 Task: Look for Airbnb properties in Parung, Indonesia from 22nd December, 2023 to 26th December, 2023 for 2 adults. Place can be room with 1  bedroom having 1 bed and 1 bathroom. Property type can be hotel.
Action: Mouse moved to (624, 121)
Screenshot: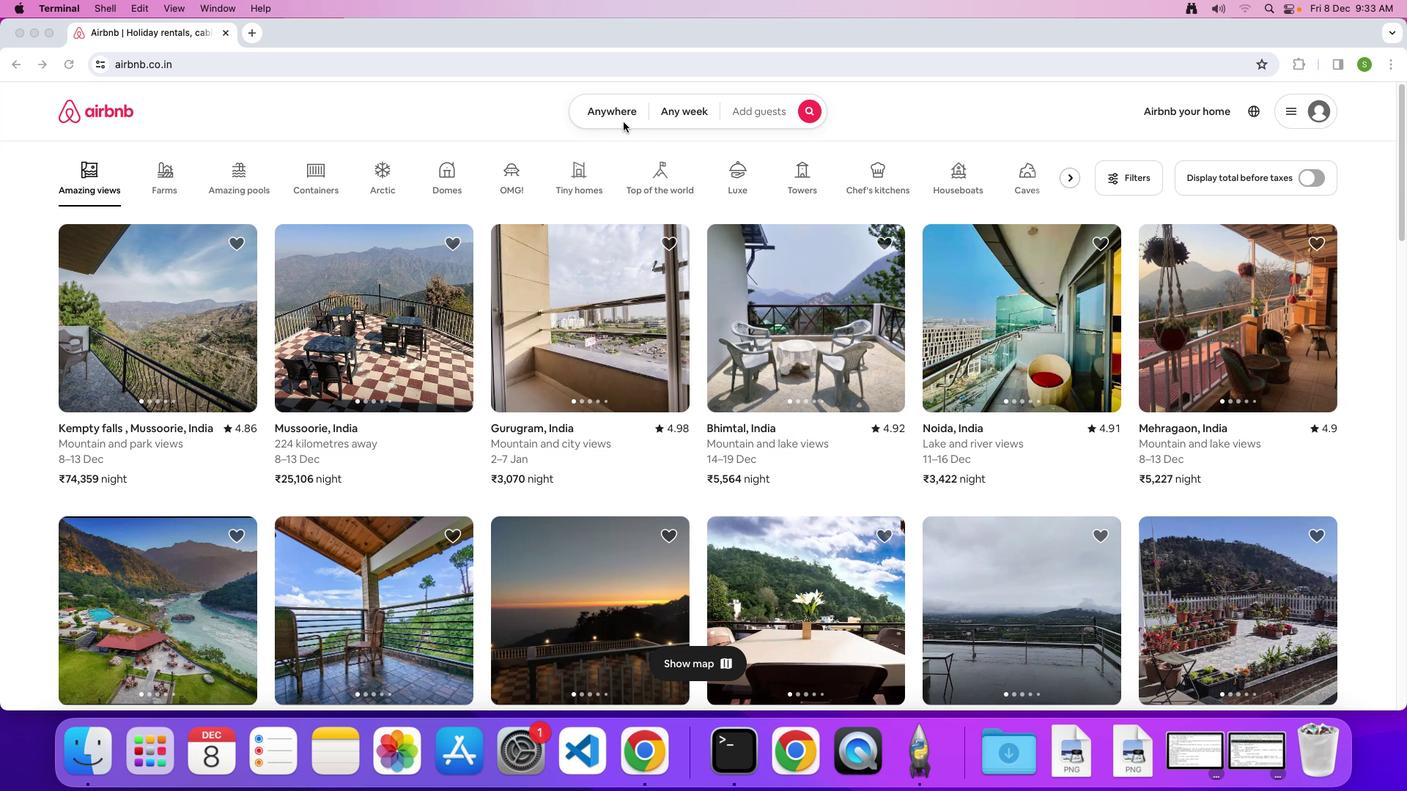 
Action: Mouse pressed left at (624, 121)
Screenshot: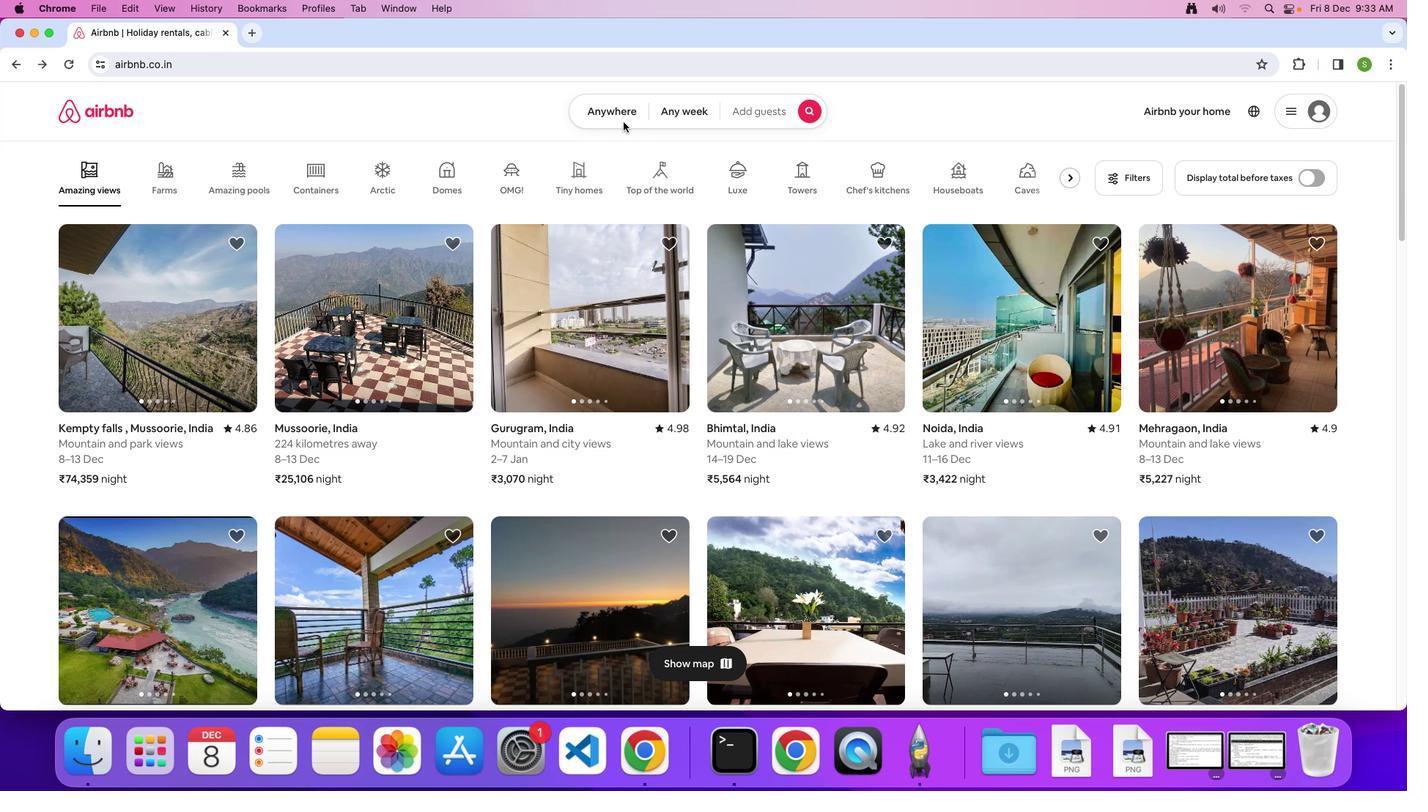 
Action: Mouse moved to (624, 120)
Screenshot: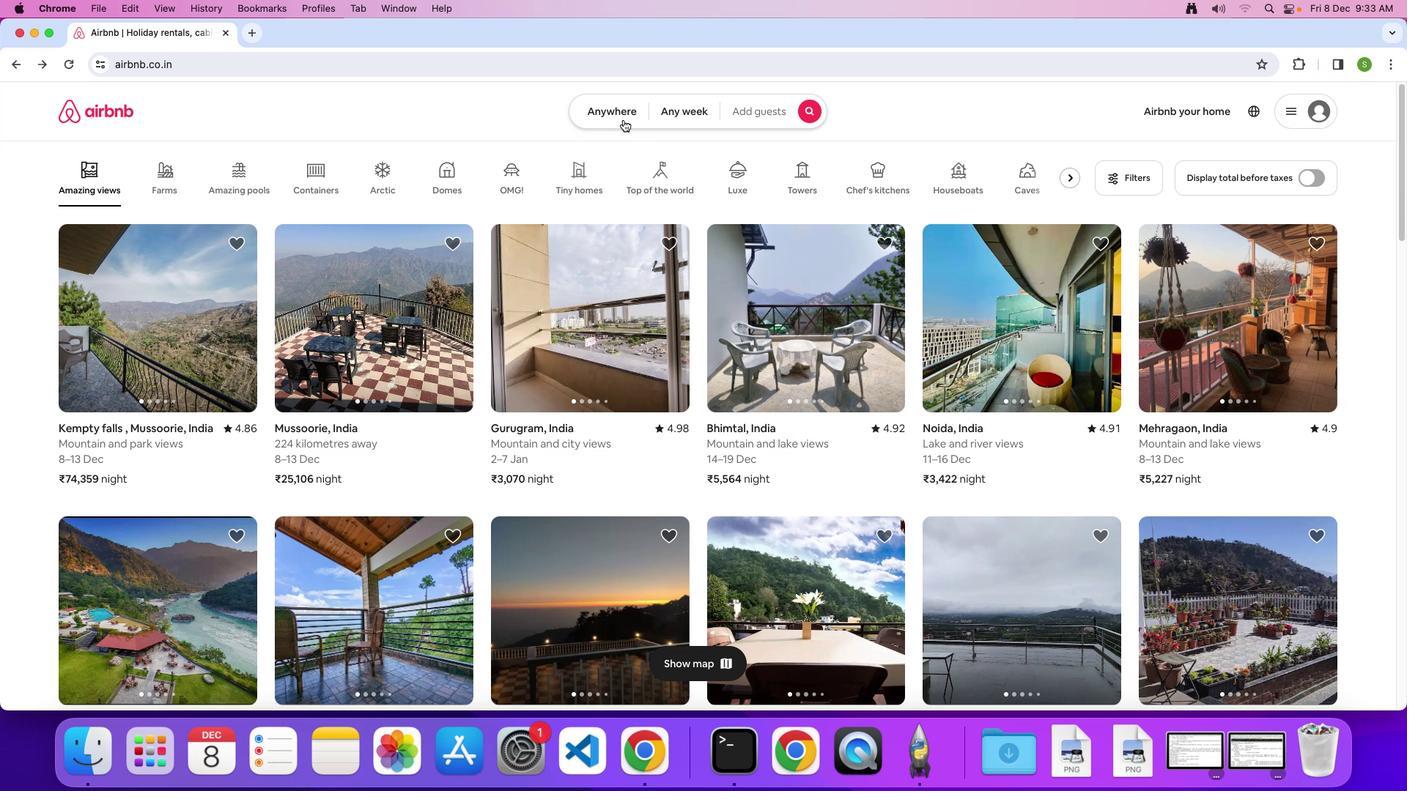 
Action: Mouse pressed left at (624, 120)
Screenshot: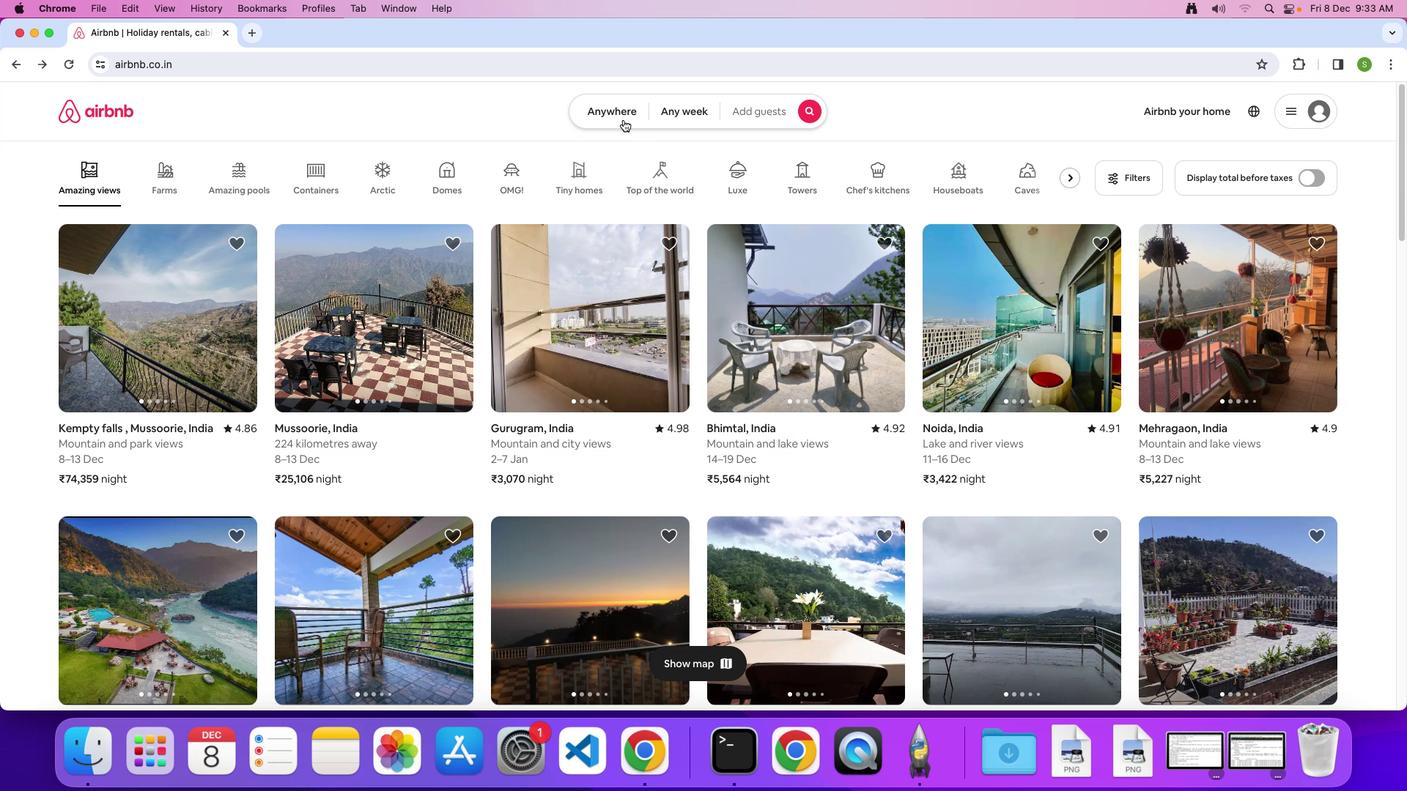 
Action: Mouse moved to (499, 171)
Screenshot: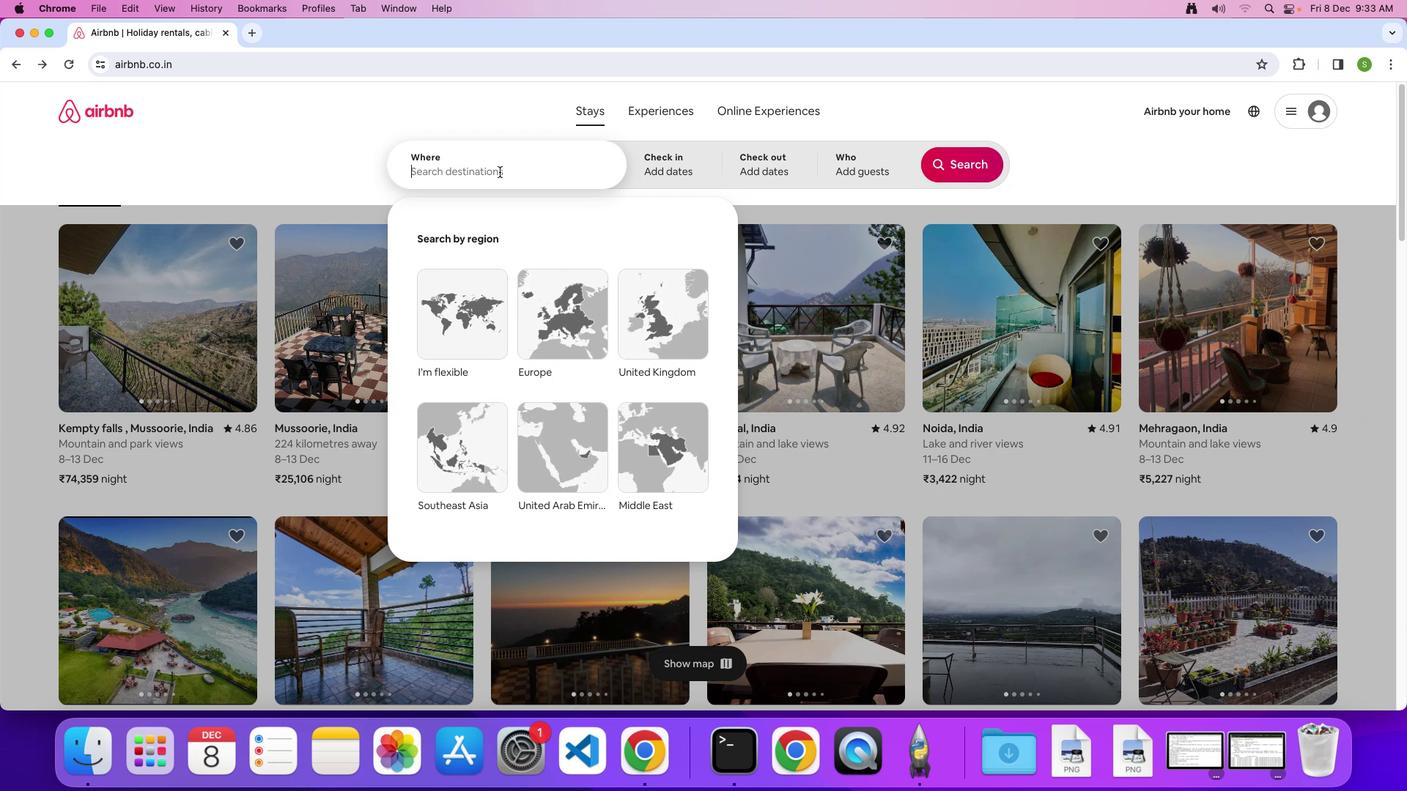 
Action: Mouse pressed left at (499, 171)
Screenshot: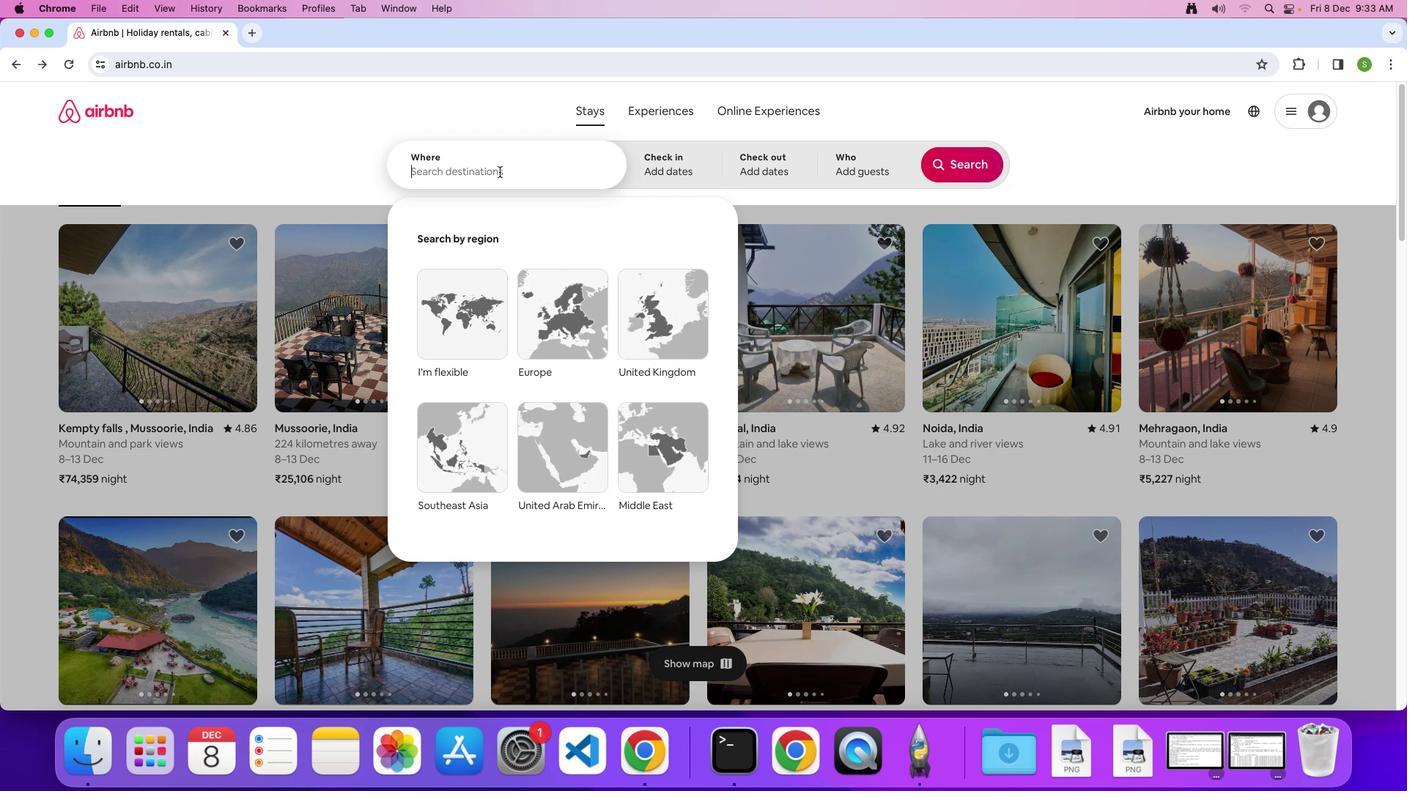 
Action: Mouse moved to (507, 167)
Screenshot: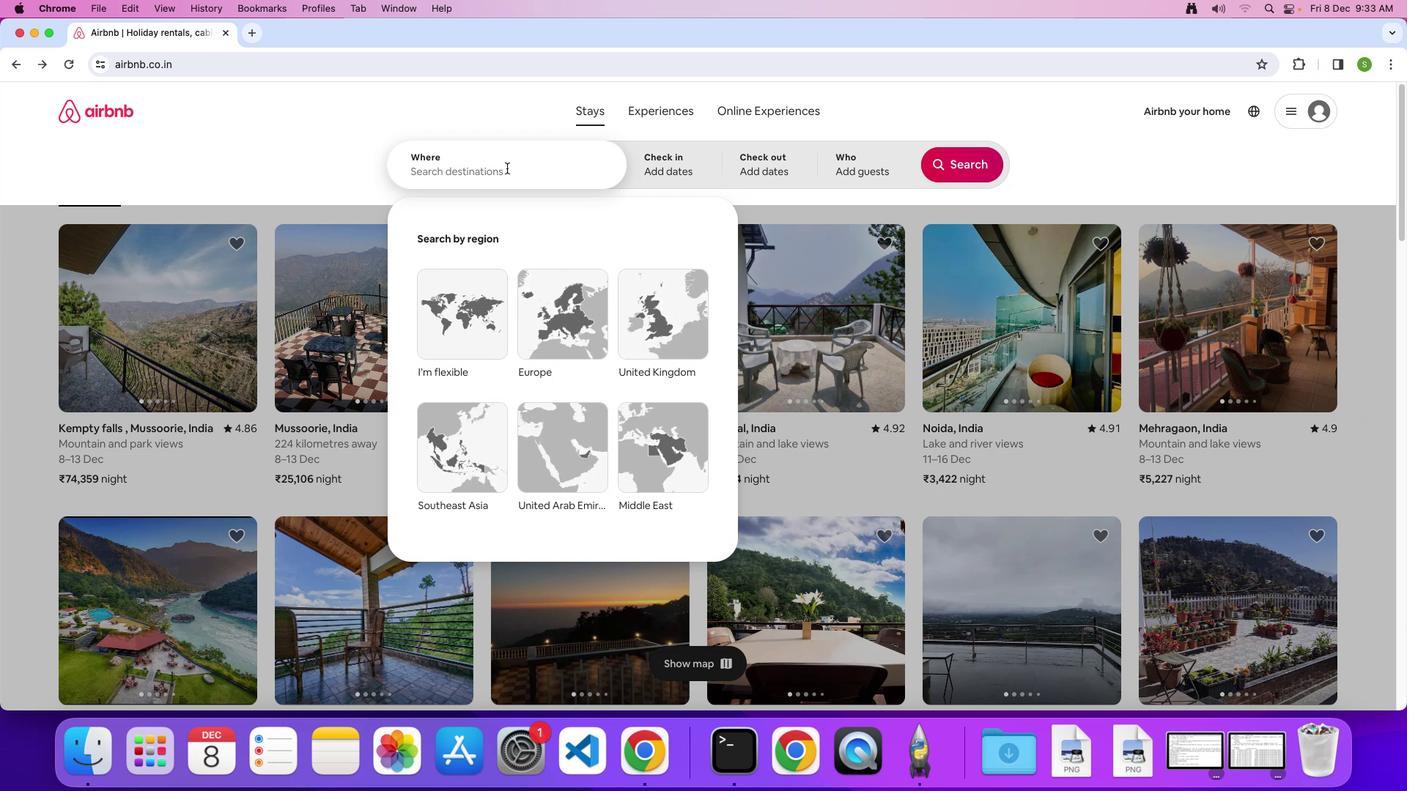 
Action: Key pressed 'P'Key.caps_lock'a''r''u''n''g'','Key.spaceKey.shift'I''n''d''o''n''e''s''i''a'Key.enter
Screenshot: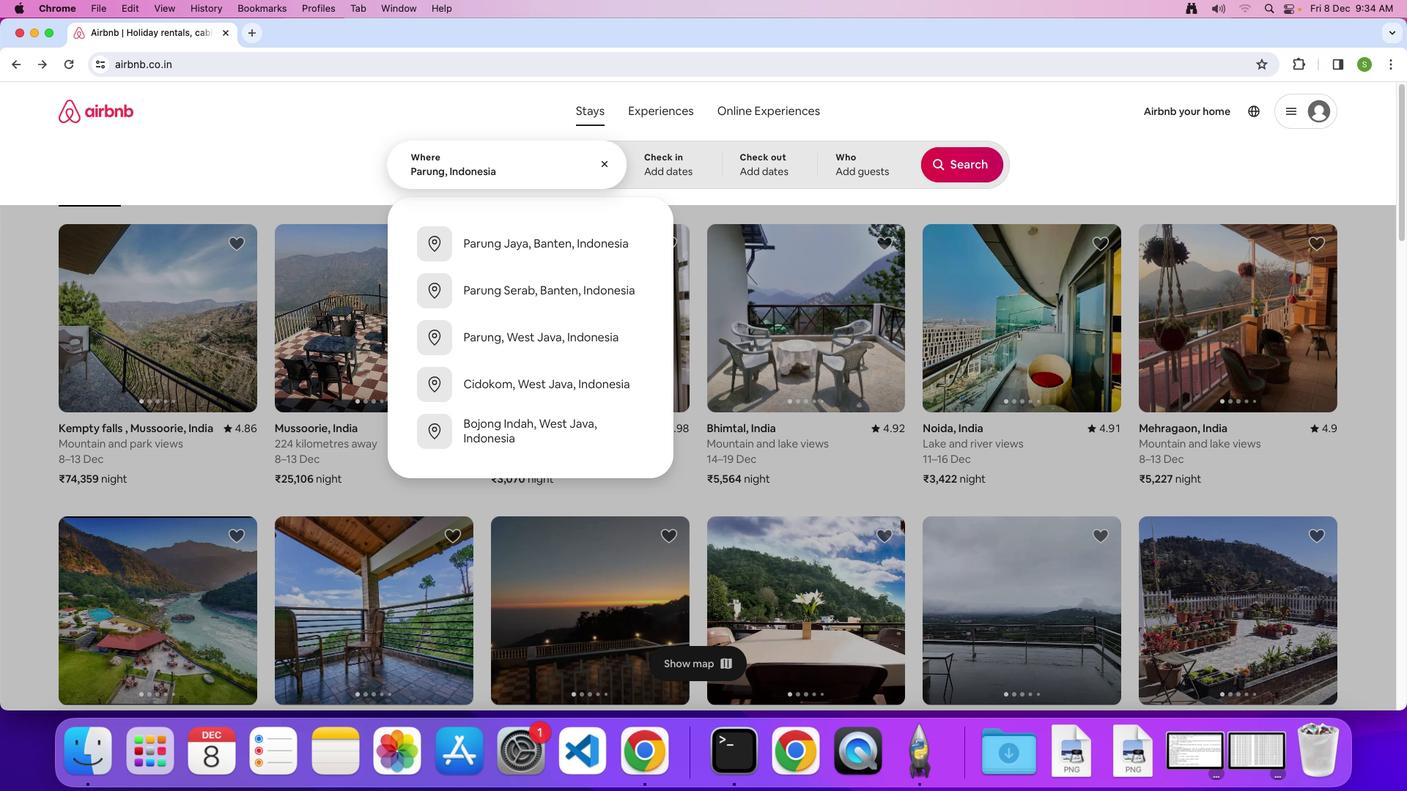 
Action: Mouse moved to (629, 463)
Screenshot: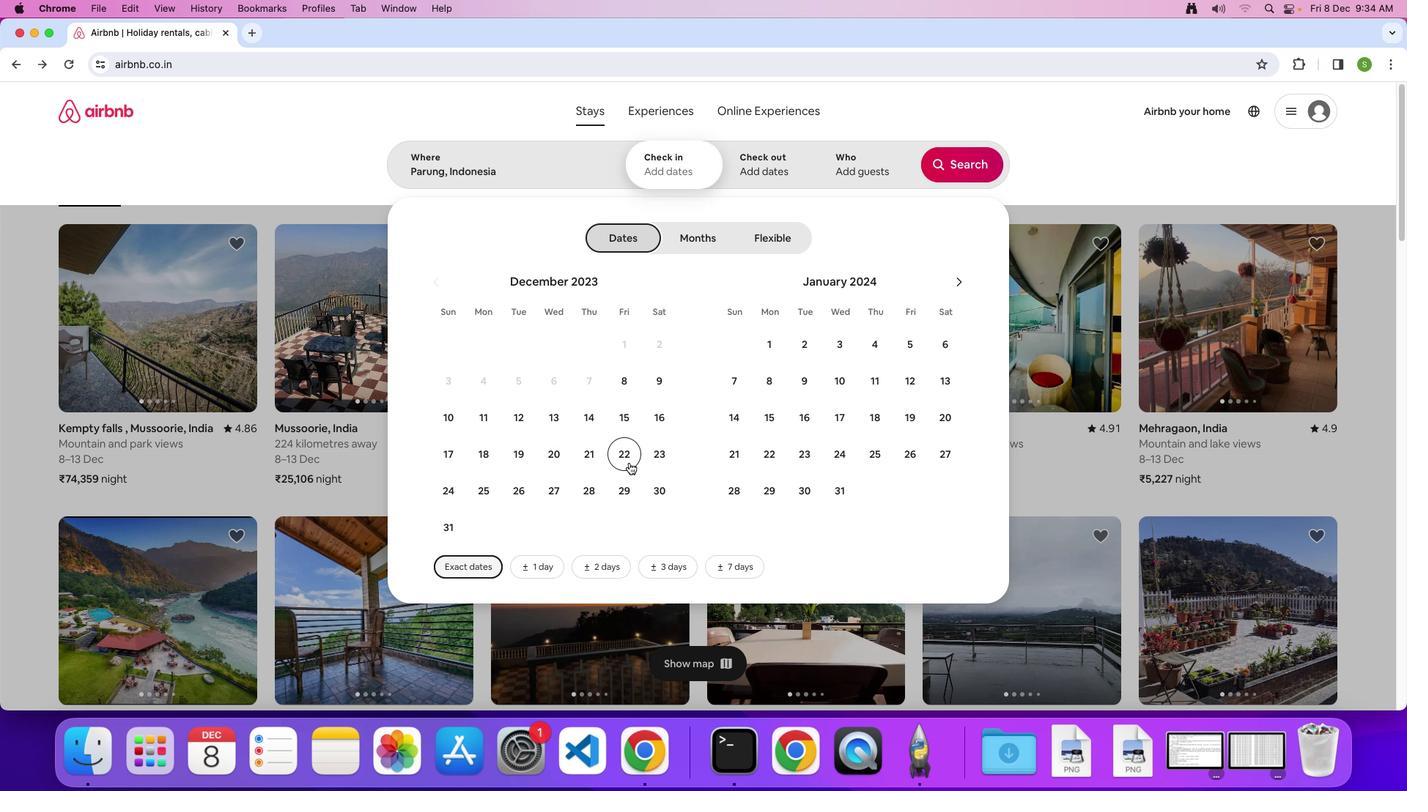 
Action: Mouse pressed left at (629, 463)
Screenshot: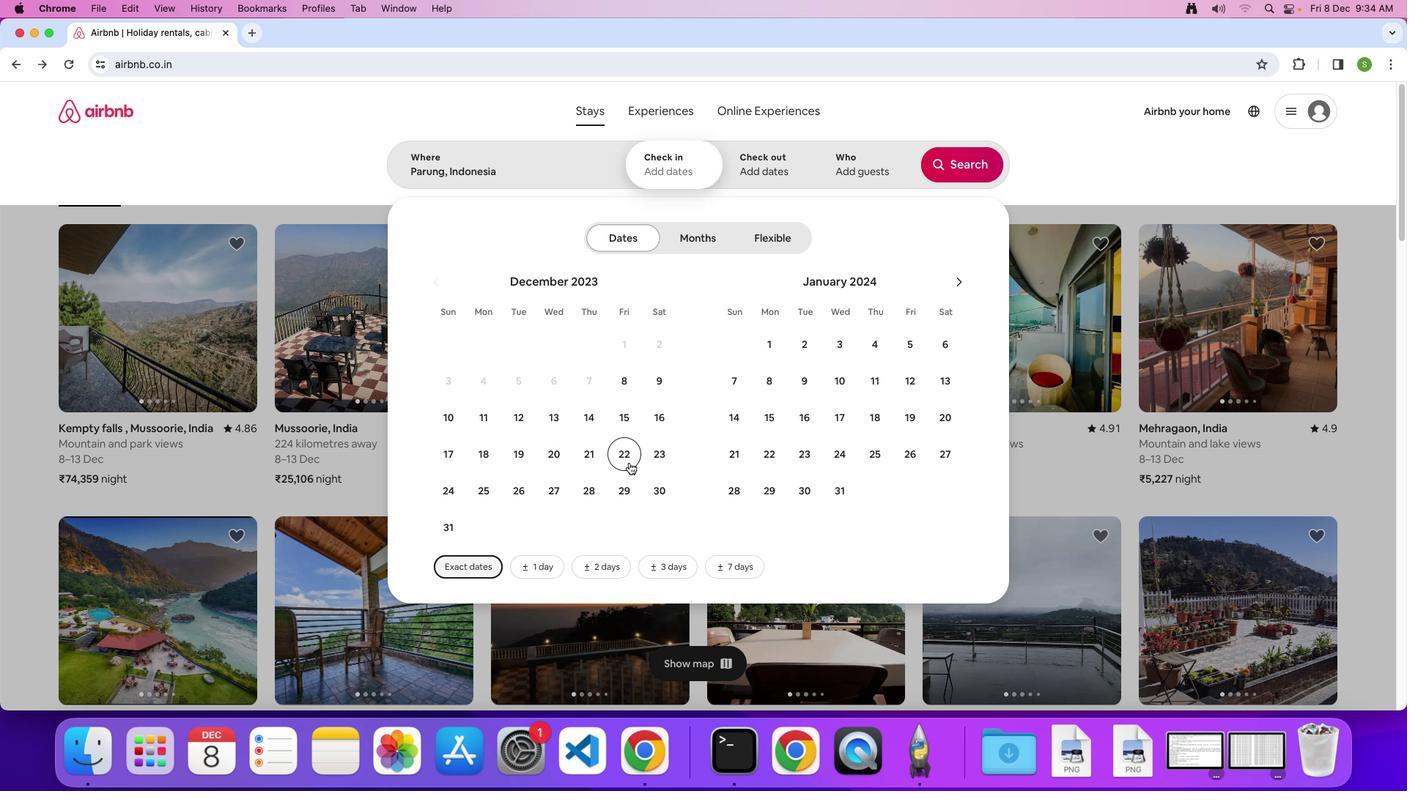 
Action: Mouse moved to (511, 490)
Screenshot: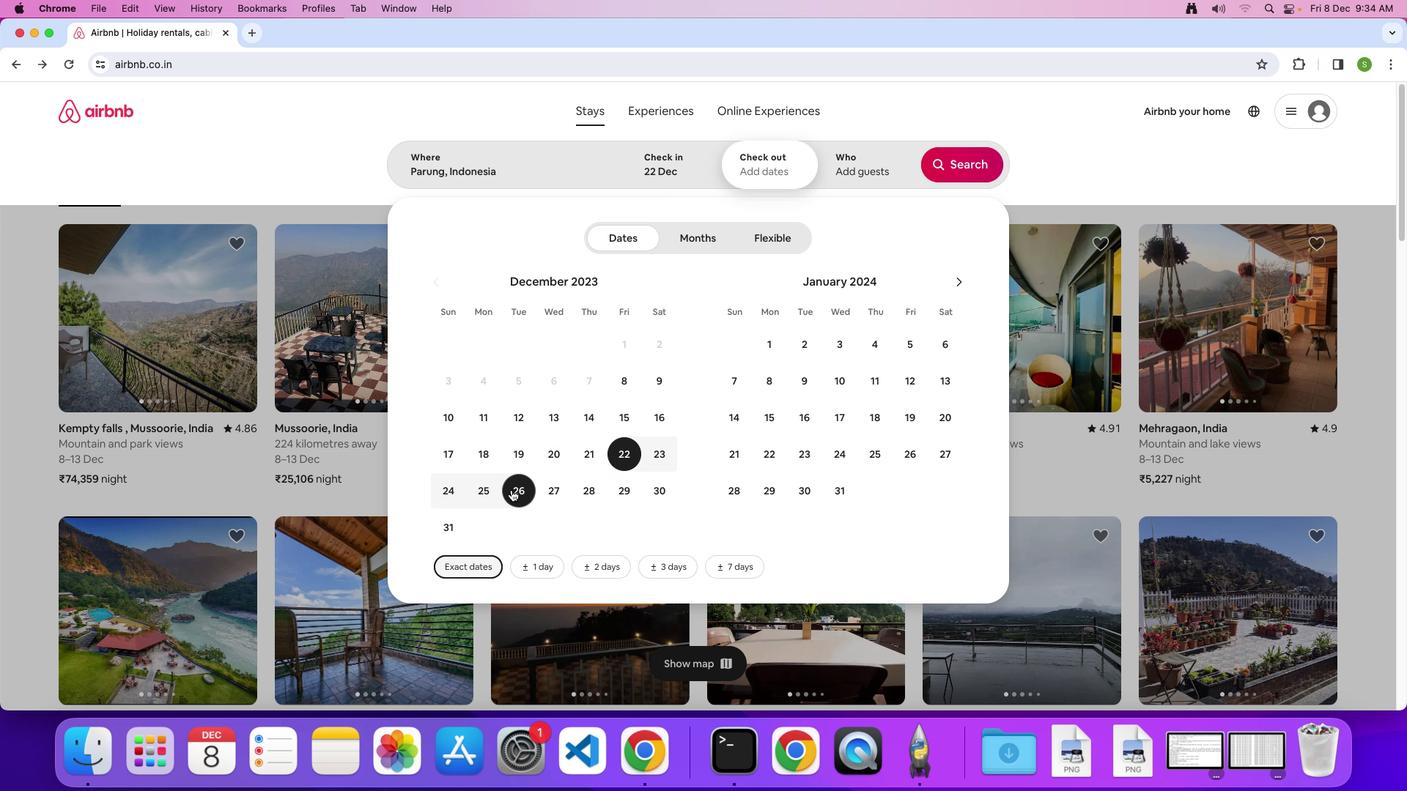 
Action: Mouse pressed left at (511, 490)
Screenshot: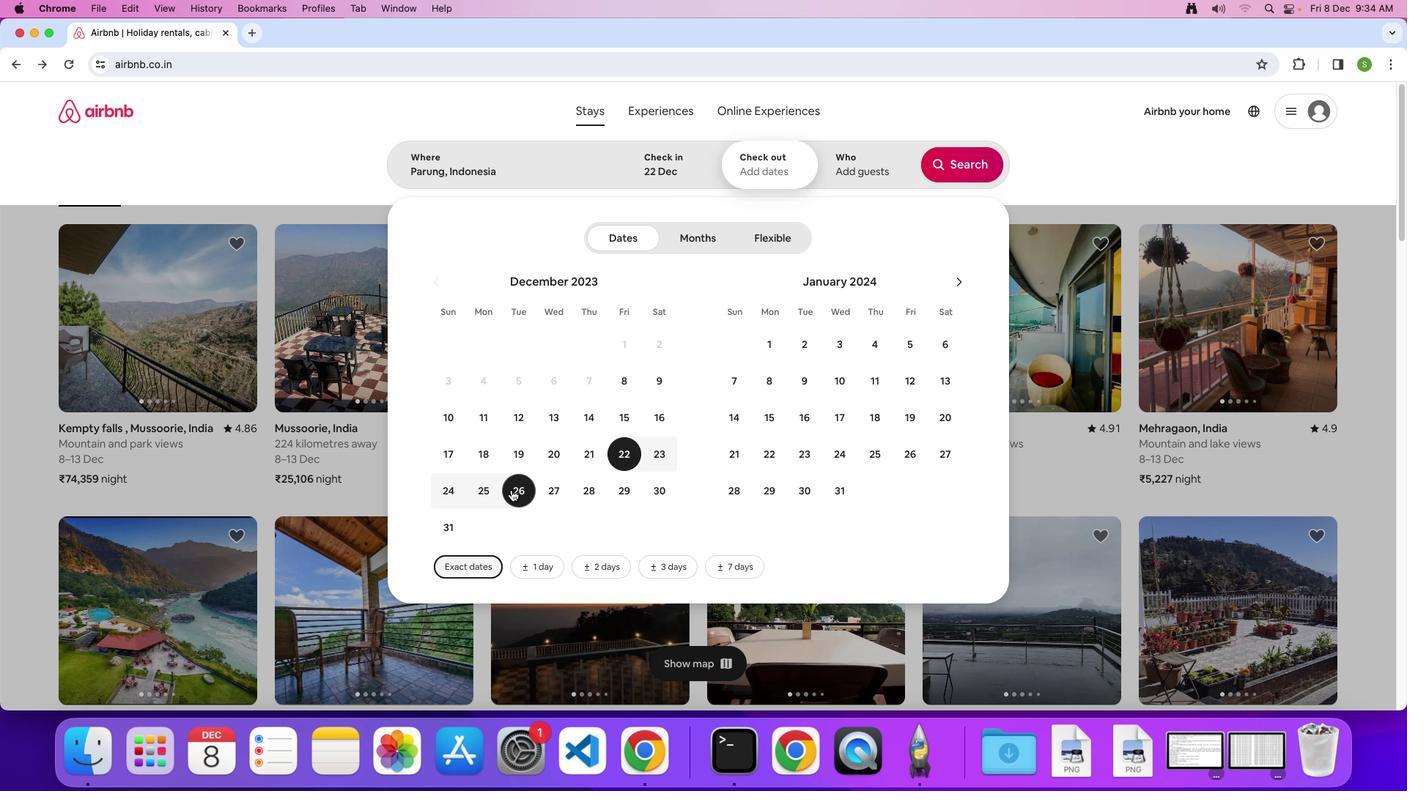 
Action: Mouse moved to (866, 164)
Screenshot: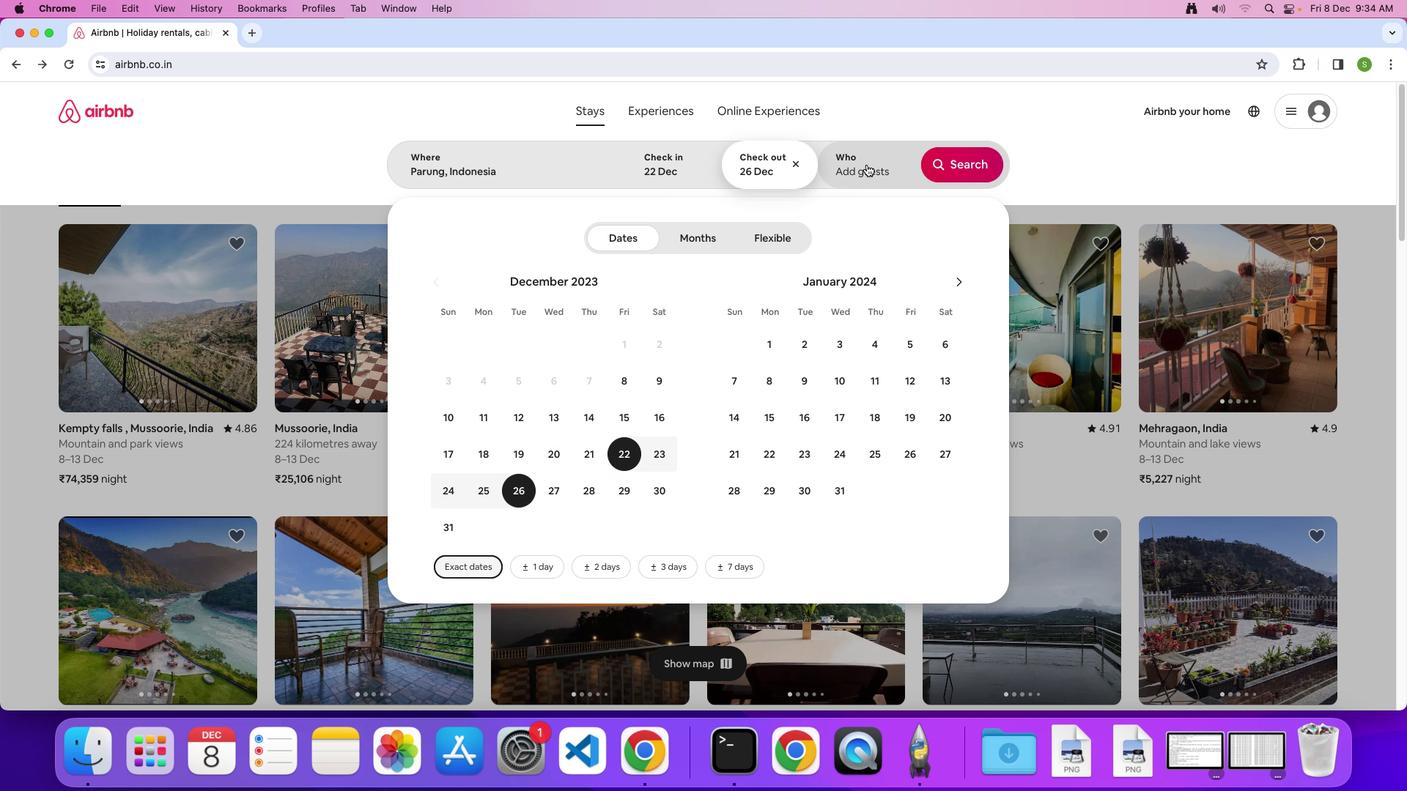 
Action: Mouse pressed left at (866, 164)
Screenshot: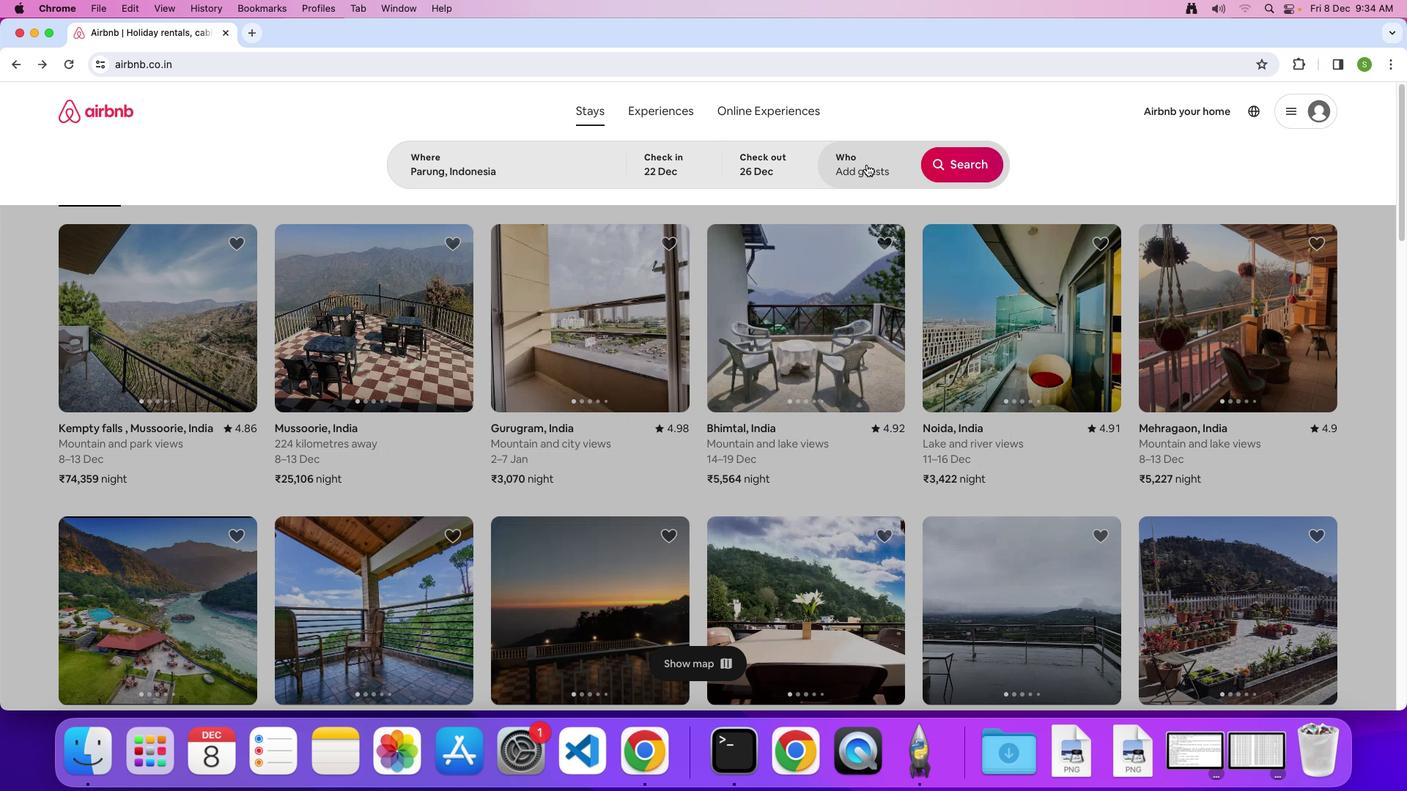 
Action: Mouse moved to (966, 240)
Screenshot: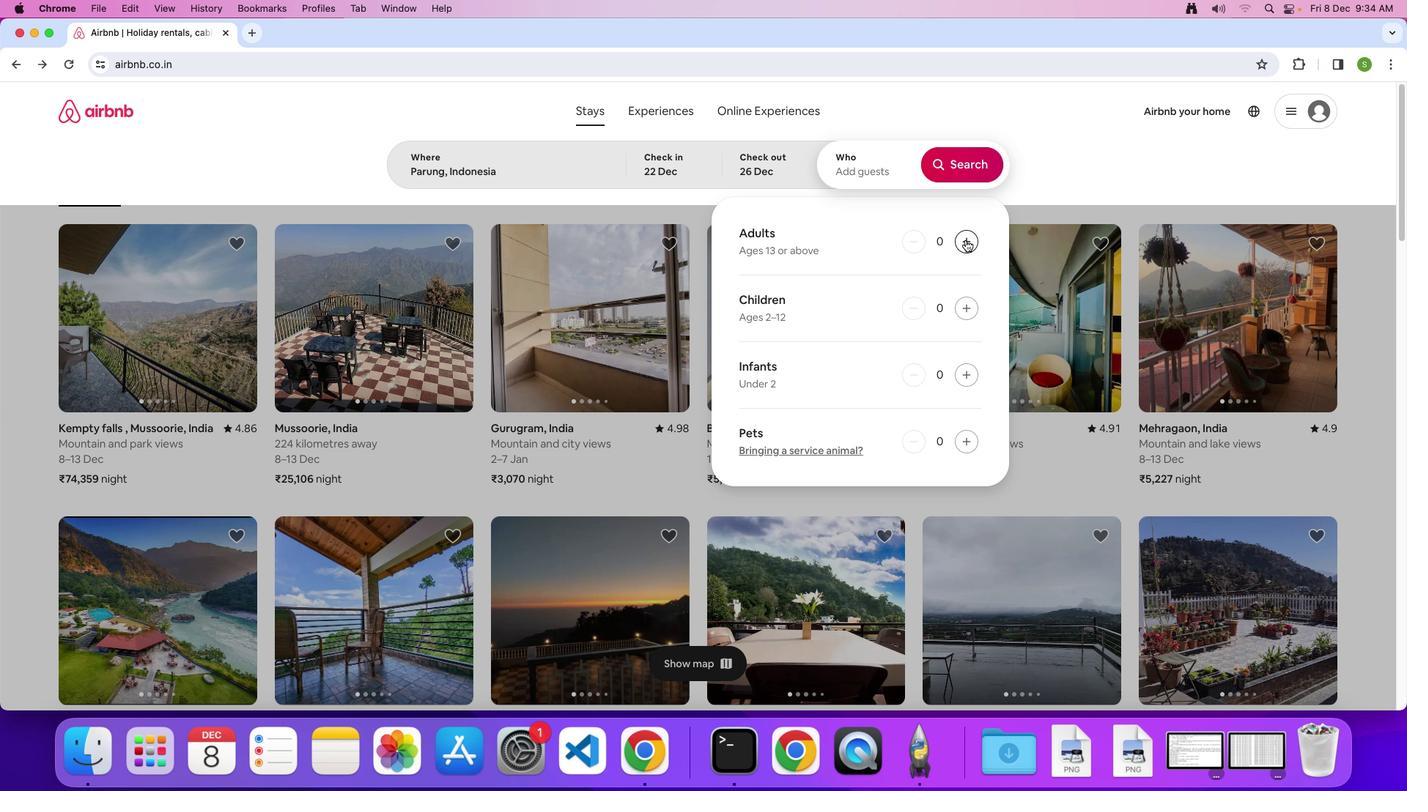 
Action: Mouse pressed left at (966, 240)
Screenshot: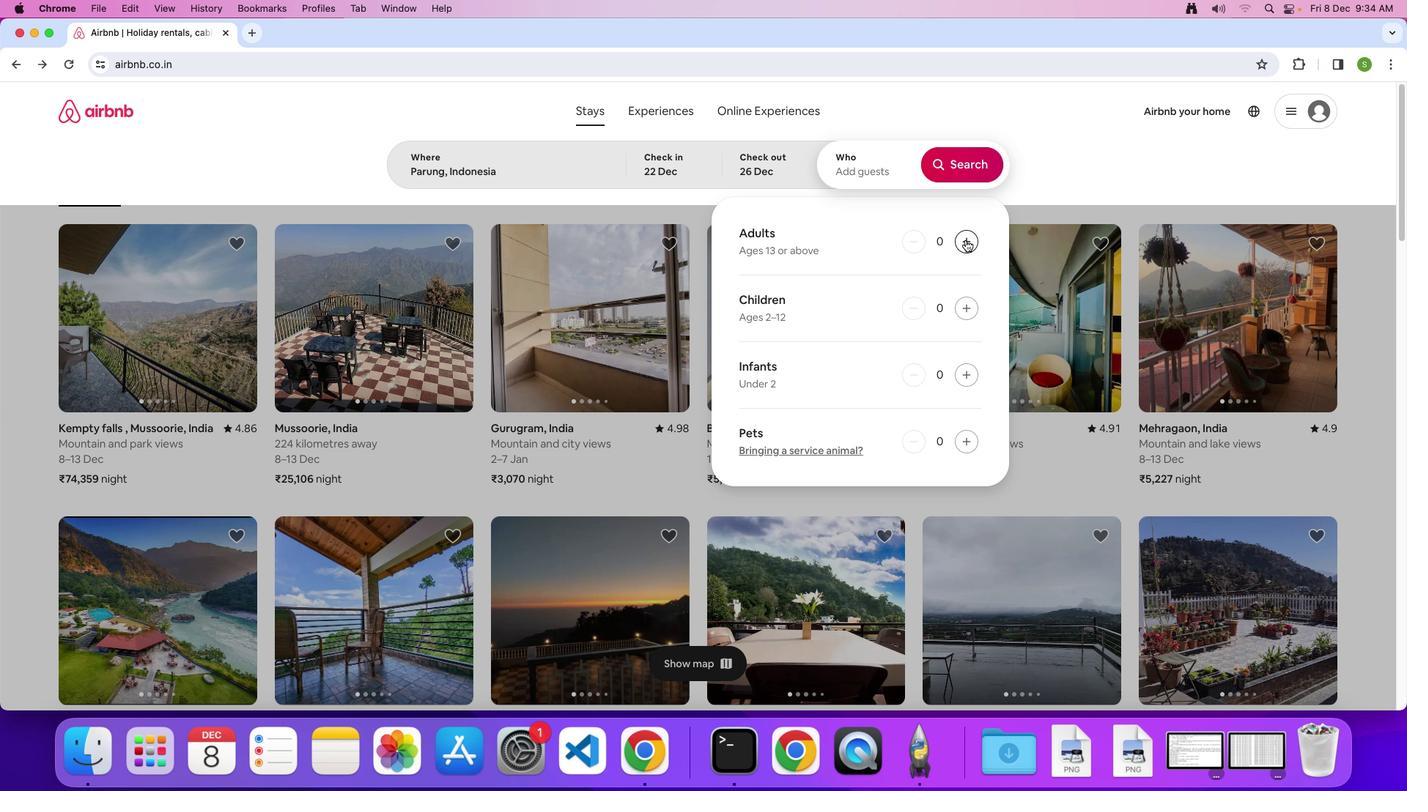 
Action: Mouse pressed left at (966, 240)
Screenshot: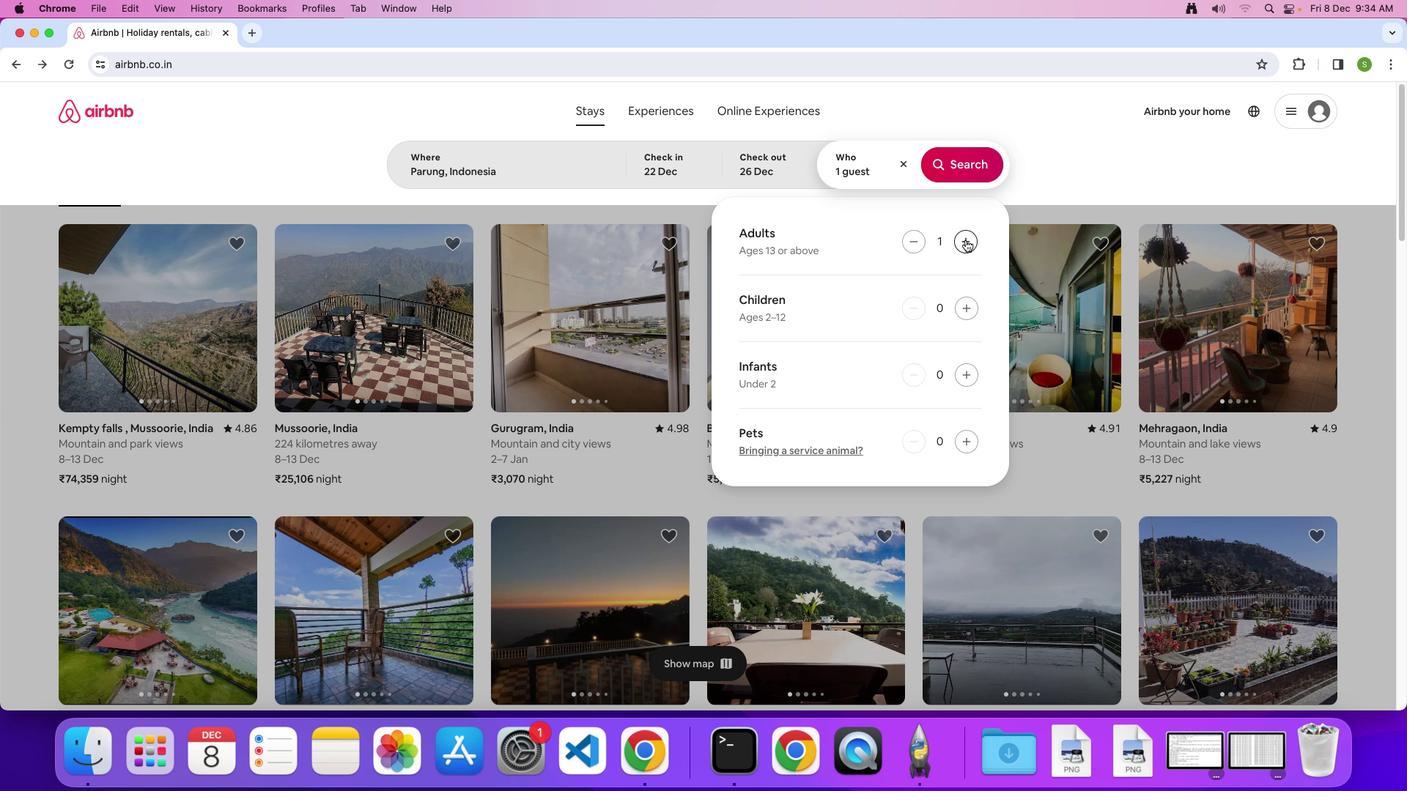 
Action: Mouse moved to (963, 172)
Screenshot: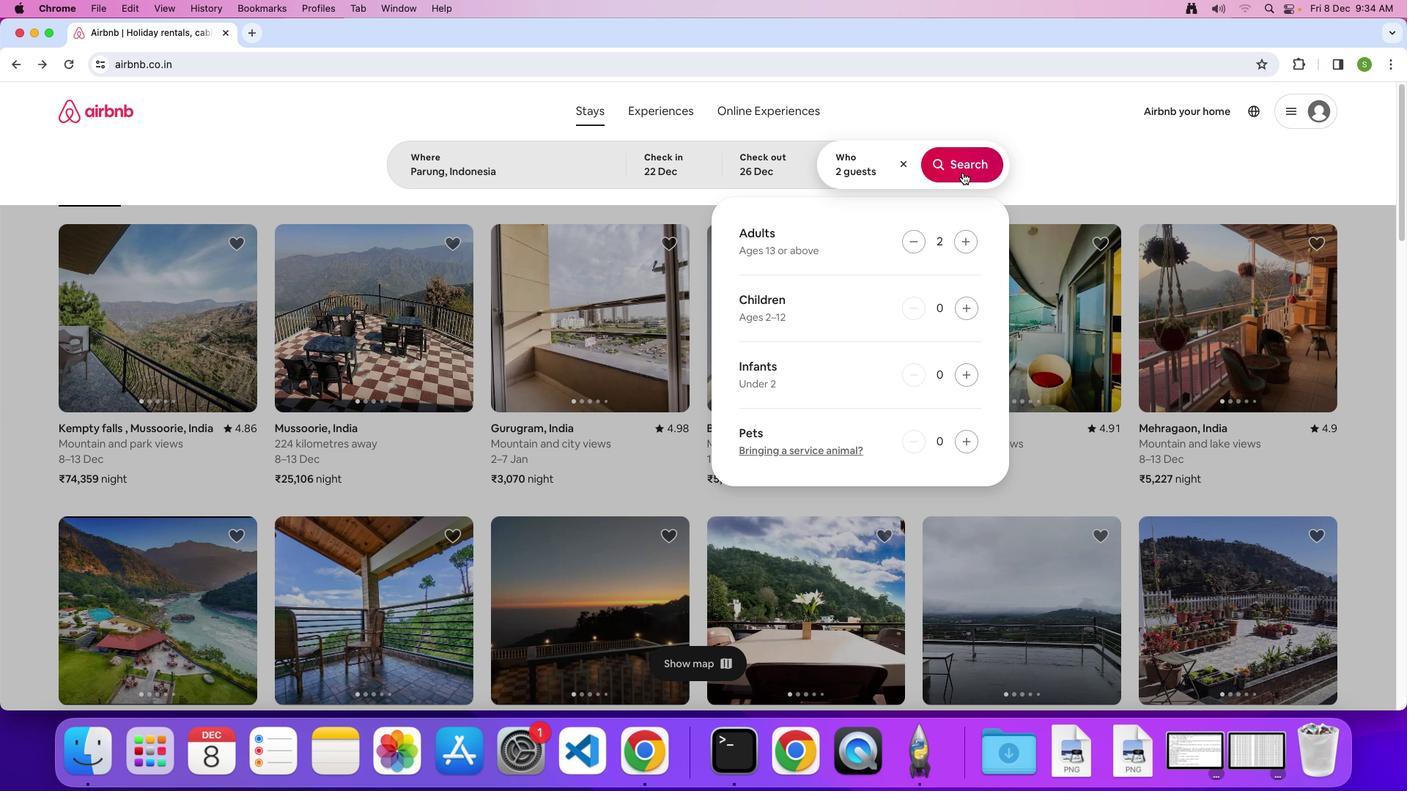 
Action: Mouse pressed left at (963, 172)
Screenshot: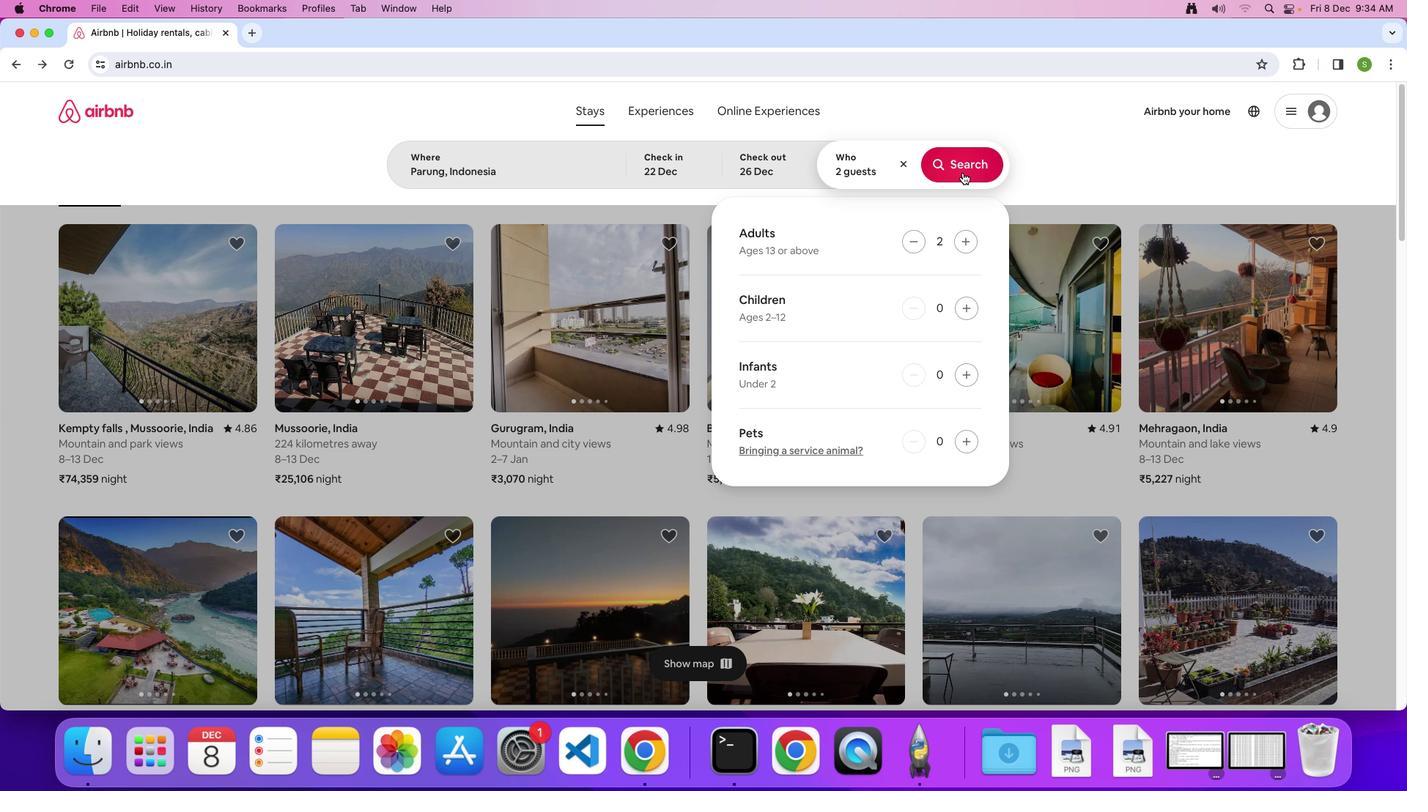 
Action: Mouse moved to (1180, 173)
Screenshot: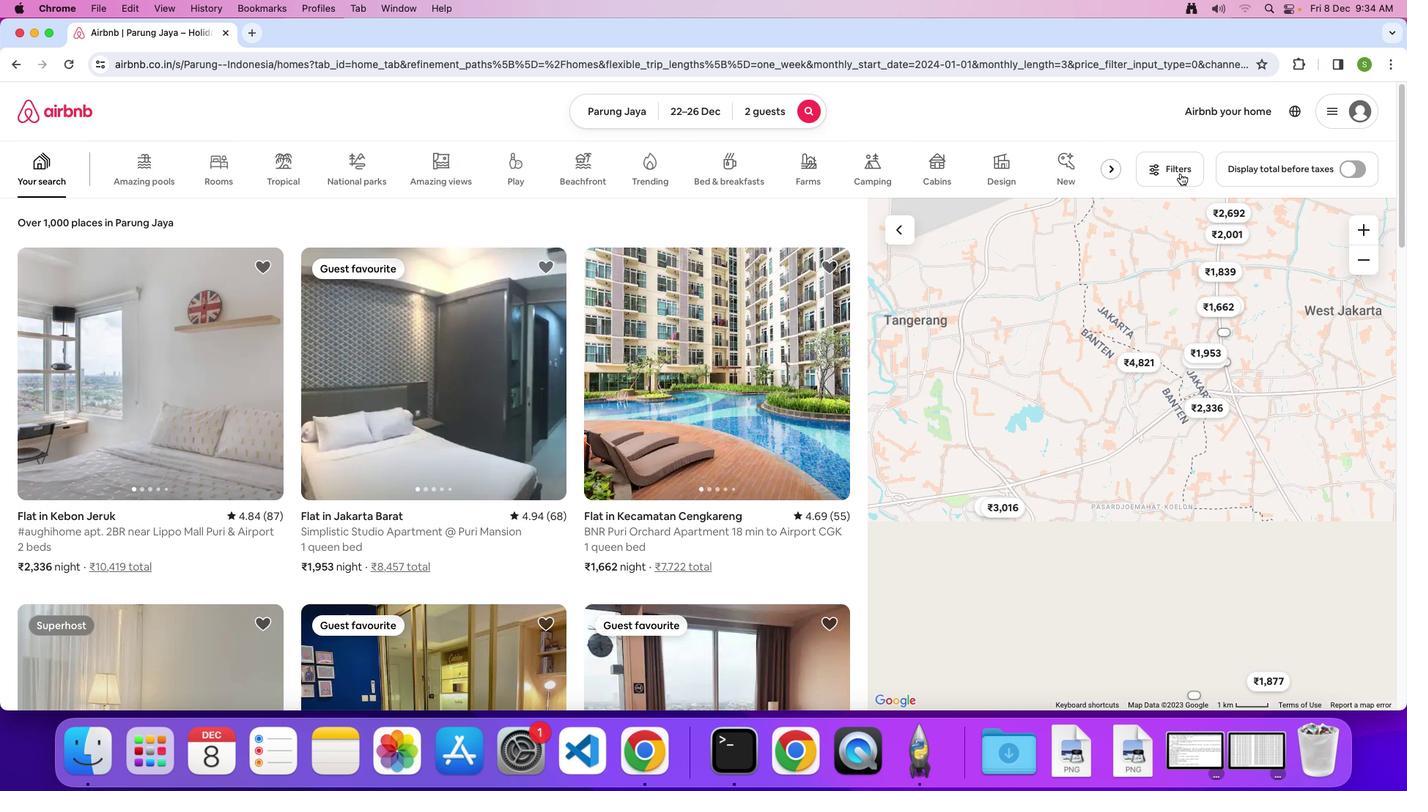 
Action: Mouse pressed left at (1180, 173)
Screenshot: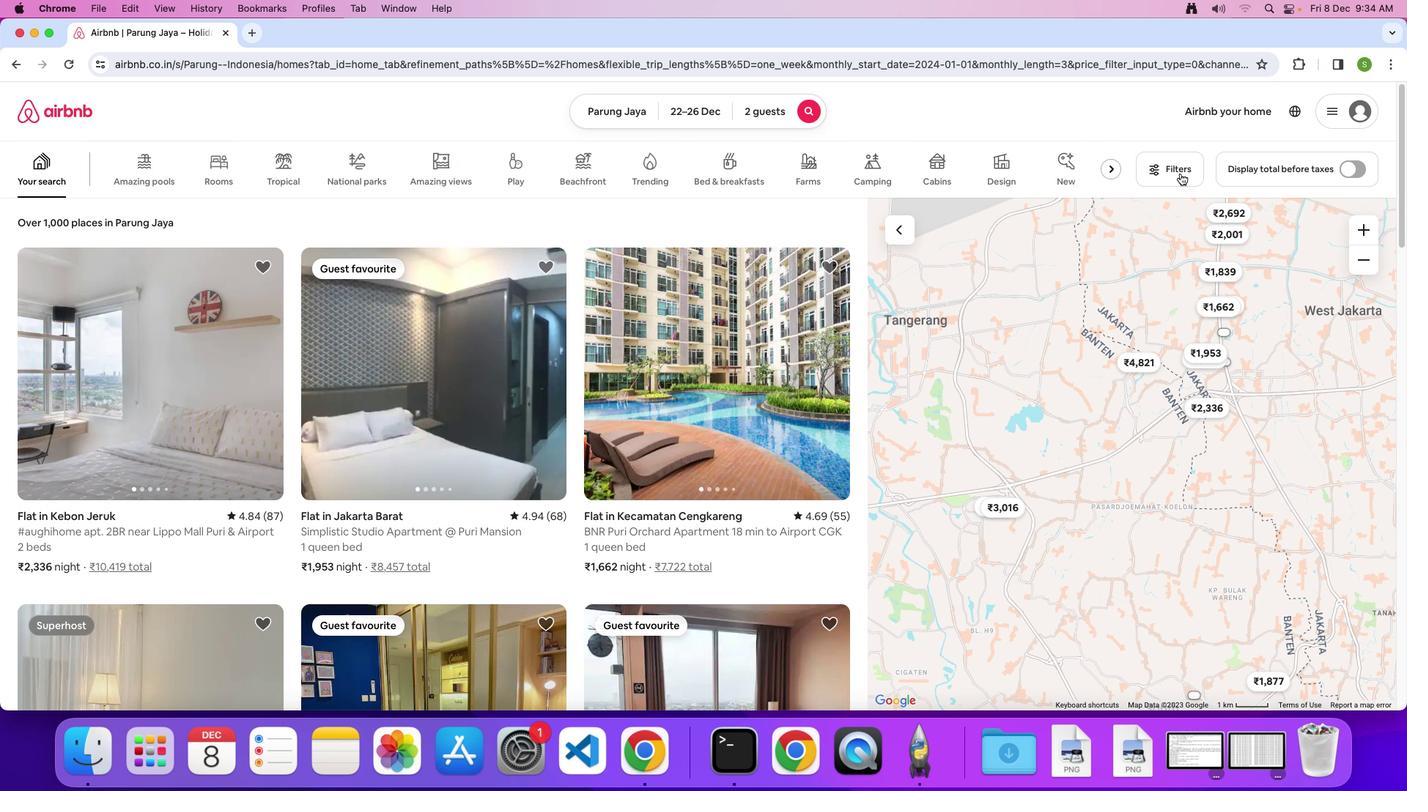 
Action: Mouse moved to (719, 255)
Screenshot: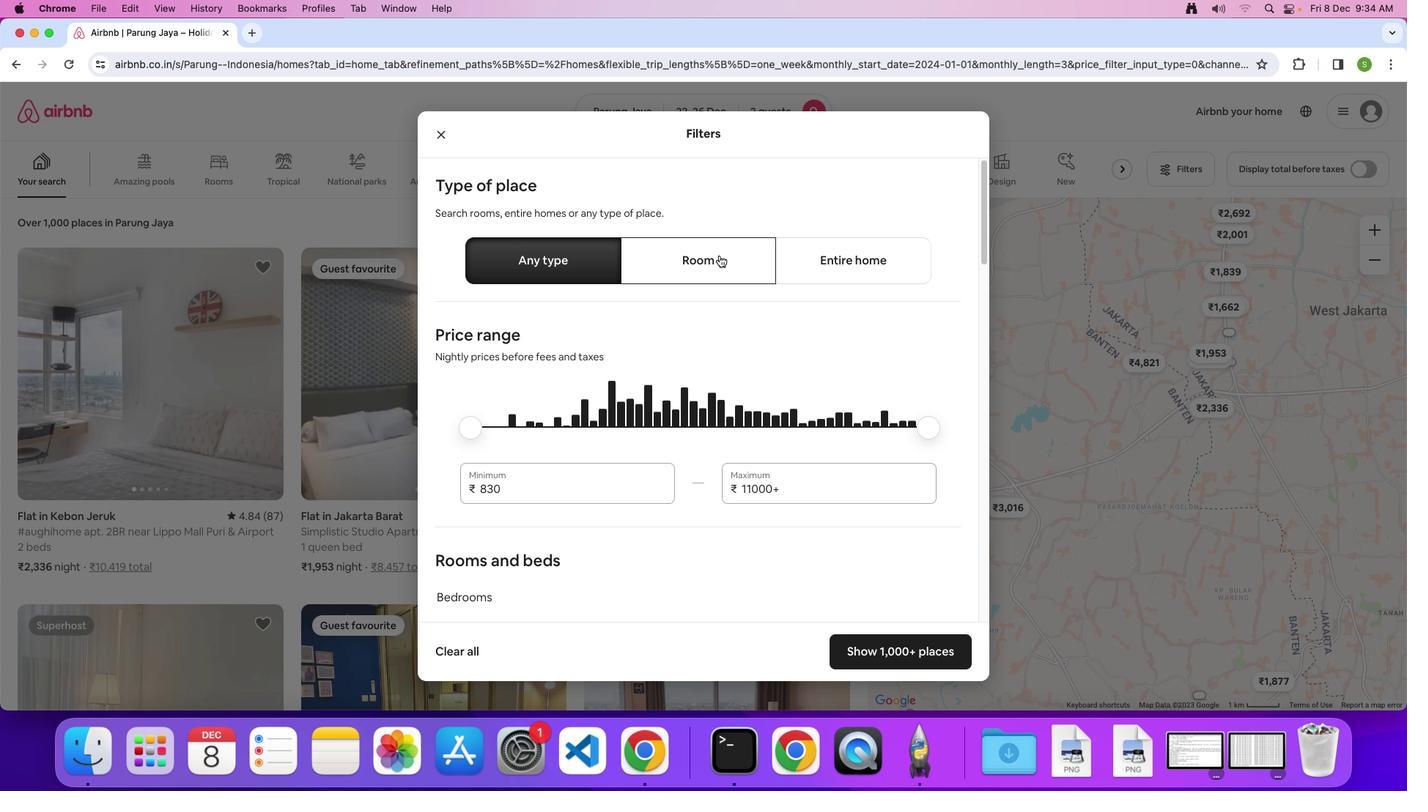 
Action: Mouse pressed left at (719, 255)
Screenshot: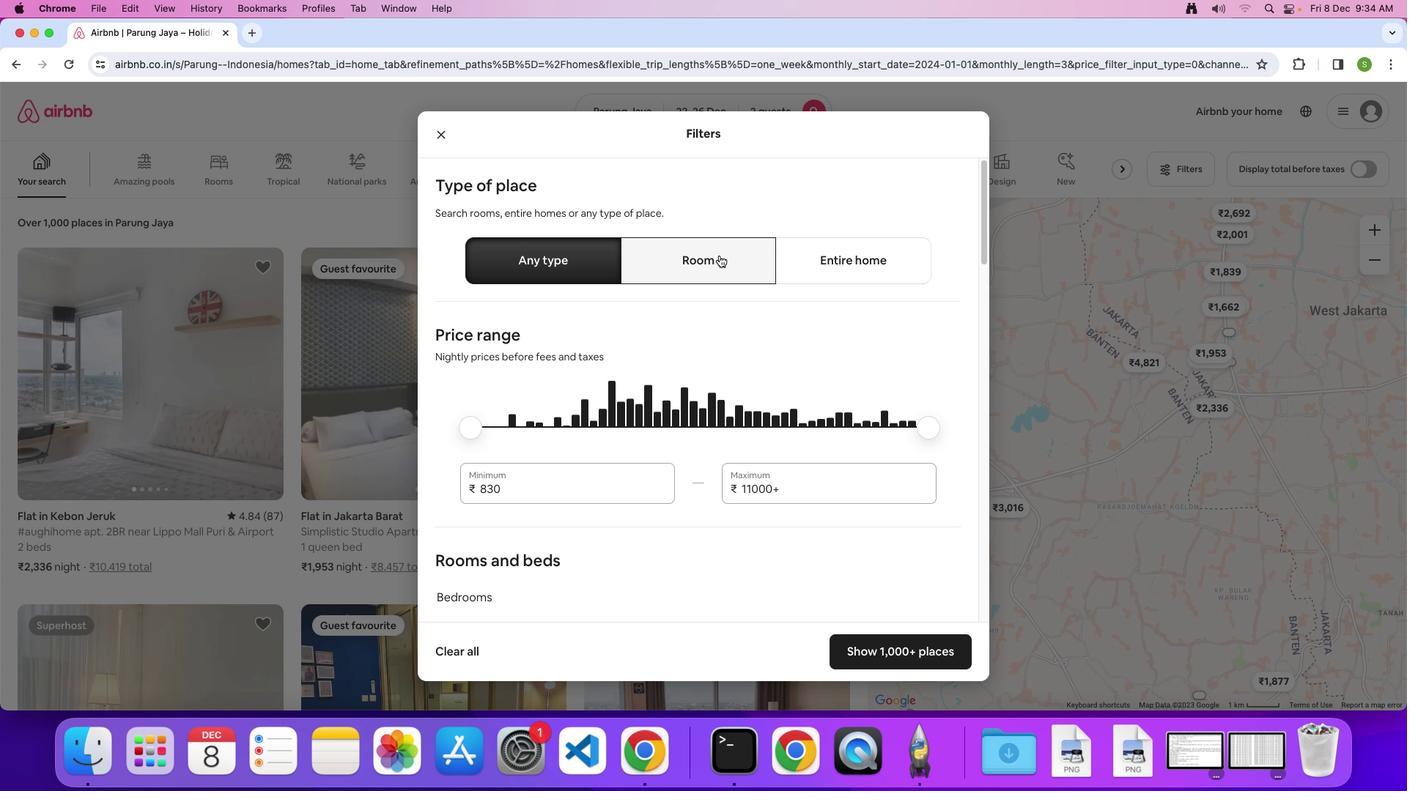 
Action: Mouse moved to (716, 404)
Screenshot: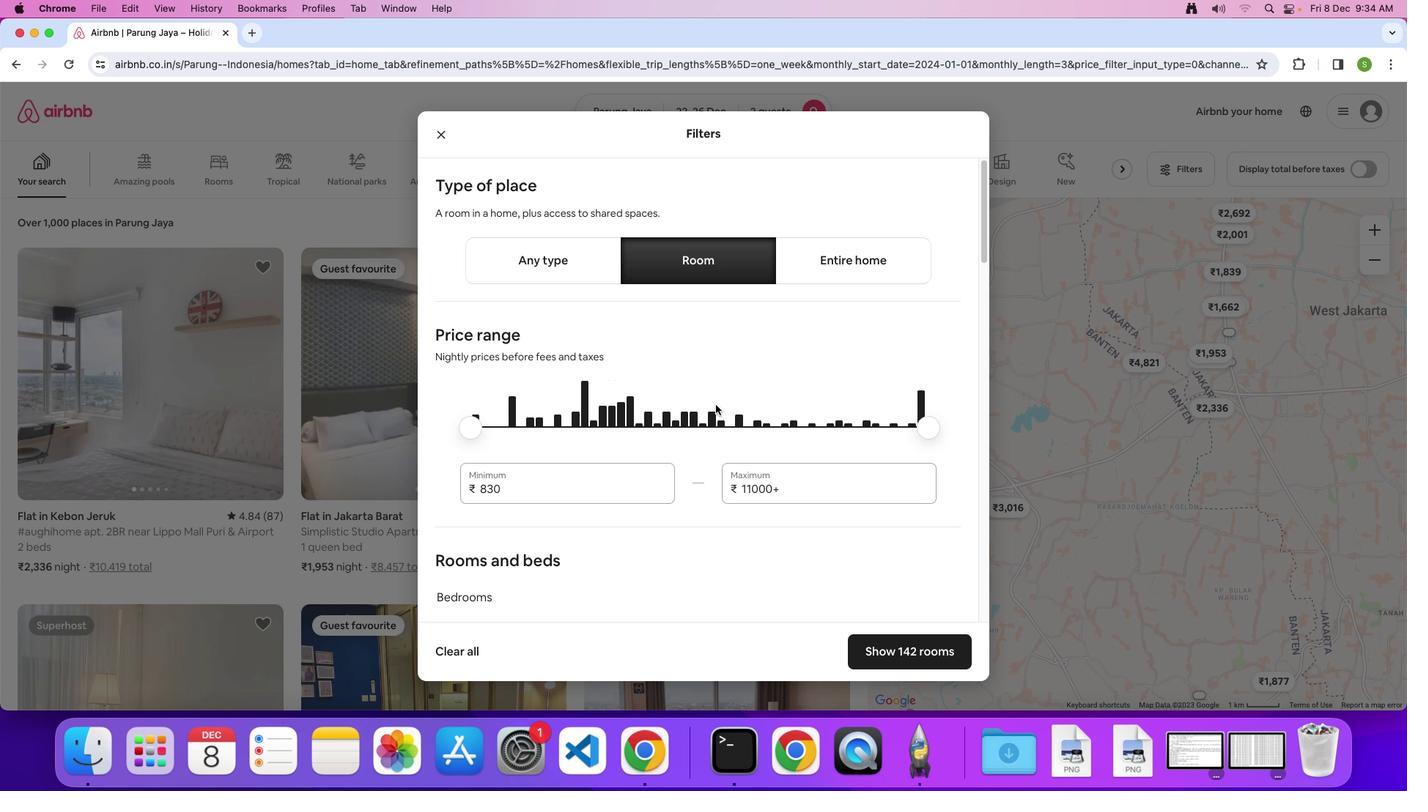 
Action: Mouse scrolled (716, 404) with delta (0, 0)
Screenshot: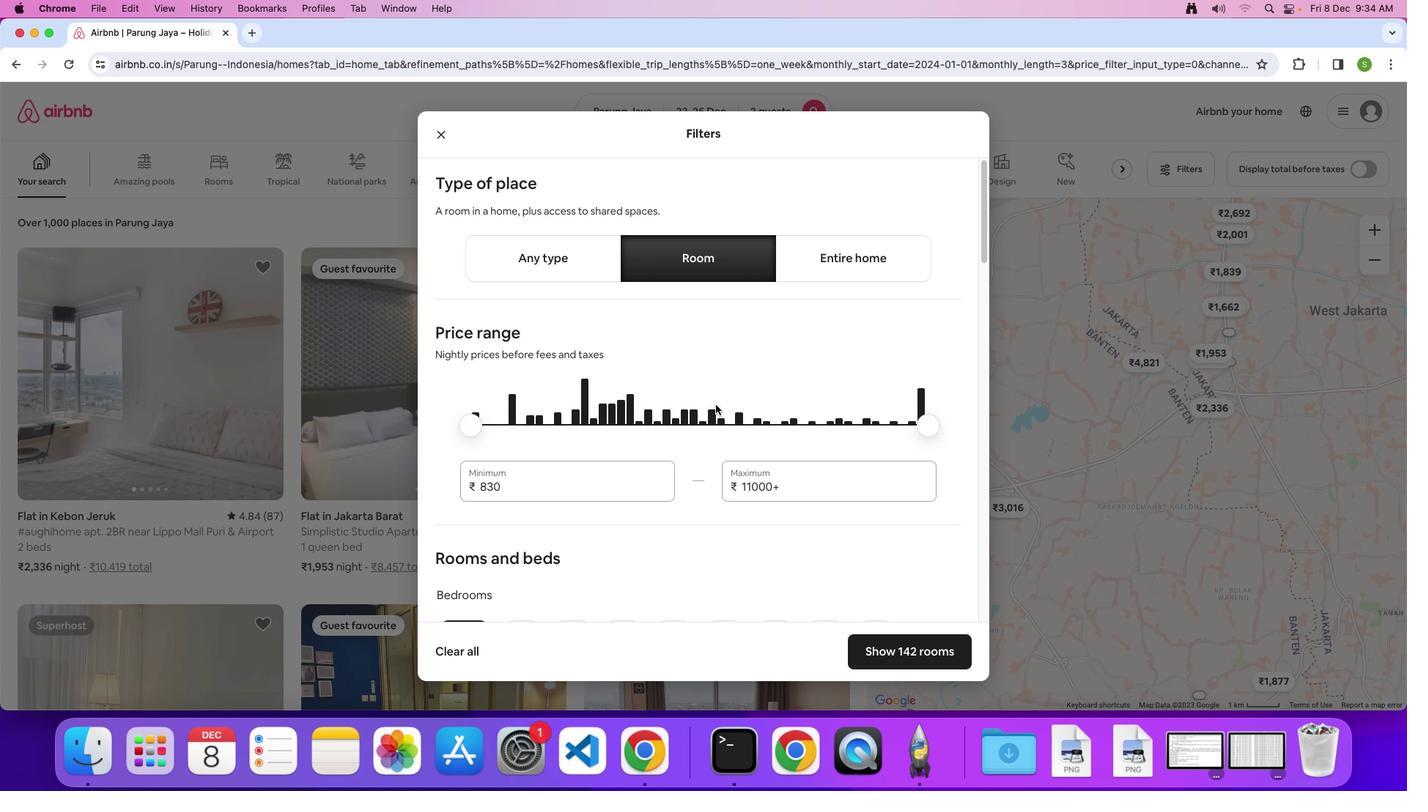 
Action: Mouse scrolled (716, 404) with delta (0, 0)
Screenshot: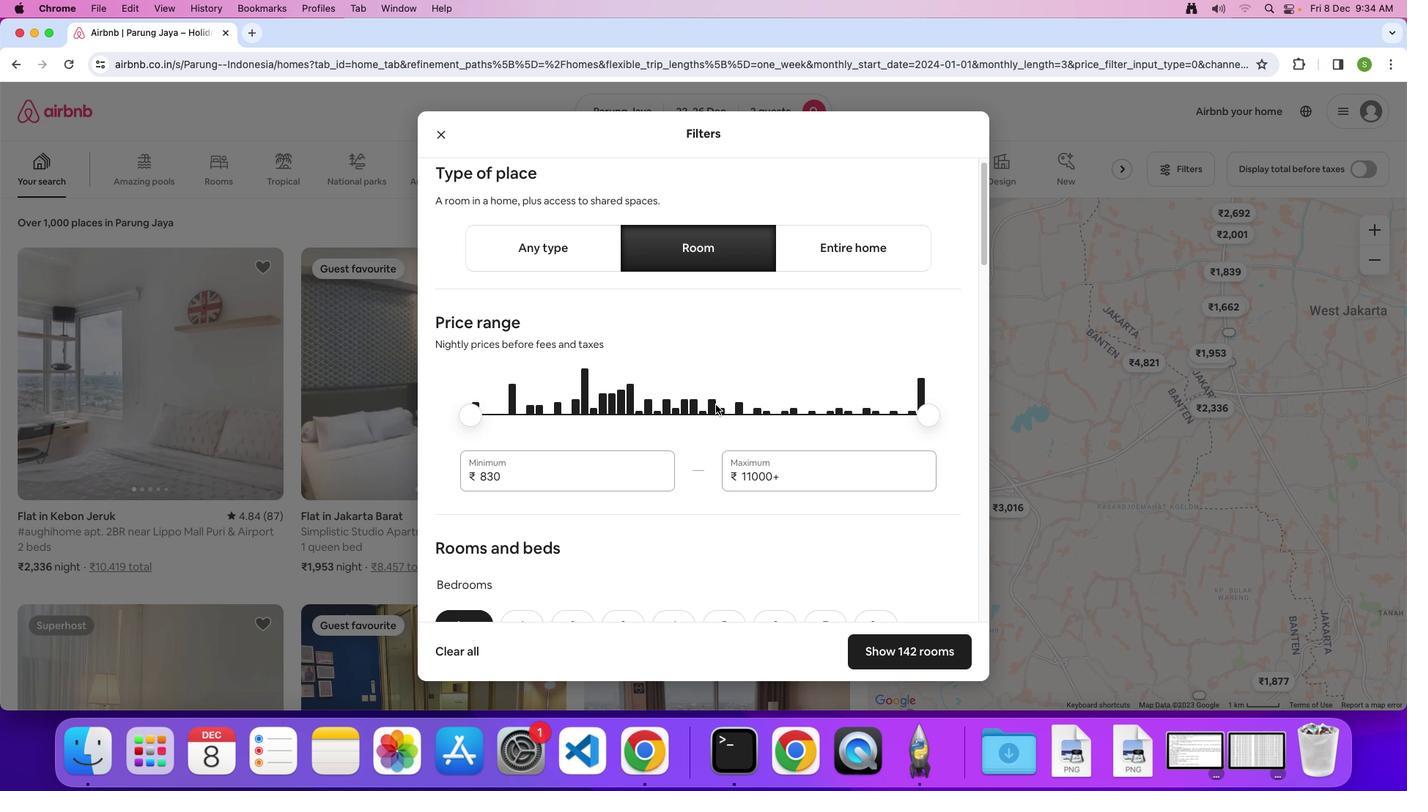 
Action: Mouse scrolled (716, 404) with delta (0, 0)
Screenshot: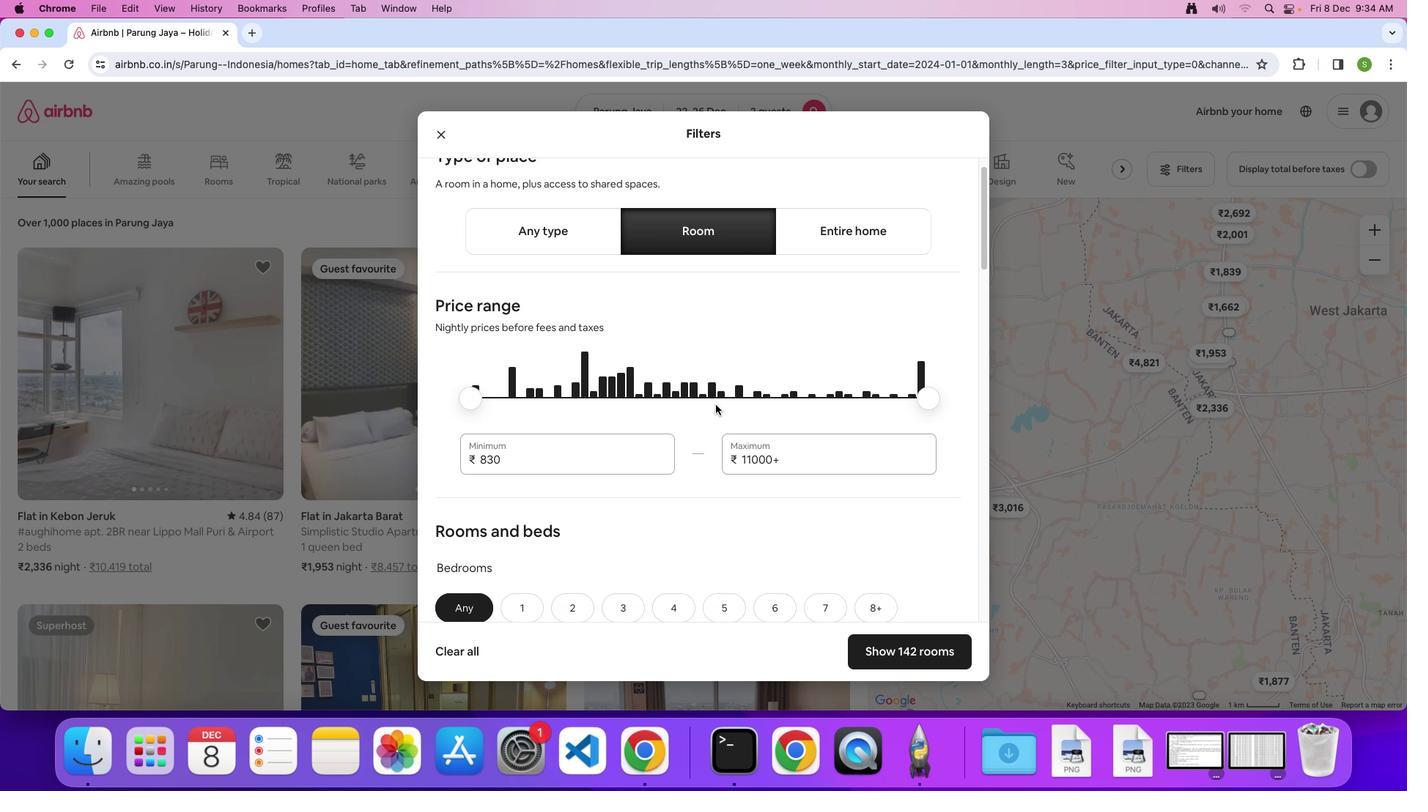 
Action: Mouse scrolled (716, 404) with delta (0, 0)
Screenshot: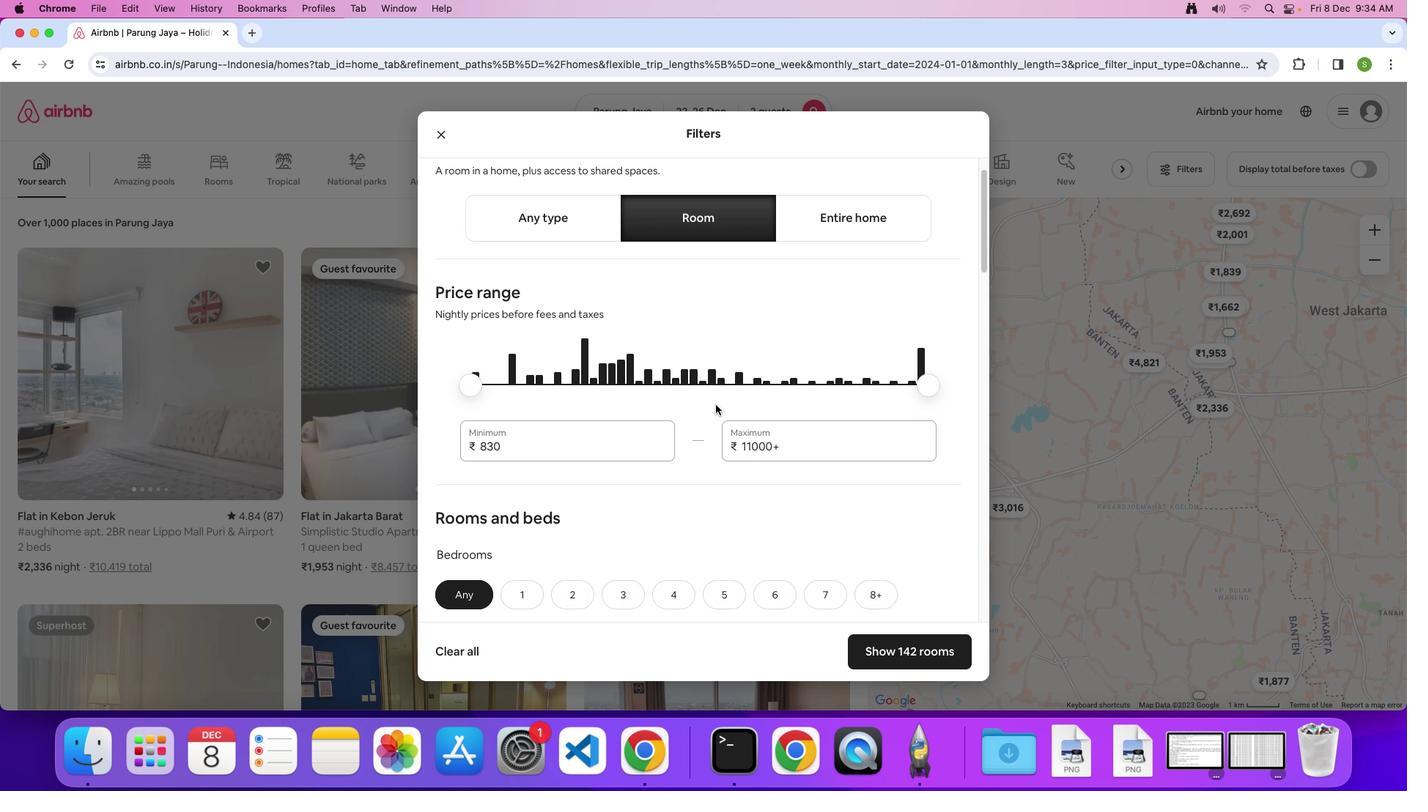 
Action: Mouse scrolled (716, 404) with delta (0, -1)
Screenshot: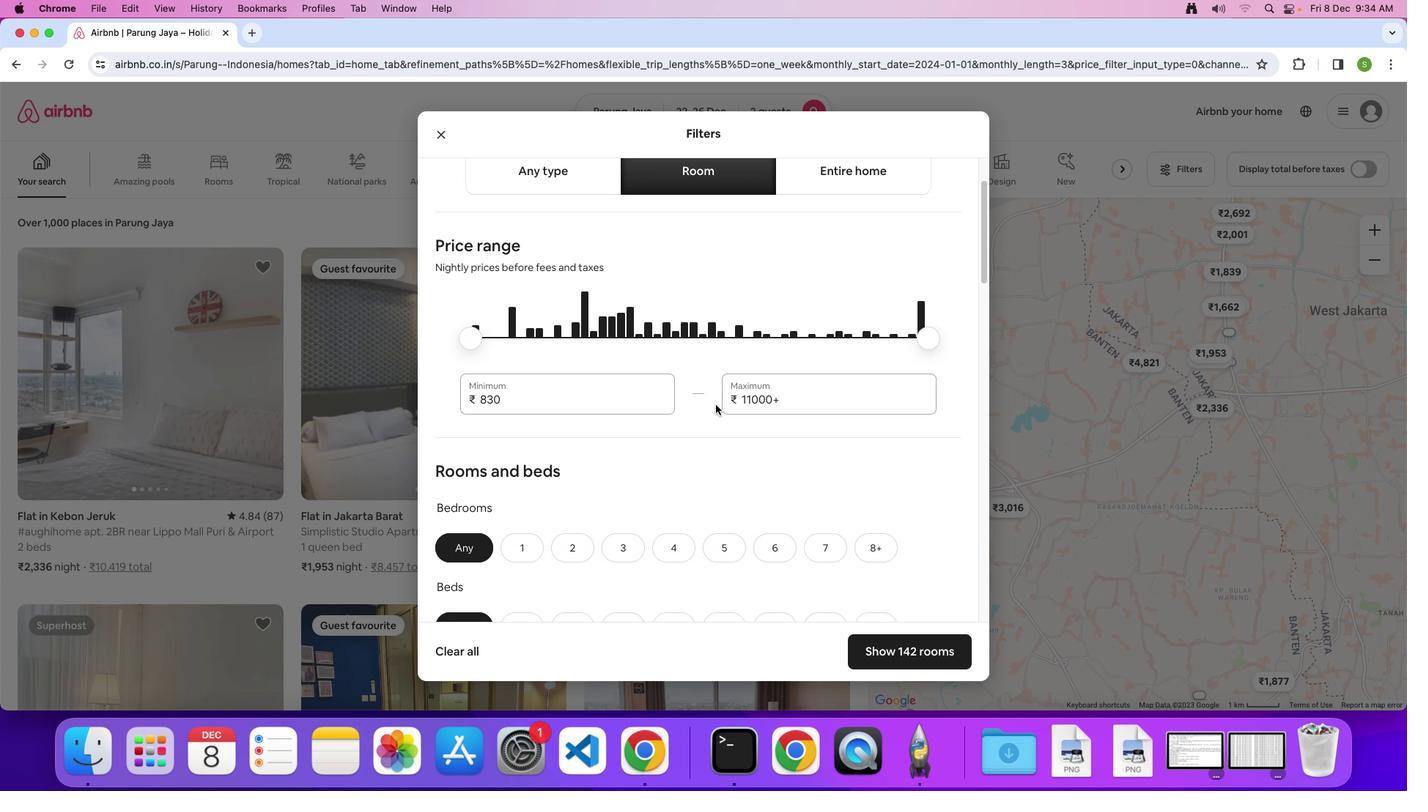 
Action: Mouse scrolled (716, 404) with delta (0, 0)
Screenshot: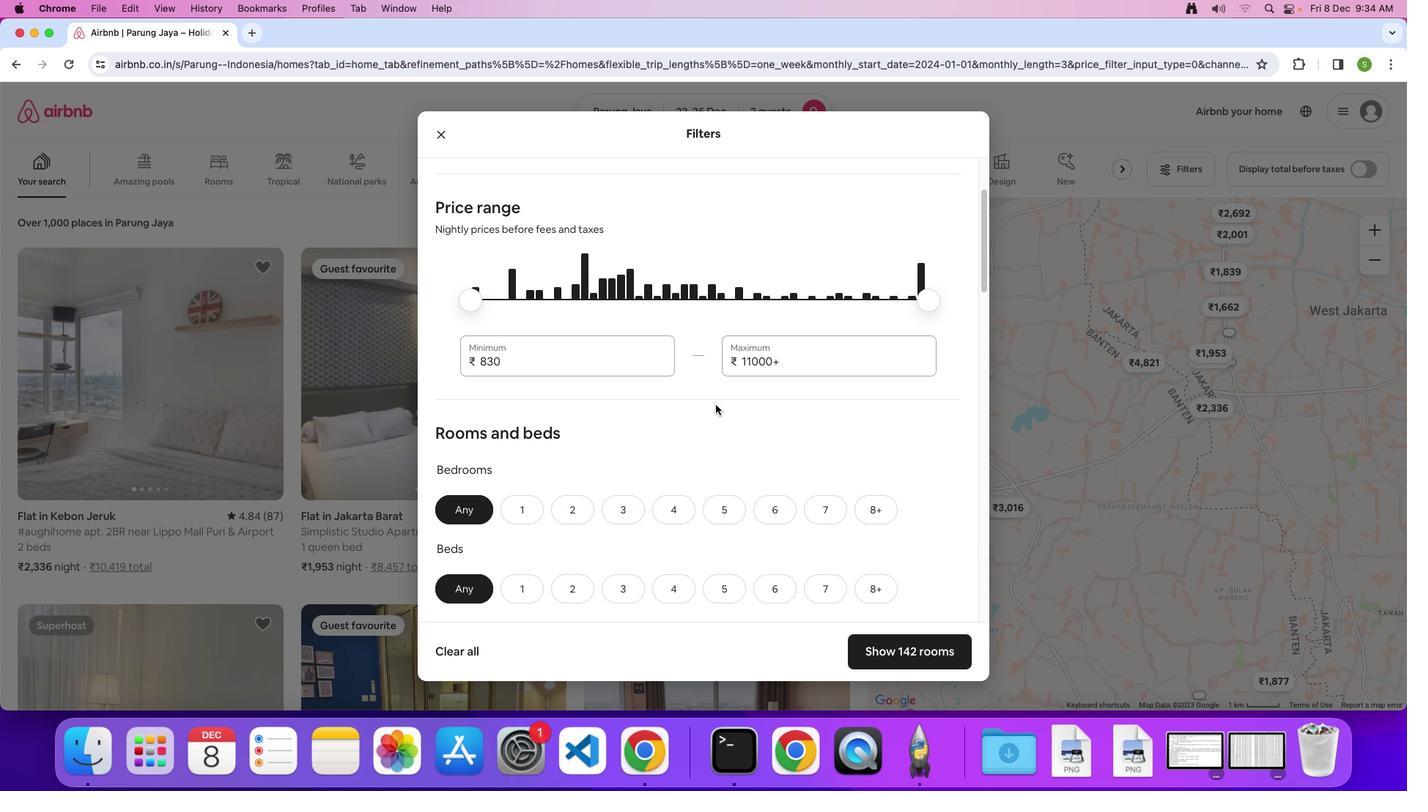 
Action: Mouse scrolled (716, 404) with delta (0, 0)
Screenshot: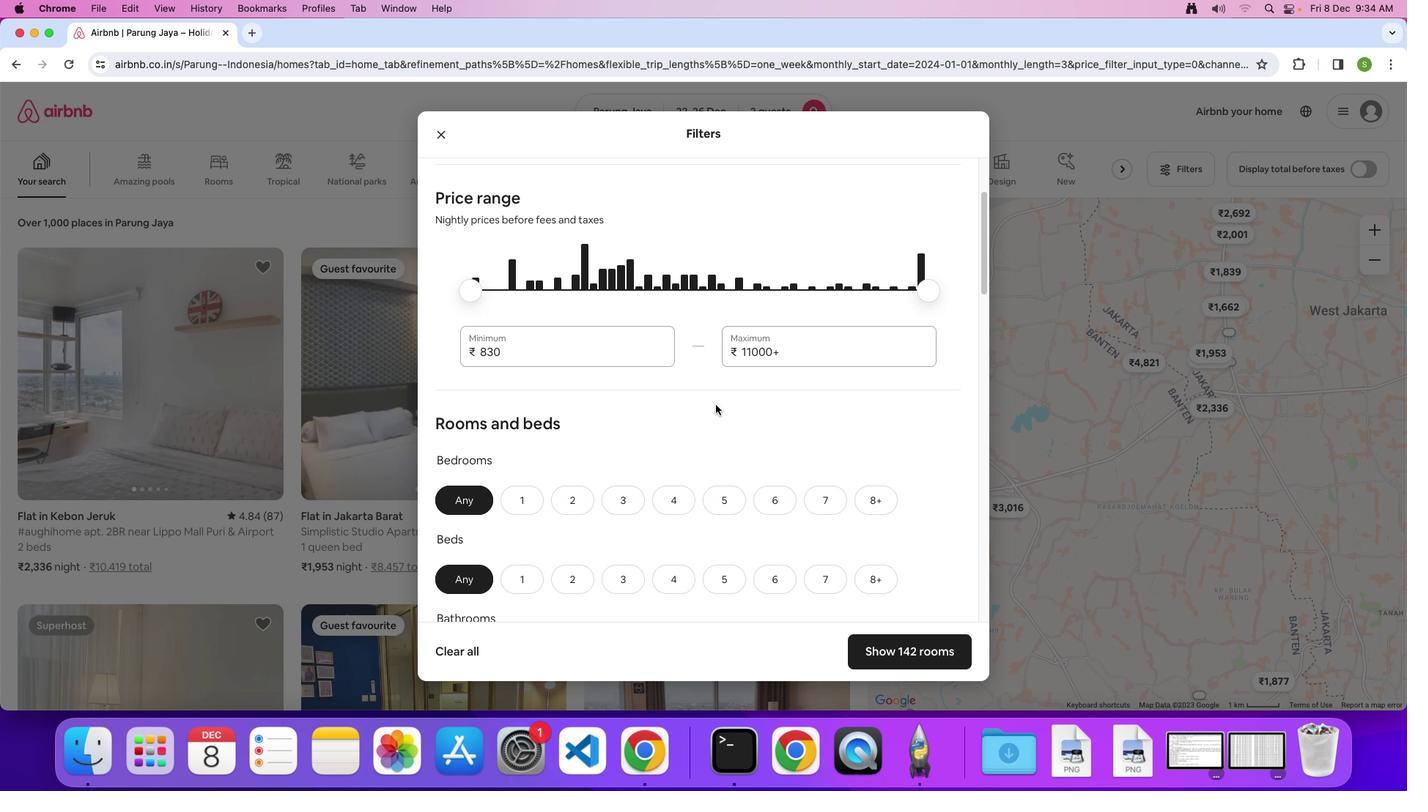 
Action: Mouse scrolled (716, 404) with delta (0, 0)
Screenshot: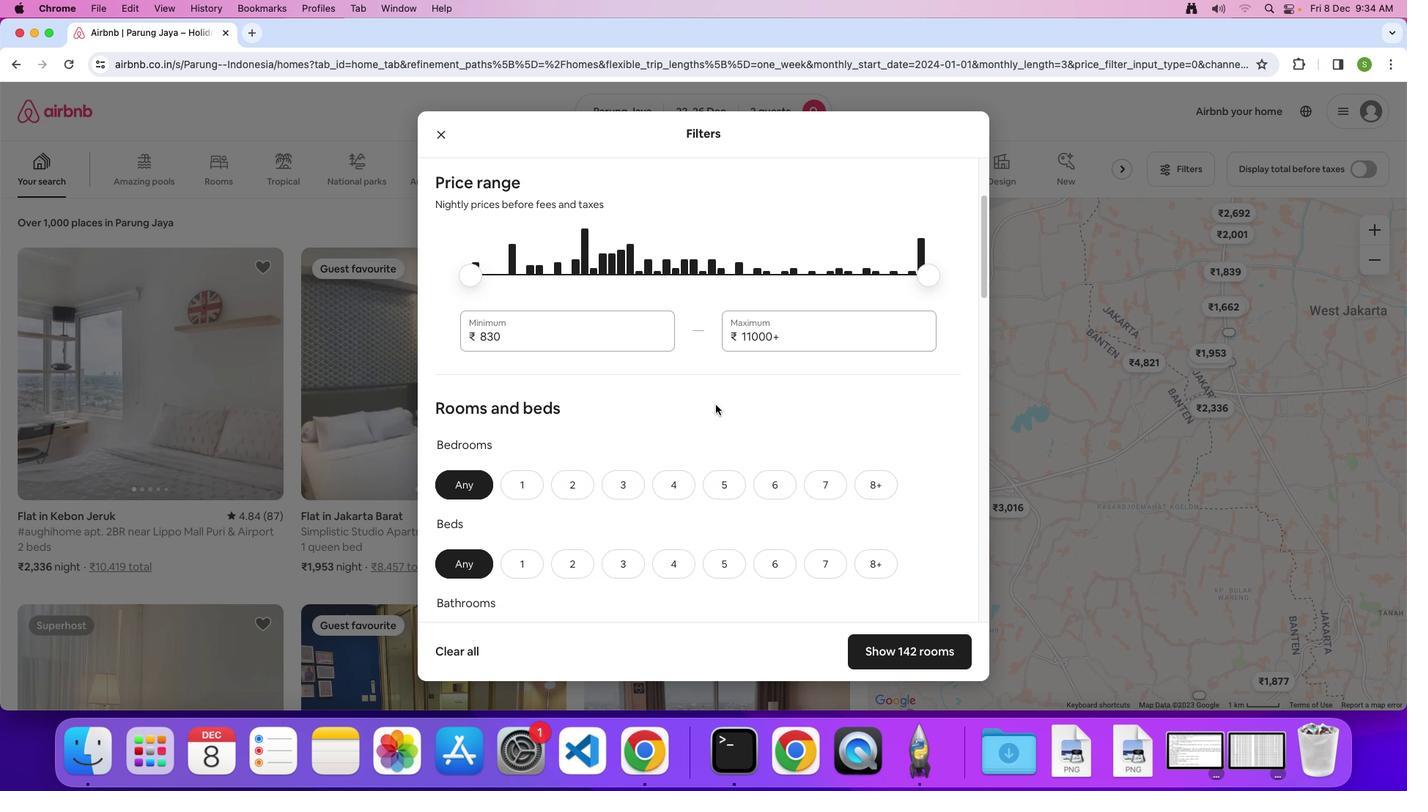 
Action: Mouse scrolled (716, 404) with delta (0, 0)
Screenshot: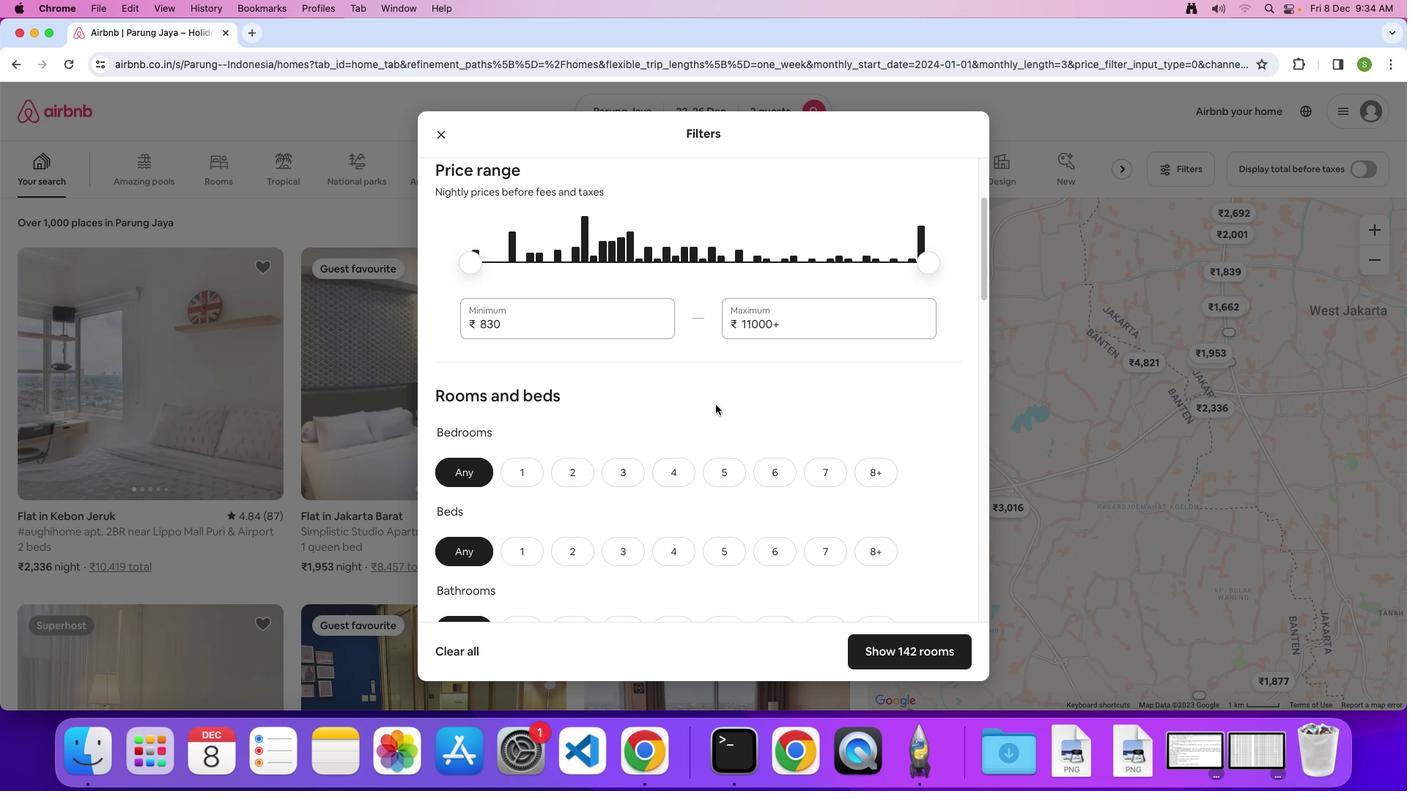
Action: Mouse scrolled (716, 404) with delta (0, -2)
Screenshot: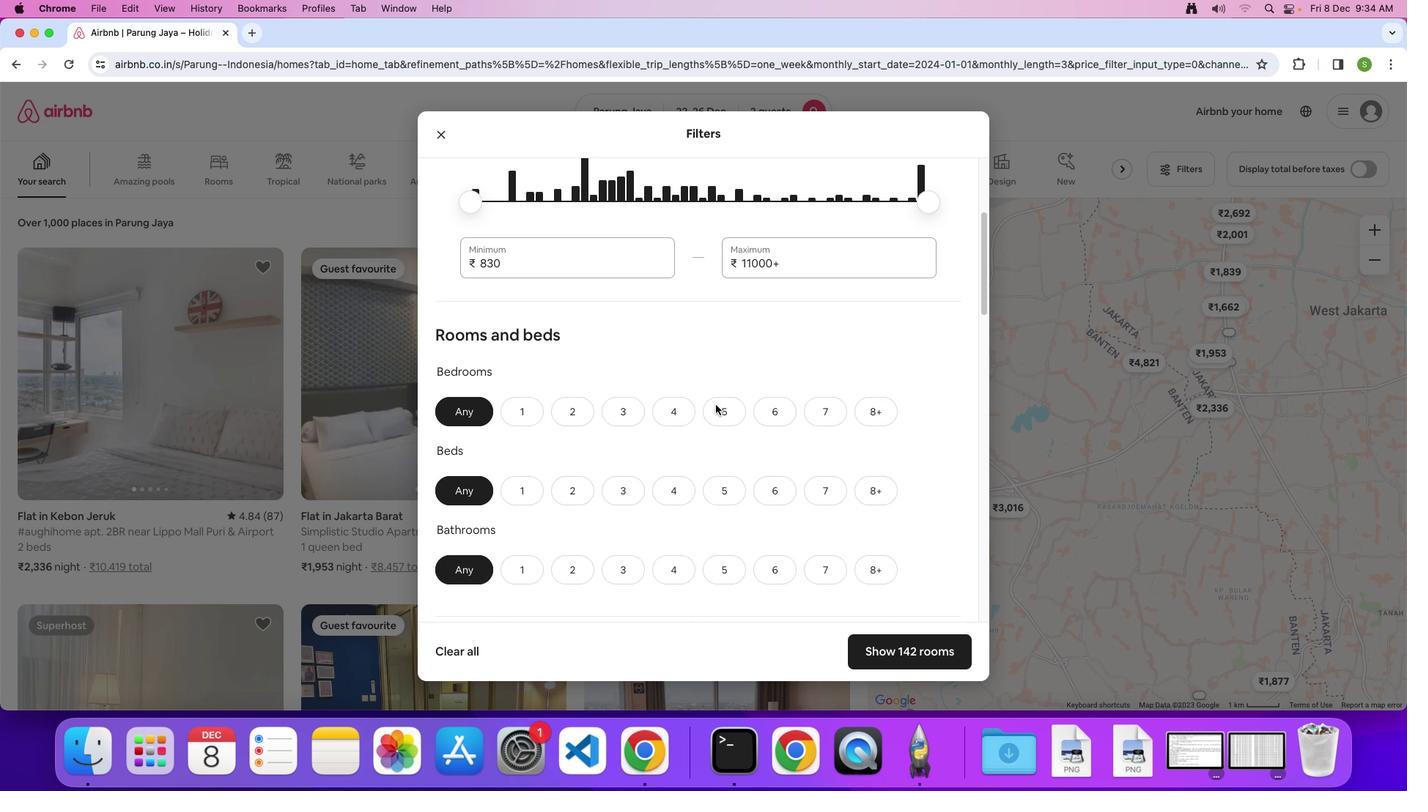 
Action: Mouse moved to (530, 367)
Screenshot: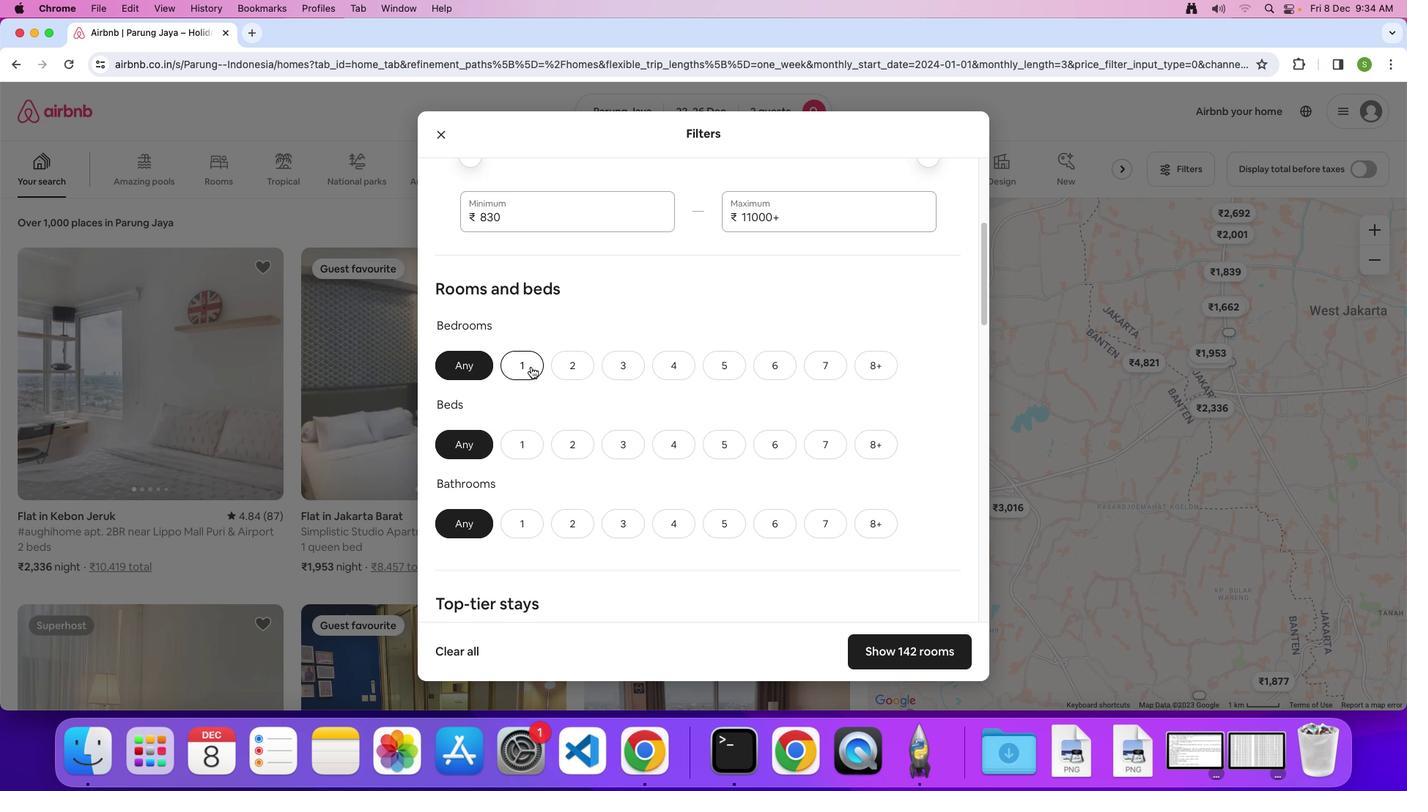 
Action: Mouse pressed left at (530, 367)
Screenshot: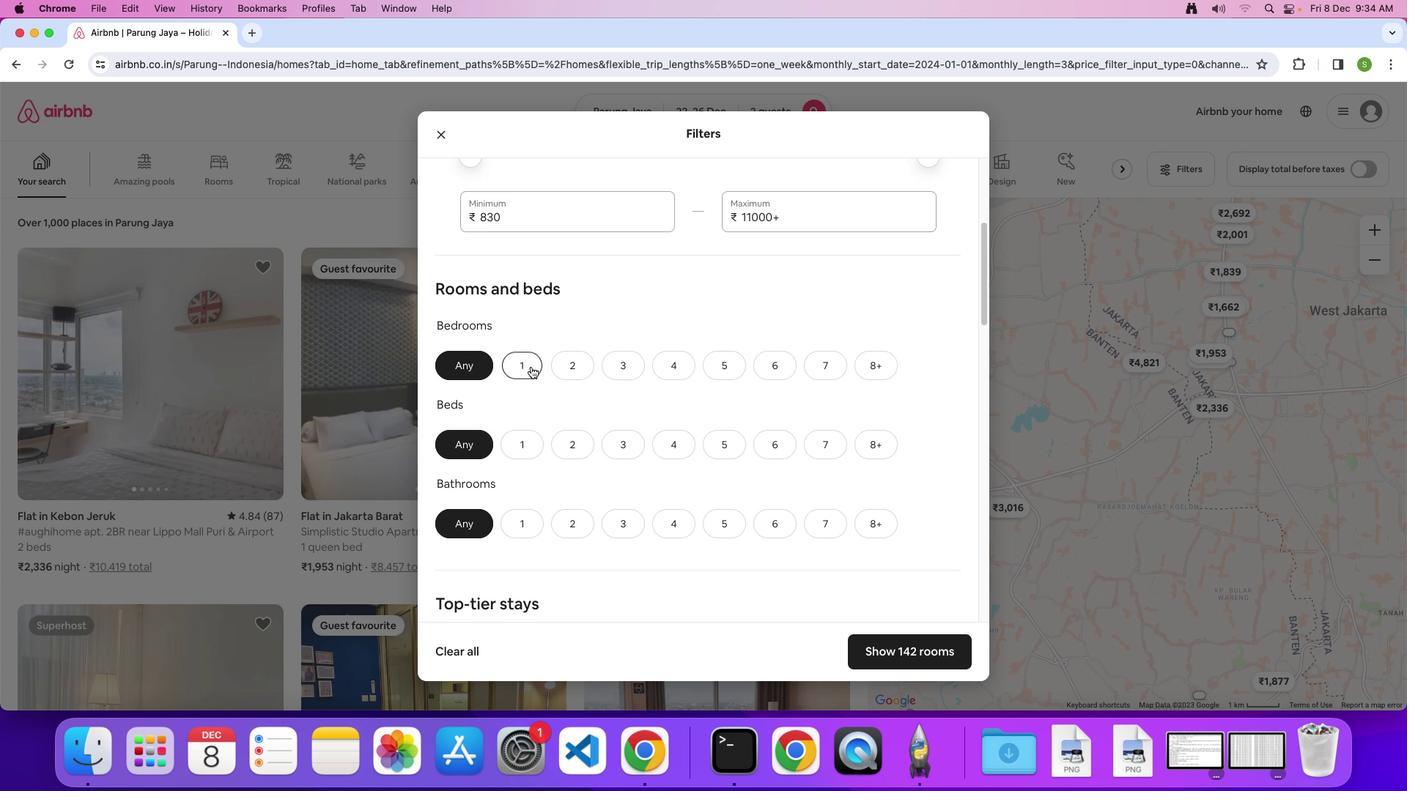 
Action: Mouse moved to (517, 434)
Screenshot: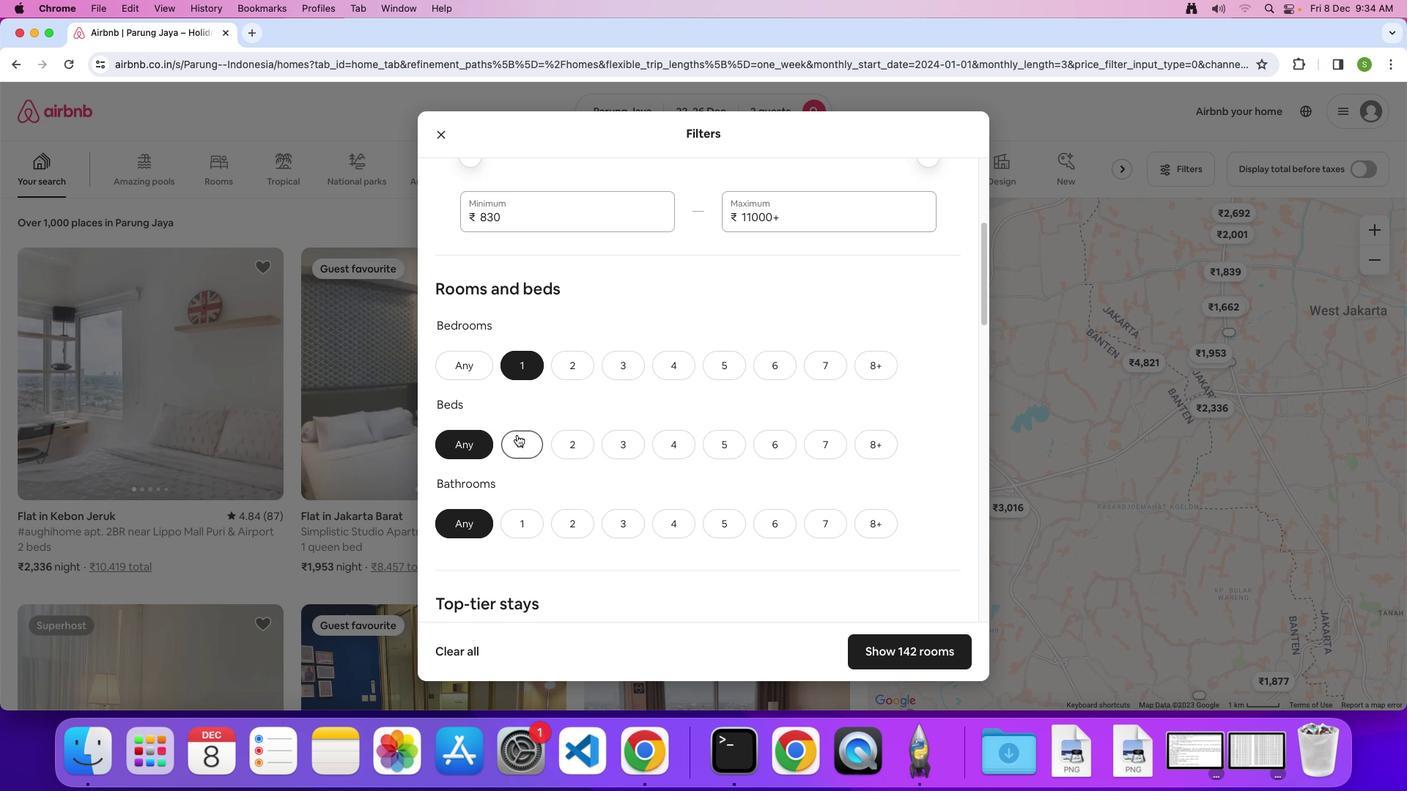 
Action: Mouse pressed left at (517, 434)
Screenshot: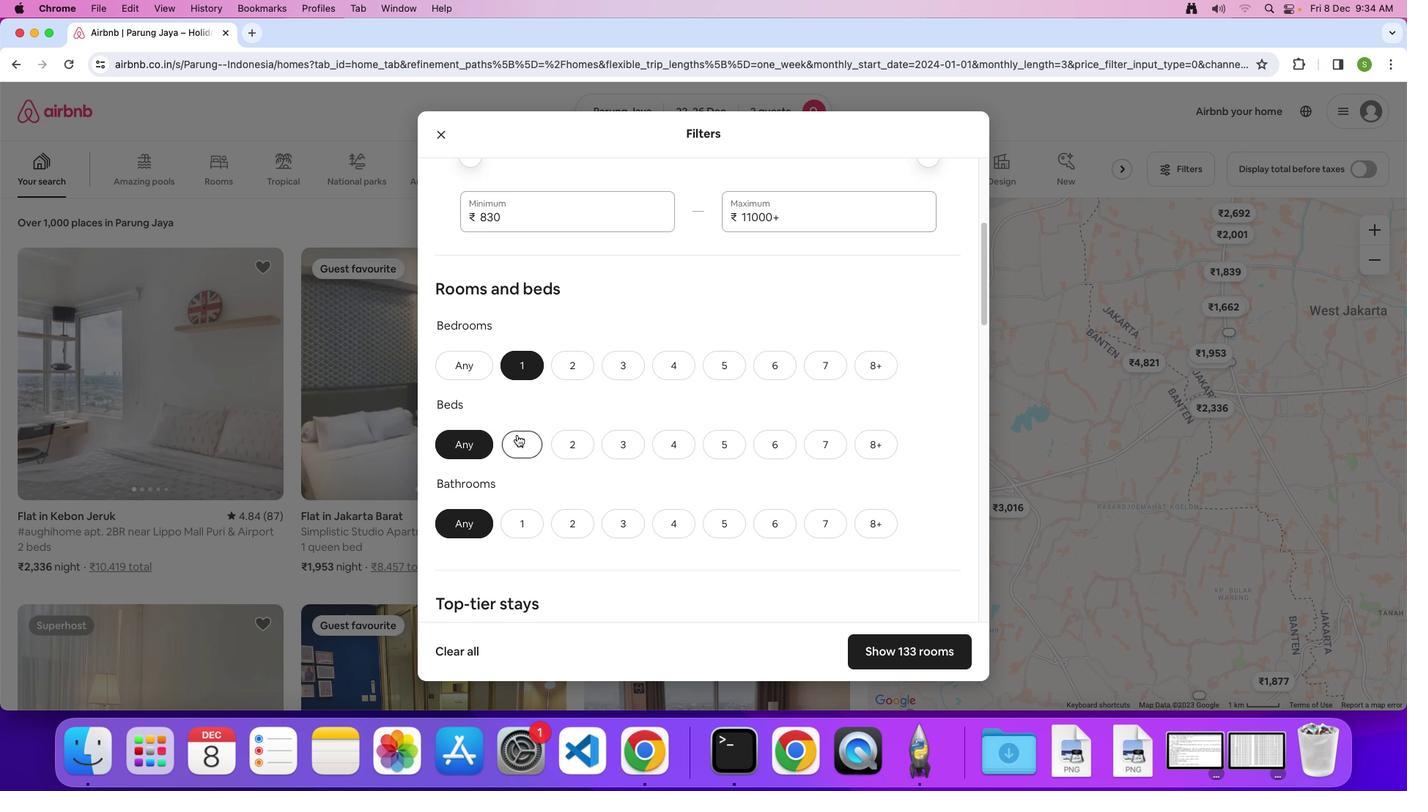 
Action: Mouse moved to (514, 519)
Screenshot: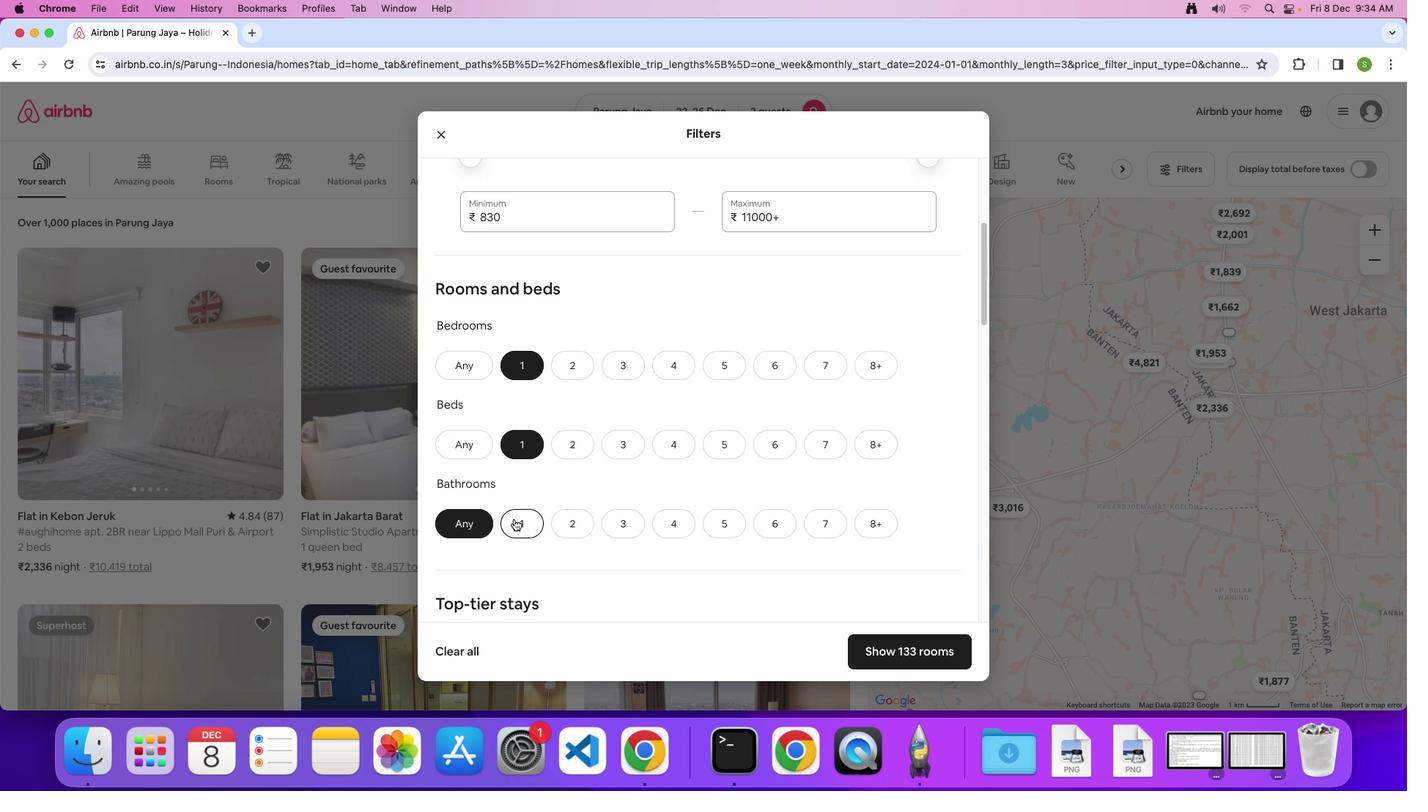 
Action: Mouse pressed left at (514, 519)
Screenshot: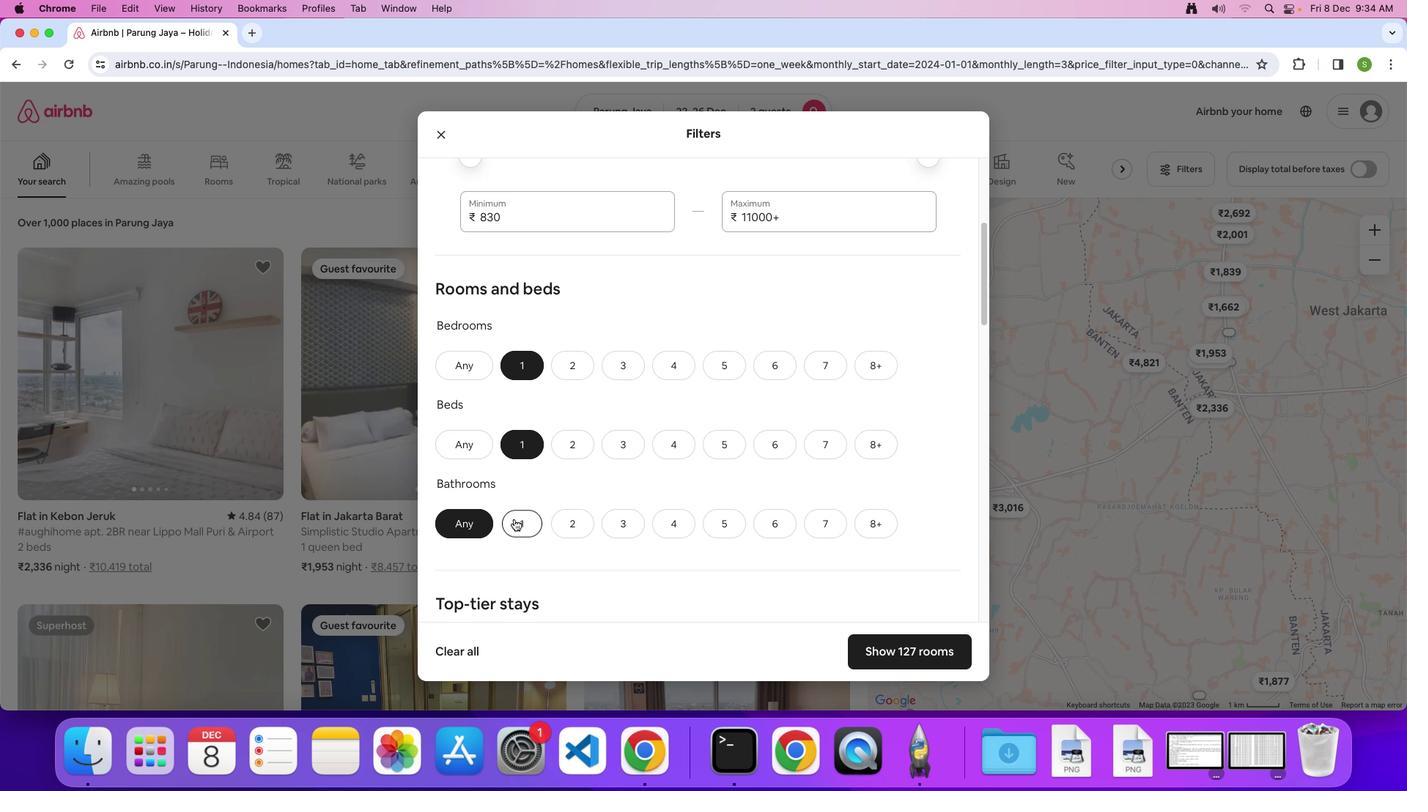 
Action: Mouse moved to (711, 450)
Screenshot: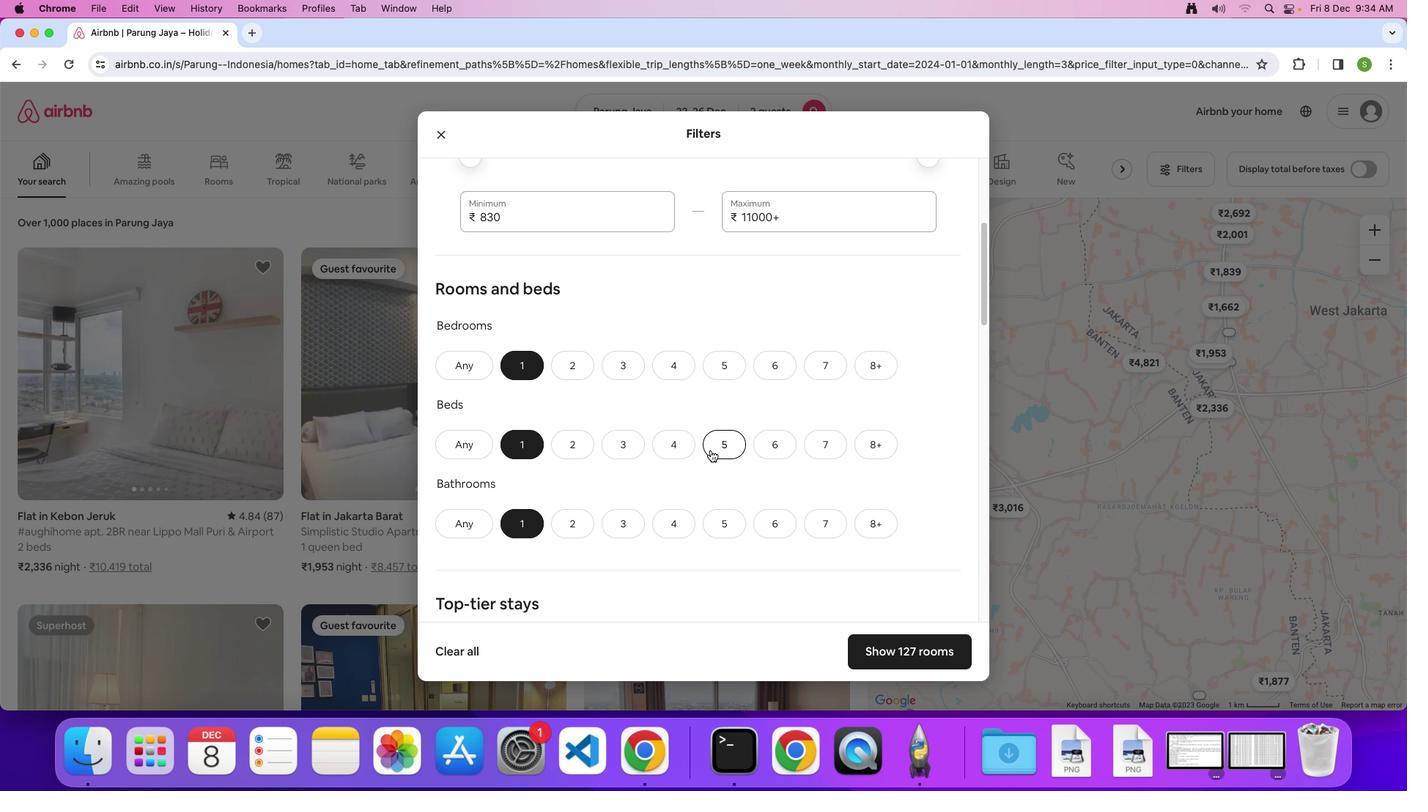 
Action: Mouse scrolled (711, 450) with delta (0, 0)
Screenshot: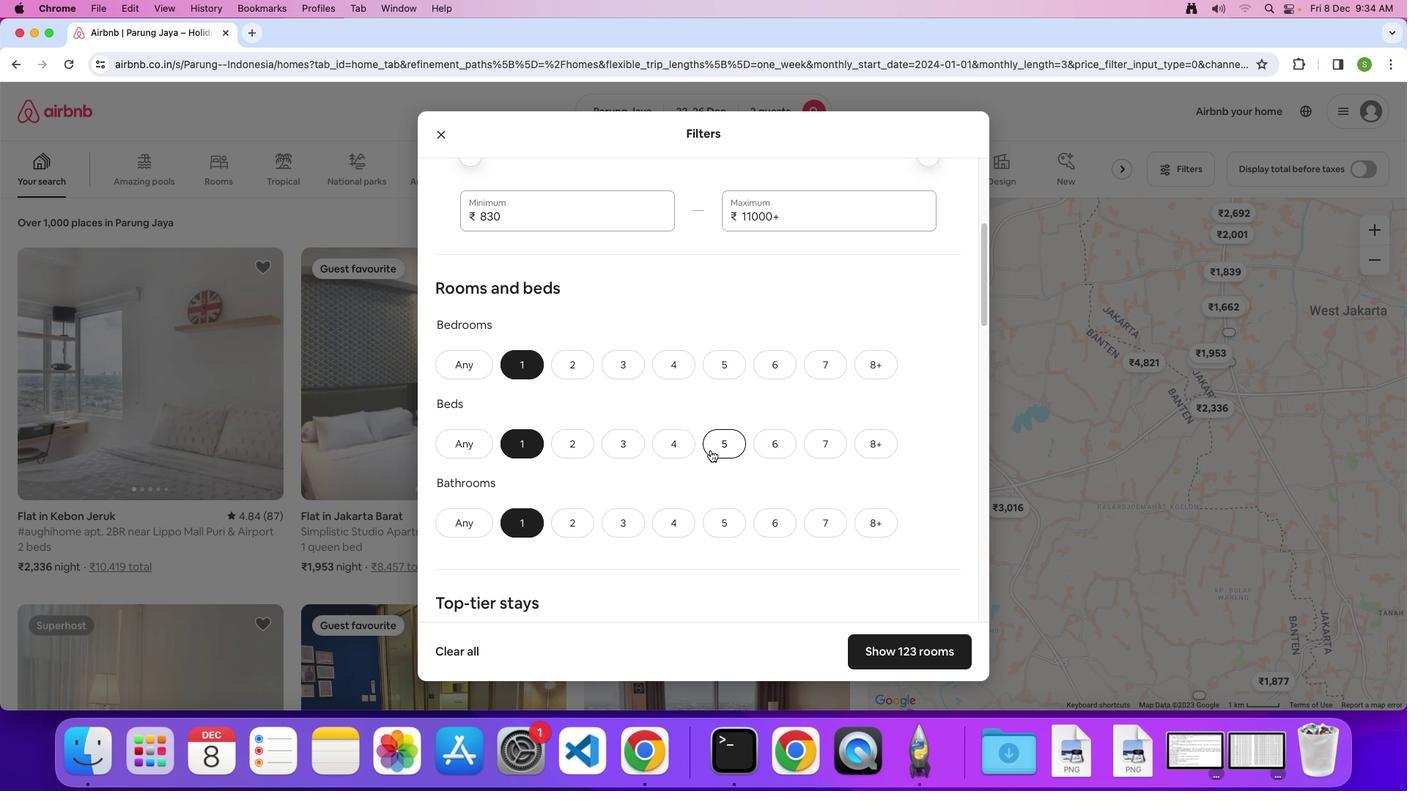
Action: Mouse scrolled (711, 450) with delta (0, 0)
Screenshot: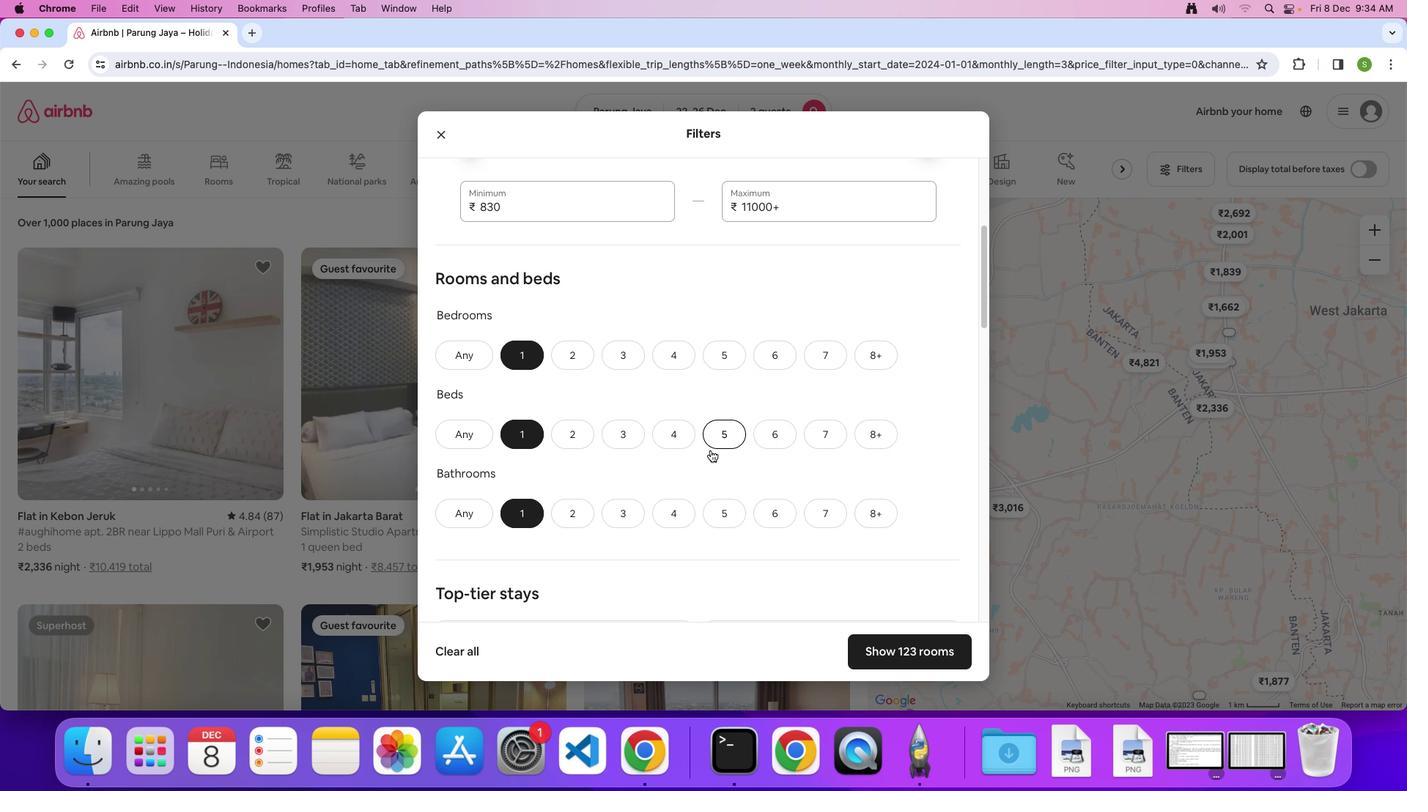 
Action: Mouse scrolled (711, 450) with delta (0, 0)
Screenshot: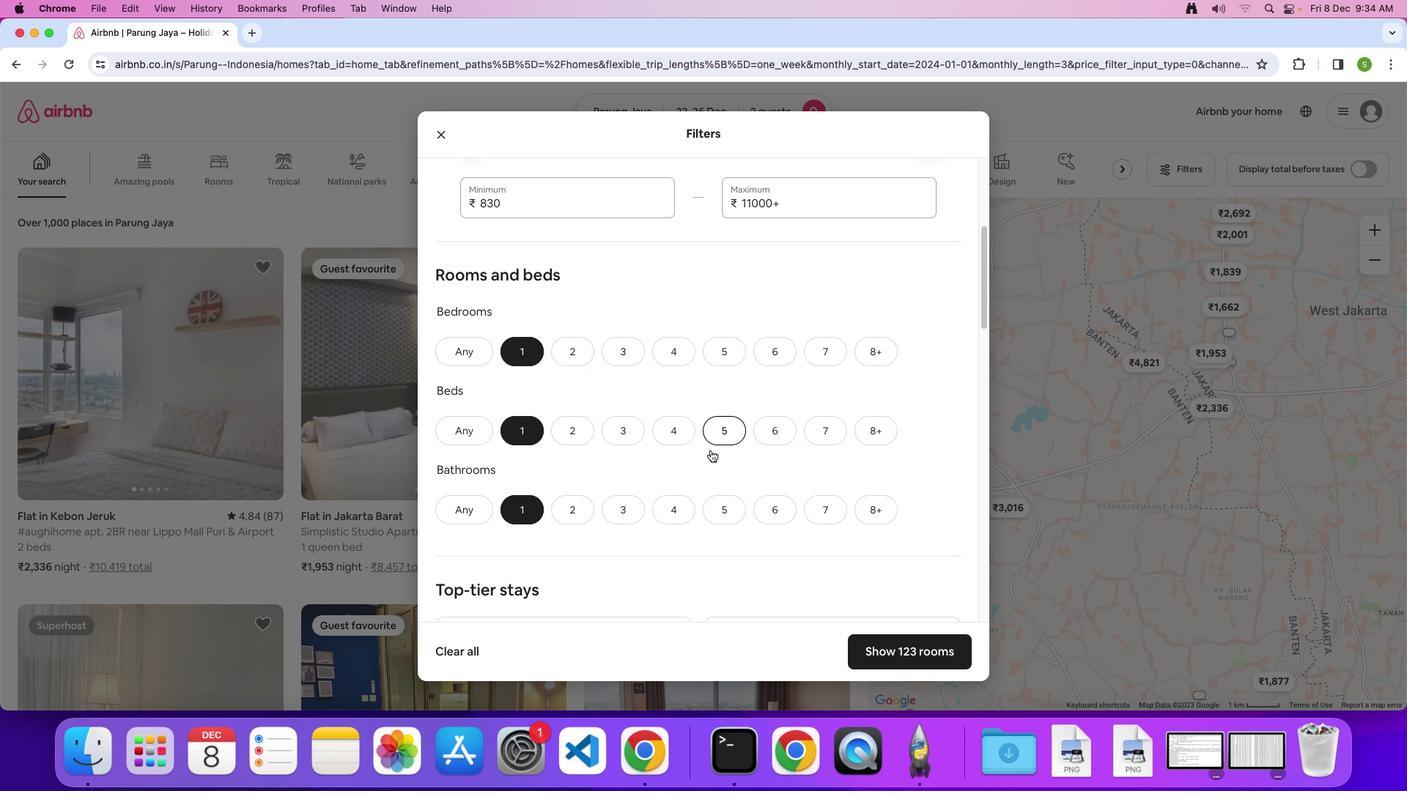 
Action: Mouse scrolled (711, 450) with delta (0, 0)
Screenshot: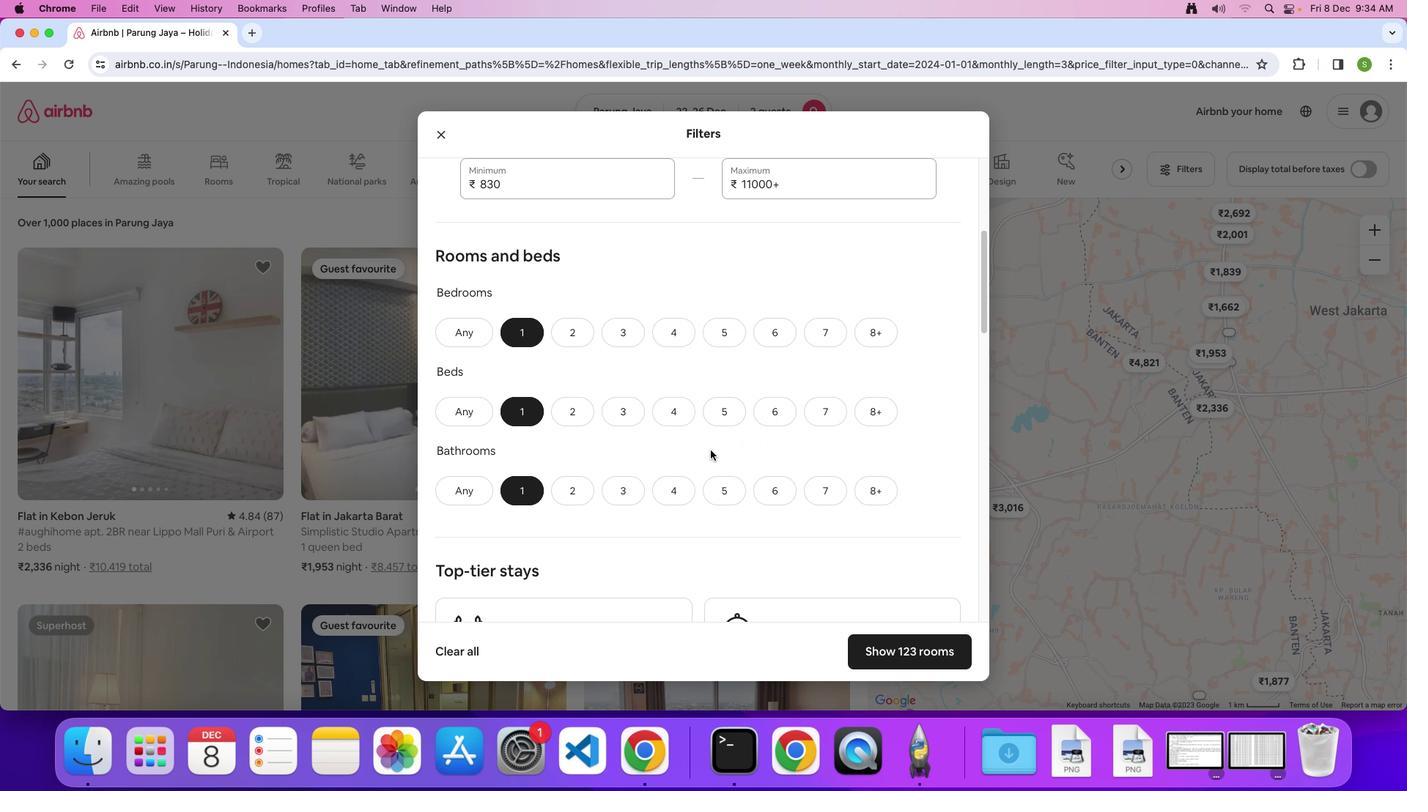 
Action: Mouse scrolled (711, 450) with delta (0, 0)
Screenshot: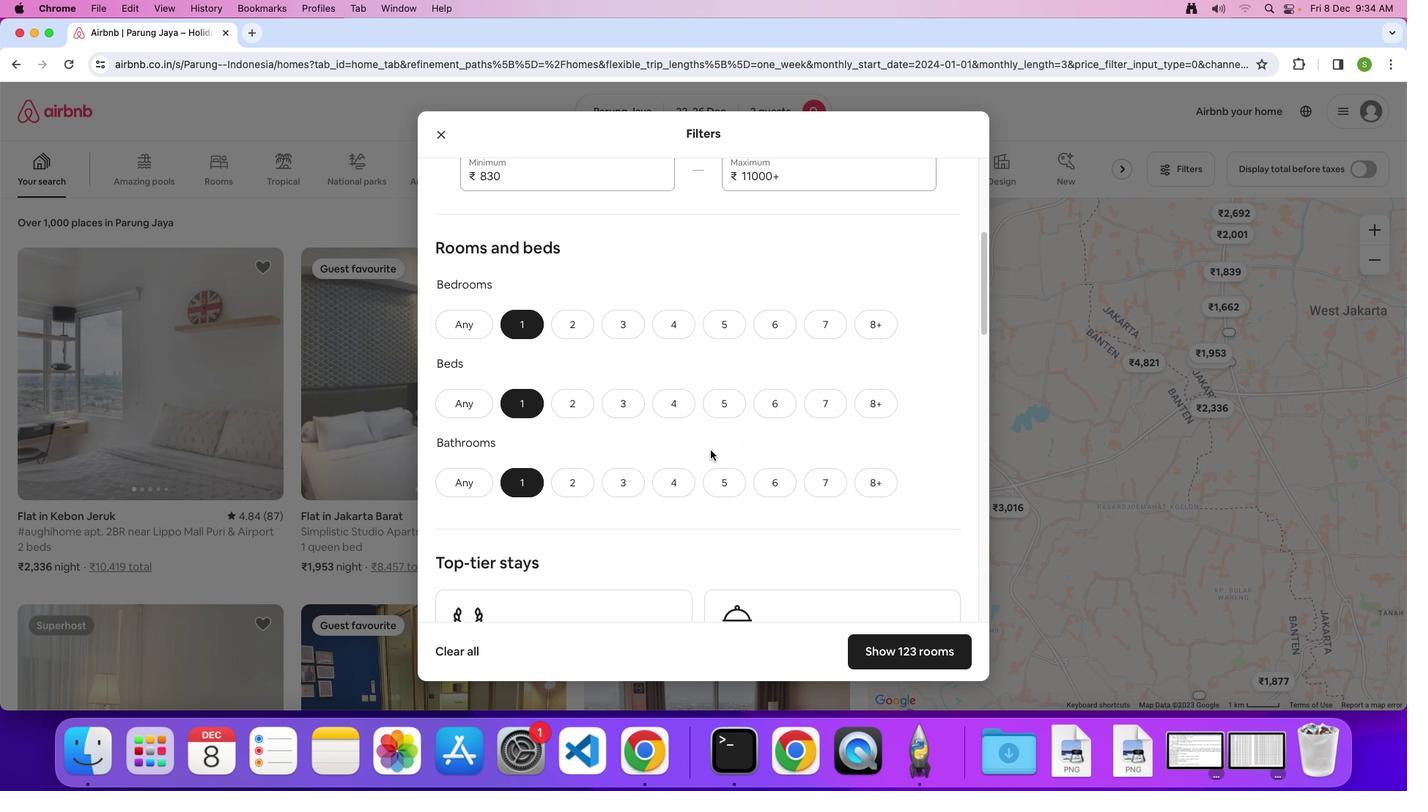 
Action: Mouse scrolled (711, 450) with delta (0, -1)
Screenshot: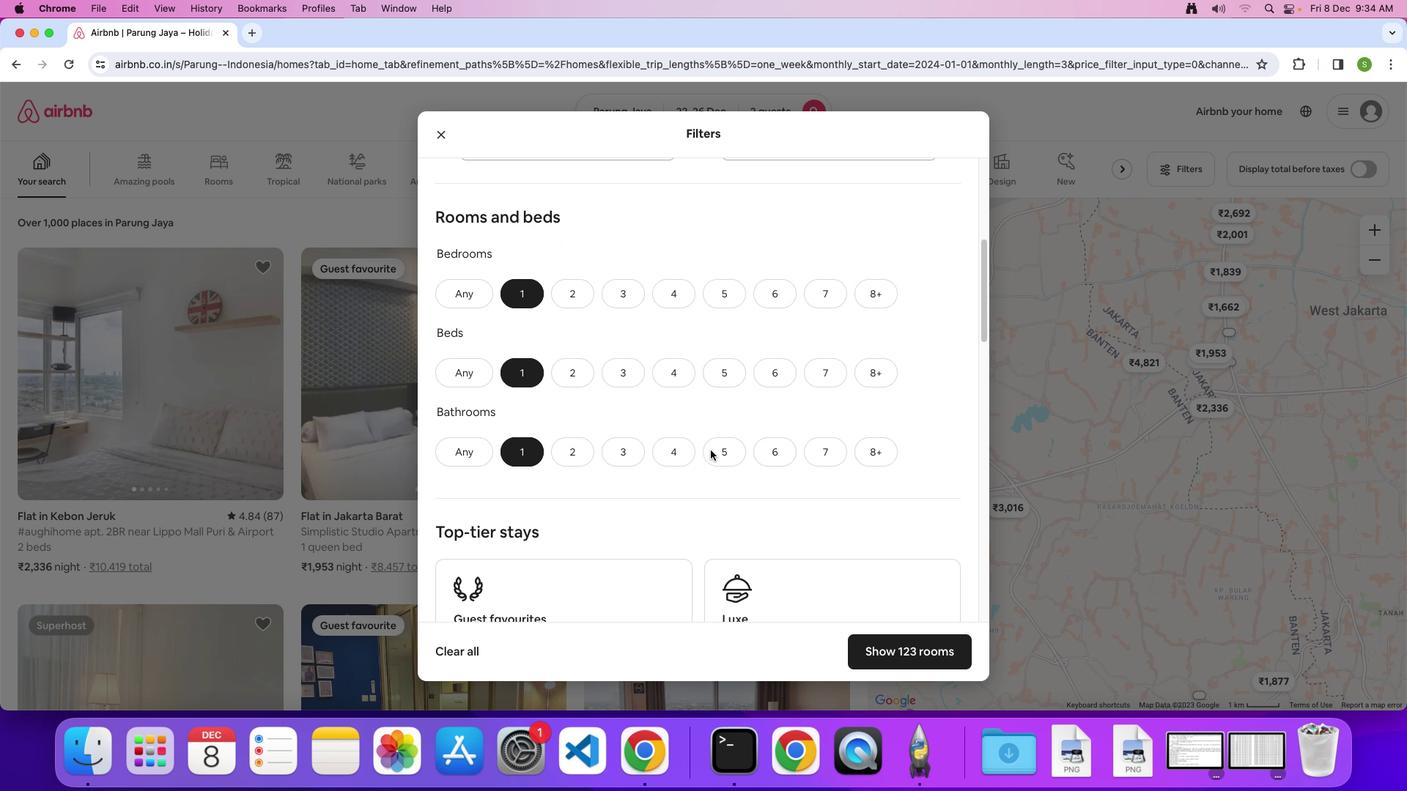 
Action: Mouse scrolled (711, 450) with delta (0, 0)
Screenshot: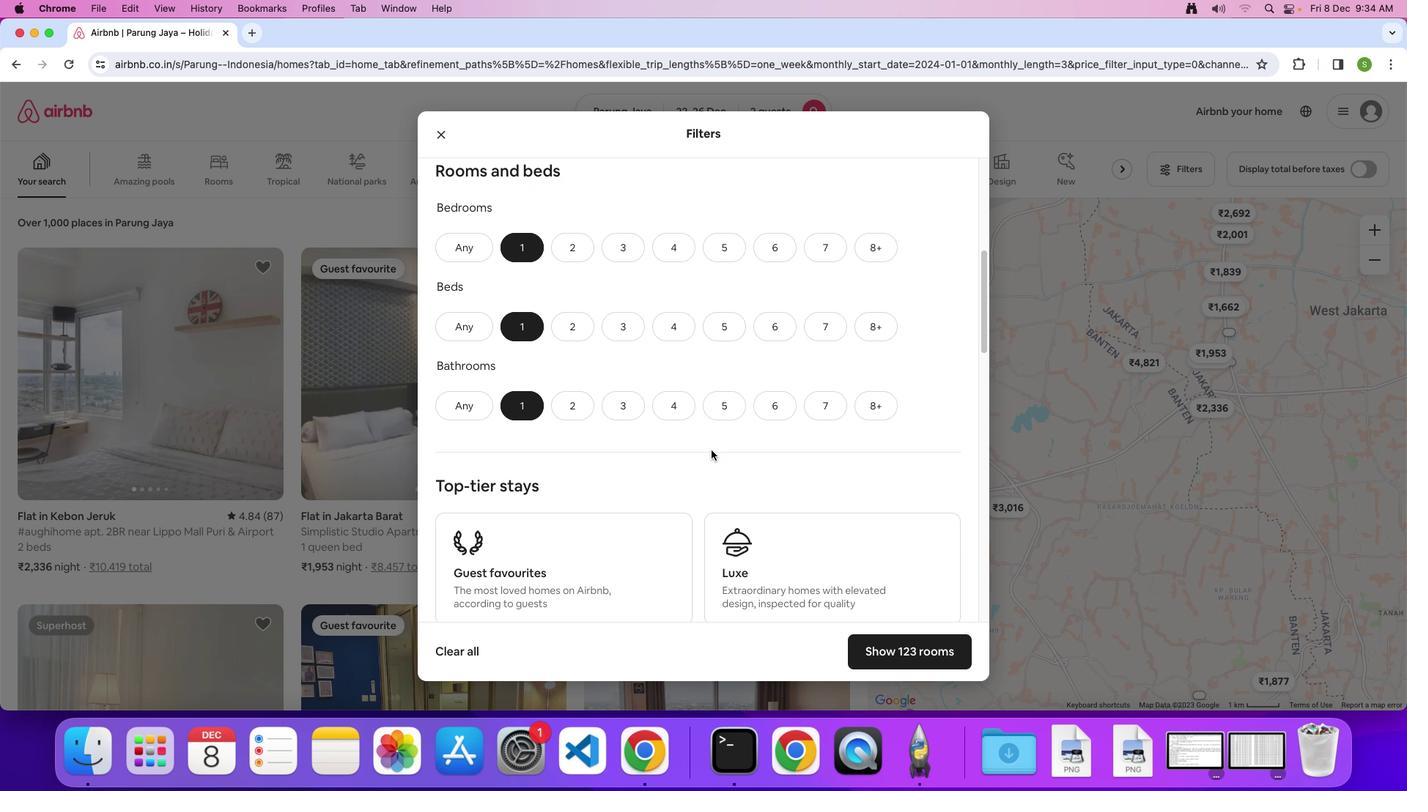 
Action: Mouse scrolled (711, 450) with delta (0, 0)
Screenshot: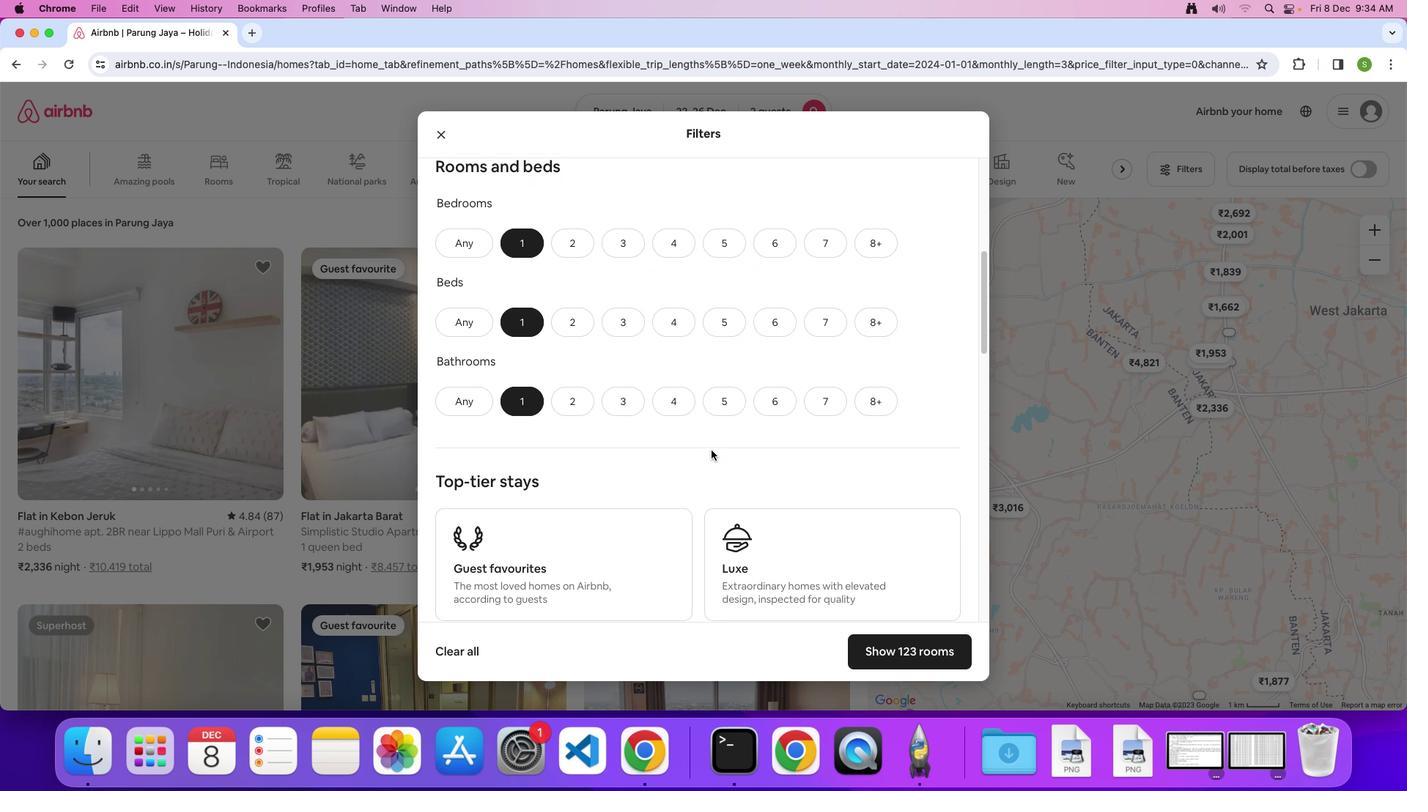 
Action: Mouse moved to (711, 450)
Screenshot: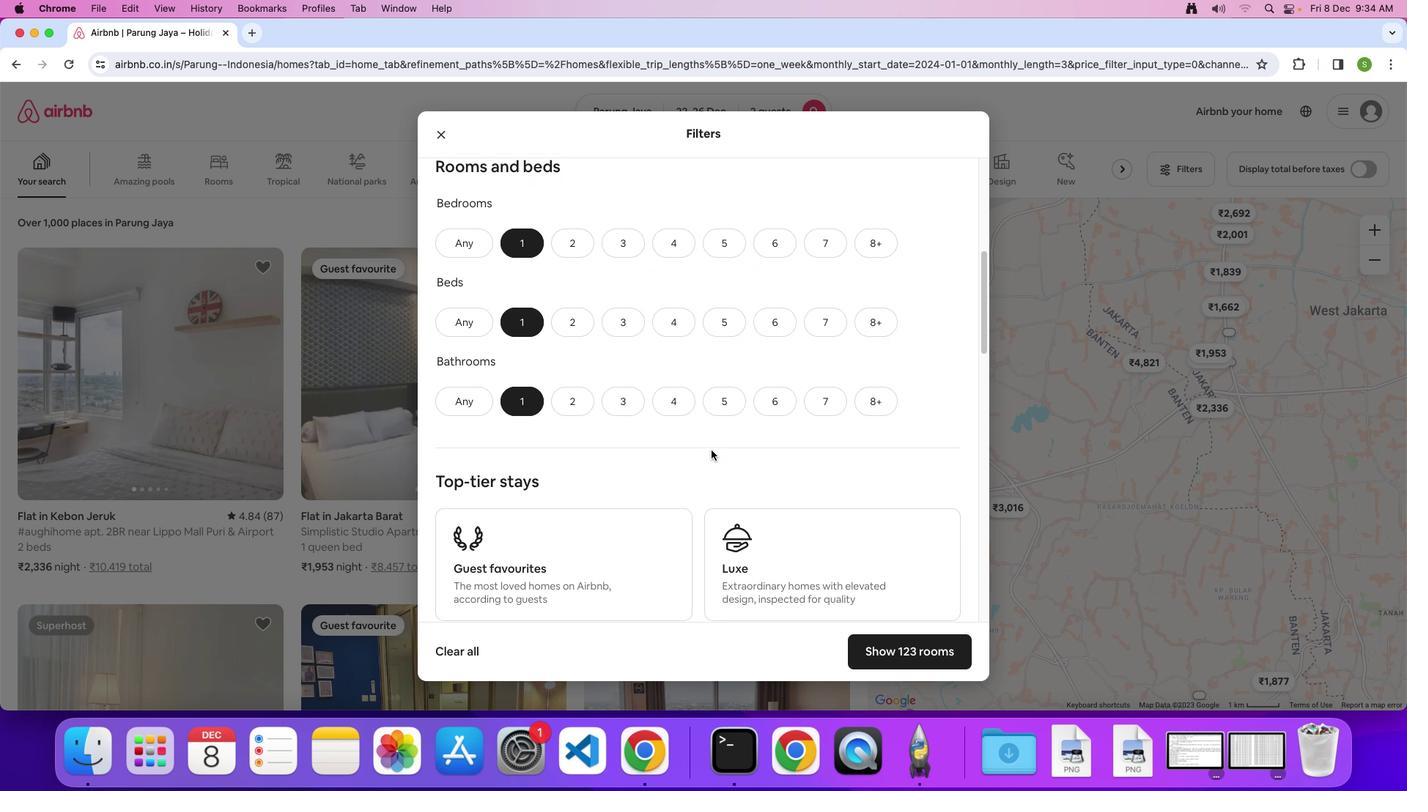 
Action: Mouse scrolled (711, 450) with delta (0, 0)
Screenshot: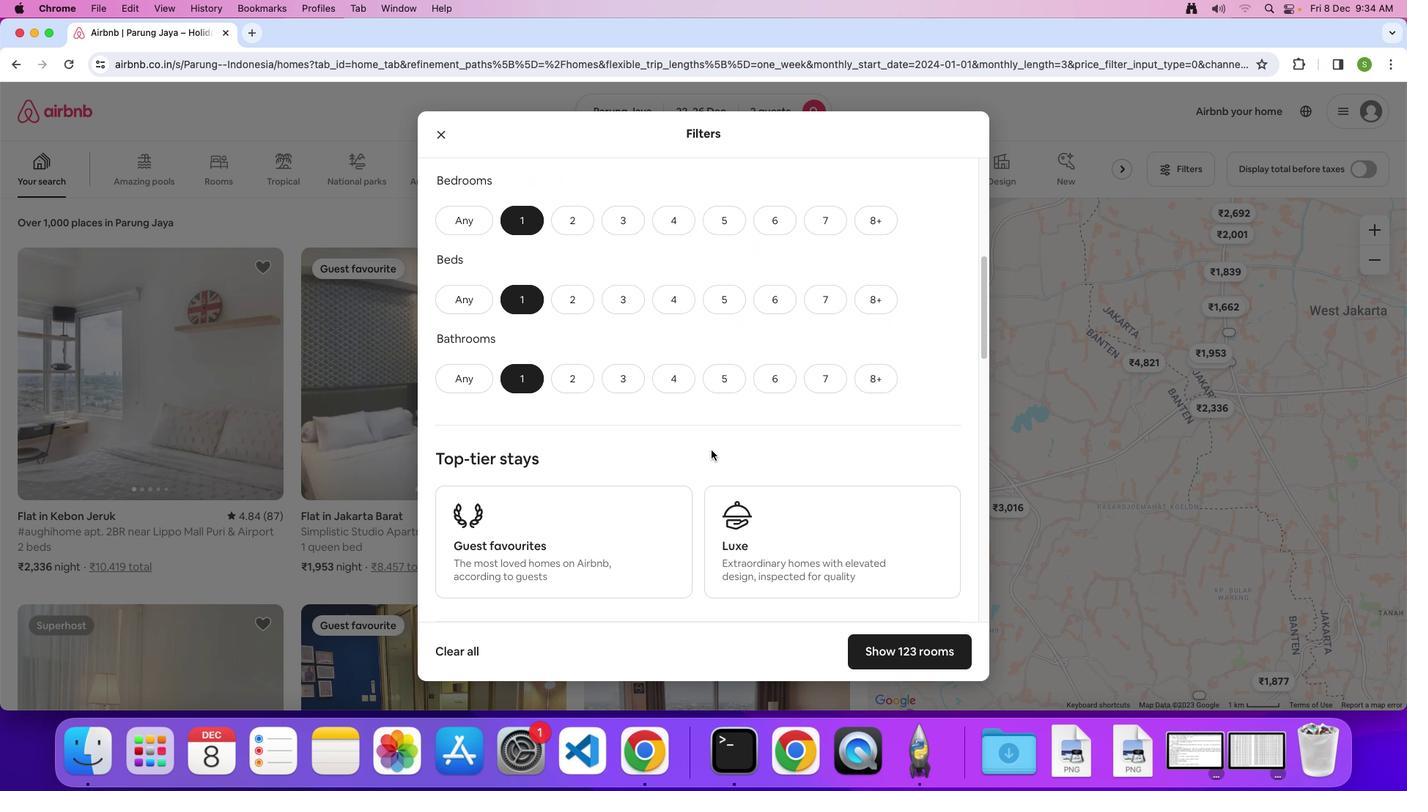 
Action: Mouse scrolled (711, 450) with delta (0, 0)
Screenshot: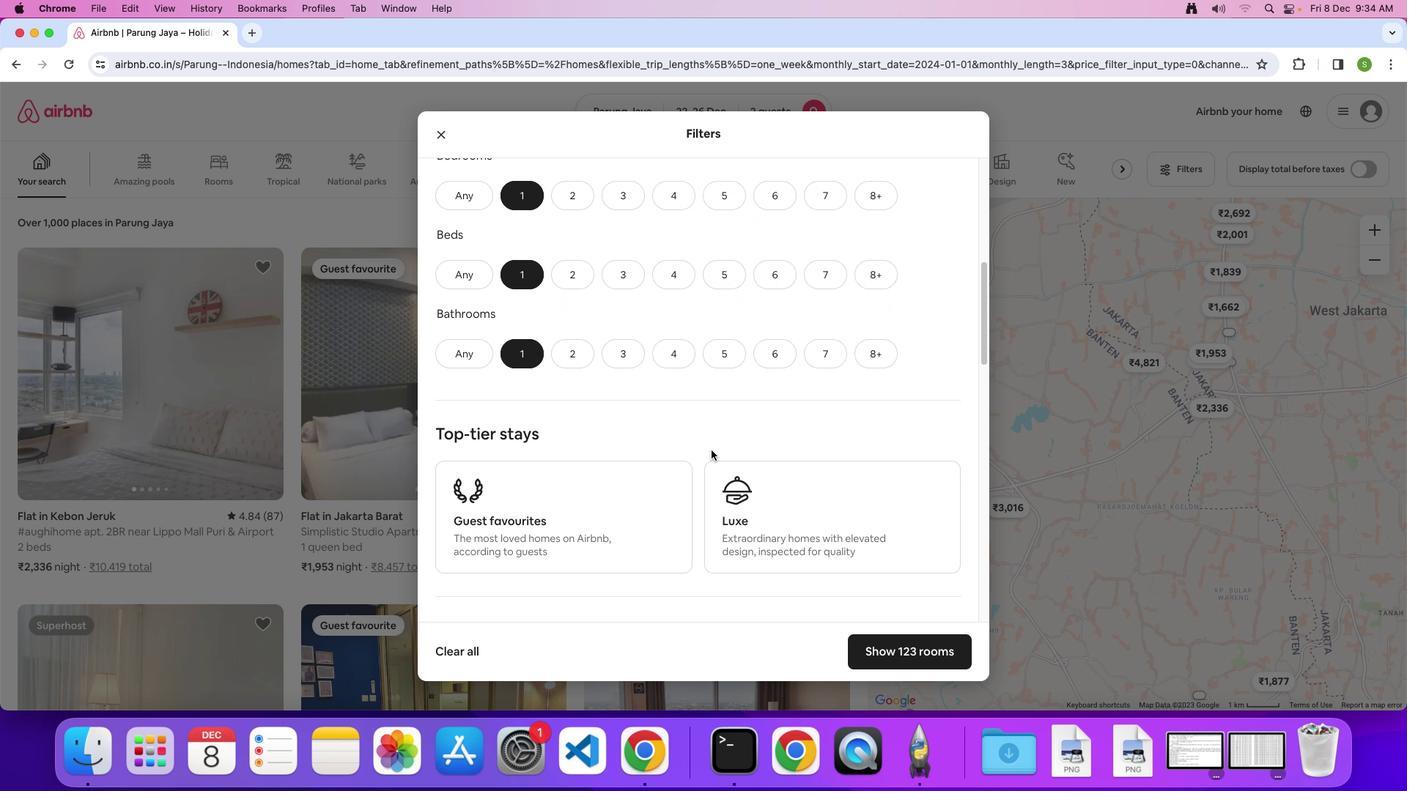 
Action: Mouse scrolled (711, 450) with delta (0, -2)
Screenshot: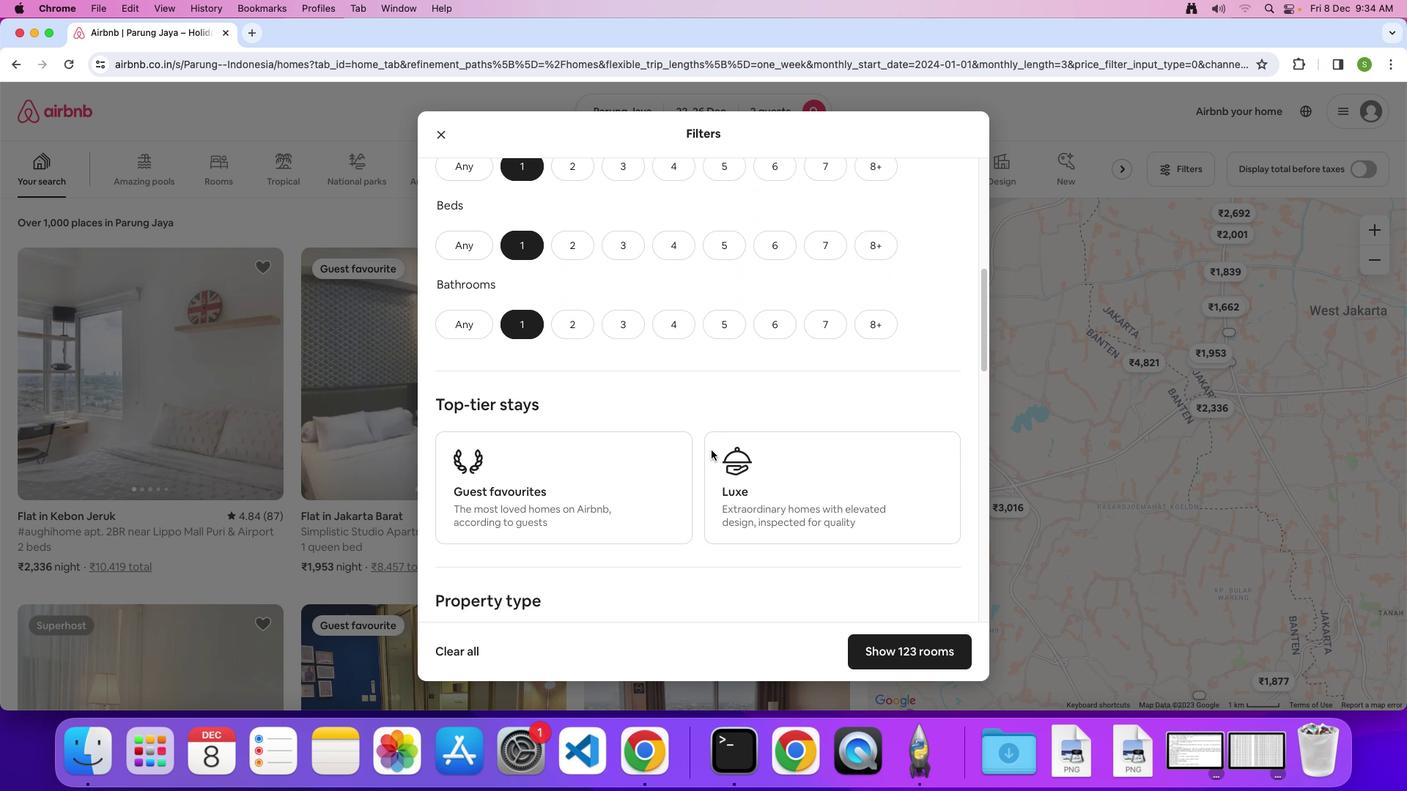 
Action: Mouse scrolled (711, 450) with delta (0, -2)
Screenshot: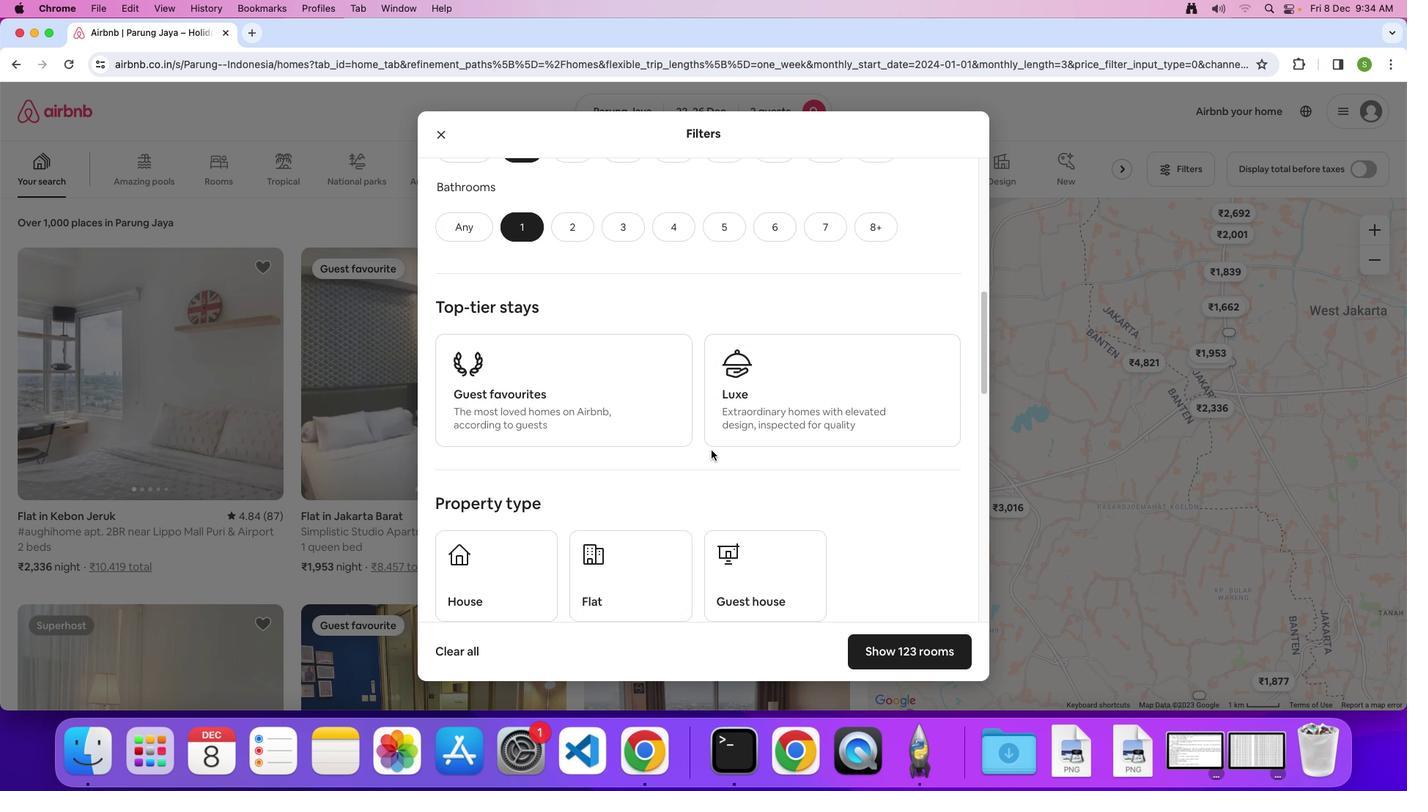 
Action: Mouse scrolled (711, 450) with delta (0, 0)
Screenshot: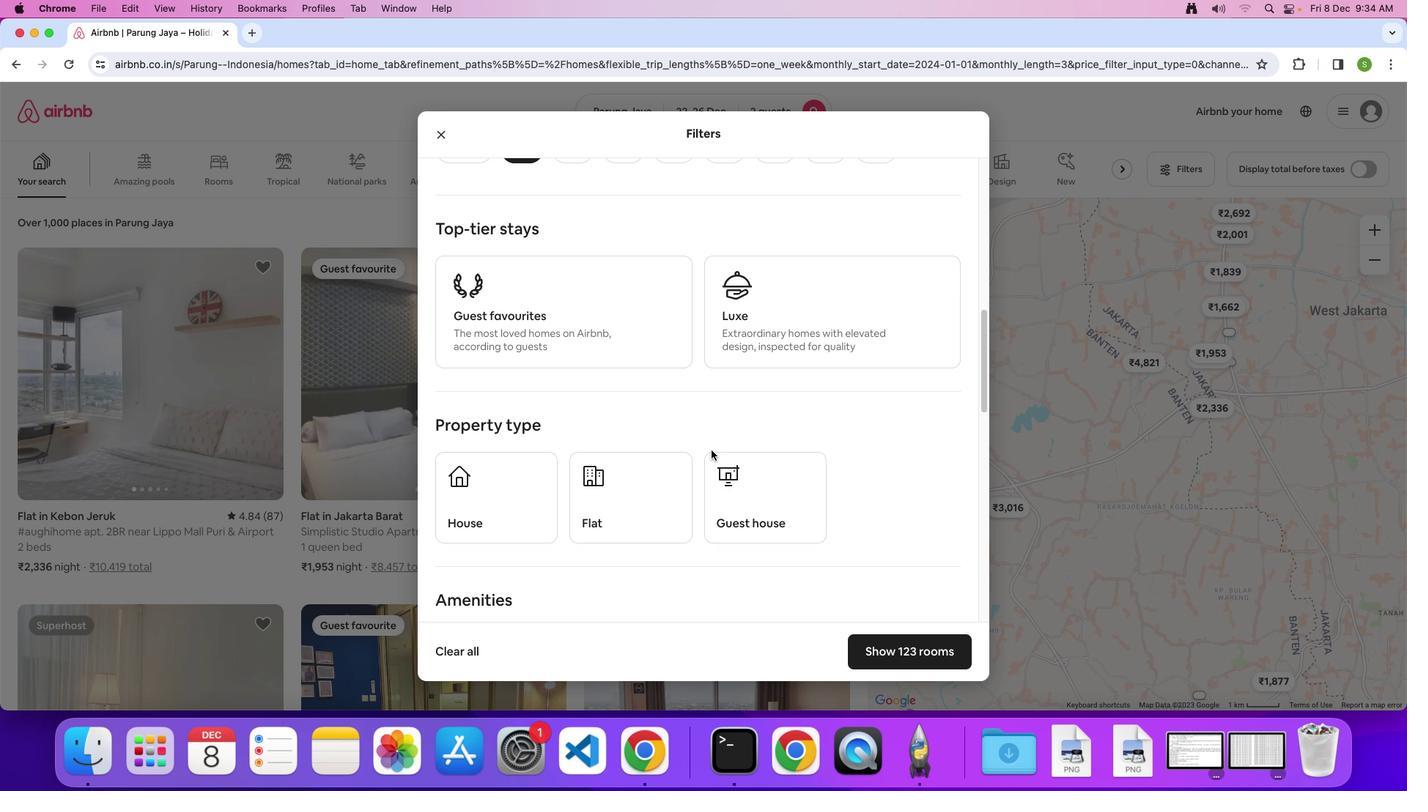 
Action: Mouse scrolled (711, 450) with delta (0, 0)
Screenshot: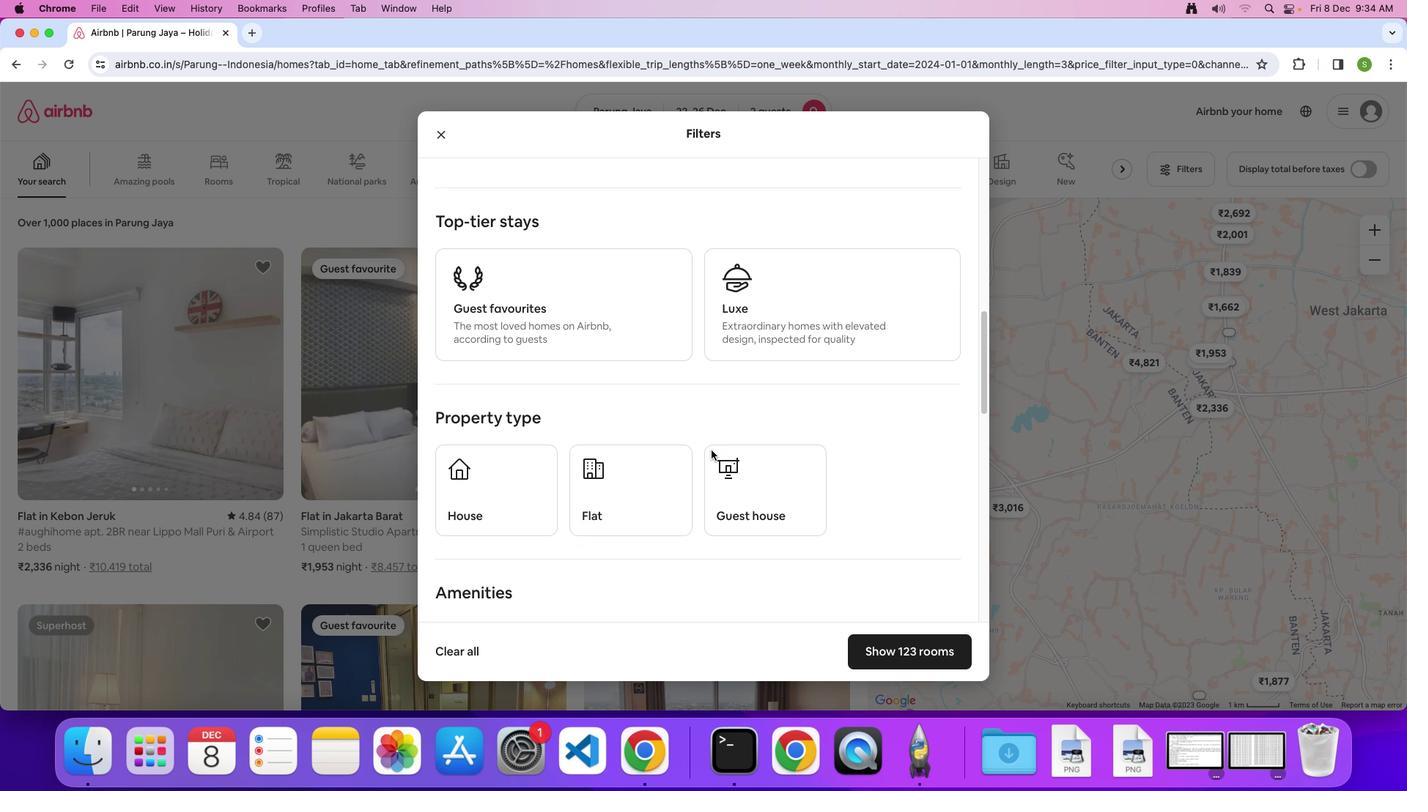 
Action: Mouse scrolled (711, 450) with delta (0, 0)
Screenshot: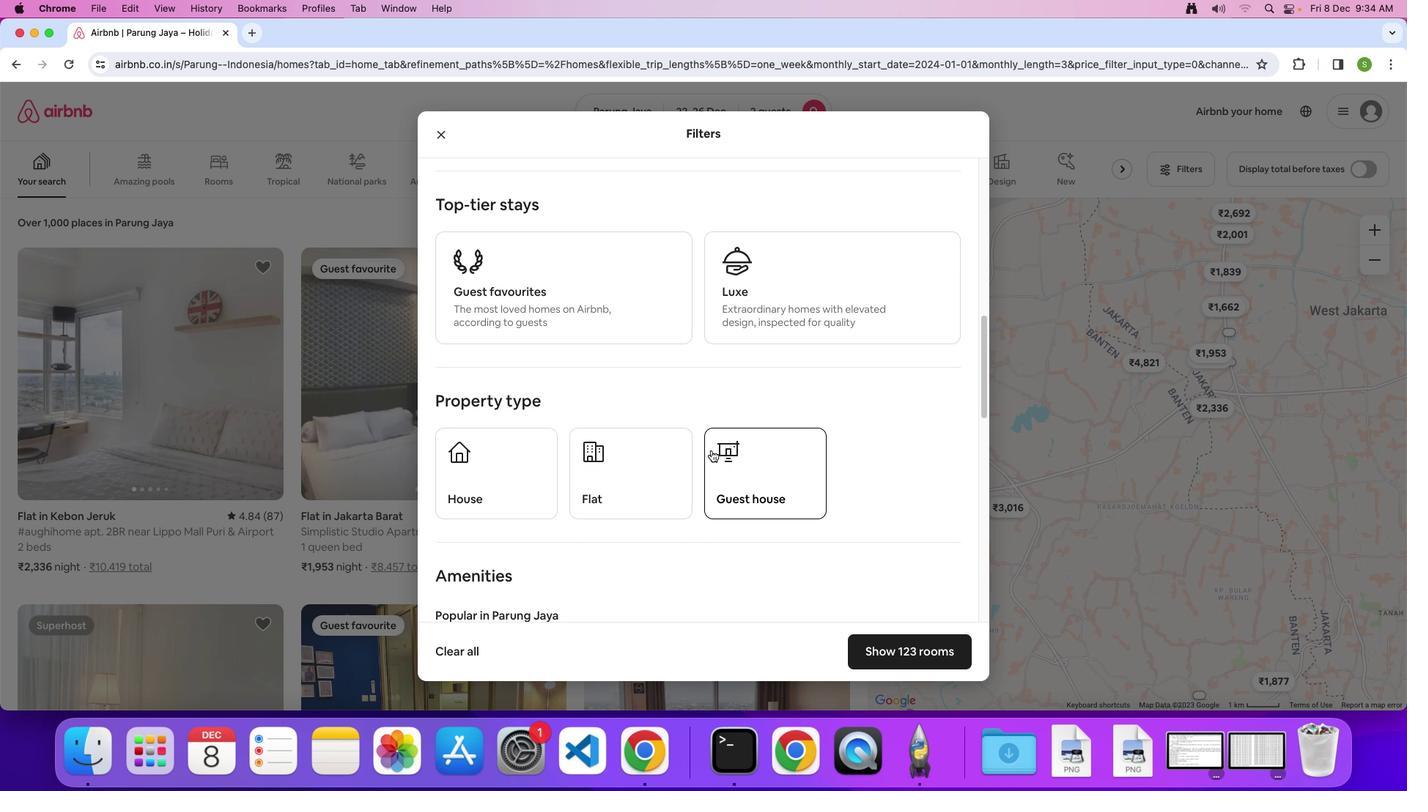 
Action: Mouse scrolled (711, 450) with delta (0, 0)
Screenshot: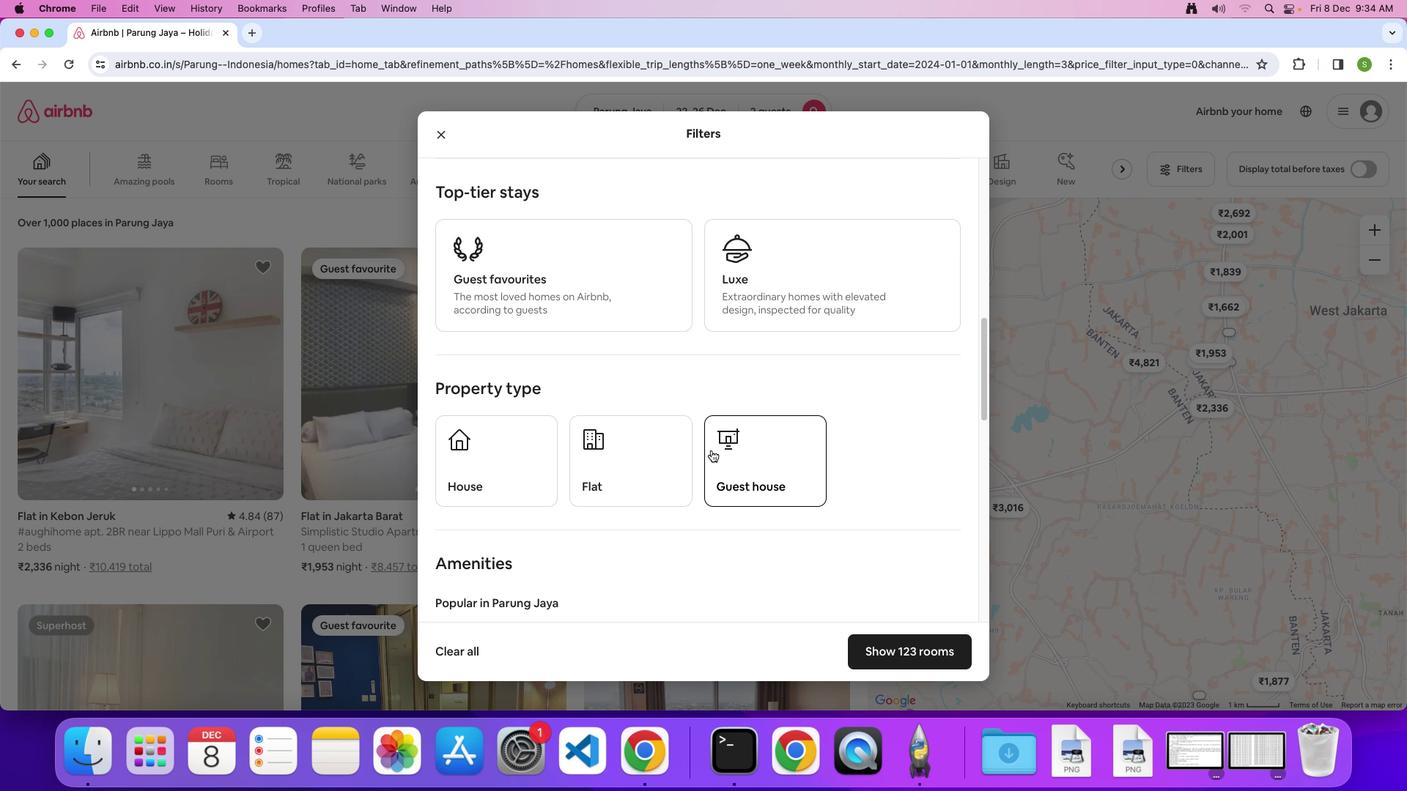 
Action: Mouse scrolled (711, 450) with delta (0, -2)
Screenshot: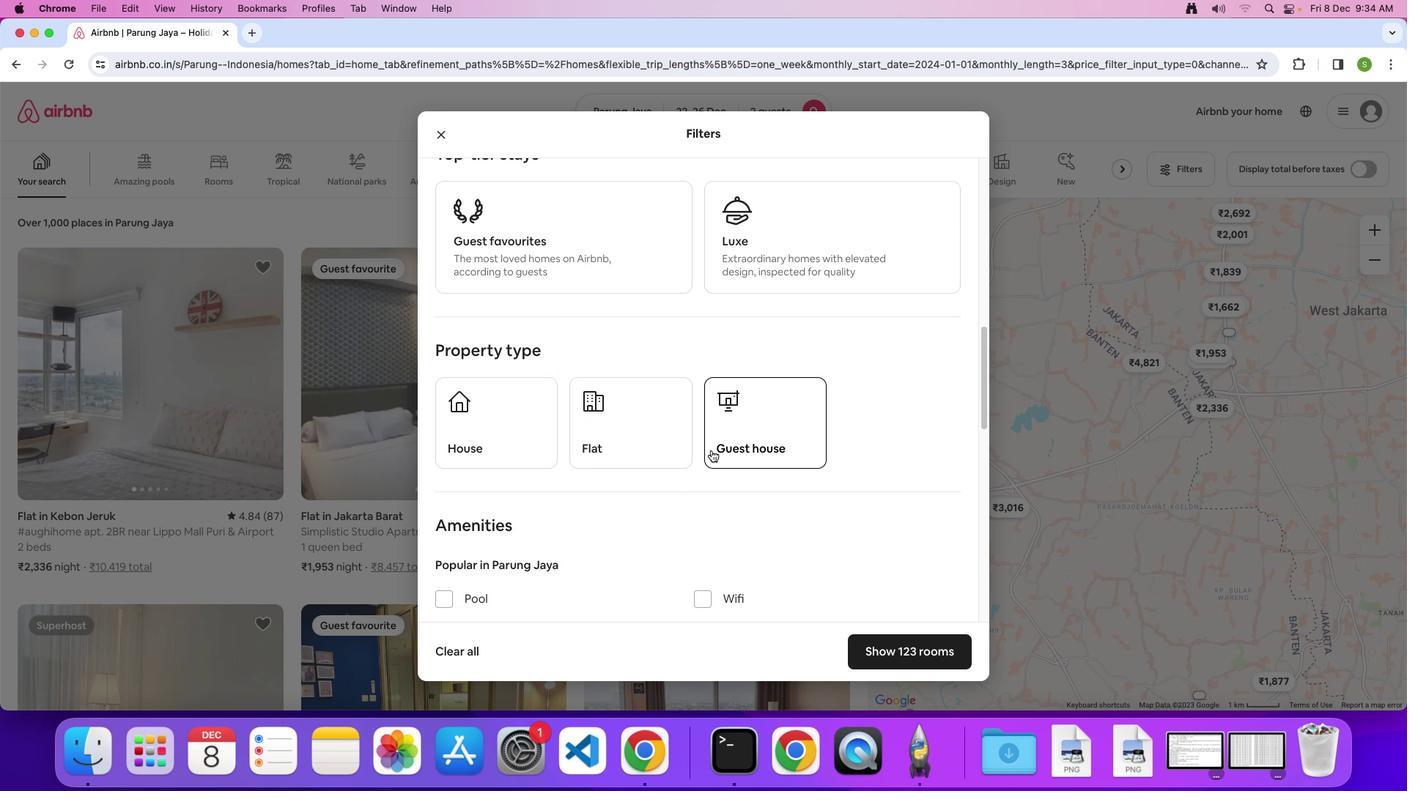 
Action: Mouse scrolled (711, 450) with delta (0, 0)
Screenshot: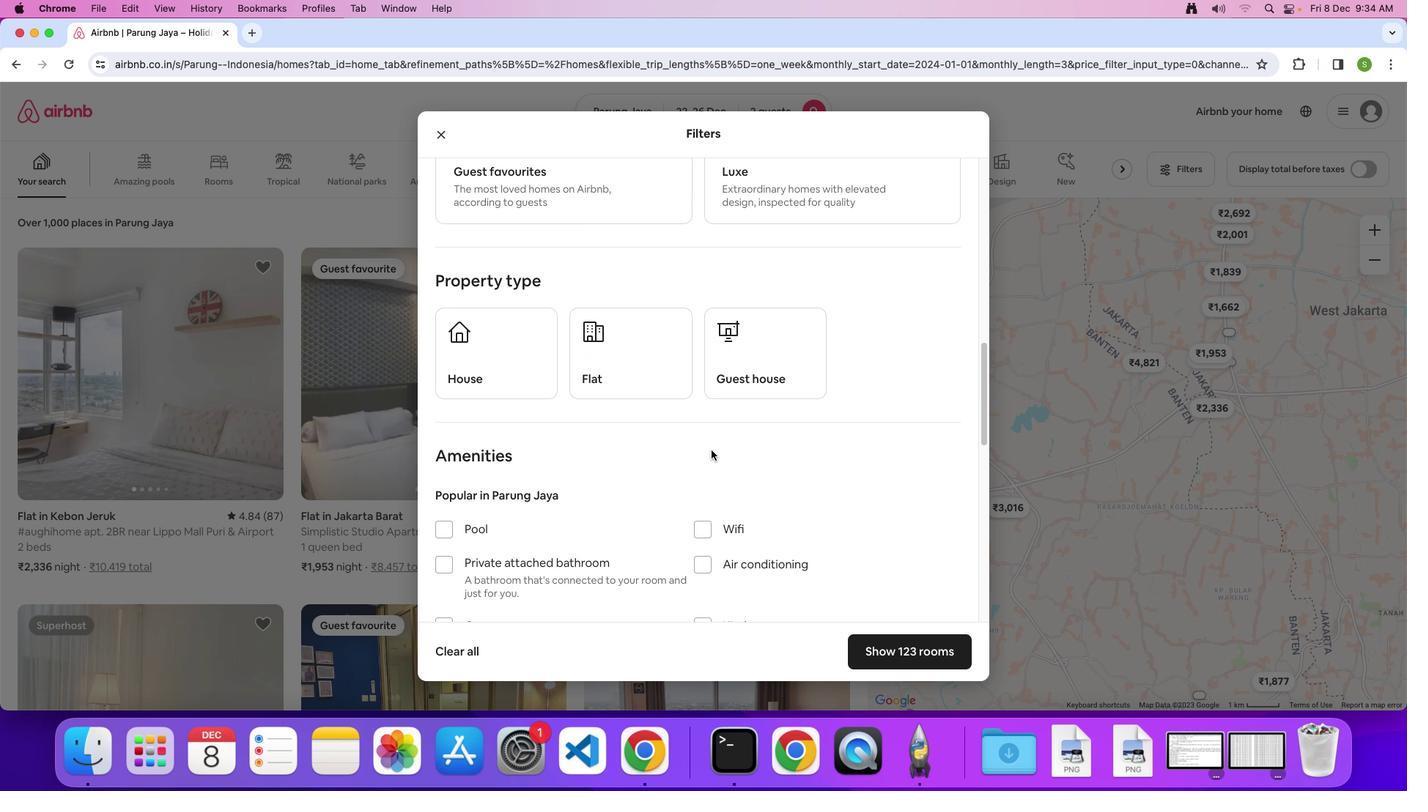 
Action: Mouse scrolled (711, 450) with delta (0, 0)
Screenshot: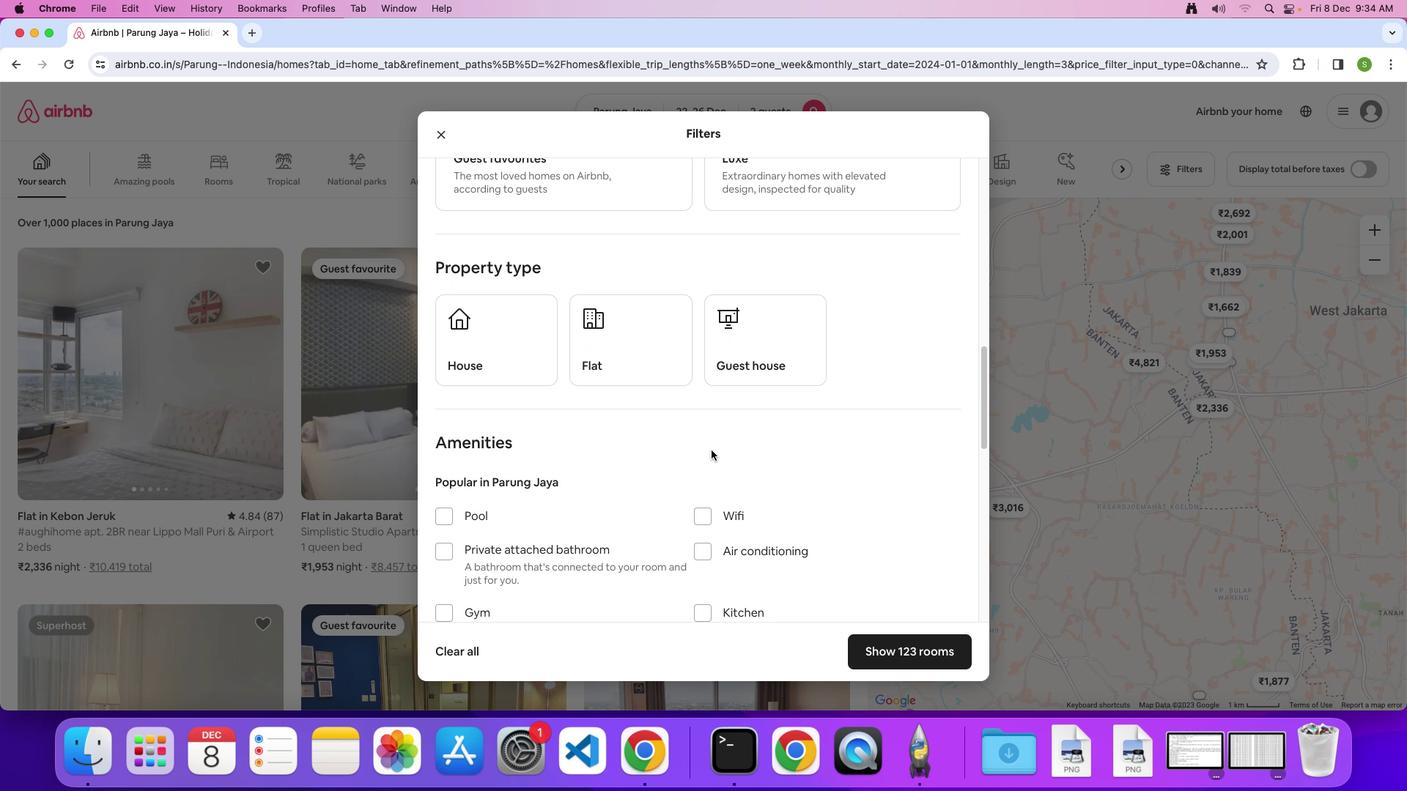 
Action: Mouse scrolled (711, 450) with delta (0, -1)
Screenshot: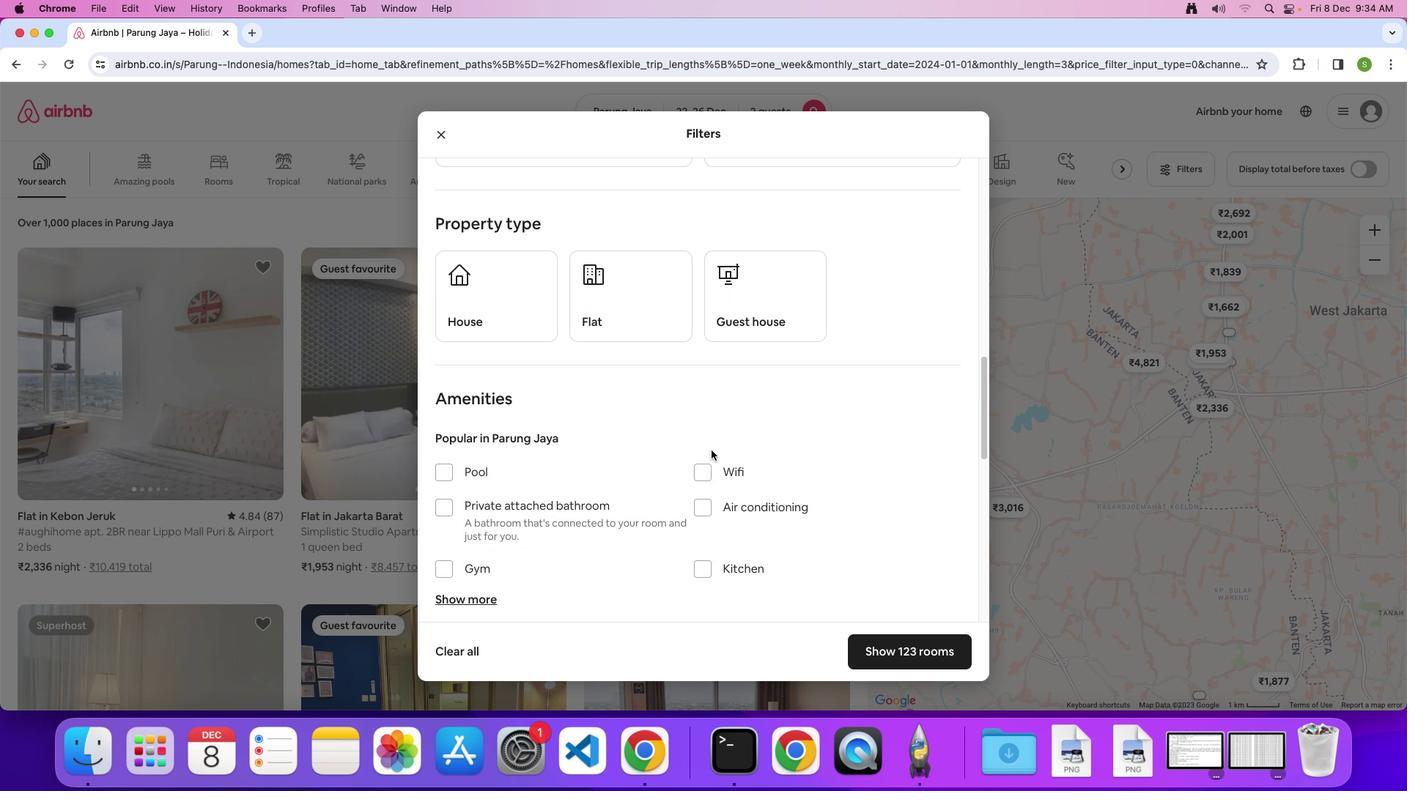 
Action: Mouse scrolled (711, 450) with delta (0, 0)
Screenshot: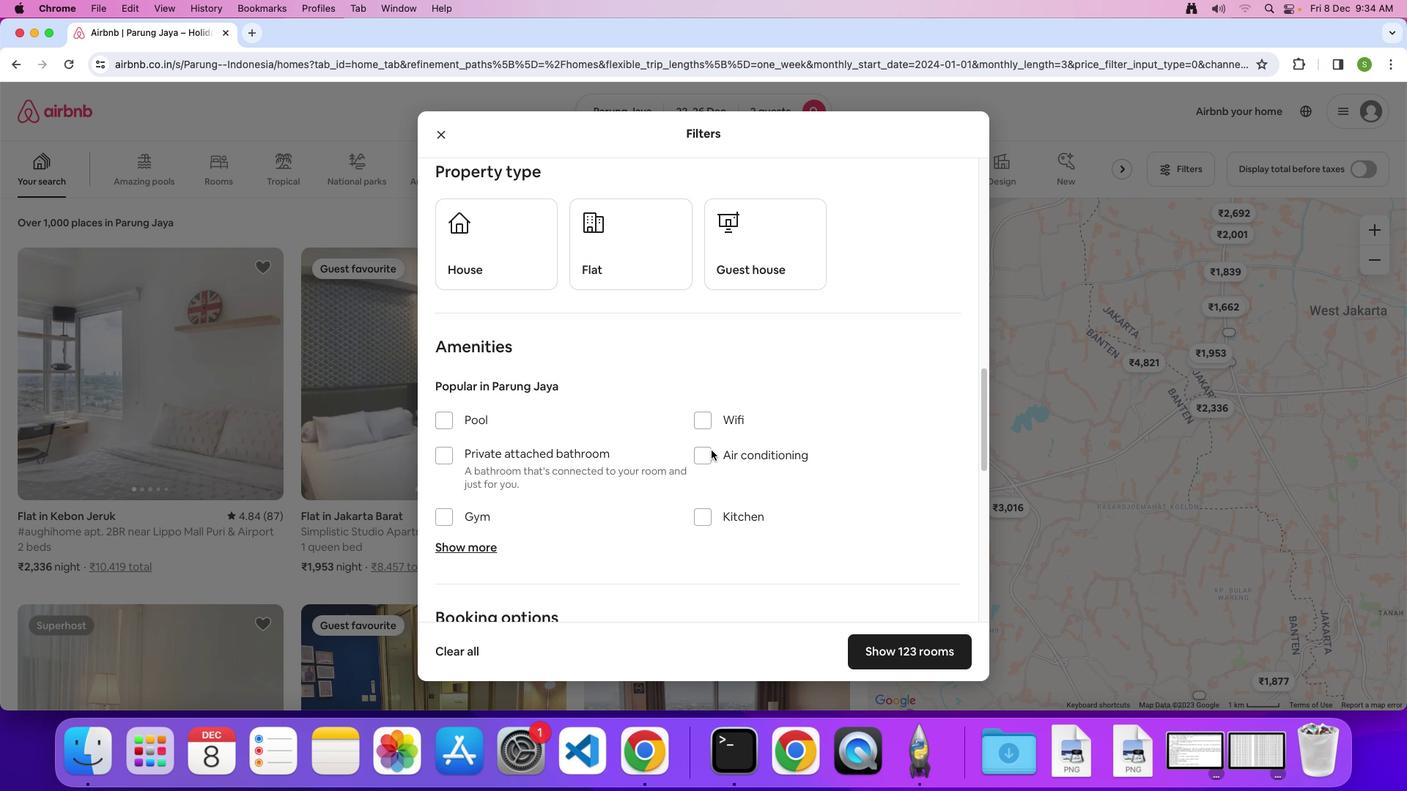 
Action: Mouse scrolled (711, 450) with delta (0, 0)
Screenshot: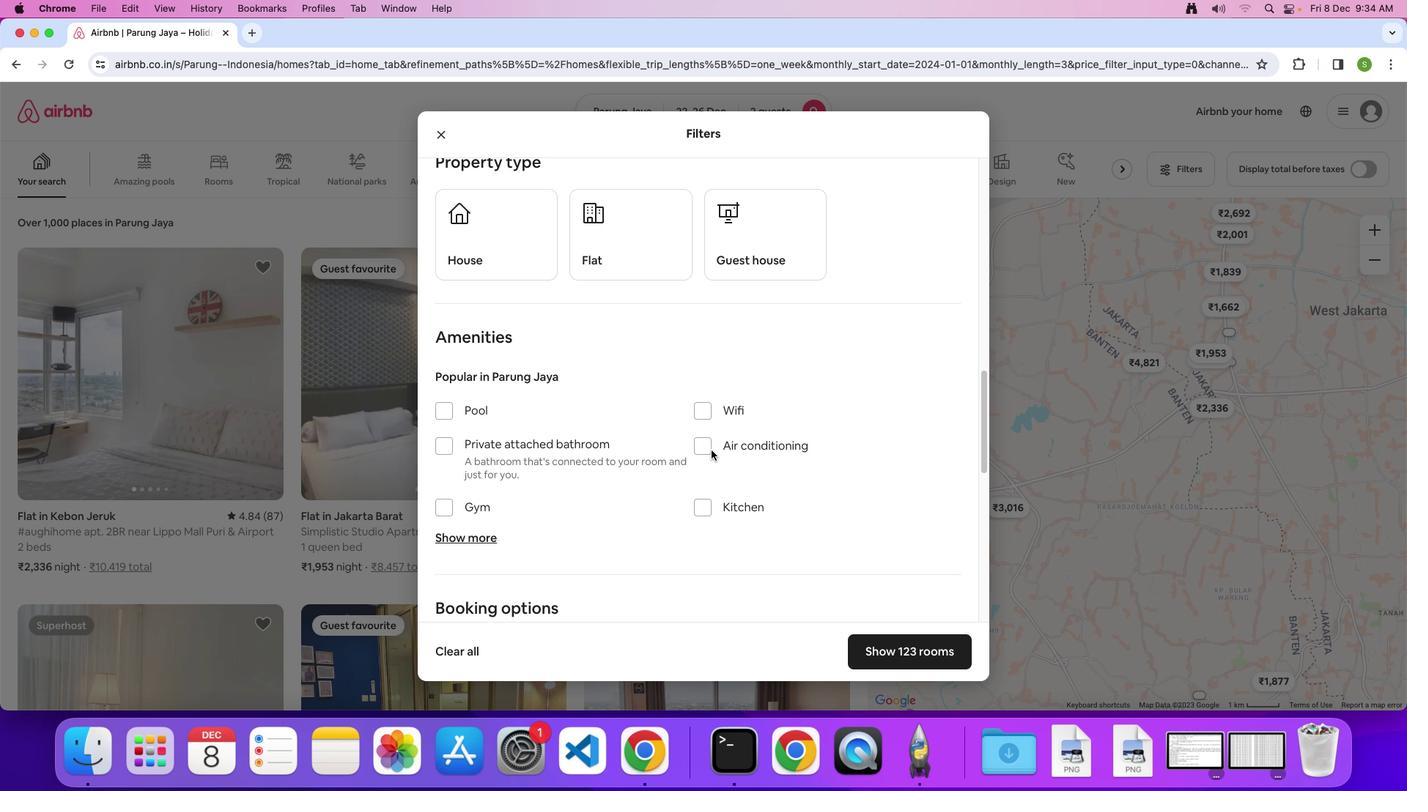 
Action: Mouse scrolled (711, 450) with delta (0, 0)
Screenshot: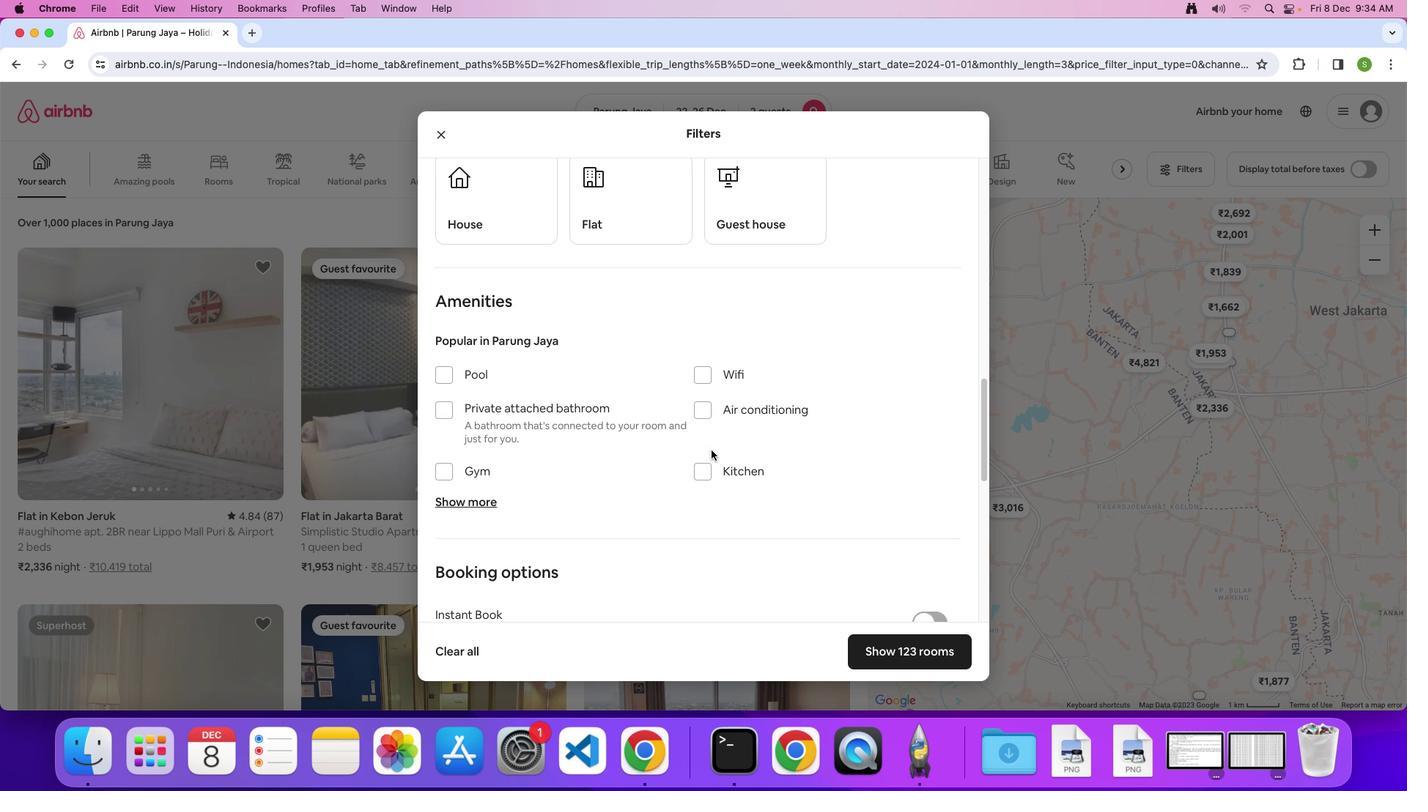 
Action: Mouse scrolled (711, 450) with delta (0, 0)
Screenshot: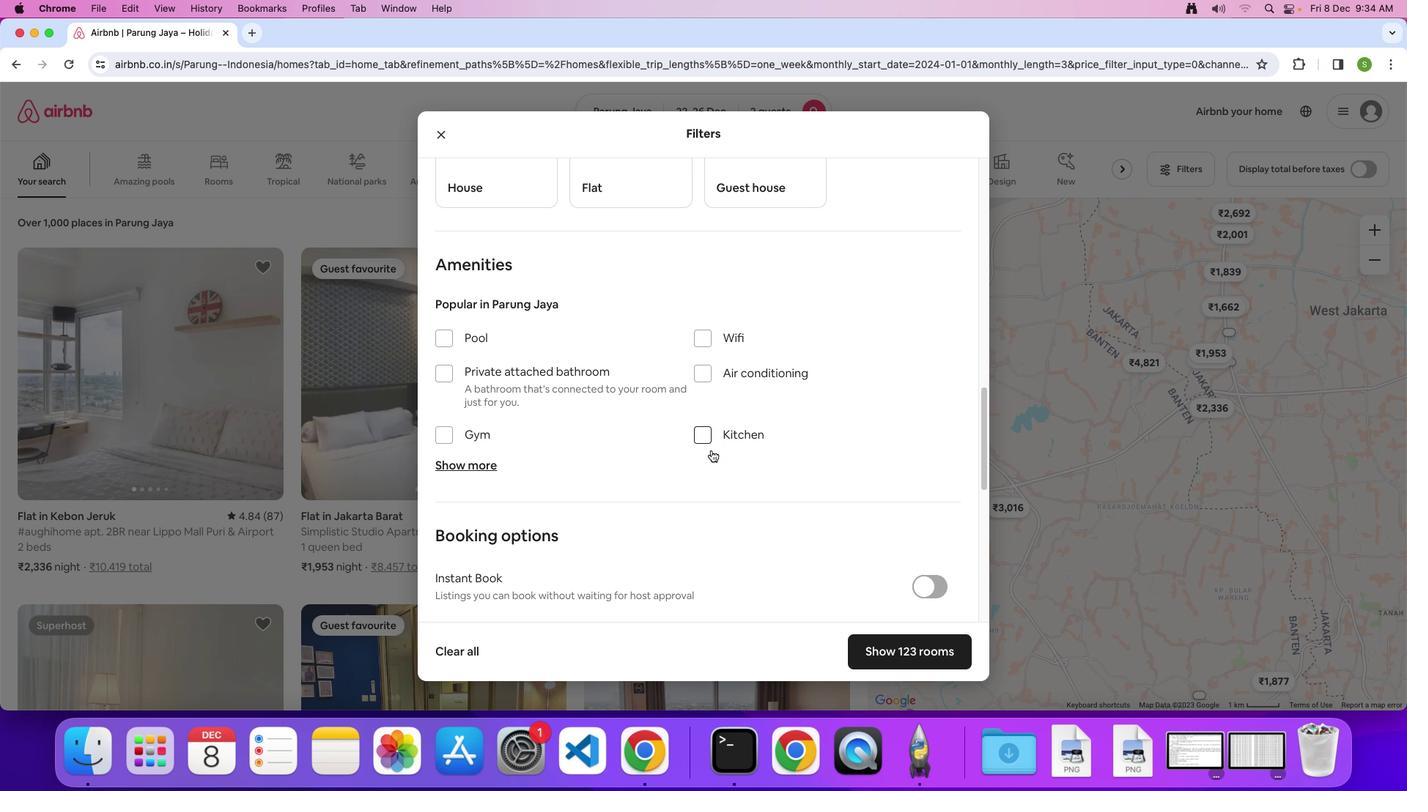 
Action: Mouse scrolled (711, 450) with delta (0, 0)
Screenshot: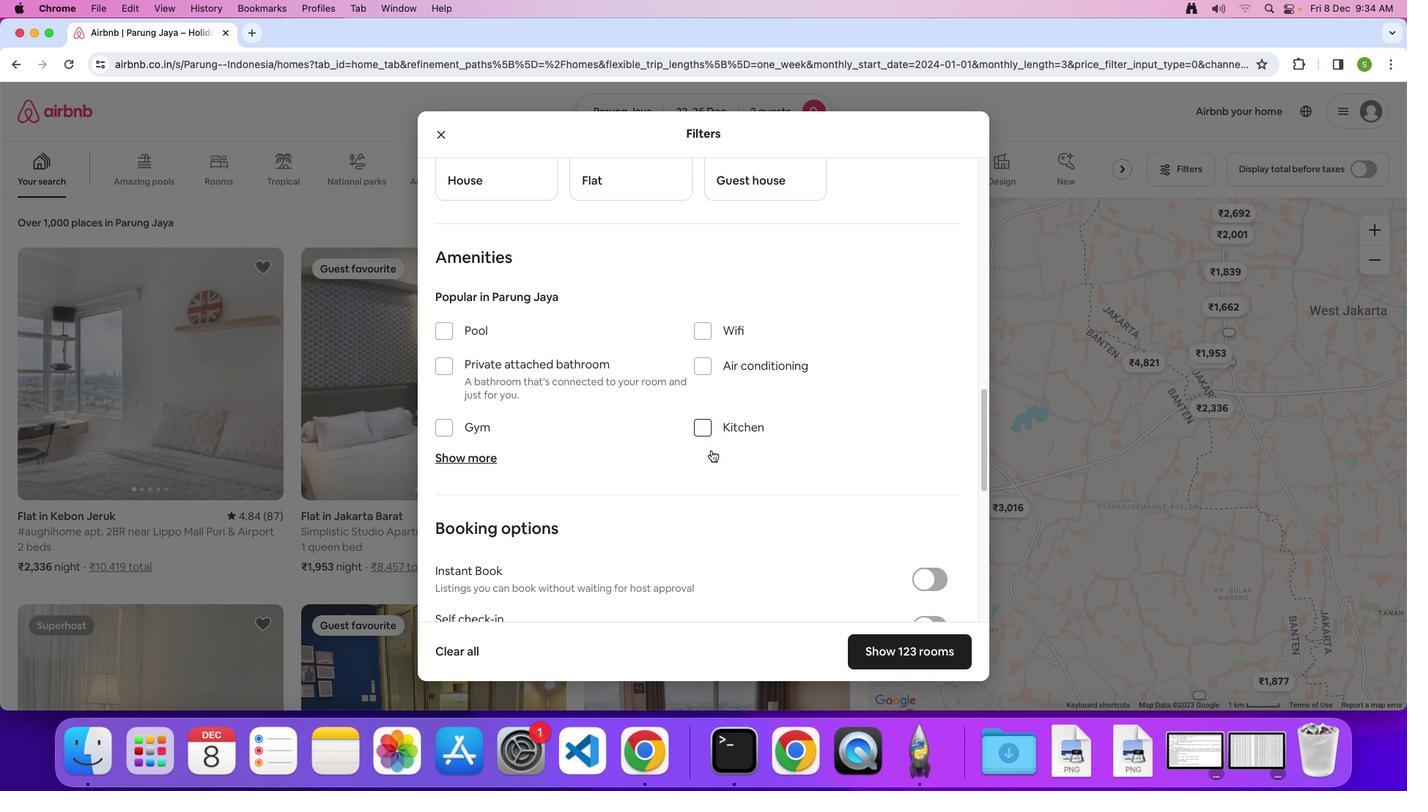 
Action: Mouse moved to (893, 654)
Screenshot: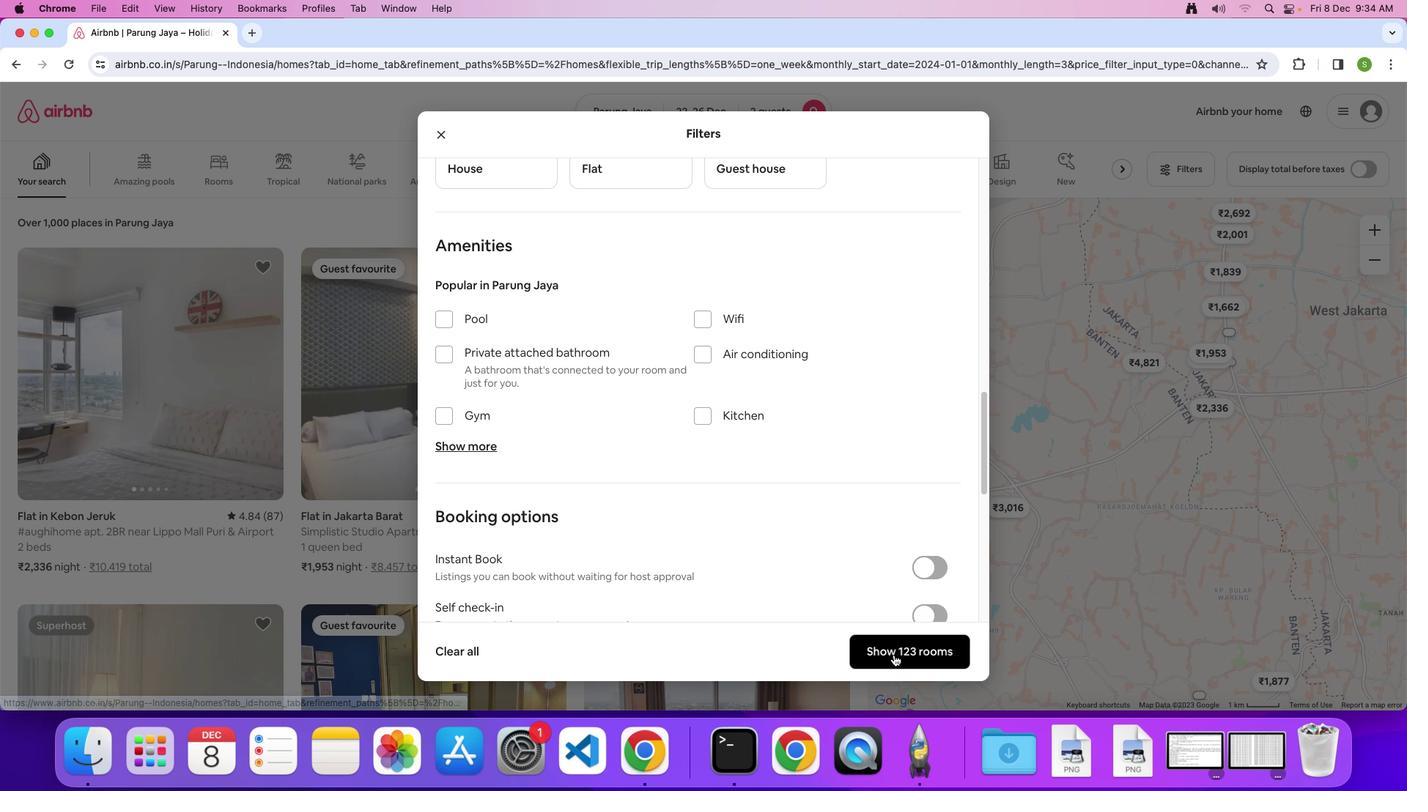 
Action: Mouse pressed left at (893, 654)
Screenshot: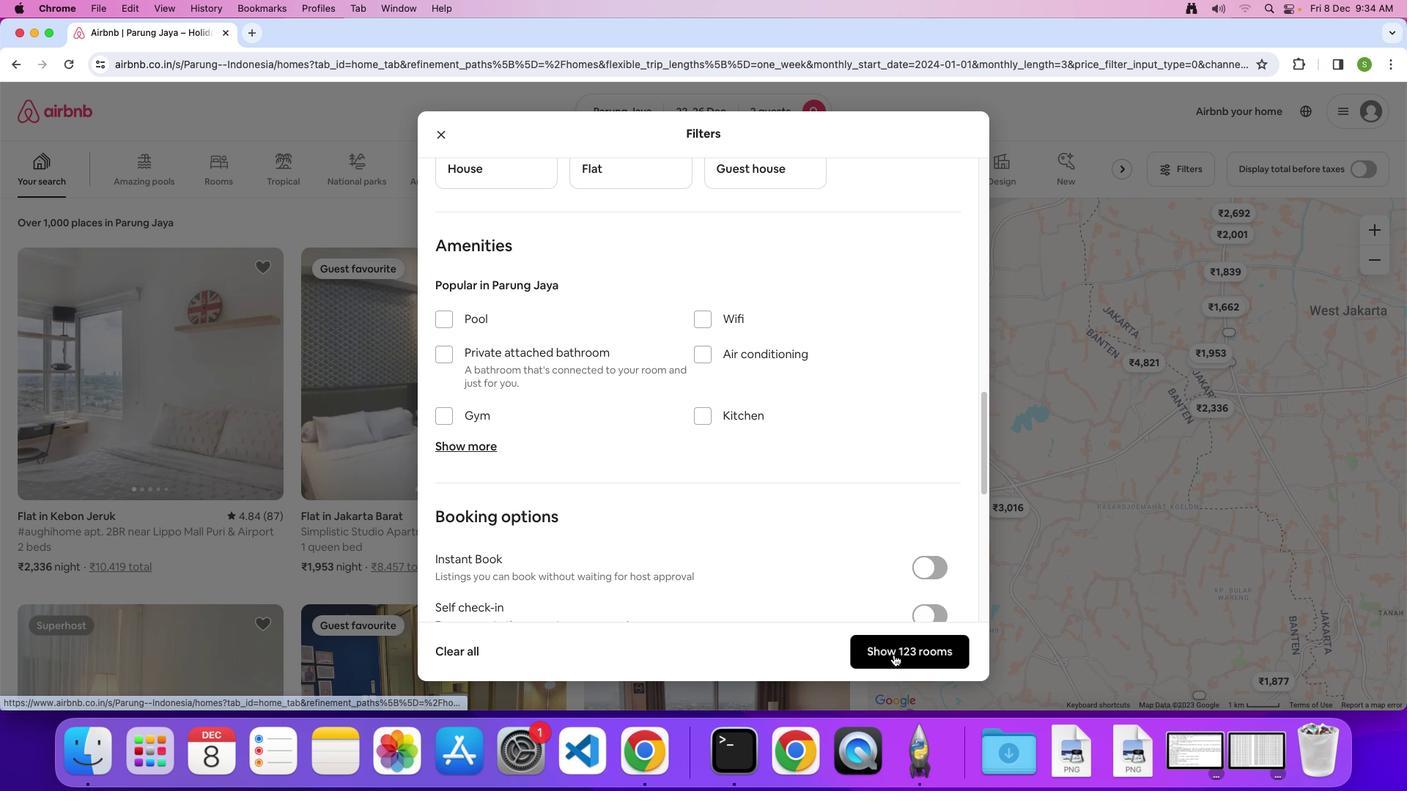 
Action: Mouse moved to (202, 398)
Screenshot: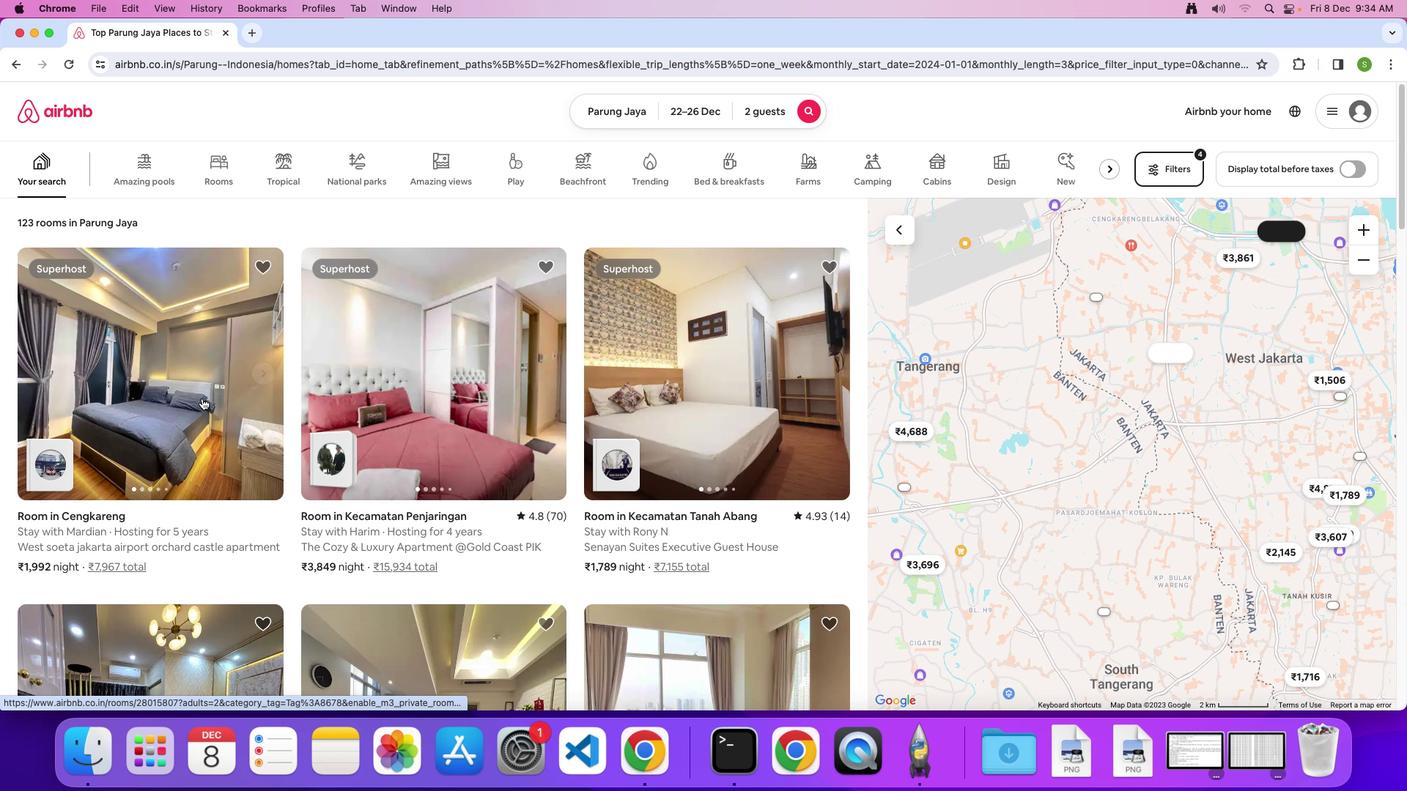 
Action: Mouse pressed left at (202, 398)
Screenshot: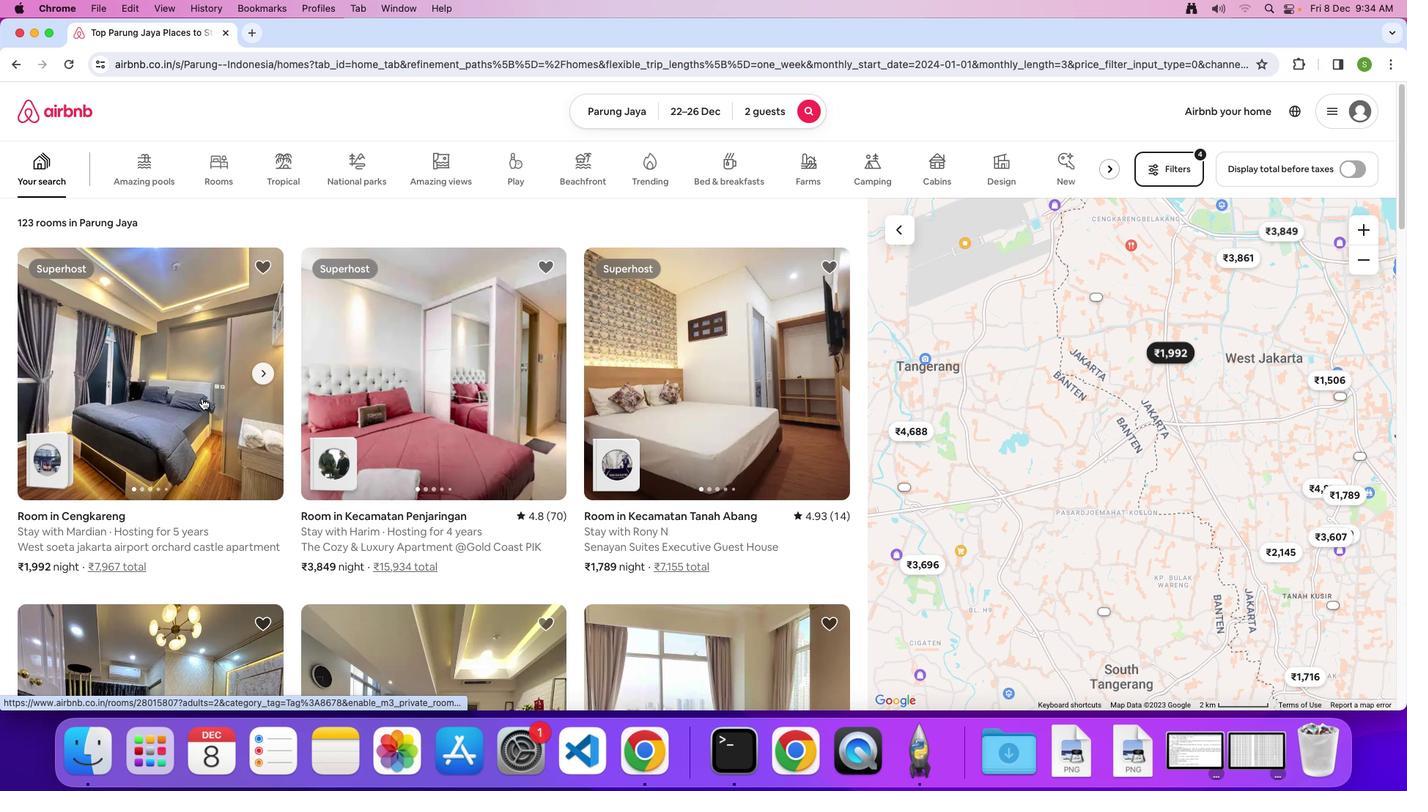 
Action: Mouse moved to (618, 377)
Screenshot: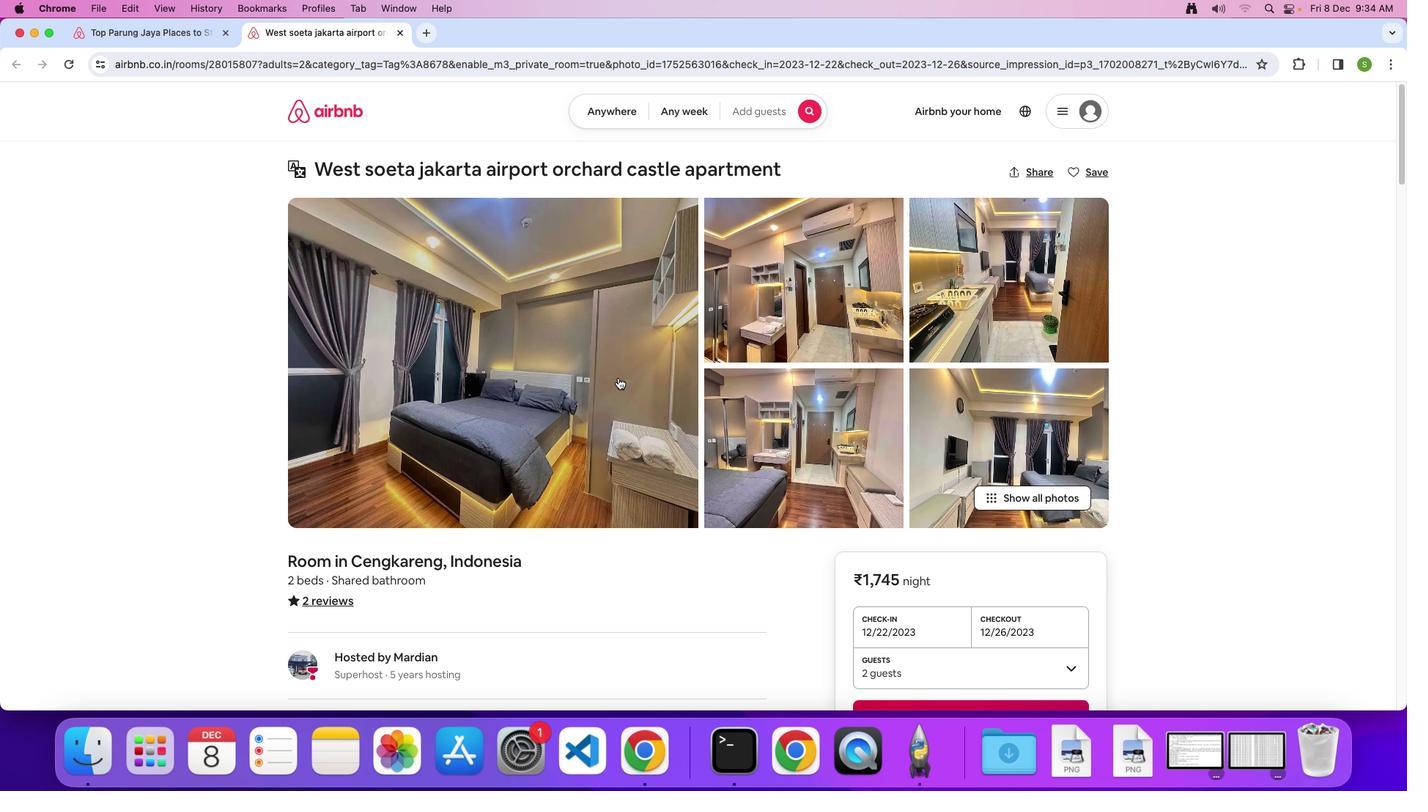 
Action: Mouse pressed left at (618, 377)
Screenshot: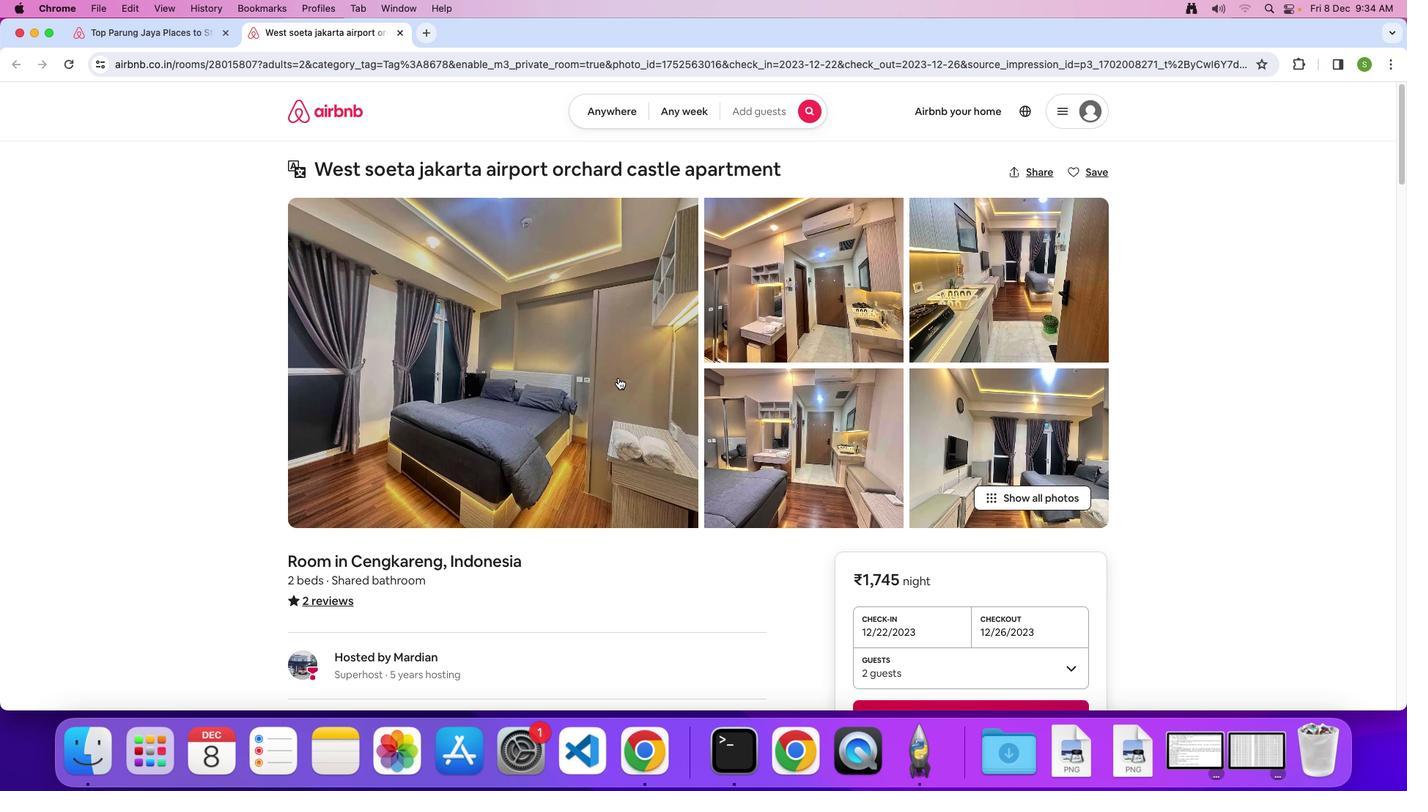 
Action: Mouse moved to (619, 387)
Screenshot: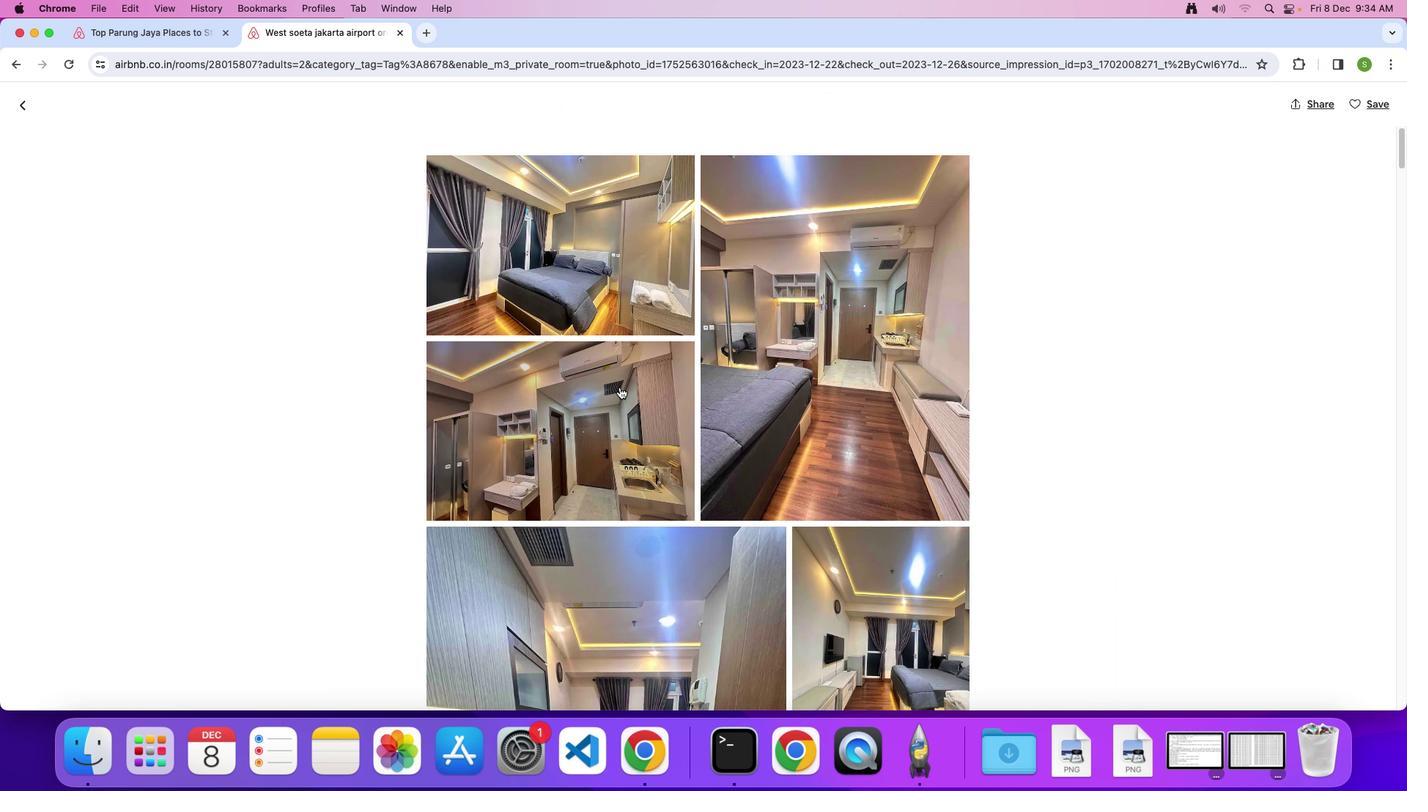 
Action: Mouse scrolled (619, 387) with delta (0, 0)
Screenshot: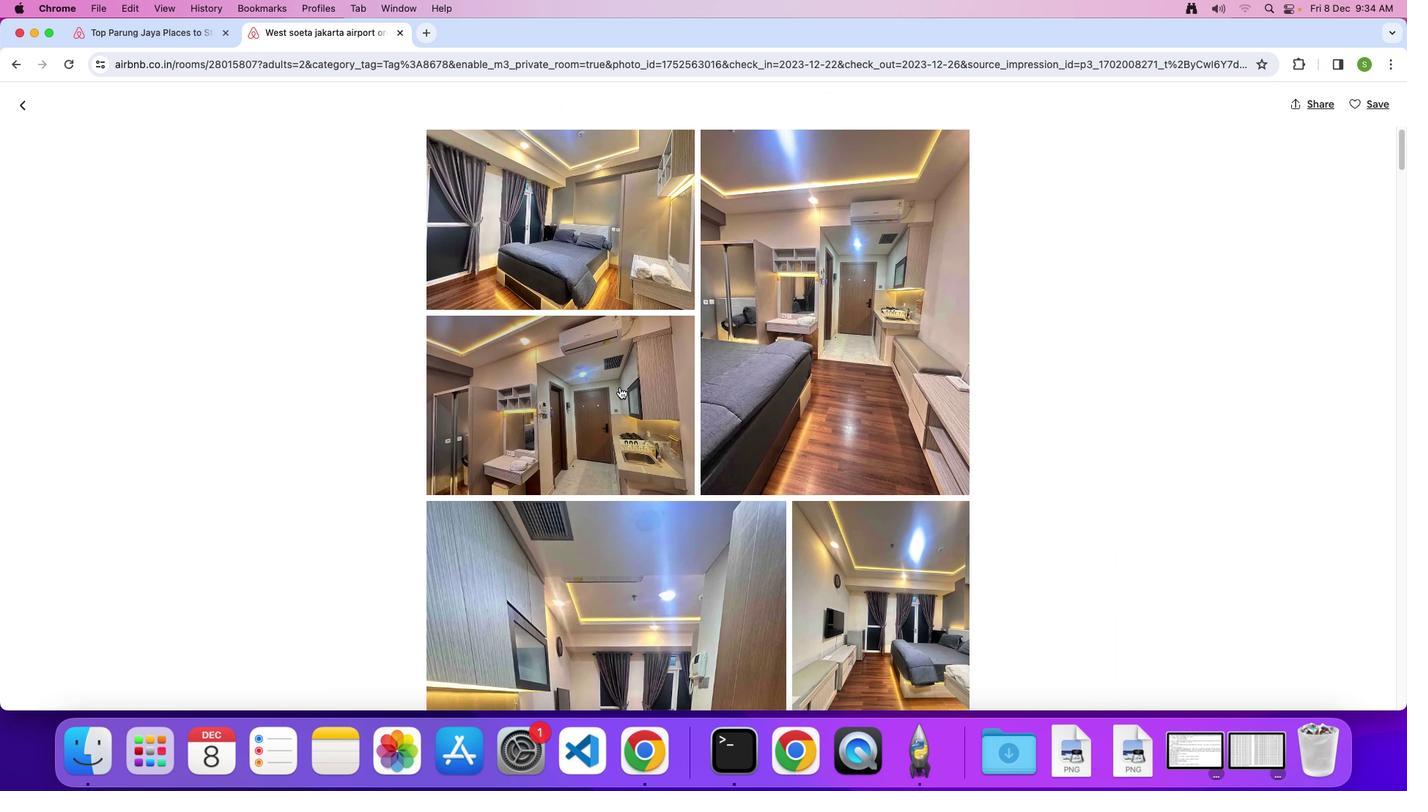 
Action: Mouse scrolled (619, 387) with delta (0, 0)
Screenshot: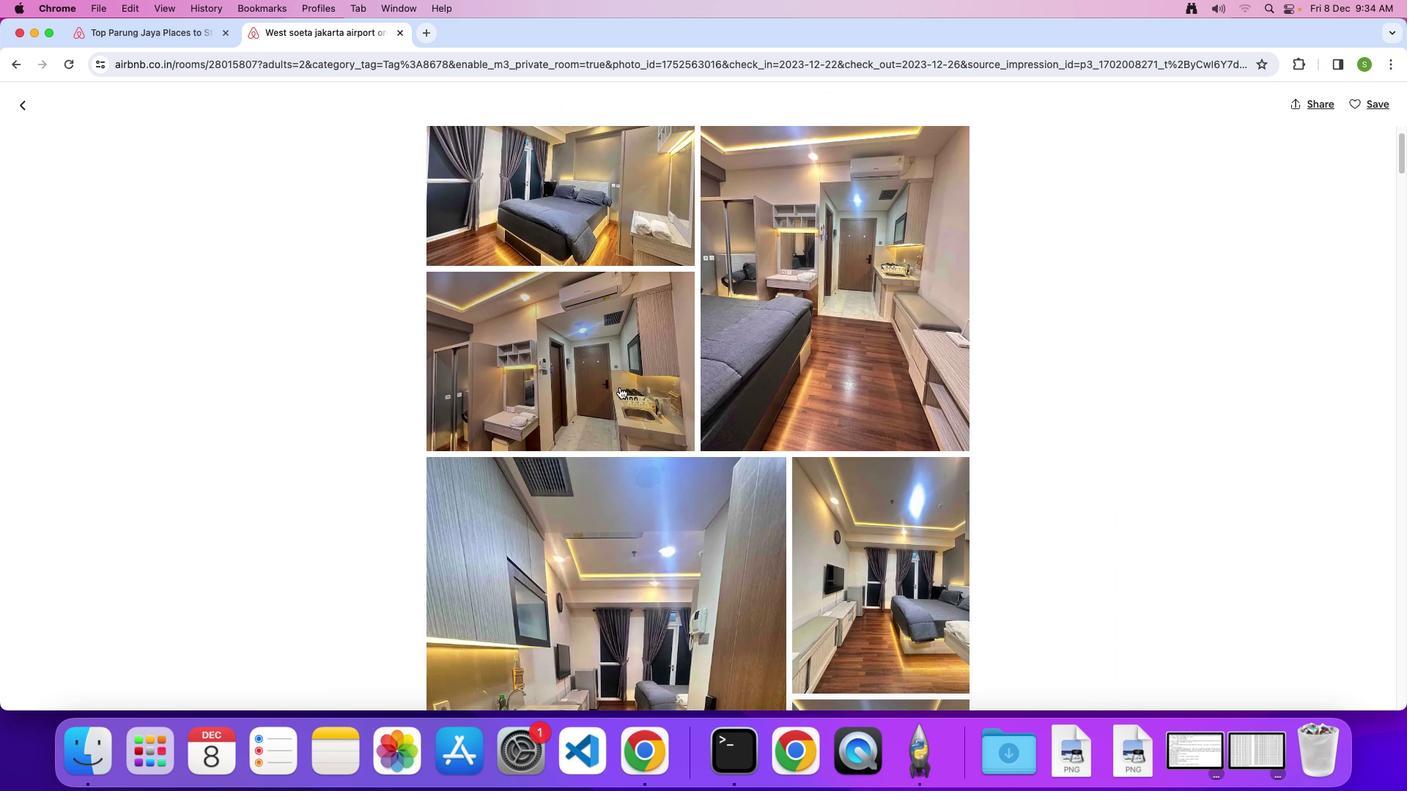 
Action: Mouse scrolled (619, 387) with delta (0, -2)
Screenshot: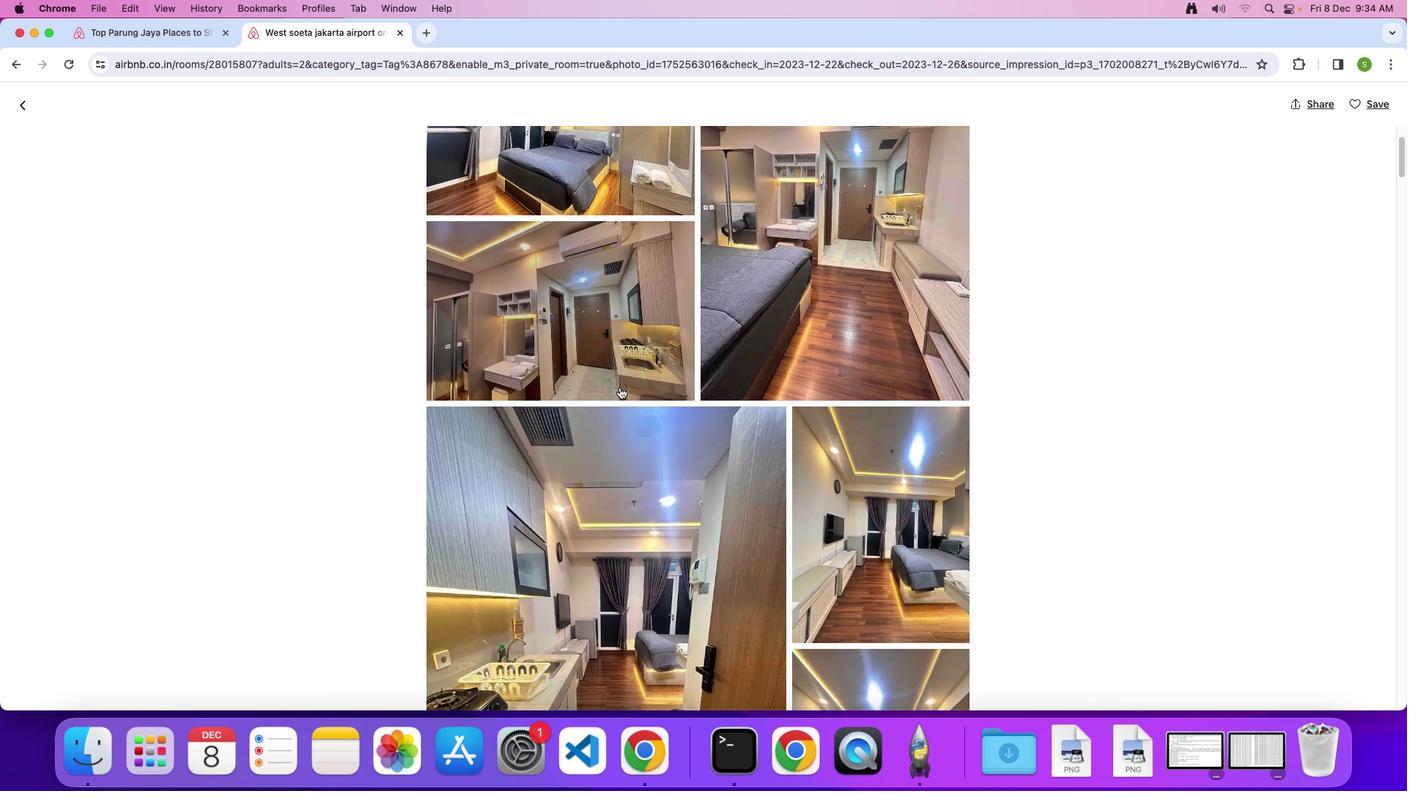 
Action: Mouse moved to (619, 387)
Screenshot: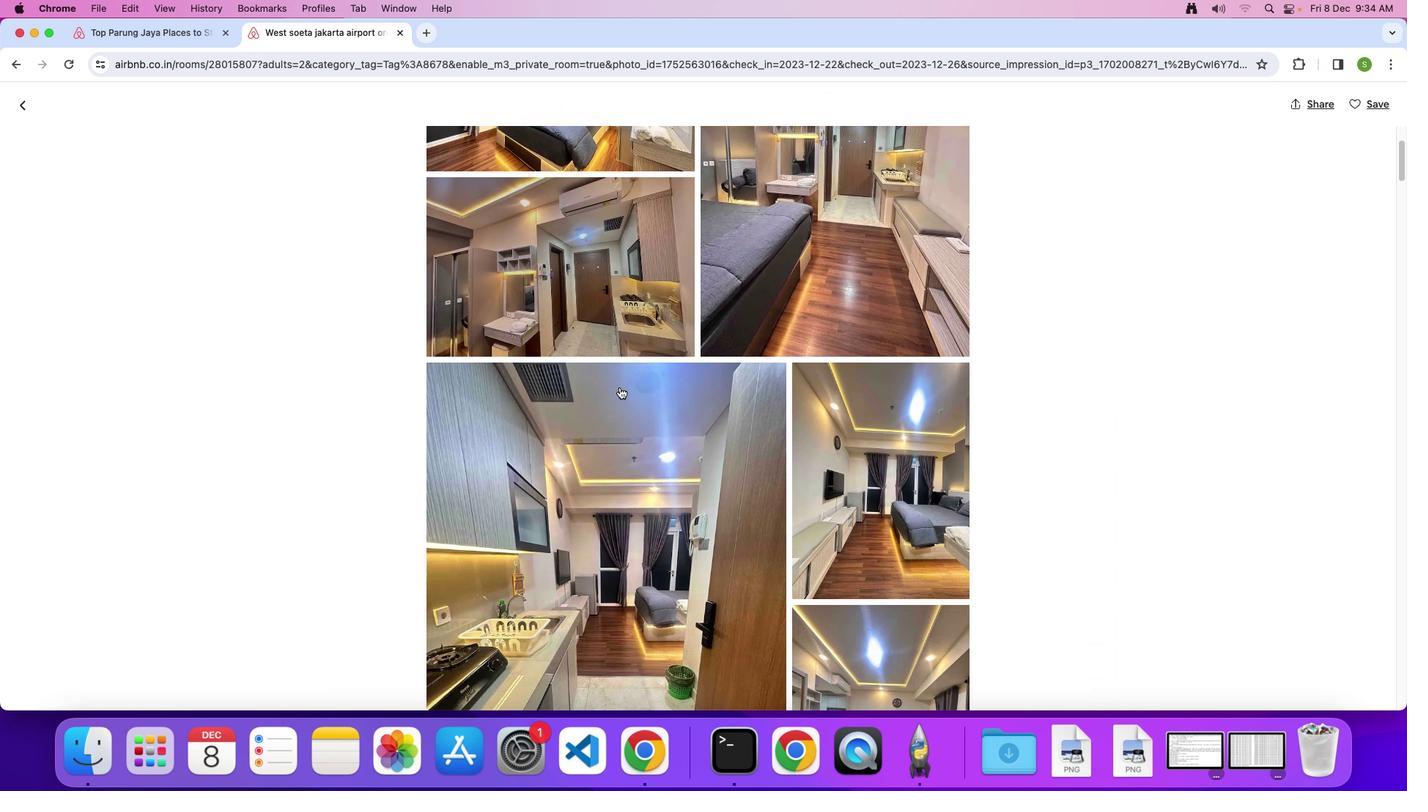 
Action: Mouse scrolled (619, 387) with delta (0, 0)
Screenshot: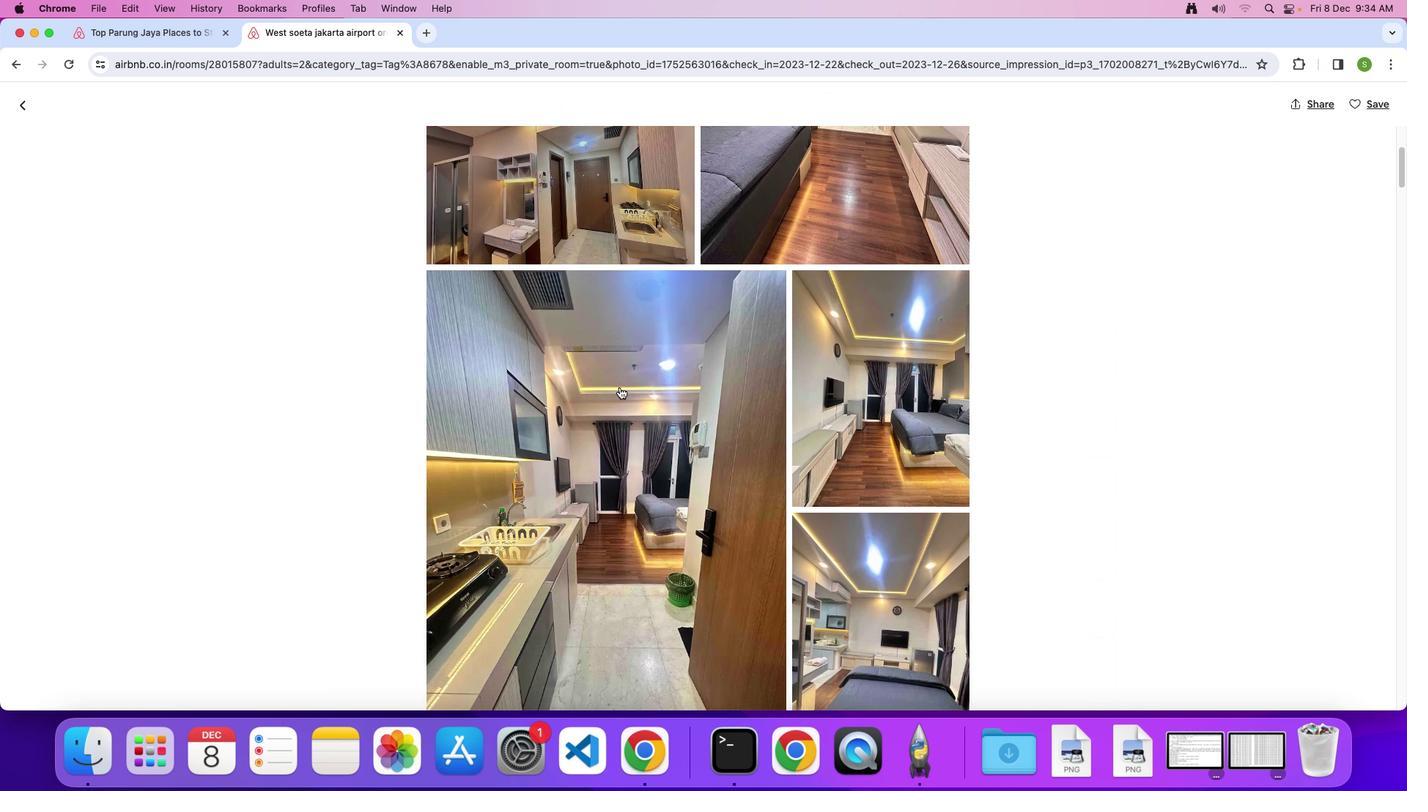 
Action: Mouse scrolled (619, 387) with delta (0, 0)
Screenshot: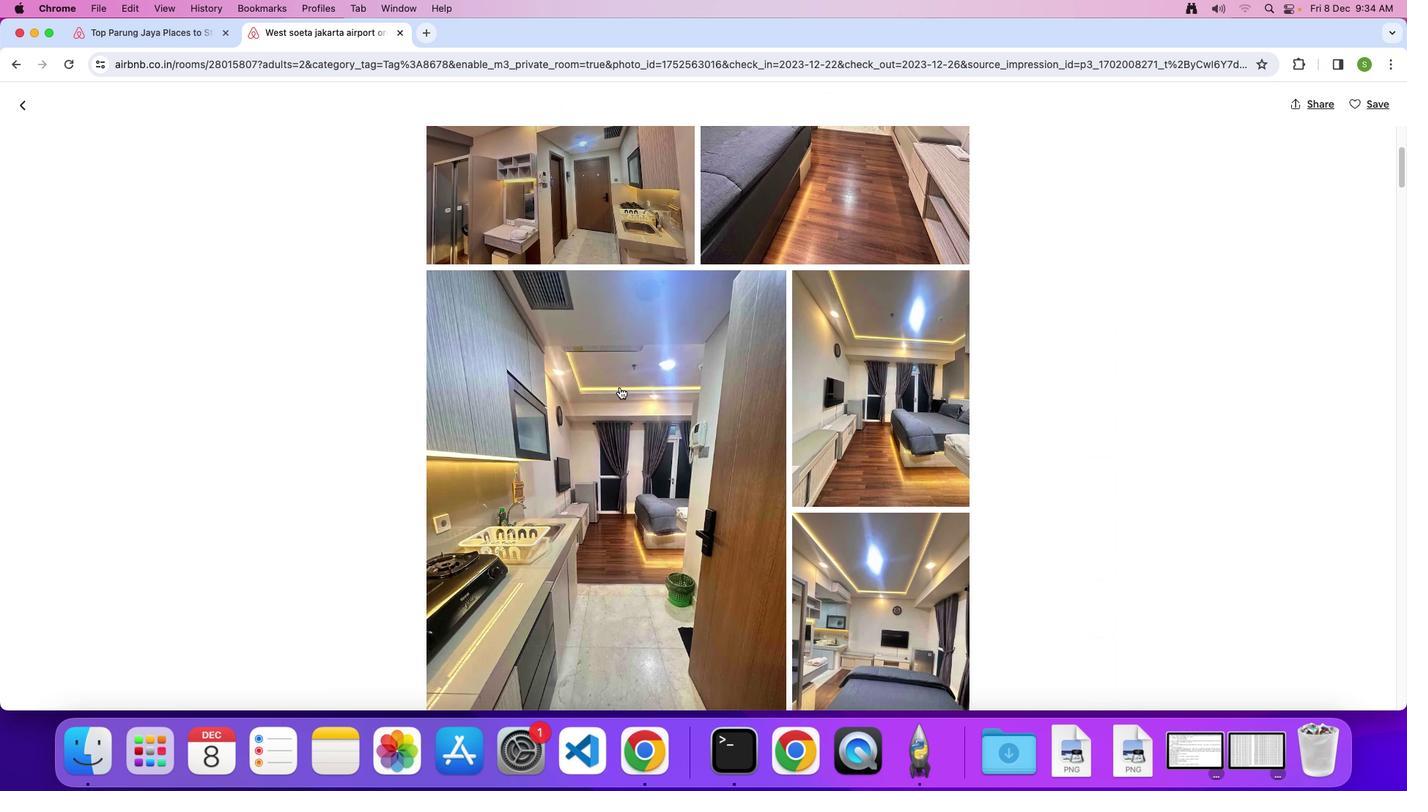 
Action: Mouse scrolled (619, 387) with delta (0, -2)
Screenshot: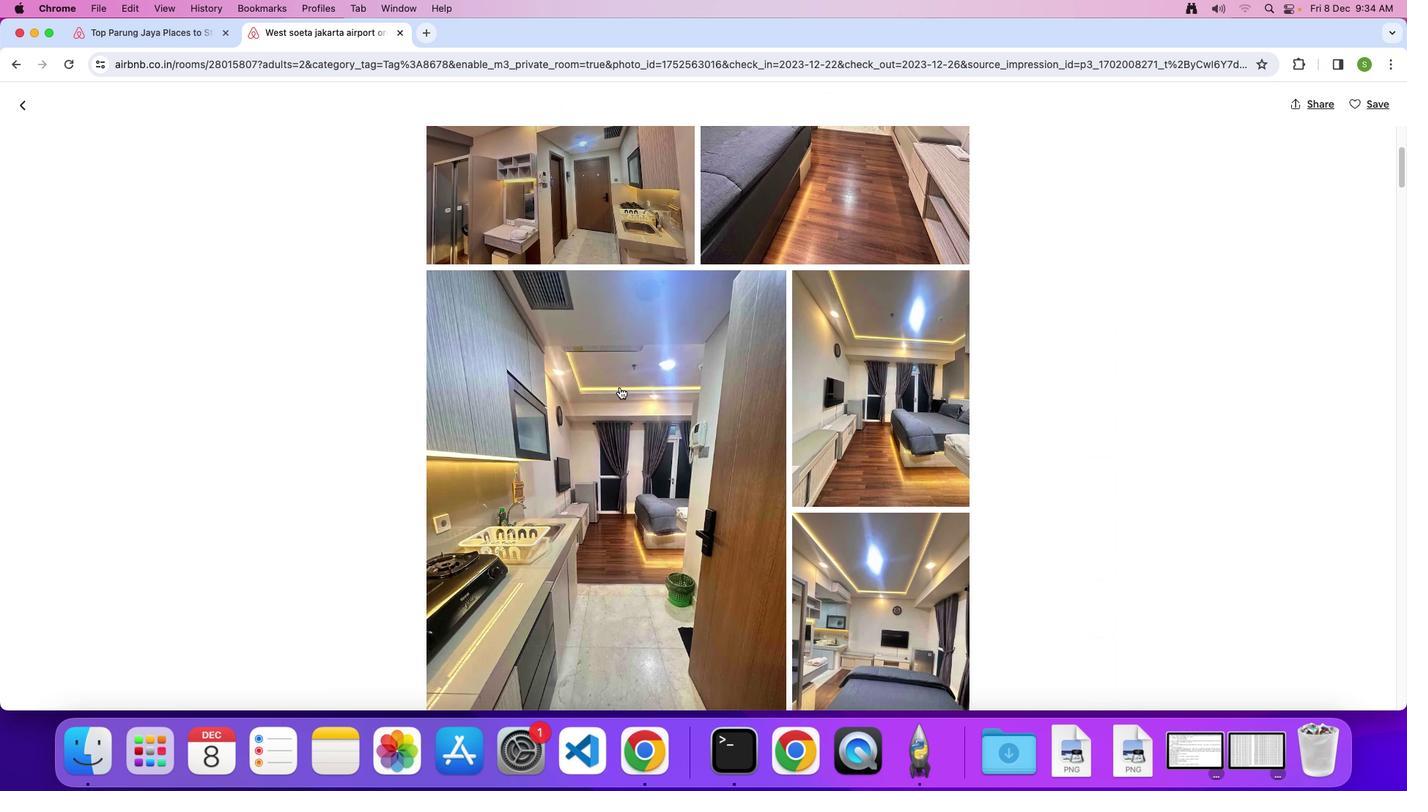 
Action: Mouse scrolled (619, 387) with delta (0, -3)
Screenshot: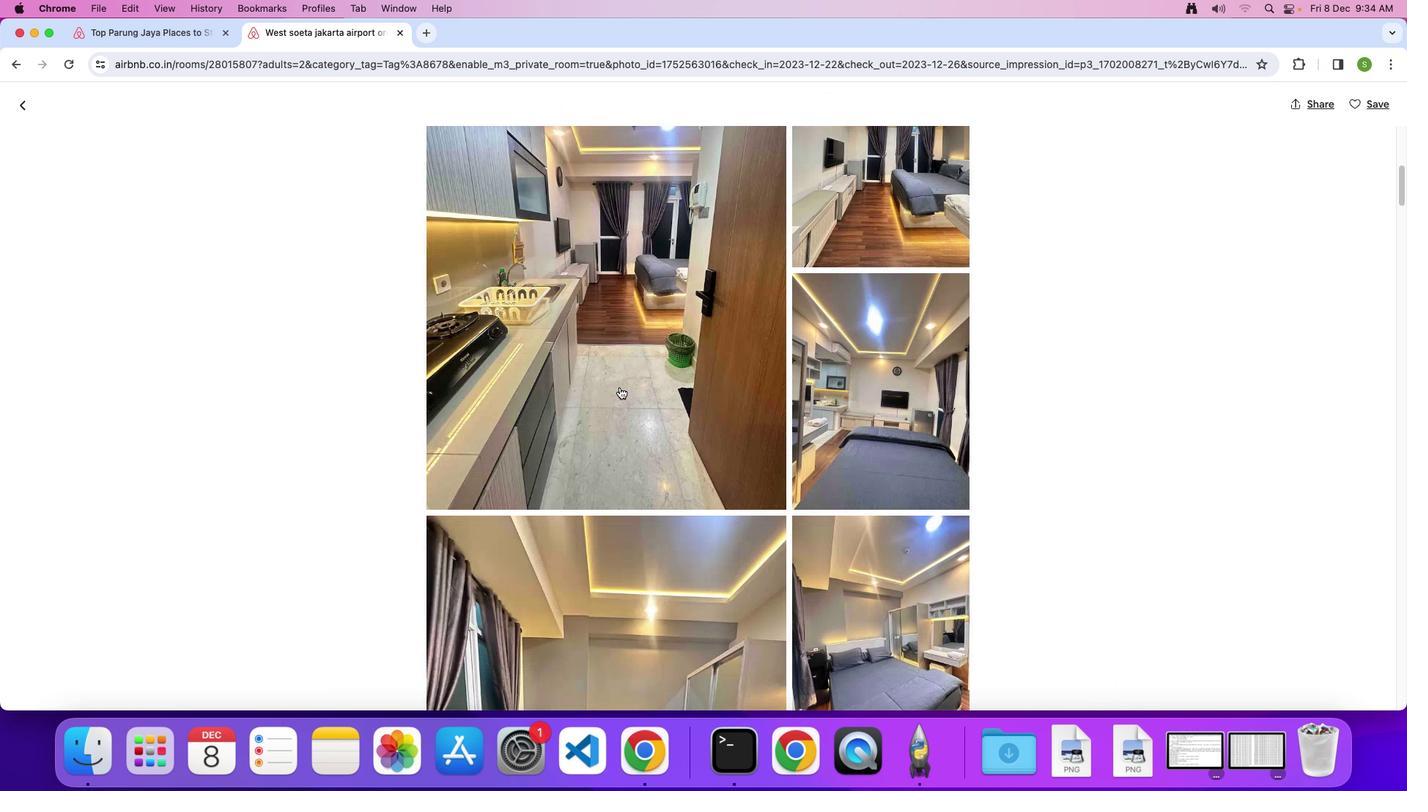 
Action: Mouse scrolled (619, 387) with delta (0, 0)
Screenshot: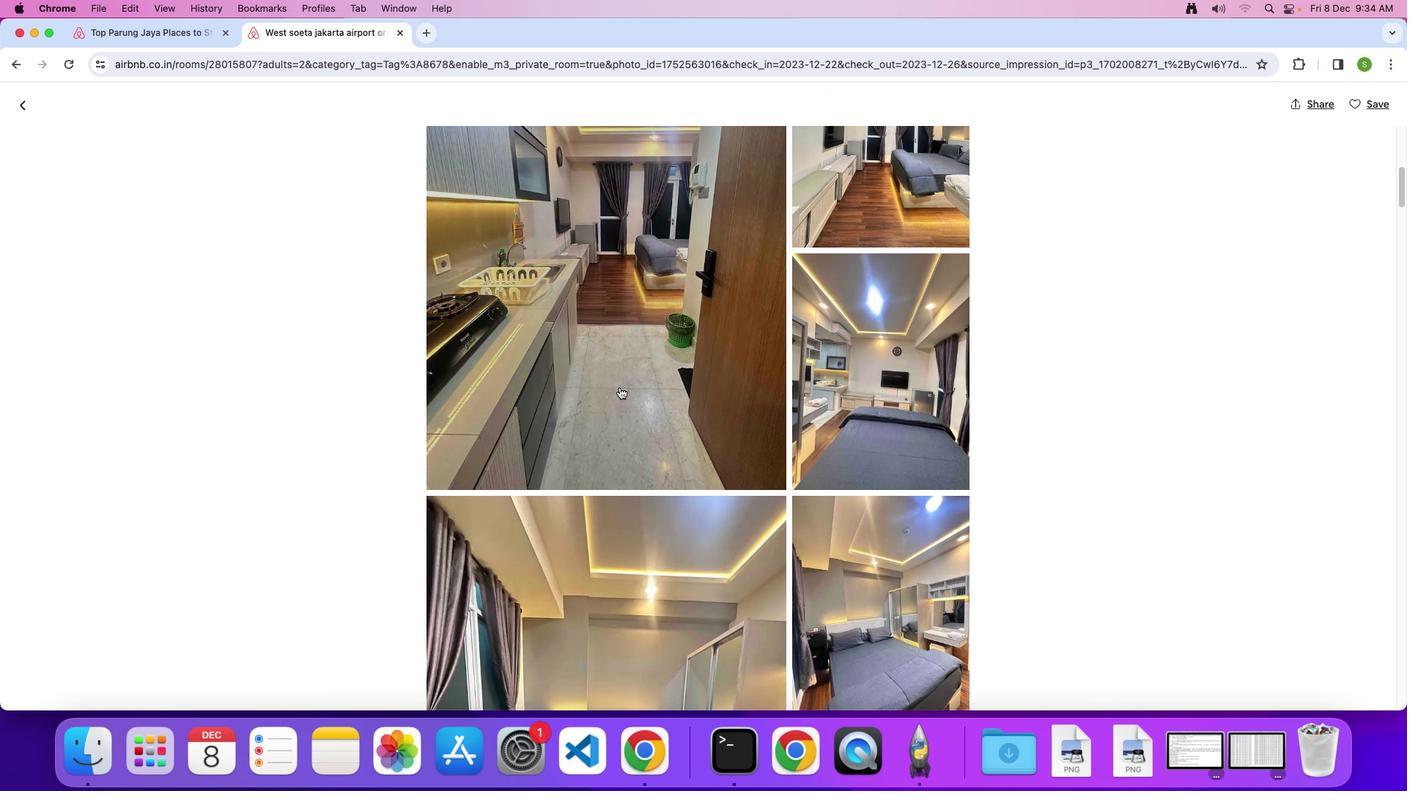 
Action: Mouse scrolled (619, 387) with delta (0, 0)
Screenshot: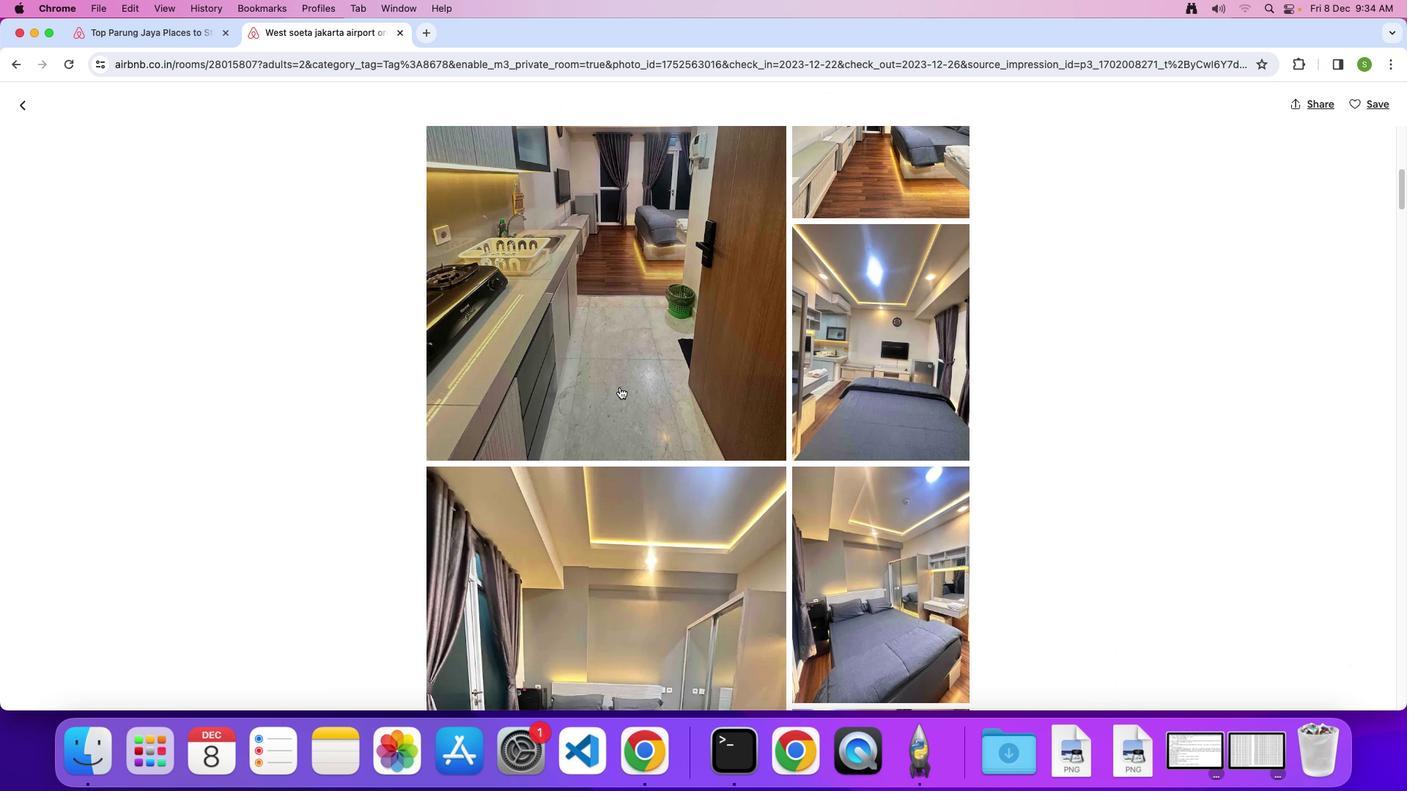 
Action: Mouse scrolled (619, 387) with delta (0, -2)
Screenshot: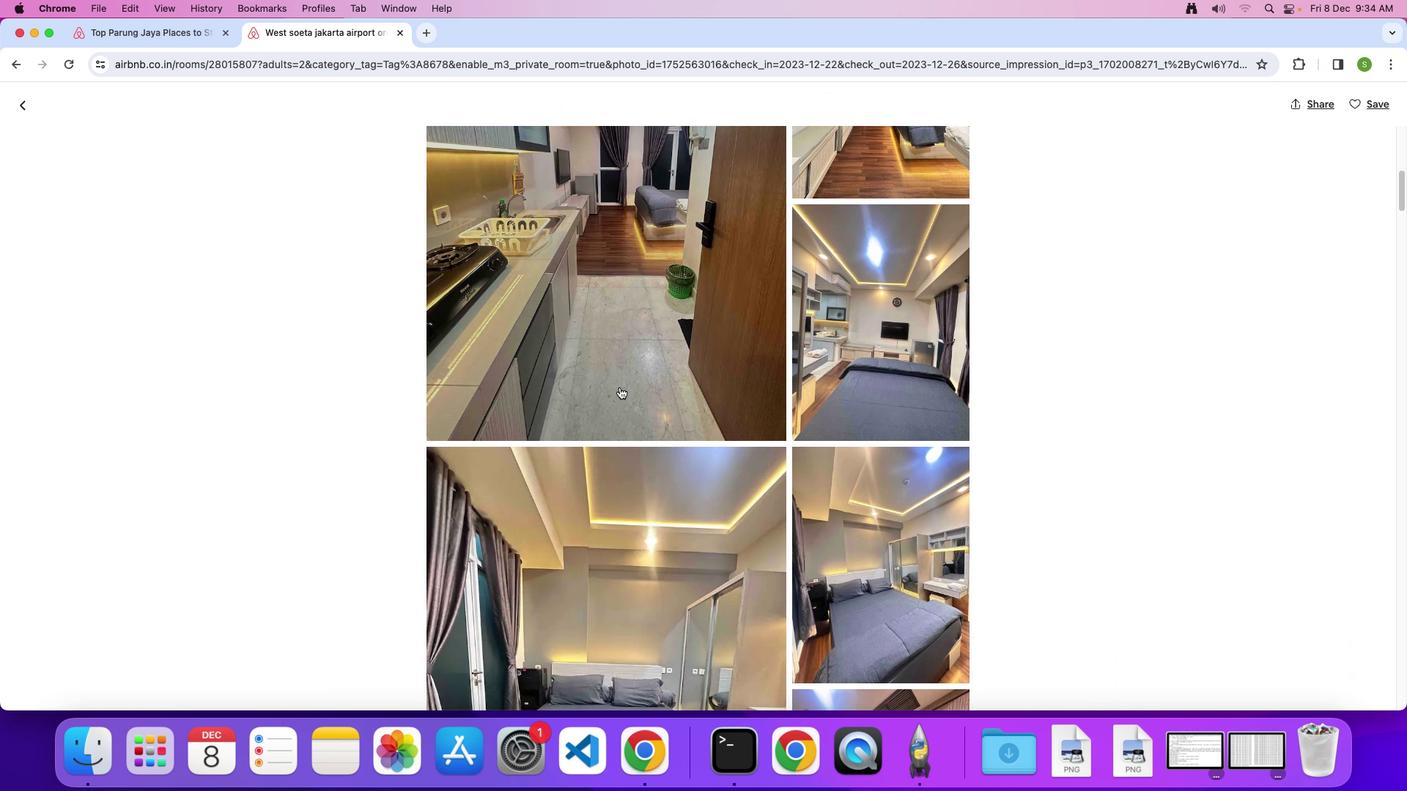 
Action: Mouse scrolled (619, 387) with delta (0, 0)
Screenshot: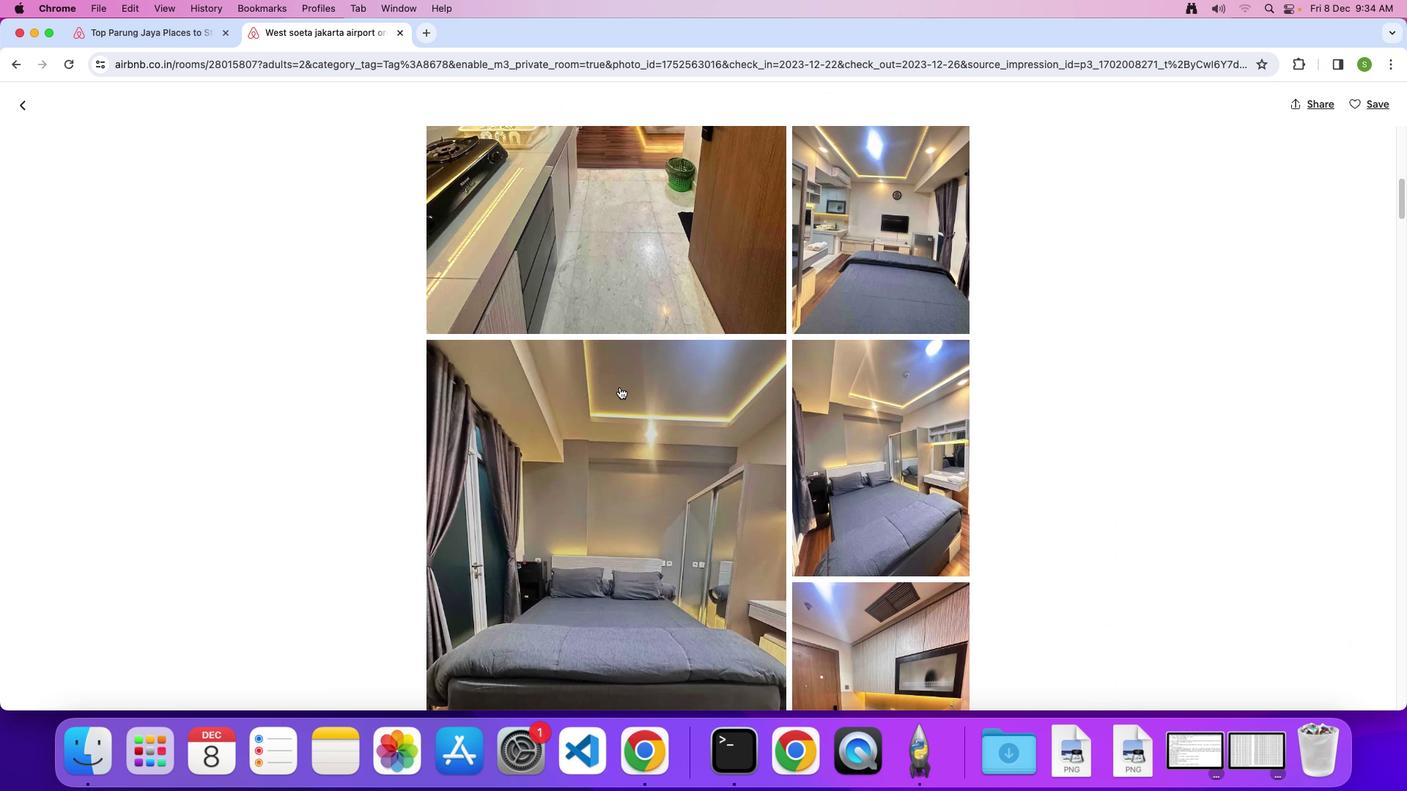 
Action: Mouse scrolled (619, 387) with delta (0, 0)
Screenshot: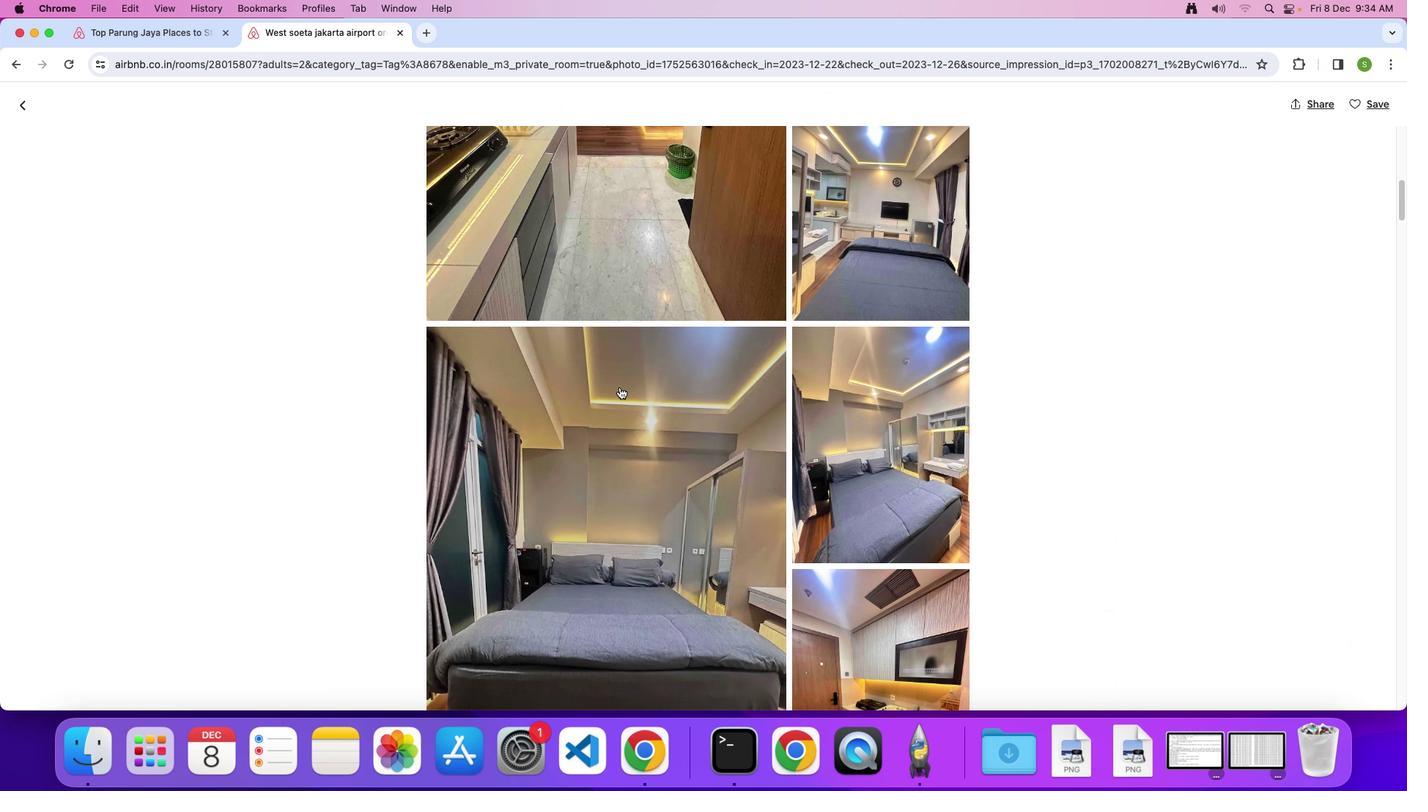 
Action: Mouse scrolled (619, 387) with delta (0, -2)
Screenshot: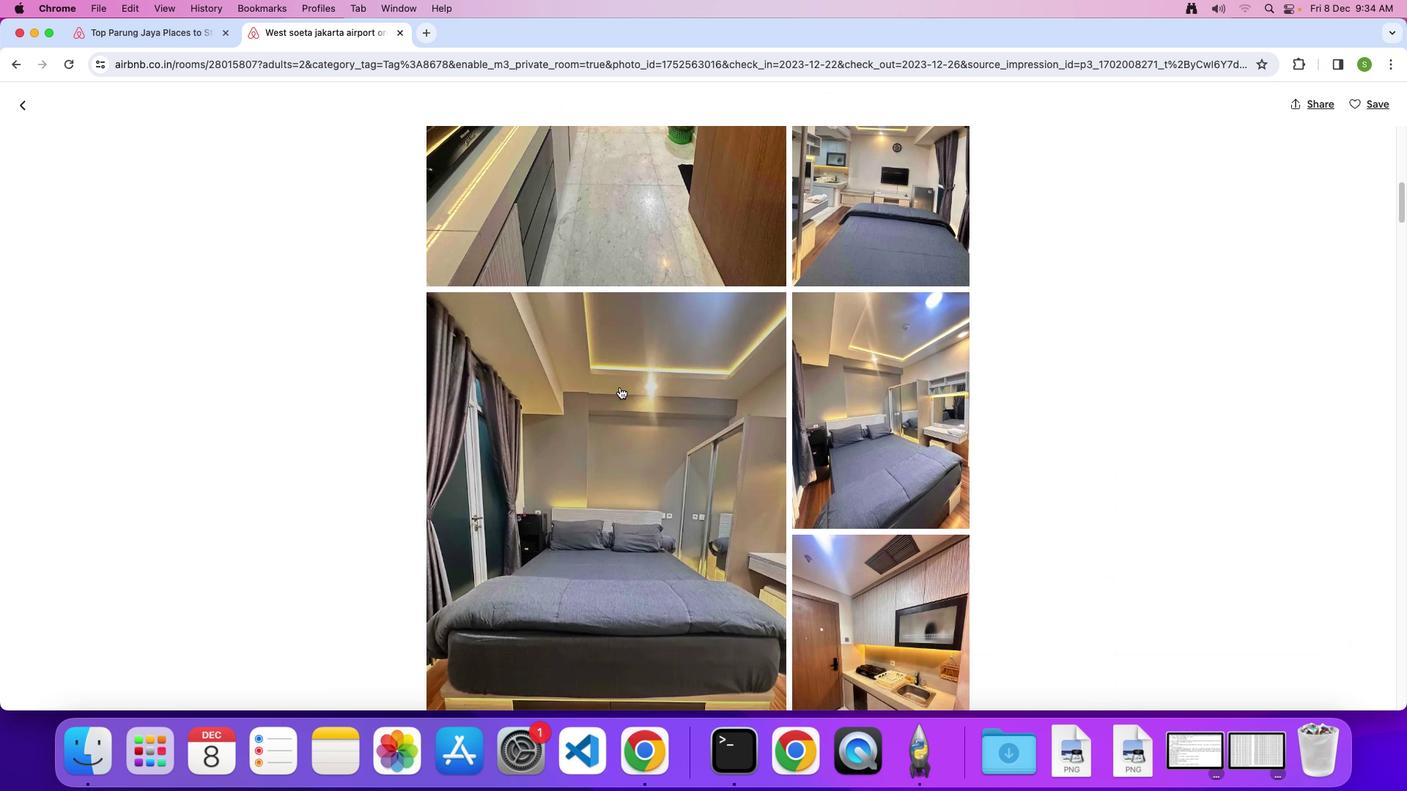 
Action: Mouse scrolled (619, 387) with delta (0, 0)
Screenshot: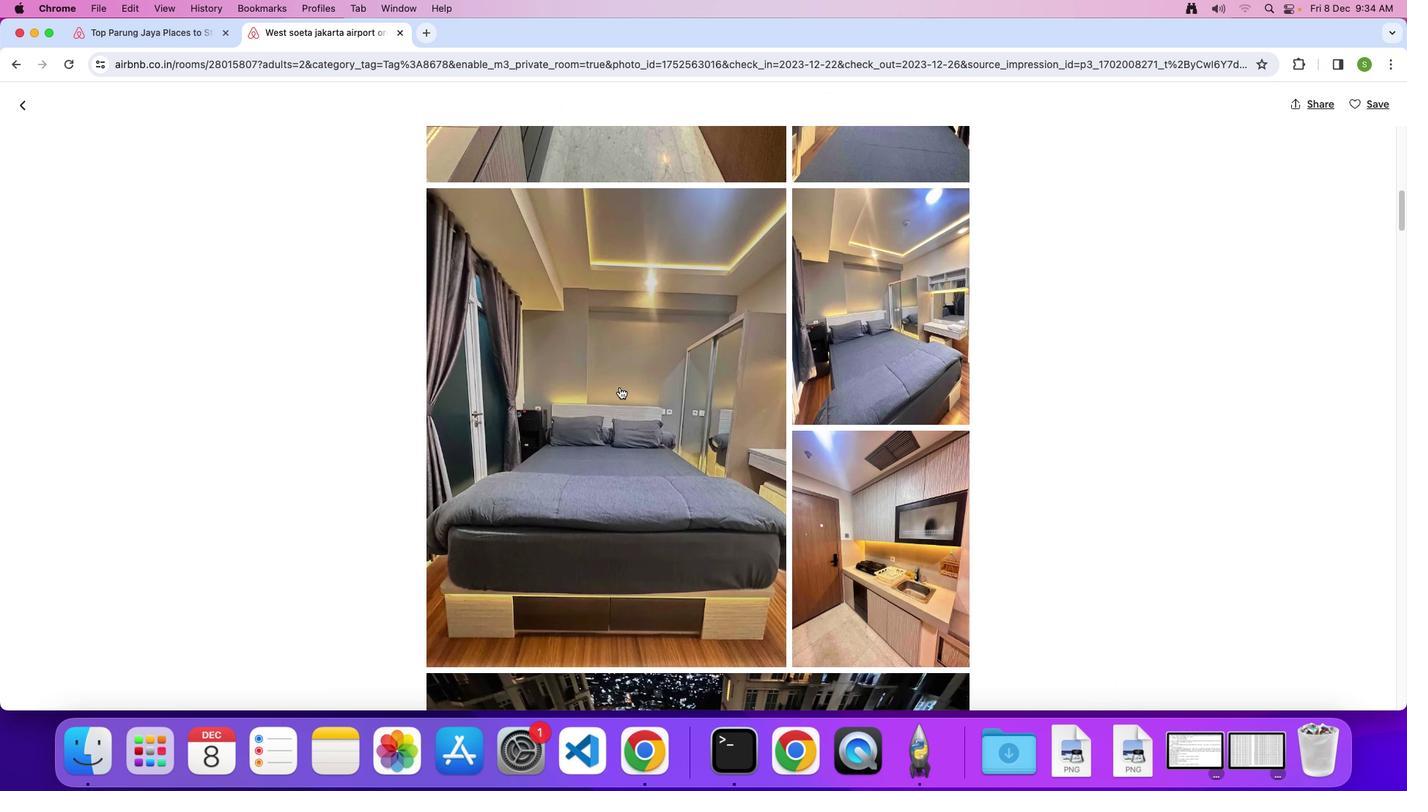 
Action: Mouse scrolled (619, 387) with delta (0, 0)
Screenshot: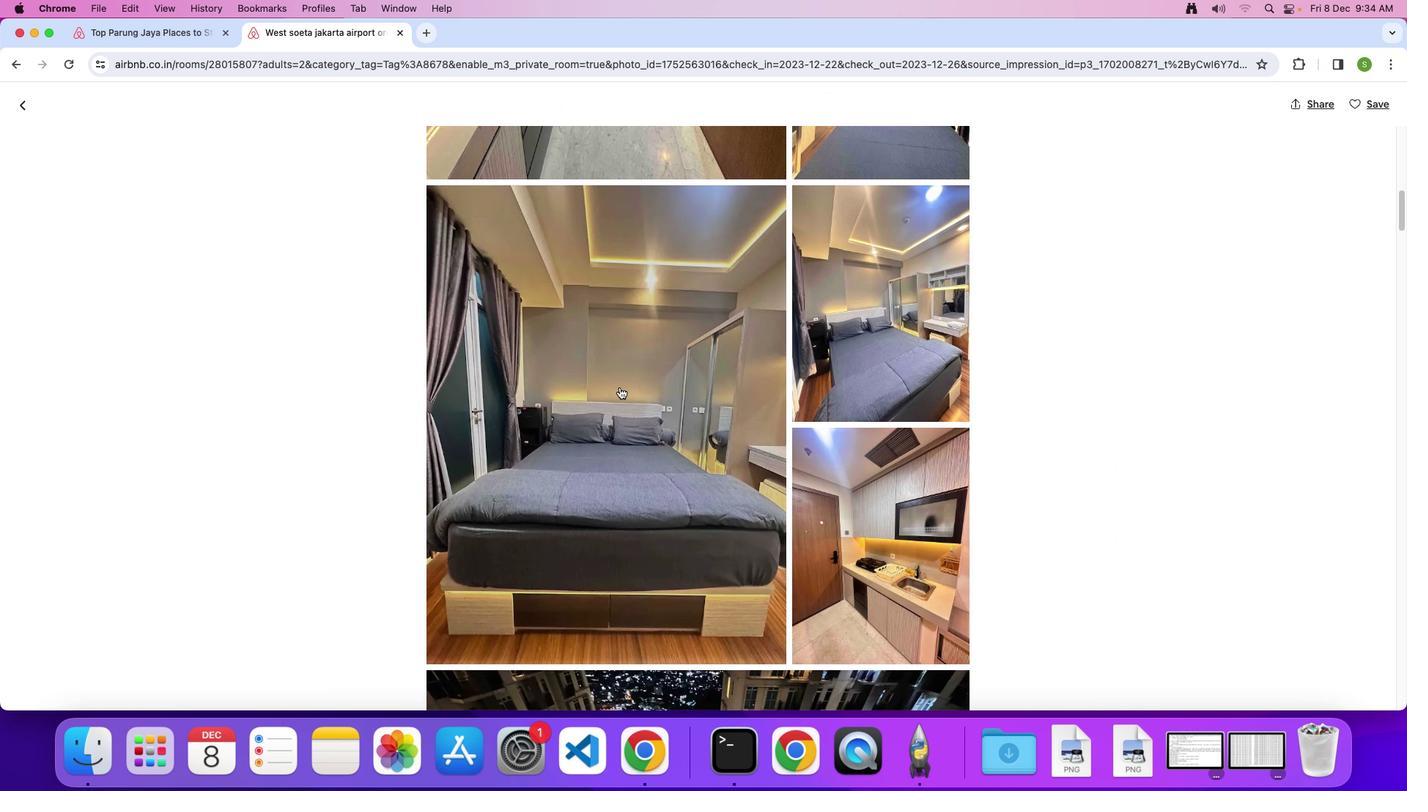 
Action: Mouse scrolled (619, 387) with delta (0, 0)
Screenshot: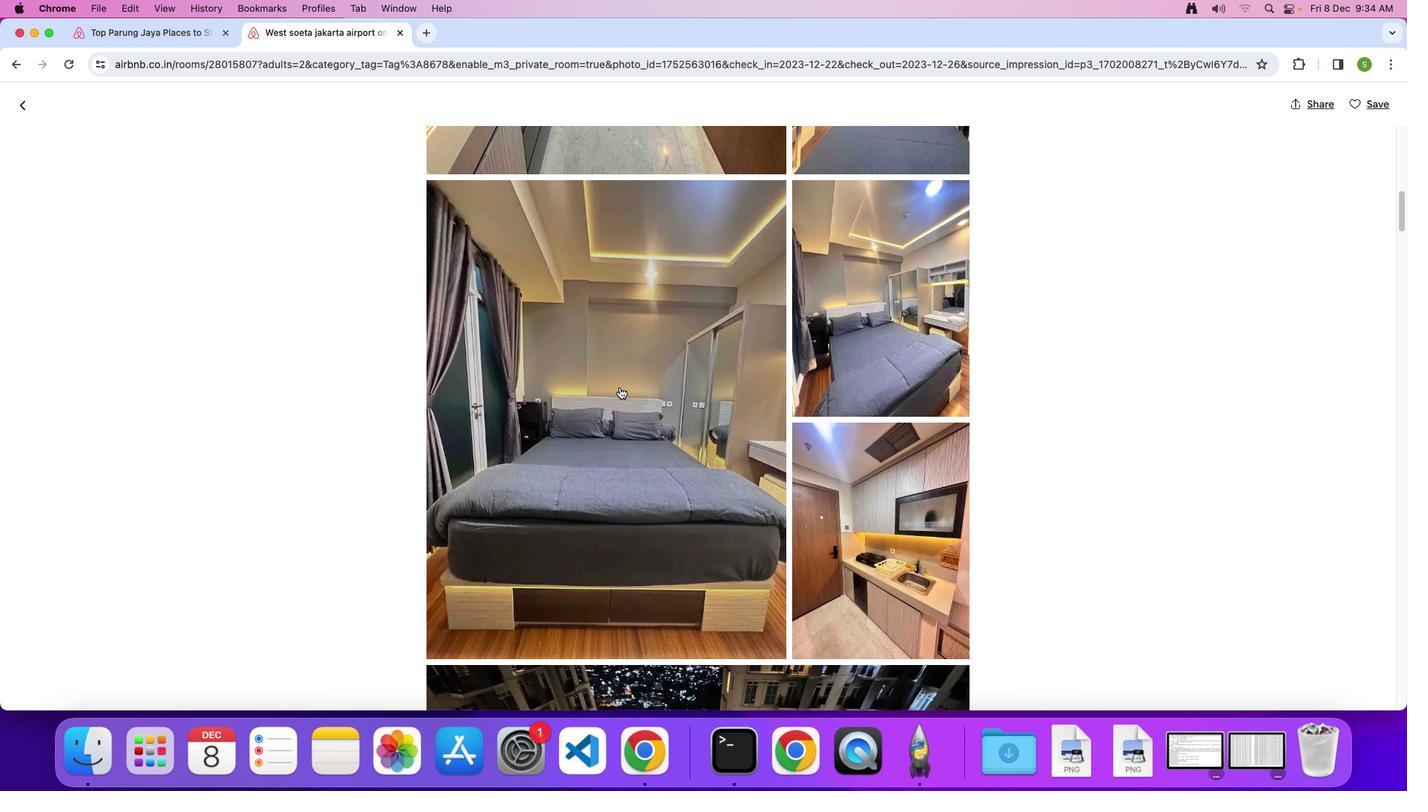 
Action: Mouse scrolled (619, 387) with delta (0, 0)
Screenshot: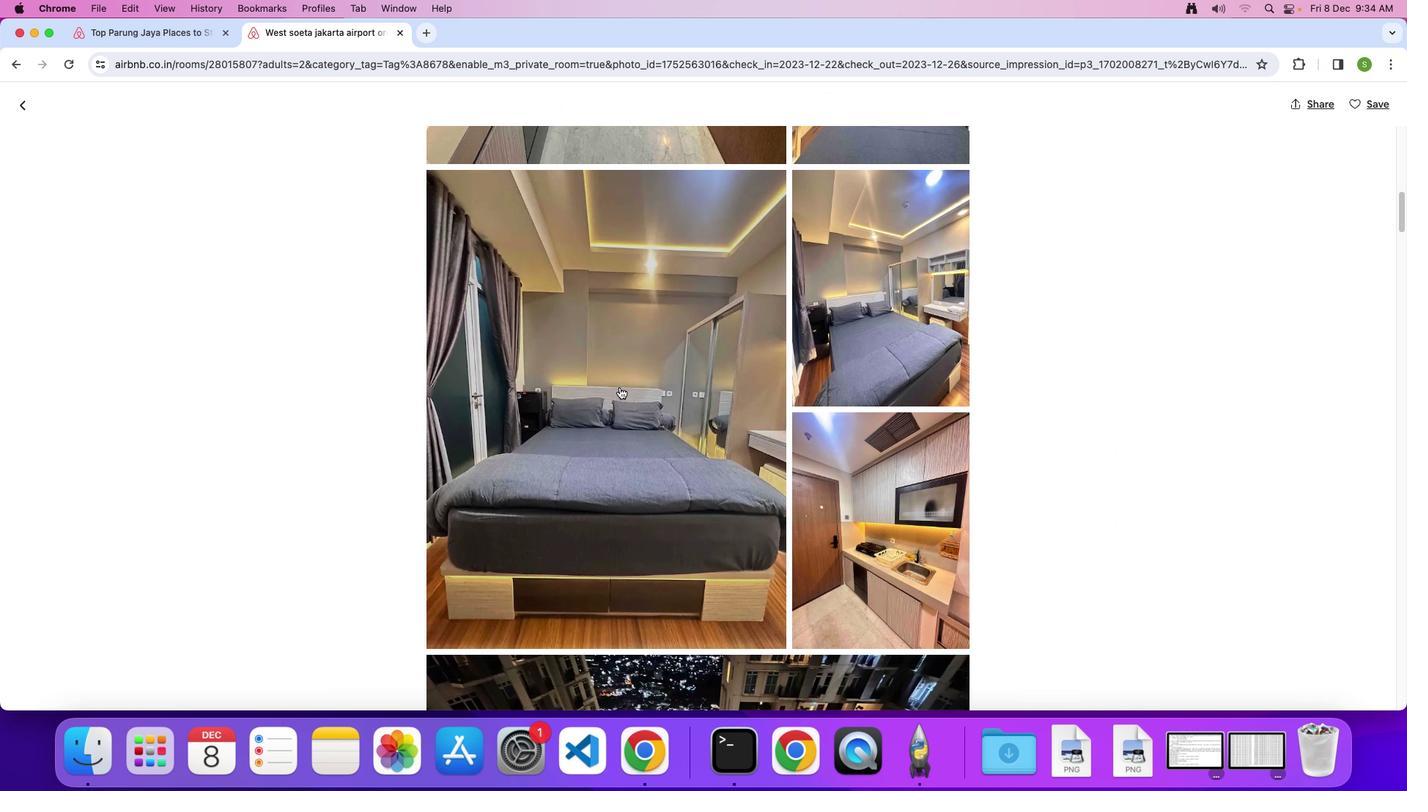
Action: Mouse scrolled (619, 387) with delta (0, 0)
Screenshot: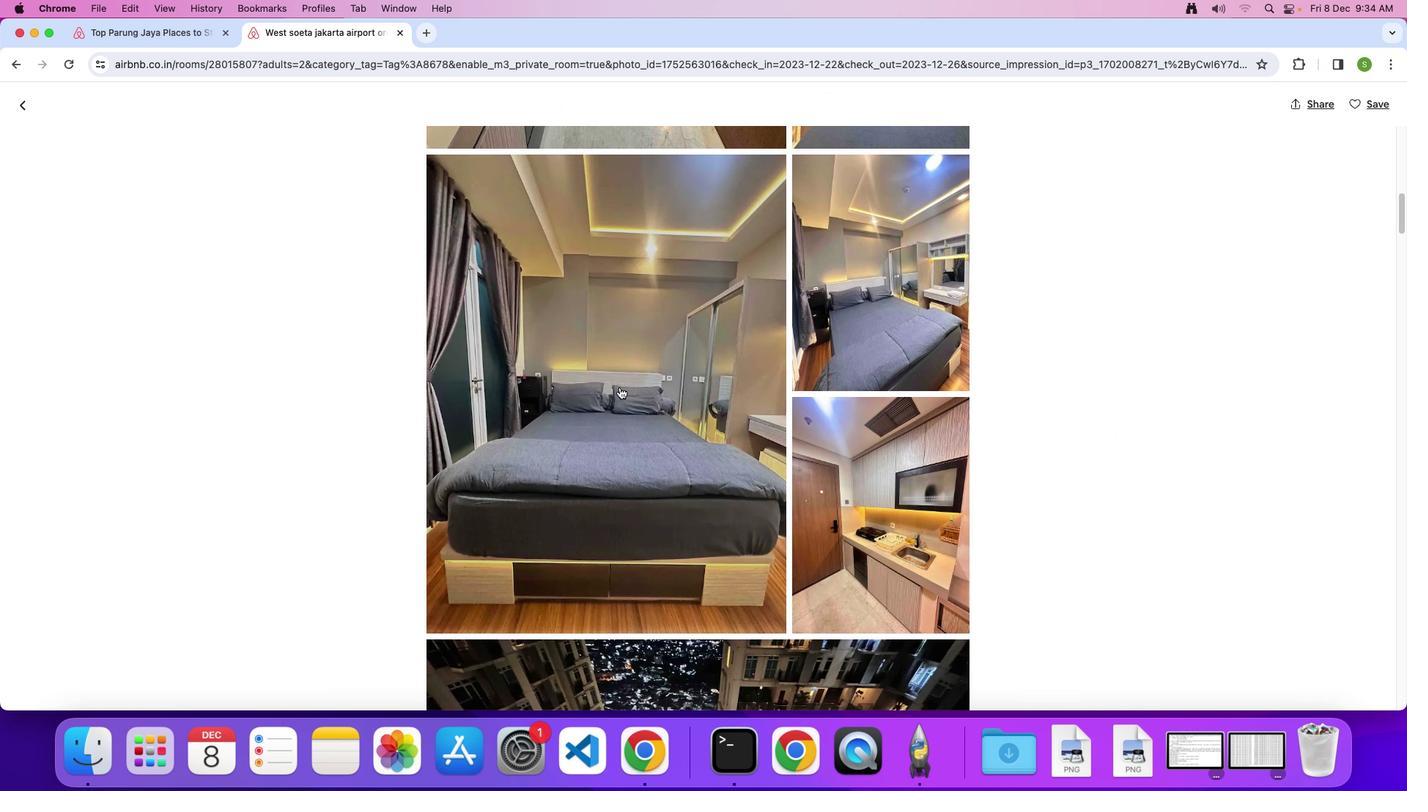 
Action: Mouse scrolled (619, 387) with delta (0, -1)
Screenshot: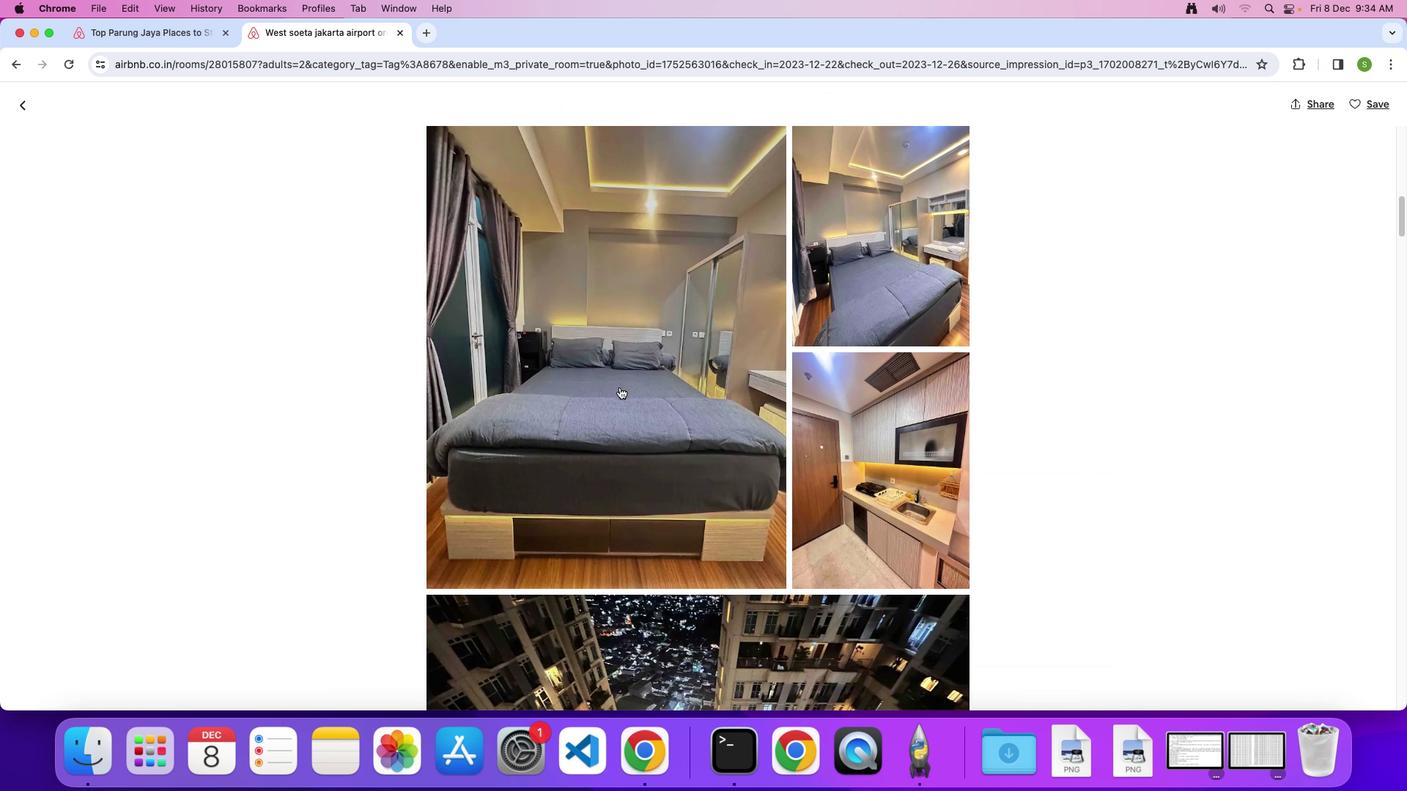 
Action: Mouse scrolled (619, 387) with delta (0, 0)
Screenshot: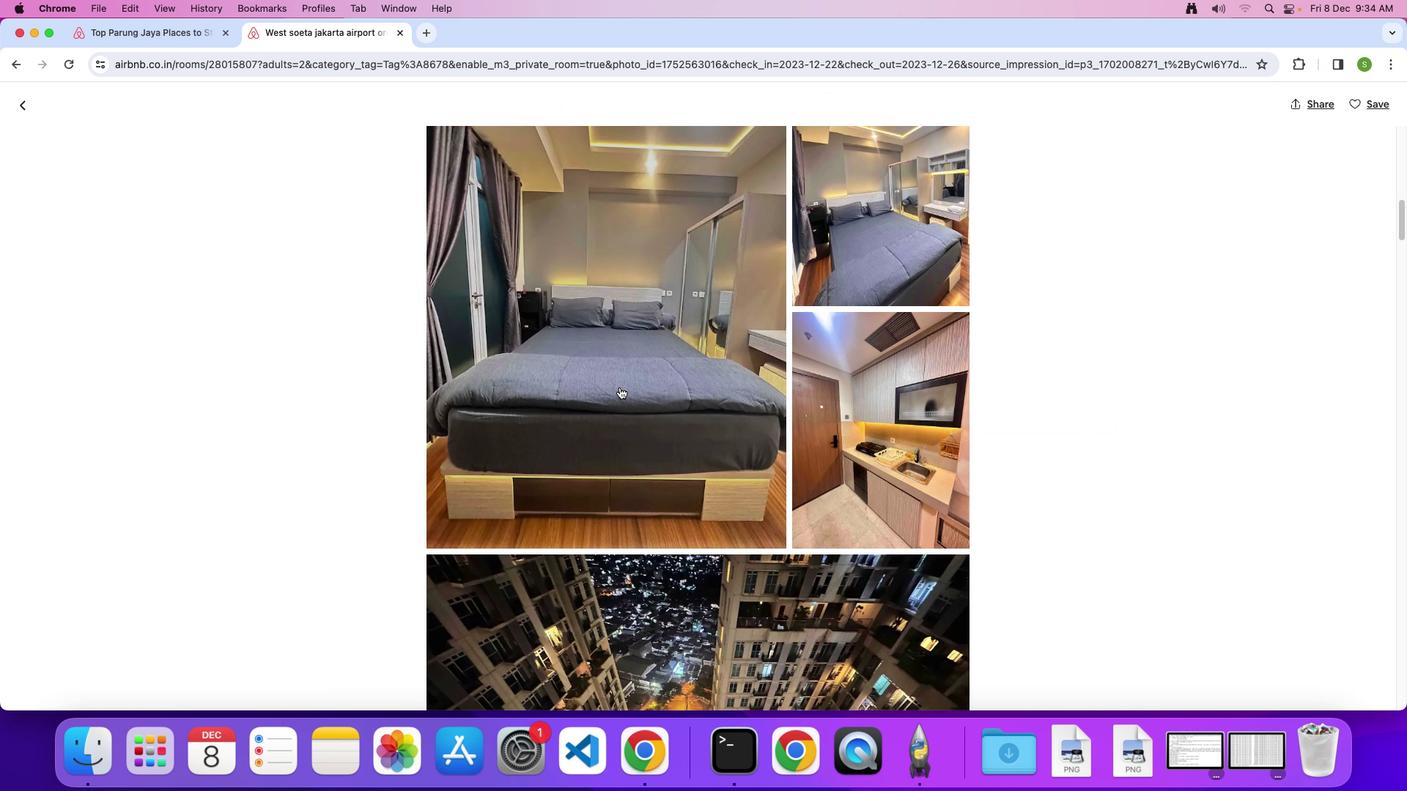 
Action: Mouse scrolled (619, 387) with delta (0, 0)
Screenshot: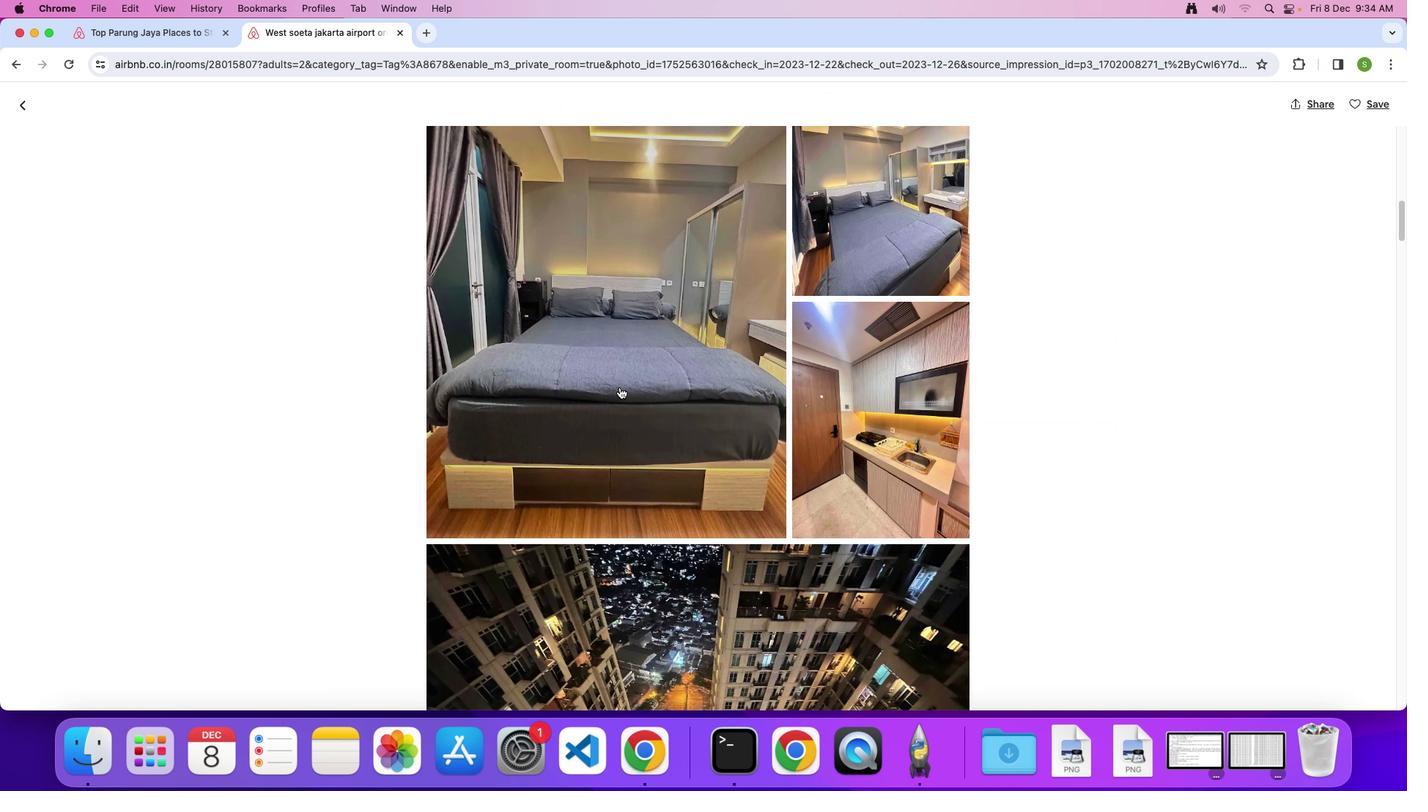 
Action: Mouse scrolled (619, 387) with delta (0, 0)
Screenshot: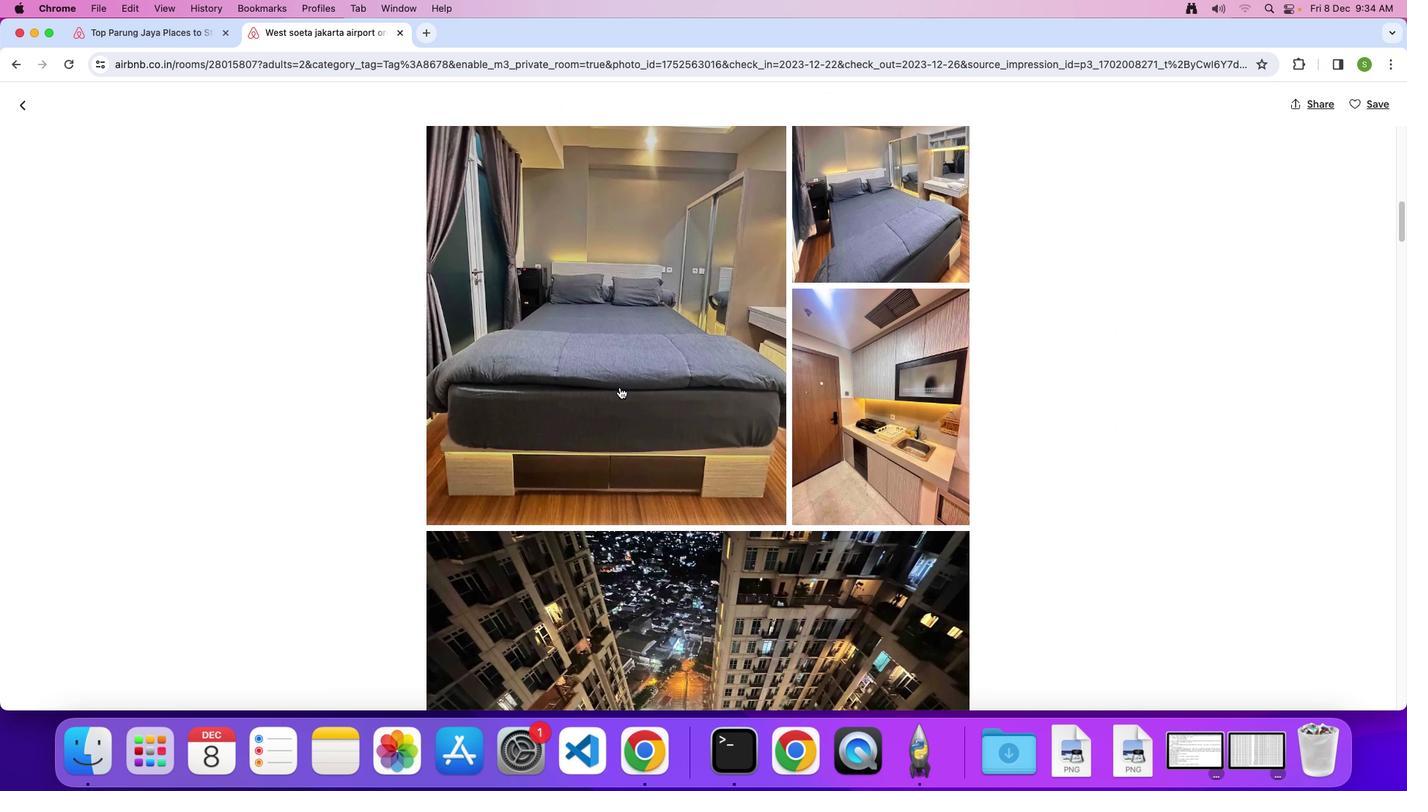 
Action: Mouse scrolled (619, 387) with delta (0, 0)
Screenshot: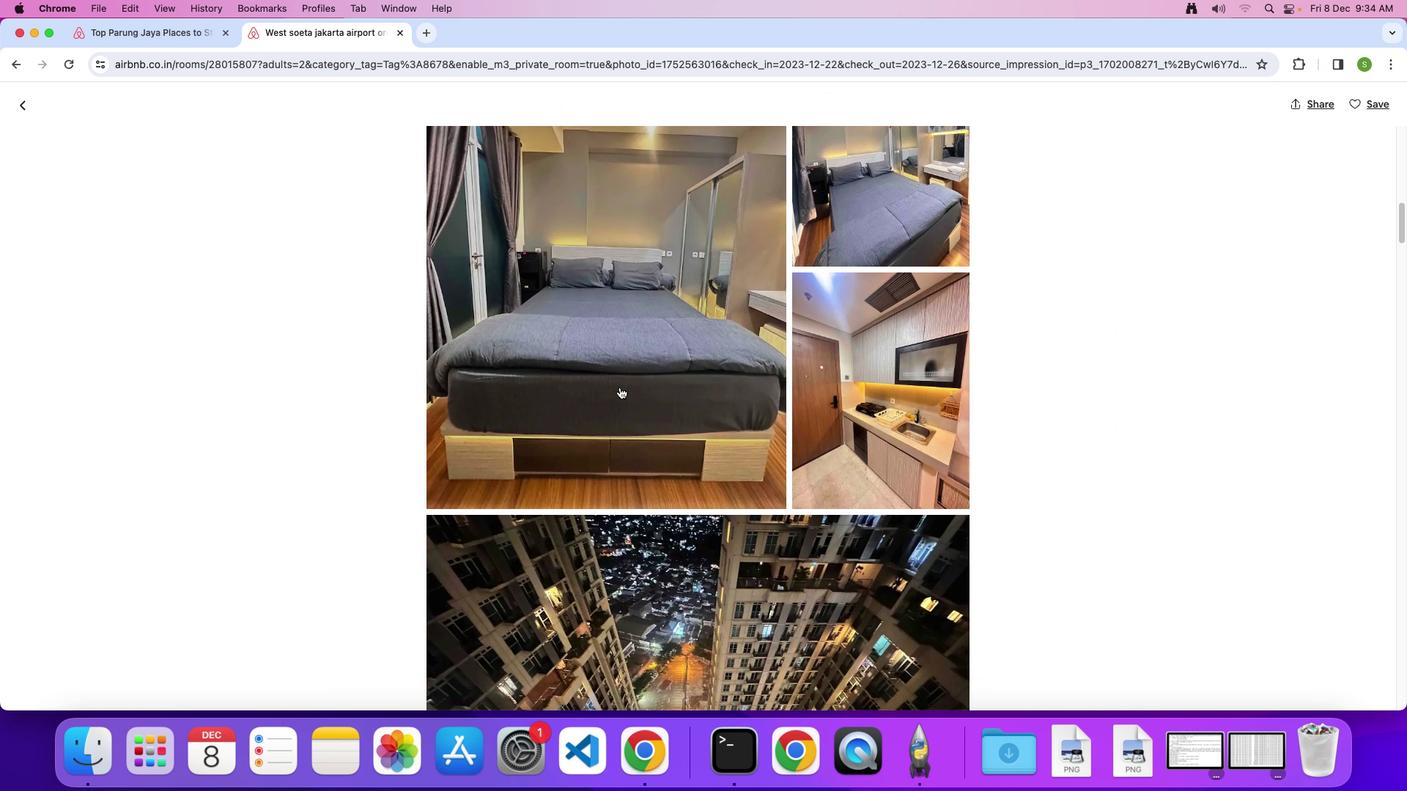 
Action: Mouse scrolled (619, 387) with delta (0, -1)
Screenshot: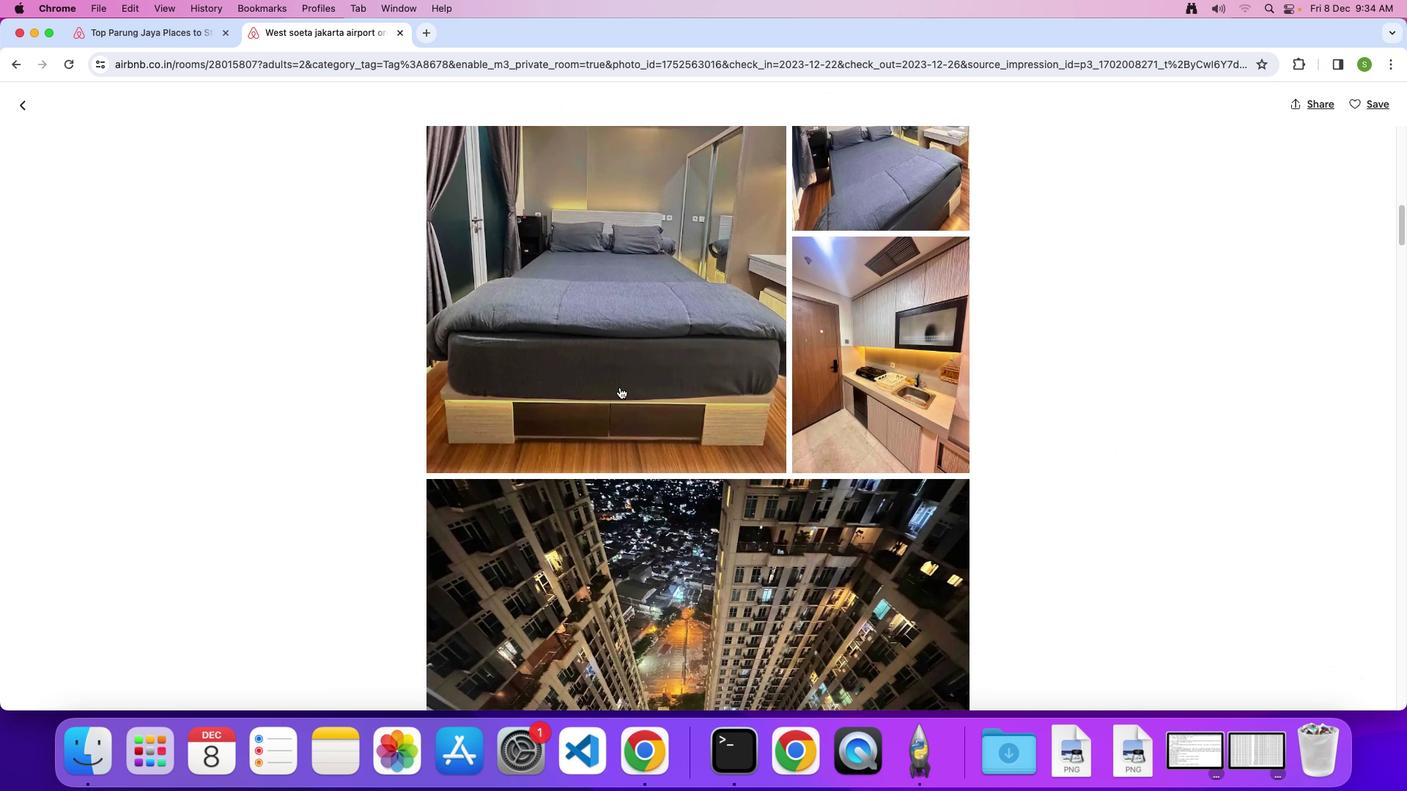 
Action: Mouse scrolled (619, 387) with delta (0, 0)
Screenshot: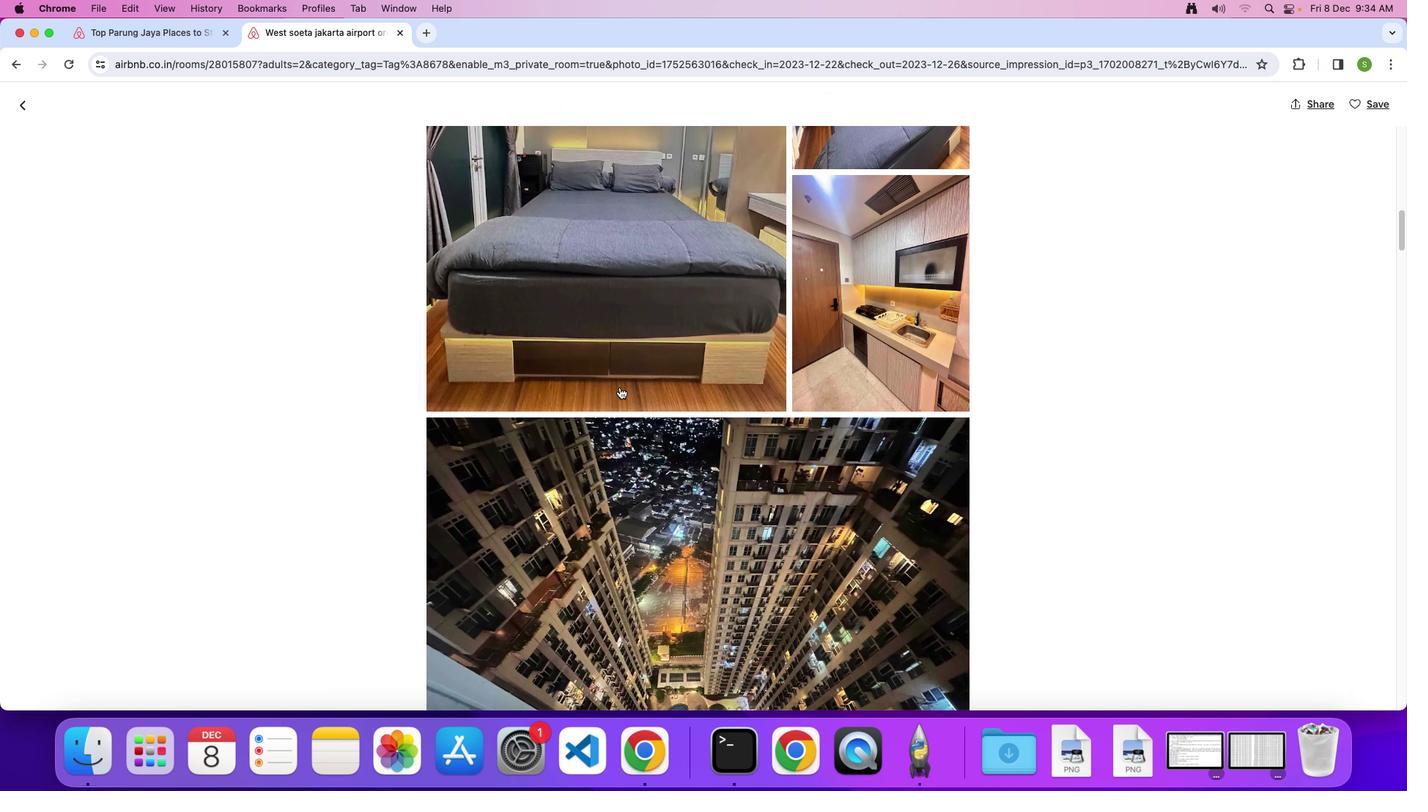 
Action: Mouse scrolled (619, 387) with delta (0, 0)
Screenshot: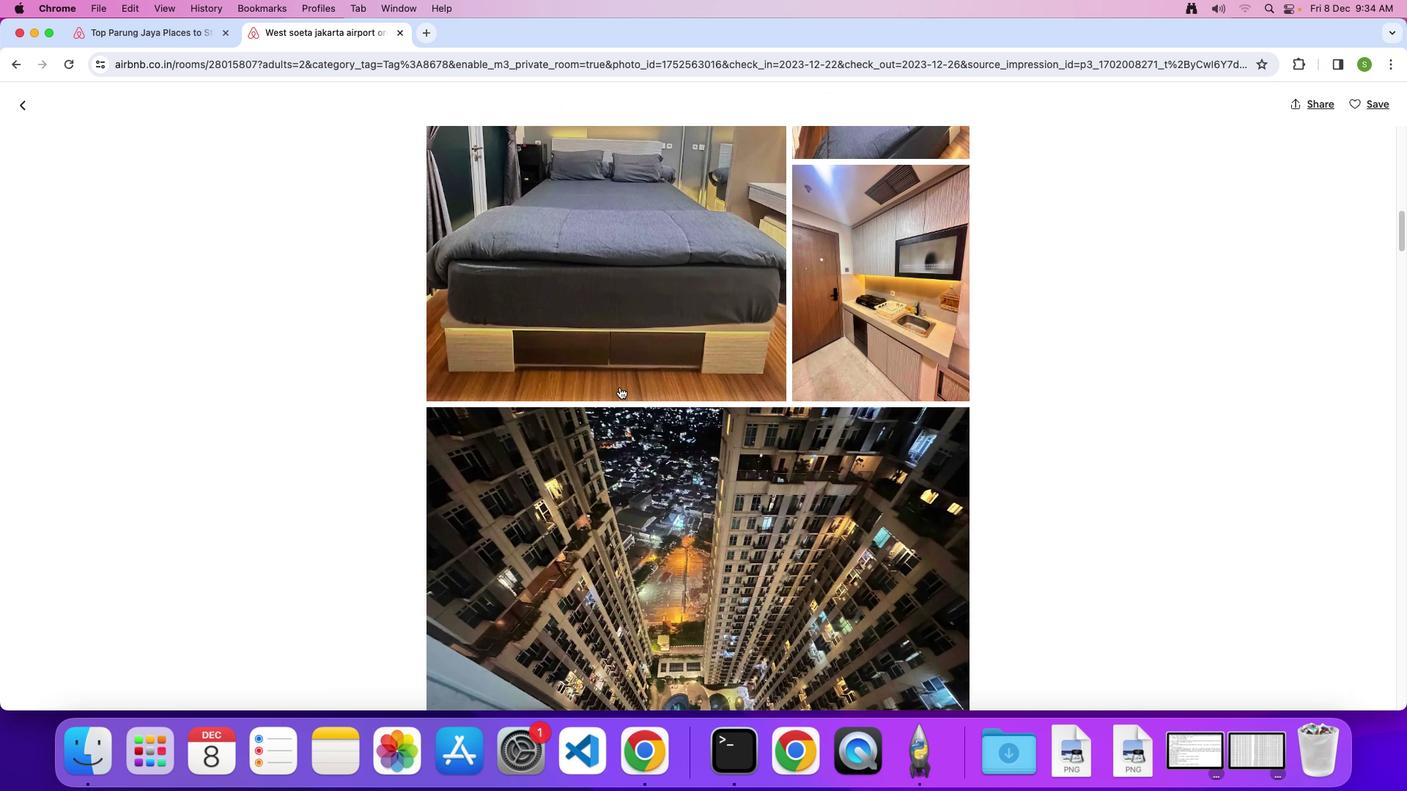 
Action: Mouse scrolled (619, 387) with delta (0, -2)
Screenshot: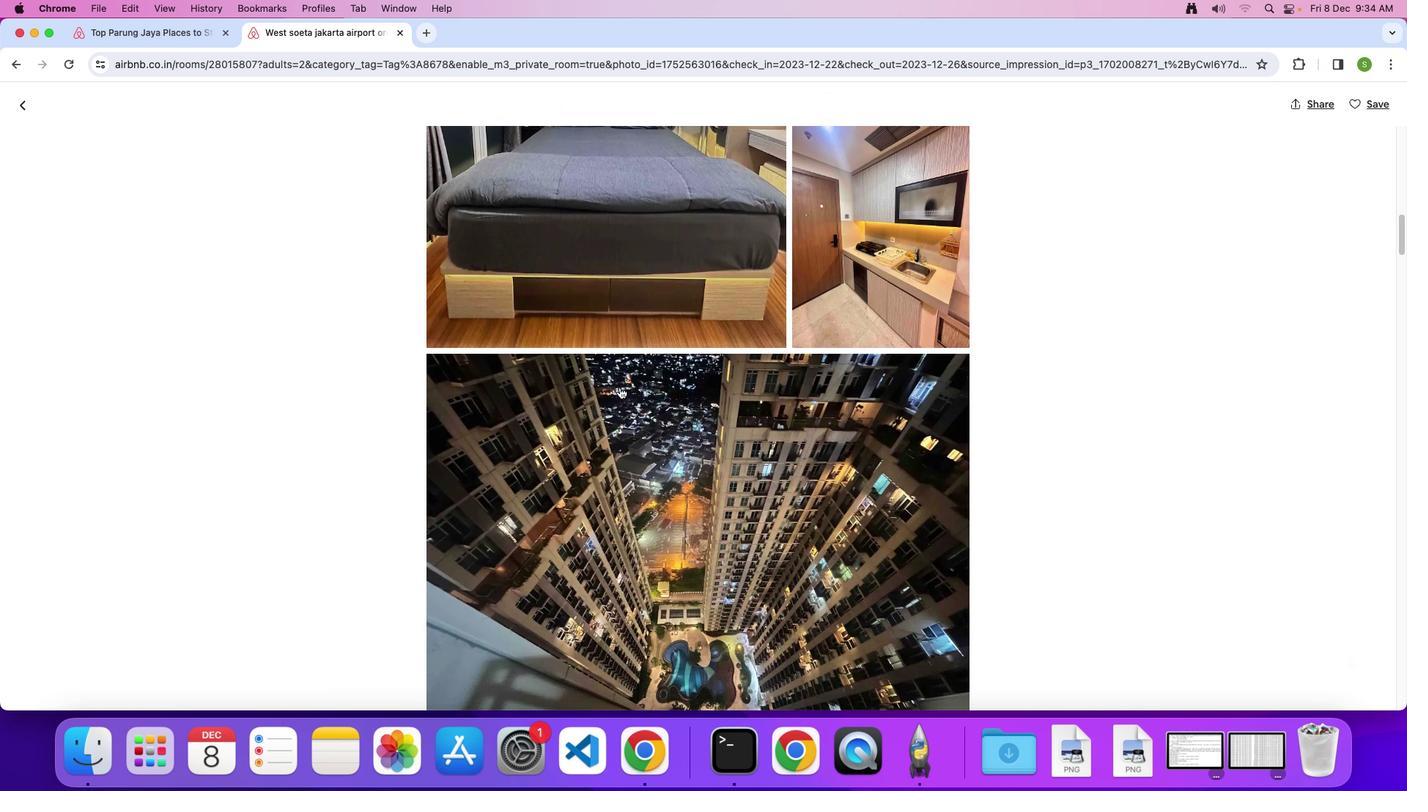 
Action: Mouse scrolled (619, 387) with delta (0, 0)
Screenshot: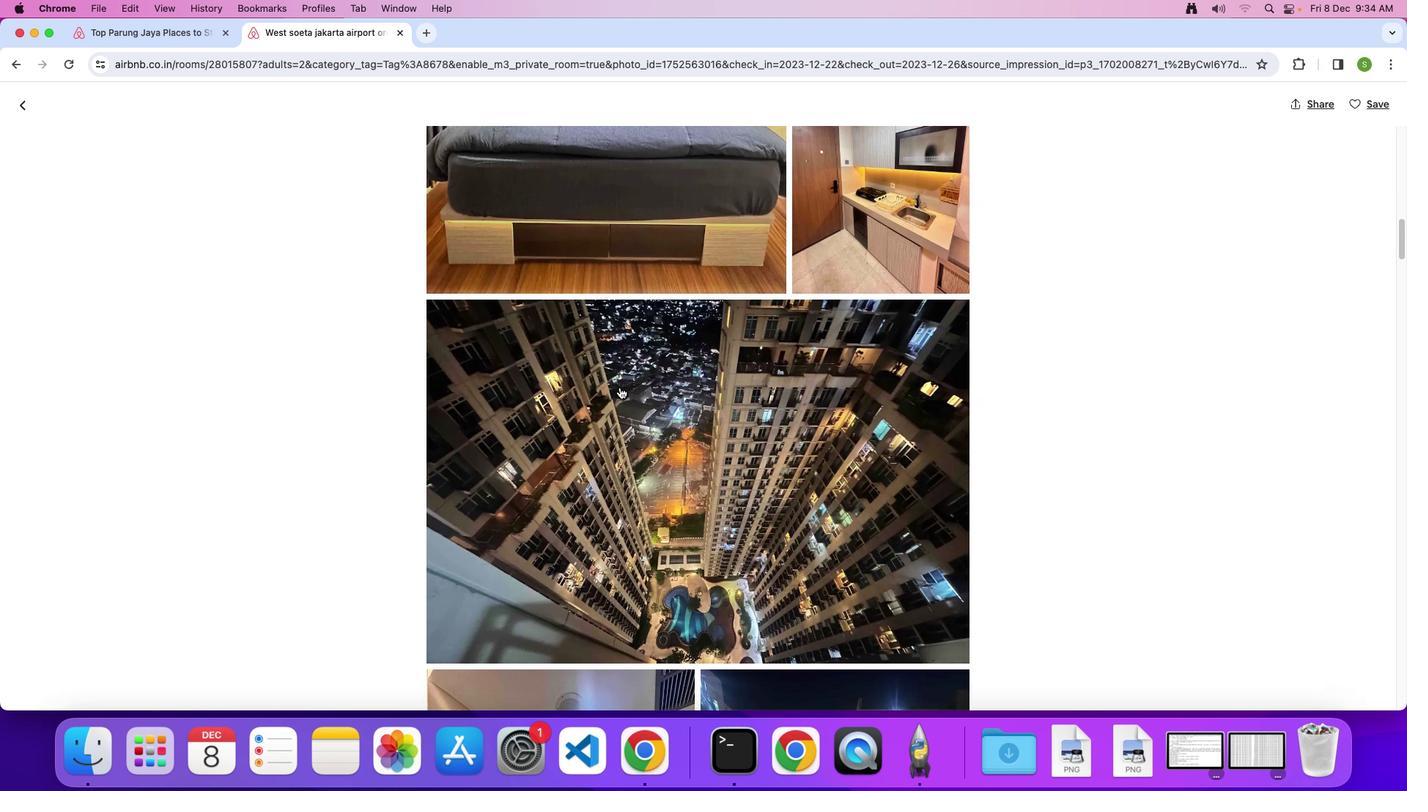 
Action: Mouse scrolled (619, 387) with delta (0, 0)
Screenshot: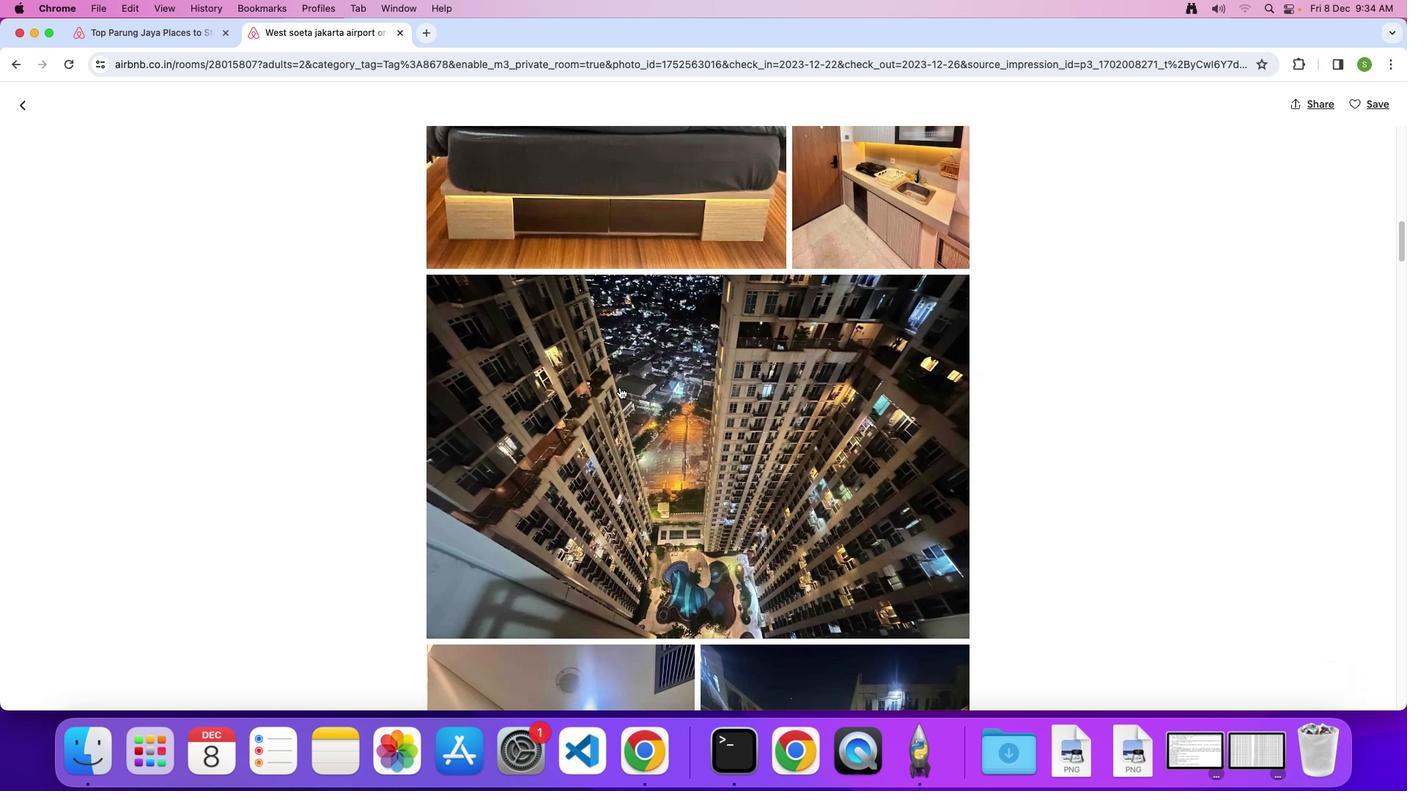 
Action: Mouse scrolled (619, 387) with delta (0, -2)
Screenshot: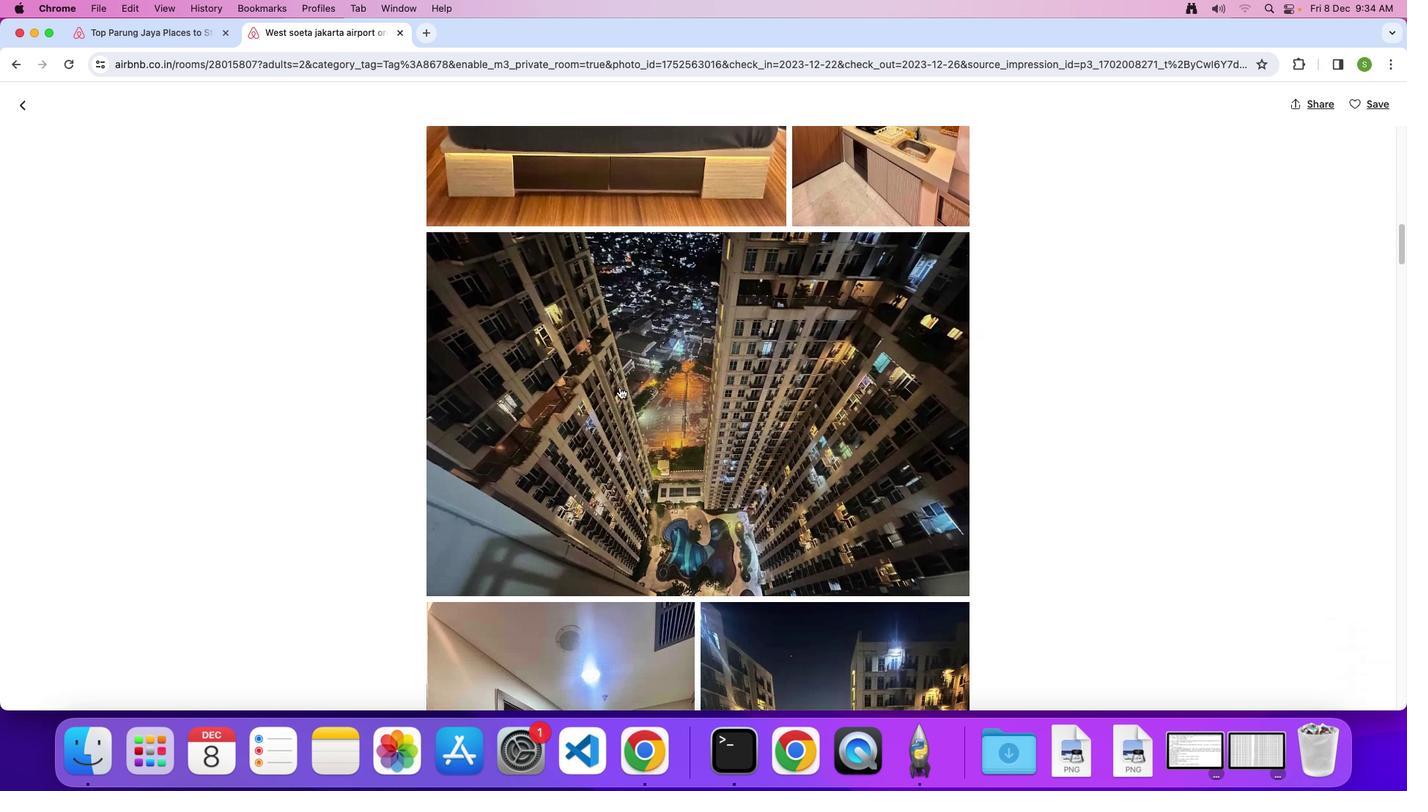 
Action: Mouse scrolled (619, 387) with delta (0, 0)
Screenshot: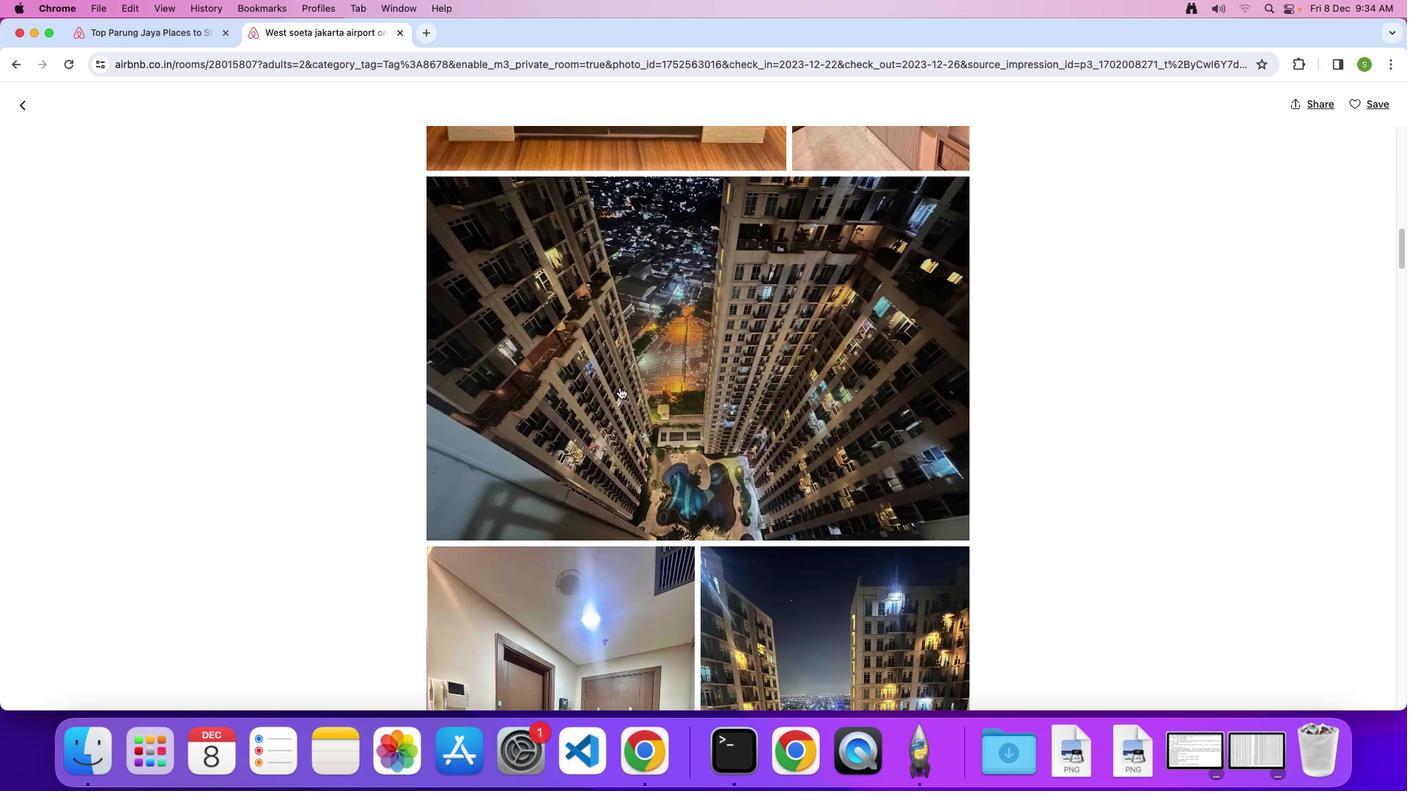 
Action: Mouse scrolled (619, 387) with delta (0, 0)
Screenshot: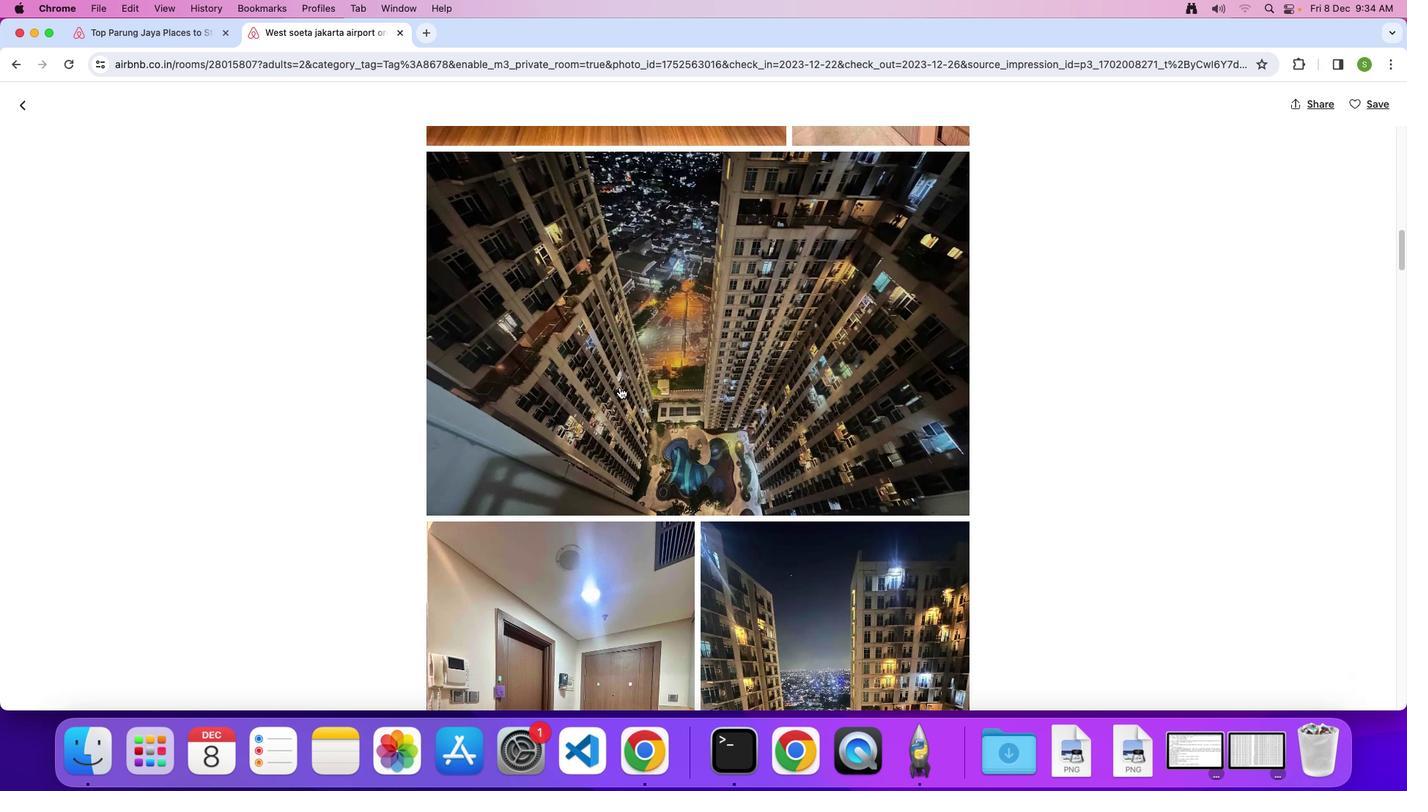 
Action: Mouse scrolled (619, 387) with delta (0, -2)
Screenshot: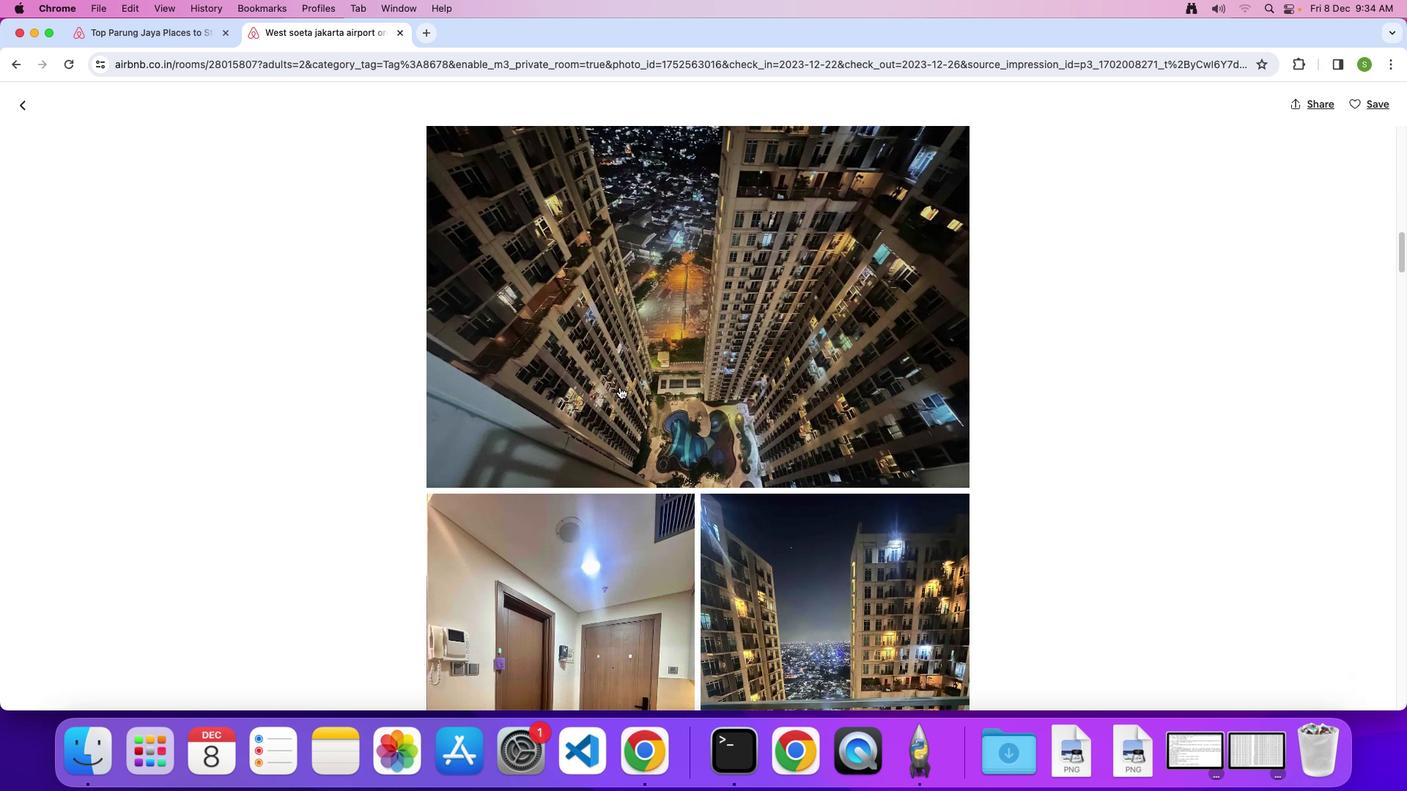 
Action: Mouse scrolled (619, 387) with delta (0, 0)
Screenshot: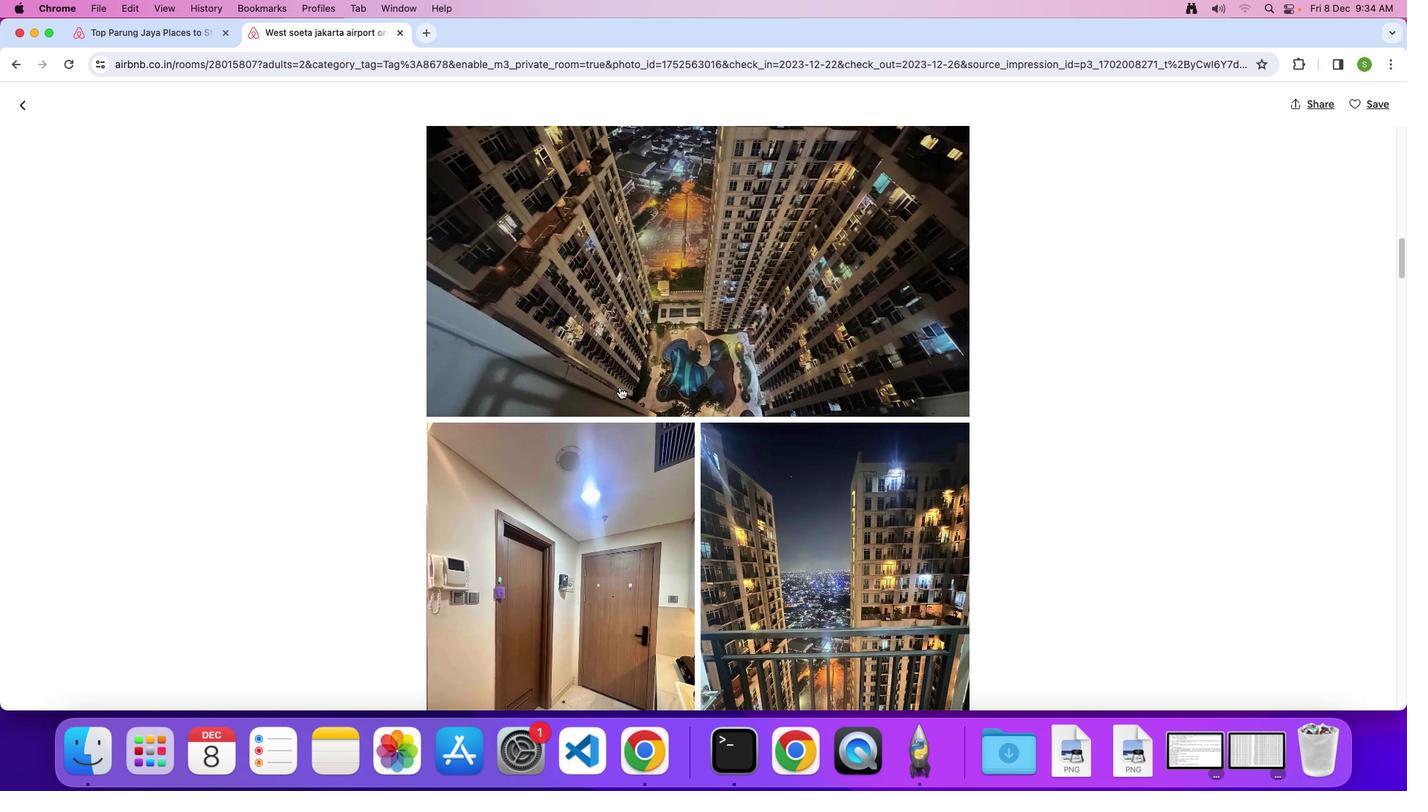 
Action: Mouse scrolled (619, 387) with delta (0, 0)
Screenshot: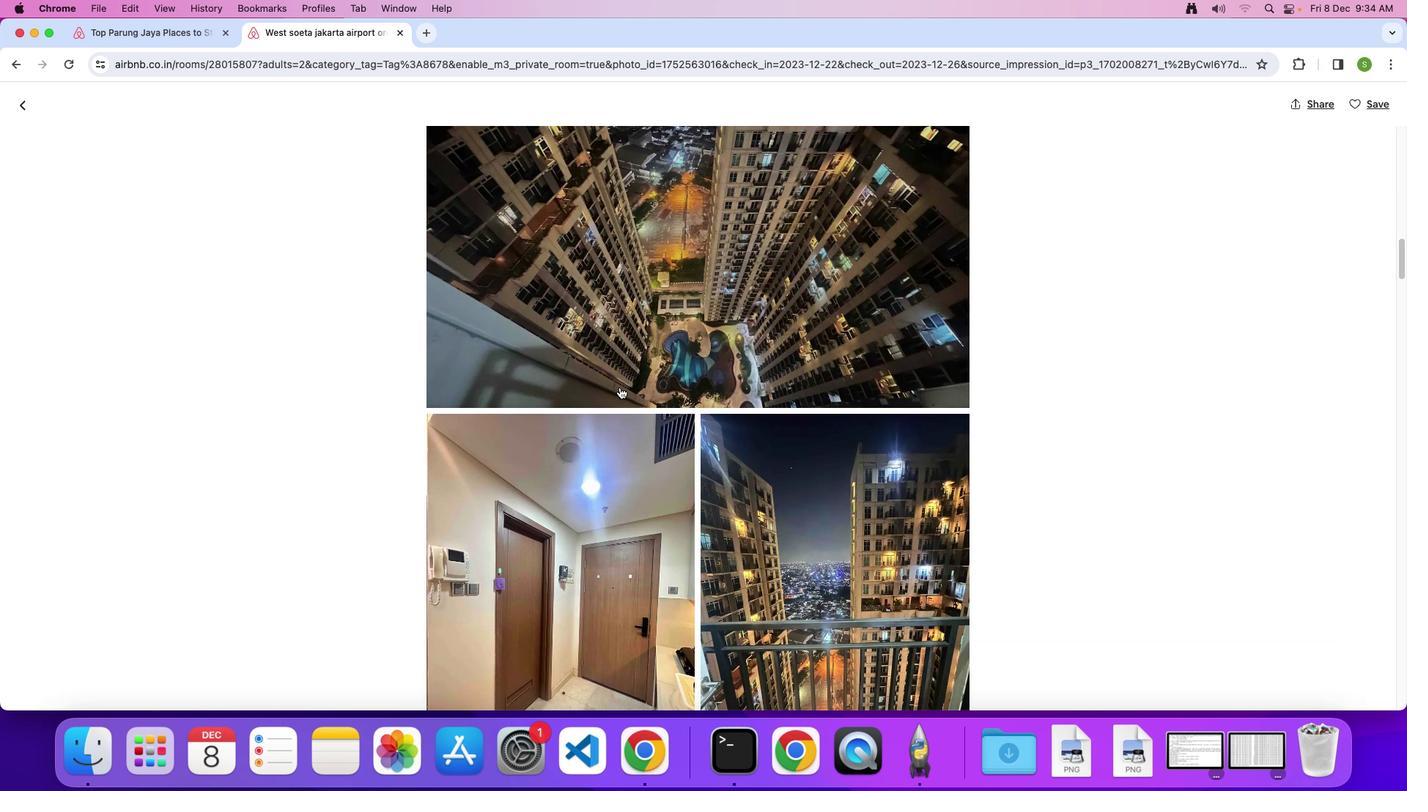 
Action: Mouse scrolled (619, 387) with delta (0, -2)
Screenshot: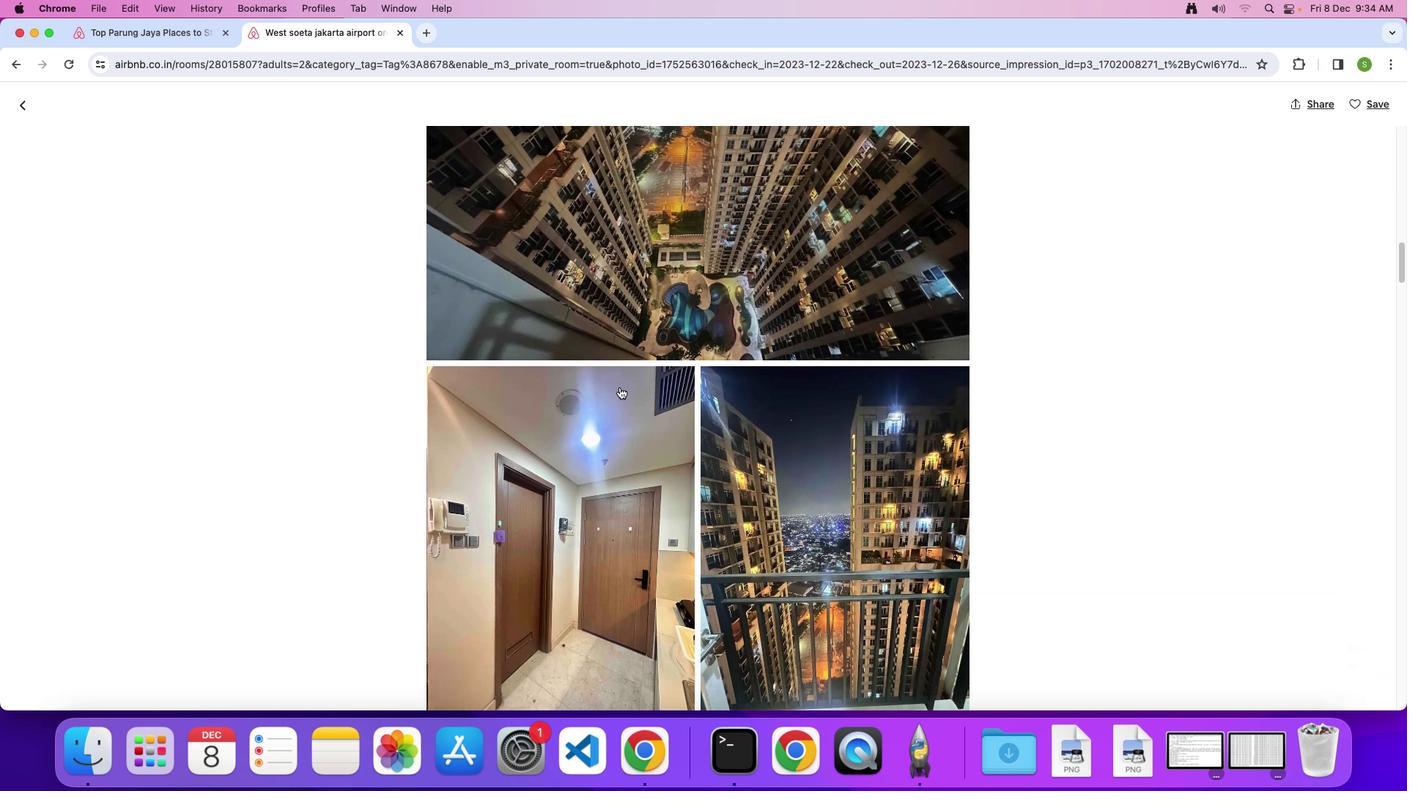 
Action: Mouse scrolled (619, 387) with delta (0, 0)
Screenshot: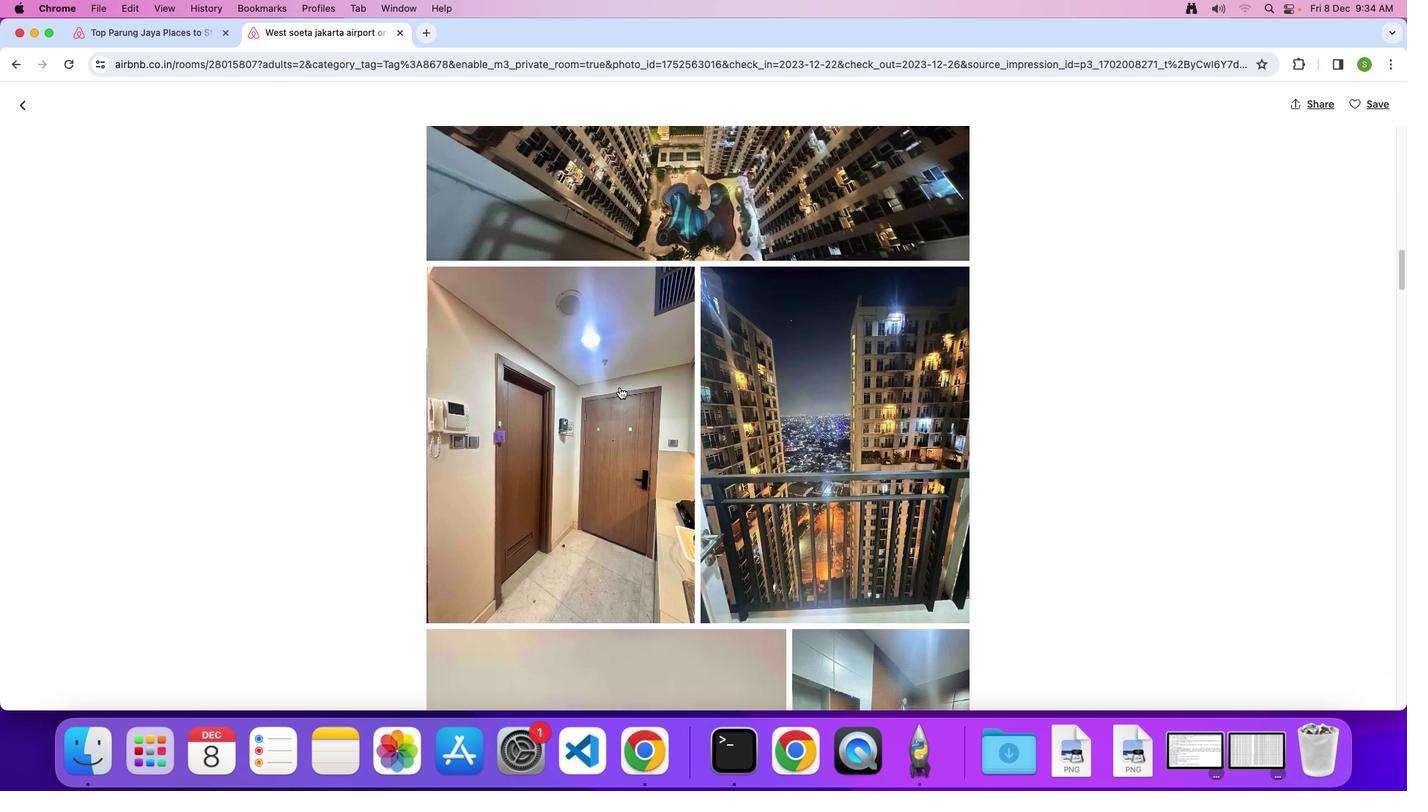 
Action: Mouse scrolled (619, 387) with delta (0, 0)
Screenshot: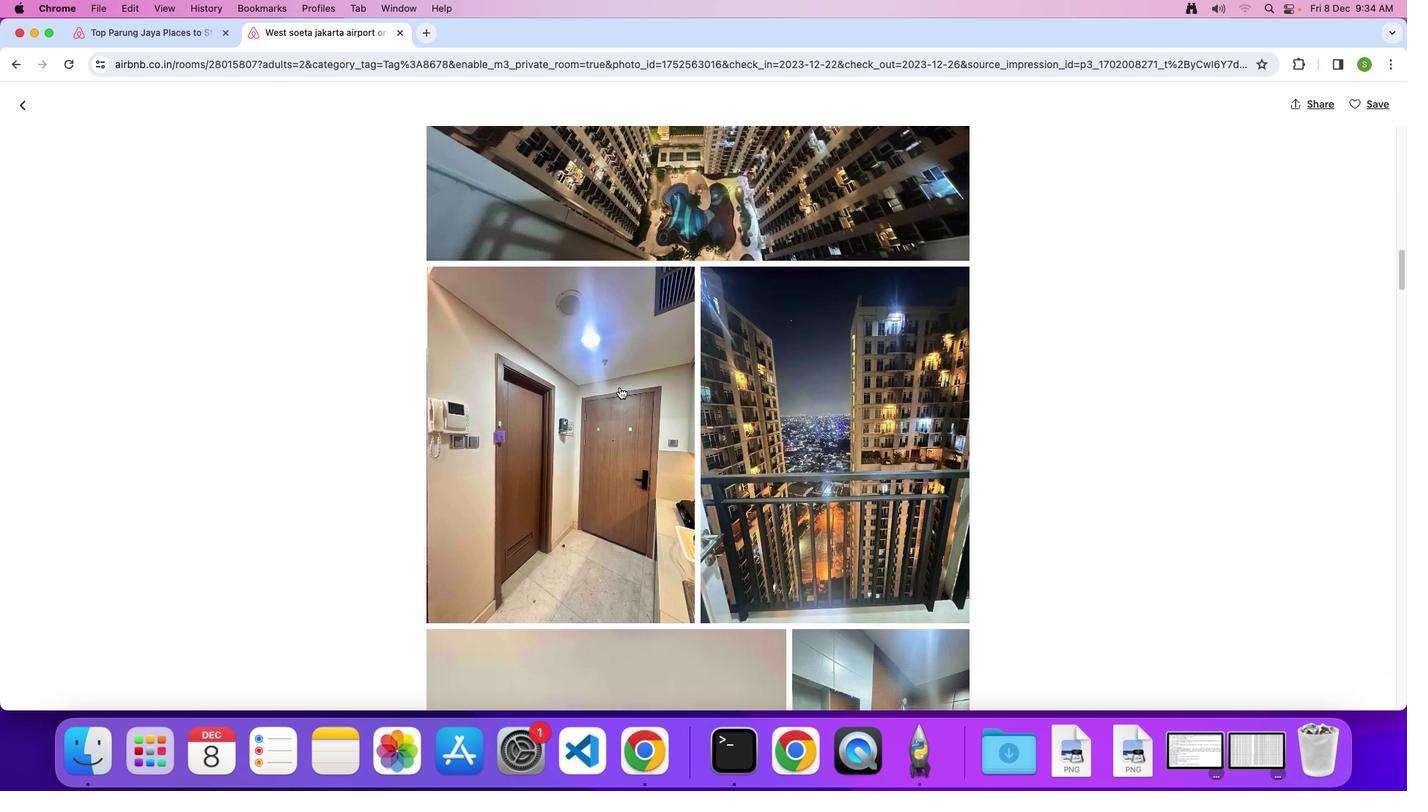 
Action: Mouse scrolled (619, 387) with delta (0, -2)
Screenshot: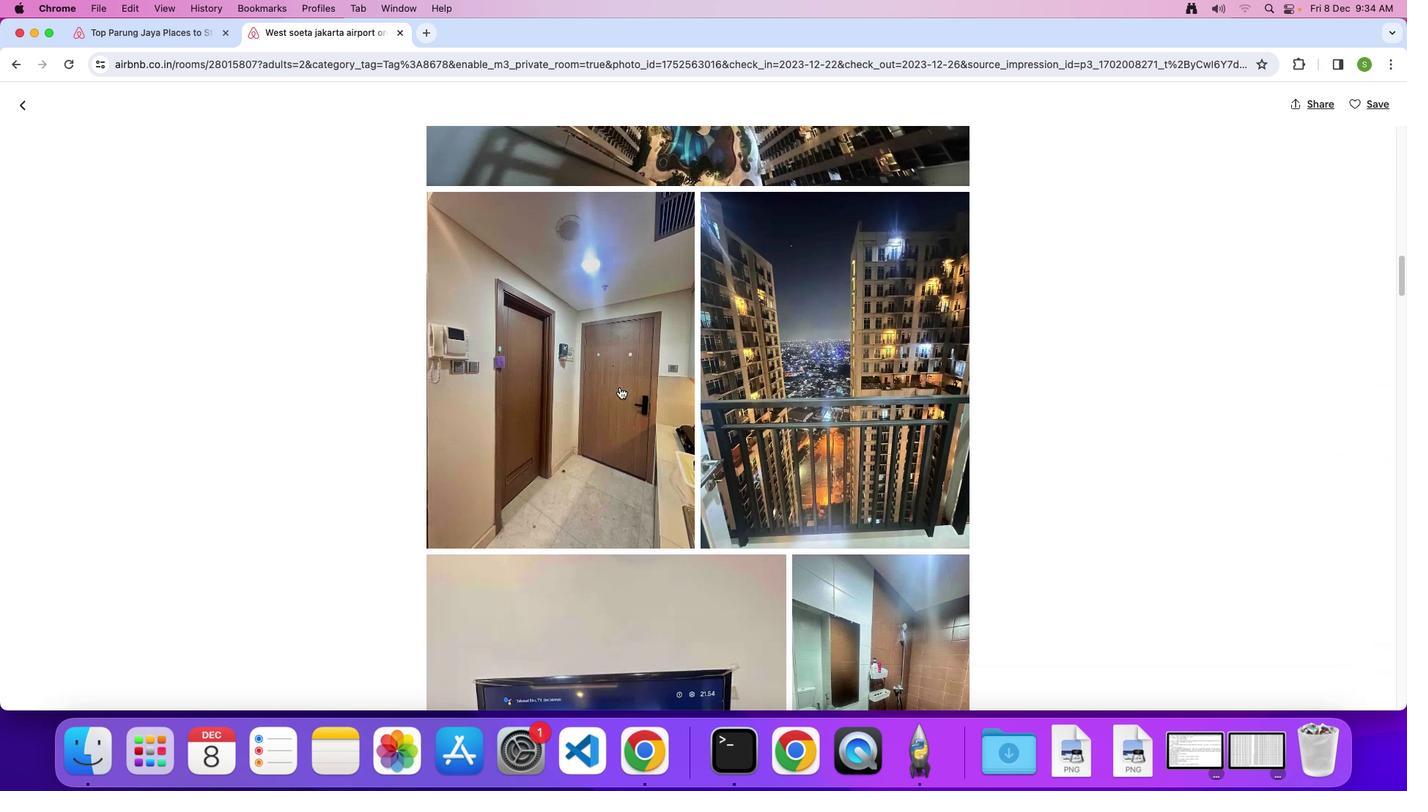 
Action: Mouse scrolled (619, 387) with delta (0, 0)
Screenshot: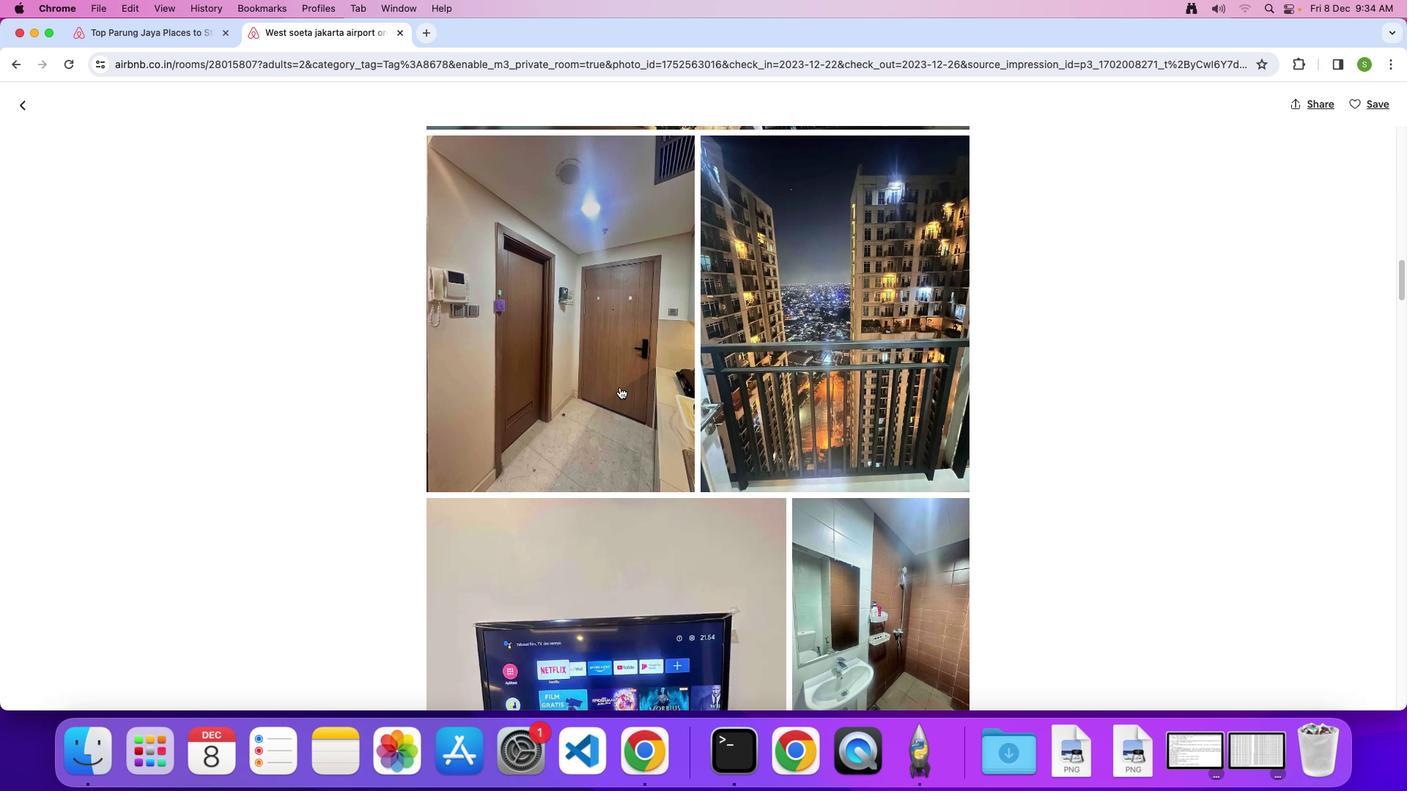 
Action: Mouse scrolled (619, 387) with delta (0, 0)
Screenshot: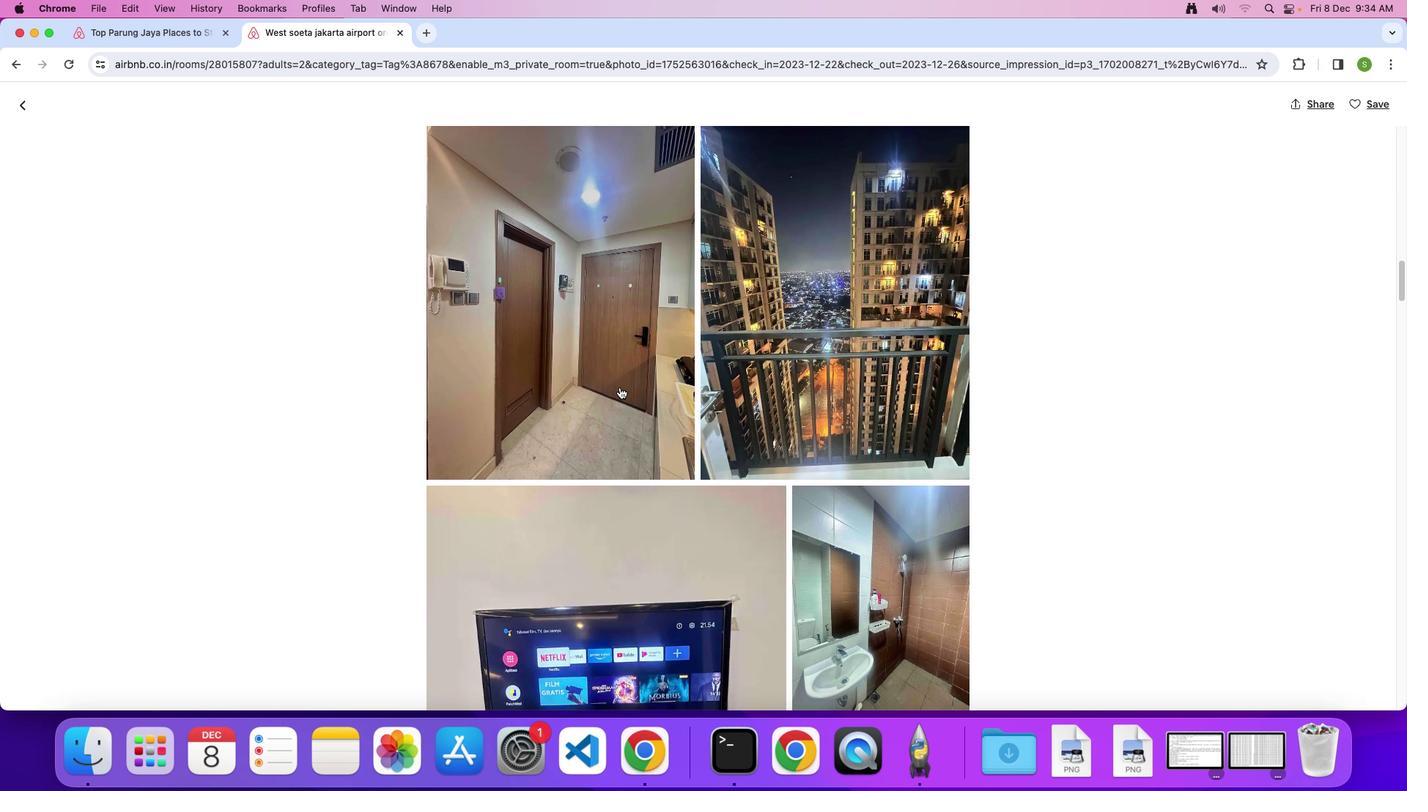 
Action: Mouse scrolled (619, 387) with delta (0, -1)
Screenshot: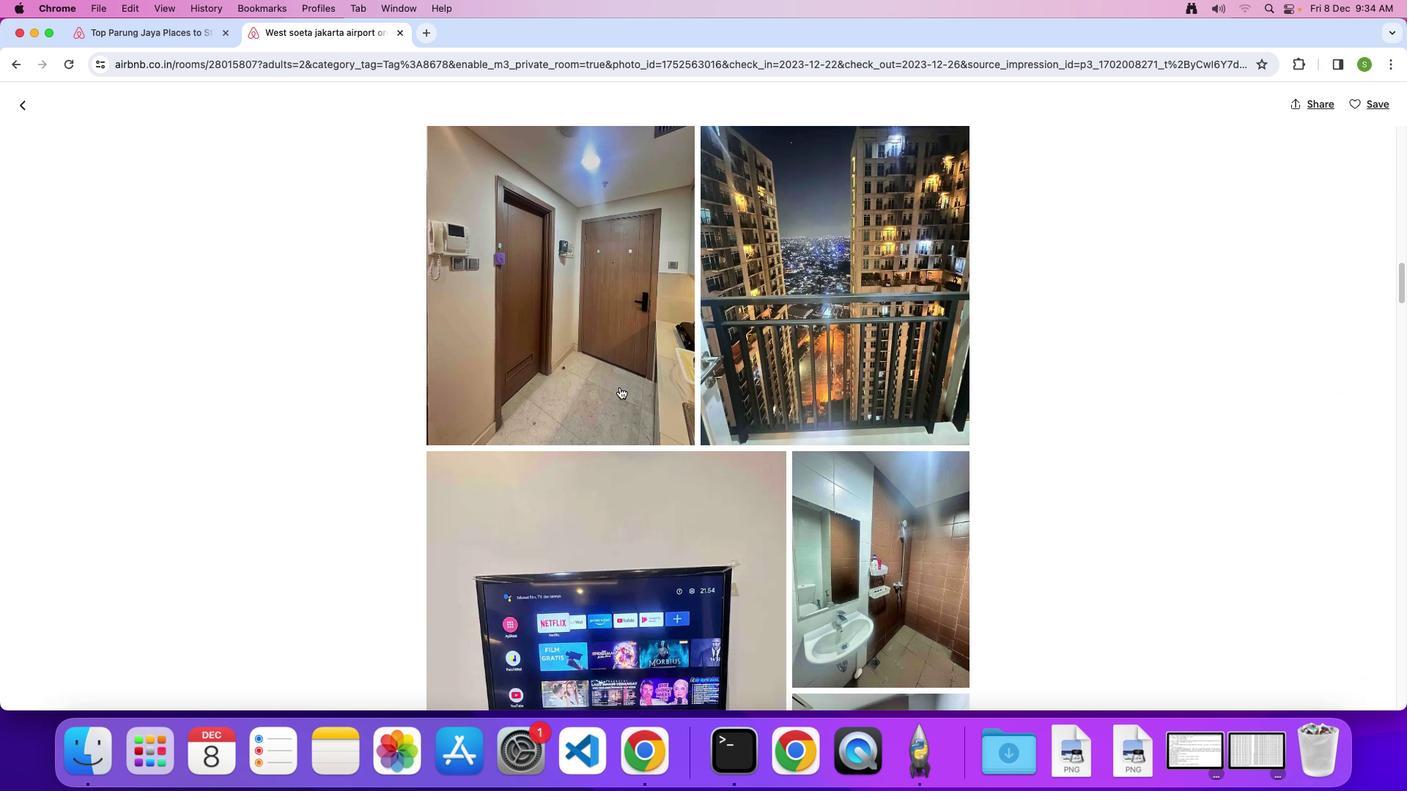 
Action: Mouse scrolled (619, 387) with delta (0, 0)
Screenshot: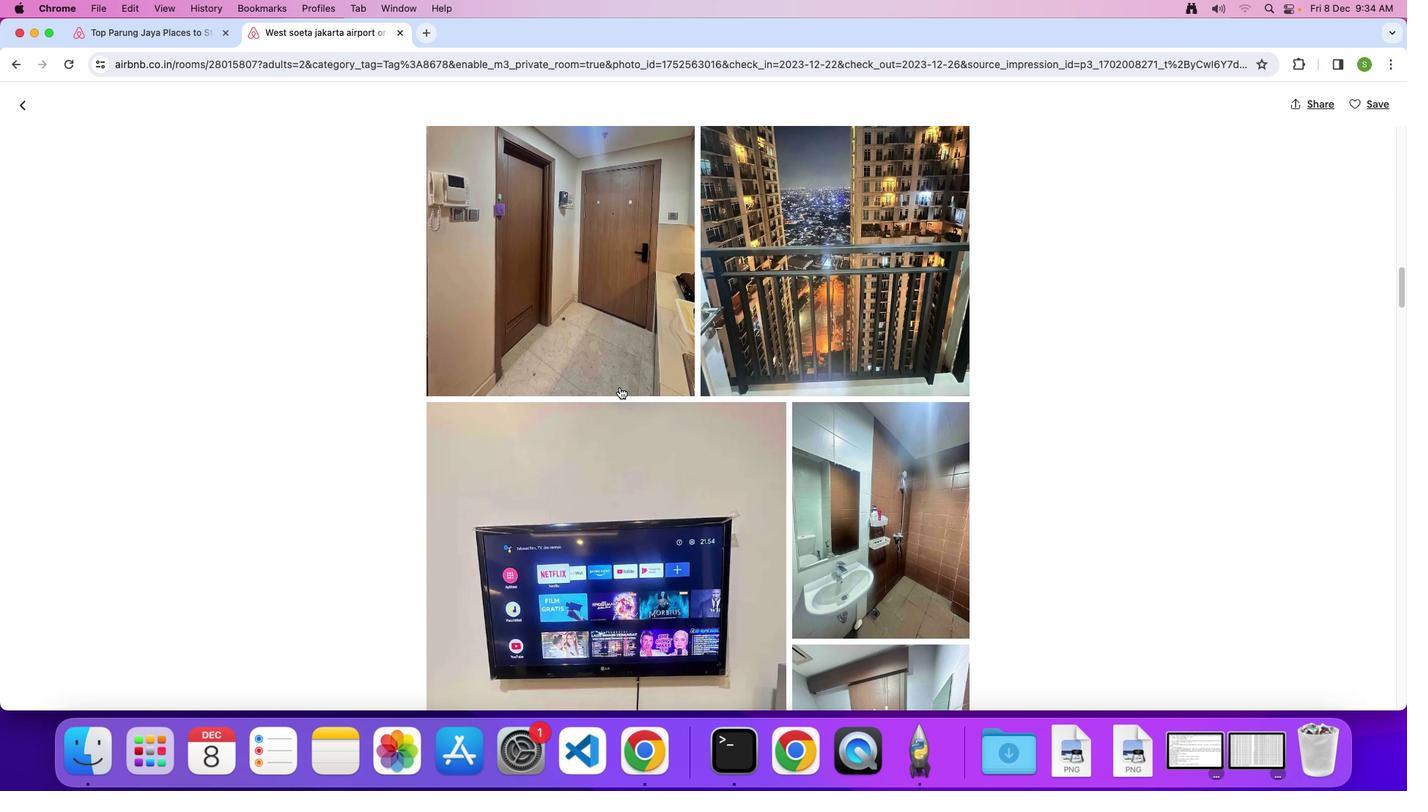 
Action: Mouse scrolled (619, 387) with delta (0, 0)
Screenshot: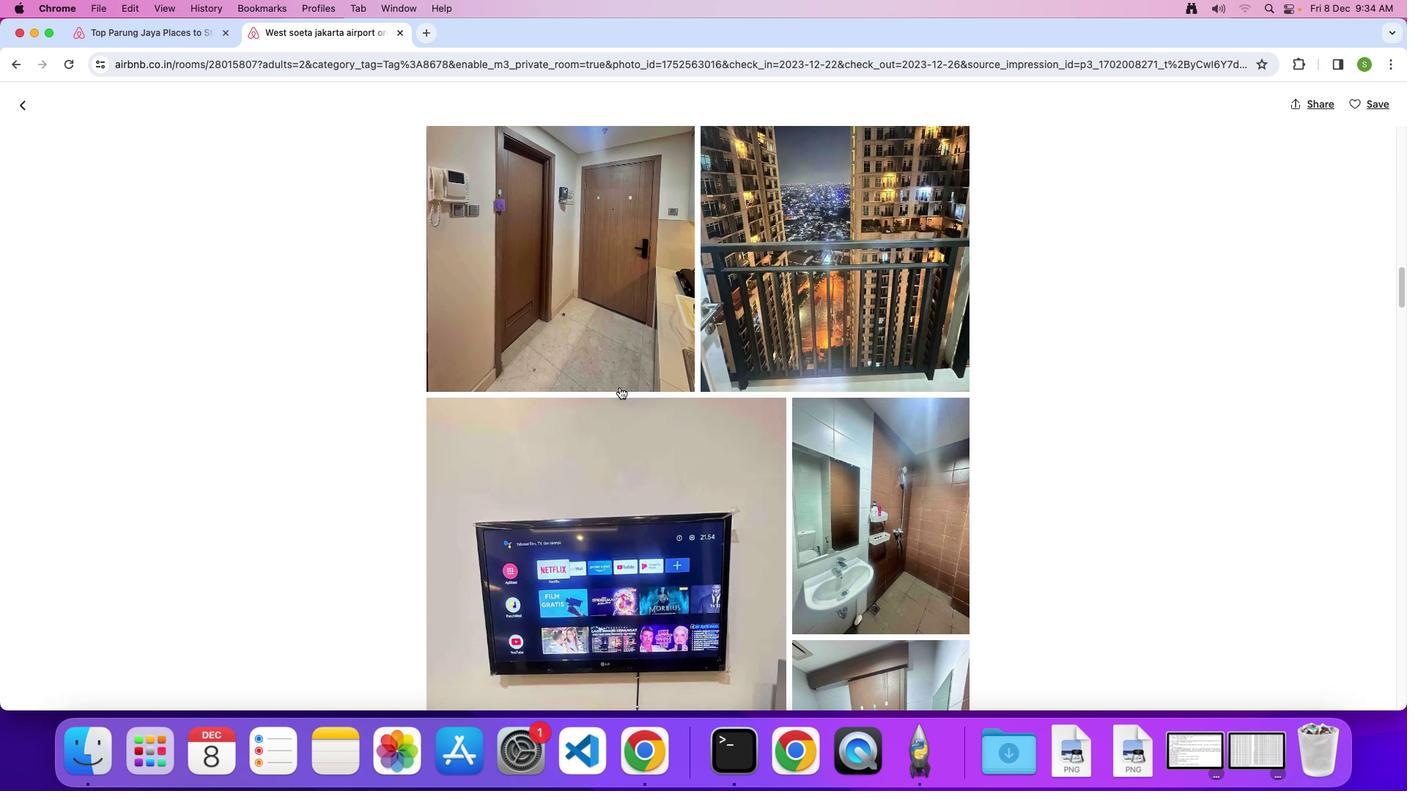 
Action: Mouse scrolled (619, 387) with delta (0, 0)
Screenshot: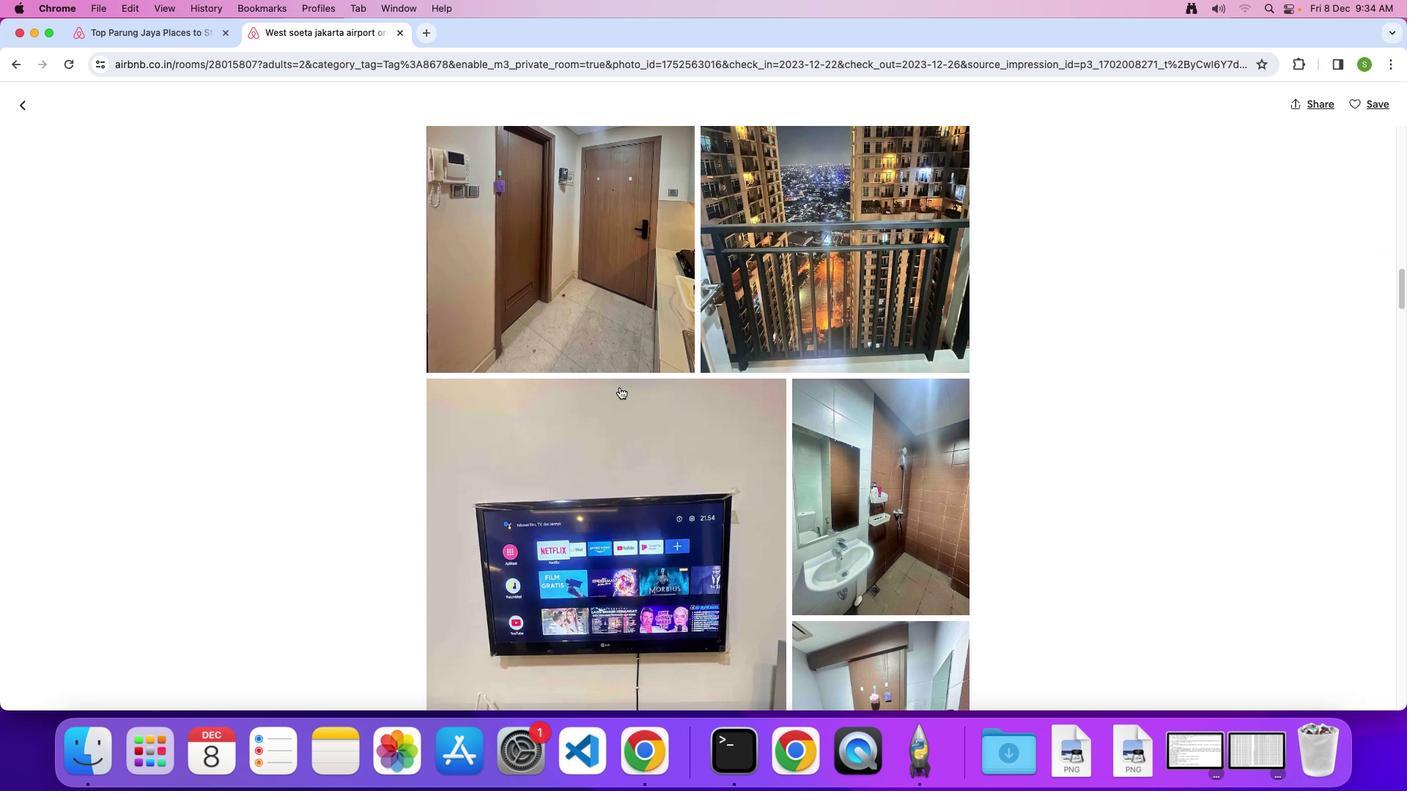 
Action: Mouse scrolled (619, 387) with delta (0, 0)
Screenshot: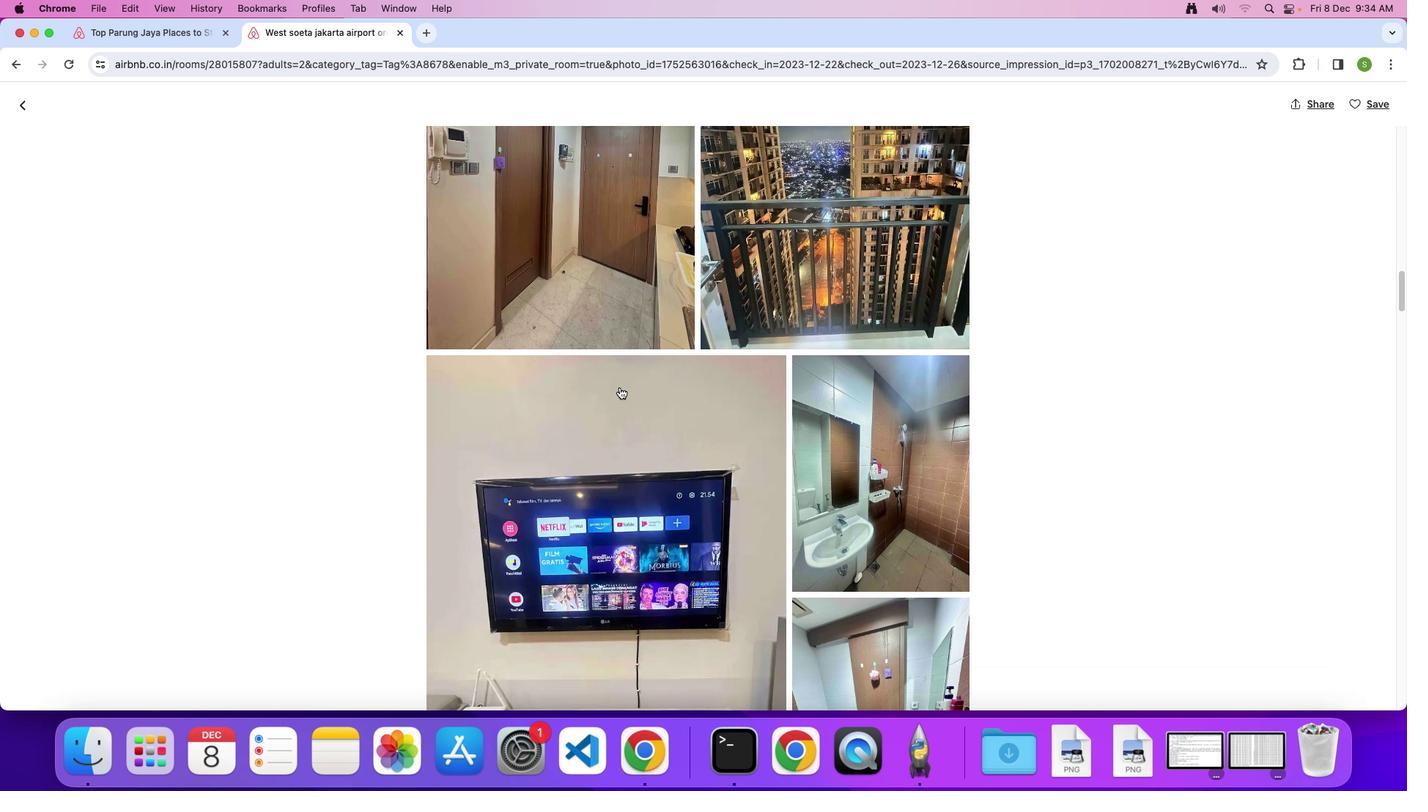 
Action: Mouse scrolled (619, 387) with delta (0, -2)
Screenshot: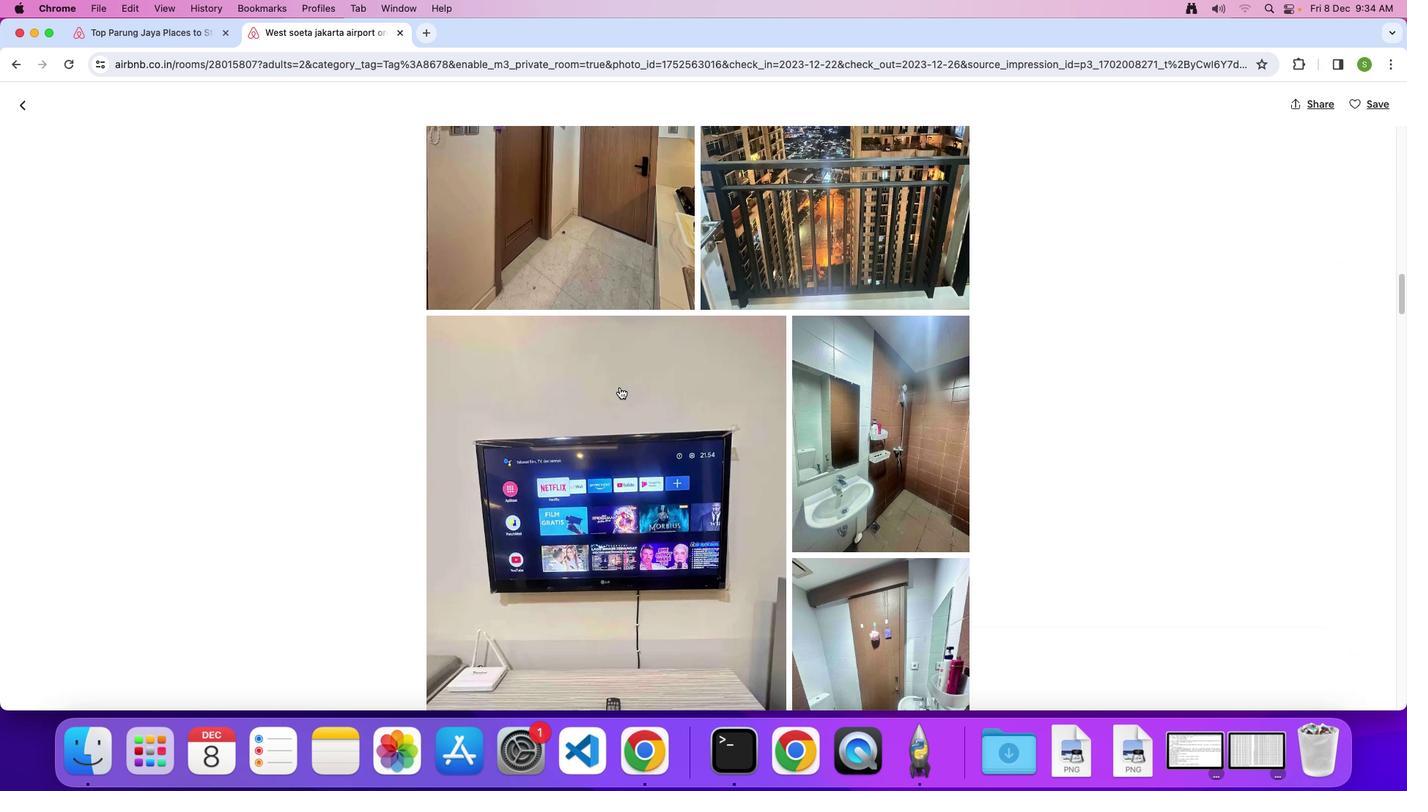 
Action: Mouse scrolled (619, 387) with delta (0, 0)
Screenshot: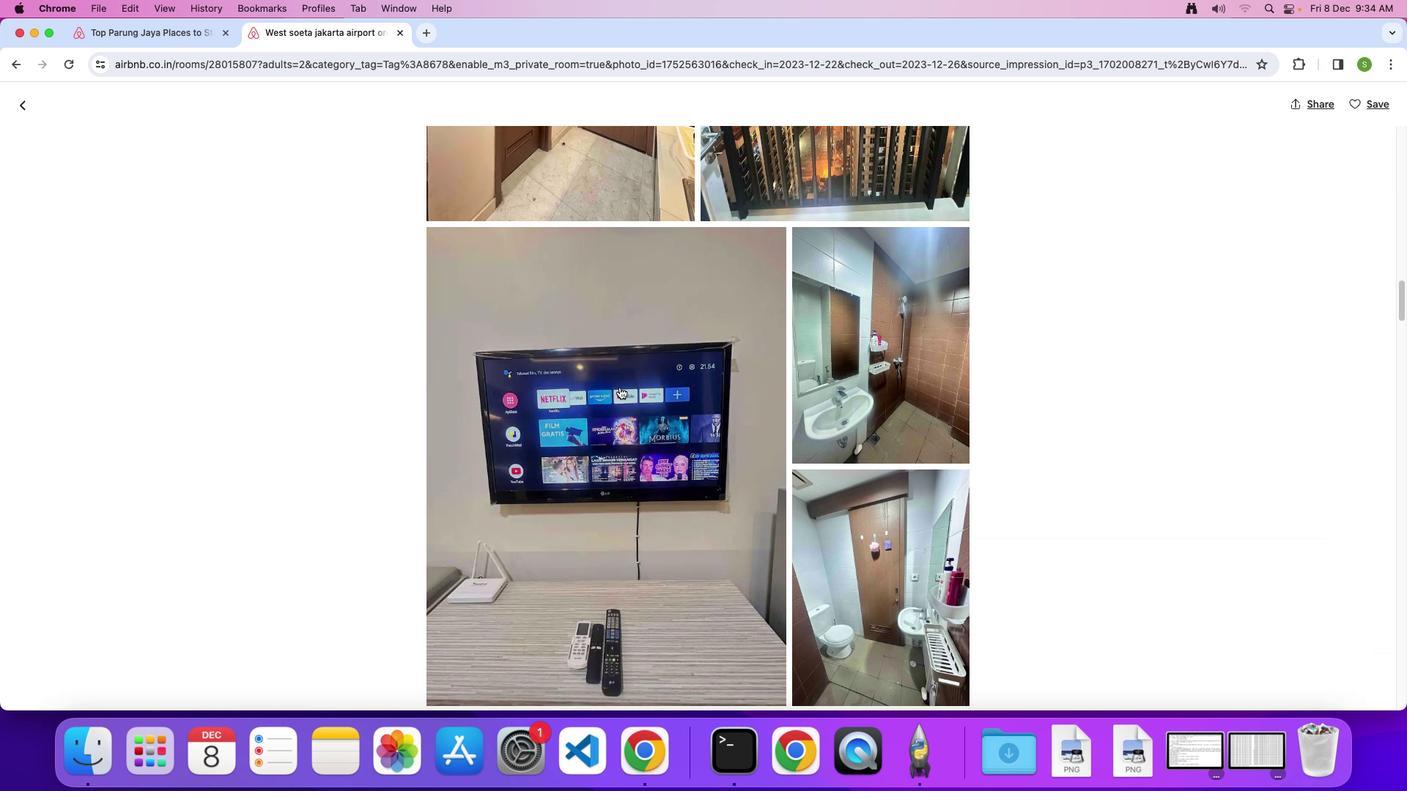 
Action: Mouse scrolled (619, 387) with delta (0, 0)
Screenshot: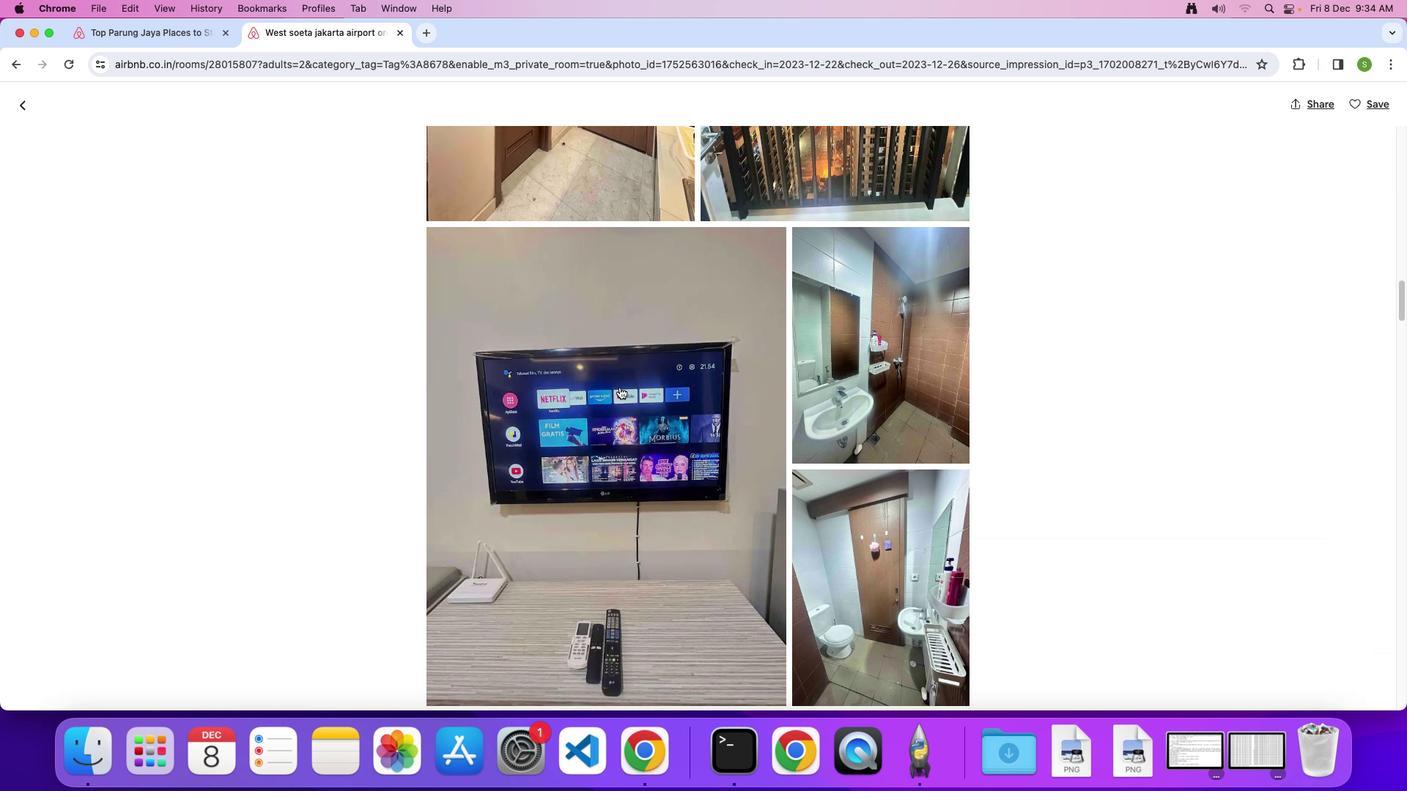 
Action: Mouse scrolled (619, 387) with delta (0, -2)
Screenshot: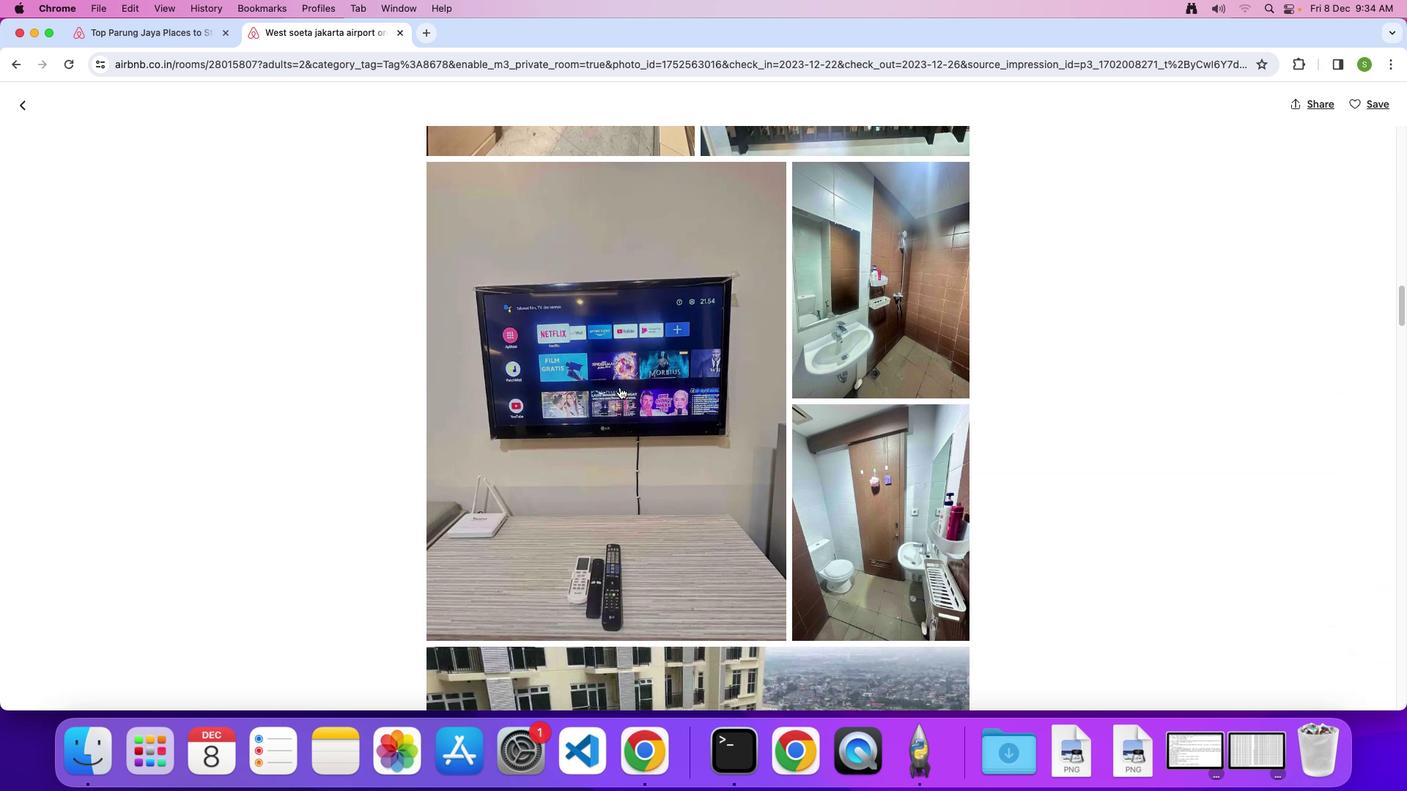
Action: Mouse scrolled (619, 387) with delta (0, 0)
Screenshot: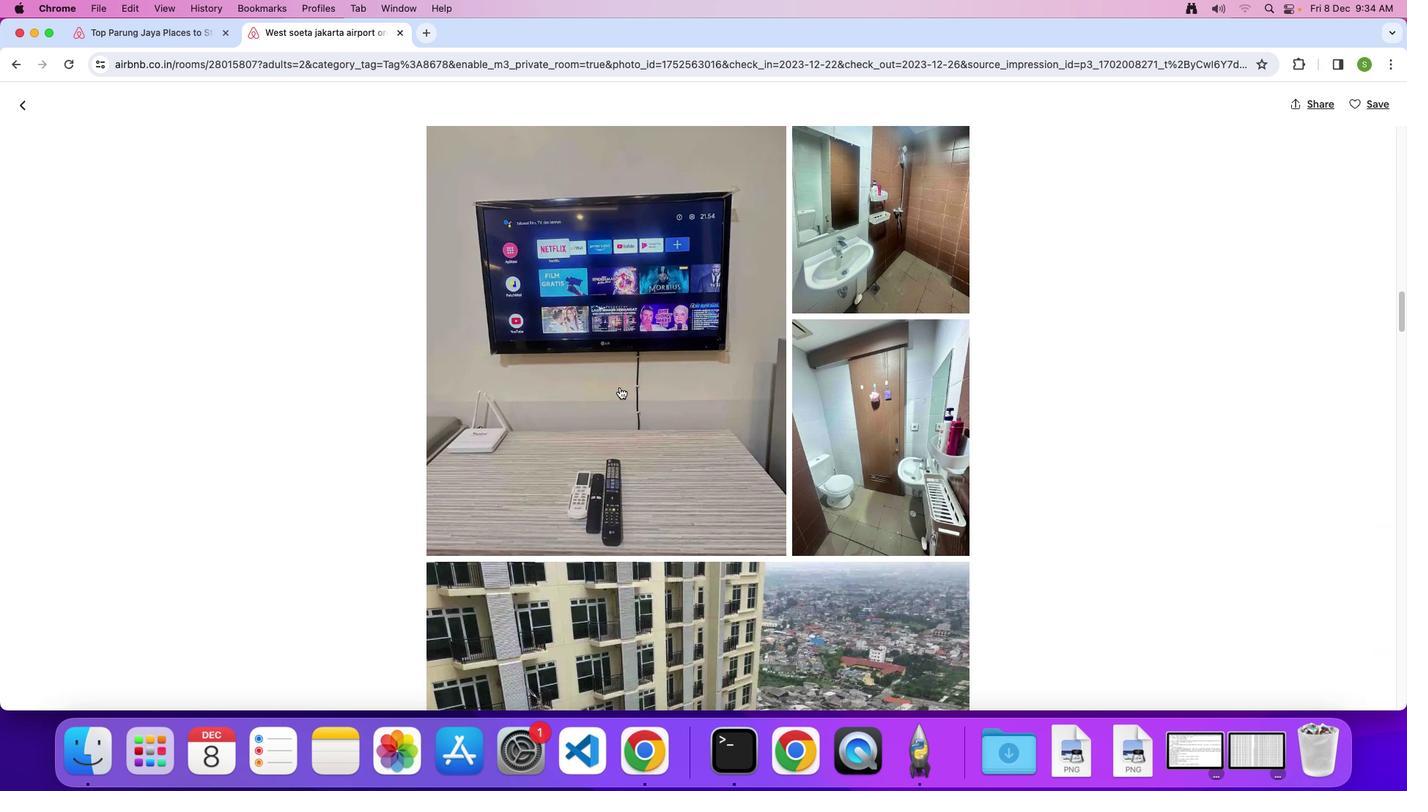 
Action: Mouse scrolled (619, 387) with delta (0, 0)
Screenshot: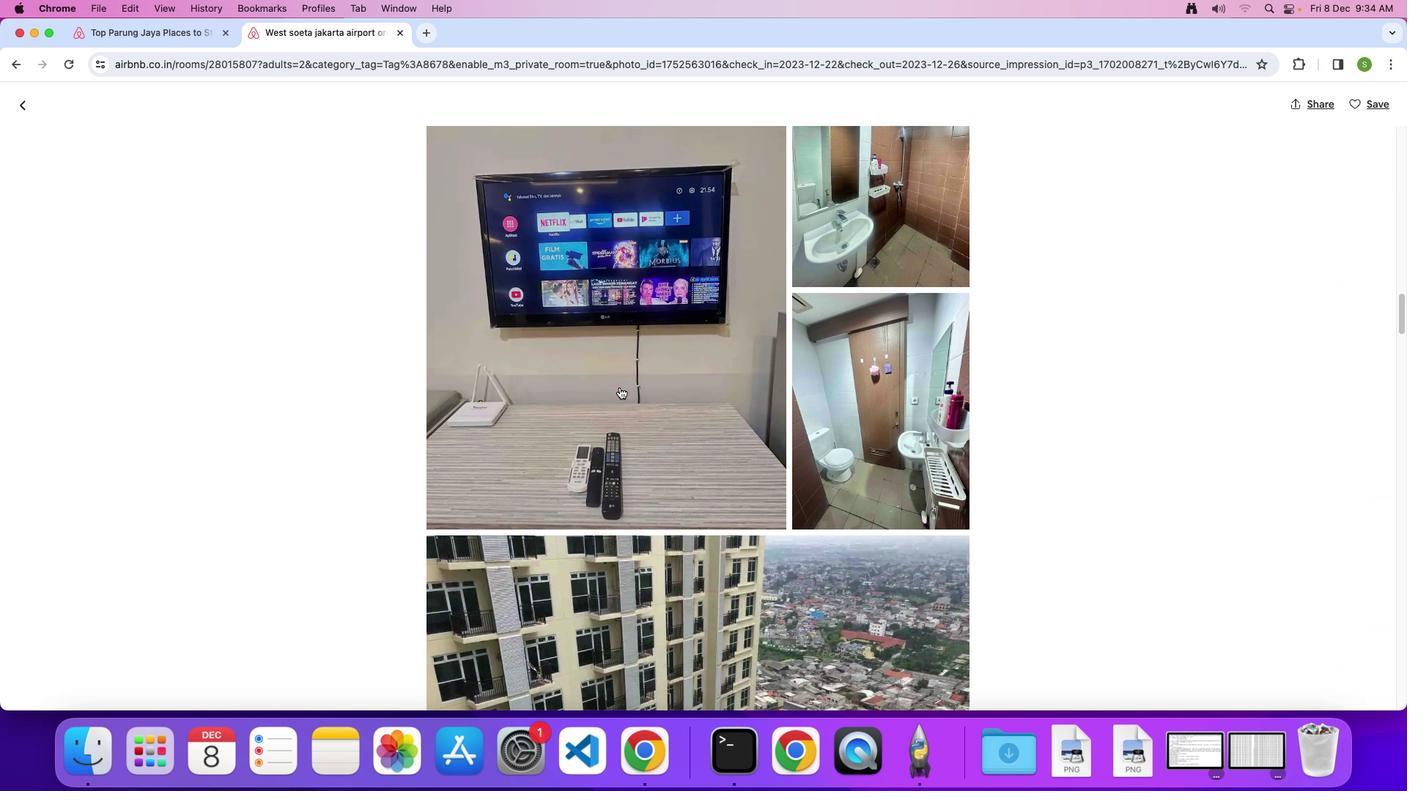 
Action: Mouse scrolled (619, 387) with delta (0, -2)
Screenshot: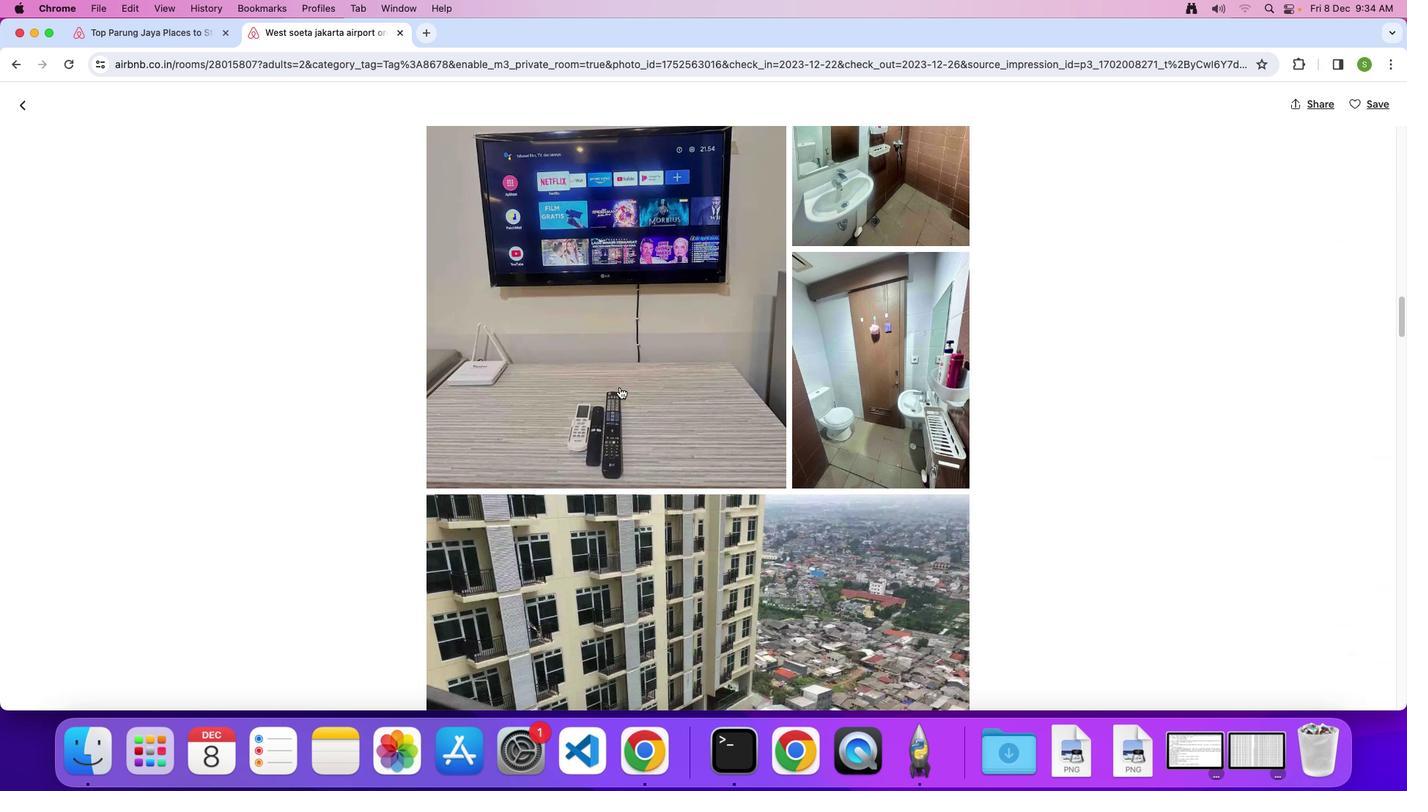 
Action: Mouse scrolled (619, 387) with delta (0, 0)
Screenshot: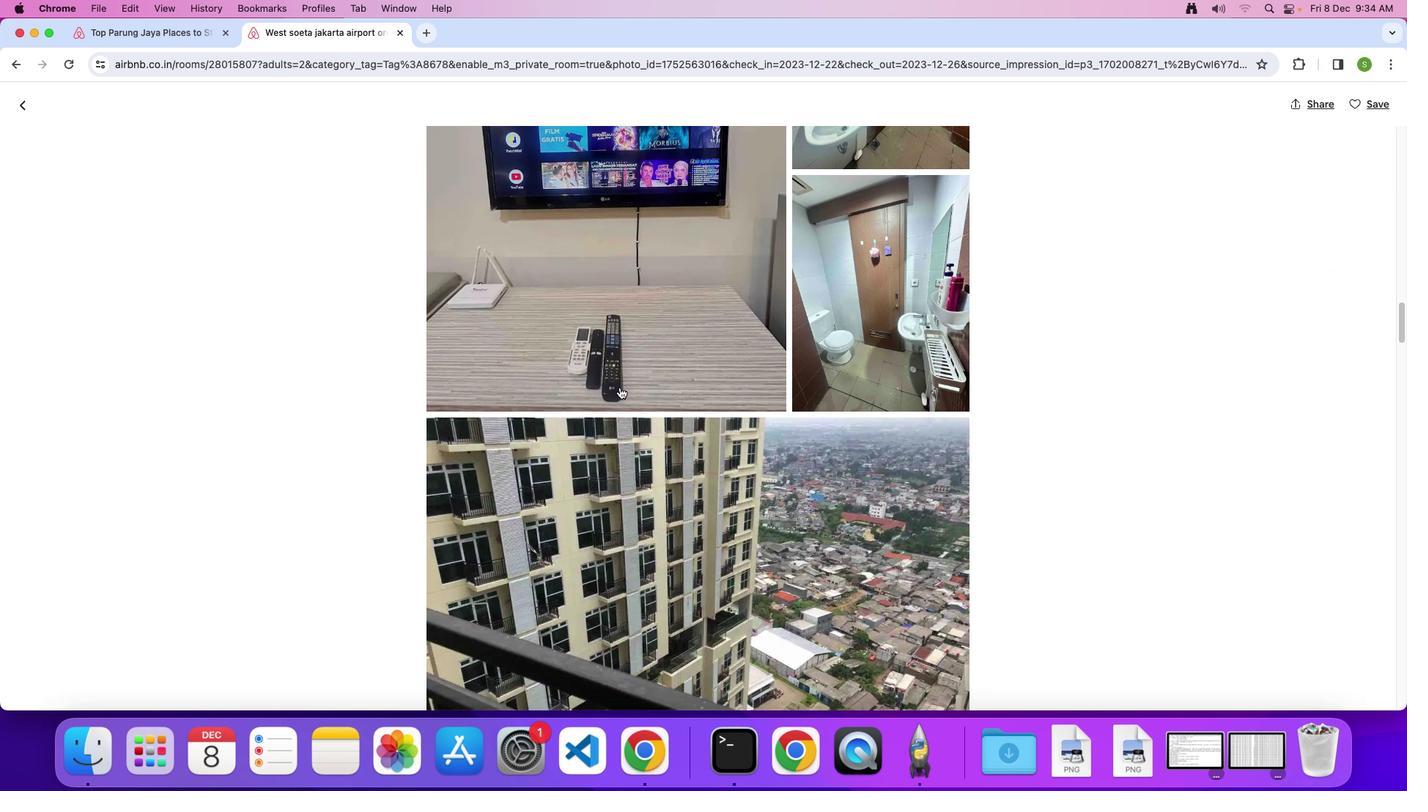 
Action: Mouse scrolled (619, 387) with delta (0, 0)
Screenshot: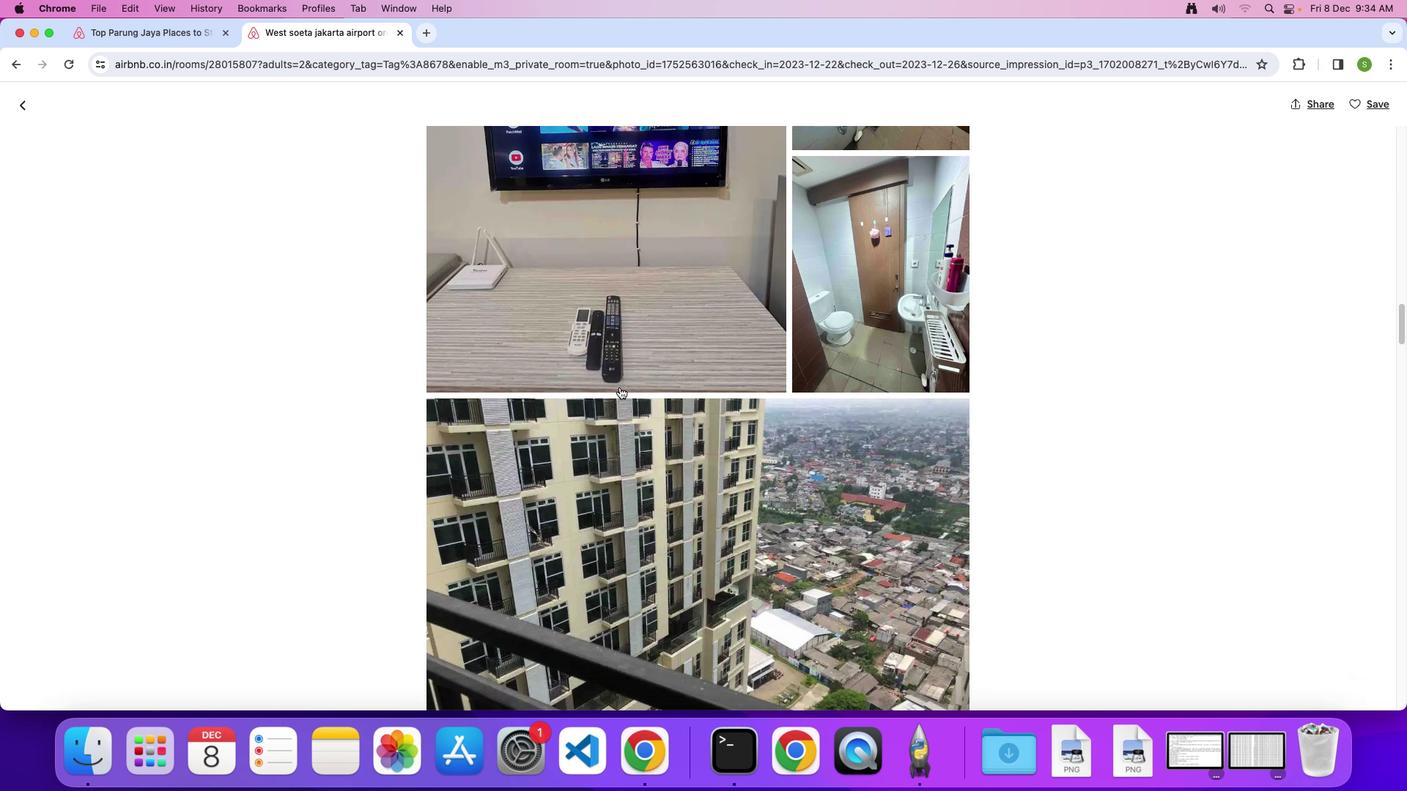 
Action: Mouse scrolled (619, 387) with delta (0, -2)
Screenshot: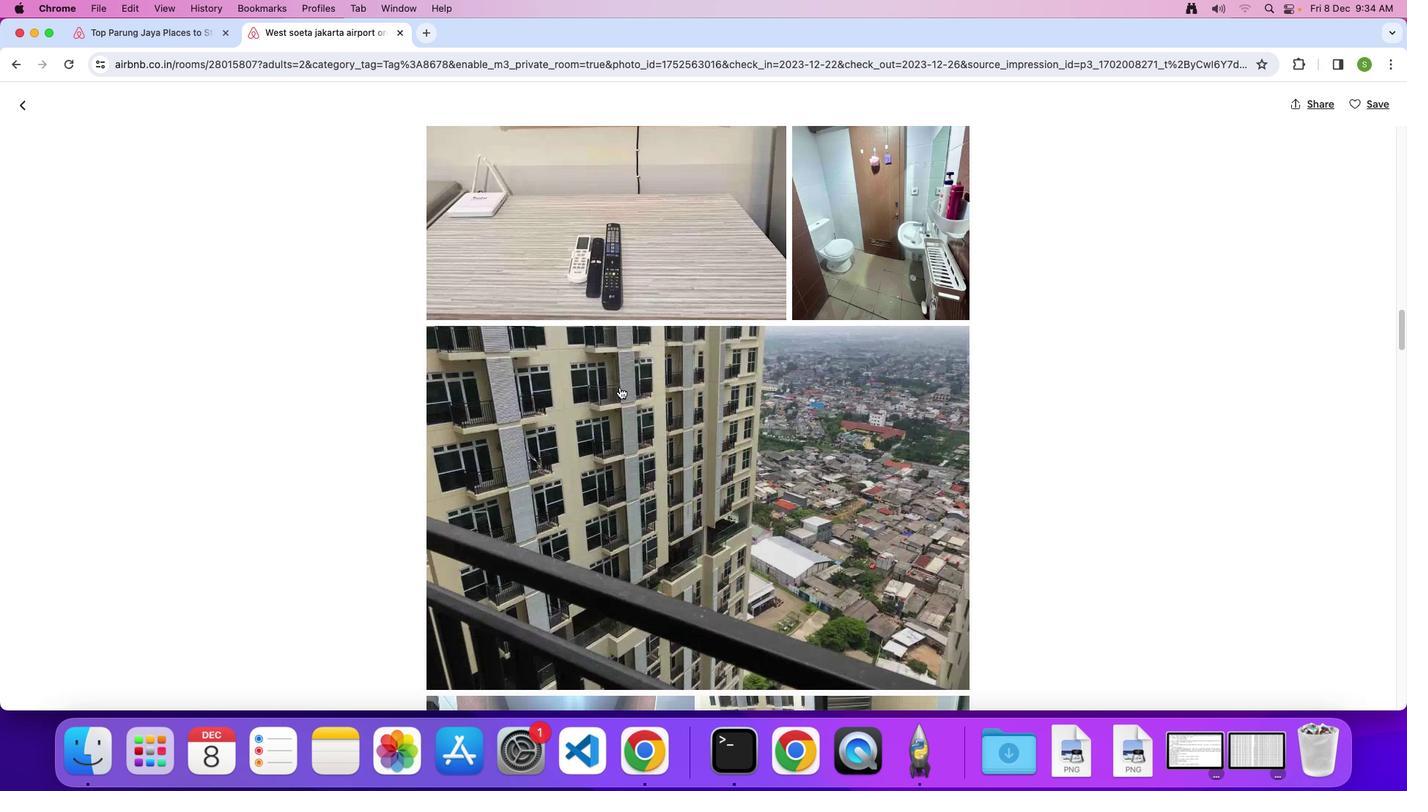 
Action: Mouse scrolled (619, 387) with delta (0, 0)
Screenshot: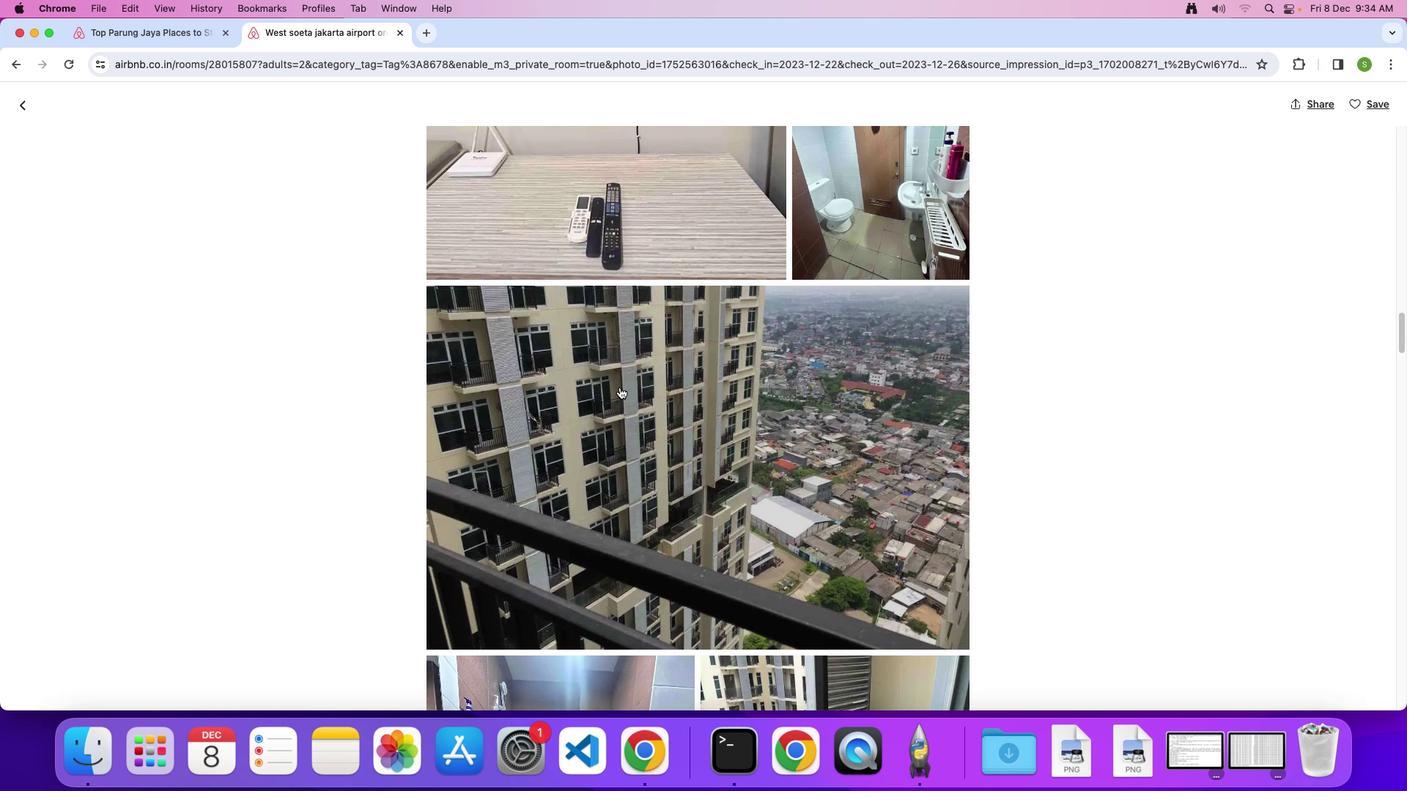 
Action: Mouse scrolled (619, 387) with delta (0, 0)
Screenshot: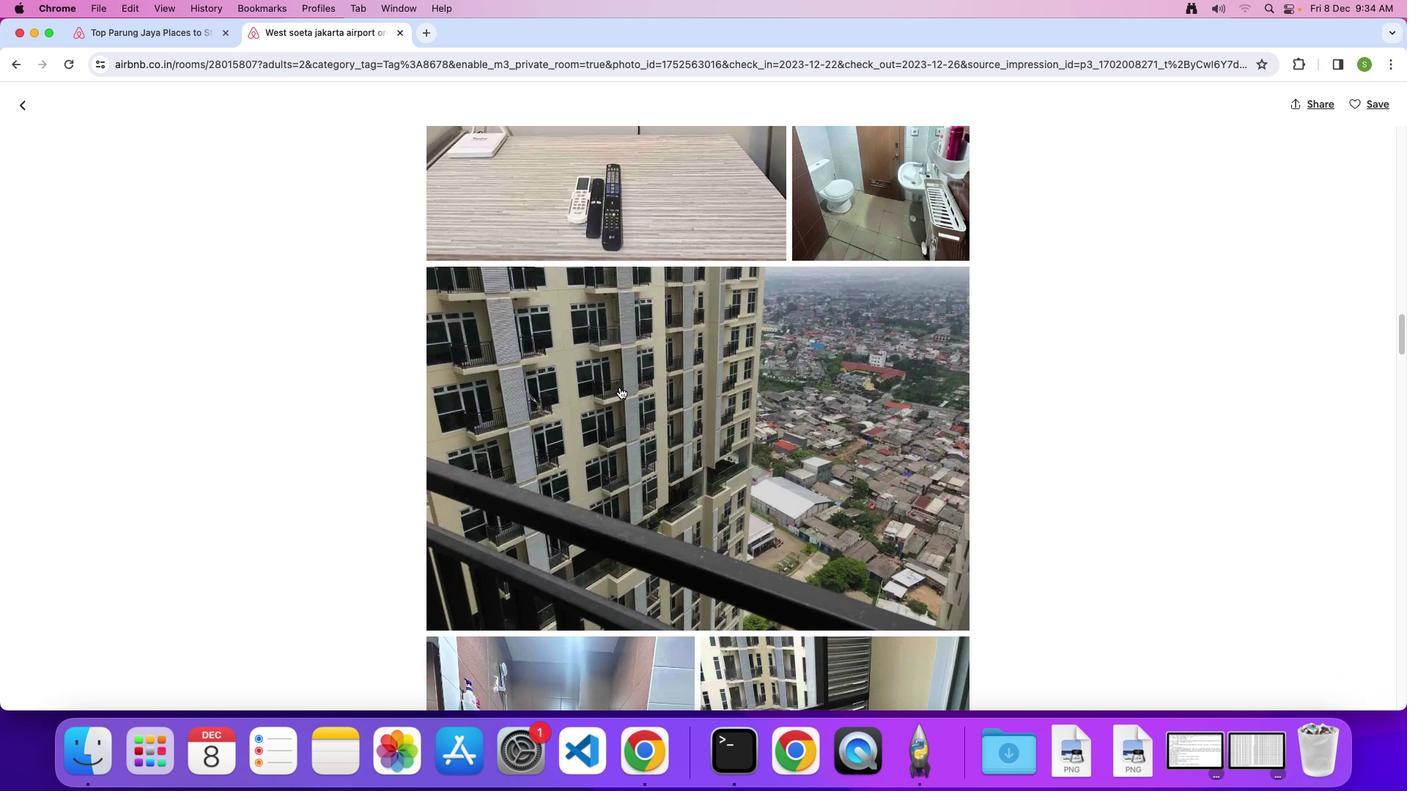 
Action: Mouse scrolled (619, 387) with delta (0, -2)
Screenshot: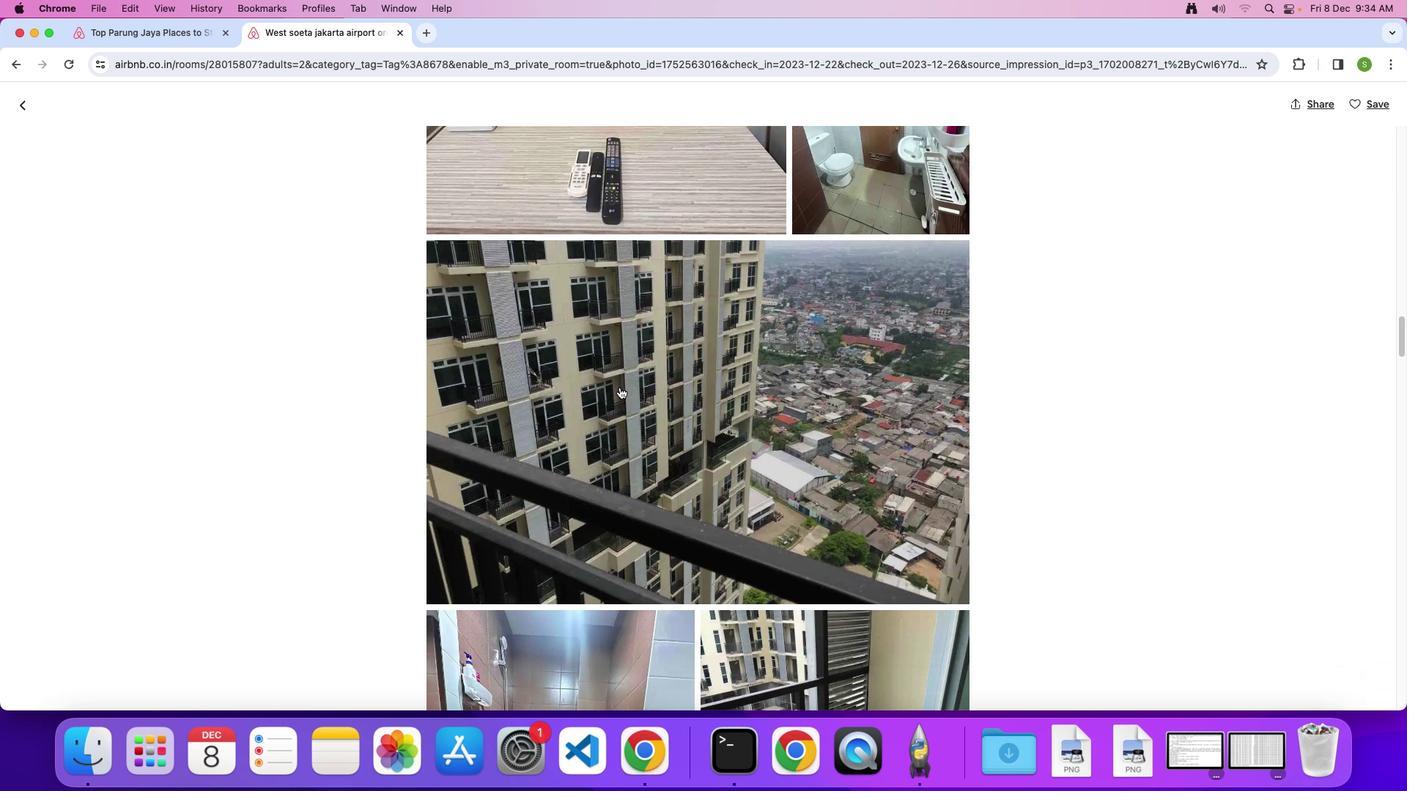
Action: Mouse scrolled (619, 387) with delta (0, 0)
Screenshot: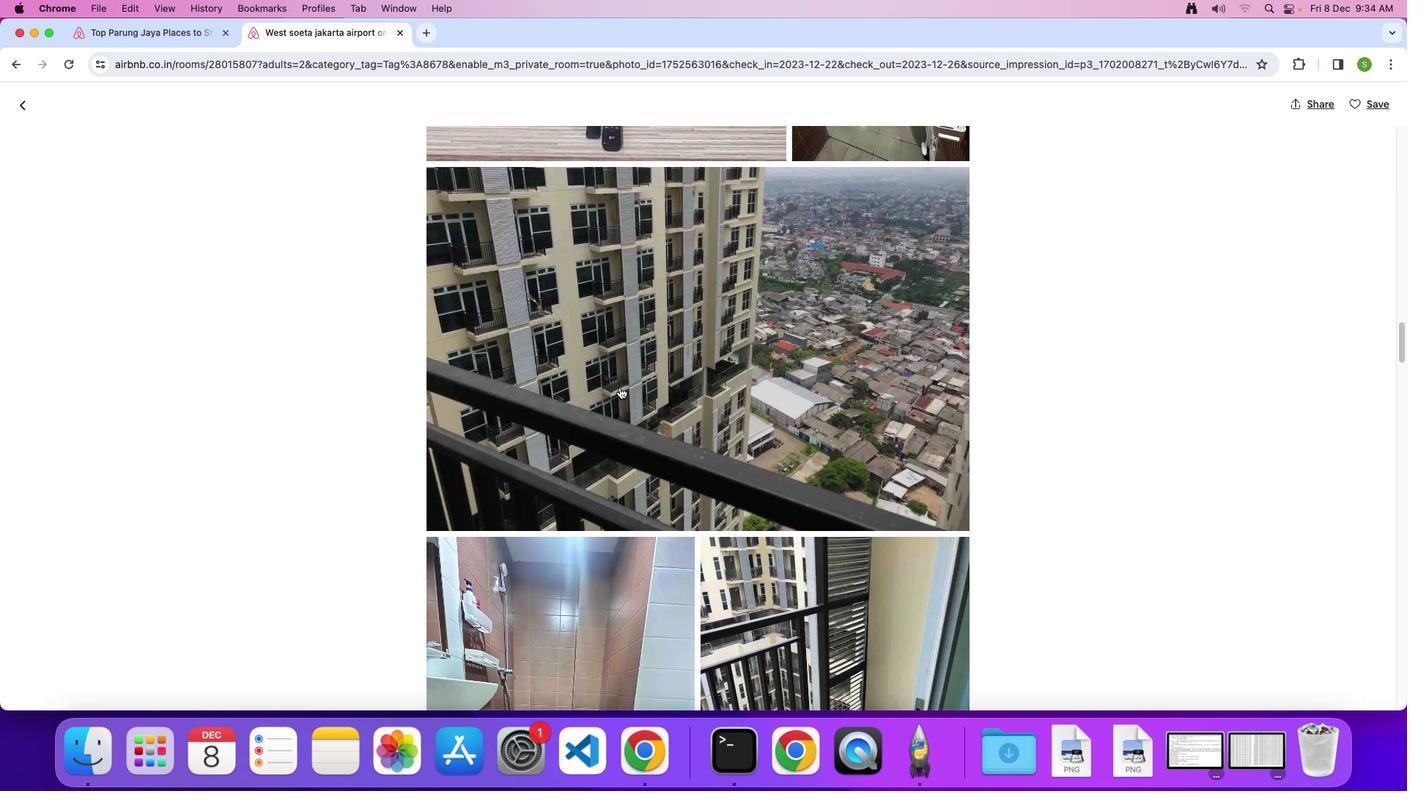 
Action: Mouse scrolled (619, 387) with delta (0, 0)
Screenshot: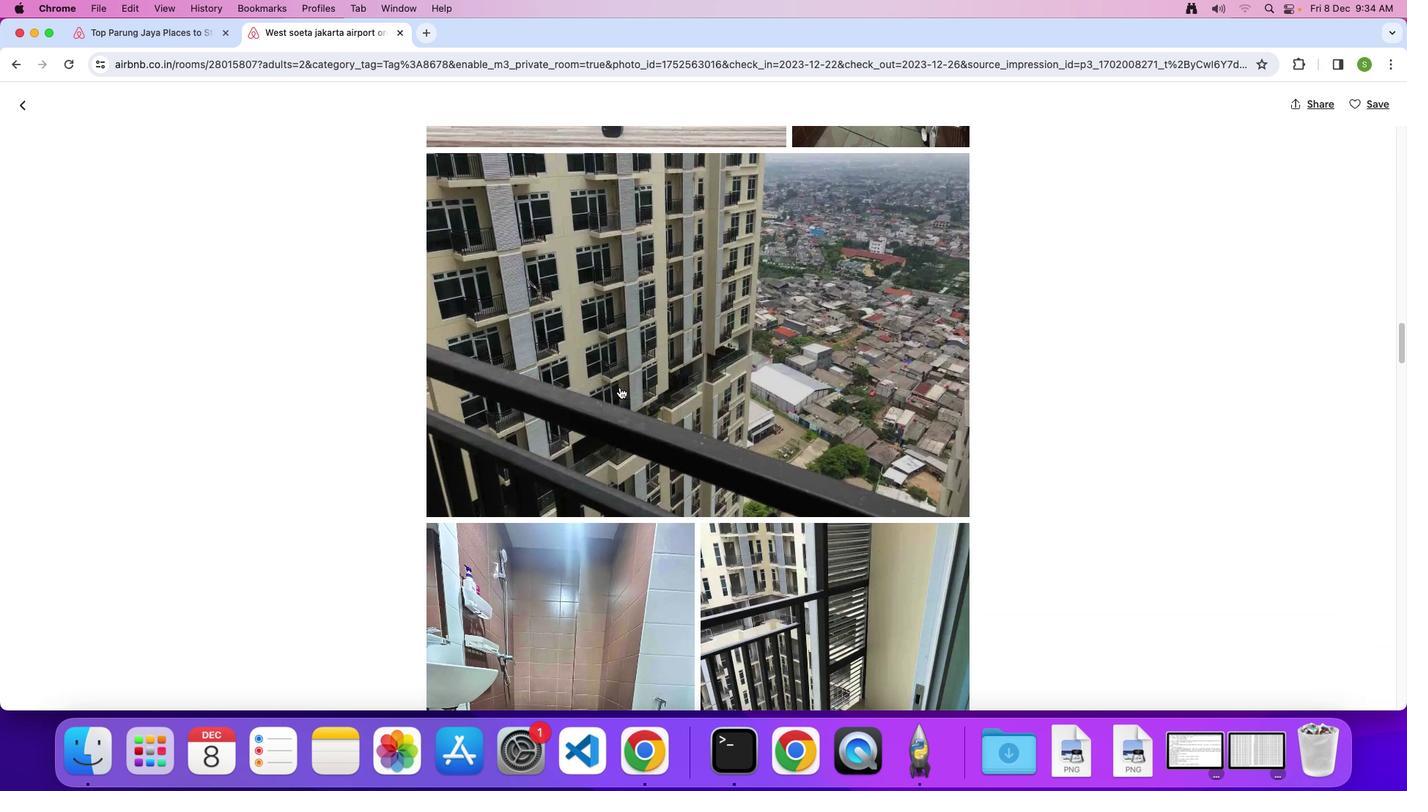 
Action: Mouse scrolled (619, 387) with delta (0, 0)
Screenshot: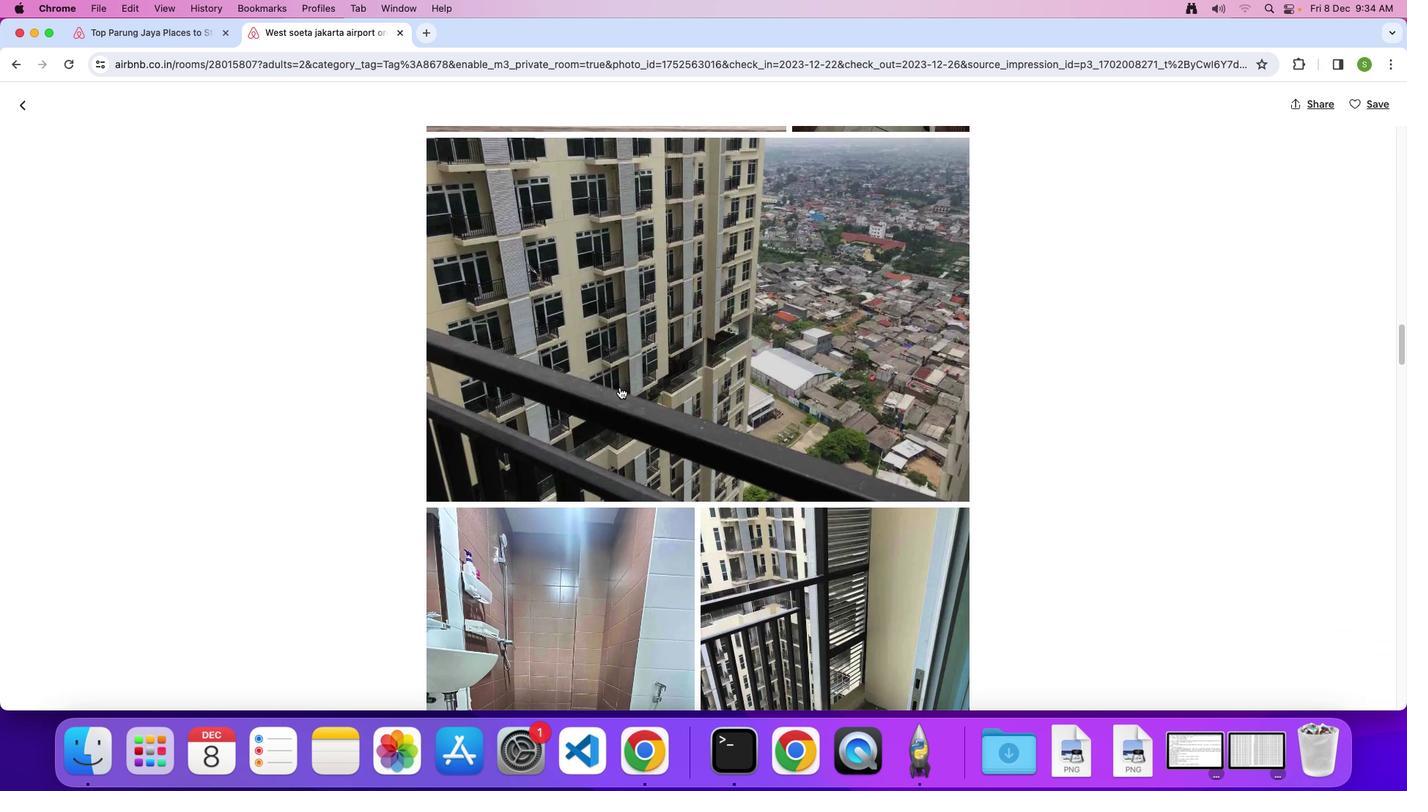
Action: Mouse scrolled (619, 387) with delta (0, 0)
Screenshot: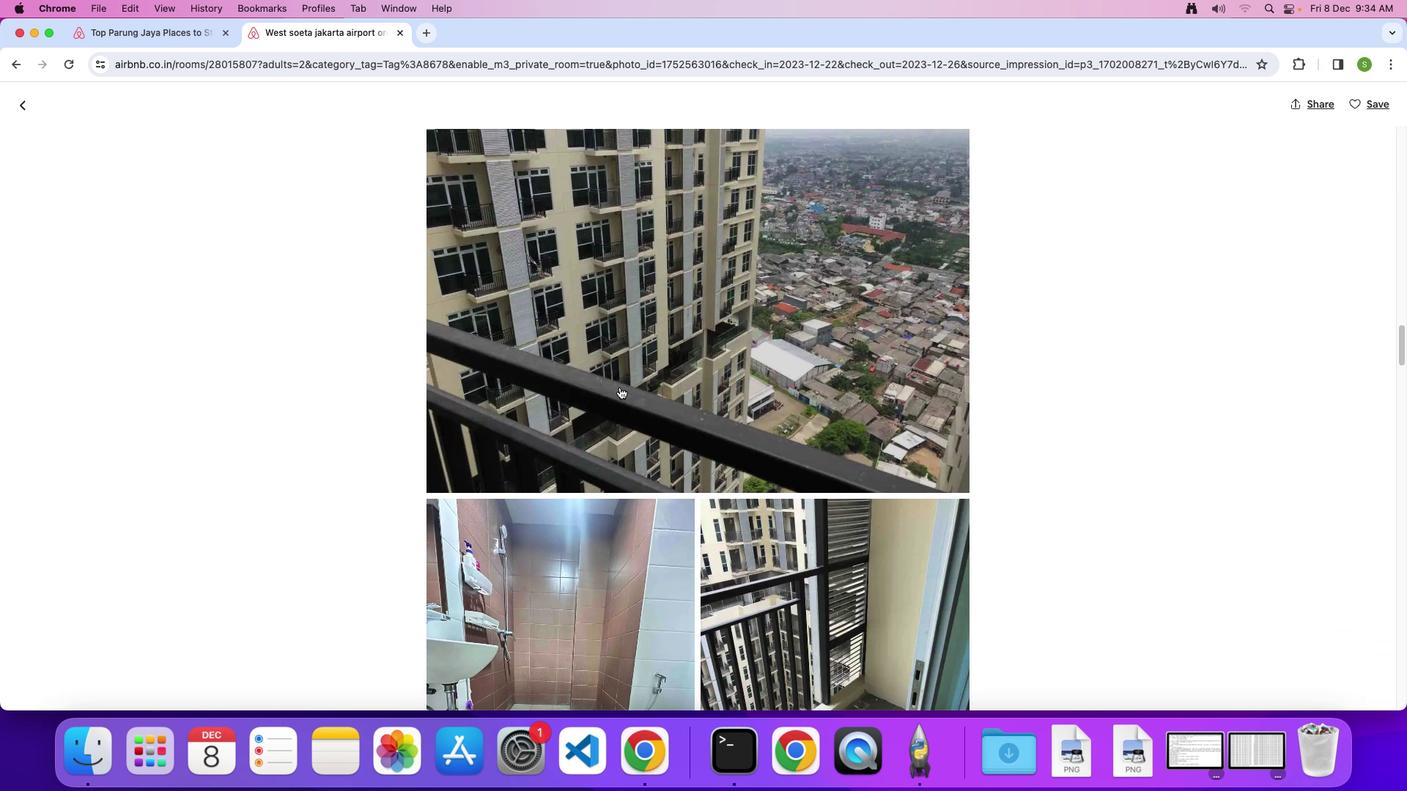
Action: Mouse scrolled (619, 387) with delta (0, -1)
Screenshot: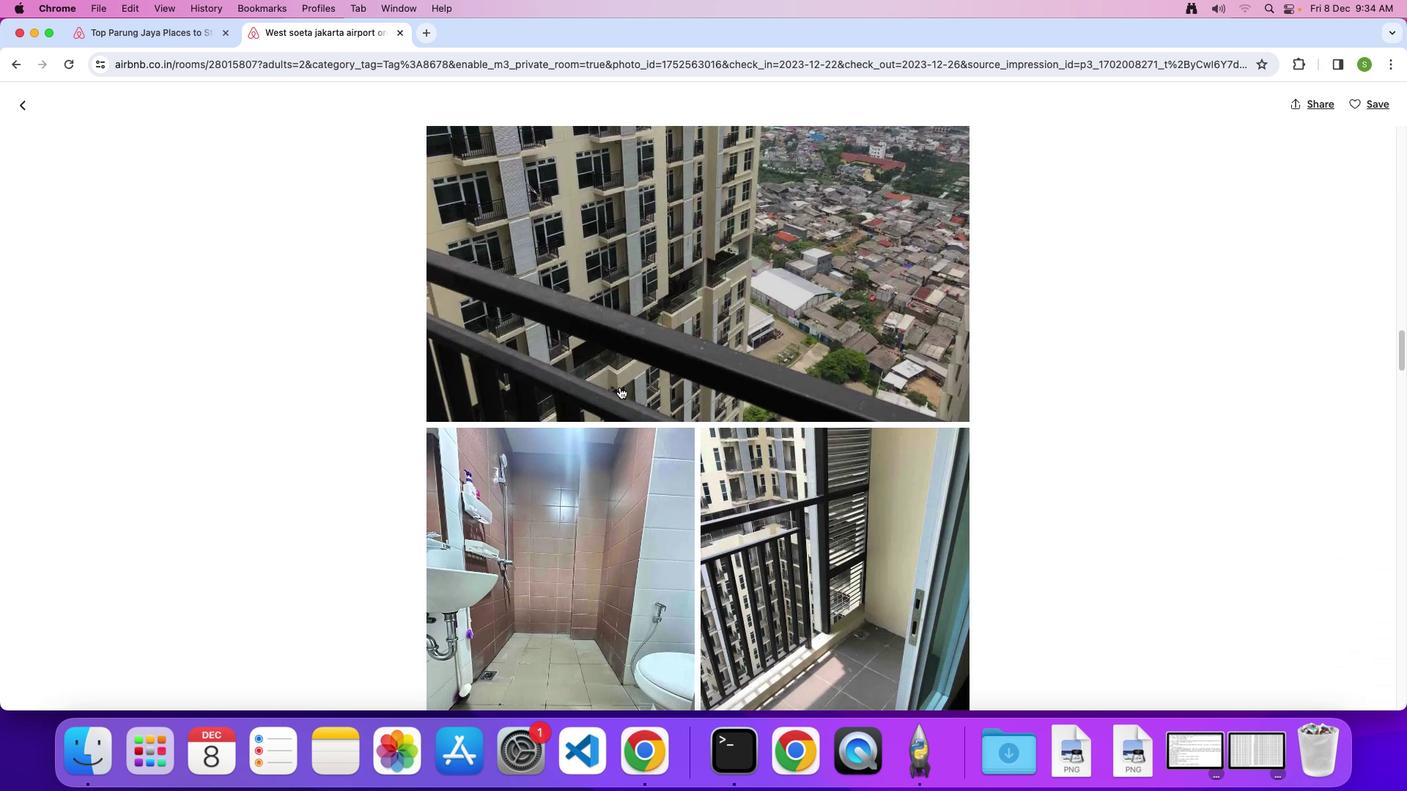 
Action: Mouse scrolled (619, 387) with delta (0, 0)
Screenshot: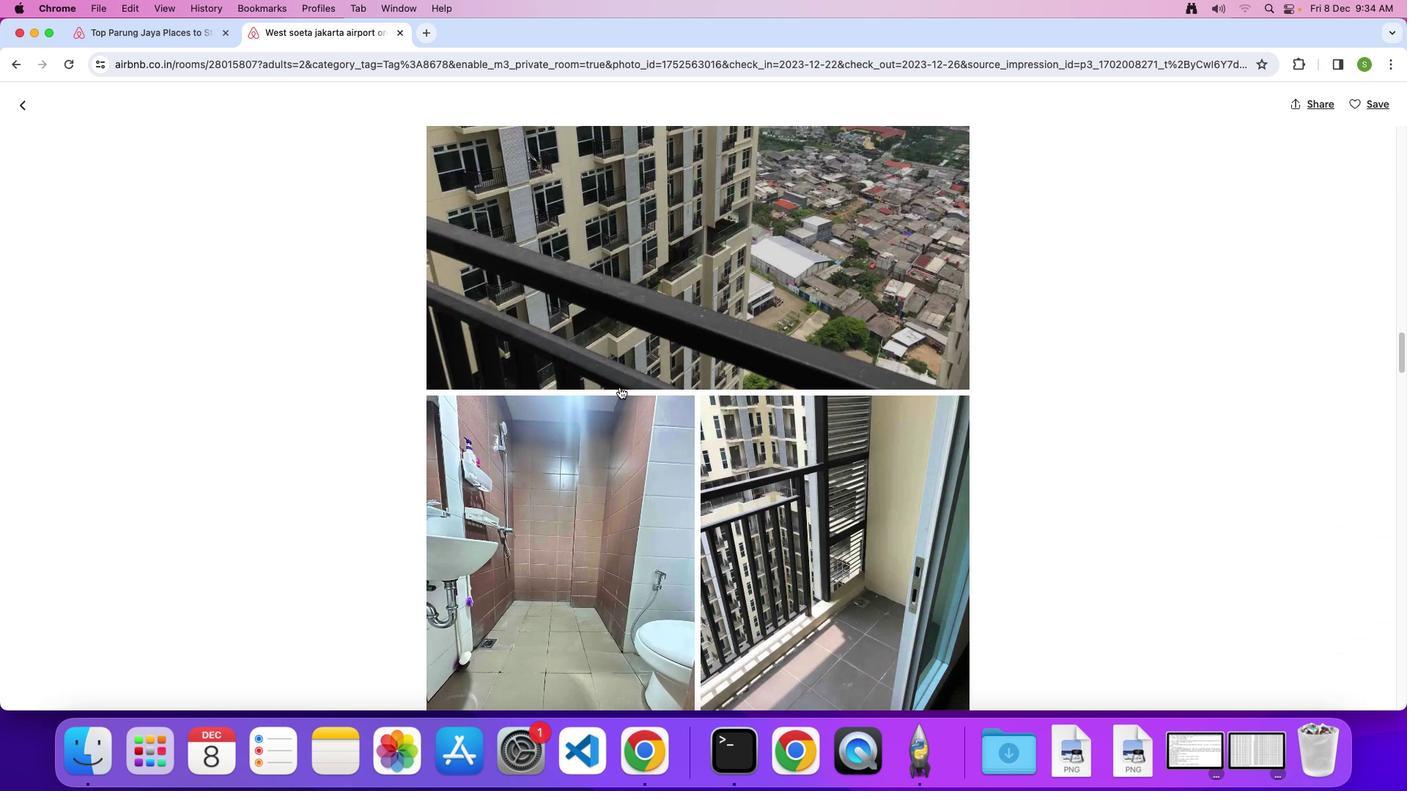 
Action: Mouse scrolled (619, 387) with delta (0, 0)
Screenshot: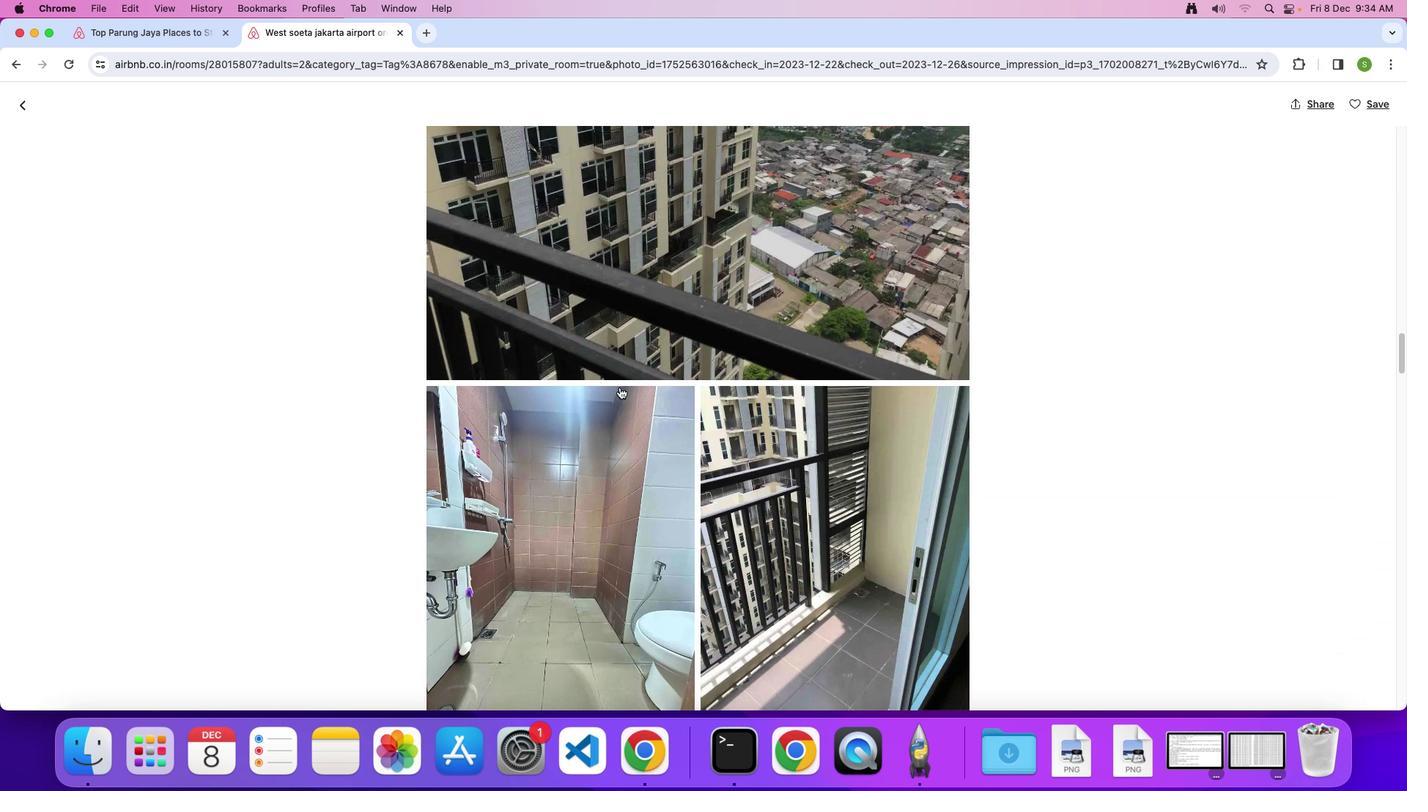 
Action: Mouse scrolled (619, 387) with delta (0, -1)
Screenshot: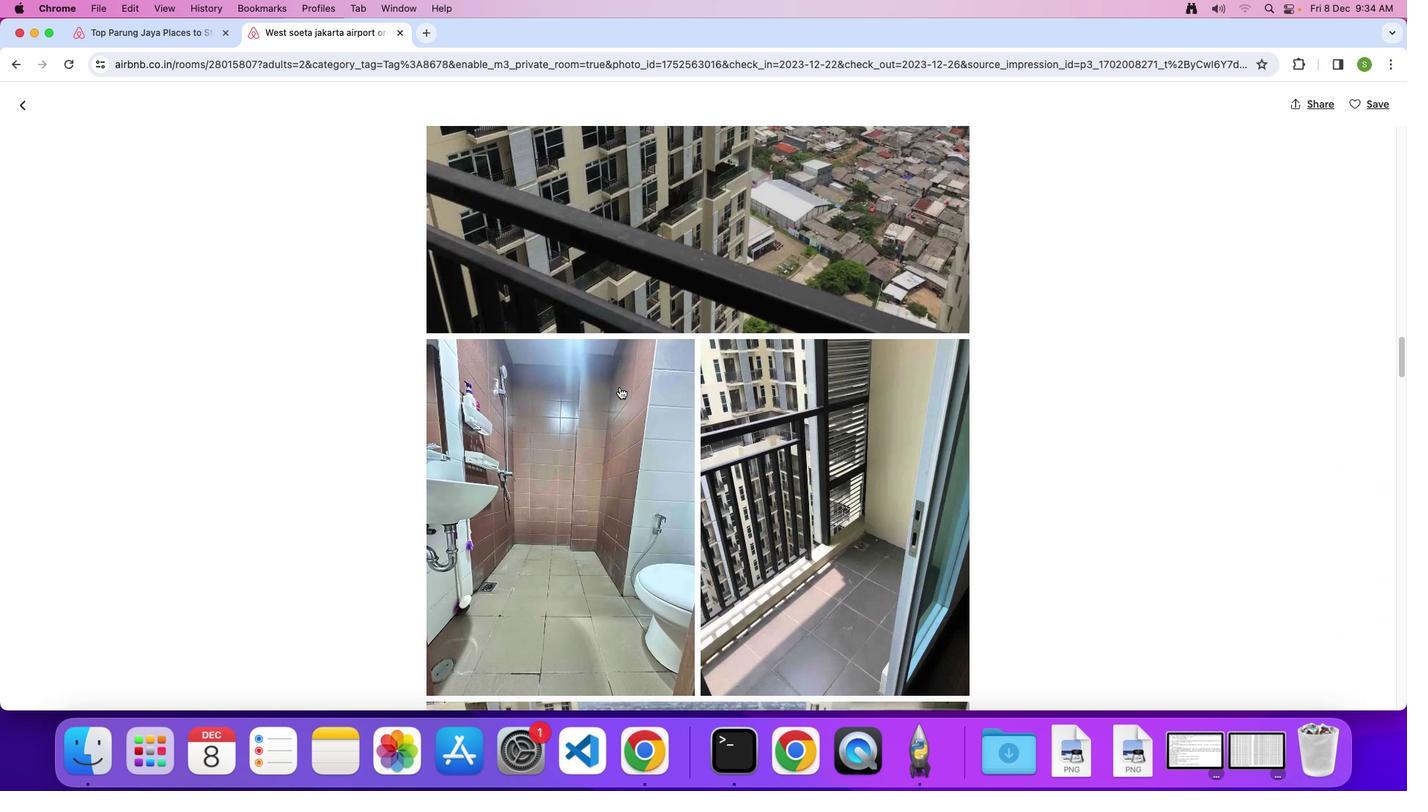 
Action: Mouse scrolled (619, 387) with delta (0, 0)
Screenshot: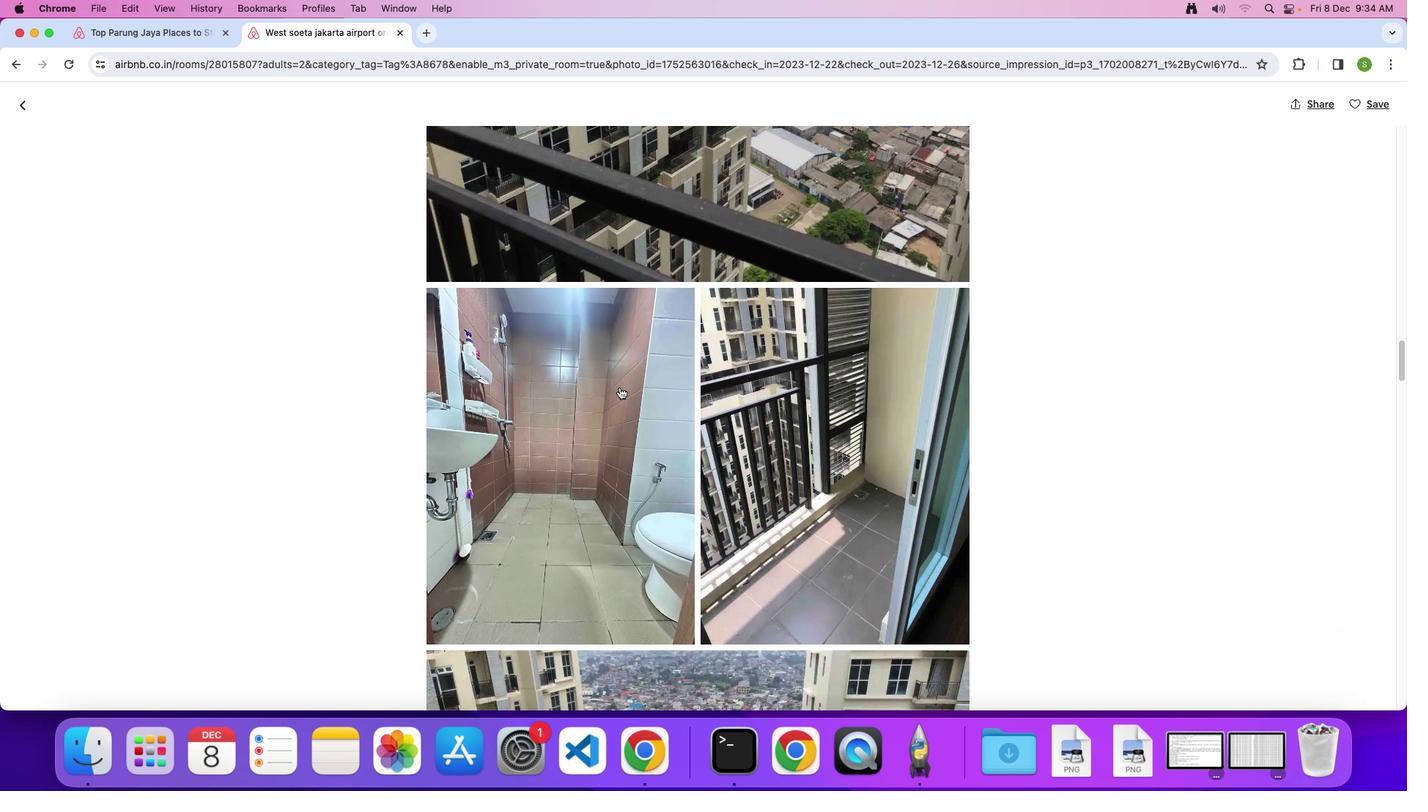 
Action: Mouse scrolled (619, 387) with delta (0, 0)
Screenshot: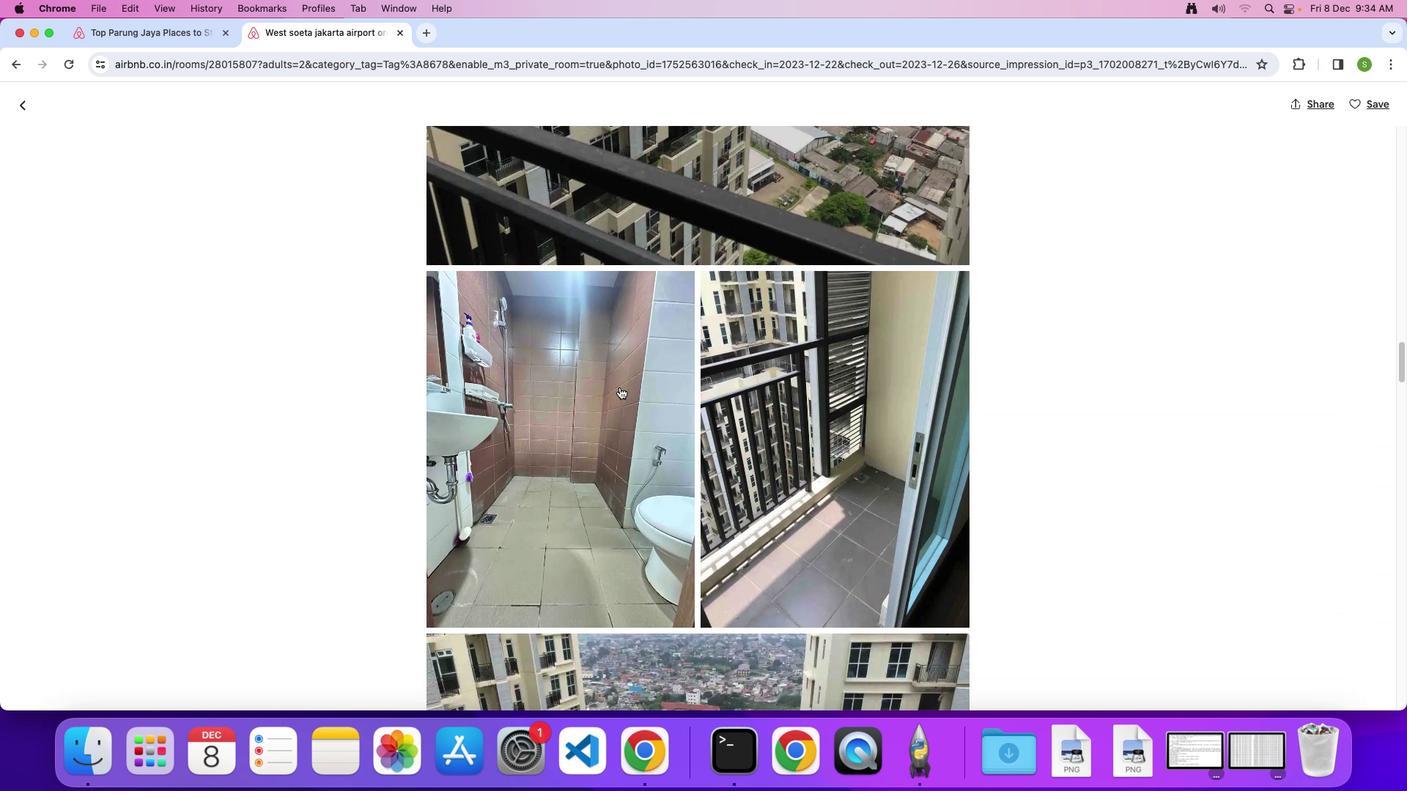 
Action: Mouse scrolled (619, 387) with delta (0, -1)
Screenshot: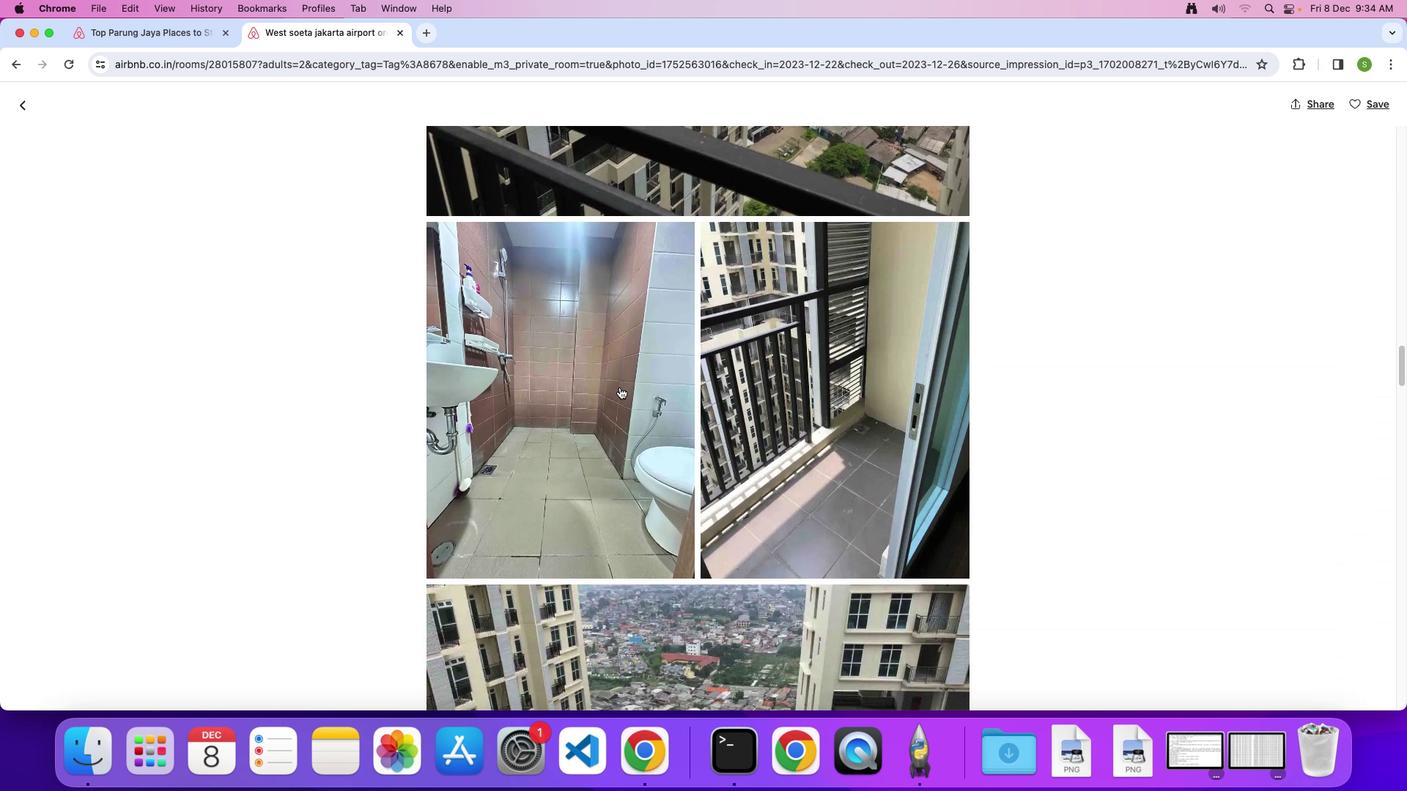 
Action: Mouse scrolled (619, 387) with delta (0, 0)
Screenshot: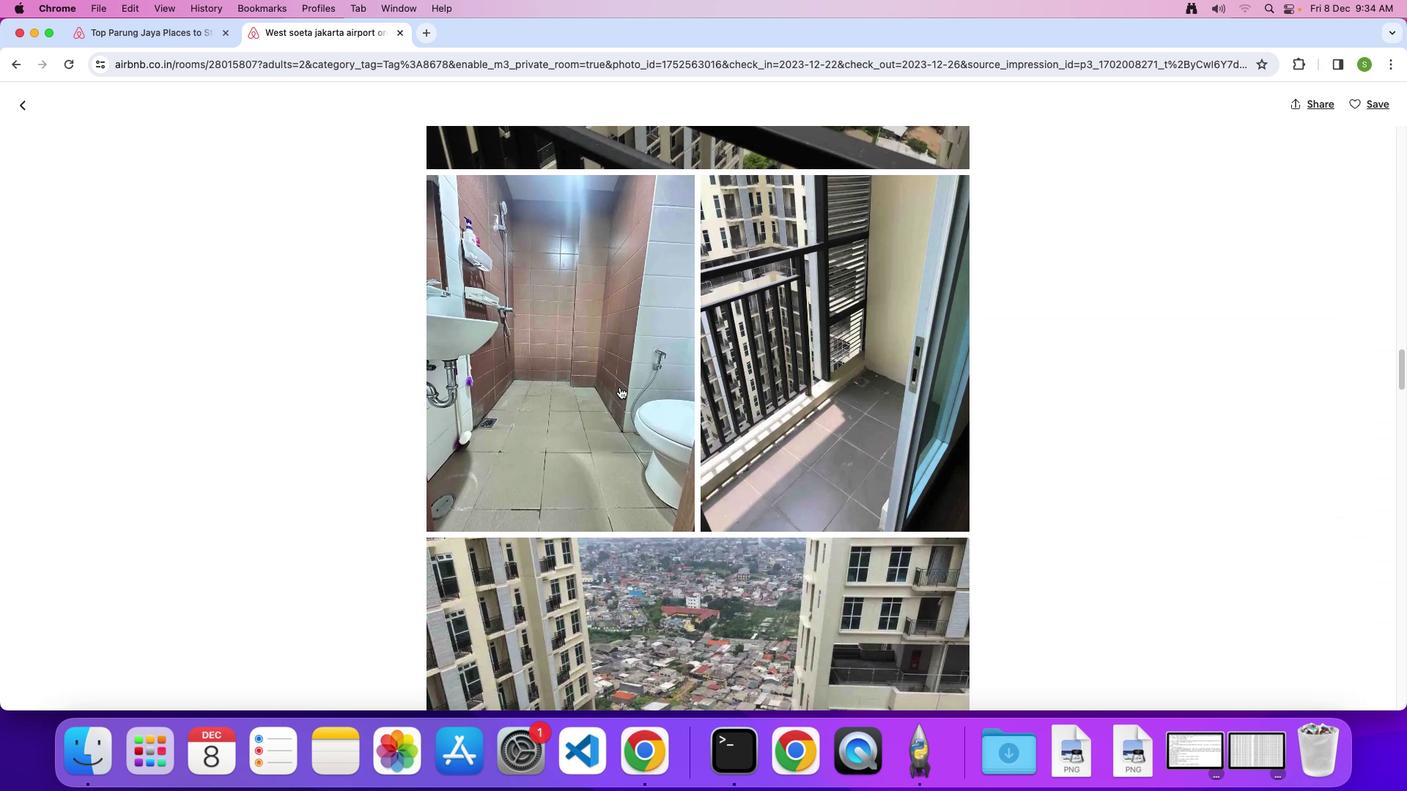 
Action: Mouse scrolled (619, 387) with delta (0, 0)
Screenshot: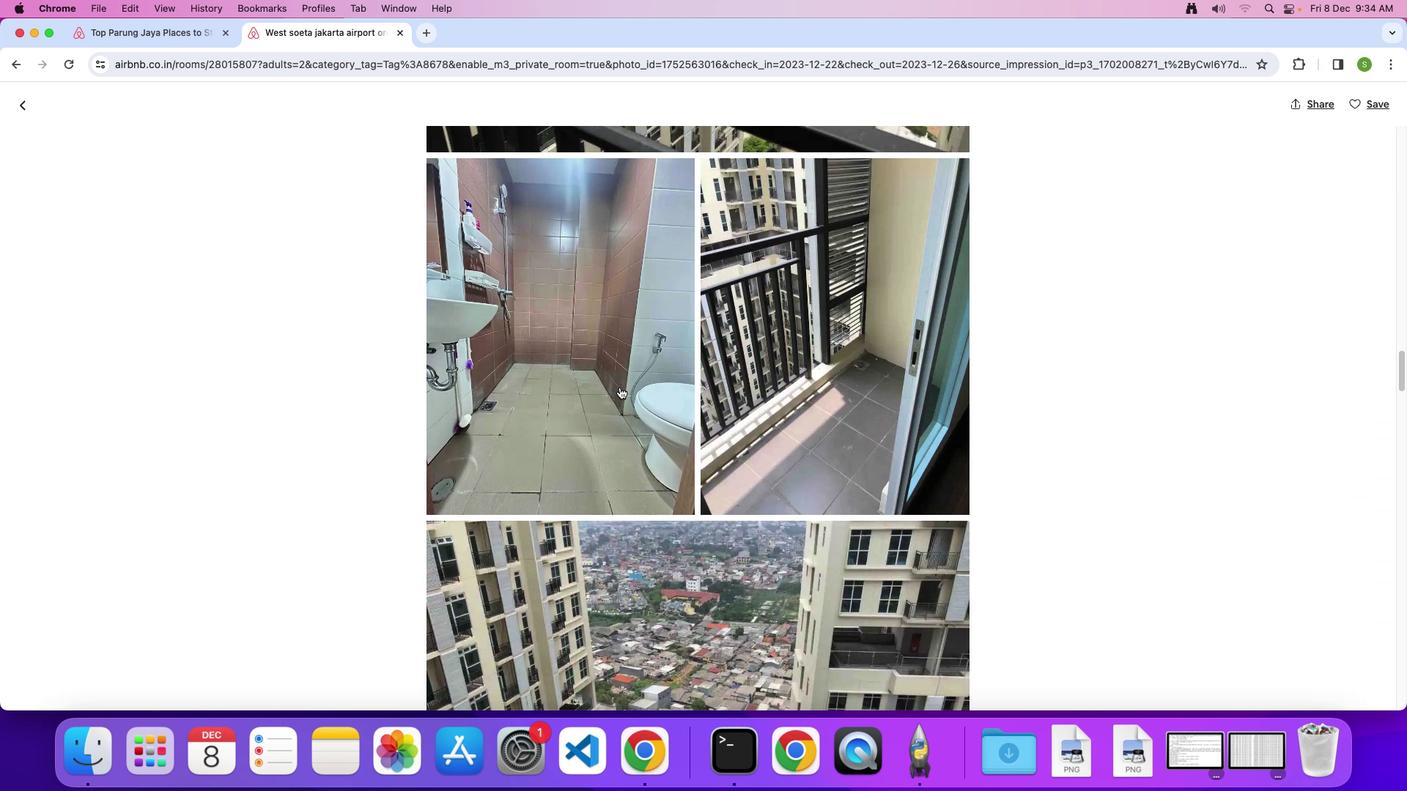 
Action: Mouse scrolled (619, 387) with delta (0, -1)
Screenshot: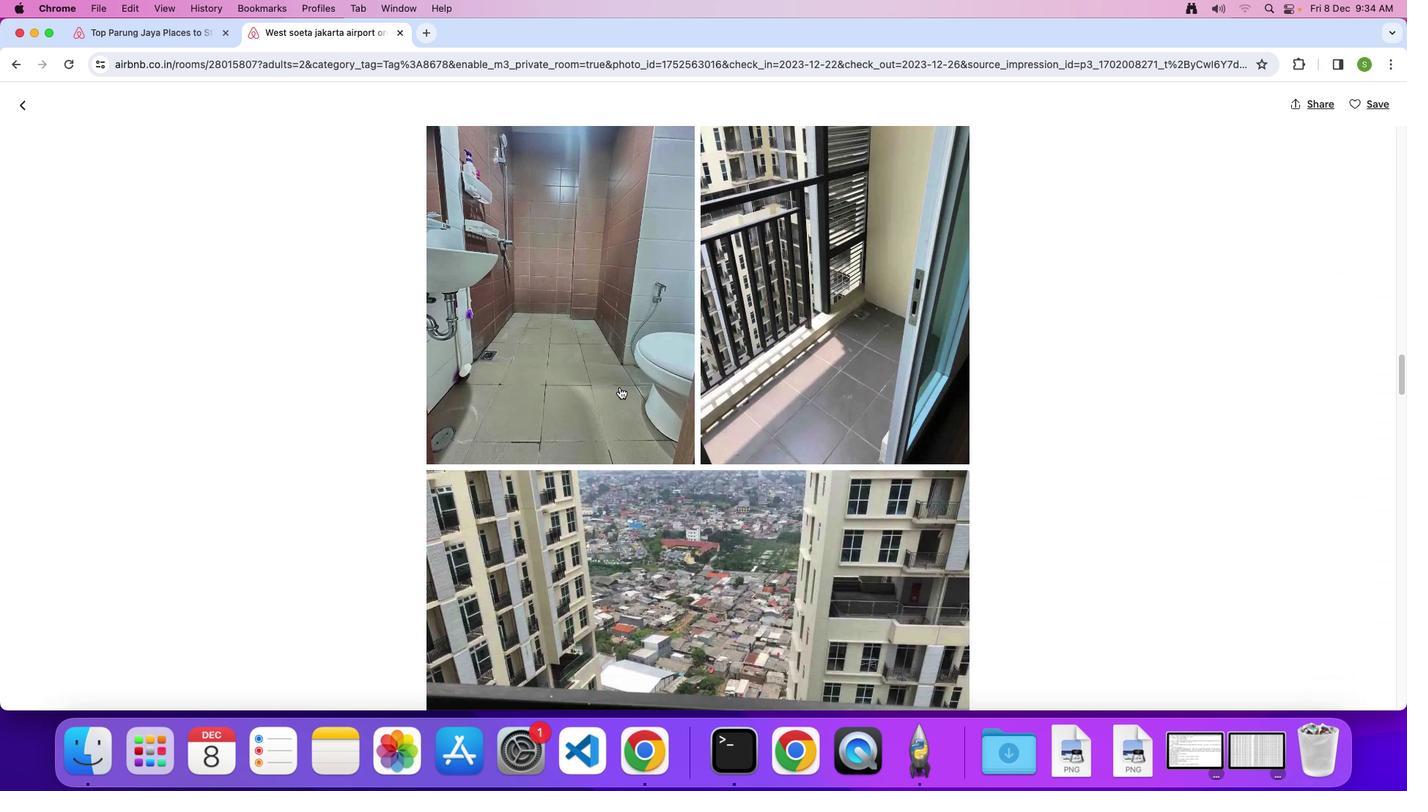 
Action: Mouse scrolled (619, 387) with delta (0, 0)
Screenshot: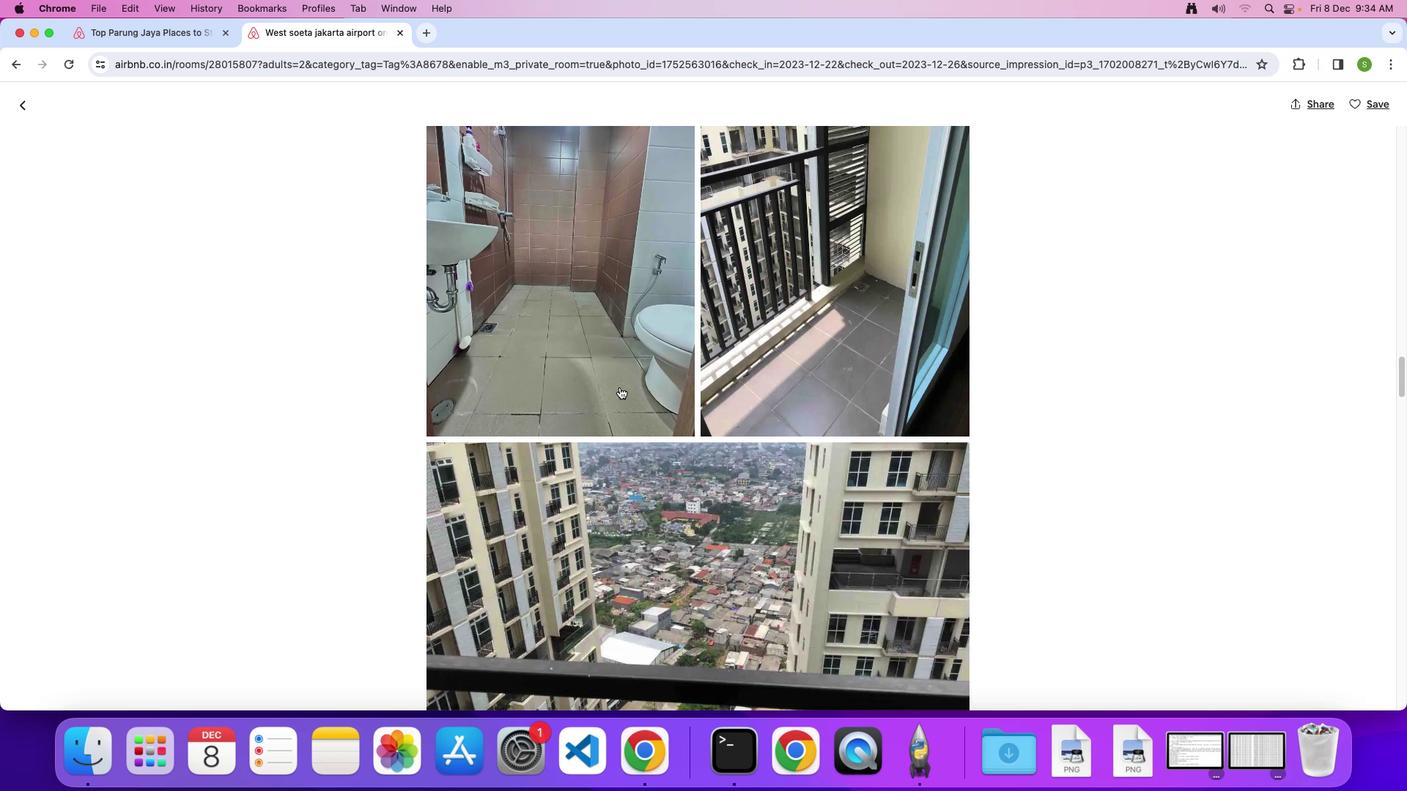 
Action: Mouse scrolled (619, 387) with delta (0, 0)
Screenshot: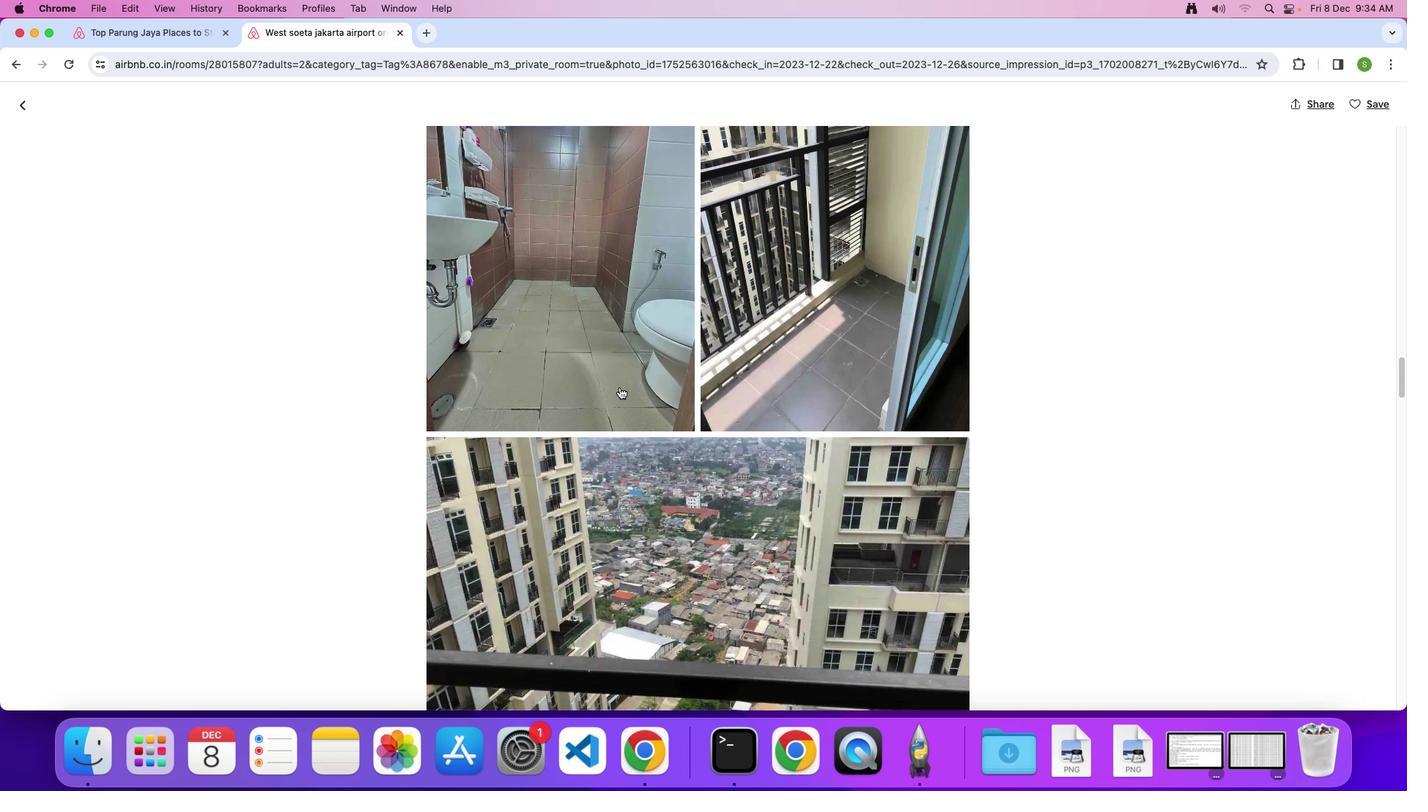 
Action: Mouse scrolled (619, 387) with delta (0, -2)
Screenshot: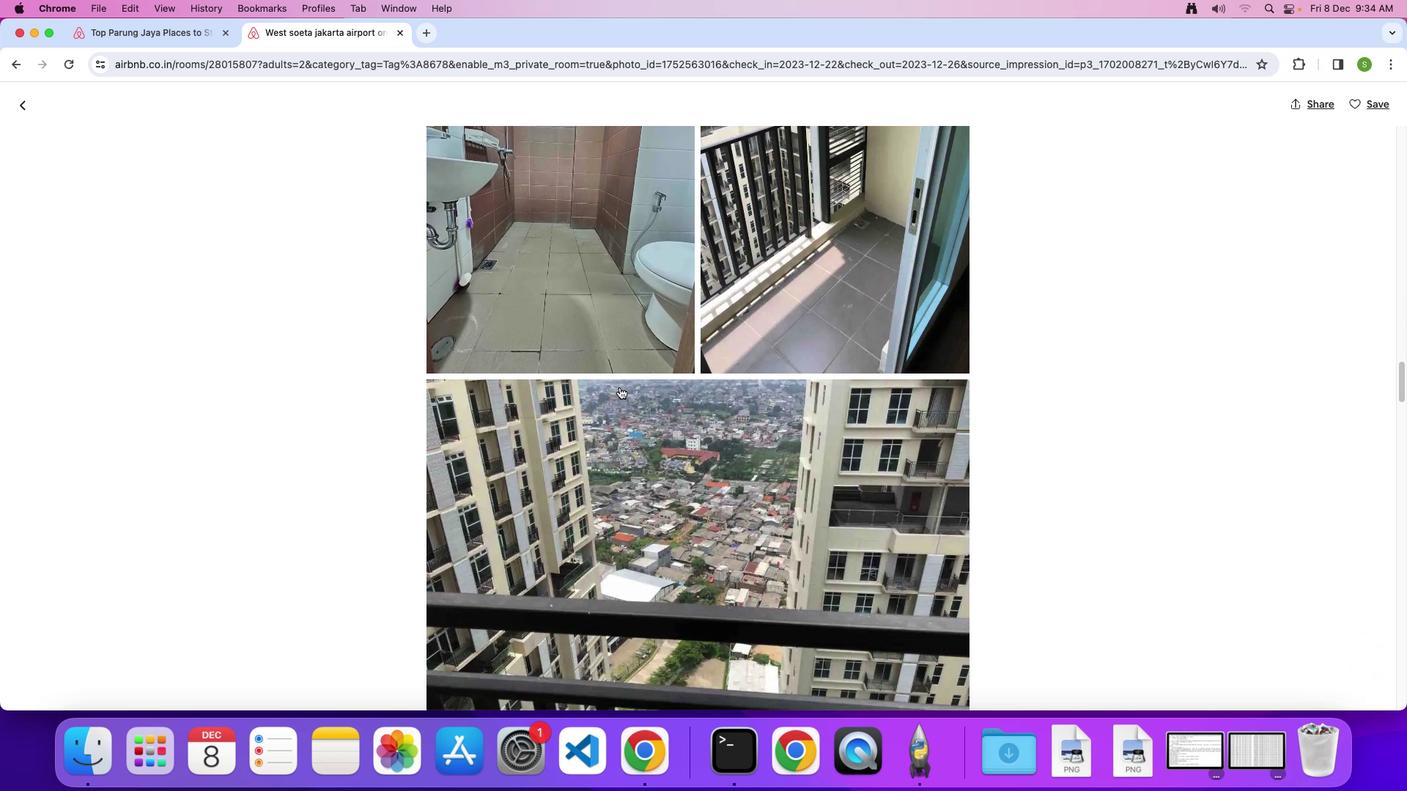 
Action: Mouse scrolled (619, 387) with delta (0, 0)
Screenshot: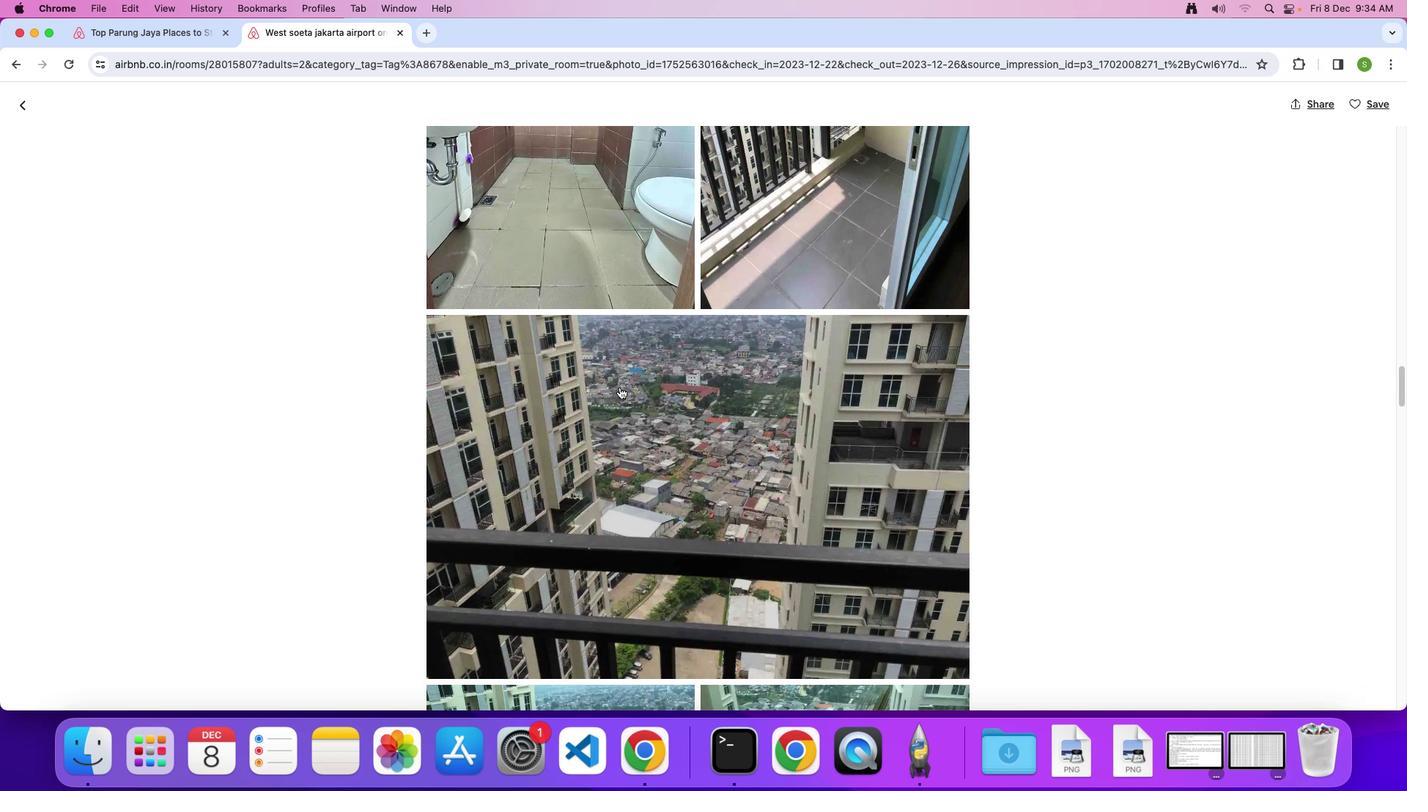 
Action: Mouse scrolled (619, 387) with delta (0, 0)
Screenshot: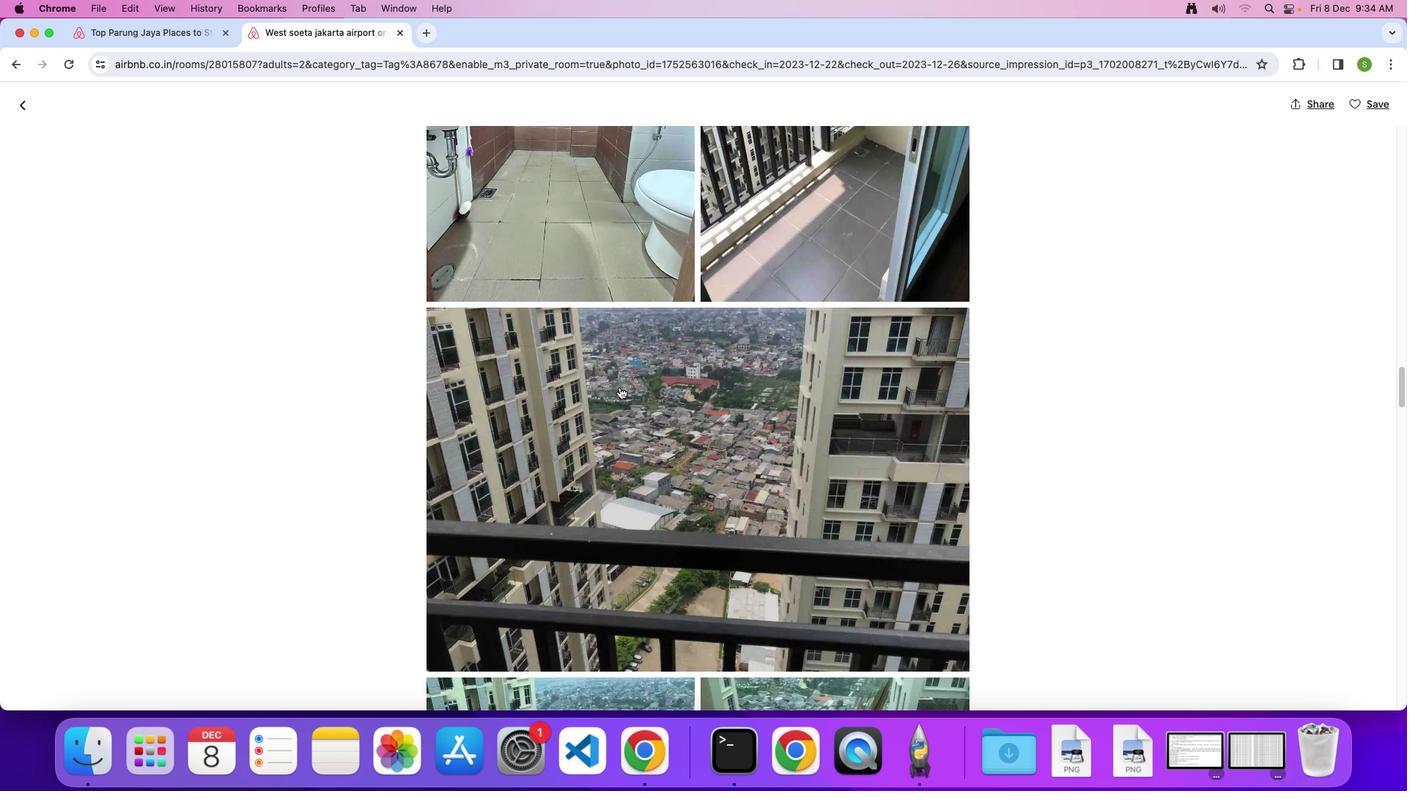 
Action: Mouse scrolled (619, 387) with delta (0, -2)
Screenshot: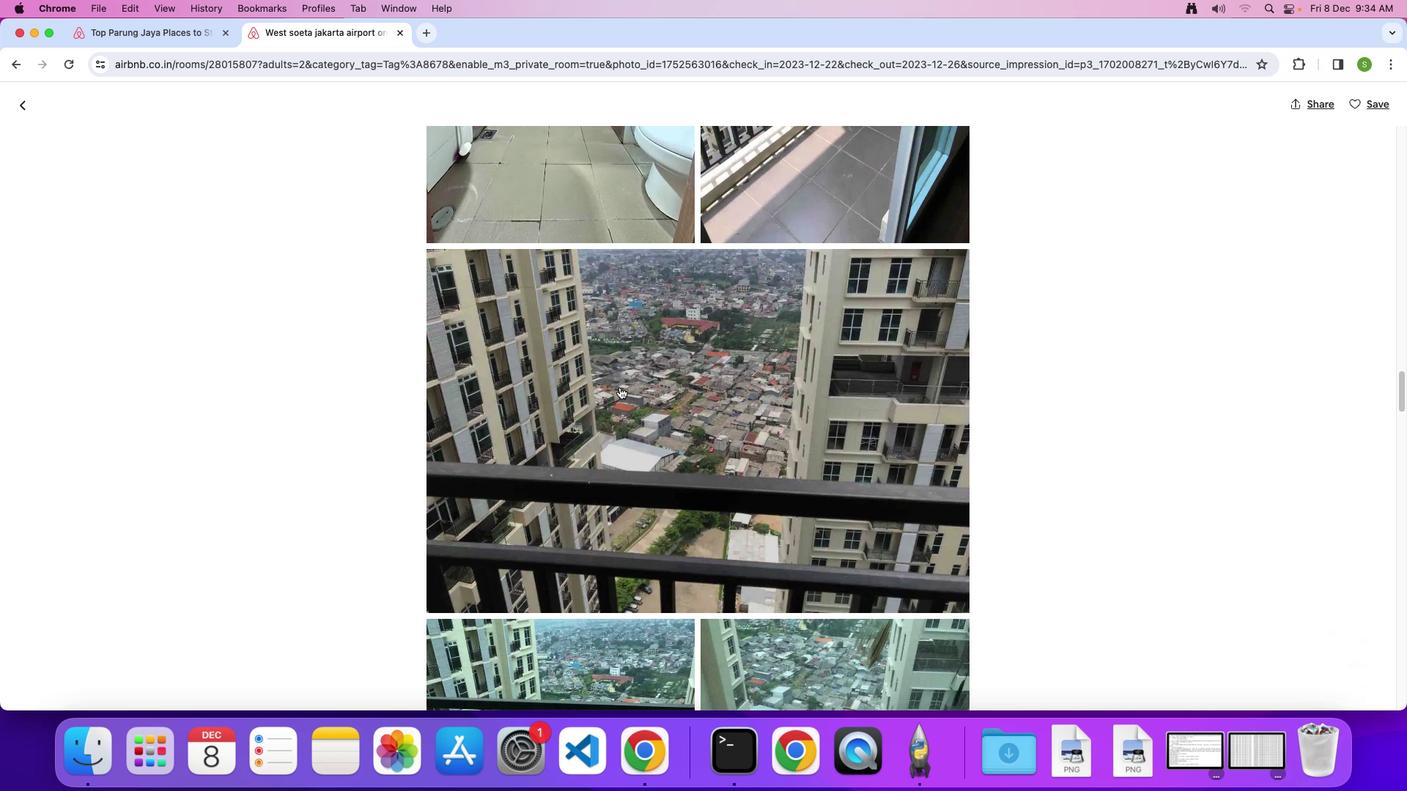
Action: Mouse scrolled (619, 387) with delta (0, 0)
Screenshot: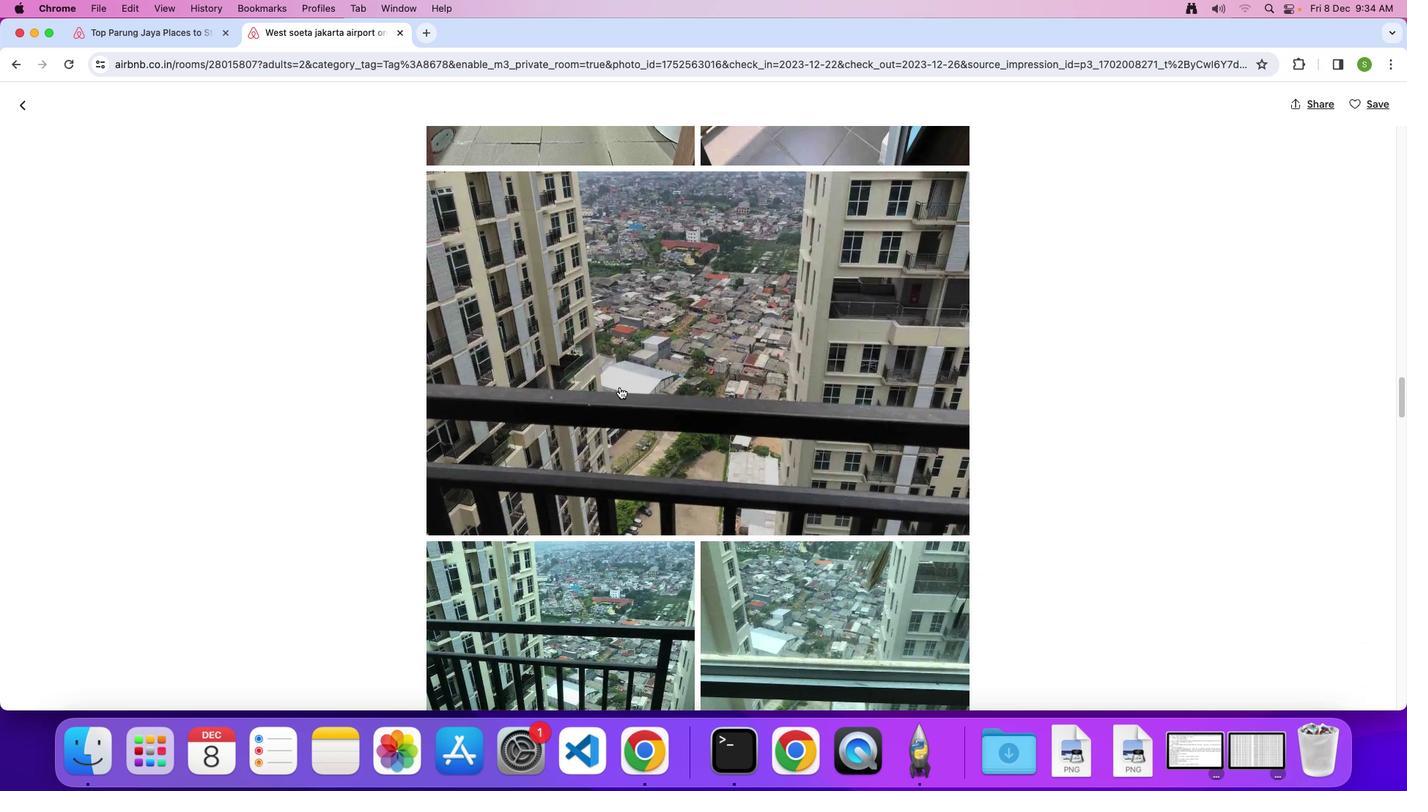 
Action: Mouse scrolled (619, 387) with delta (0, 0)
Screenshot: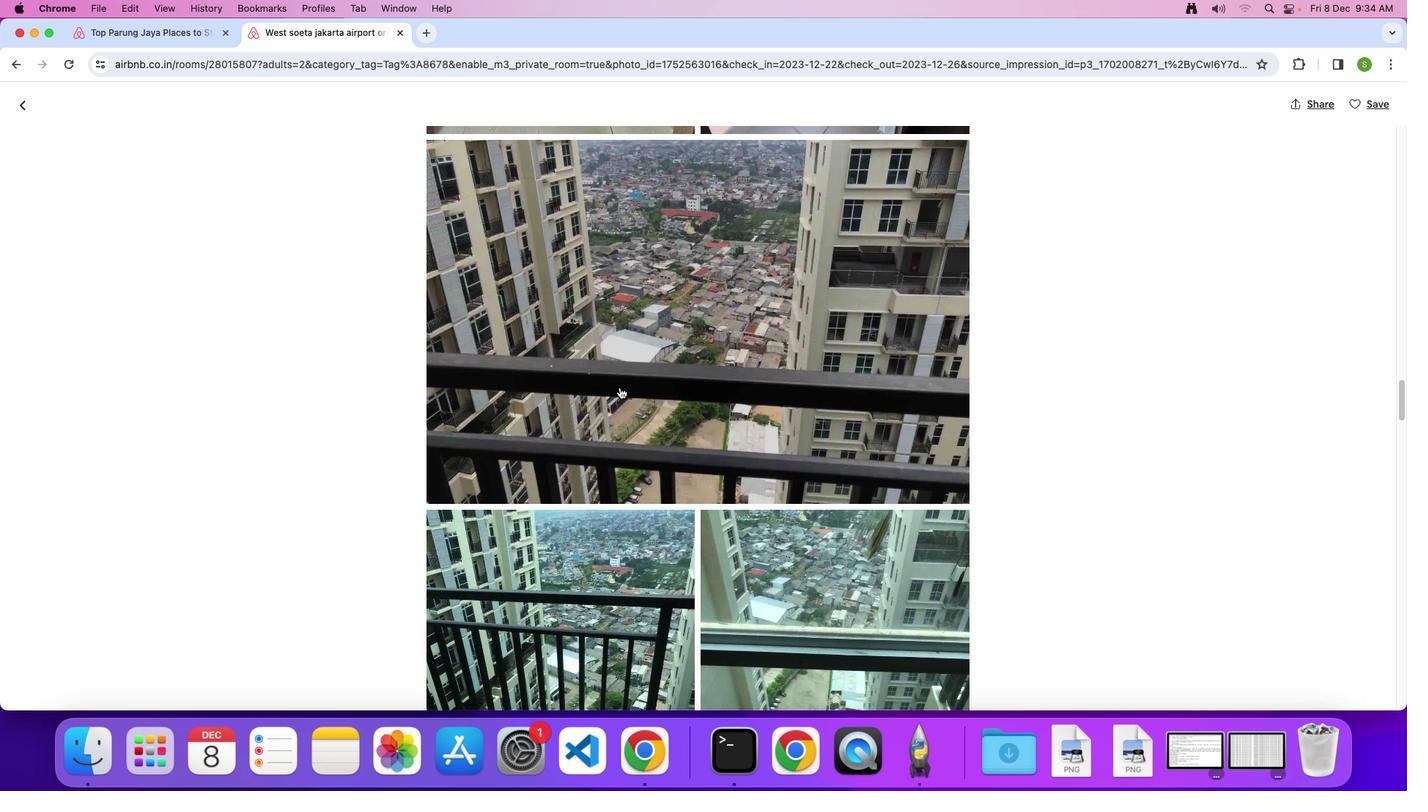 
Action: Mouse scrolled (619, 387) with delta (0, -2)
Screenshot: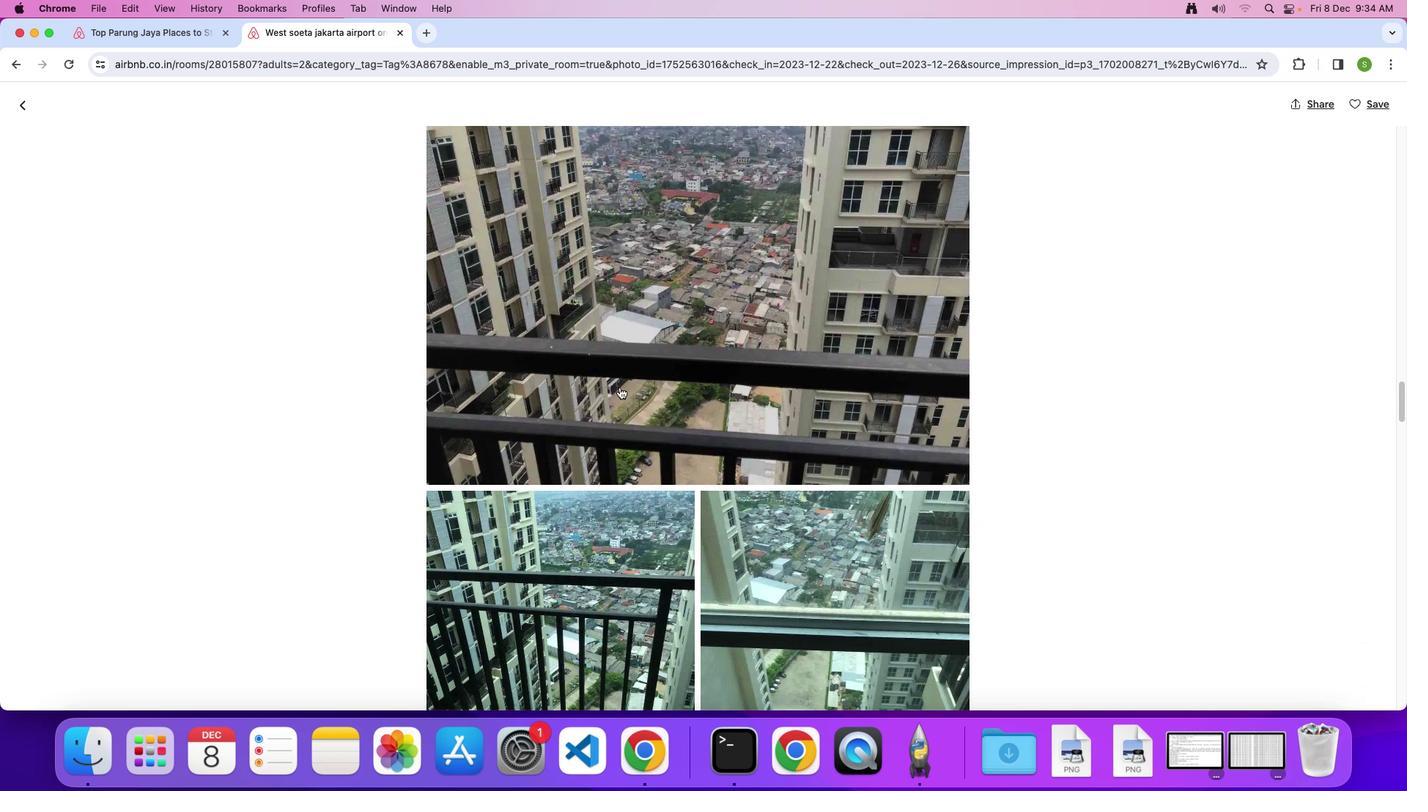 
Action: Mouse scrolled (619, 387) with delta (0, 0)
Screenshot: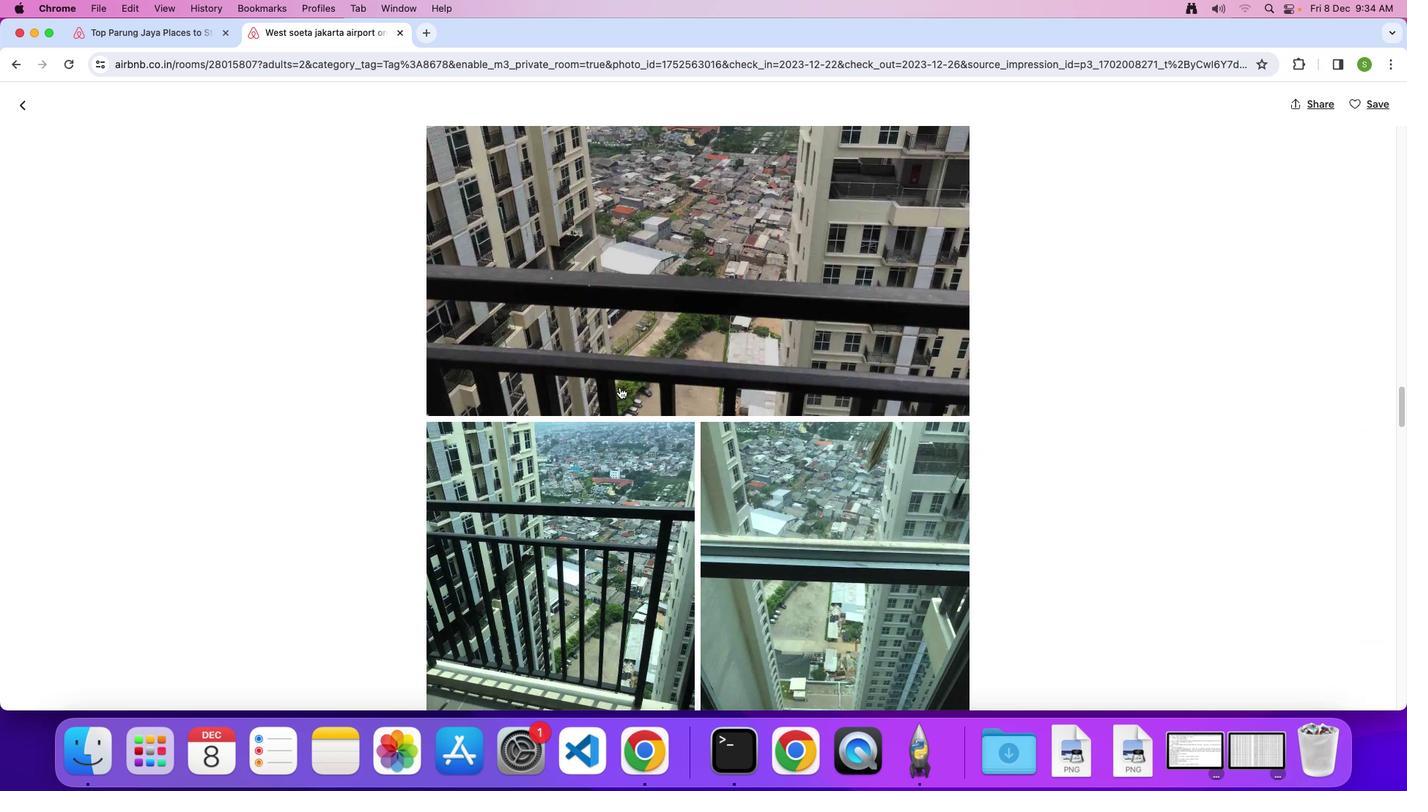 
Action: Mouse scrolled (619, 387) with delta (0, 0)
Screenshot: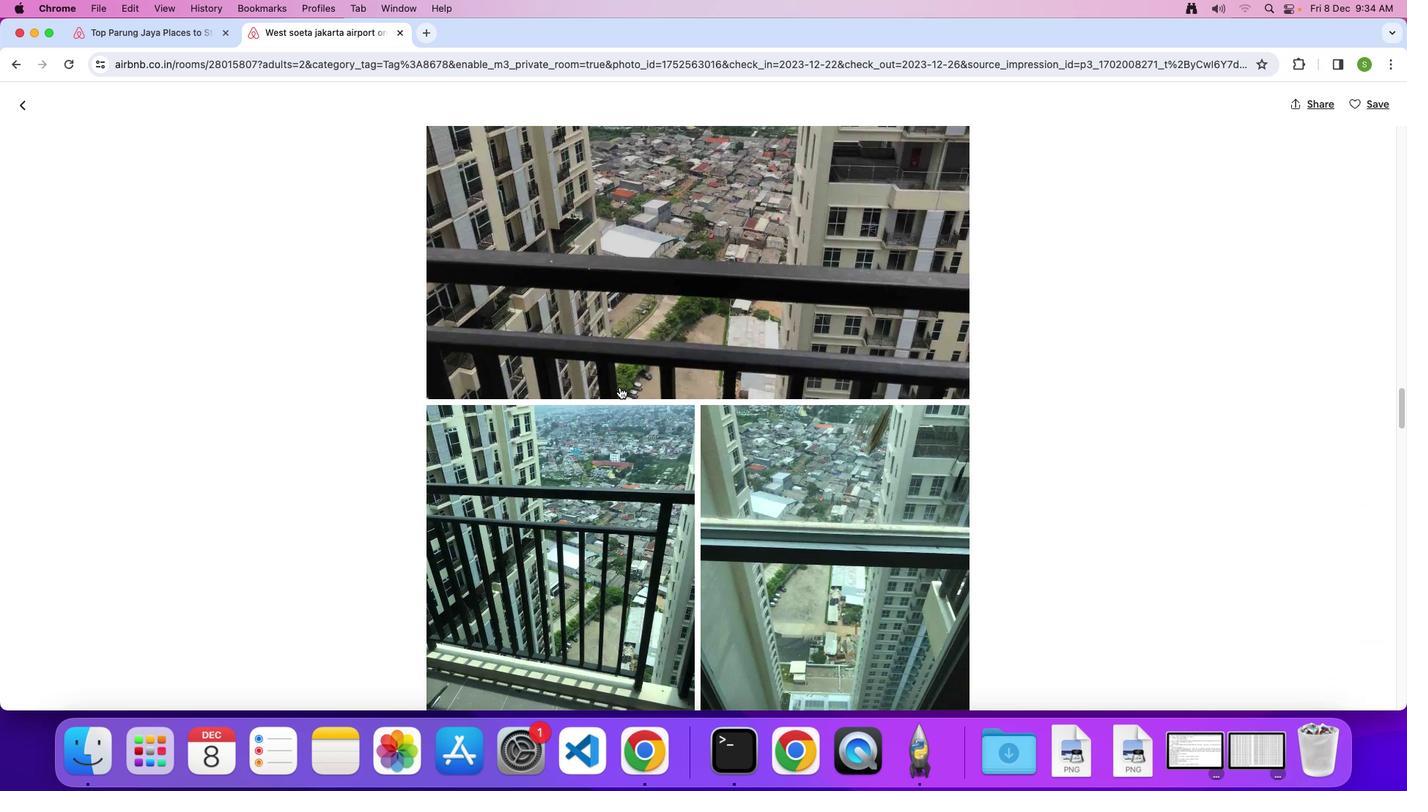 
Action: Mouse scrolled (619, 387) with delta (0, 0)
Screenshot: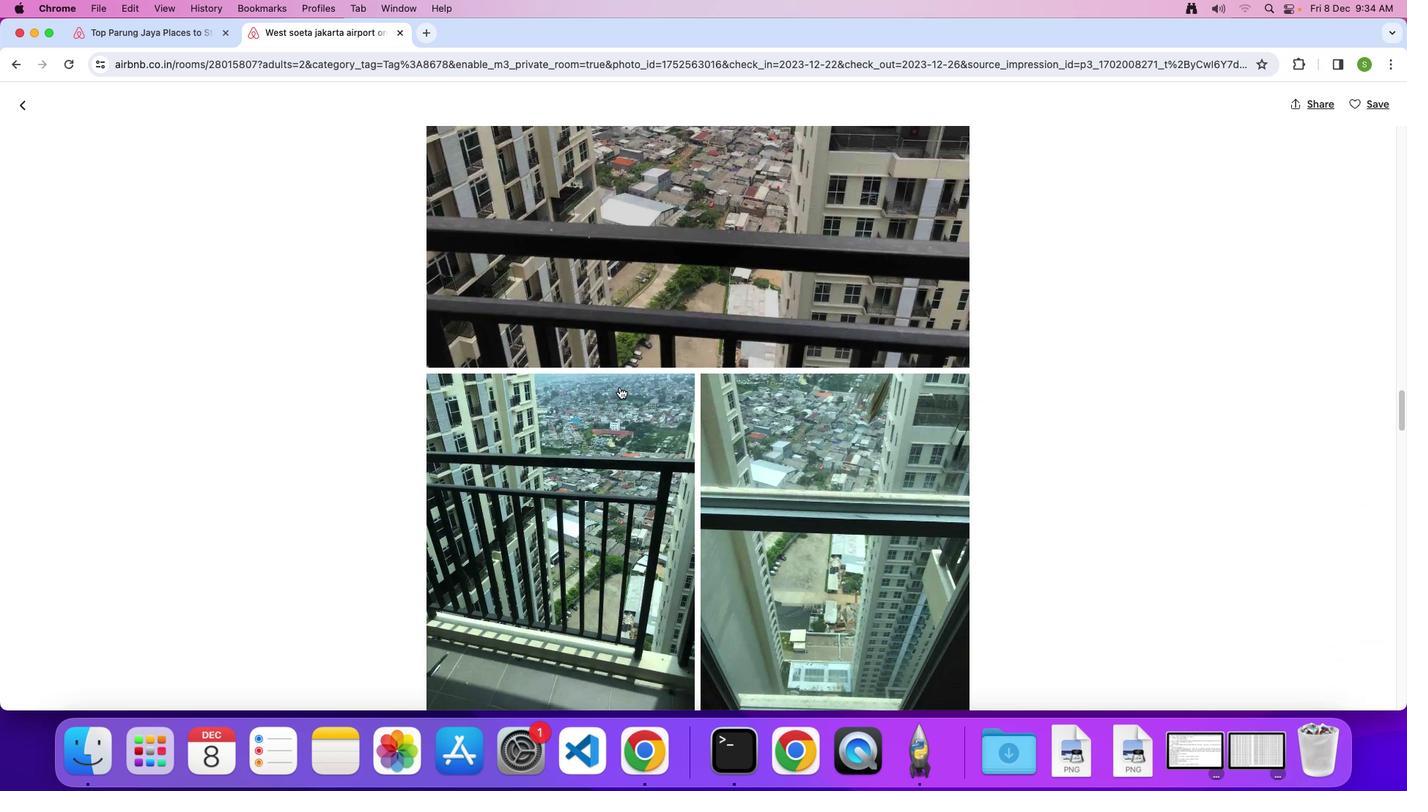 
Action: Mouse scrolled (619, 387) with delta (0, 0)
Screenshot: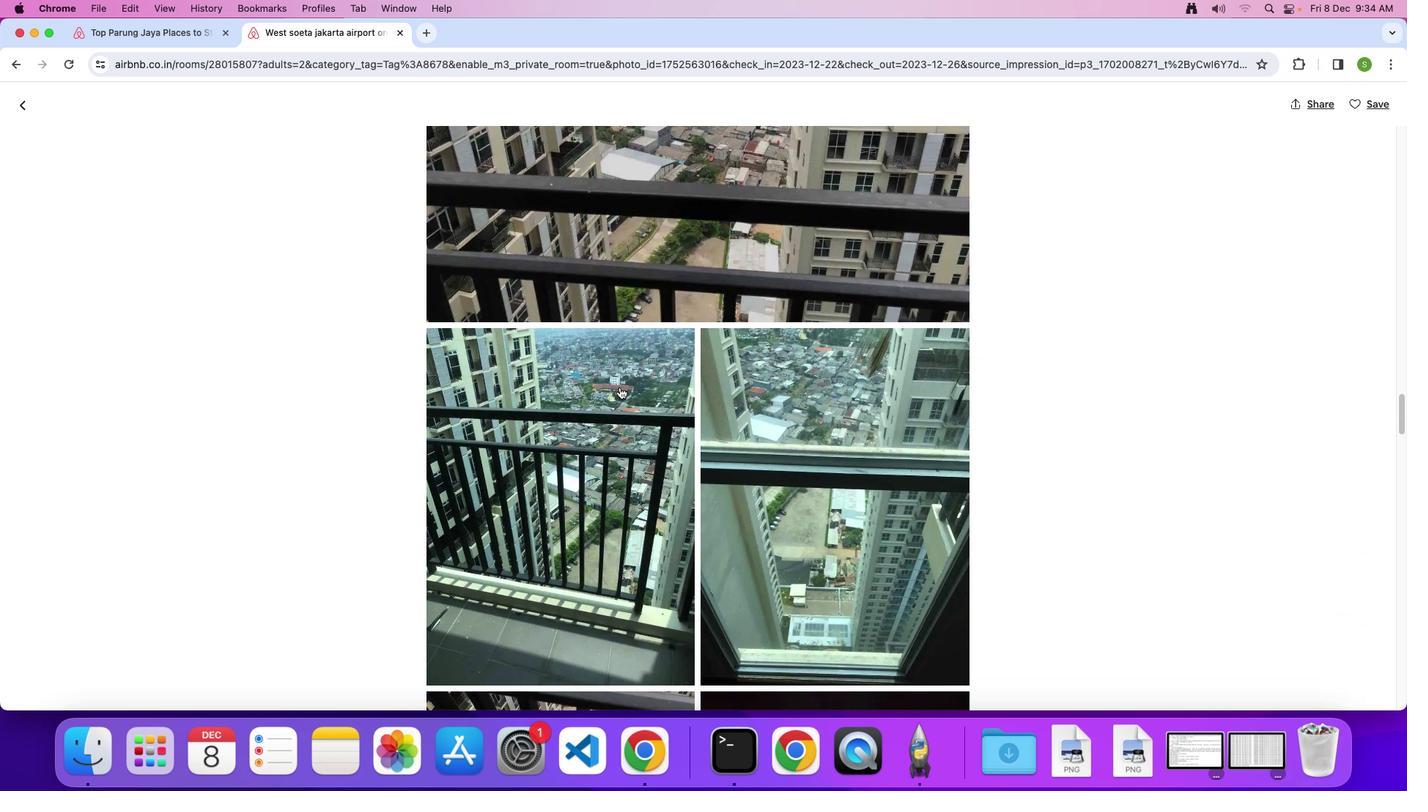
Action: Mouse scrolled (619, 387) with delta (0, 0)
Screenshot: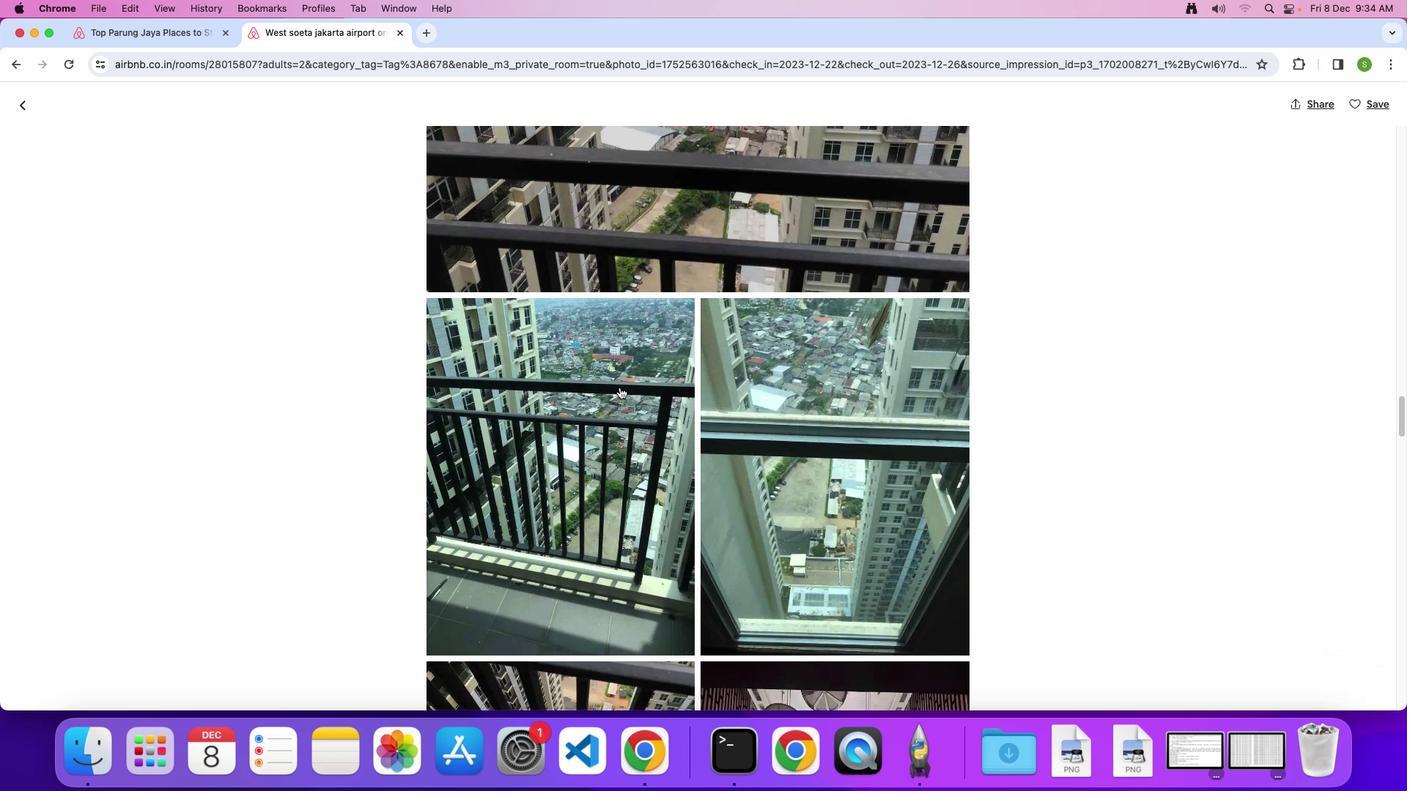 
Action: Mouse scrolled (619, 387) with delta (0, -2)
Screenshot: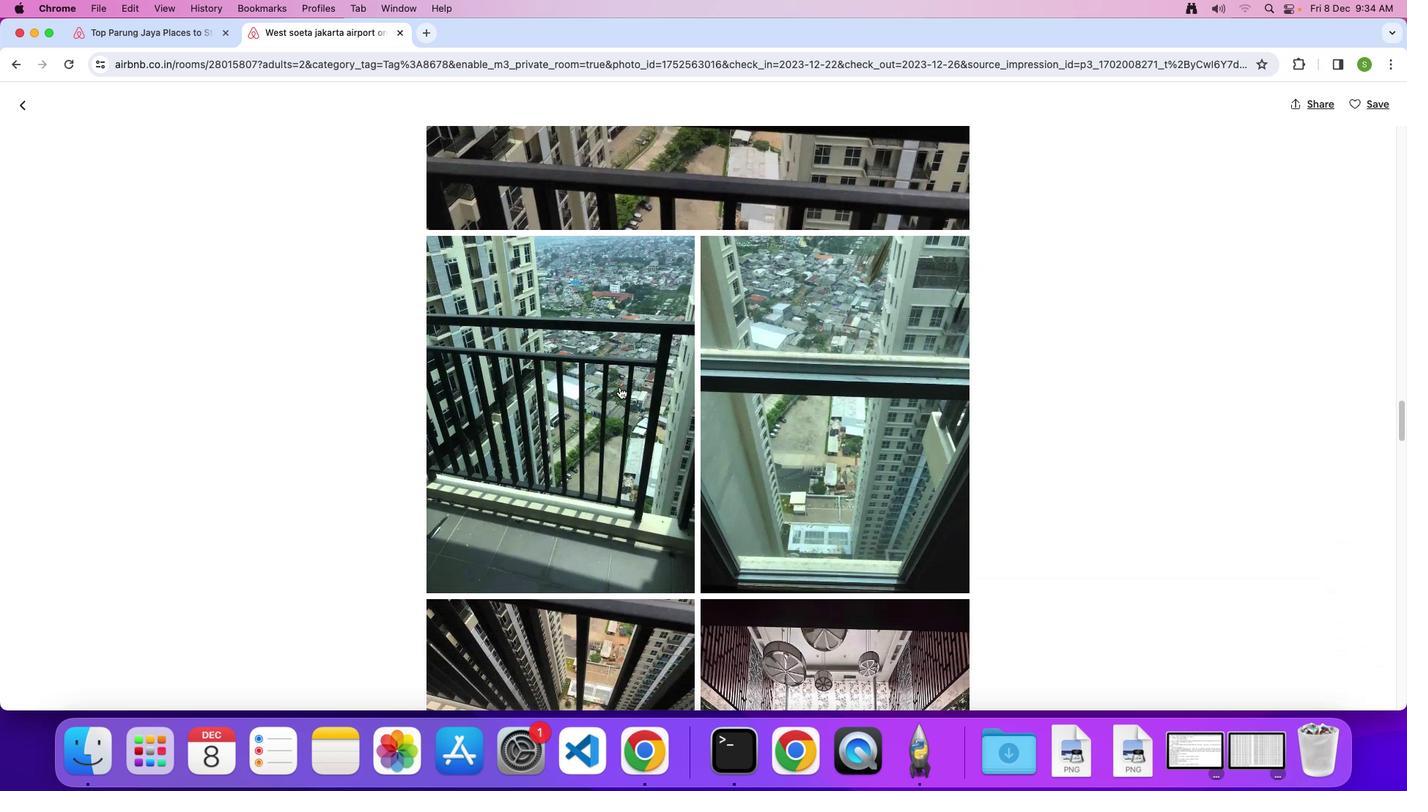
Action: Mouse scrolled (619, 387) with delta (0, 0)
Screenshot: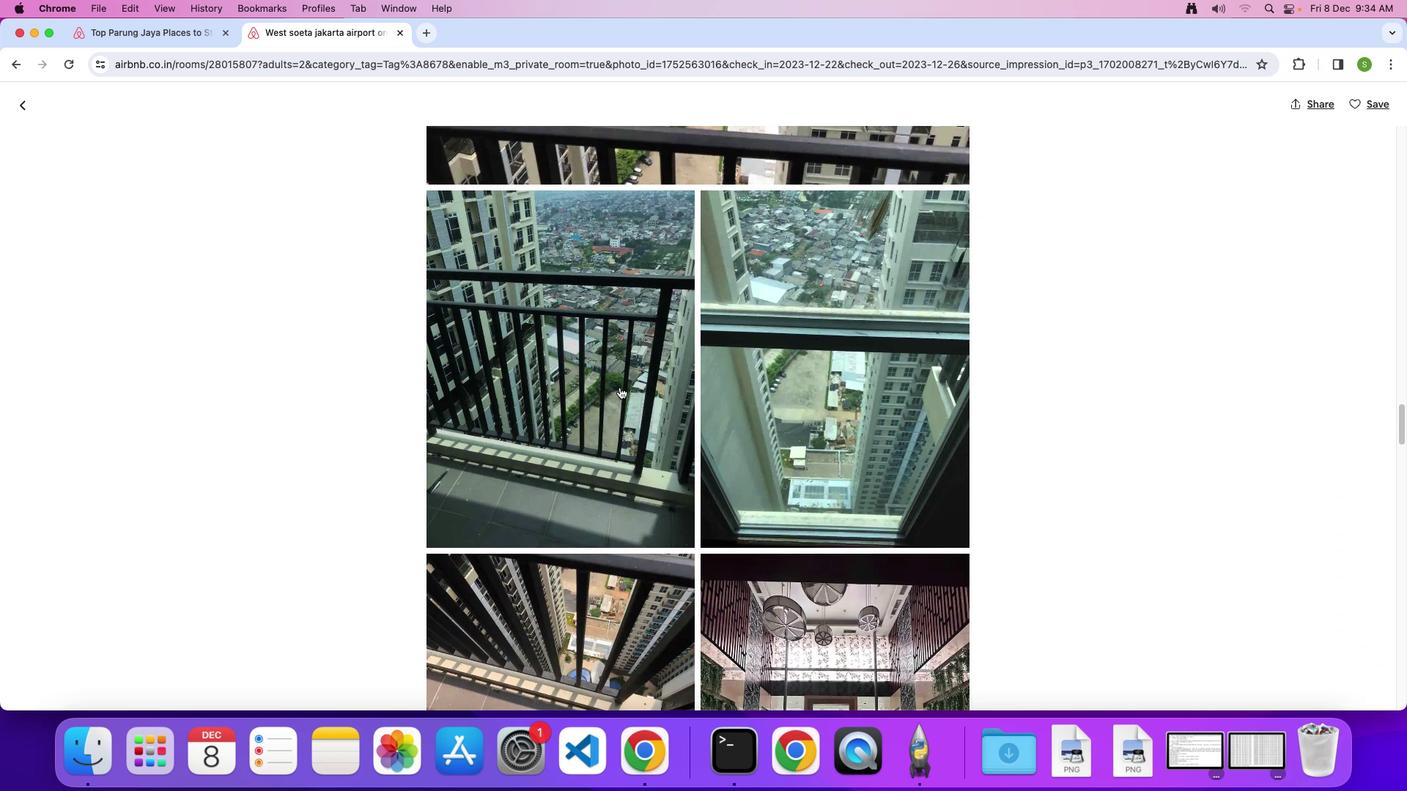 
Action: Mouse scrolled (619, 387) with delta (0, 0)
Screenshot: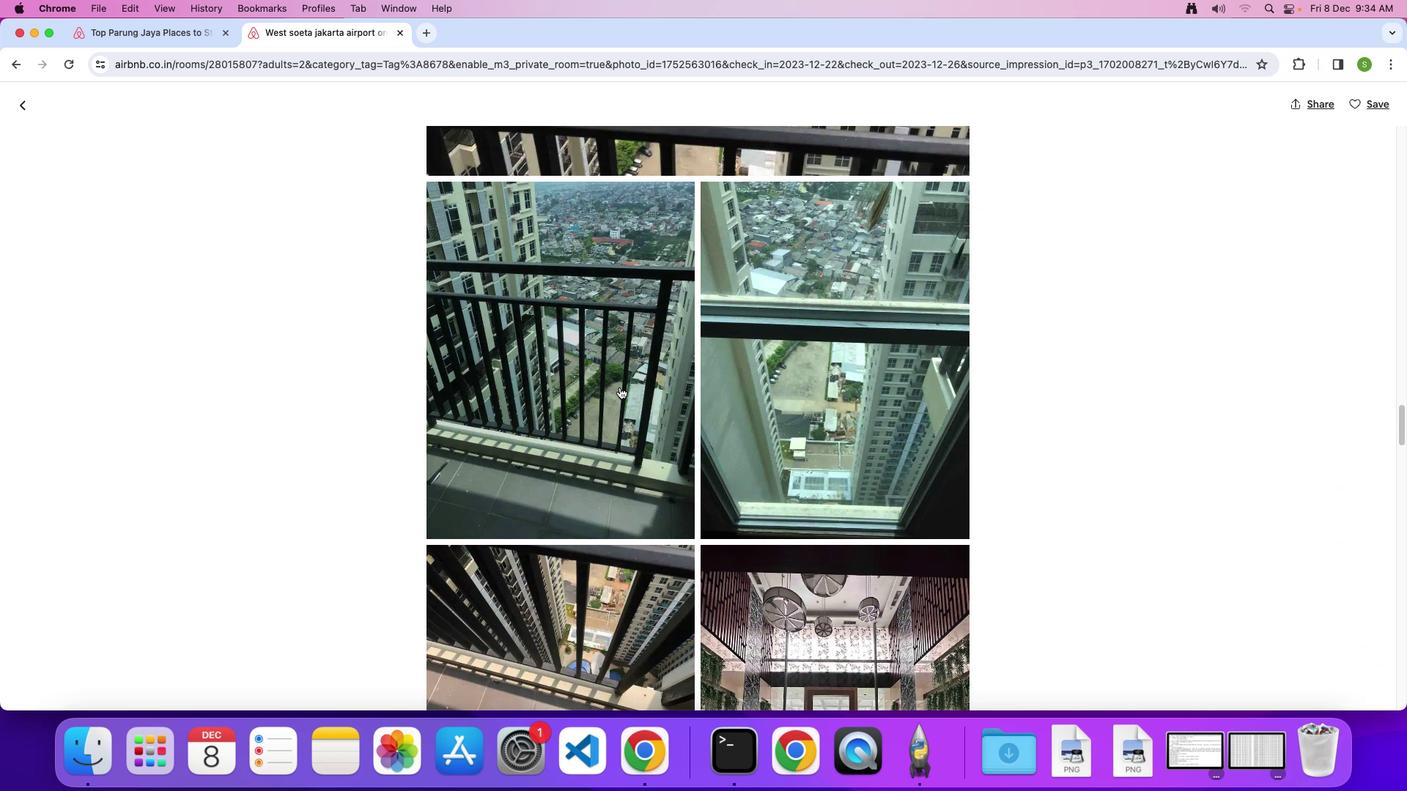 
Action: Mouse scrolled (619, 387) with delta (0, 0)
Screenshot: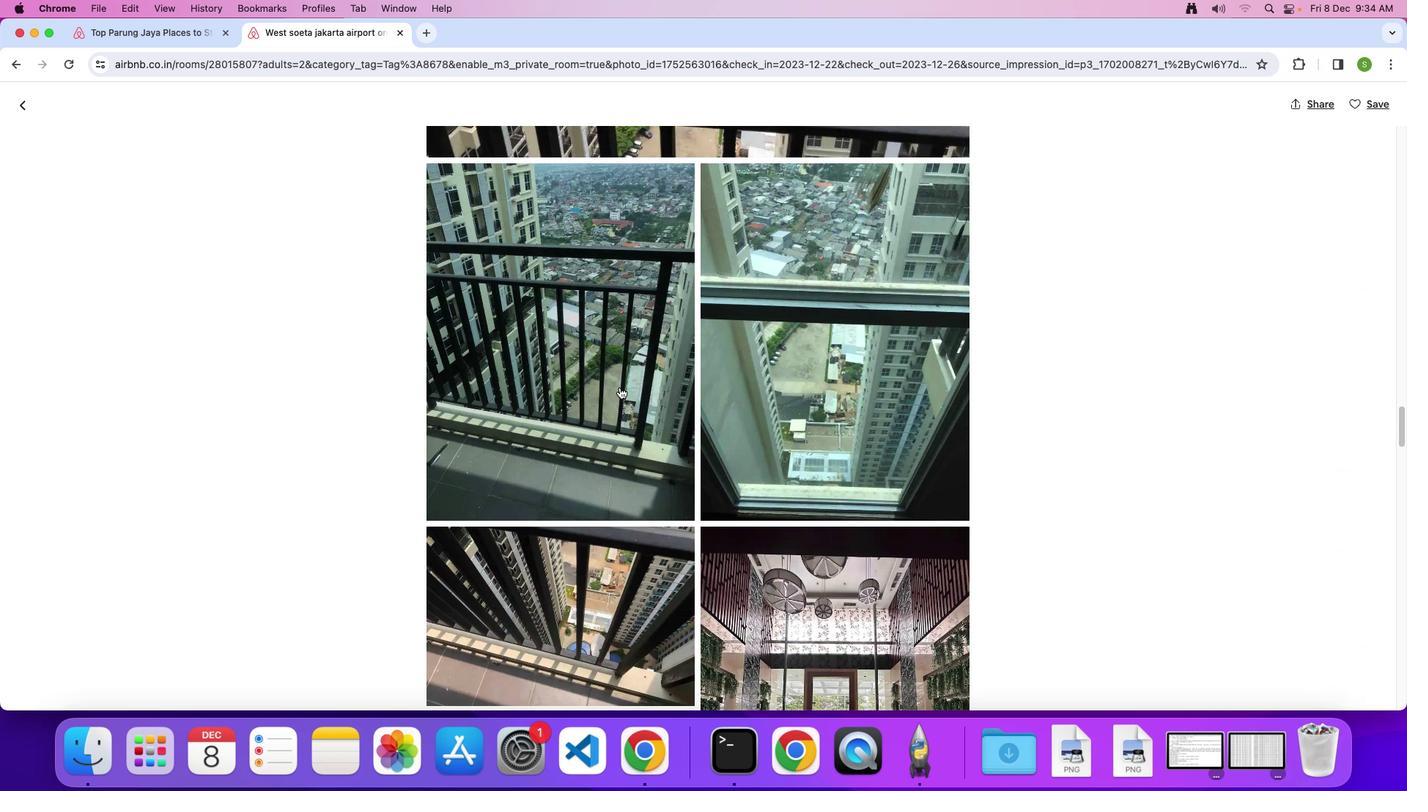 
Action: Mouse scrolled (619, 387) with delta (0, 0)
Screenshot: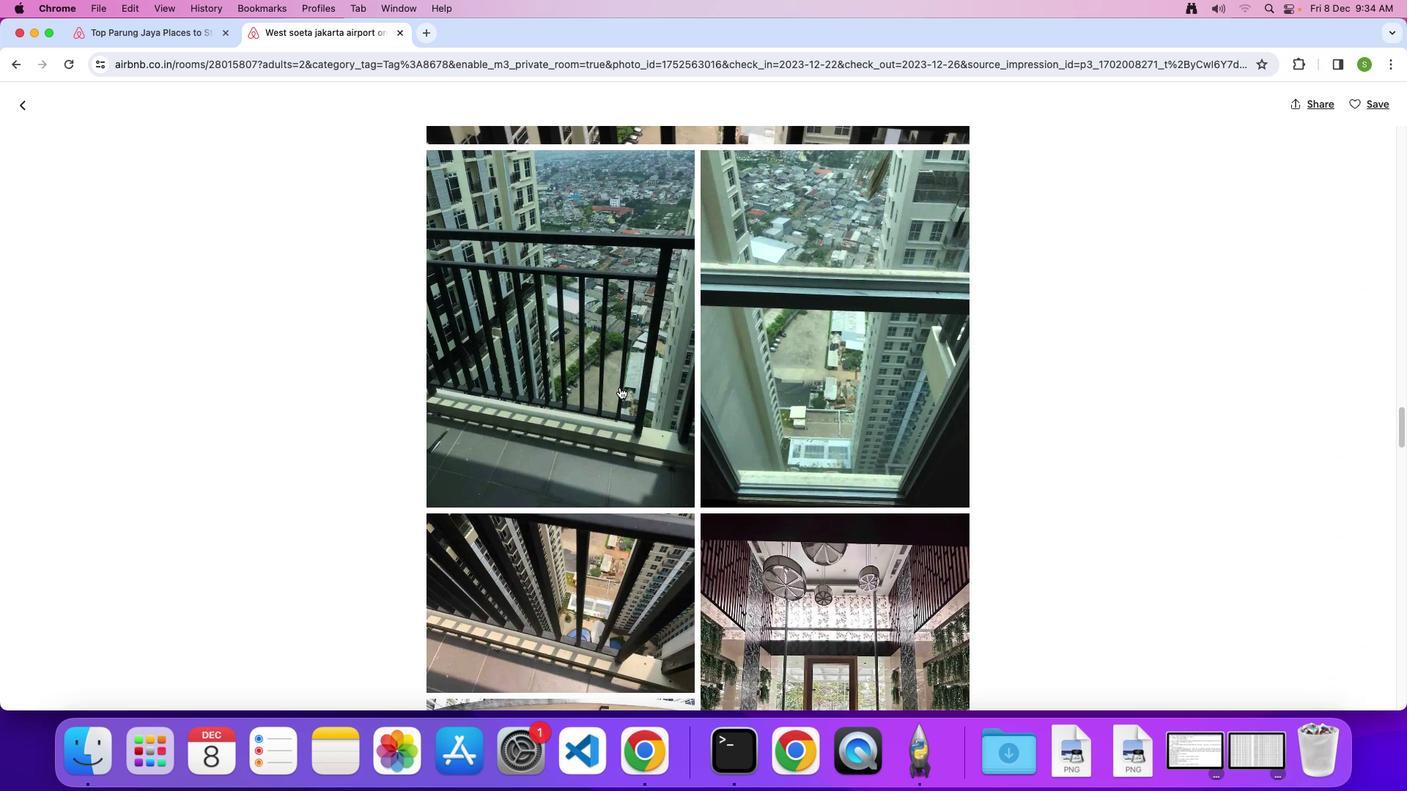 
Action: Mouse scrolled (619, 387) with delta (0, -1)
Screenshot: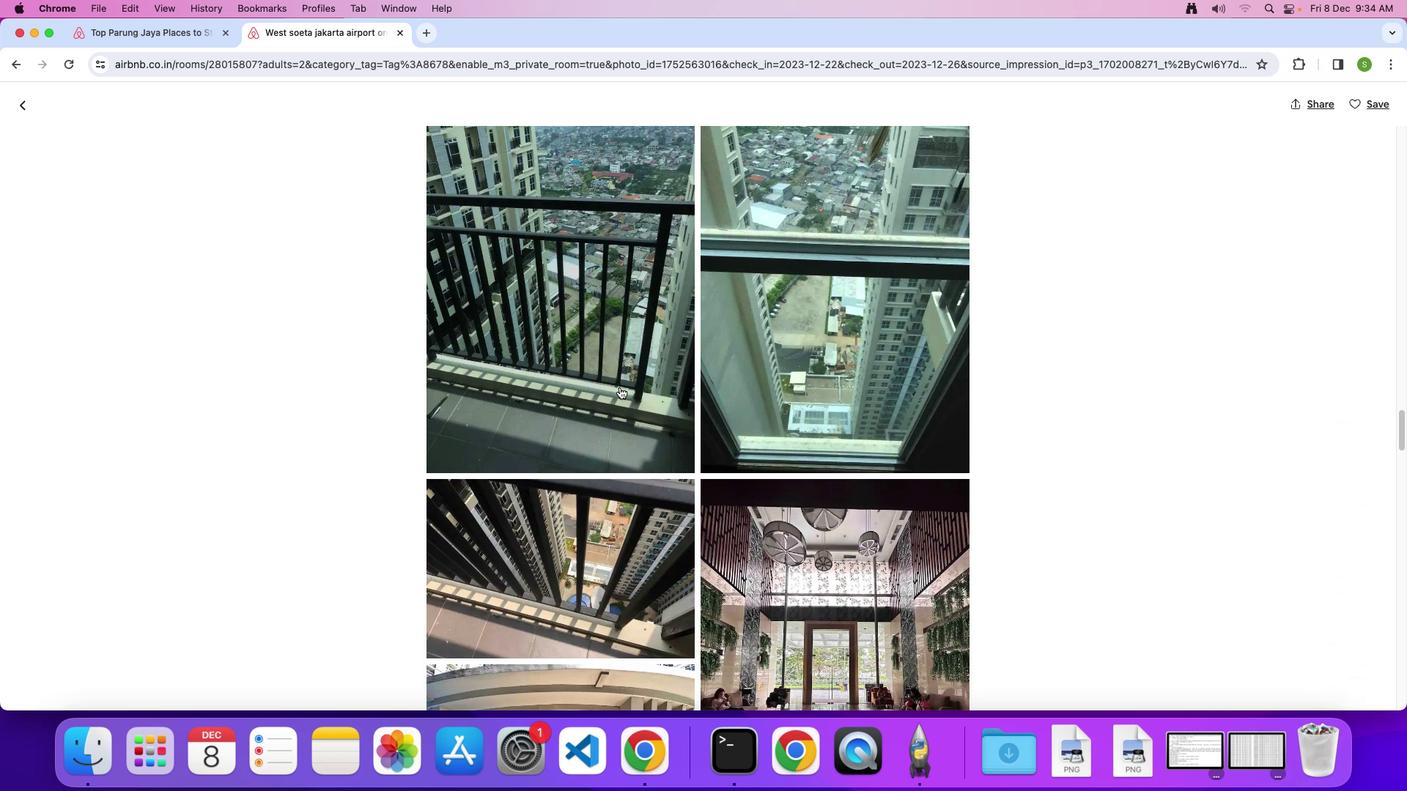
Action: Mouse scrolled (619, 387) with delta (0, 0)
Screenshot: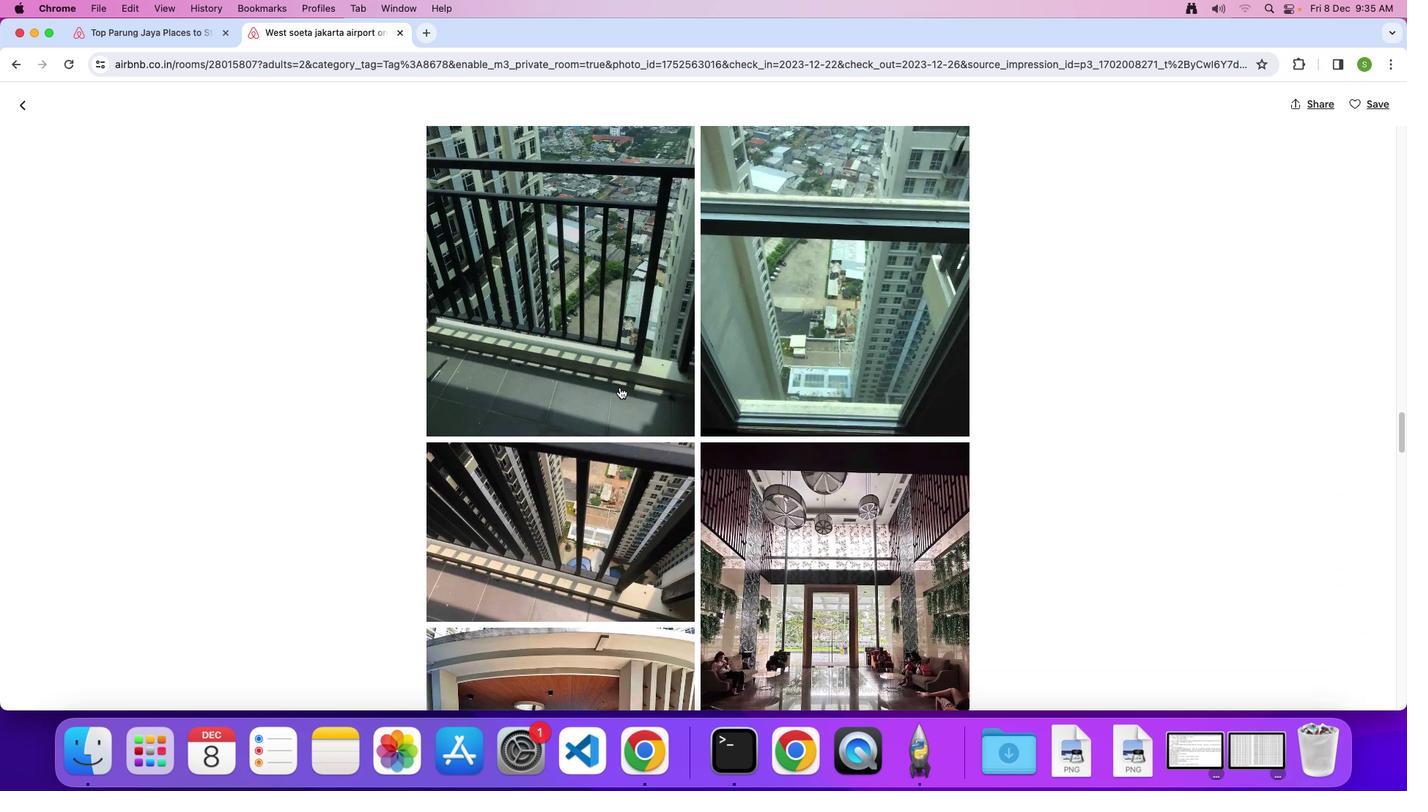 
Action: Mouse scrolled (619, 387) with delta (0, 0)
Screenshot: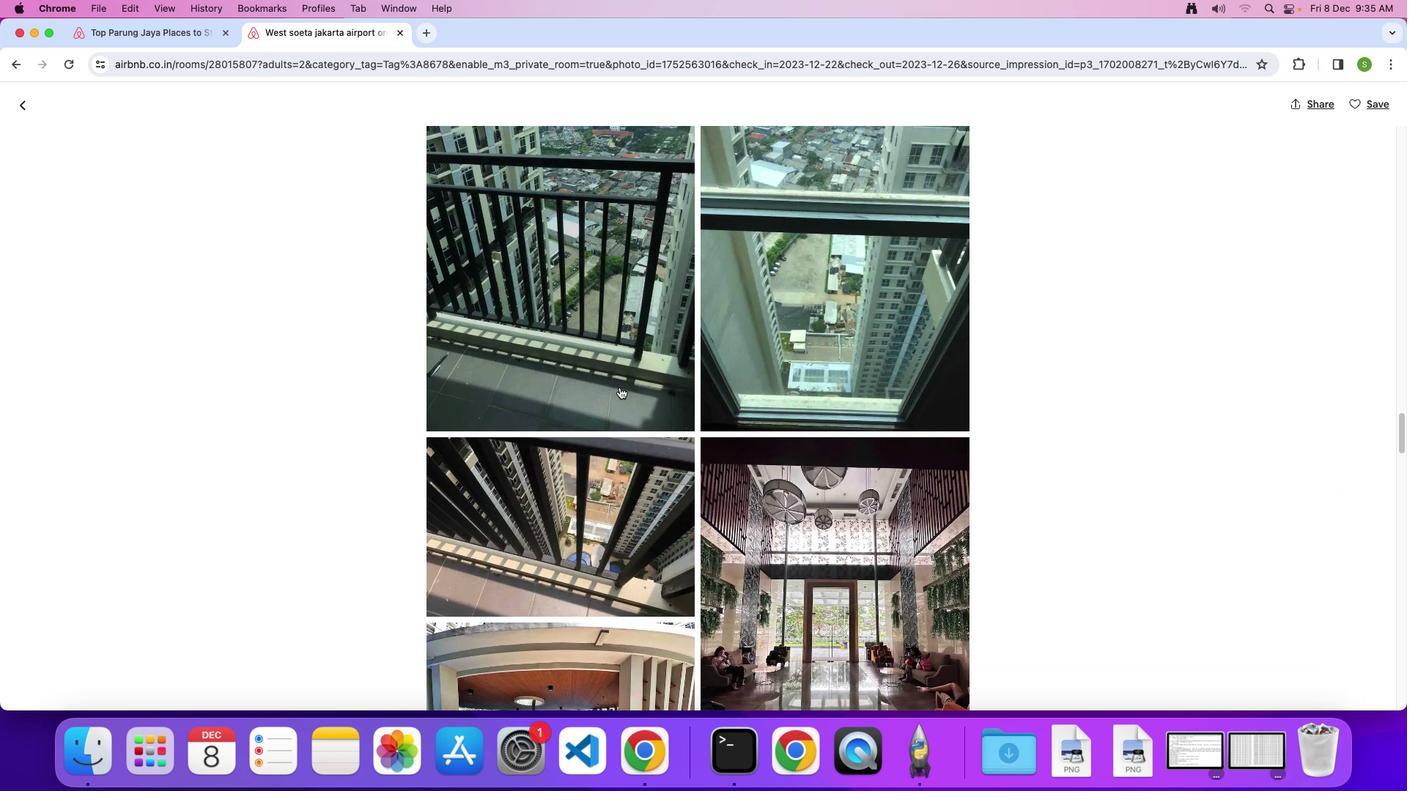 
Action: Mouse scrolled (619, 387) with delta (0, 0)
Screenshot: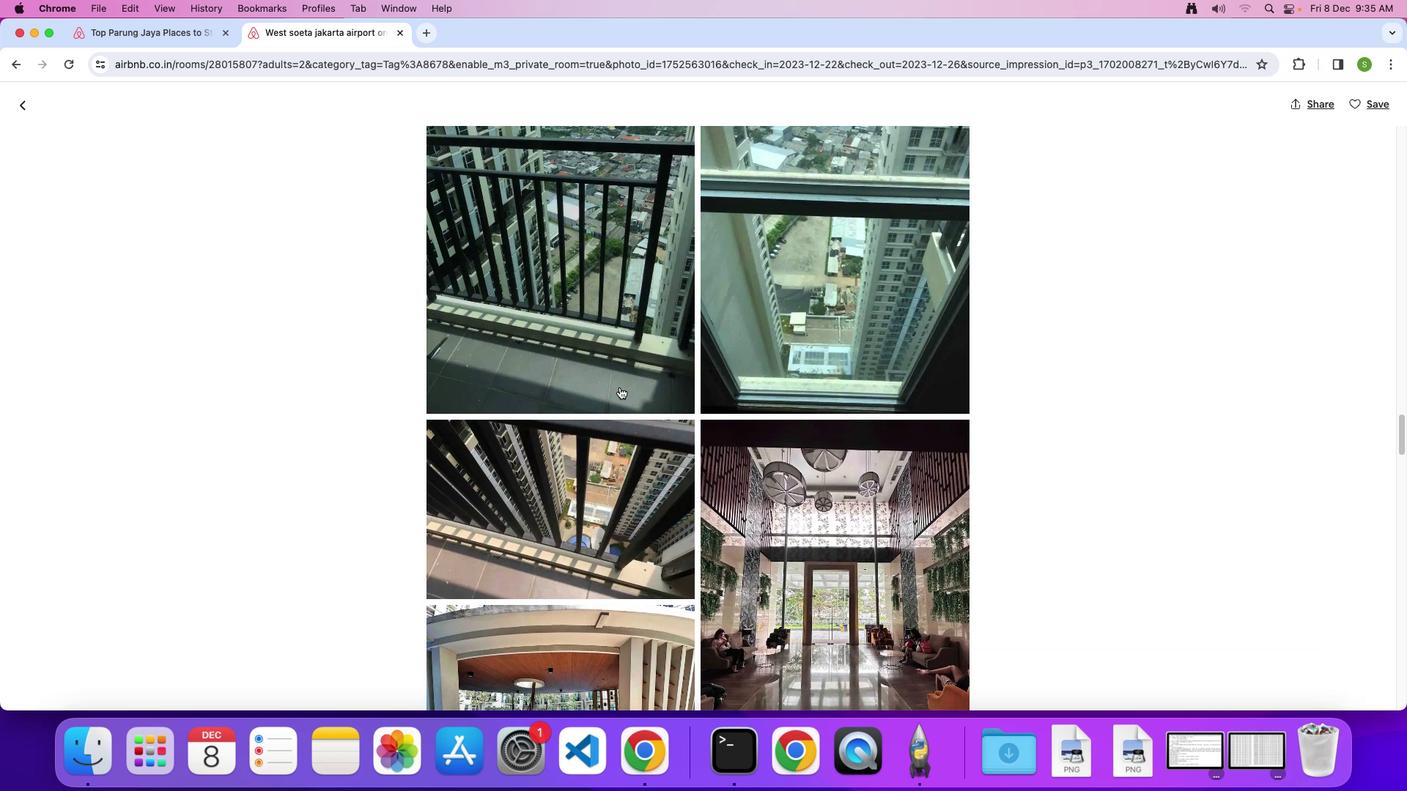 
Action: Mouse scrolled (619, 387) with delta (0, 0)
Screenshot: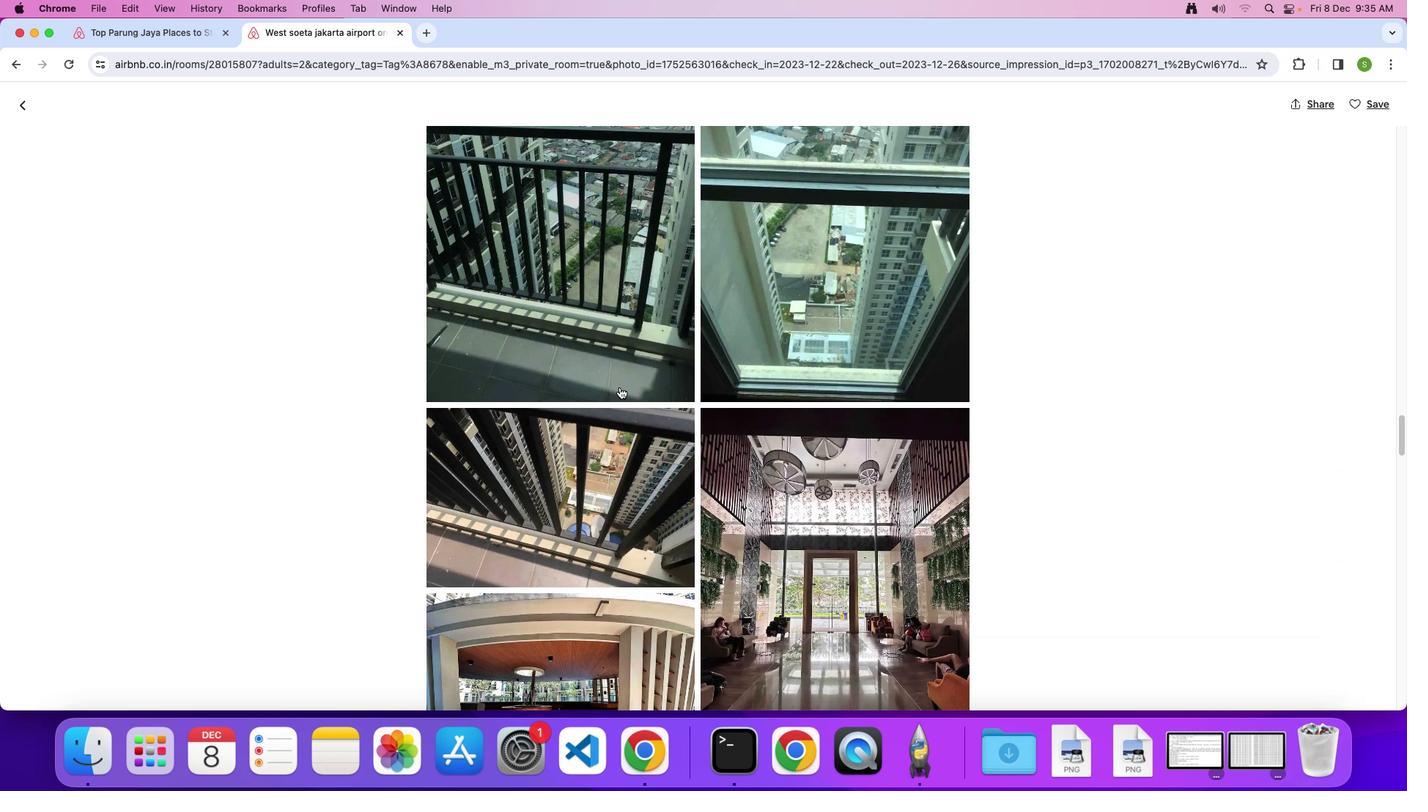 
Action: Mouse scrolled (619, 387) with delta (0, 0)
Screenshot: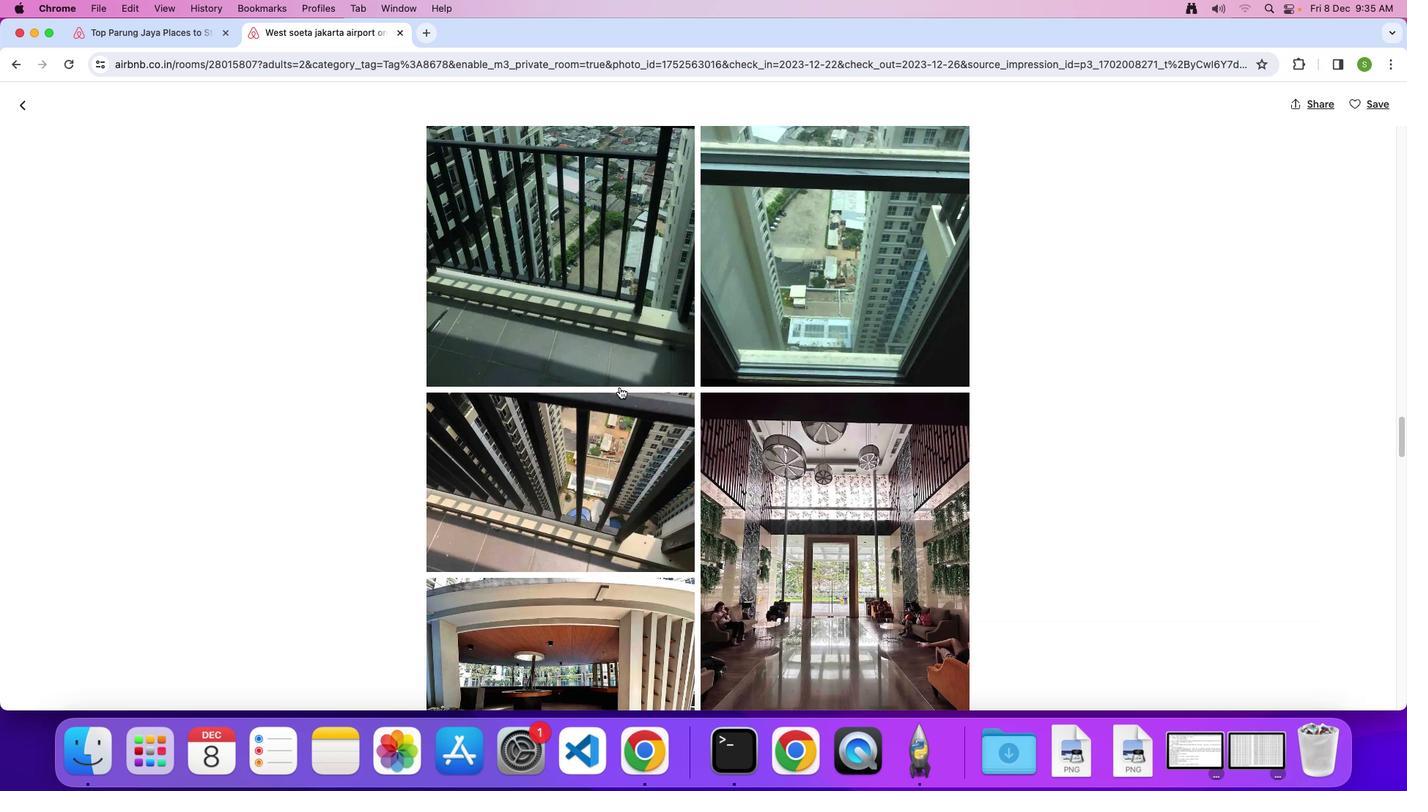 
Action: Mouse scrolled (619, 387) with delta (0, 0)
Screenshot: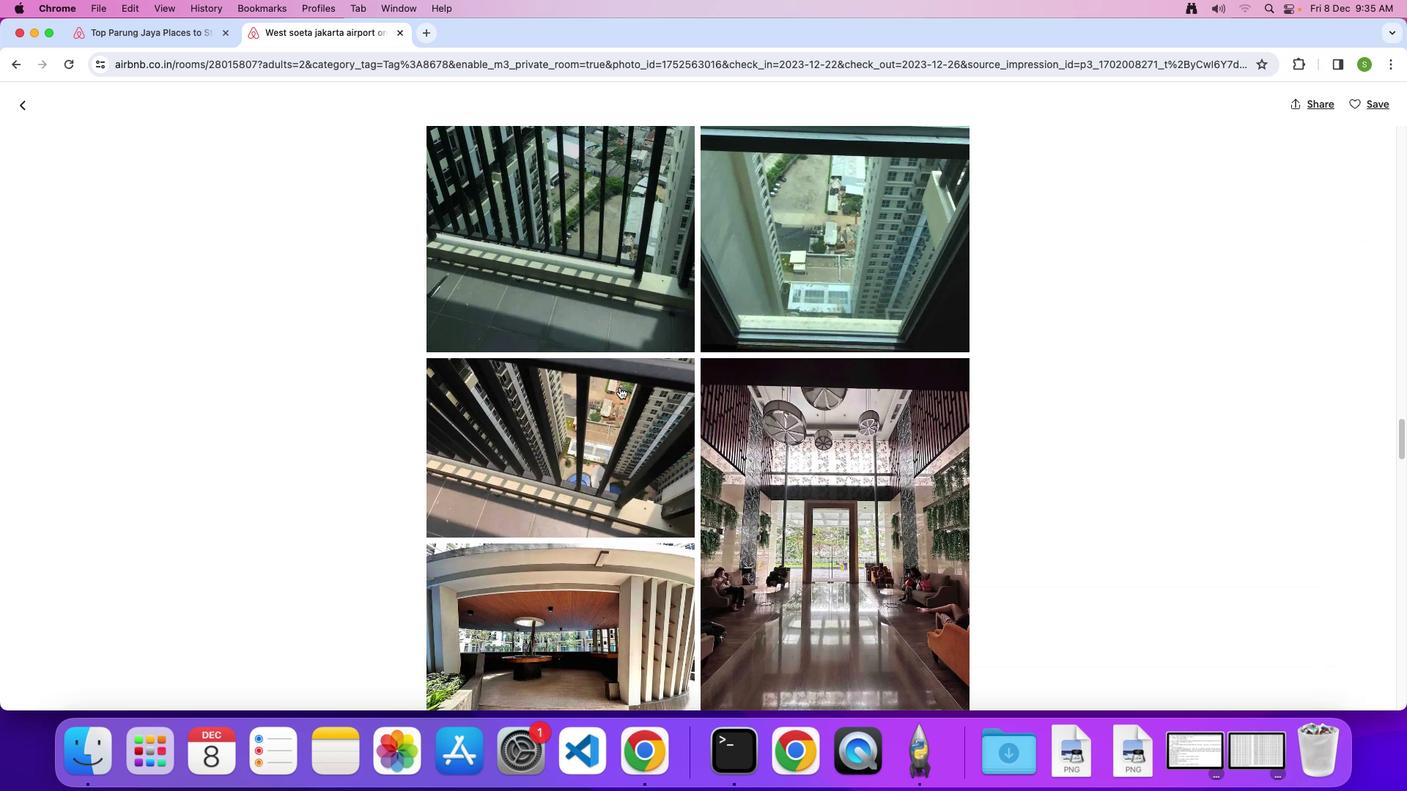 
Action: Mouse scrolled (619, 387) with delta (0, -2)
Screenshot: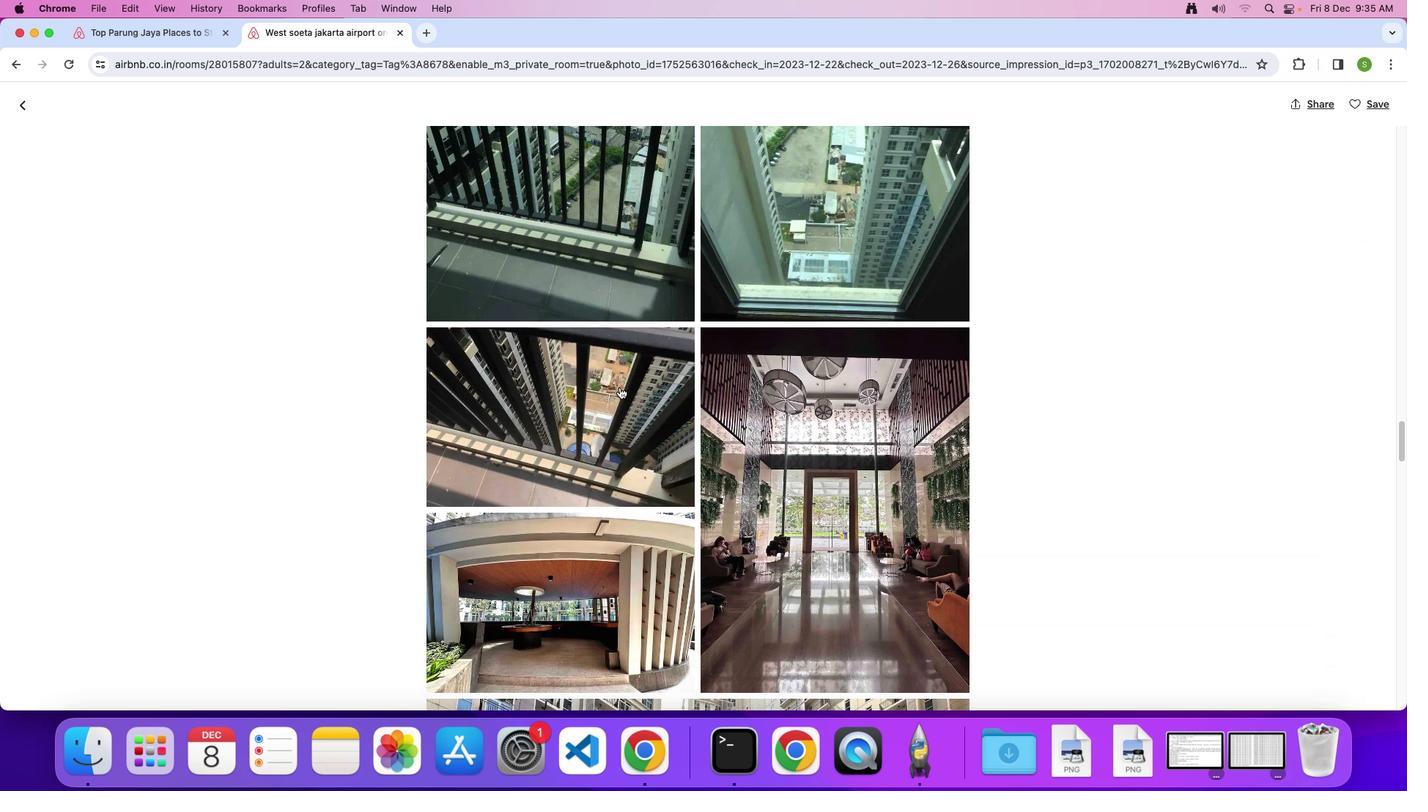 
Action: Mouse scrolled (619, 387) with delta (0, 0)
Screenshot: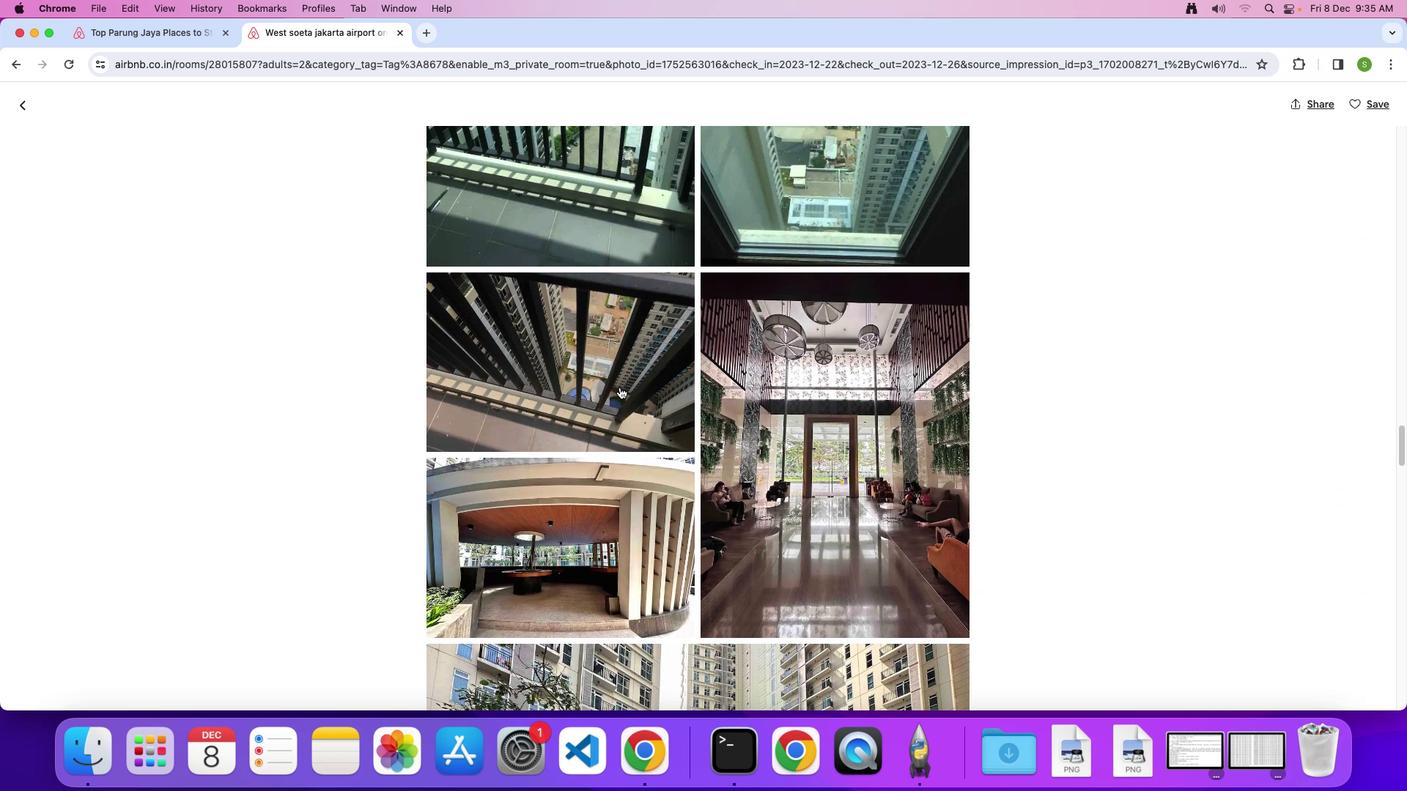 
Action: Mouse scrolled (619, 387) with delta (0, 0)
Screenshot: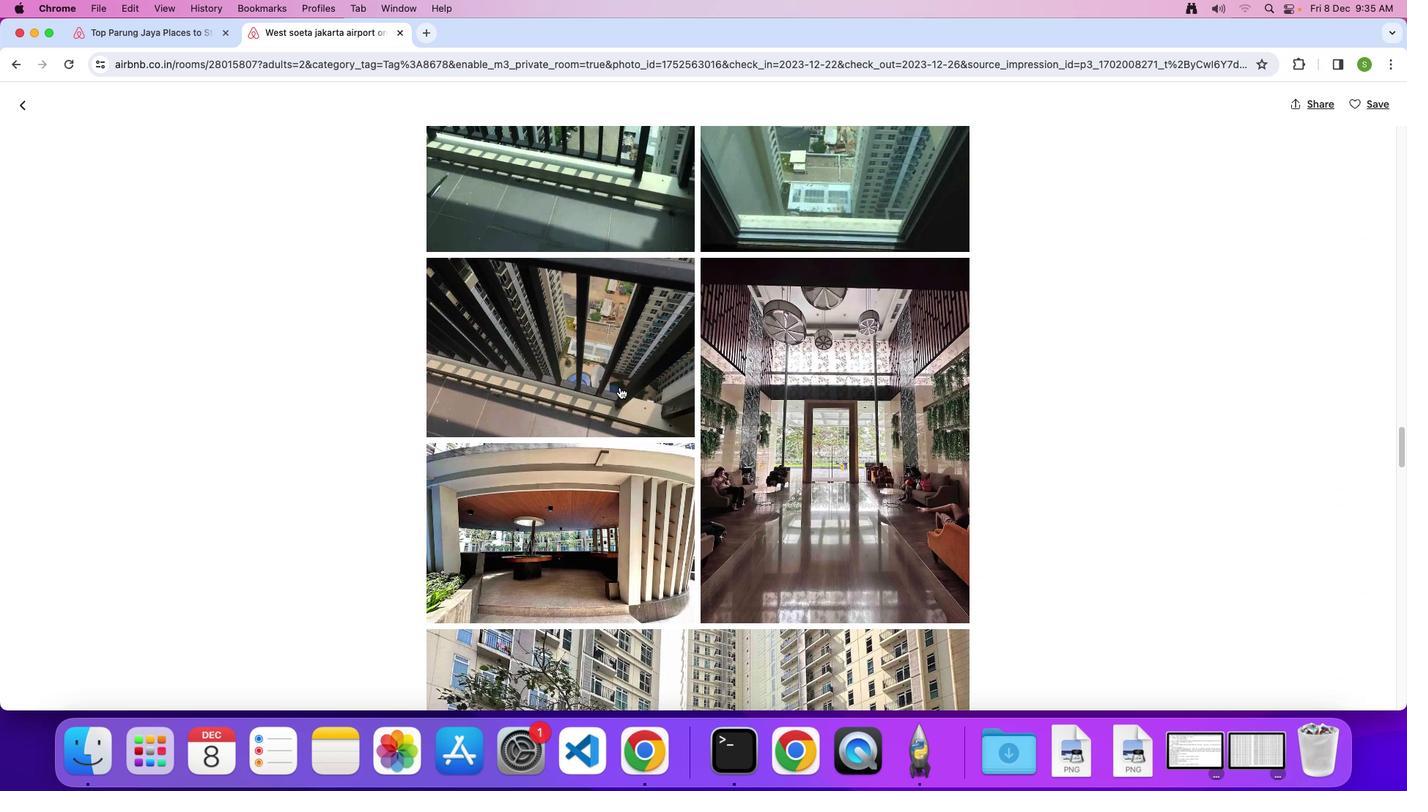 
Action: Mouse scrolled (619, 387) with delta (0, -2)
Screenshot: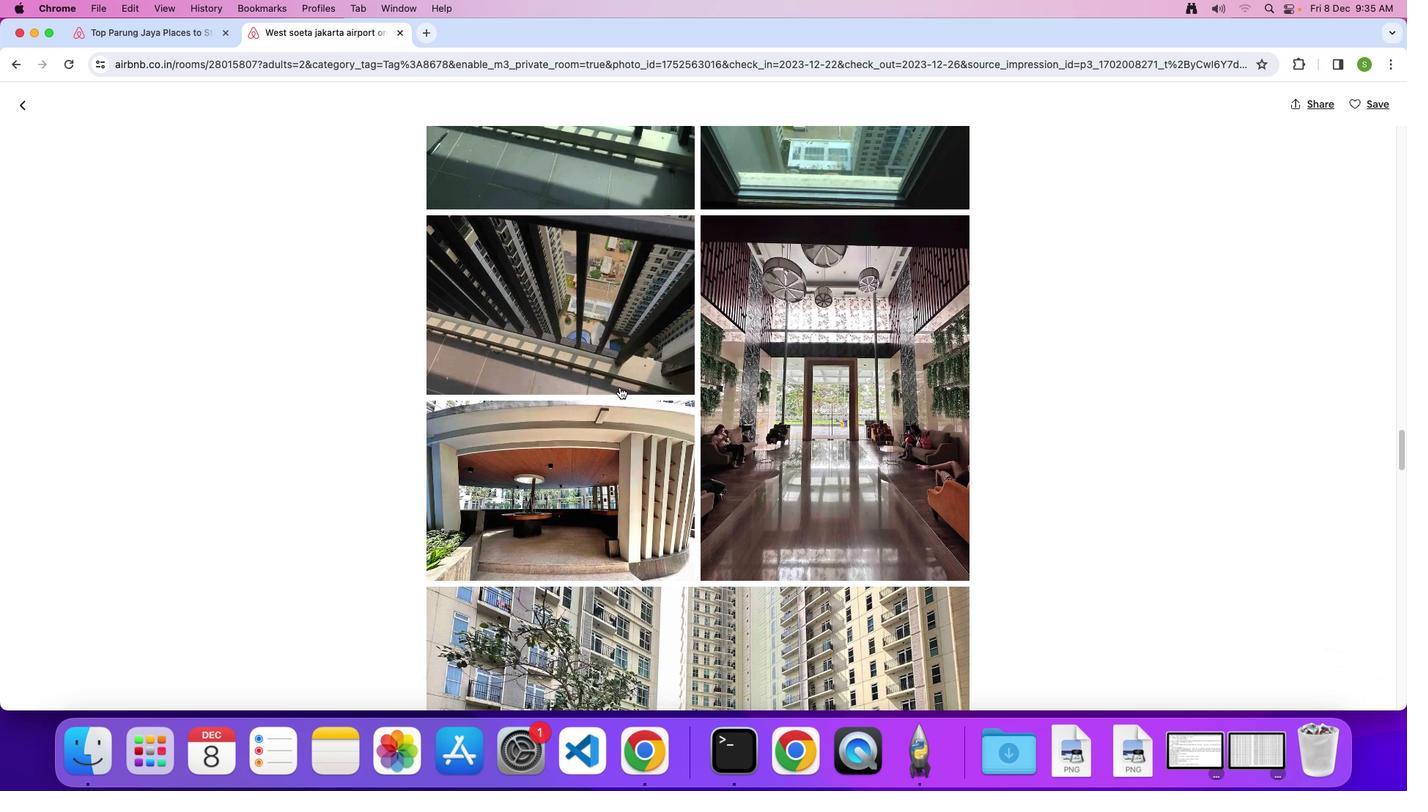 
Action: Mouse scrolled (619, 387) with delta (0, 0)
Screenshot: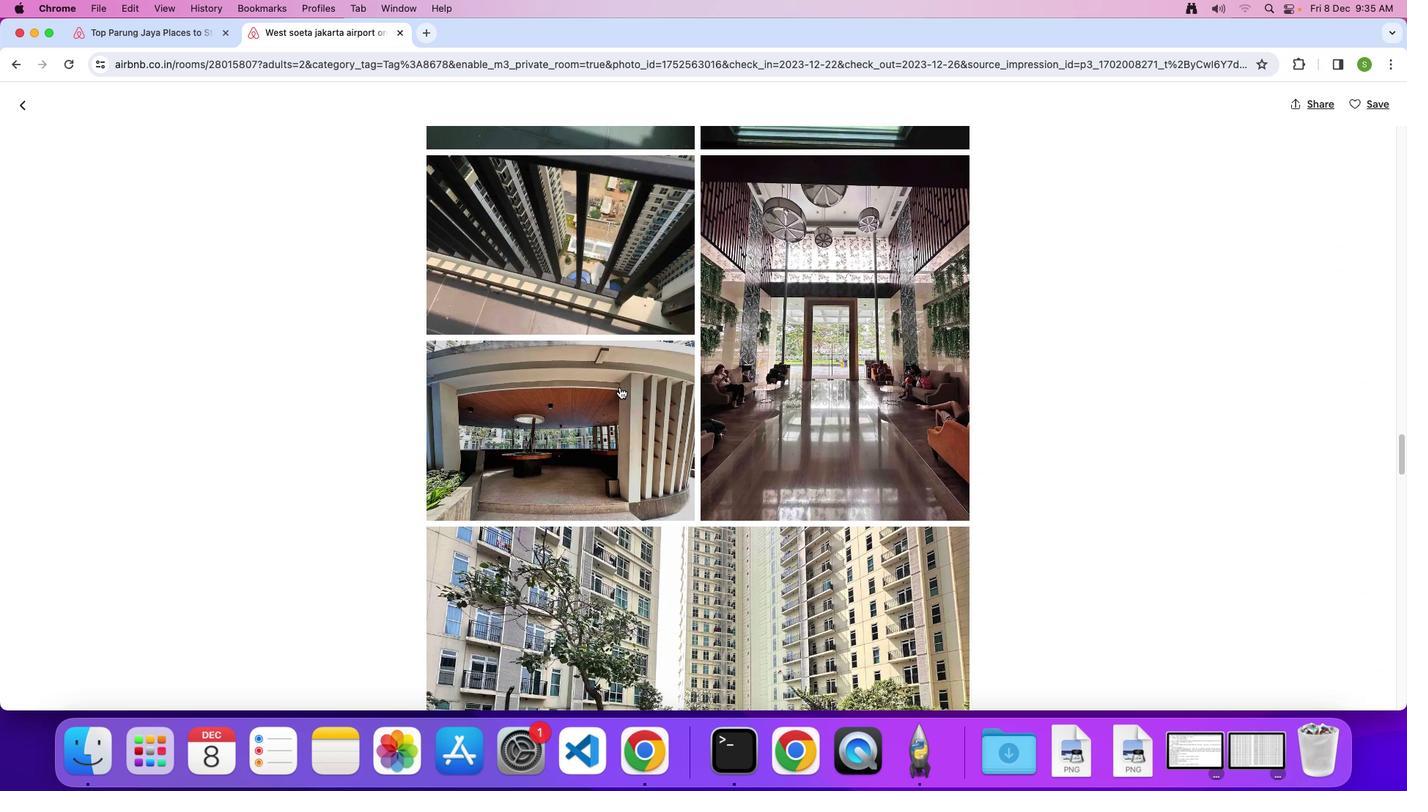 
Action: Mouse scrolled (619, 387) with delta (0, 0)
Screenshot: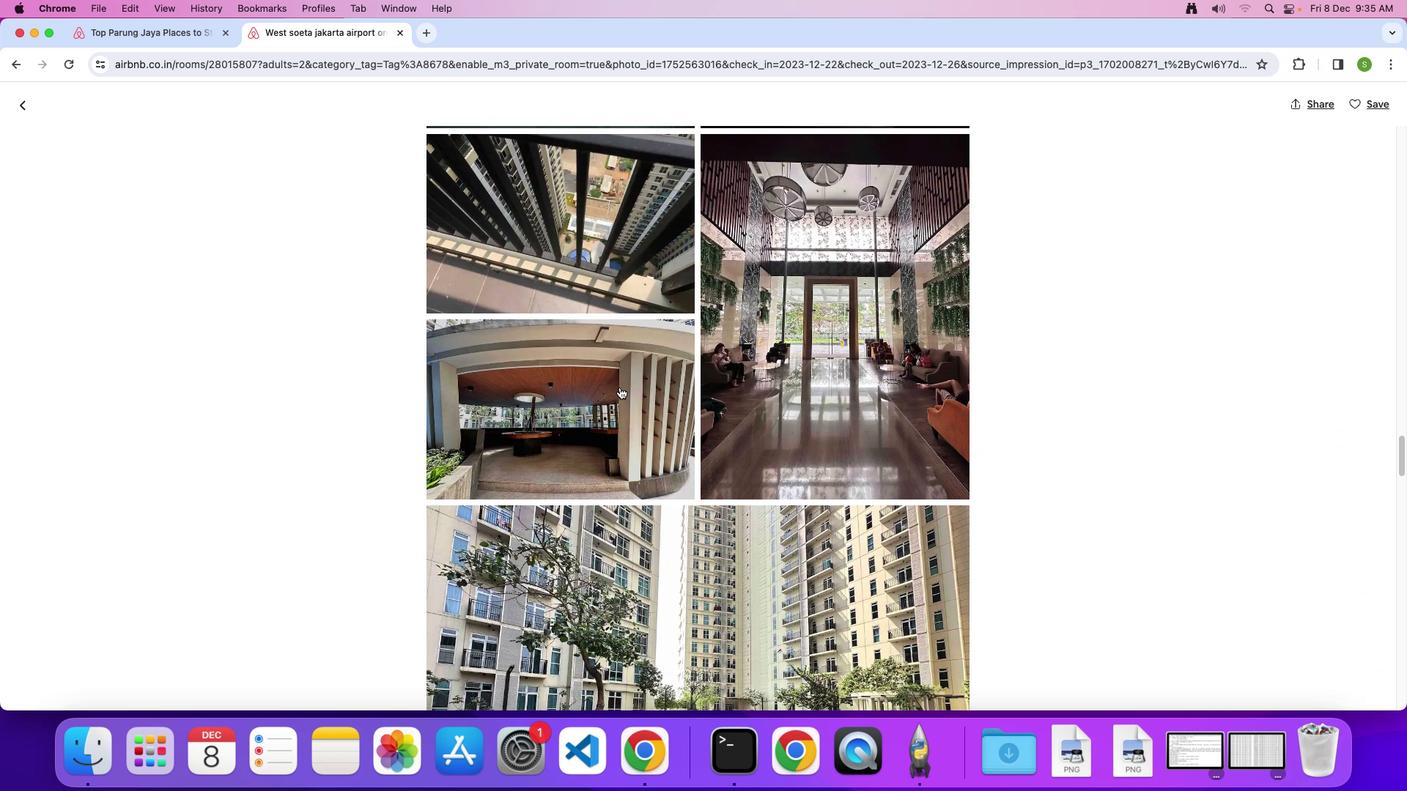 
Action: Mouse scrolled (619, 387) with delta (0, -1)
Screenshot: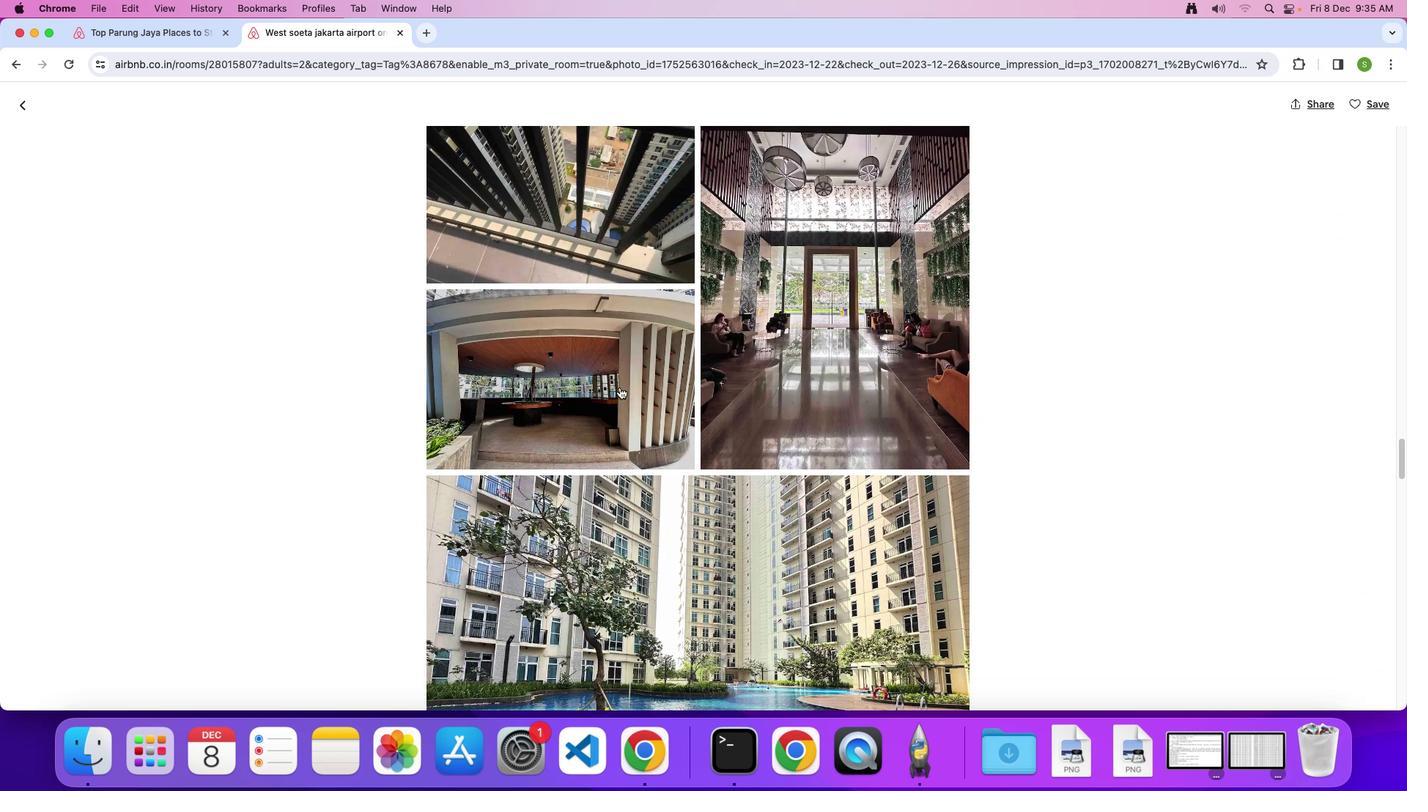 
Action: Mouse scrolled (619, 387) with delta (0, 0)
Screenshot: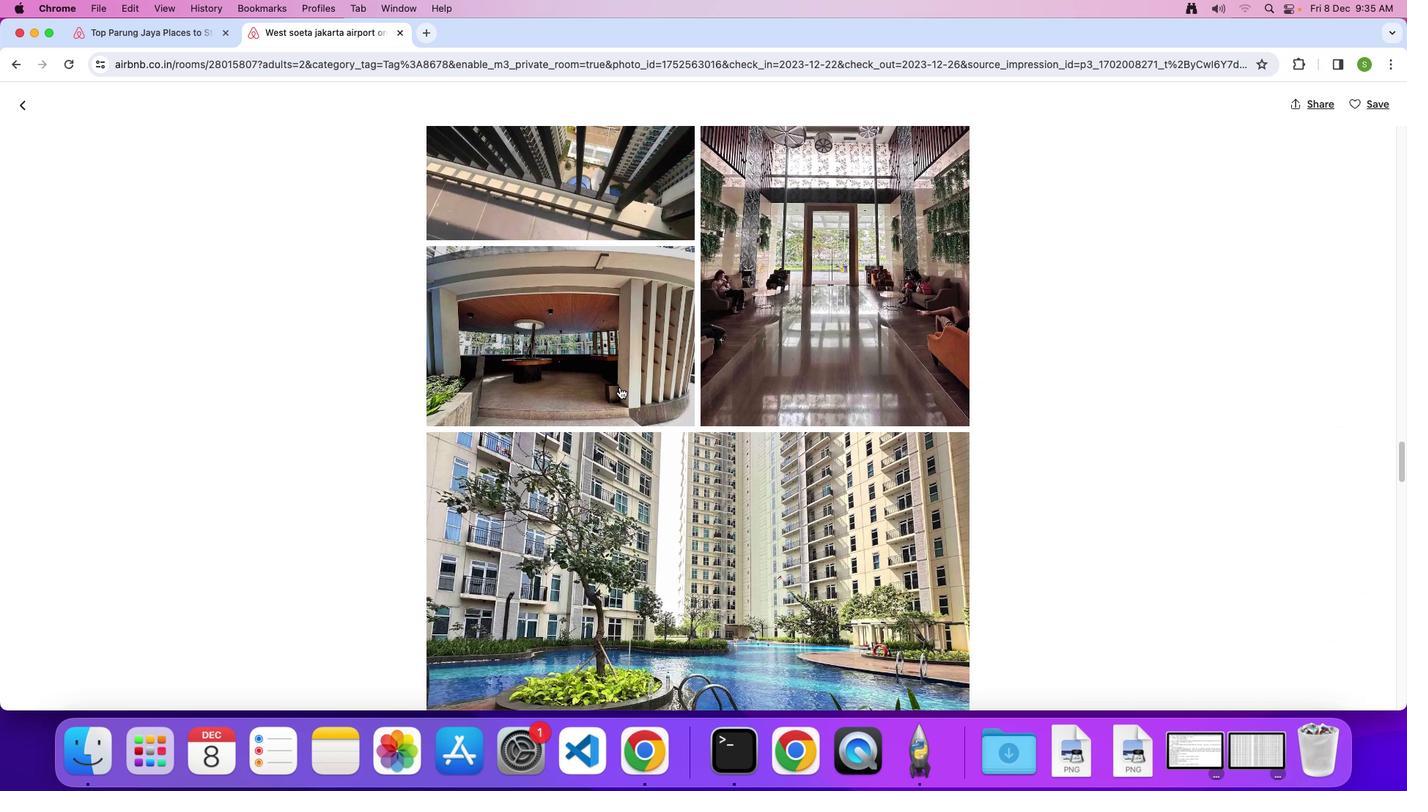 
Action: Mouse scrolled (619, 387) with delta (0, 0)
Screenshot: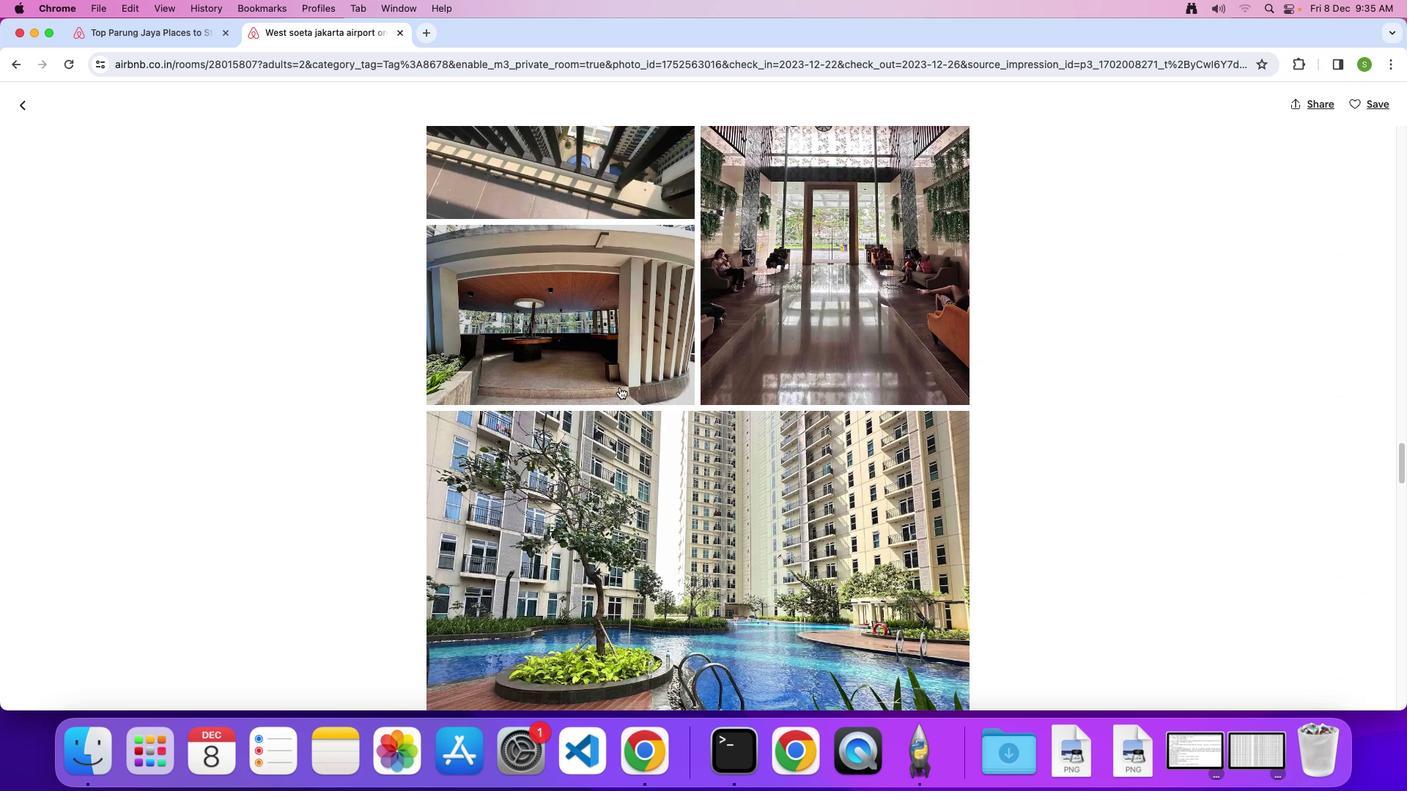 
Action: Mouse scrolled (619, 387) with delta (0, -1)
Screenshot: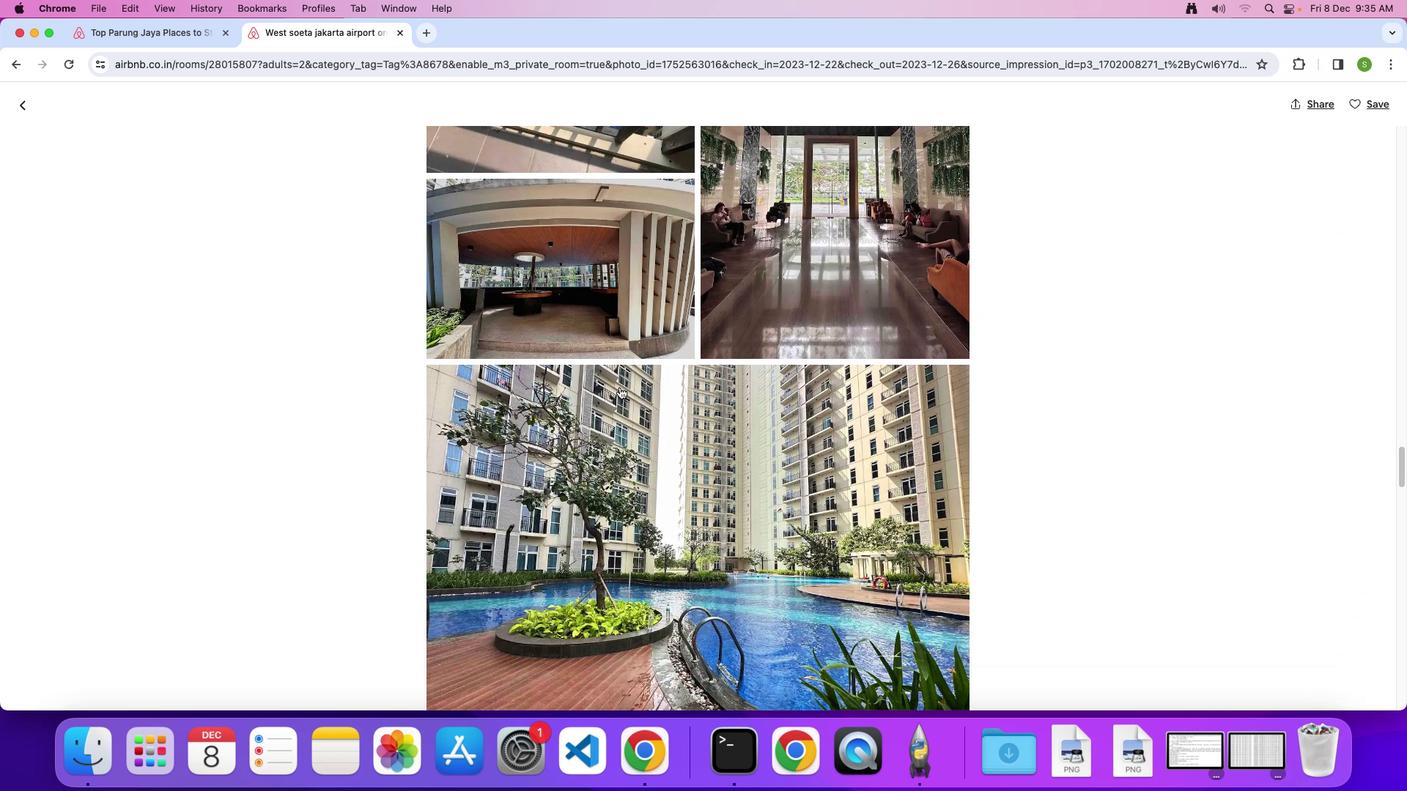 
Action: Mouse scrolled (619, 387) with delta (0, 0)
Screenshot: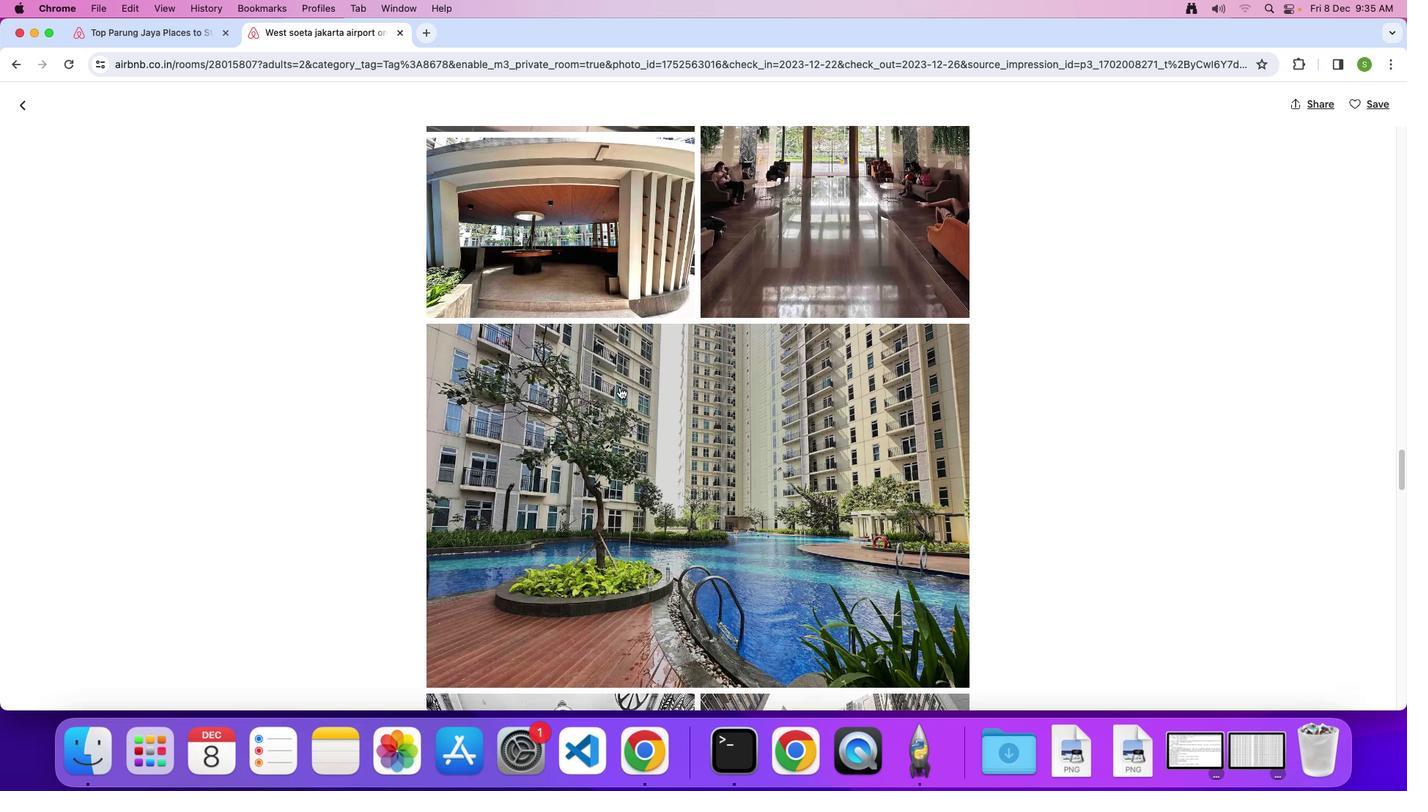 
Action: Mouse scrolled (619, 387) with delta (0, 0)
Screenshot: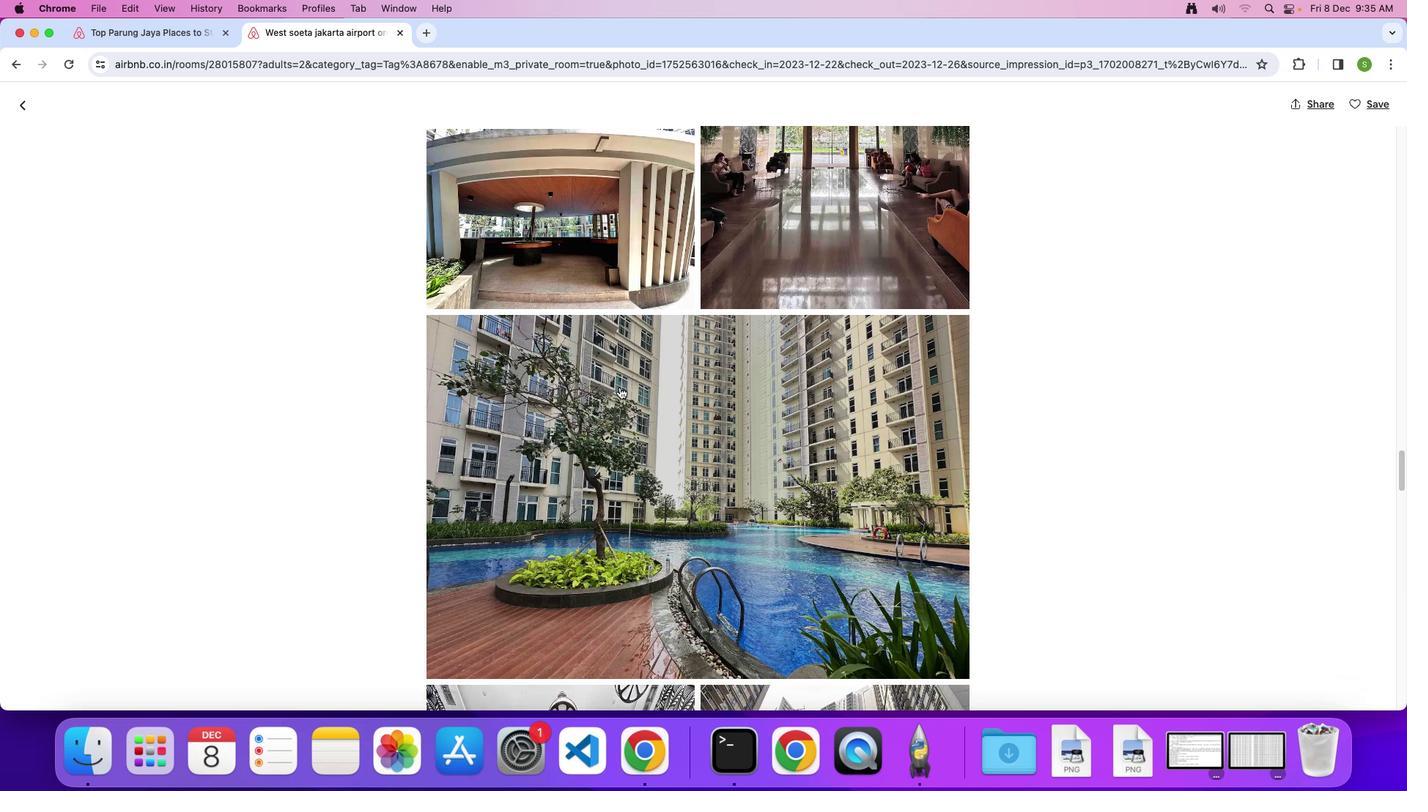 
Action: Mouse scrolled (619, 387) with delta (0, 0)
Screenshot: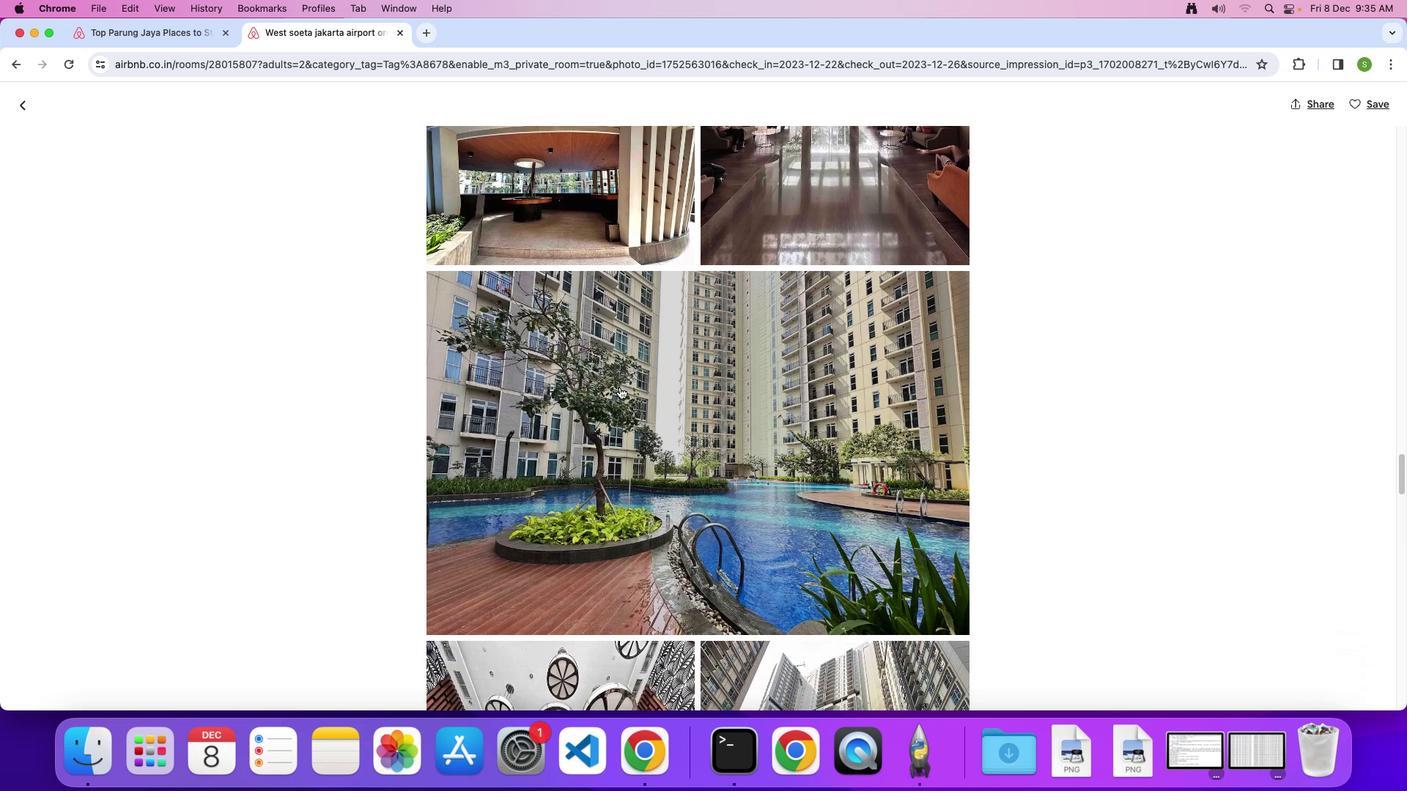 
Action: Mouse scrolled (619, 387) with delta (0, 0)
Screenshot: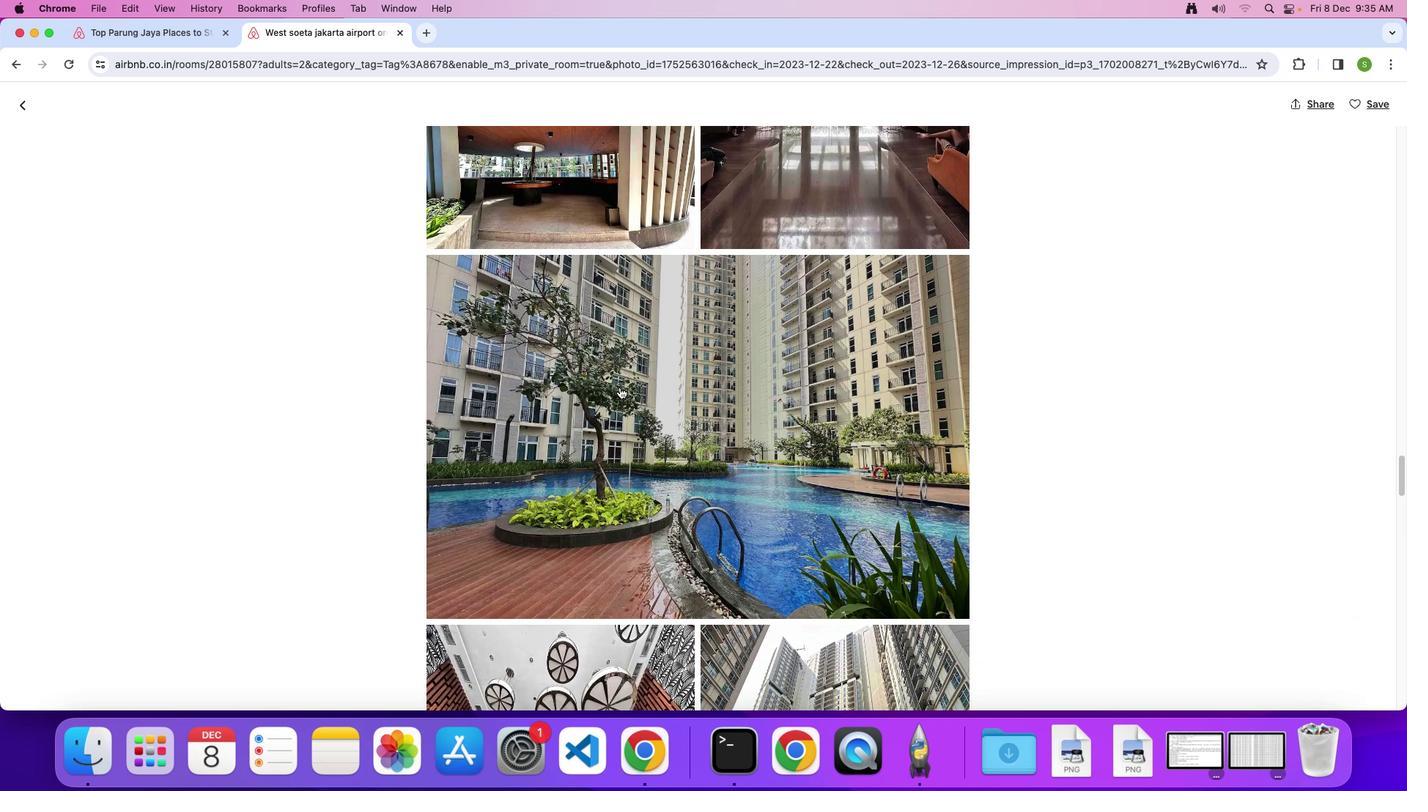 
Action: Mouse scrolled (619, 387) with delta (0, 0)
Screenshot: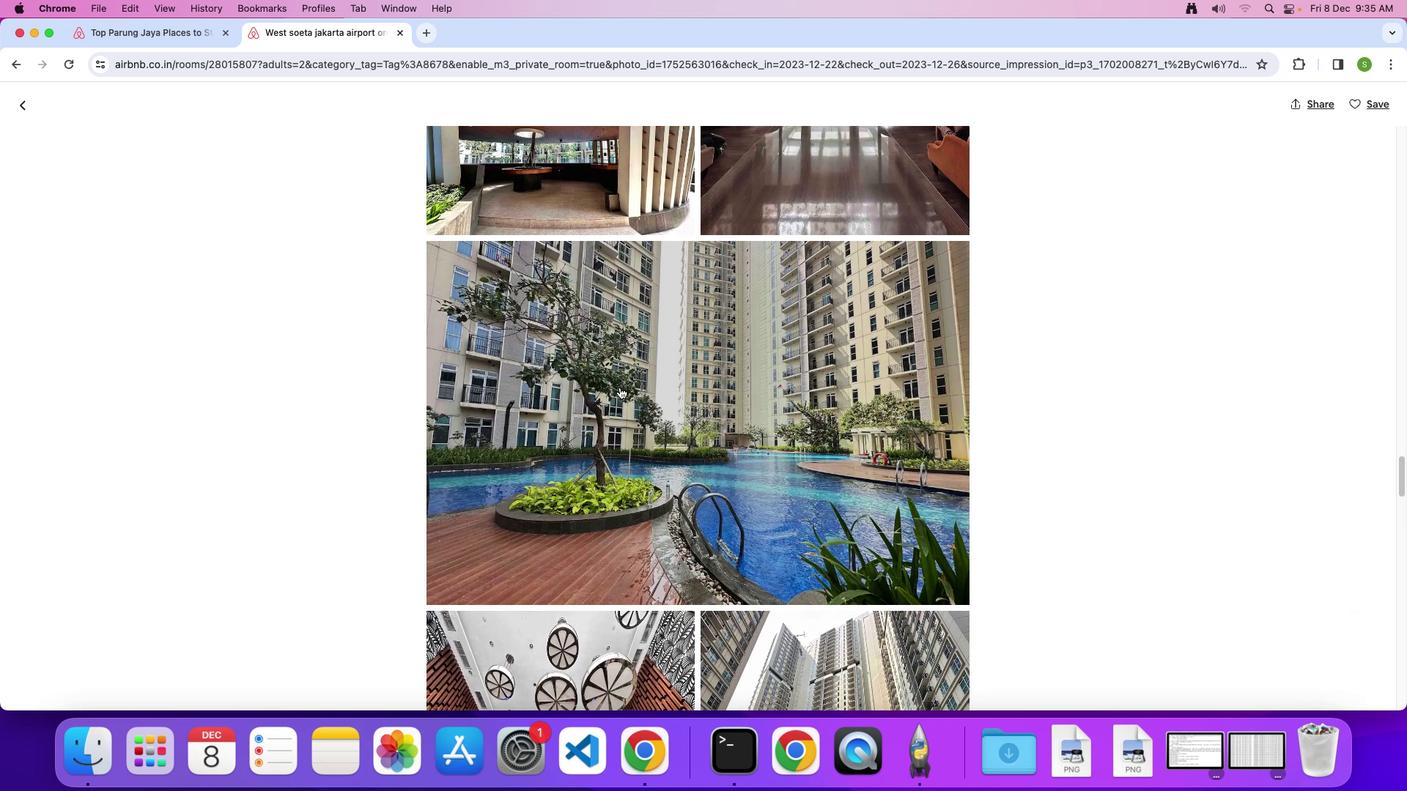 
Action: Mouse scrolled (619, 387) with delta (0, 0)
Screenshot: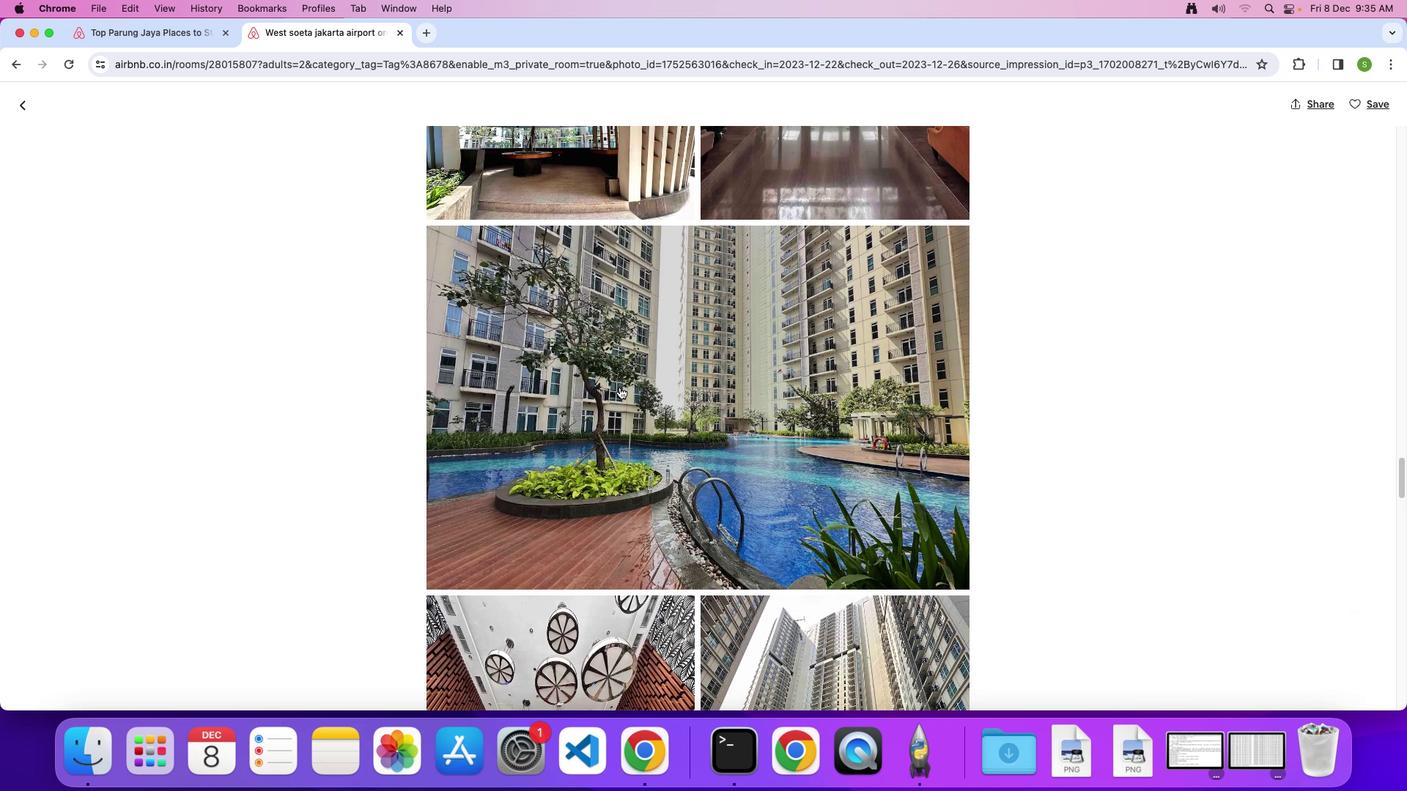 
Action: Mouse scrolled (619, 387) with delta (0, 0)
Screenshot: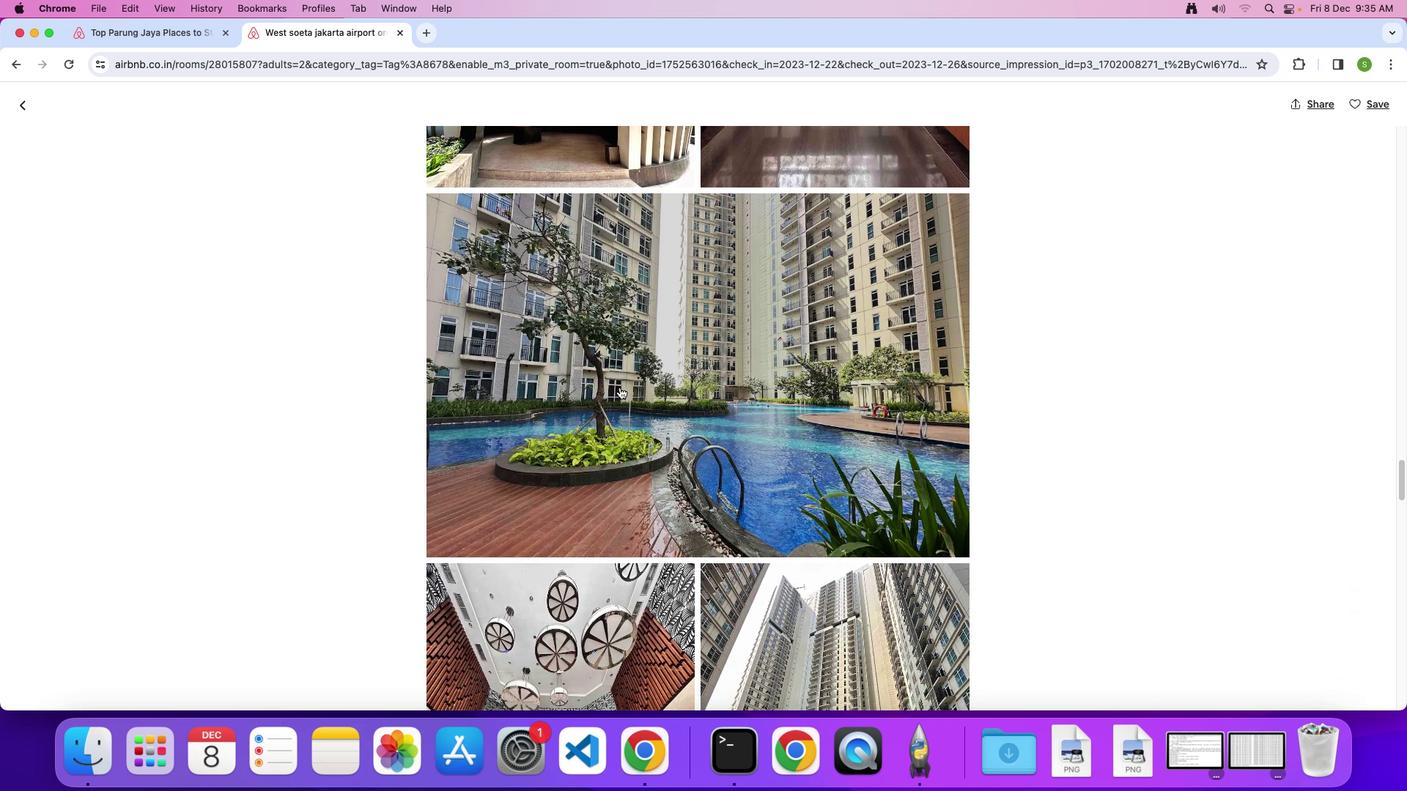 
Action: Mouse scrolled (619, 387) with delta (0, -2)
Screenshot: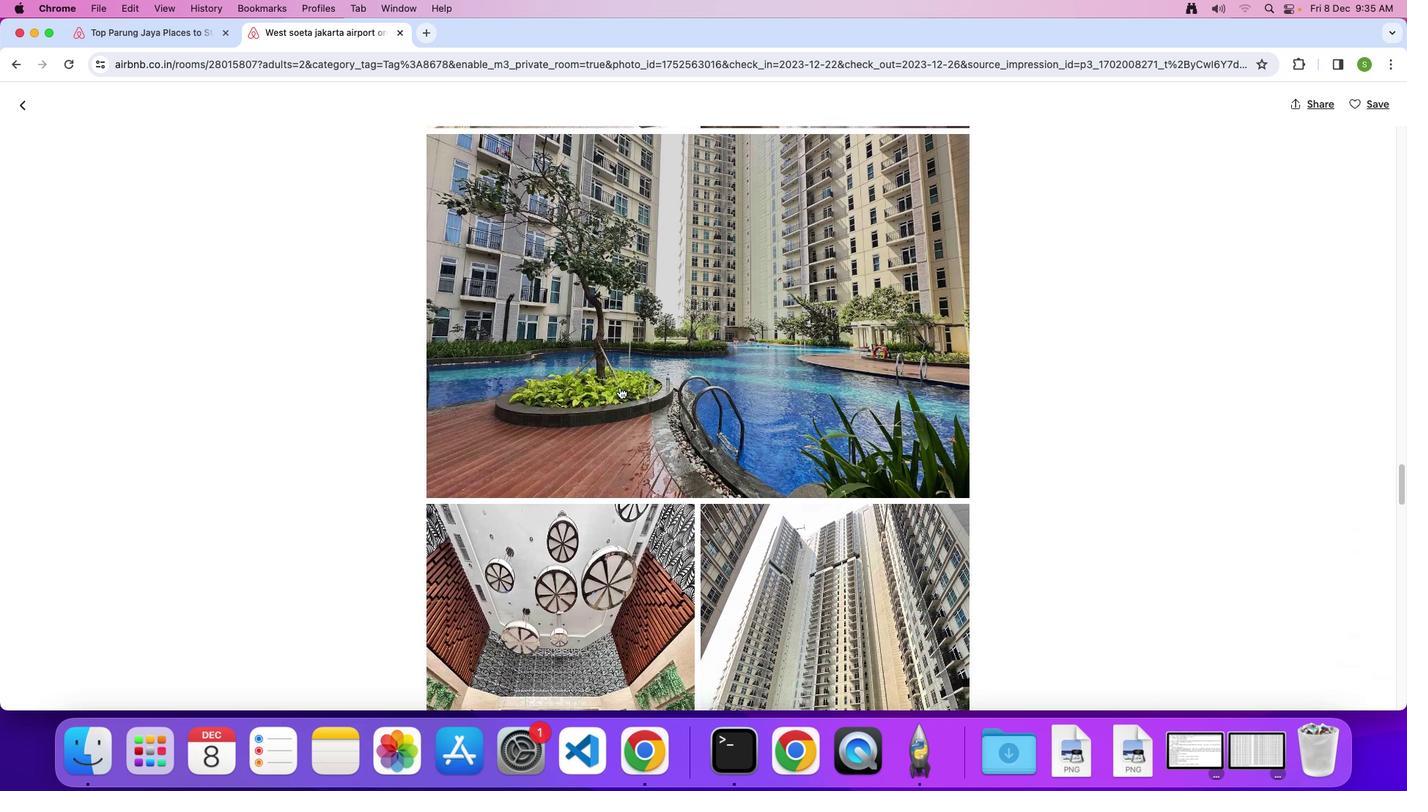
Action: Mouse scrolled (619, 387) with delta (0, 0)
Screenshot: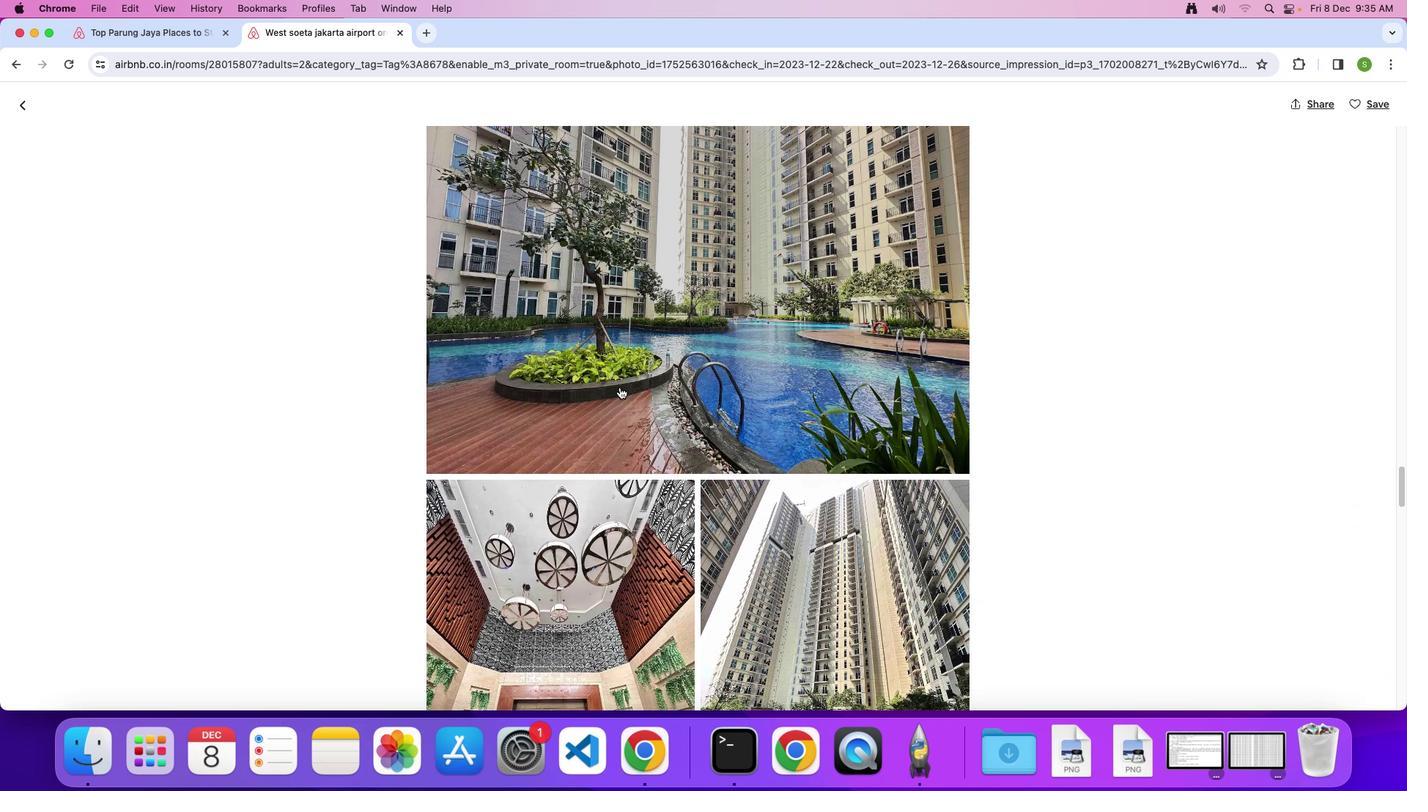 
Action: Mouse scrolled (619, 387) with delta (0, 0)
Screenshot: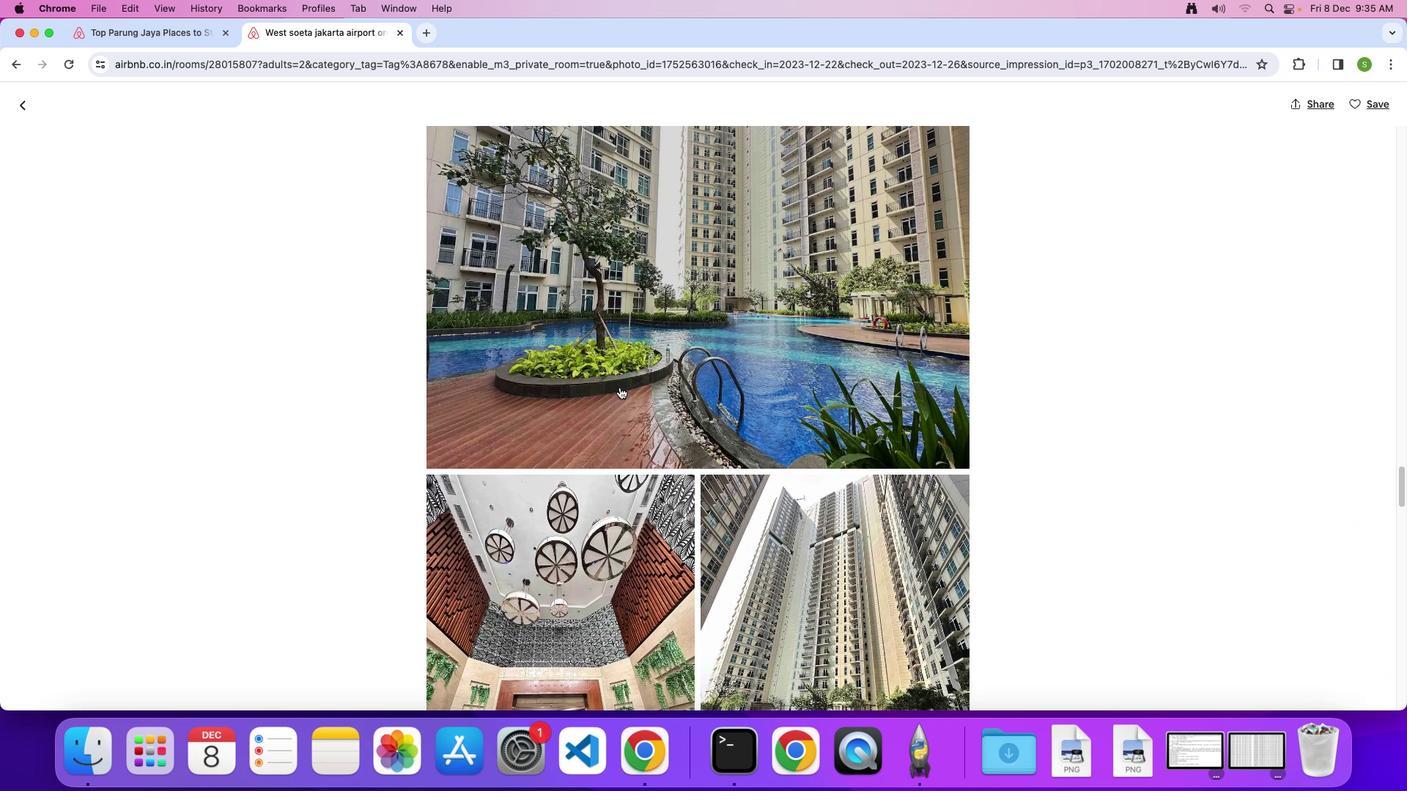
Action: Mouse scrolled (619, 387) with delta (0, 0)
Screenshot: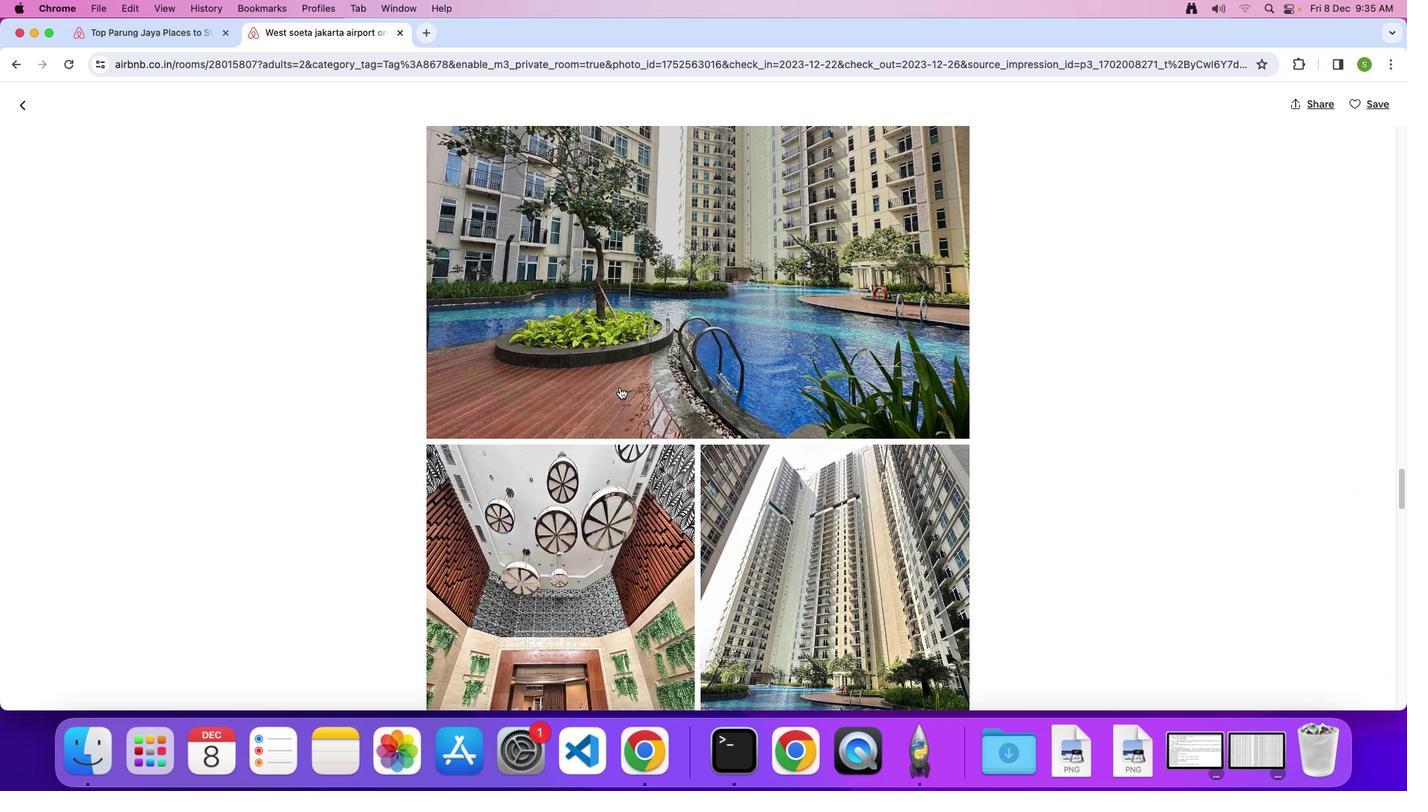 
Action: Mouse scrolled (619, 387) with delta (0, 0)
Screenshot: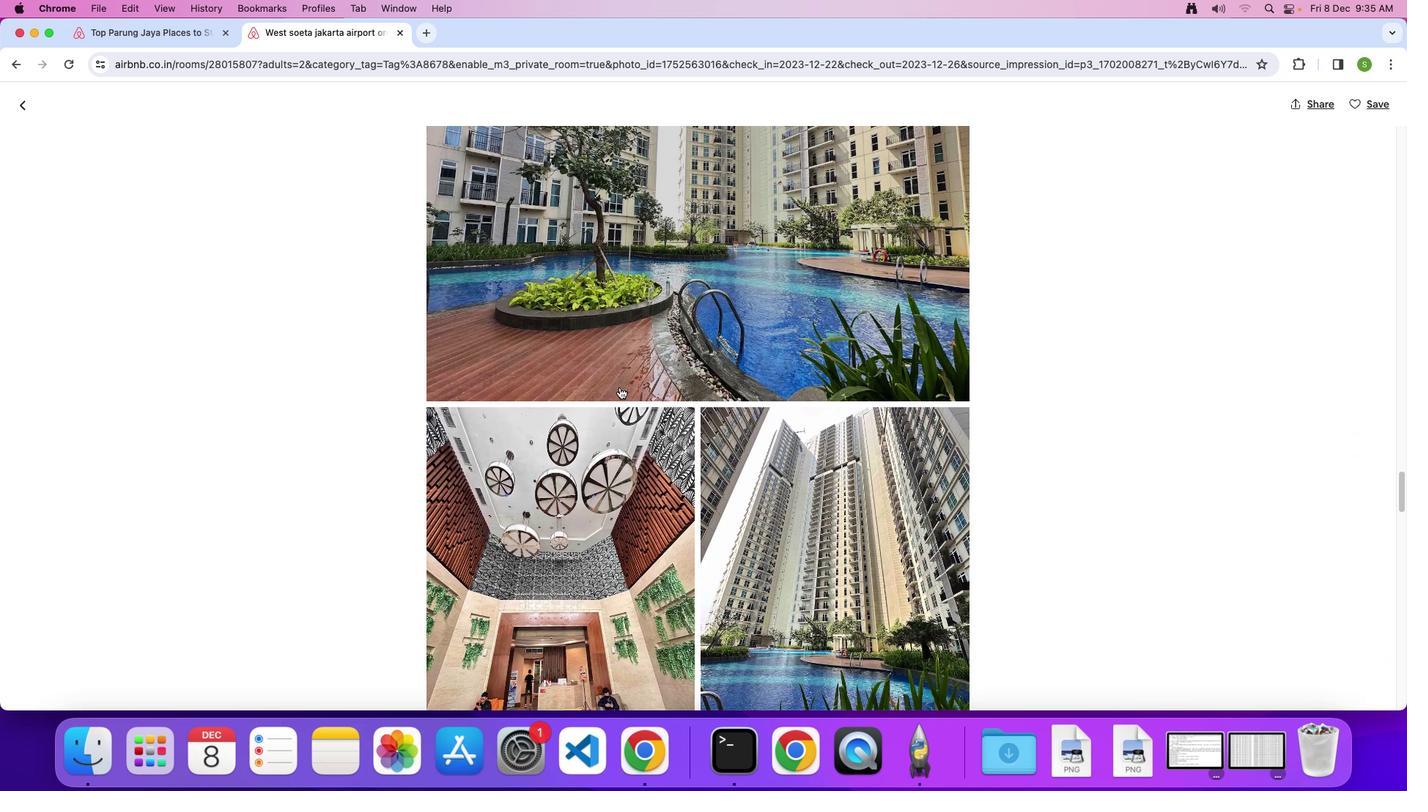 
Action: Mouse scrolled (619, 387) with delta (0, 0)
Screenshot: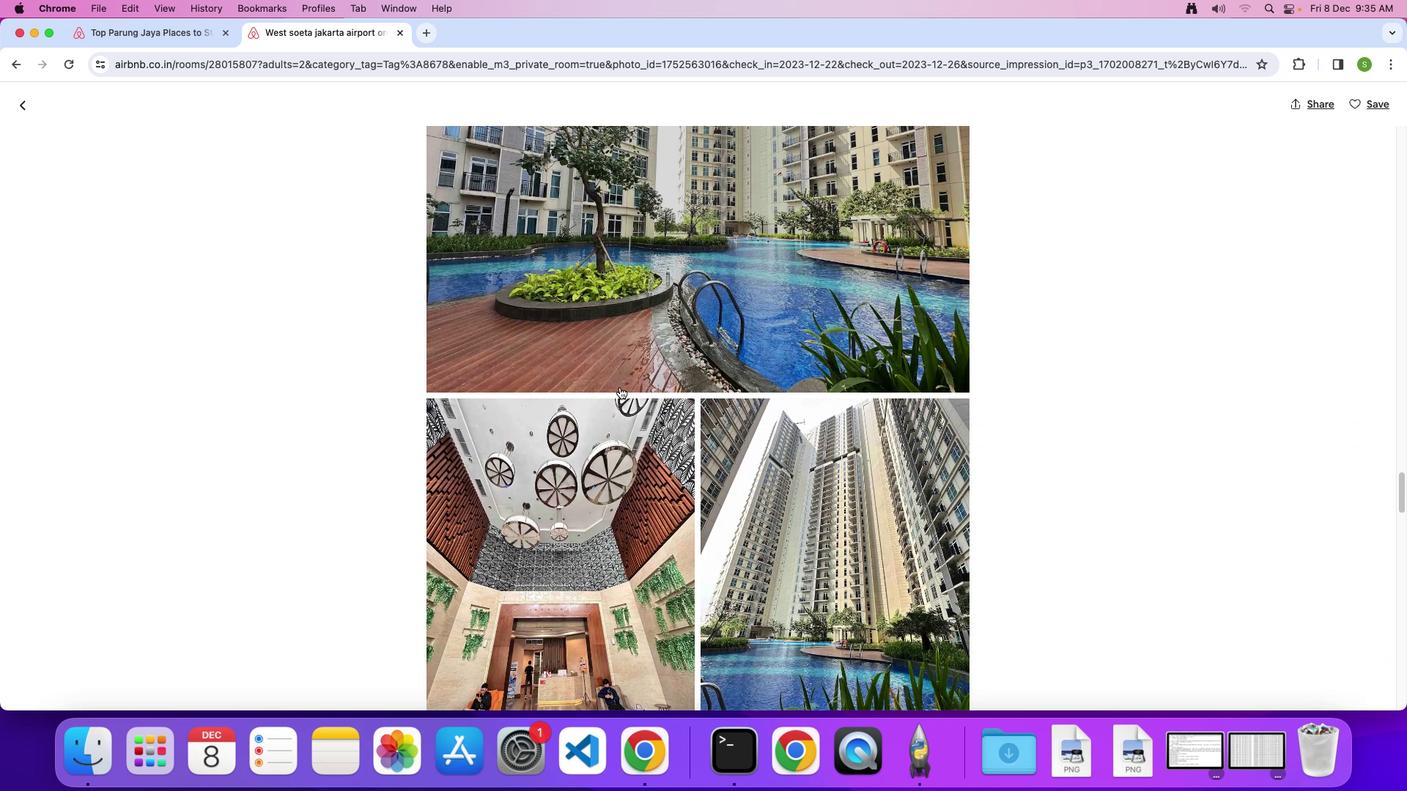 
Action: Mouse scrolled (619, 387) with delta (0, 0)
Screenshot: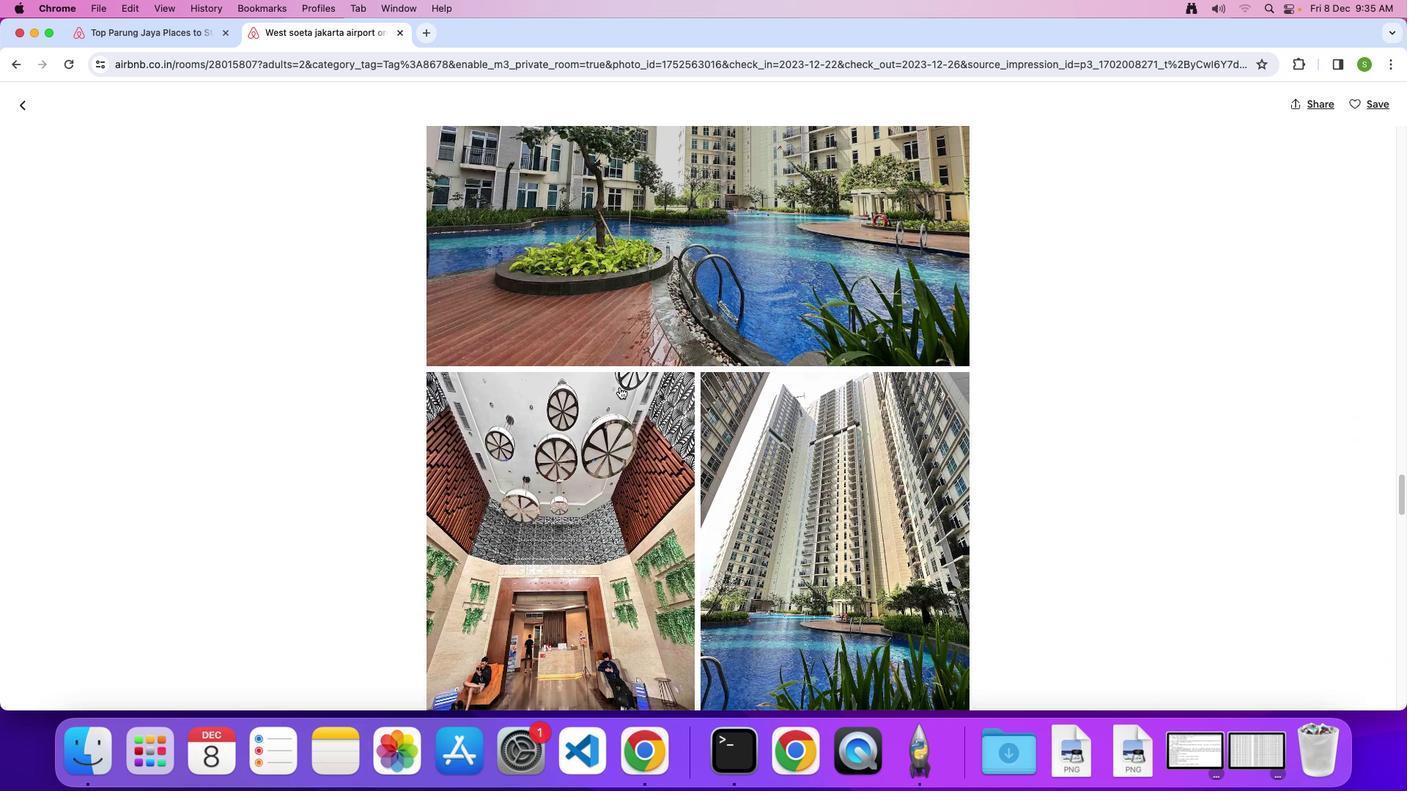 
Action: Mouse scrolled (619, 387) with delta (0, 0)
Screenshot: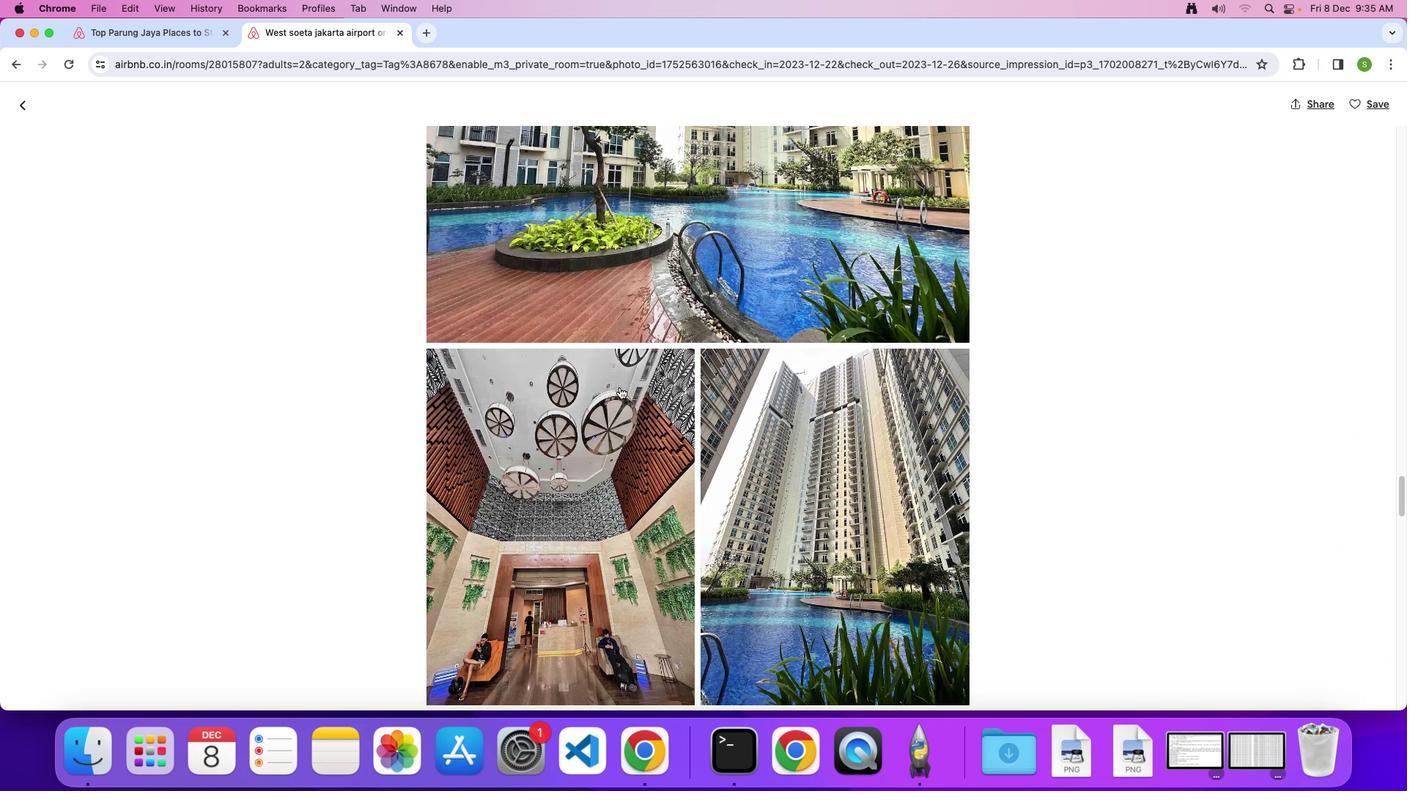 
Action: Mouse scrolled (619, 387) with delta (0, 0)
Screenshot: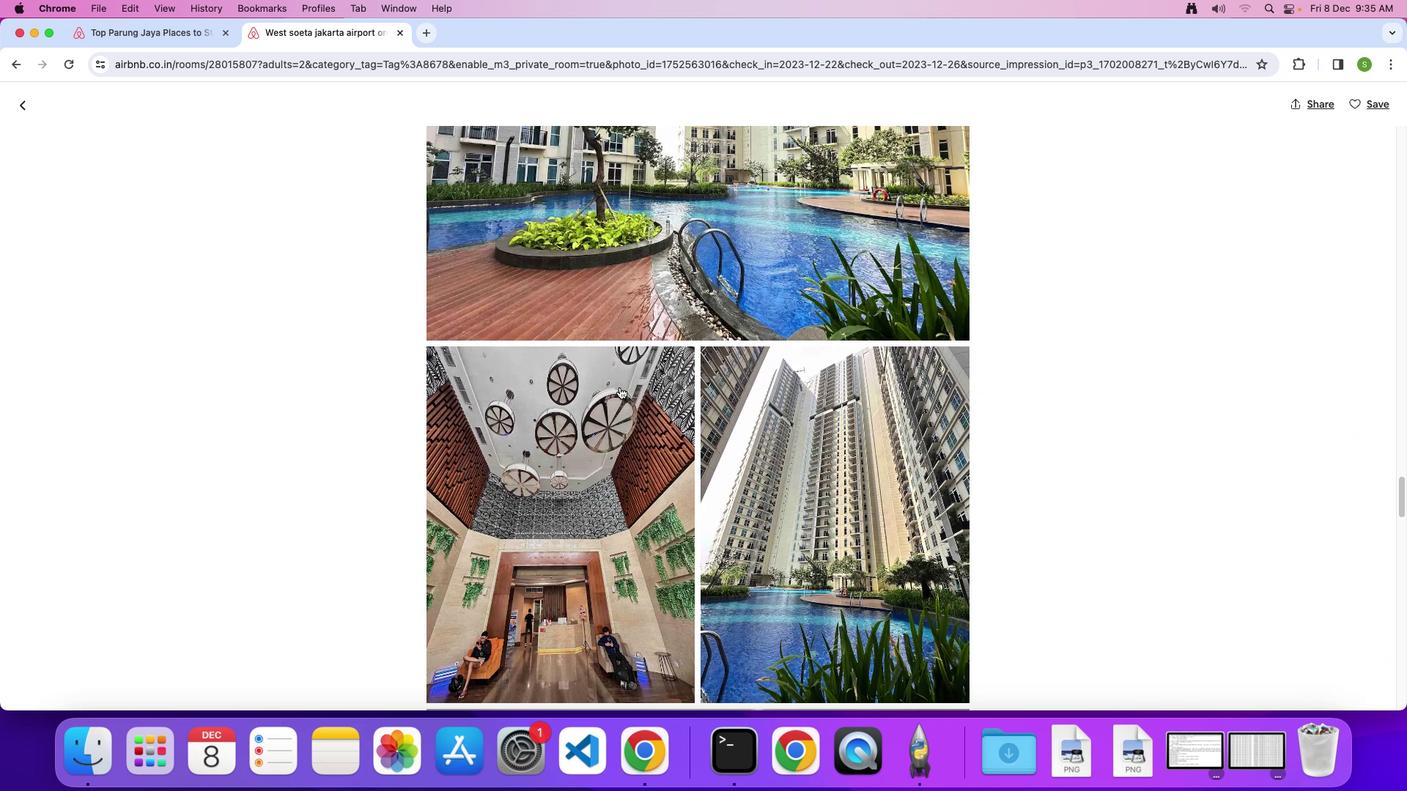 
Action: Mouse scrolled (619, 387) with delta (0, 0)
Screenshot: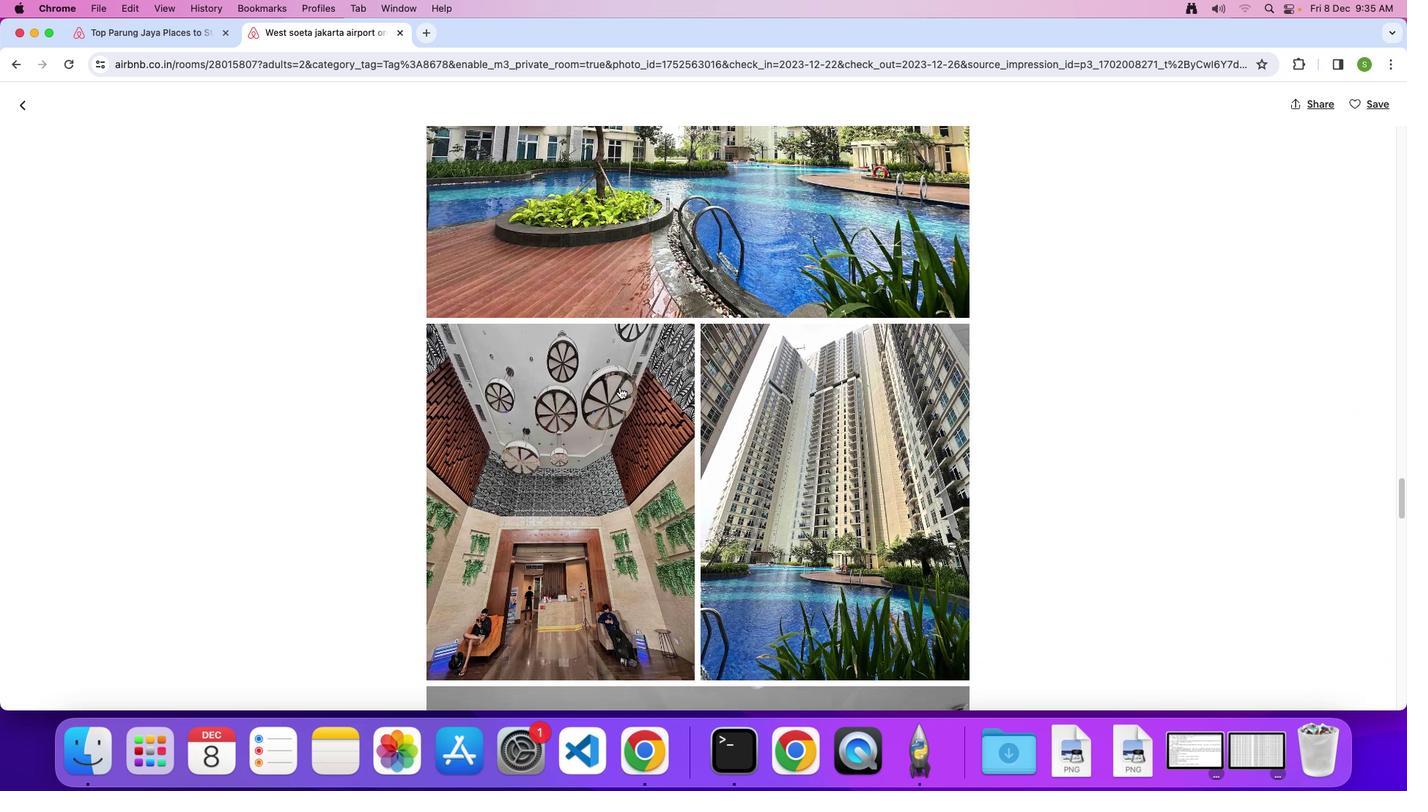 
Action: Mouse scrolled (619, 387) with delta (0, 0)
Screenshot: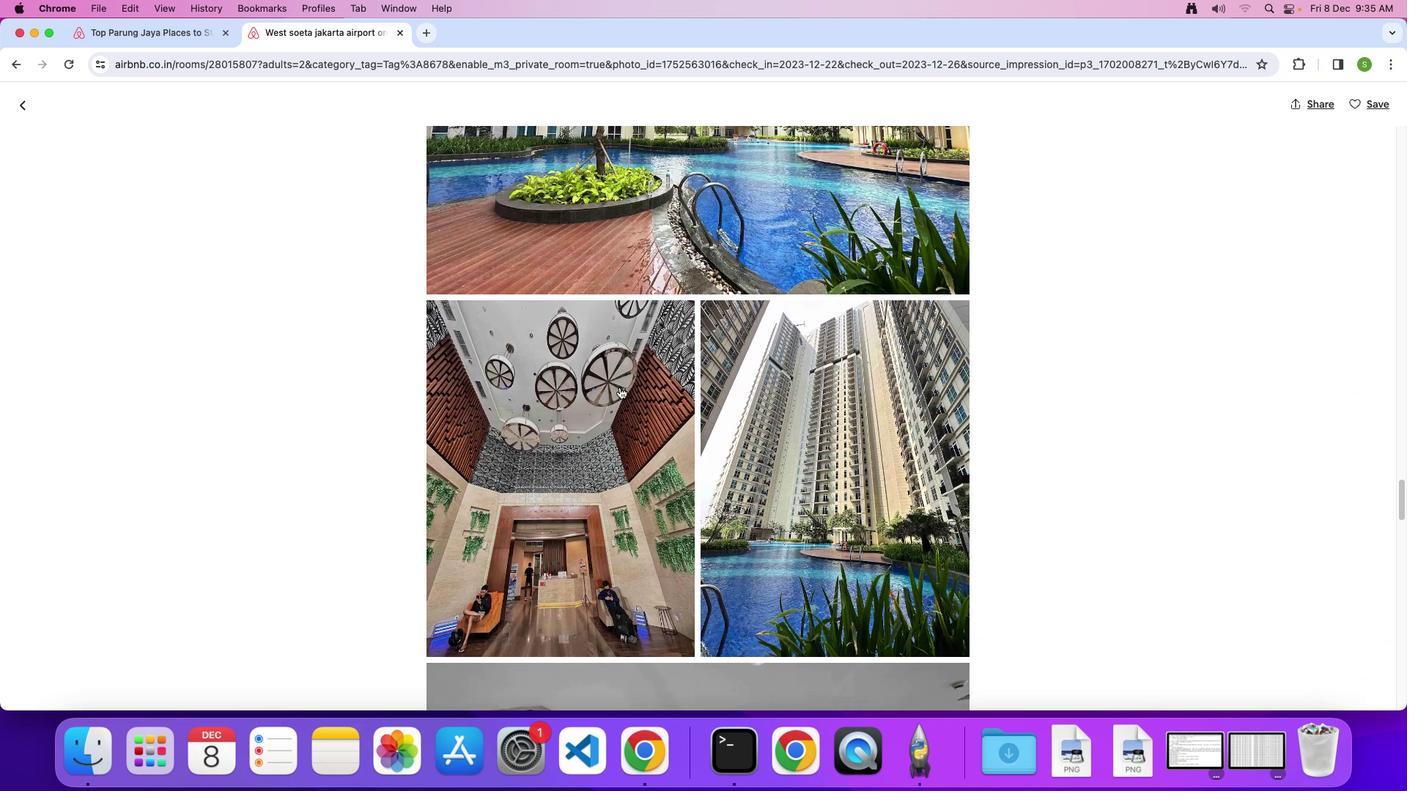 
Action: Mouse scrolled (619, 387) with delta (0, -2)
Screenshot: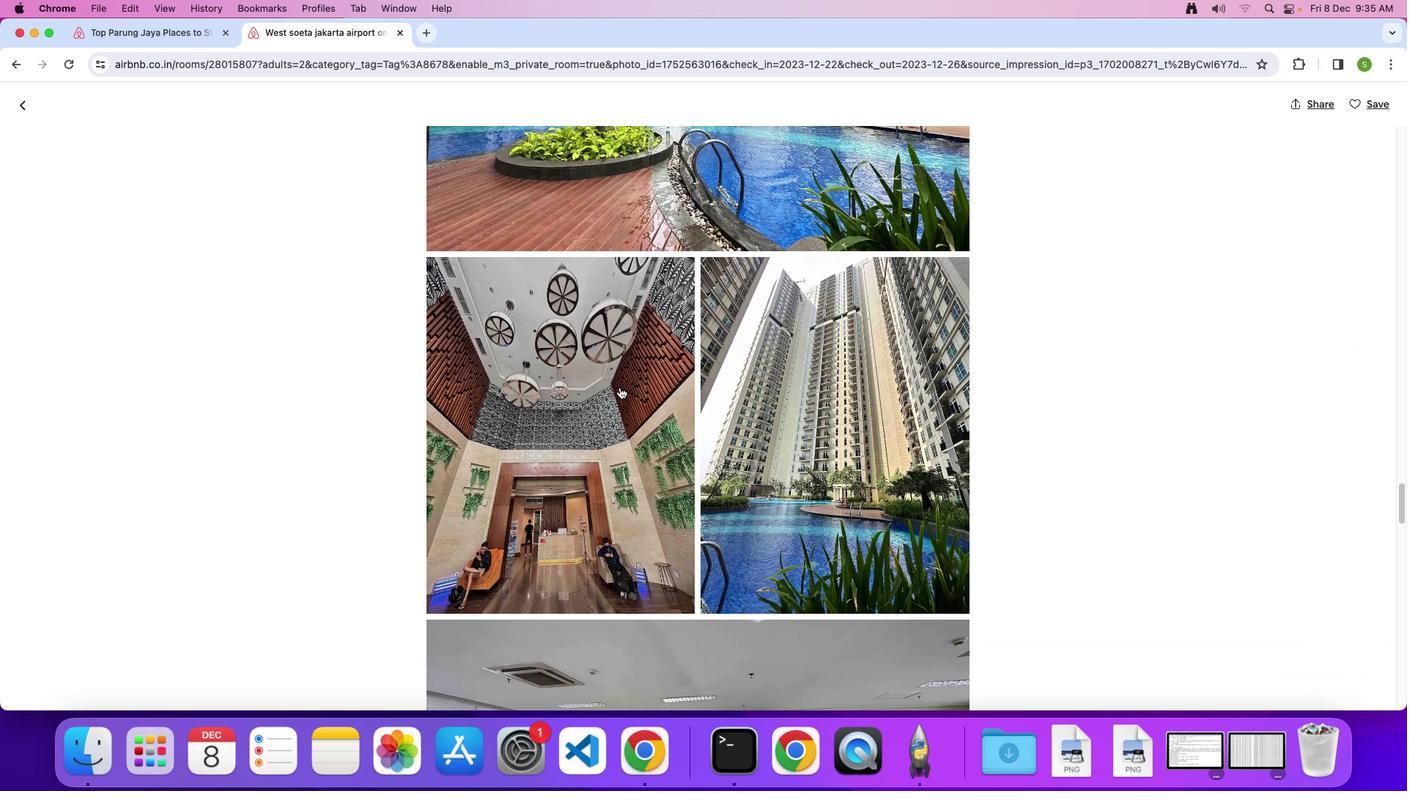 
Action: Mouse scrolled (619, 387) with delta (0, 0)
Screenshot: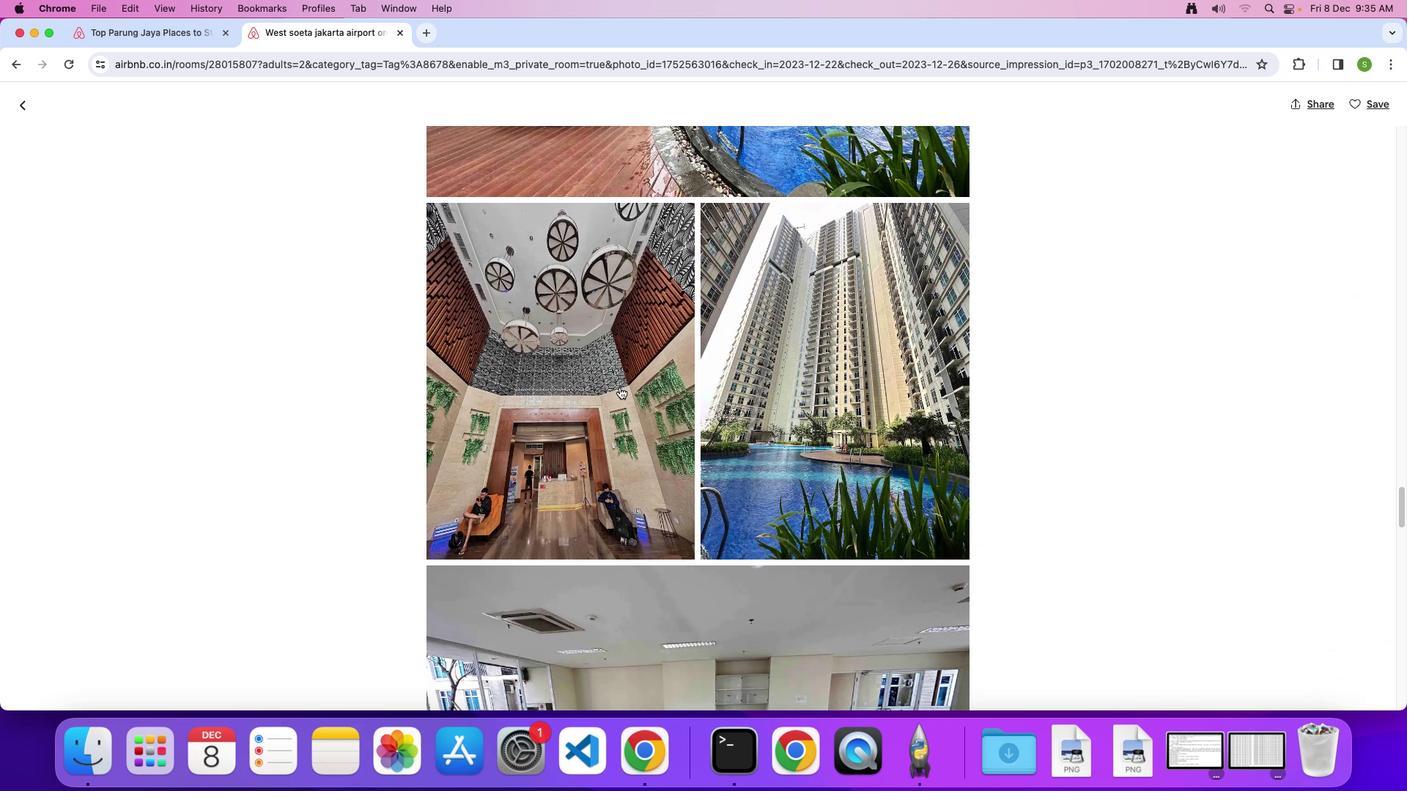 
Action: Mouse scrolled (619, 387) with delta (0, 0)
Screenshot: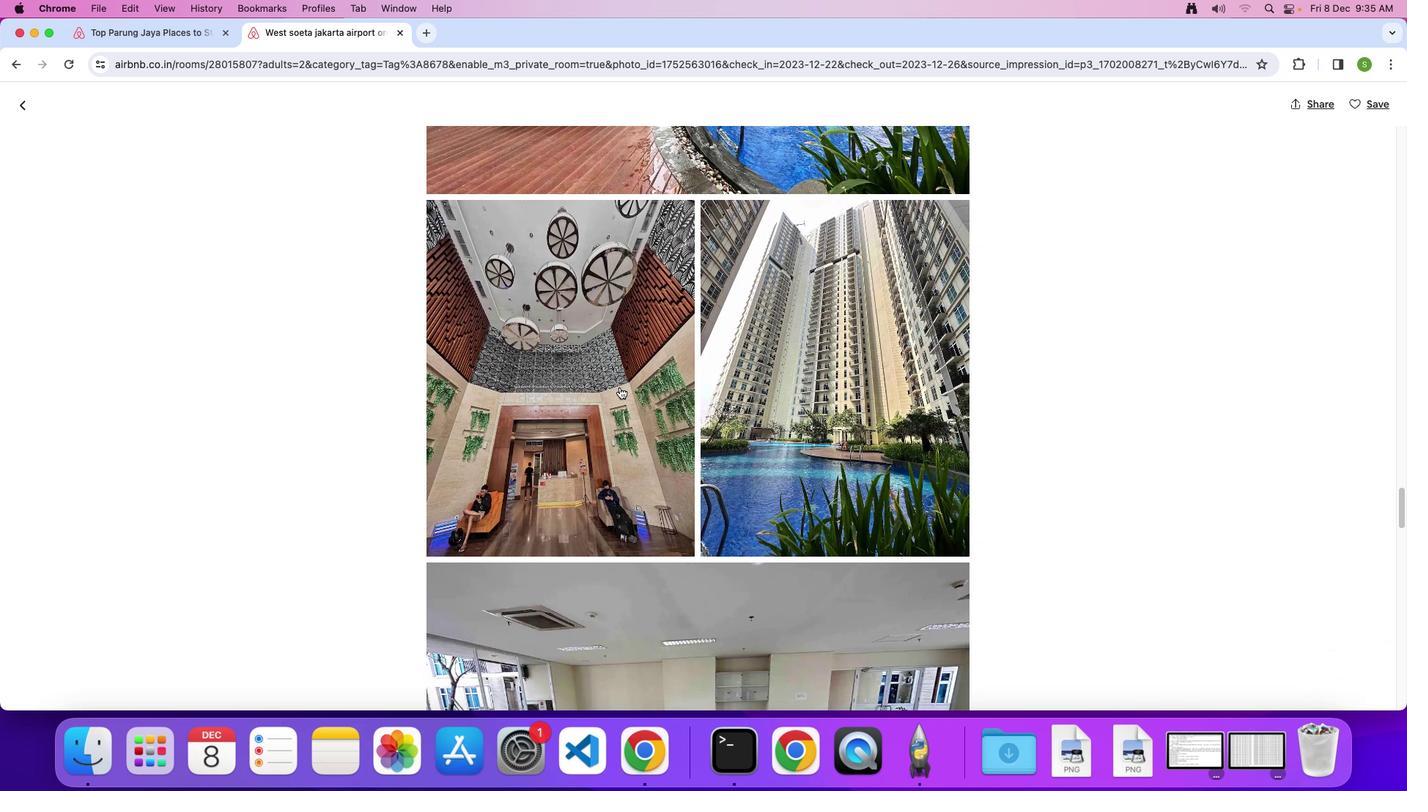 
Action: Mouse scrolled (619, 387) with delta (0, -2)
Screenshot: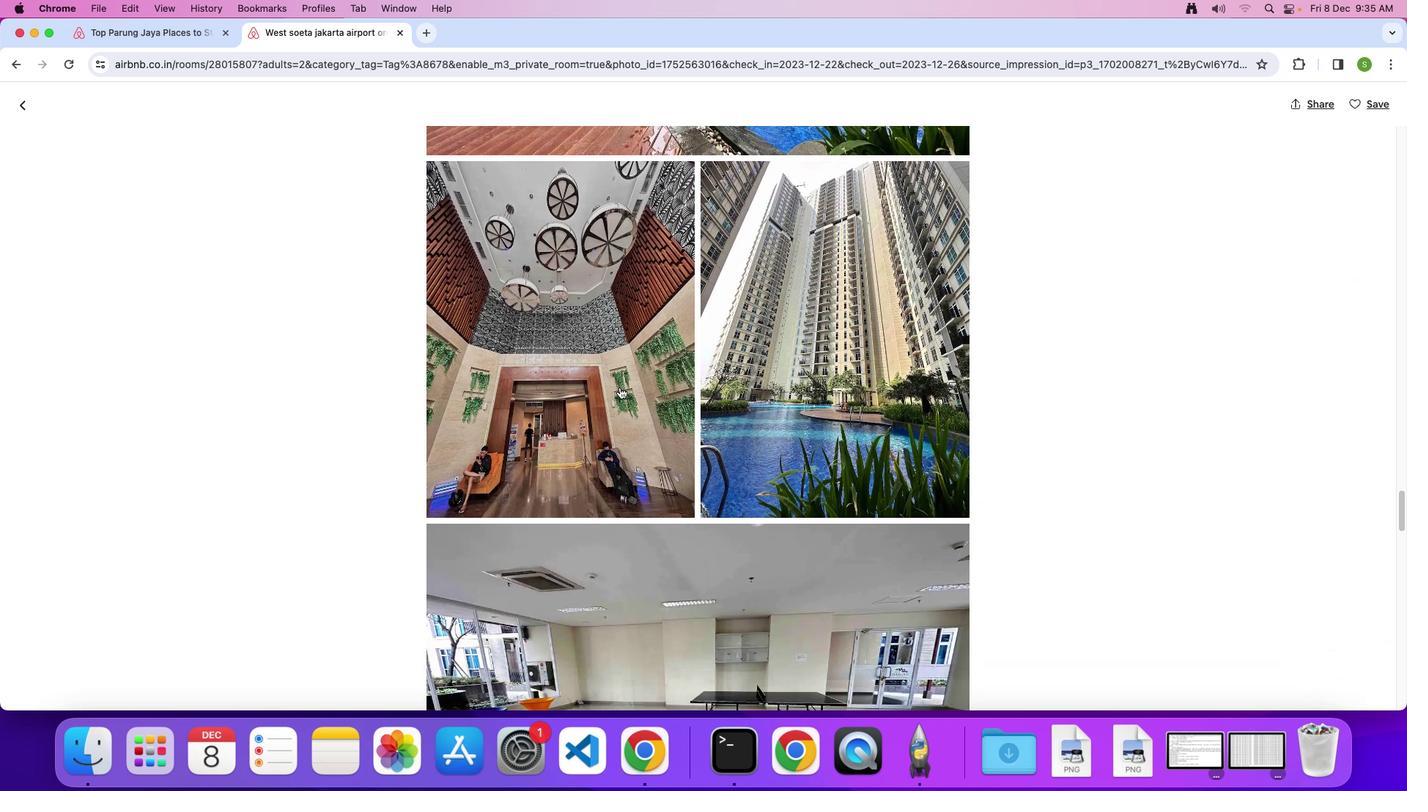 
Action: Mouse scrolled (619, 387) with delta (0, 0)
Screenshot: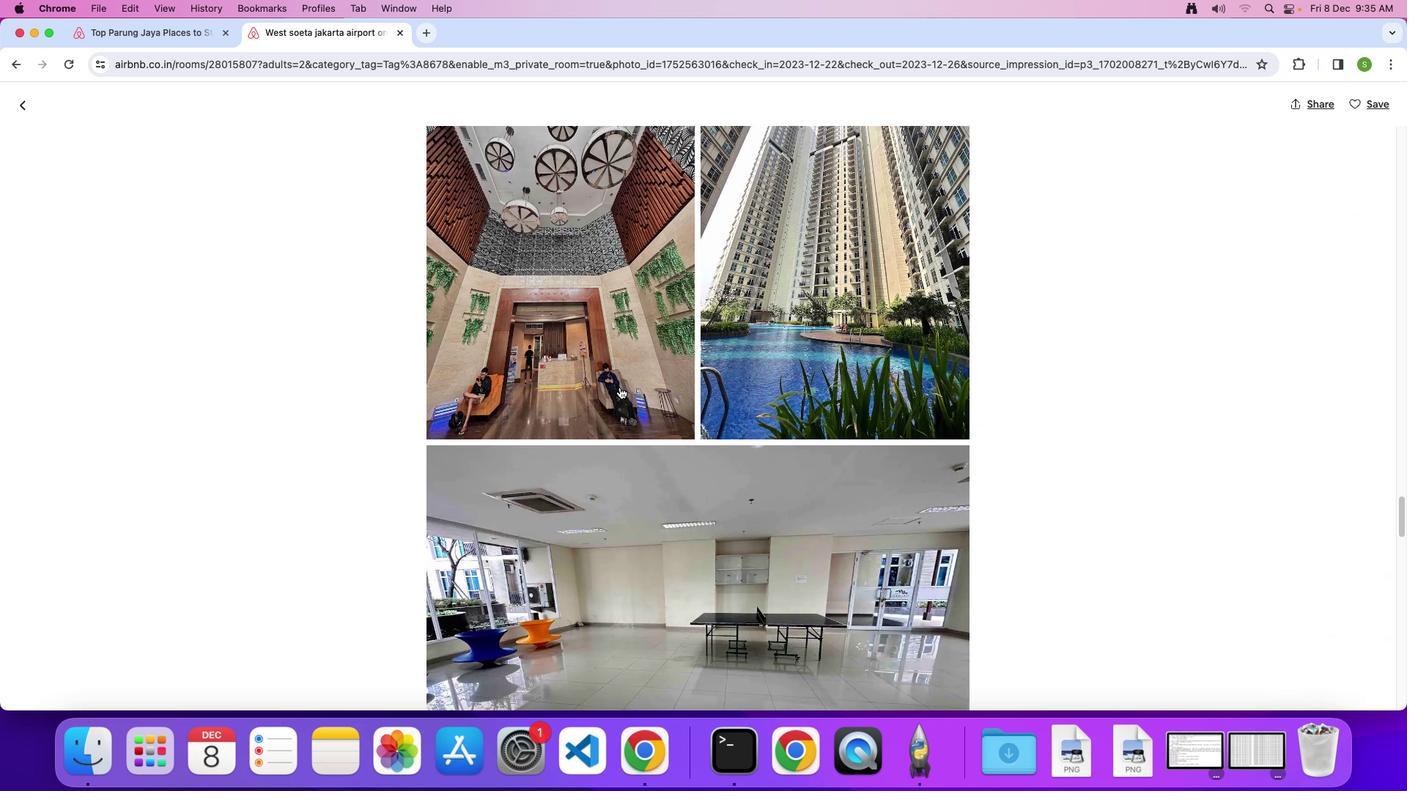 
Action: Mouse scrolled (619, 387) with delta (0, 0)
Screenshot: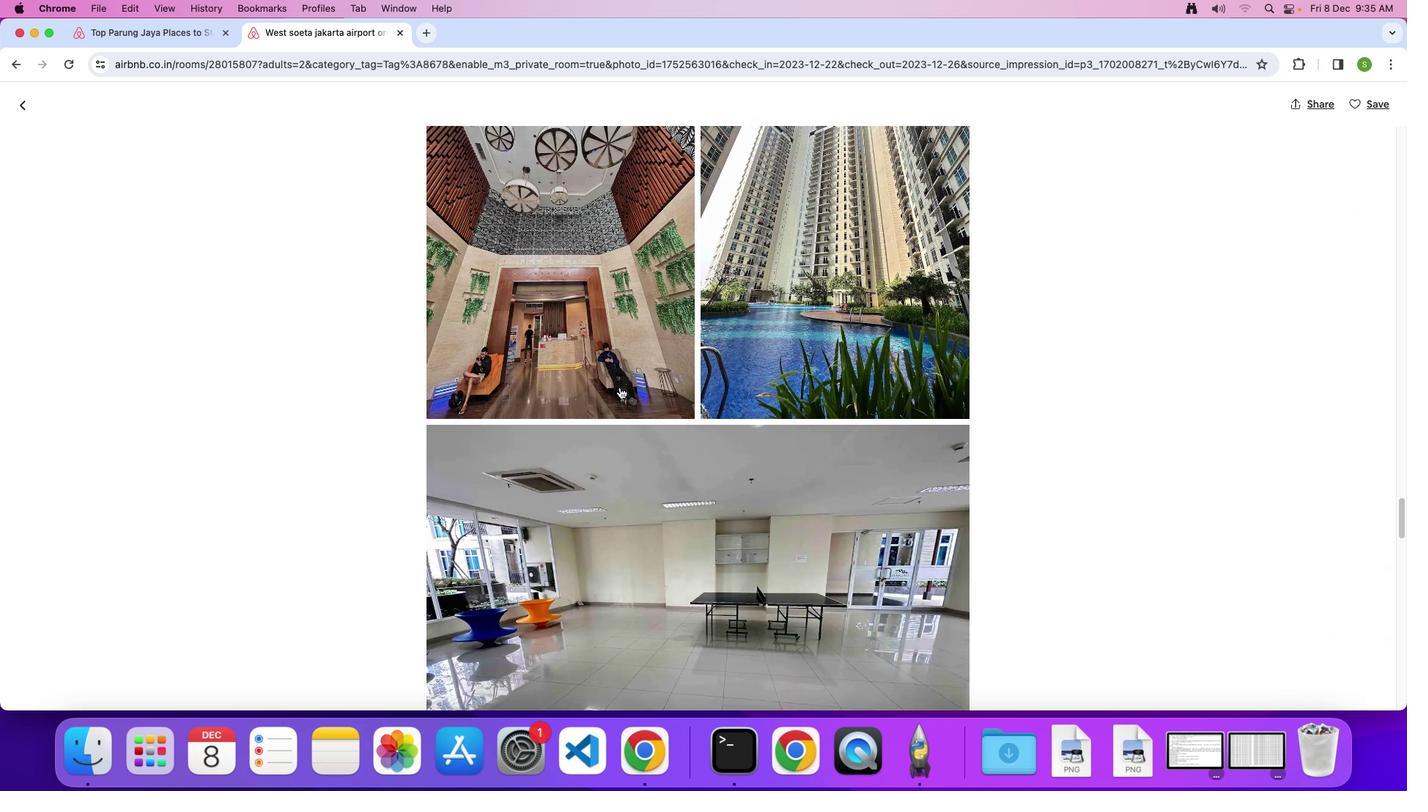 
Action: Mouse scrolled (619, 387) with delta (0, -1)
Screenshot: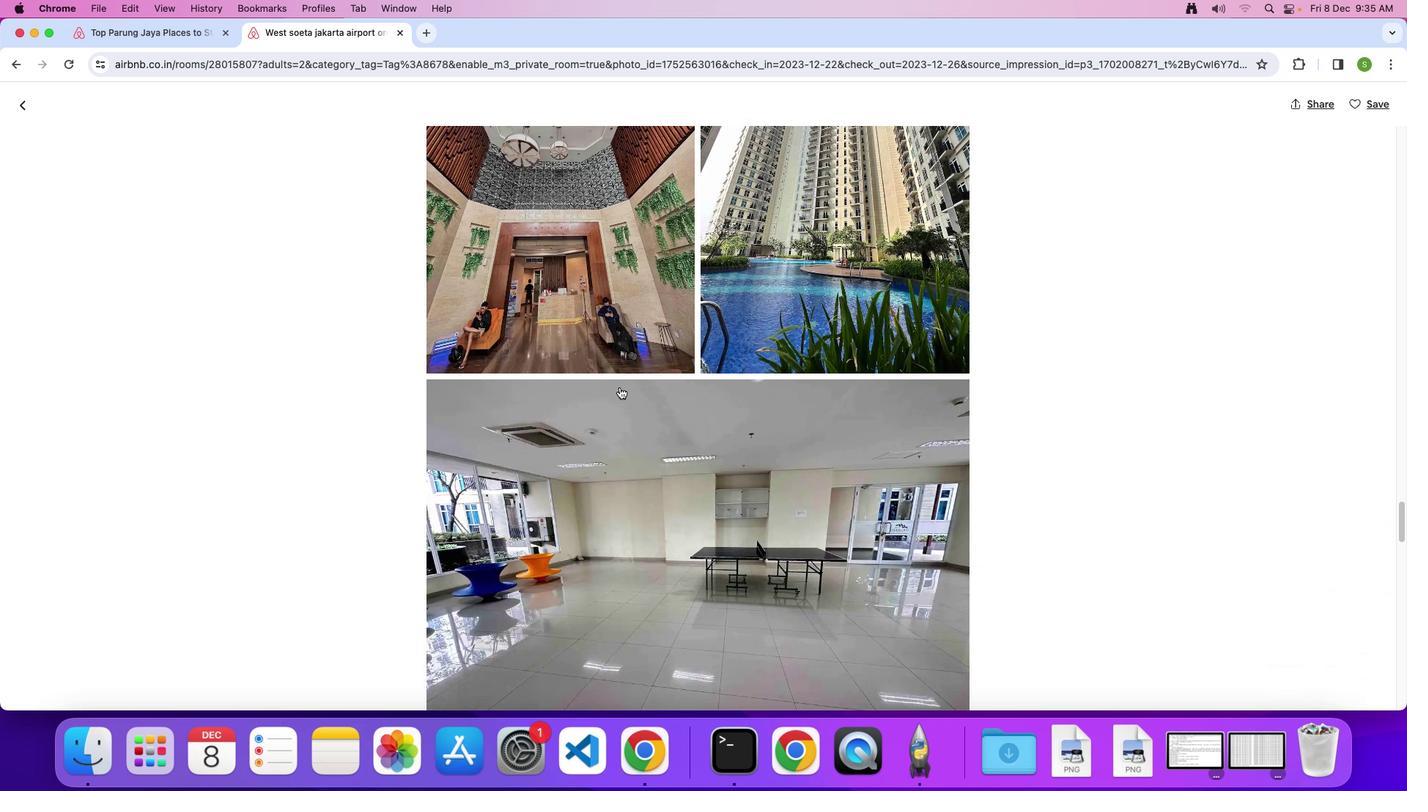 
Action: Mouse scrolled (619, 387) with delta (0, 0)
Screenshot: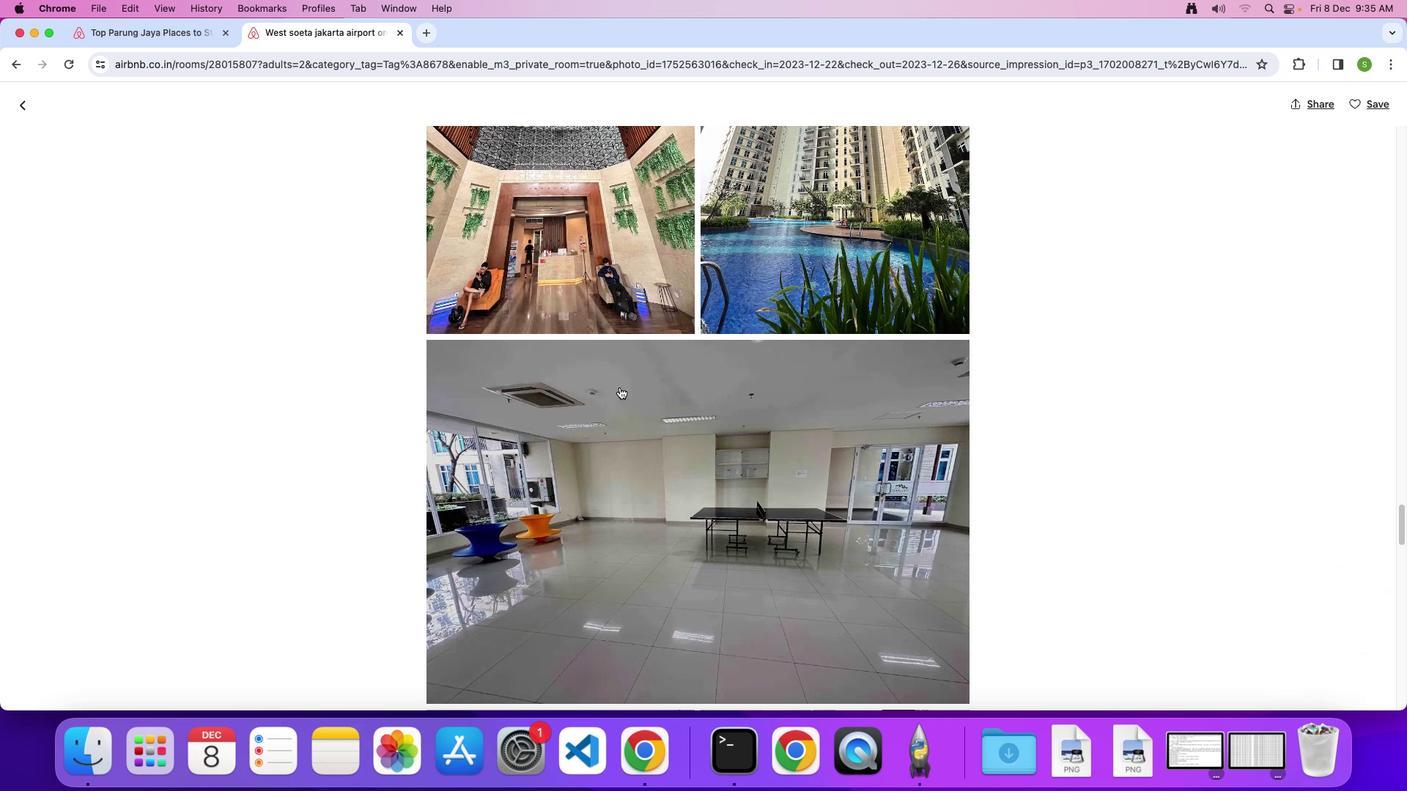 
Action: Mouse scrolled (619, 387) with delta (0, 0)
Screenshot: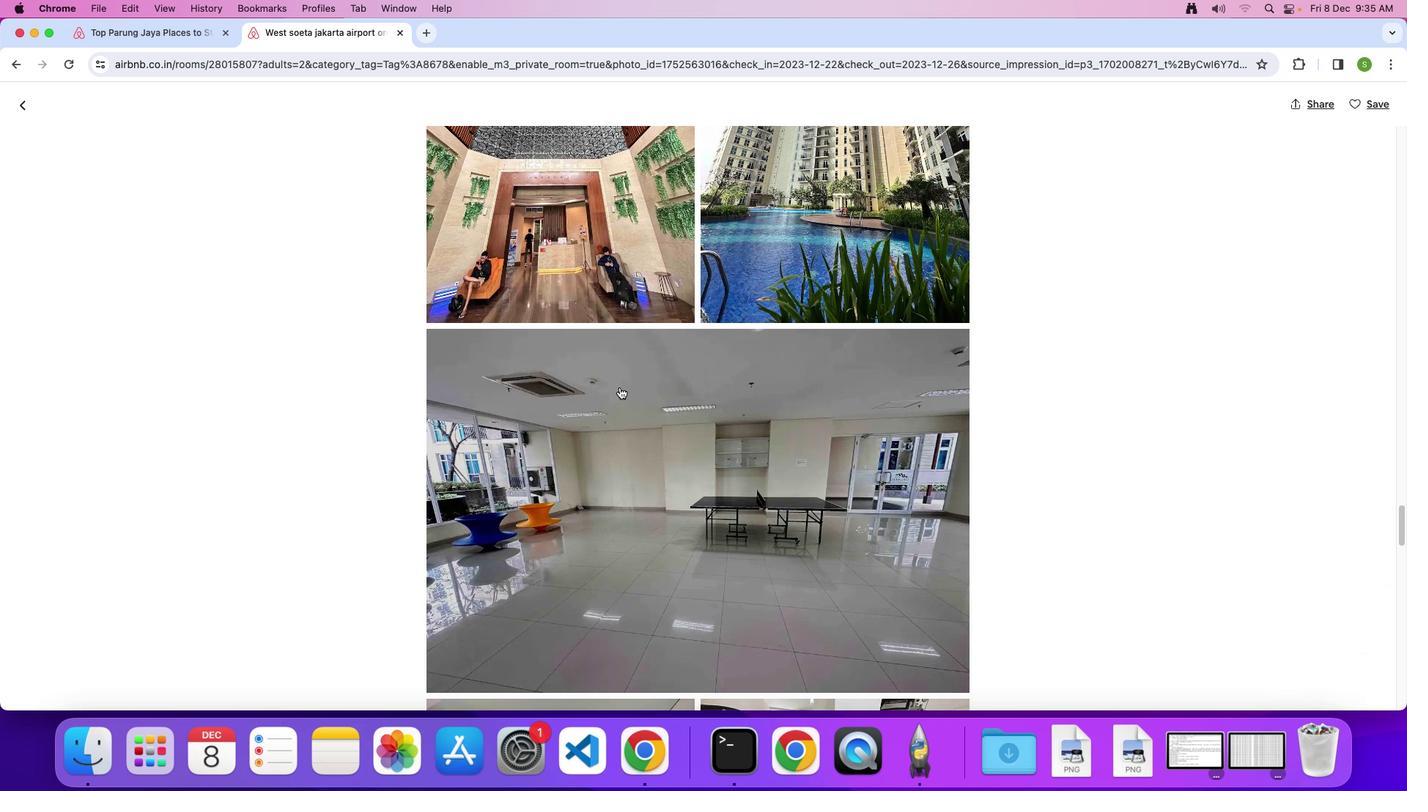 
Action: Mouse scrolled (619, 387) with delta (0, -1)
Screenshot: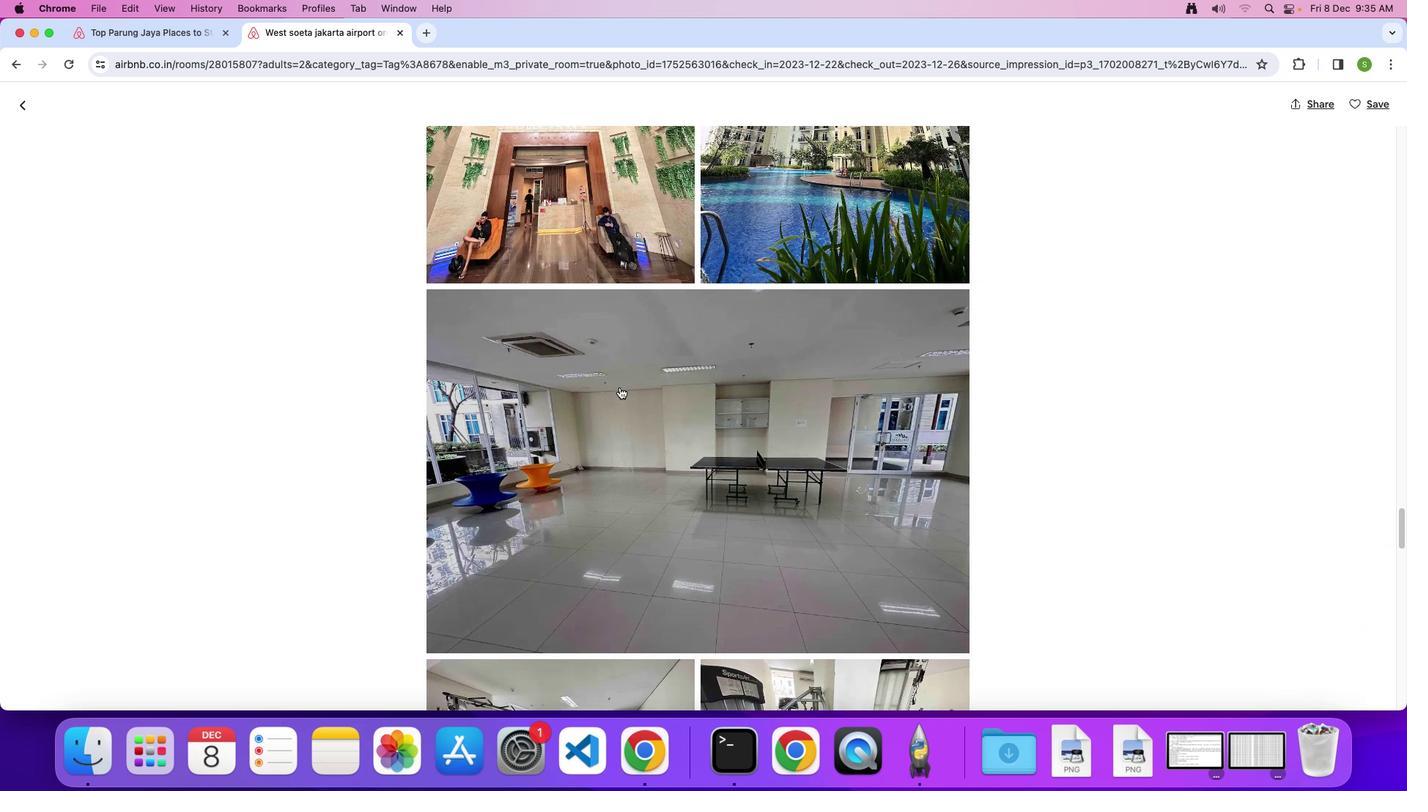 
Action: Mouse scrolled (619, 387) with delta (0, 0)
Screenshot: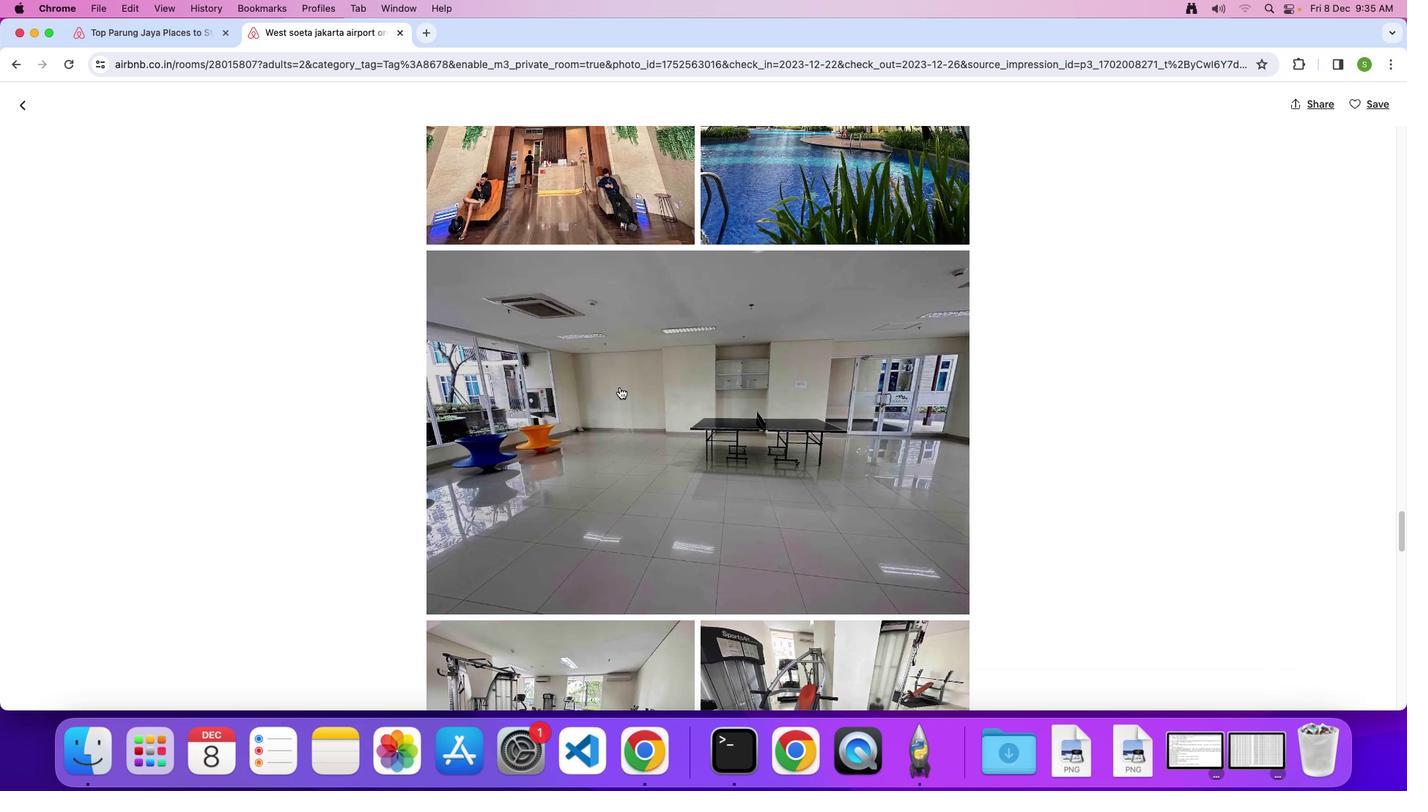 
Action: Mouse scrolled (619, 387) with delta (0, 0)
Screenshot: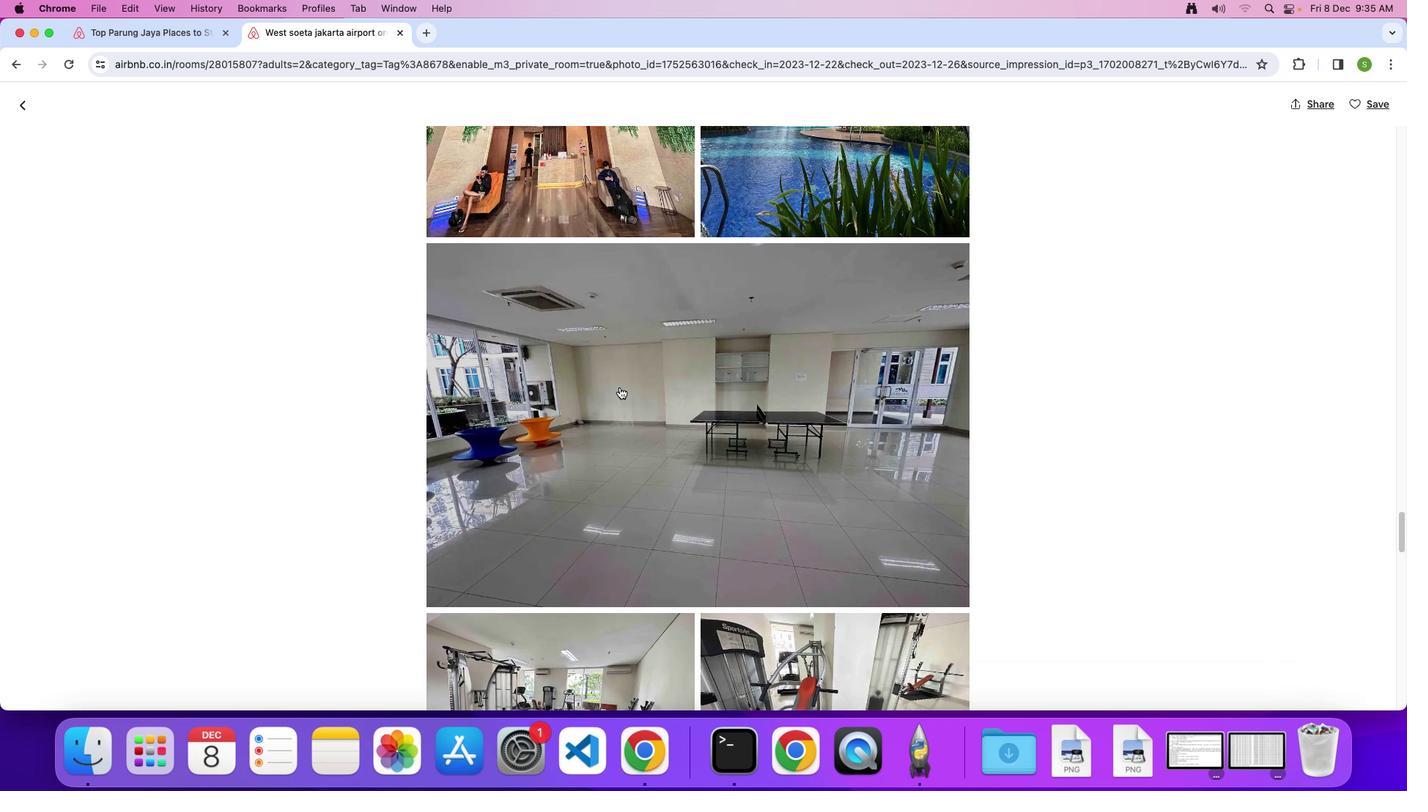 
Action: Mouse scrolled (619, 387) with delta (0, 0)
Screenshot: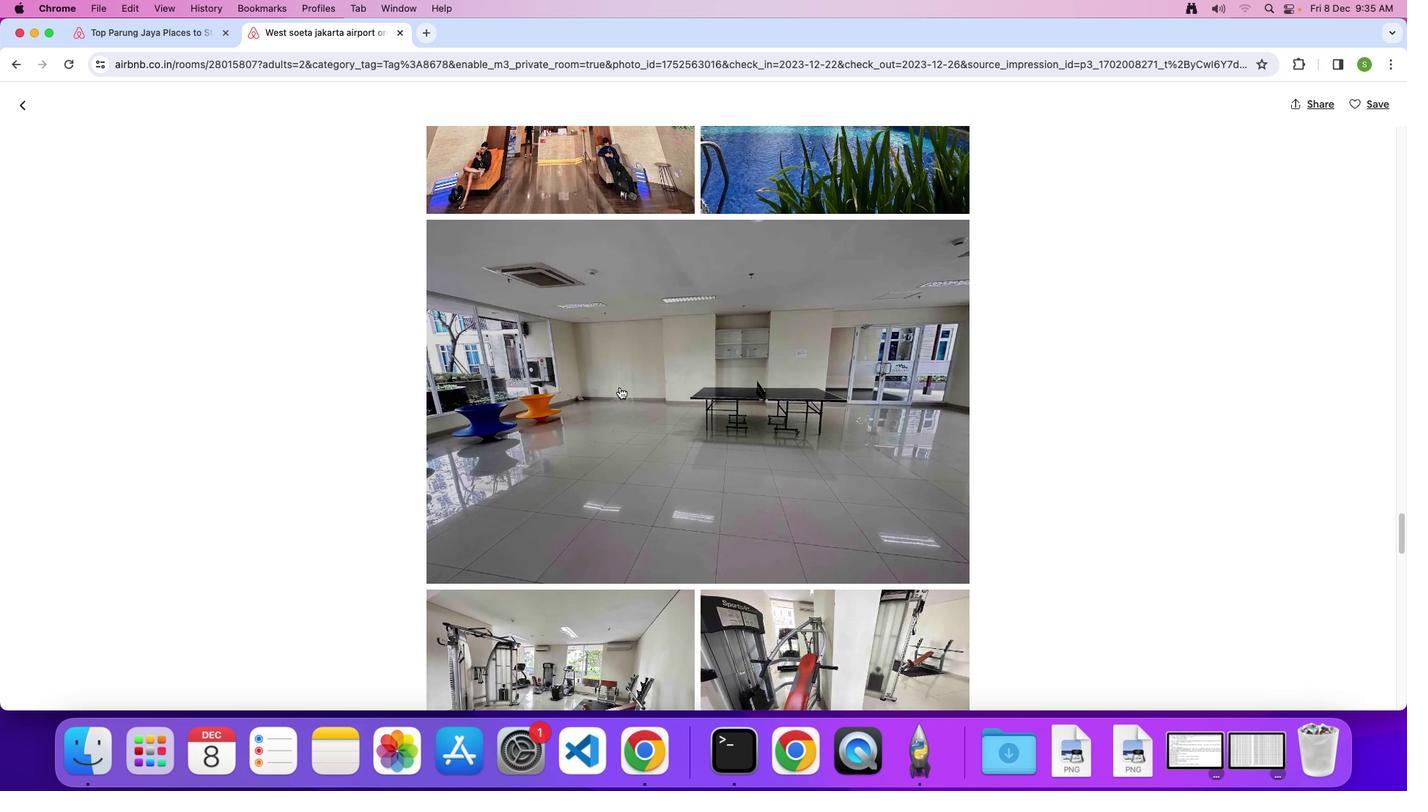 
Action: Mouse scrolled (619, 387) with delta (0, 0)
Screenshot: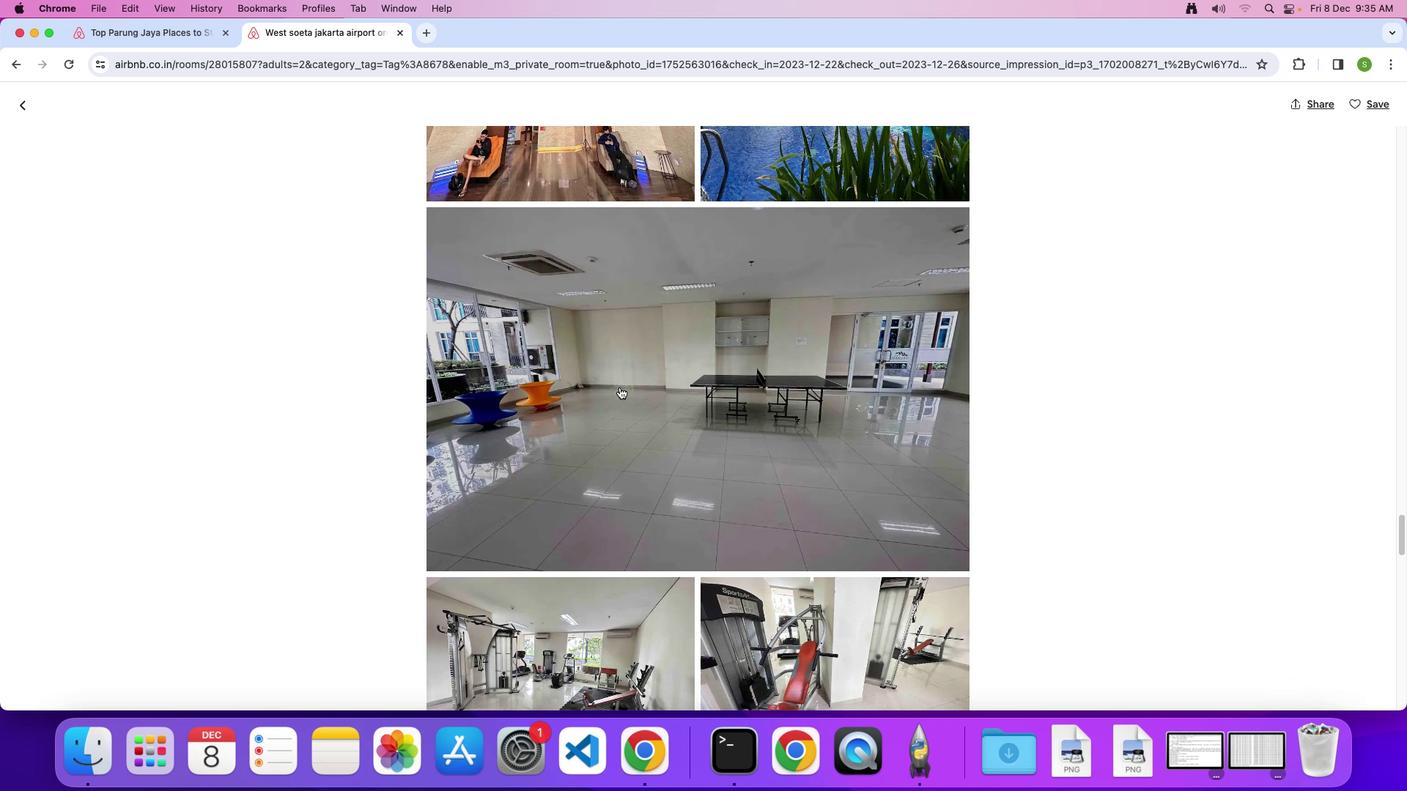 
Action: Mouse scrolled (619, 387) with delta (0, -1)
Screenshot: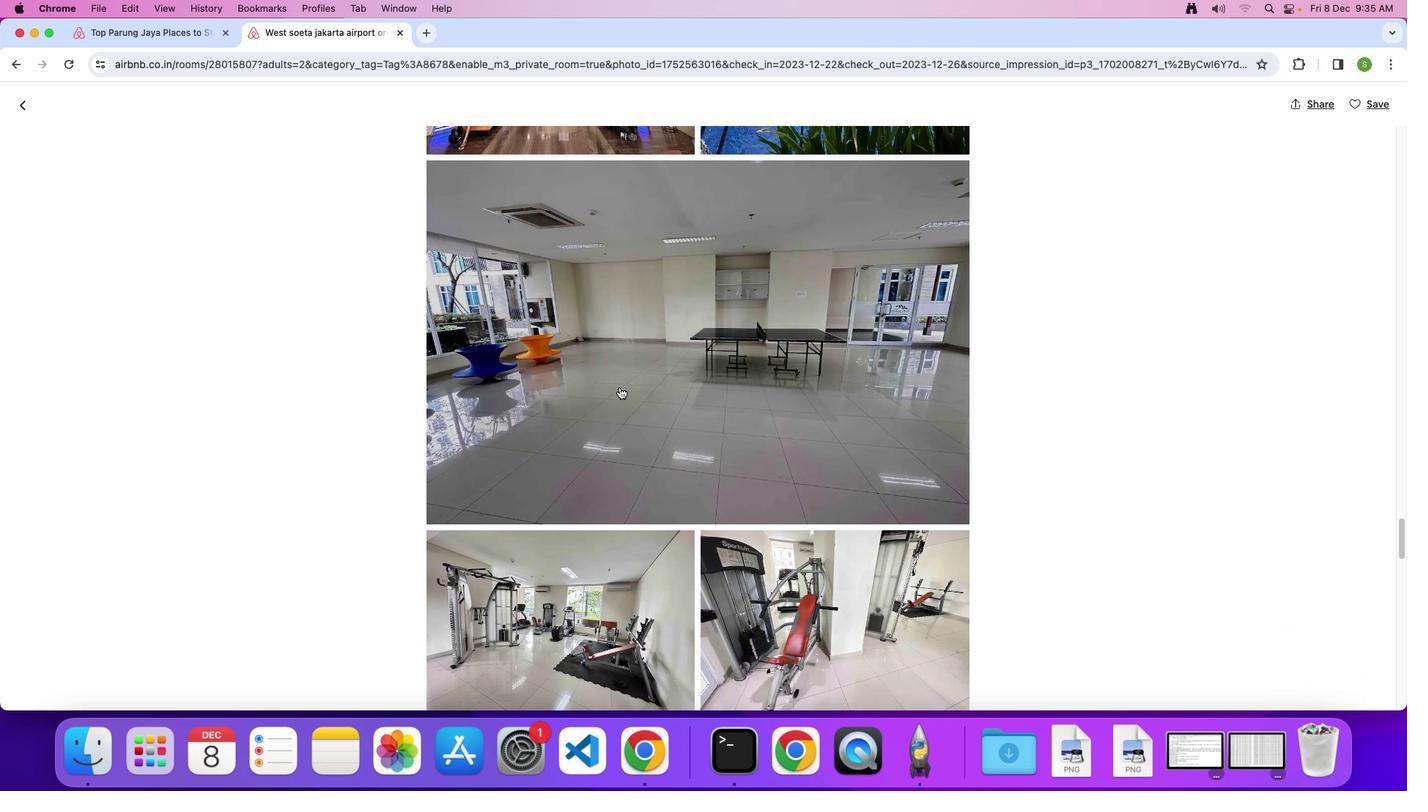 
Action: Mouse scrolled (619, 387) with delta (0, 0)
Screenshot: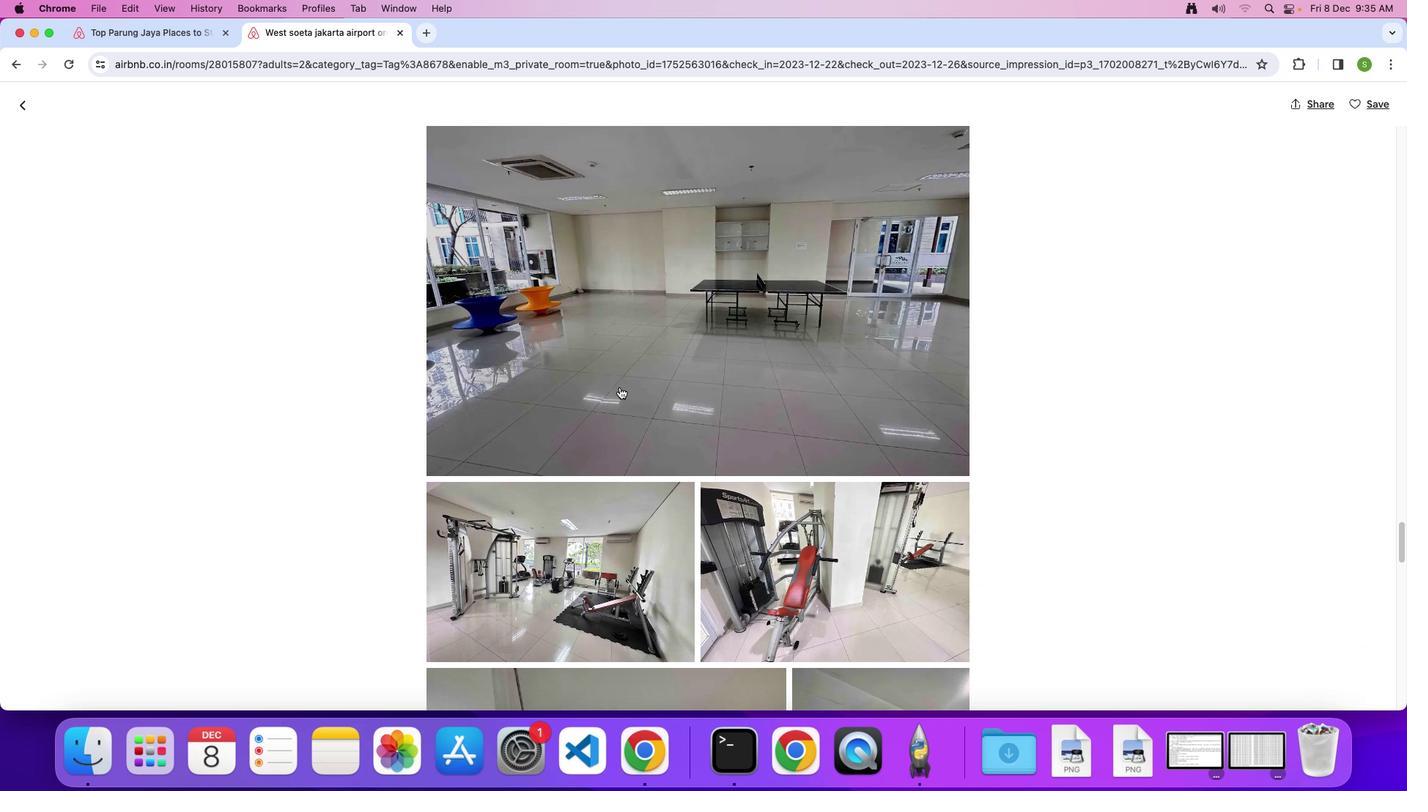 
Action: Mouse scrolled (619, 387) with delta (0, 0)
Screenshot: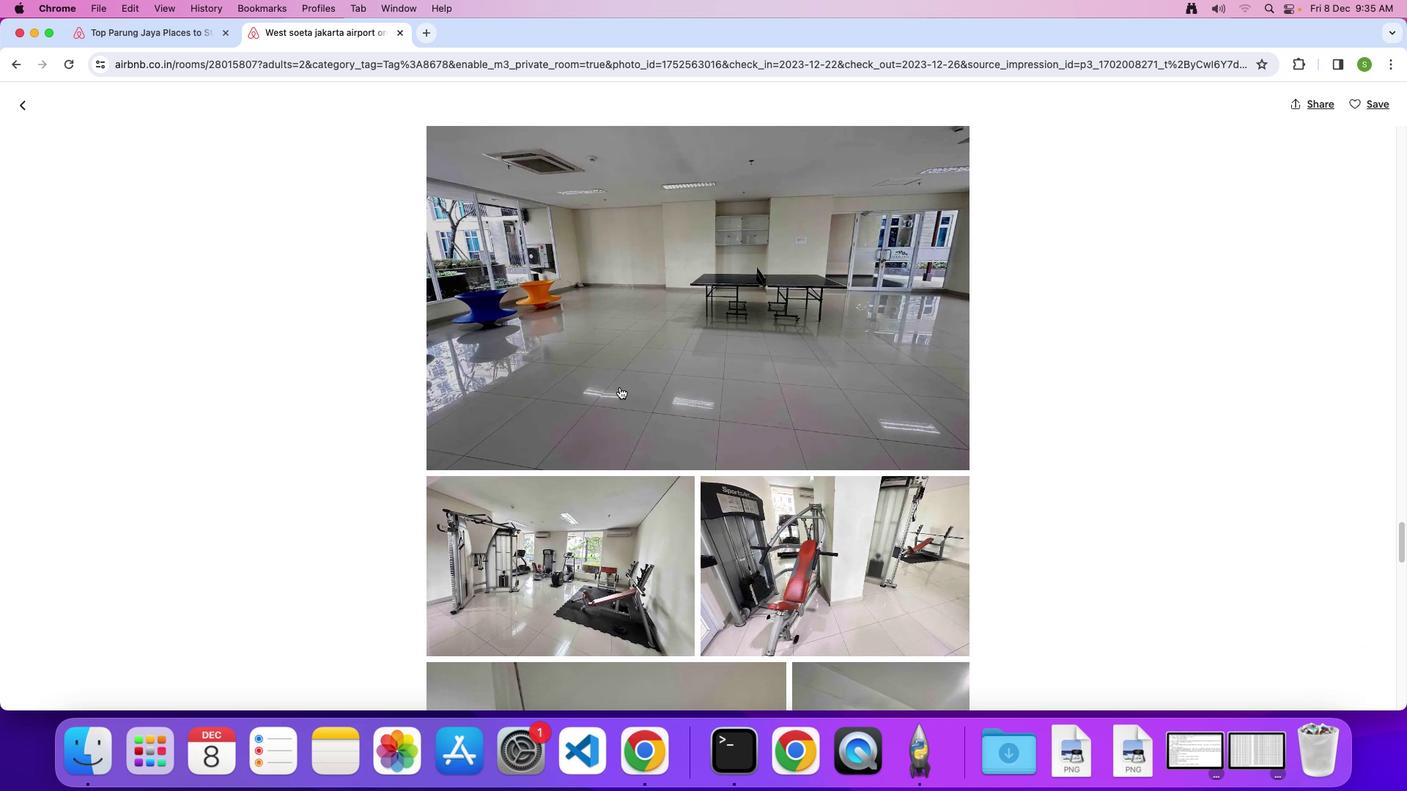 
Action: Mouse scrolled (619, 387) with delta (0, 0)
Screenshot: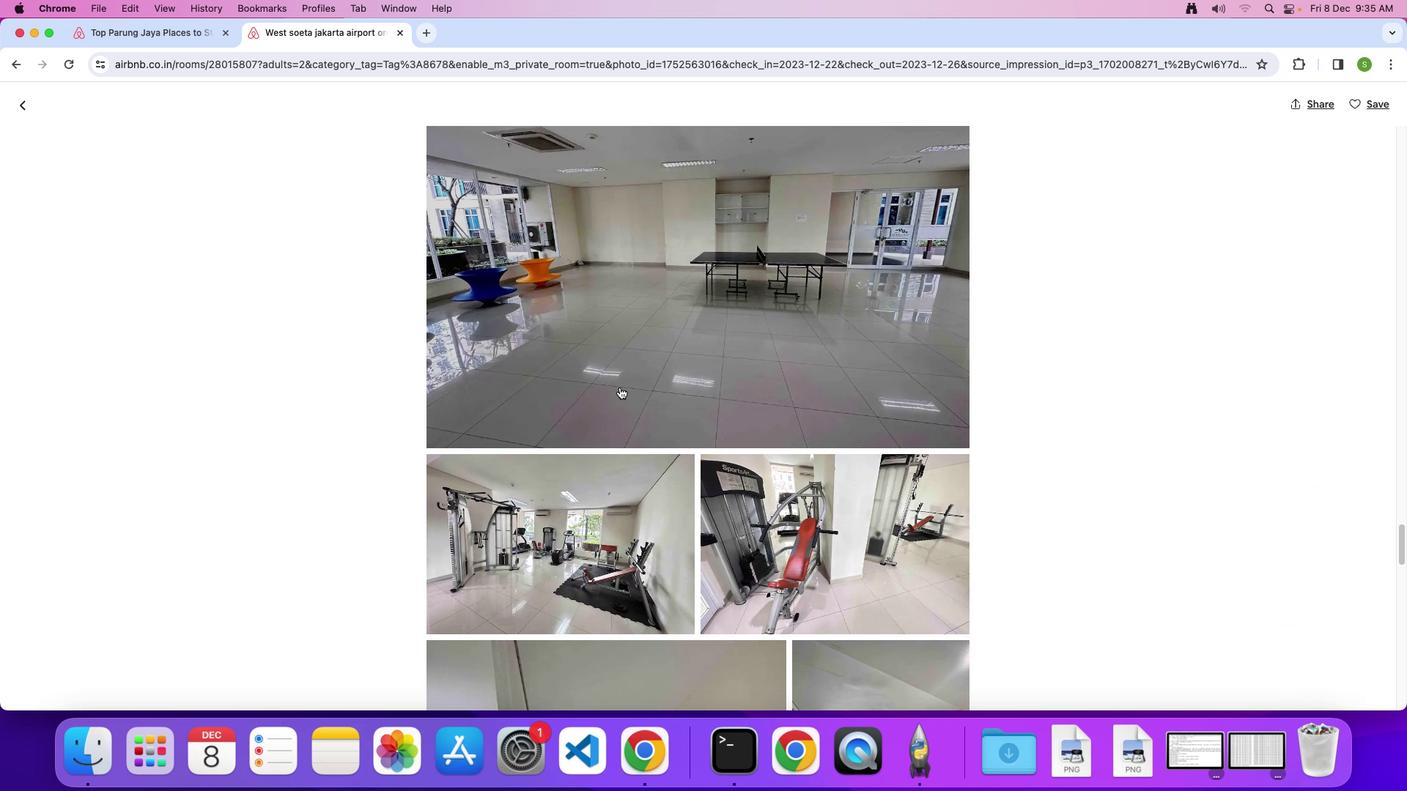 
Action: Mouse scrolled (619, 387) with delta (0, 0)
Screenshot: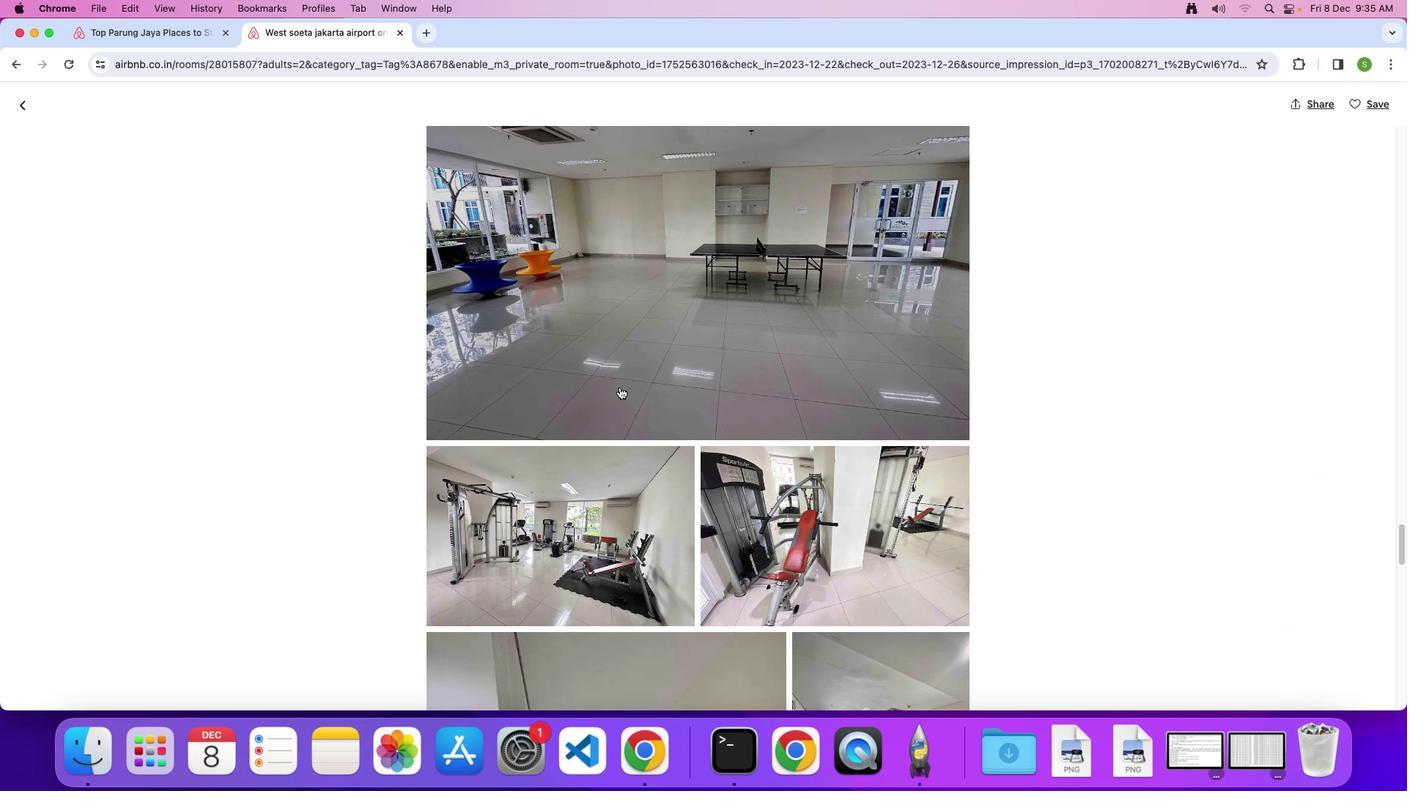 
Action: Mouse scrolled (619, 387) with delta (0, -1)
Screenshot: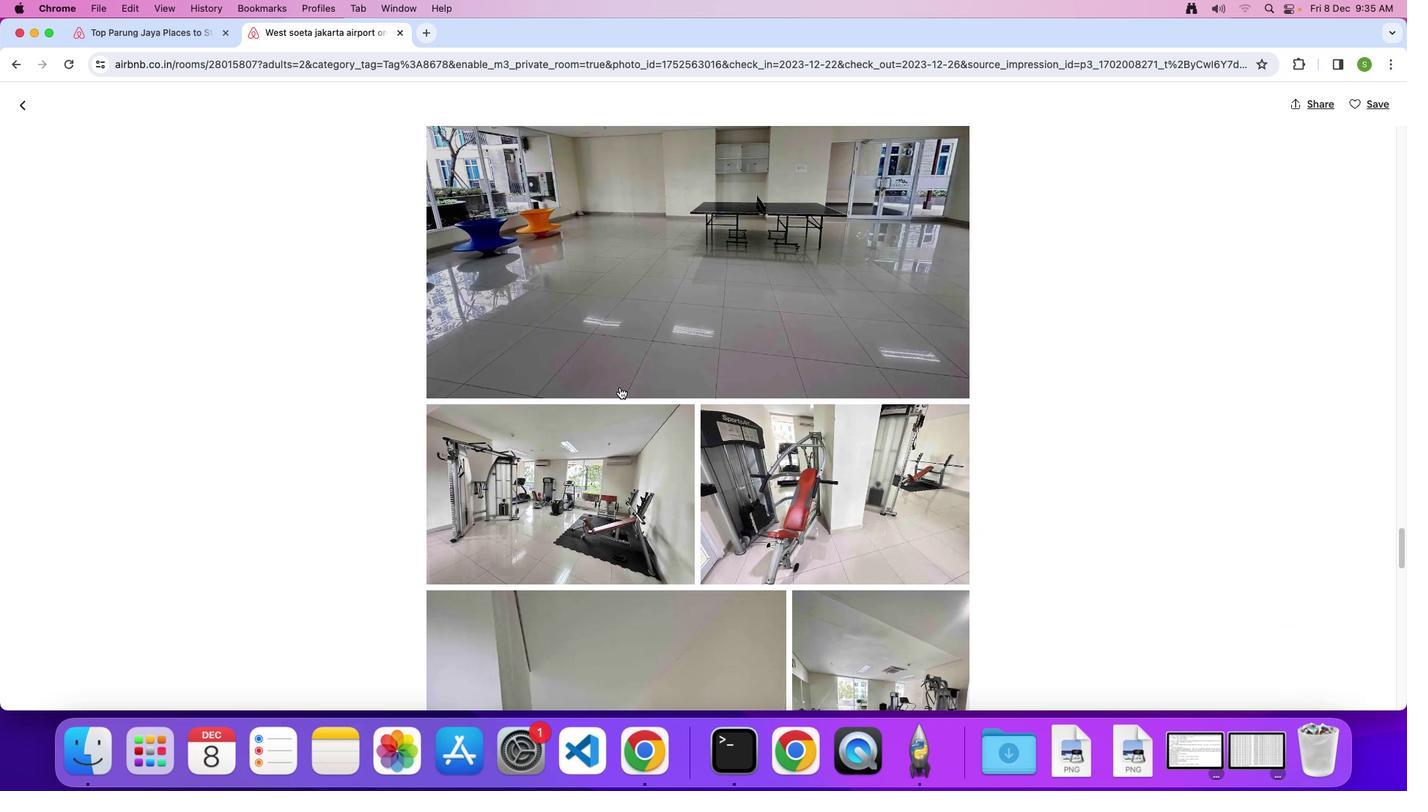 
Action: Mouse scrolled (619, 387) with delta (0, 0)
Screenshot: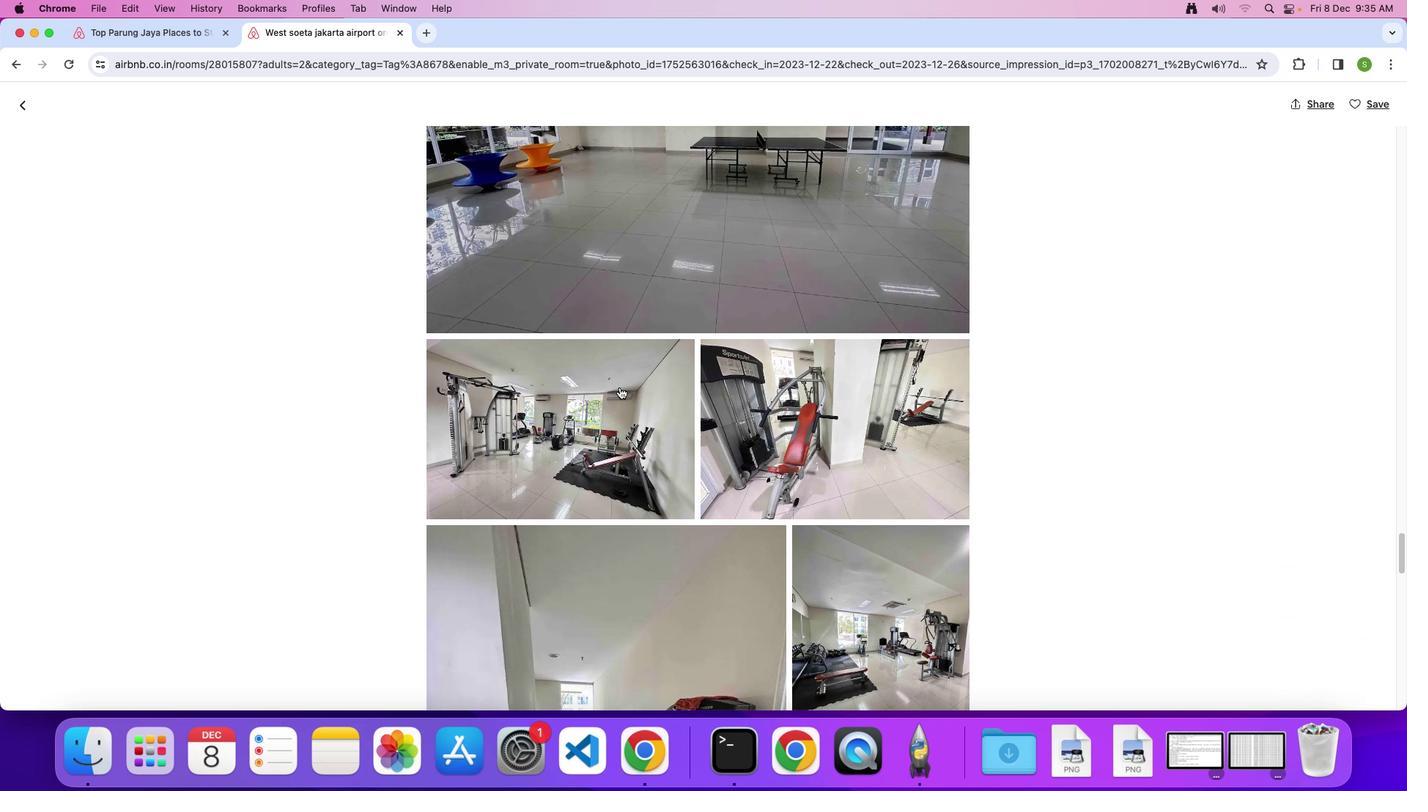
Action: Mouse scrolled (619, 387) with delta (0, 0)
Screenshot: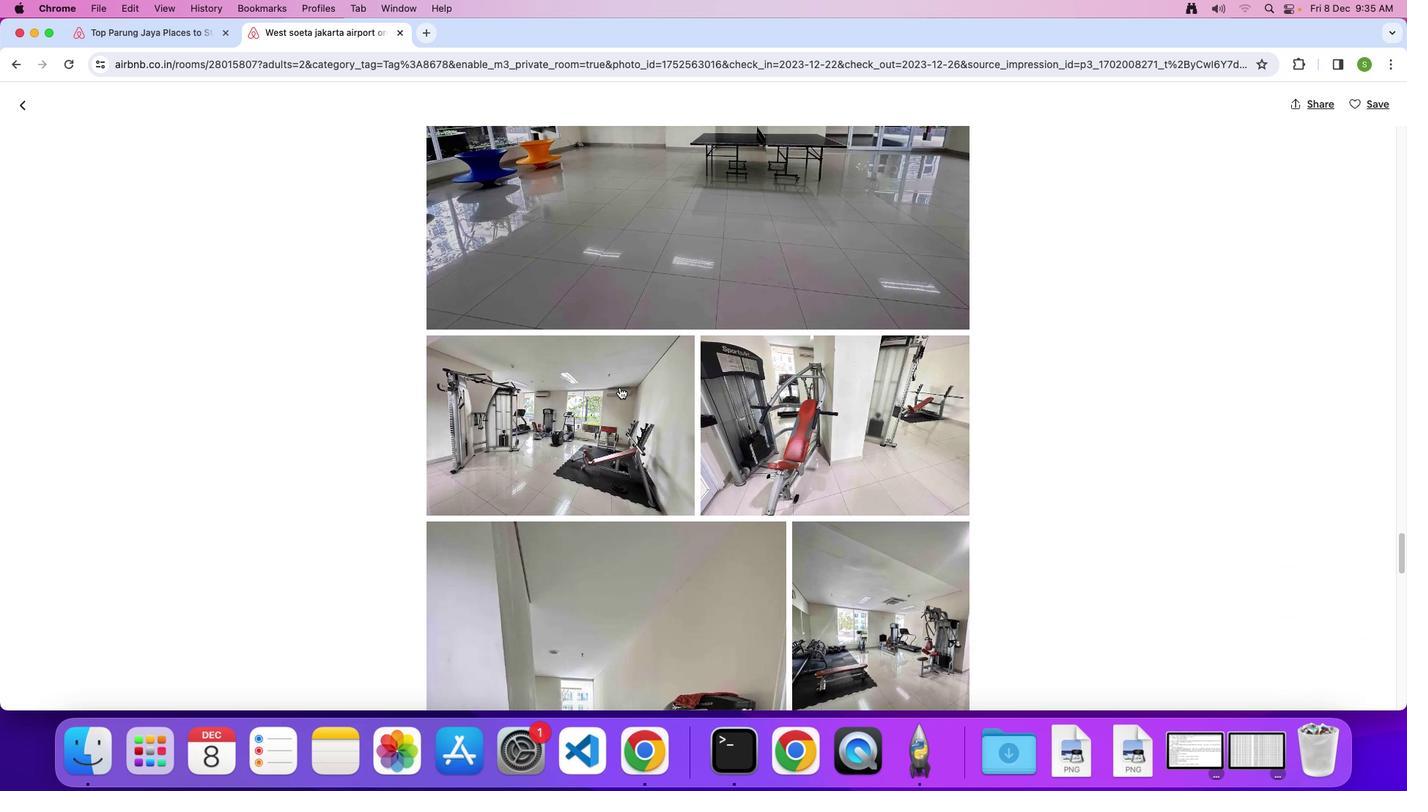
Action: Mouse scrolled (619, 387) with delta (0, 0)
Screenshot: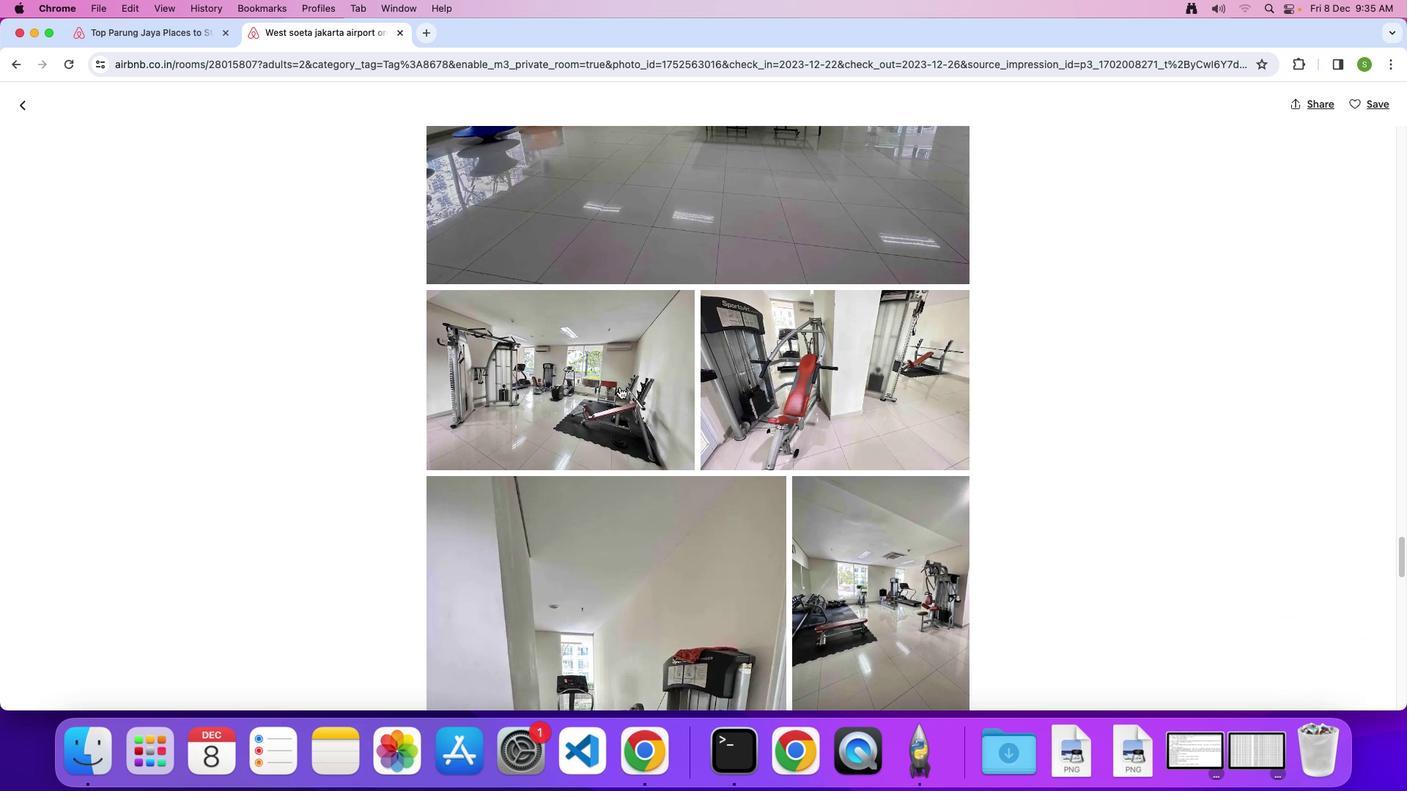 
Action: Mouse scrolled (619, 387) with delta (0, 0)
Screenshot: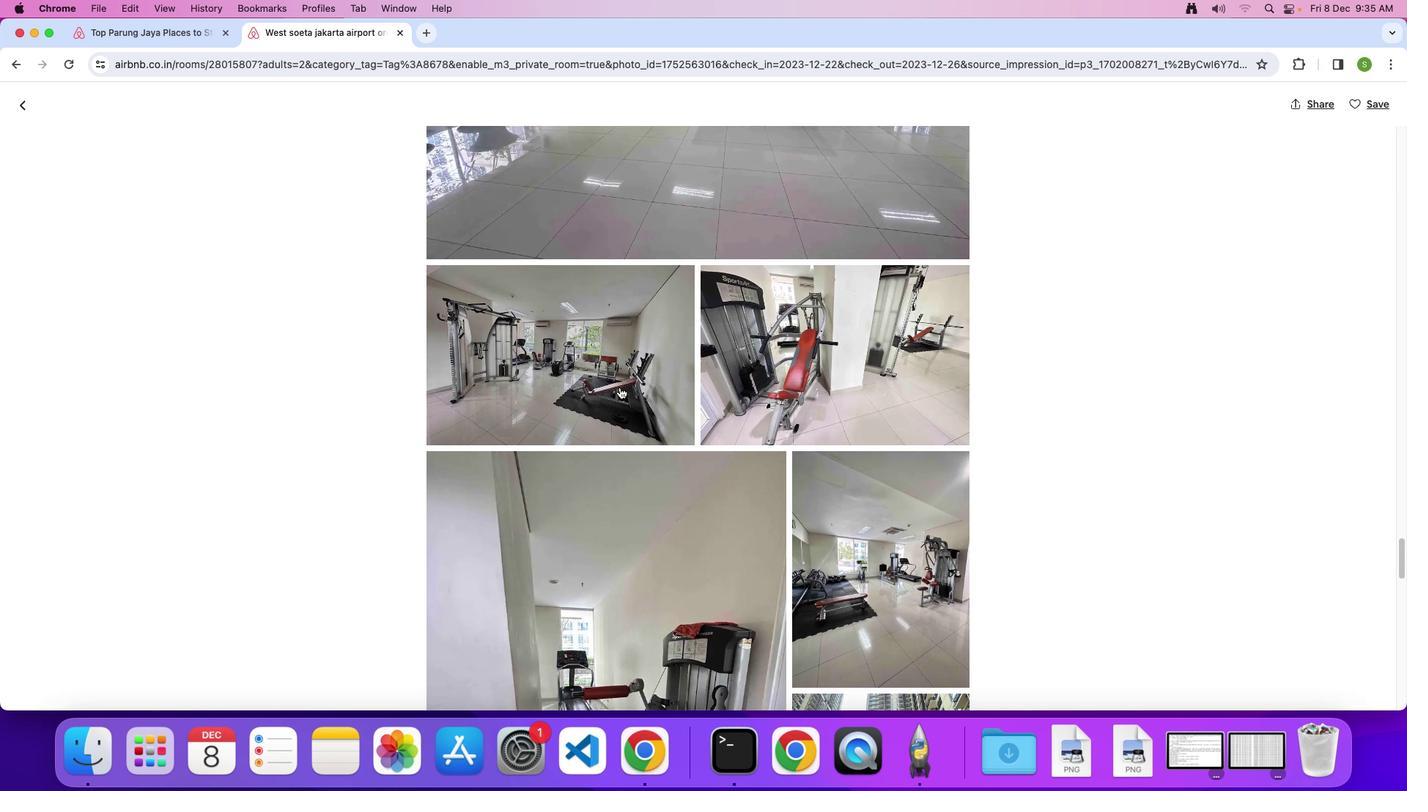 
Action: Mouse scrolled (619, 387) with delta (0, 0)
Screenshot: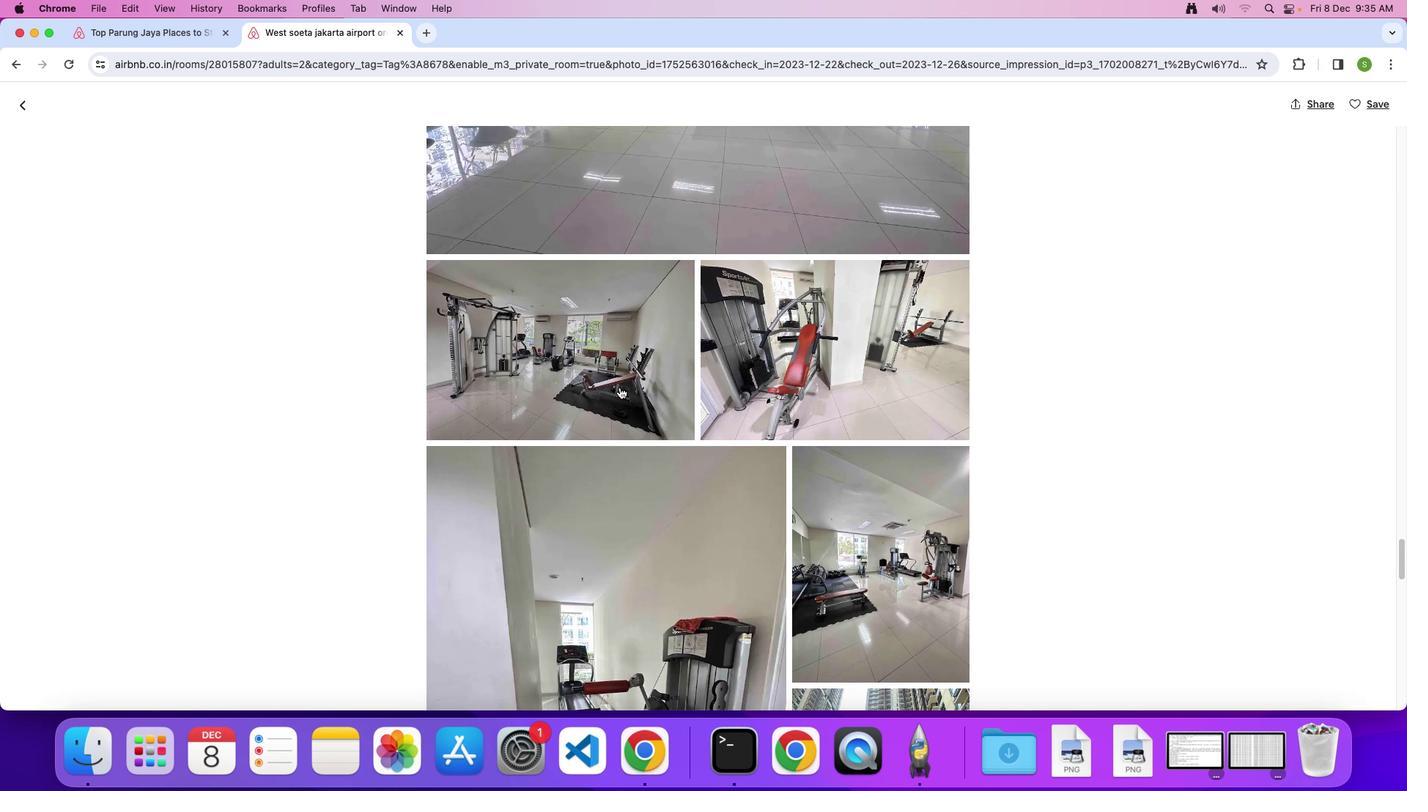 
Action: Mouse scrolled (619, 387) with delta (0, -1)
Screenshot: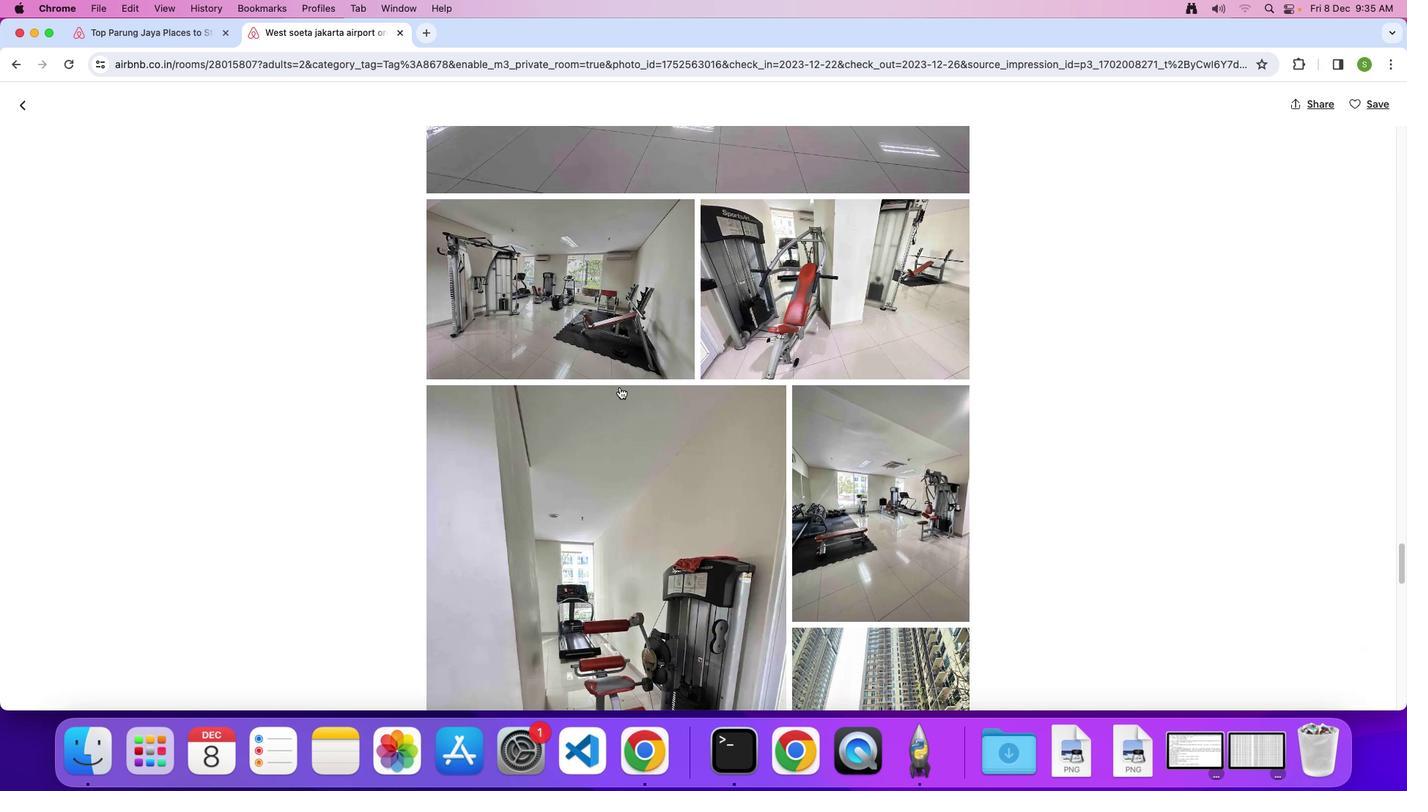 
Action: Mouse scrolled (619, 387) with delta (0, 0)
Screenshot: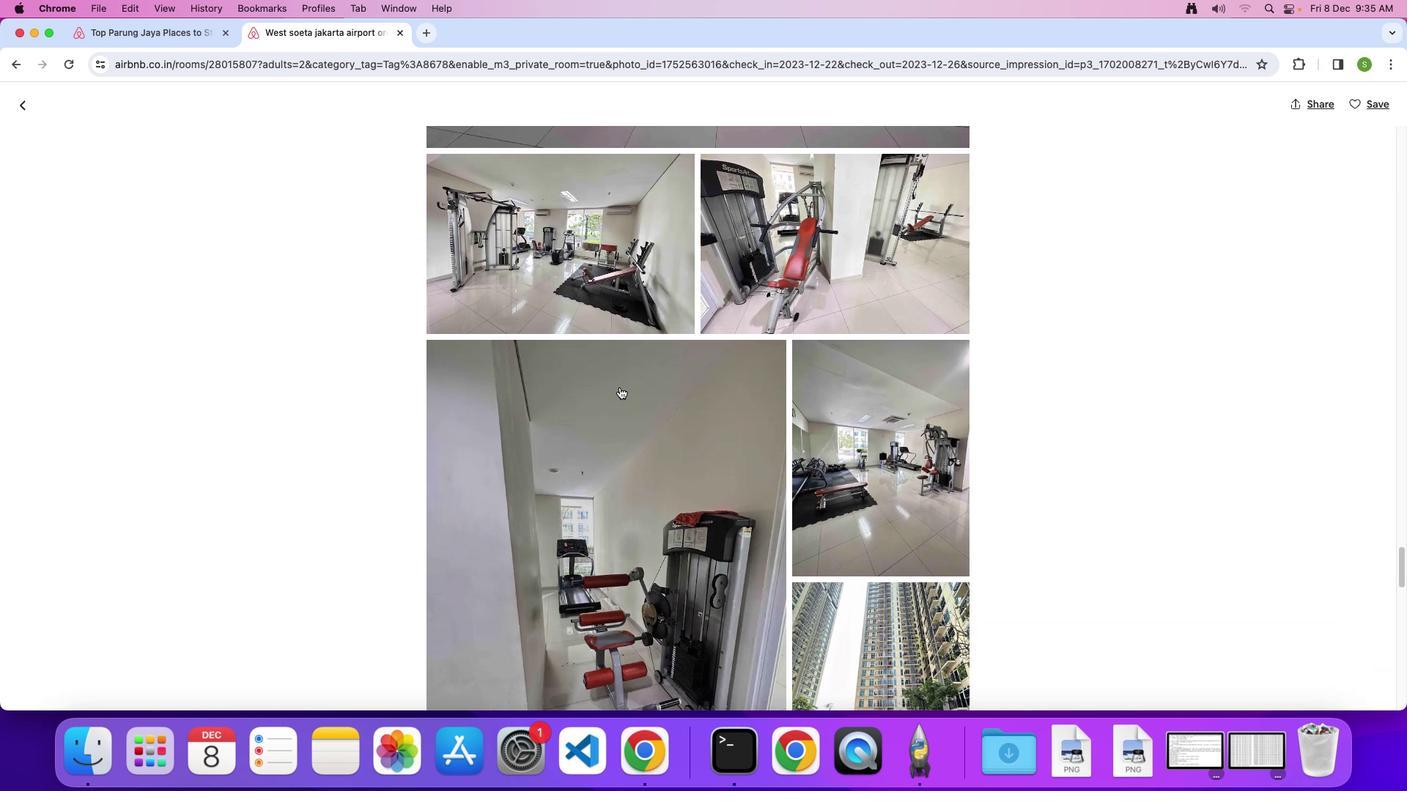 
Action: Mouse scrolled (619, 387) with delta (0, 0)
Screenshot: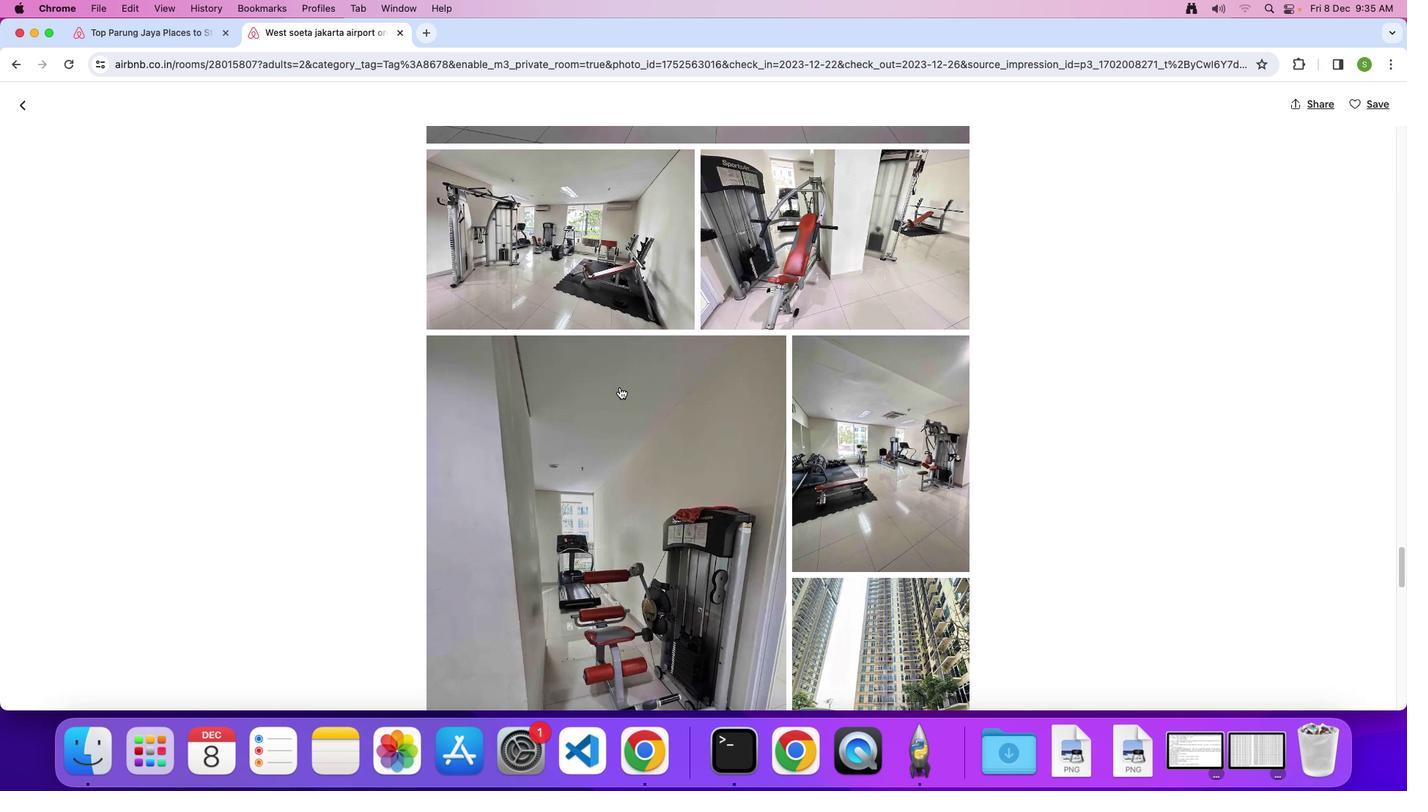 
Action: Mouse scrolled (619, 387) with delta (0, 0)
Screenshot: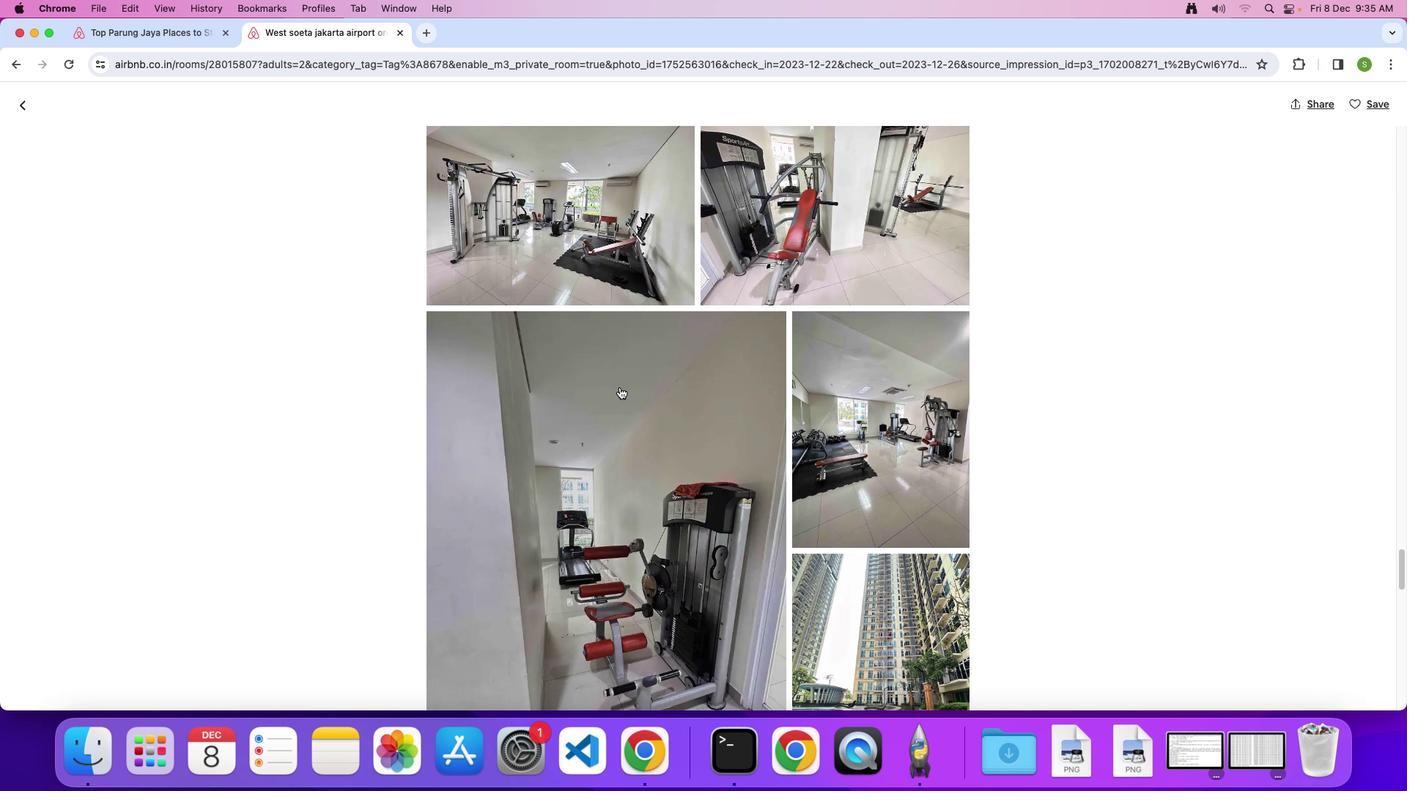 
Action: Mouse scrolled (619, 387) with delta (0, 0)
Screenshot: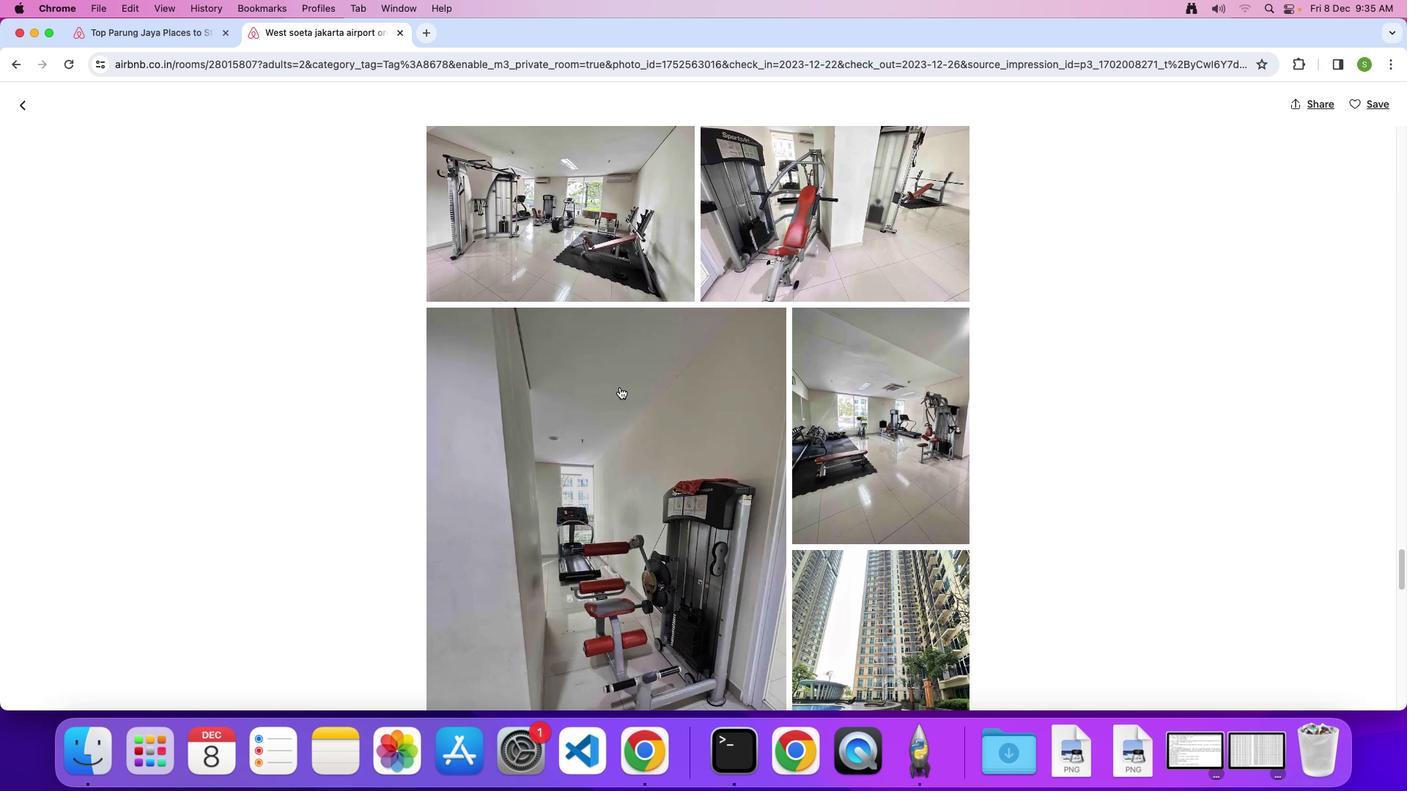 
Action: Mouse scrolled (619, 387) with delta (0, -1)
Screenshot: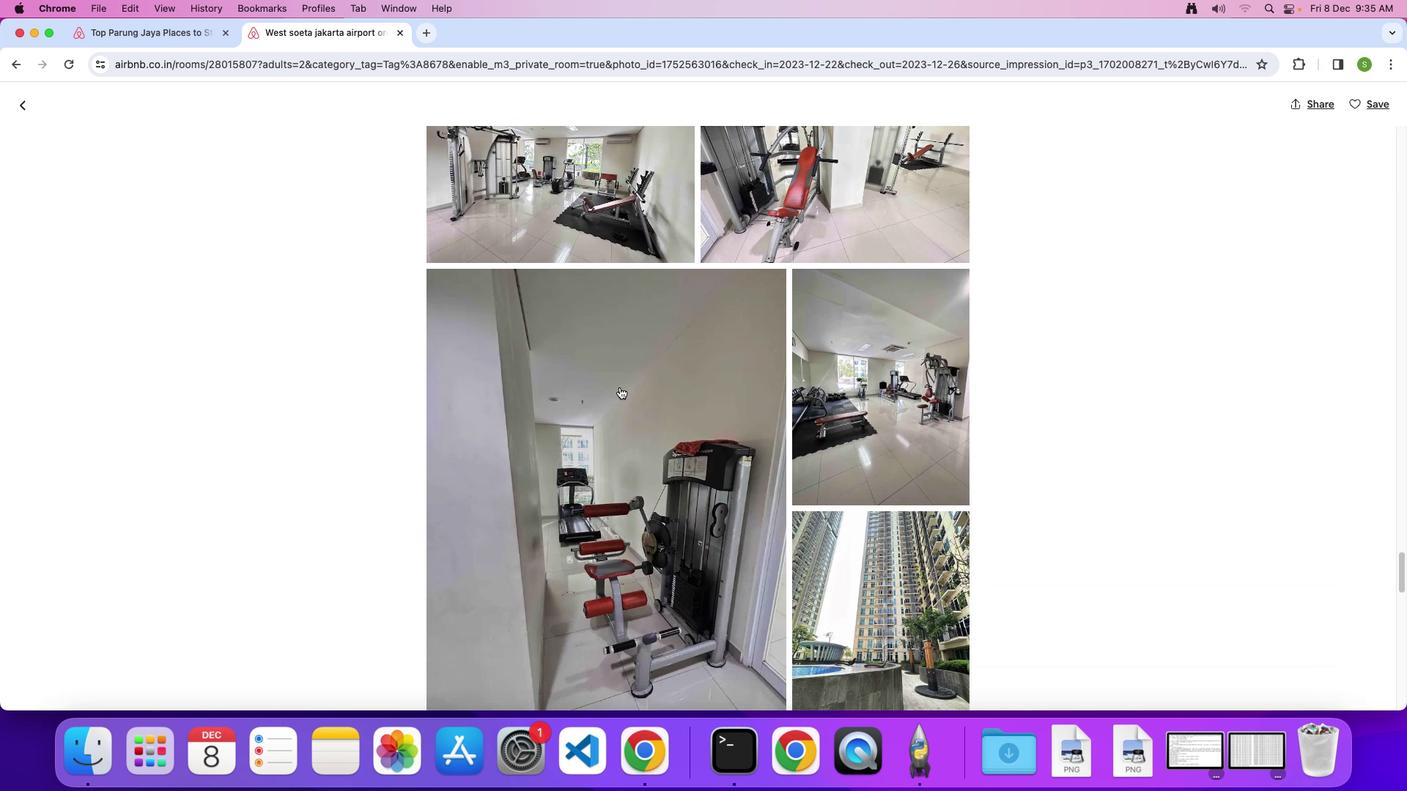 
Action: Mouse scrolled (619, 387) with delta (0, 0)
Screenshot: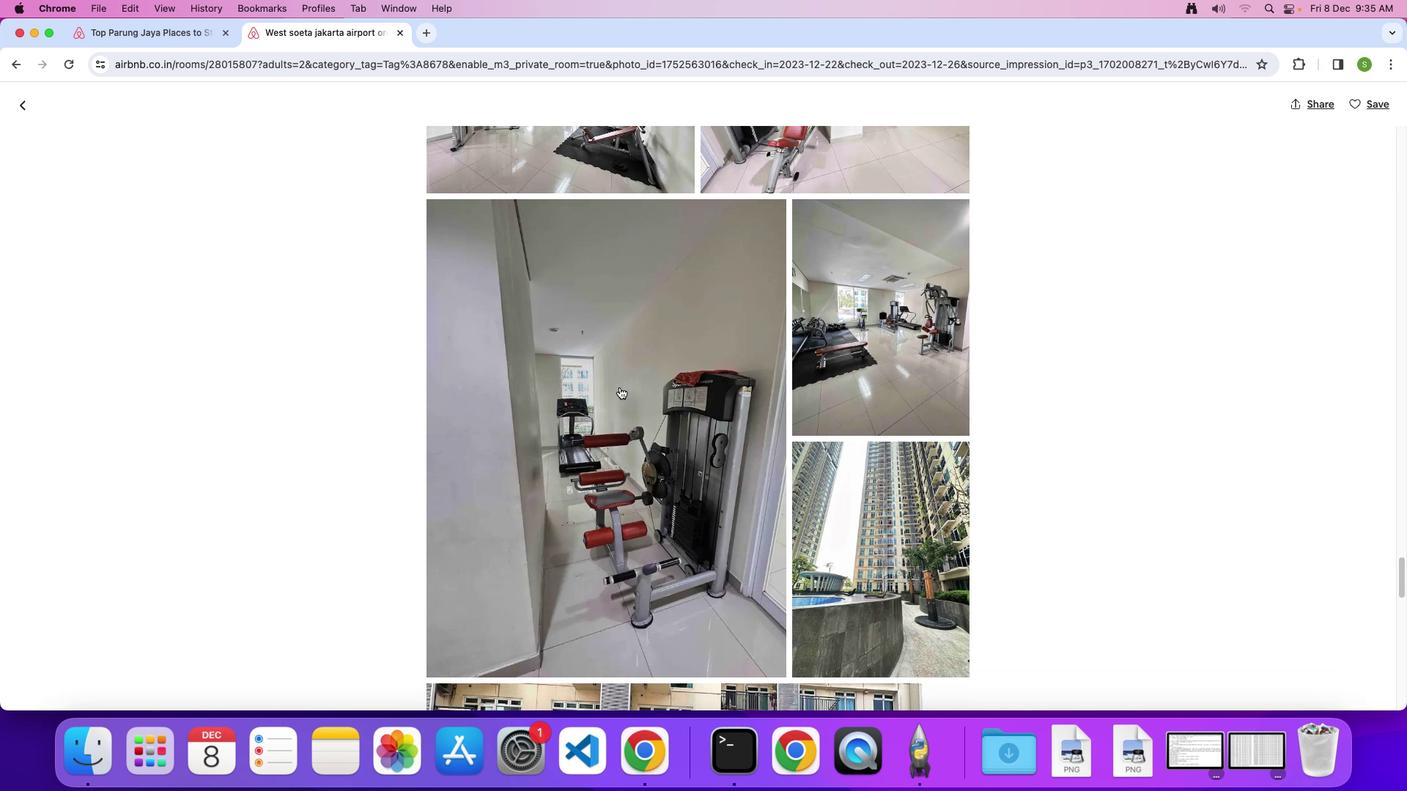 
Action: Mouse scrolled (619, 387) with delta (0, 0)
Screenshot: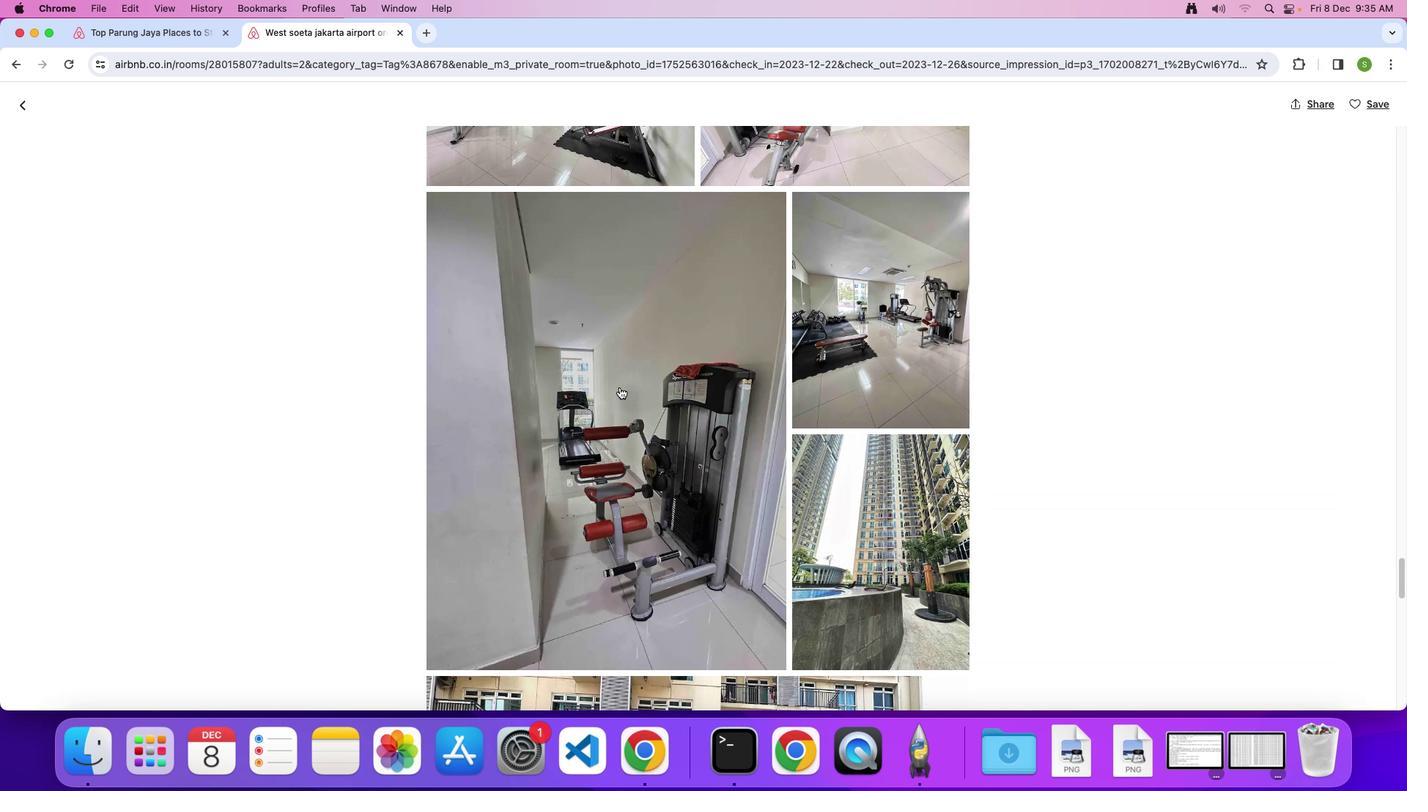 
Action: Mouse scrolled (619, 387) with delta (0, -1)
Screenshot: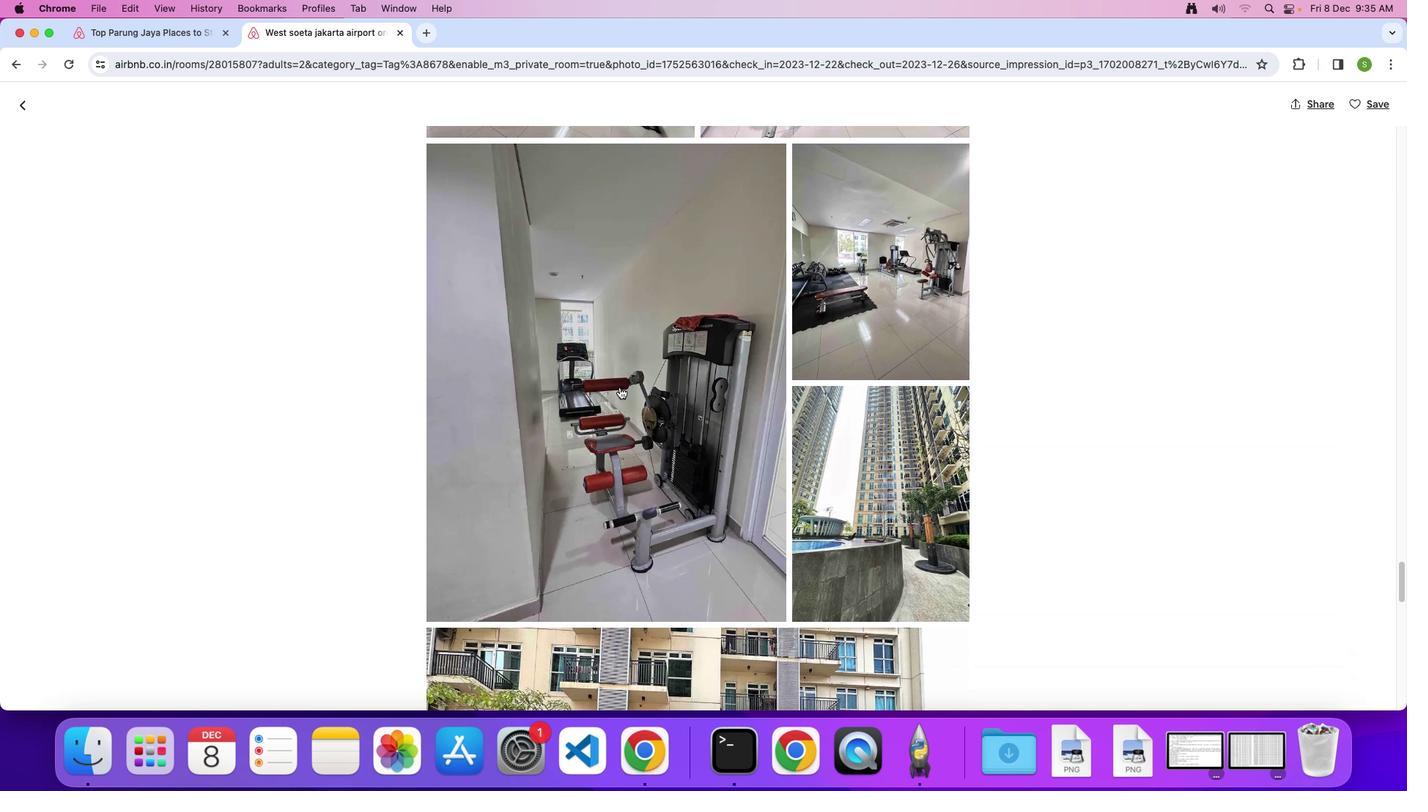 
Action: Mouse scrolled (619, 387) with delta (0, 0)
Screenshot: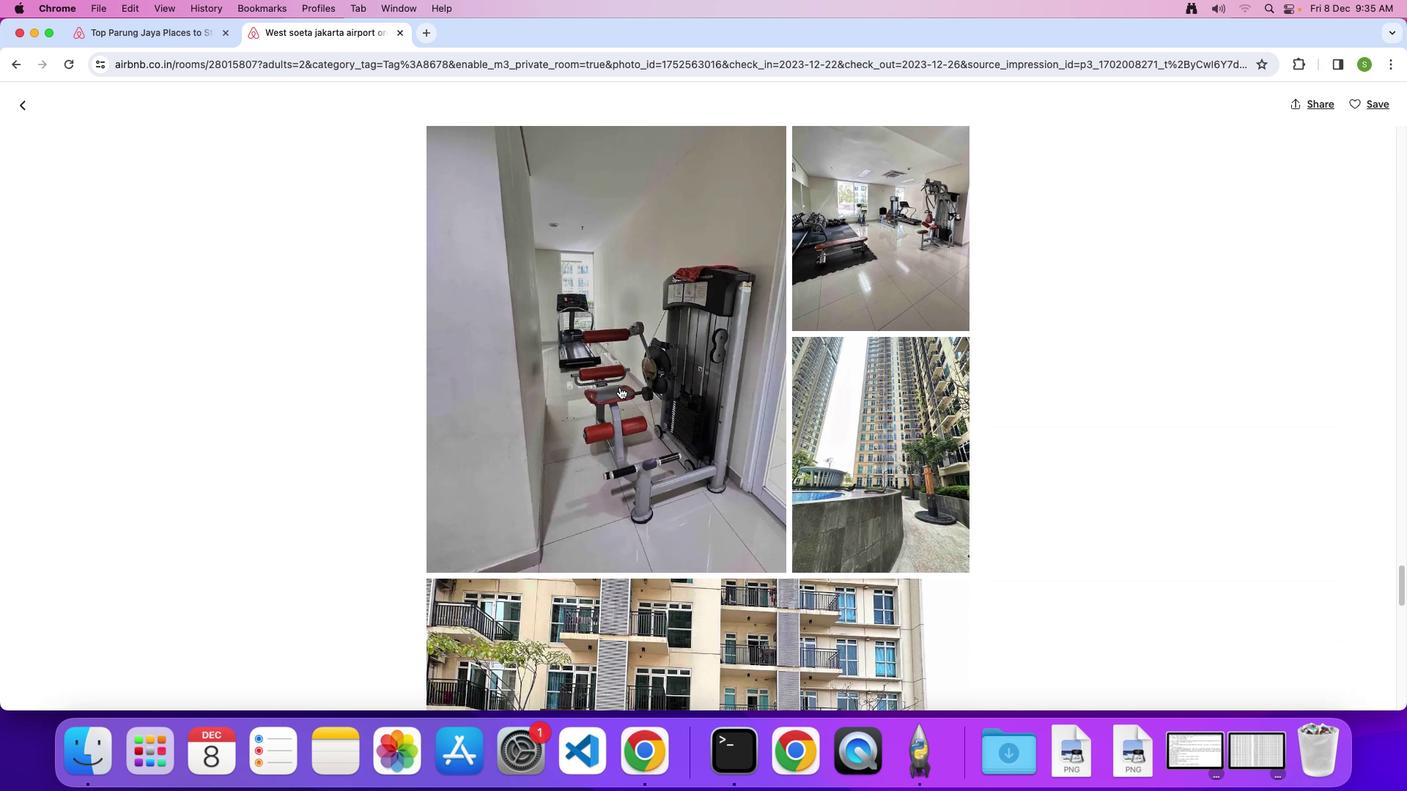
Action: Mouse scrolled (619, 387) with delta (0, 0)
Screenshot: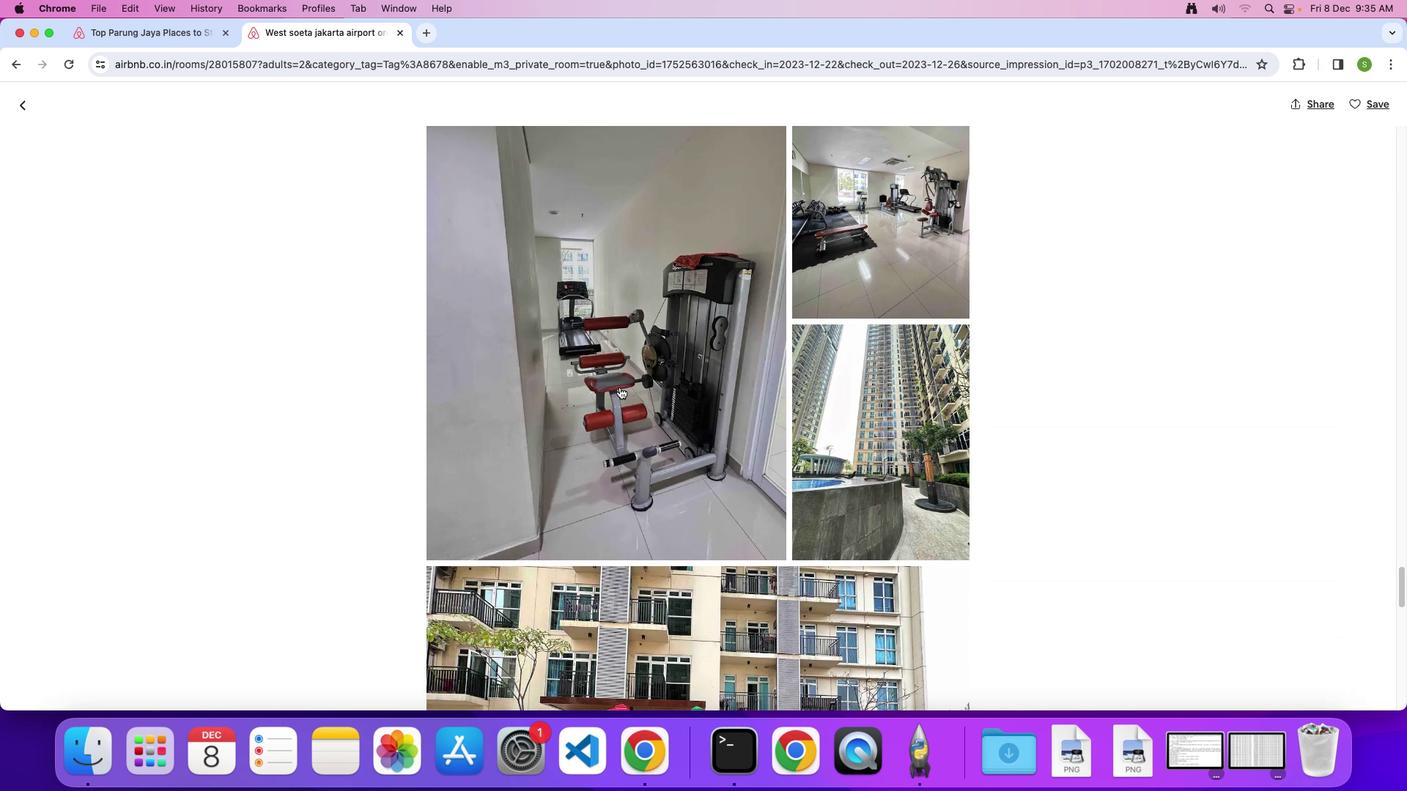 
Action: Mouse scrolled (619, 387) with delta (0, 0)
Screenshot: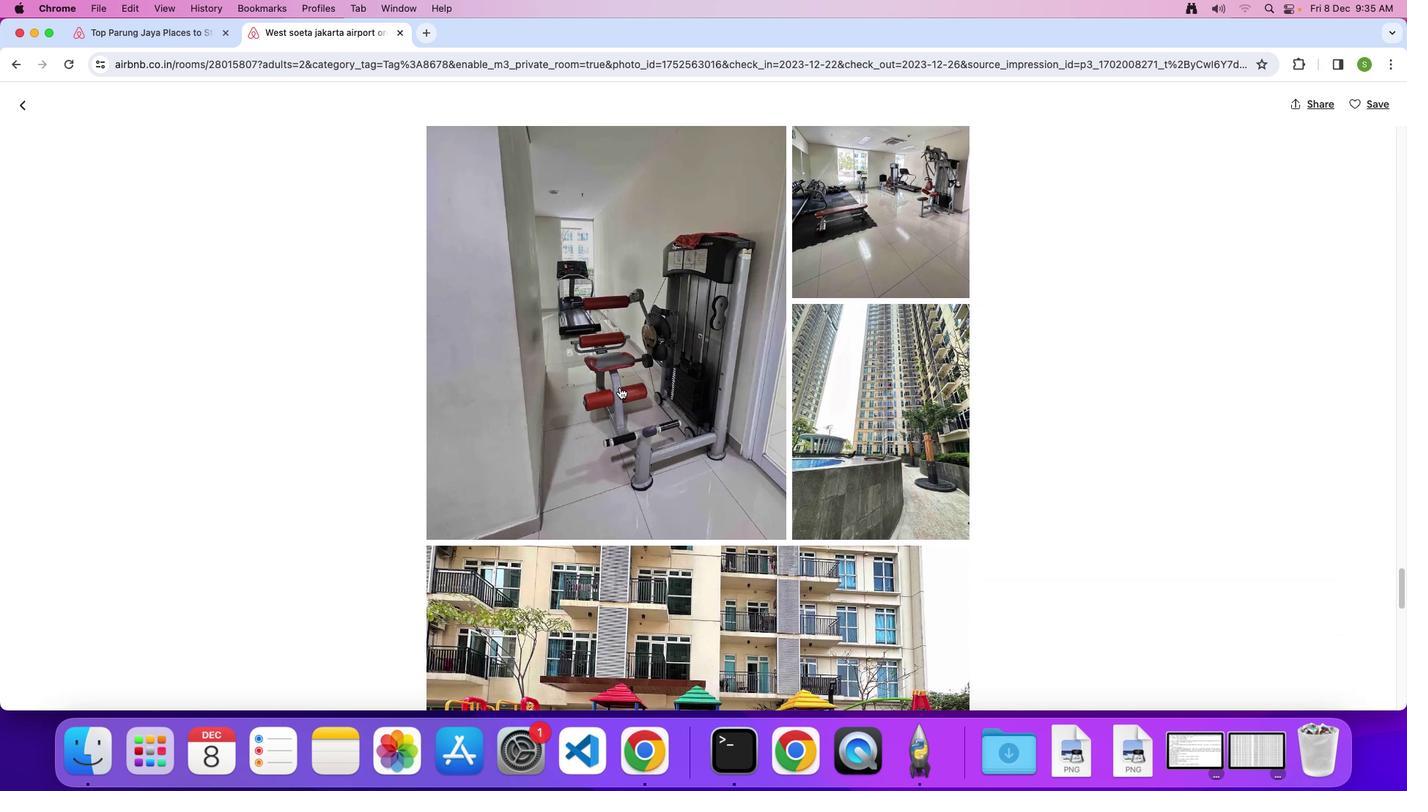 
Action: Mouse scrolled (619, 387) with delta (0, 0)
Screenshot: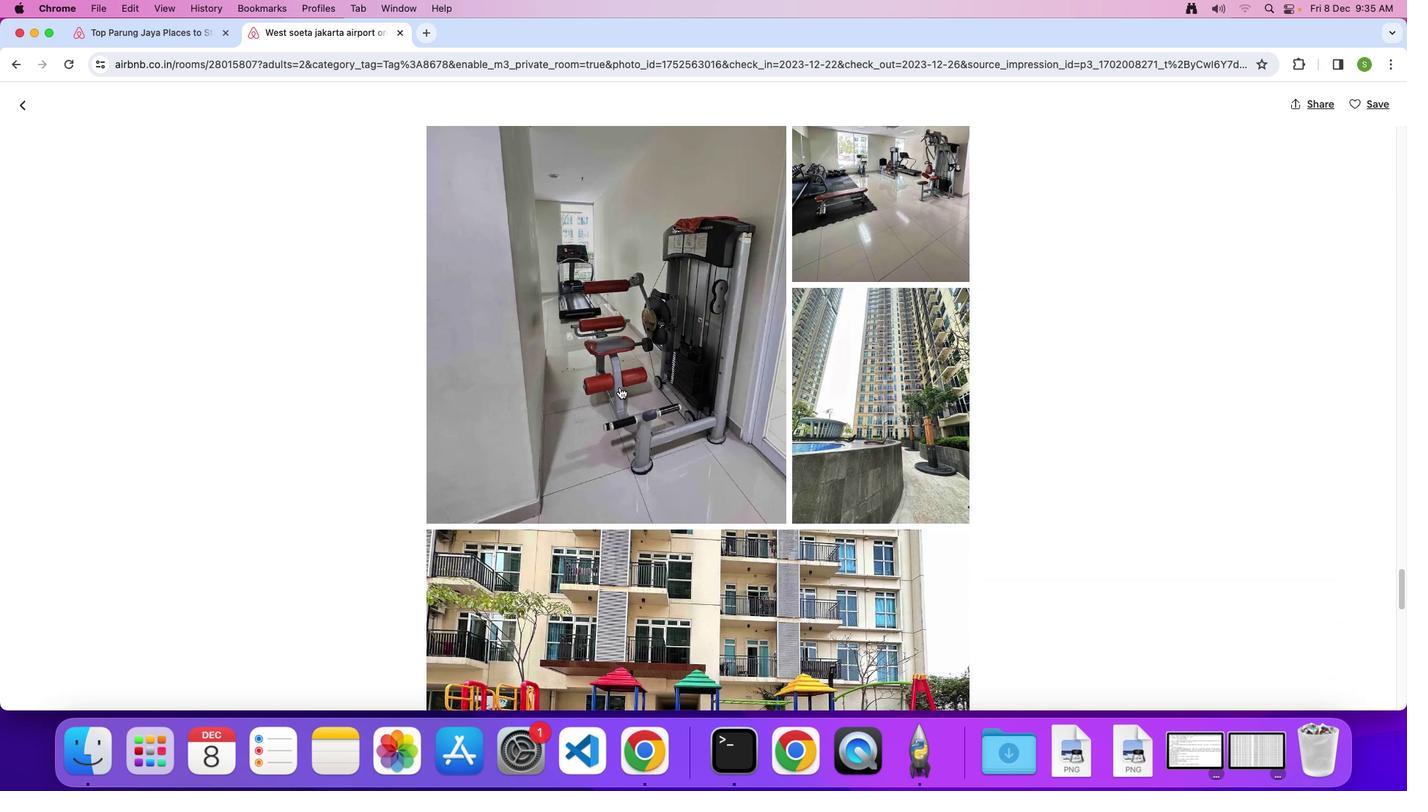 
Action: Mouse scrolled (619, 387) with delta (0, -1)
Screenshot: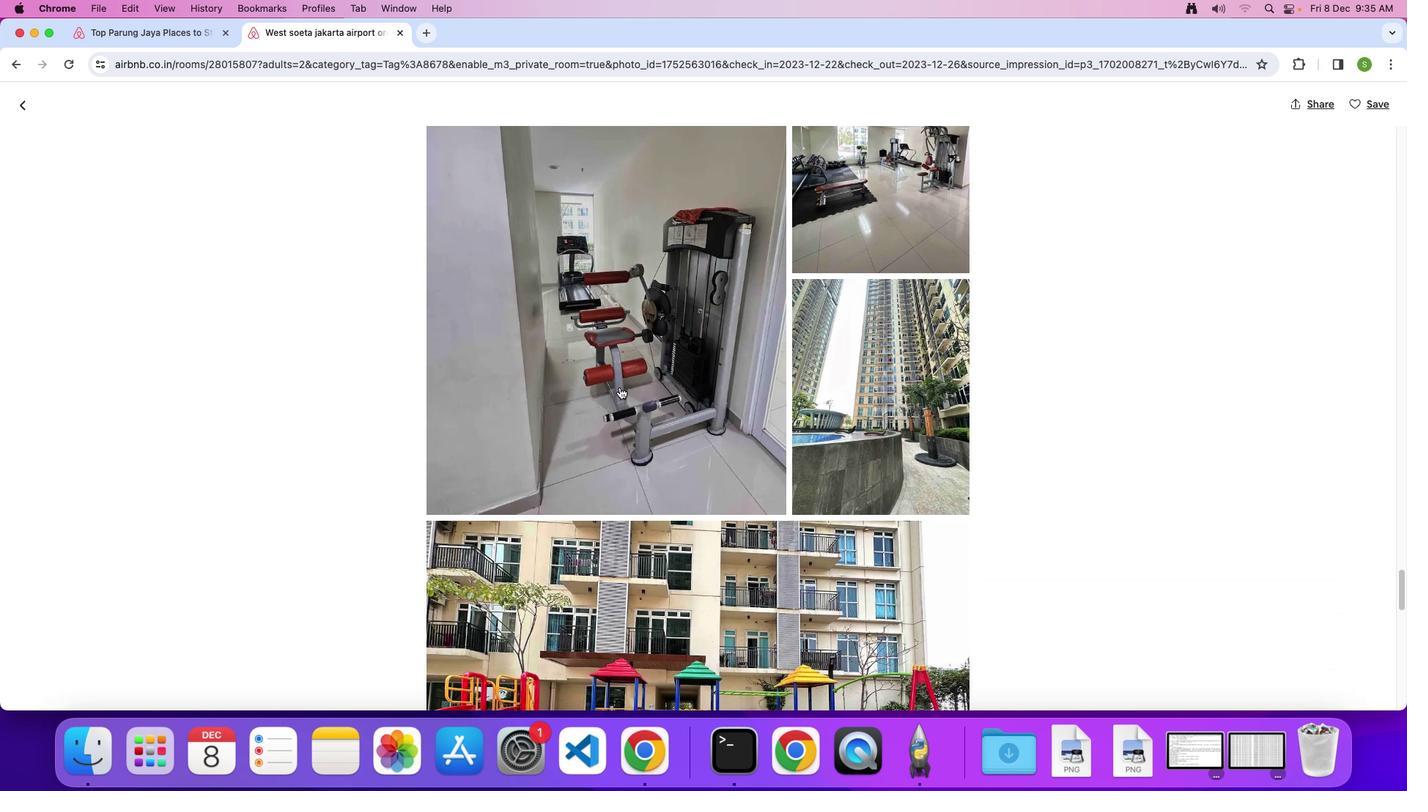 
Action: Mouse scrolled (619, 387) with delta (0, 0)
Screenshot: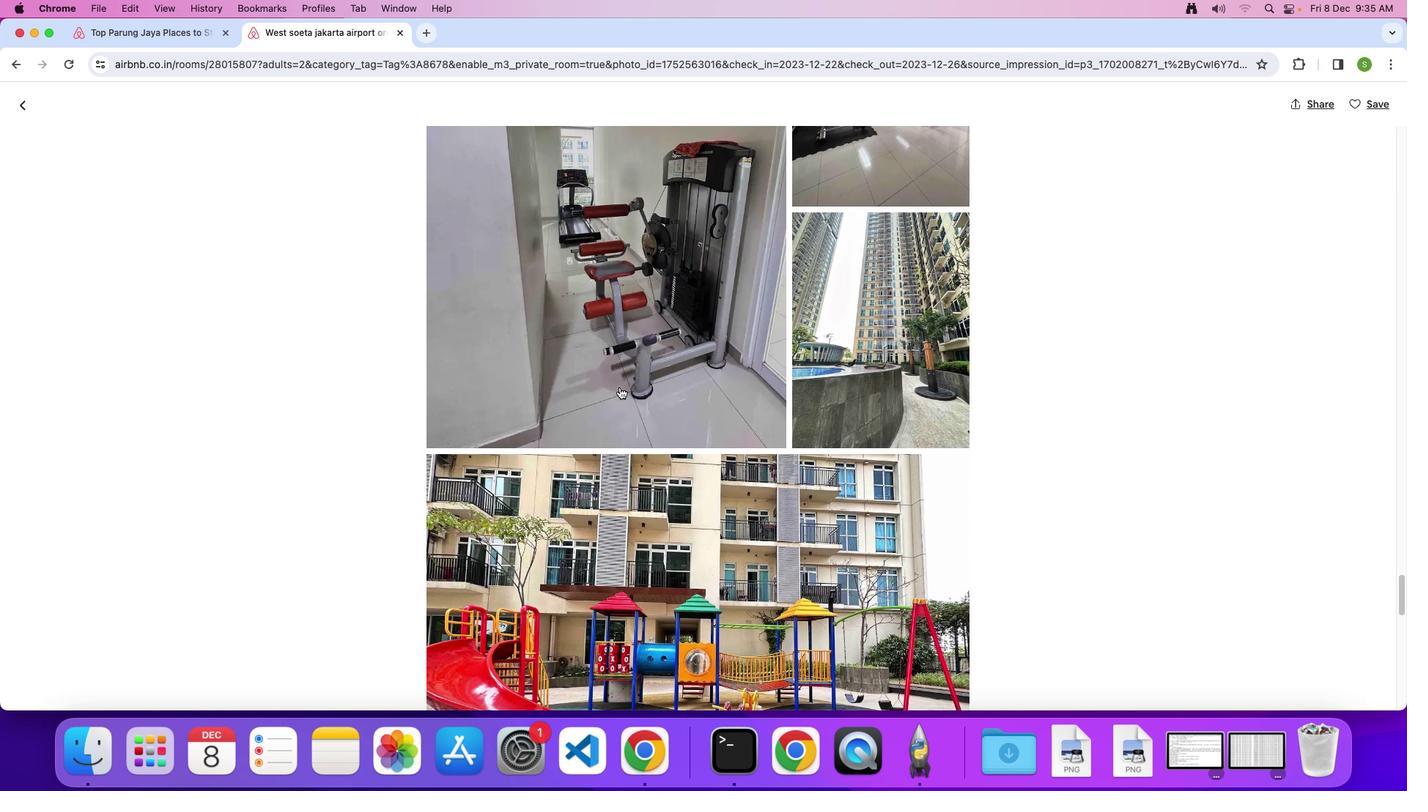 
Action: Mouse scrolled (619, 387) with delta (0, 0)
Screenshot: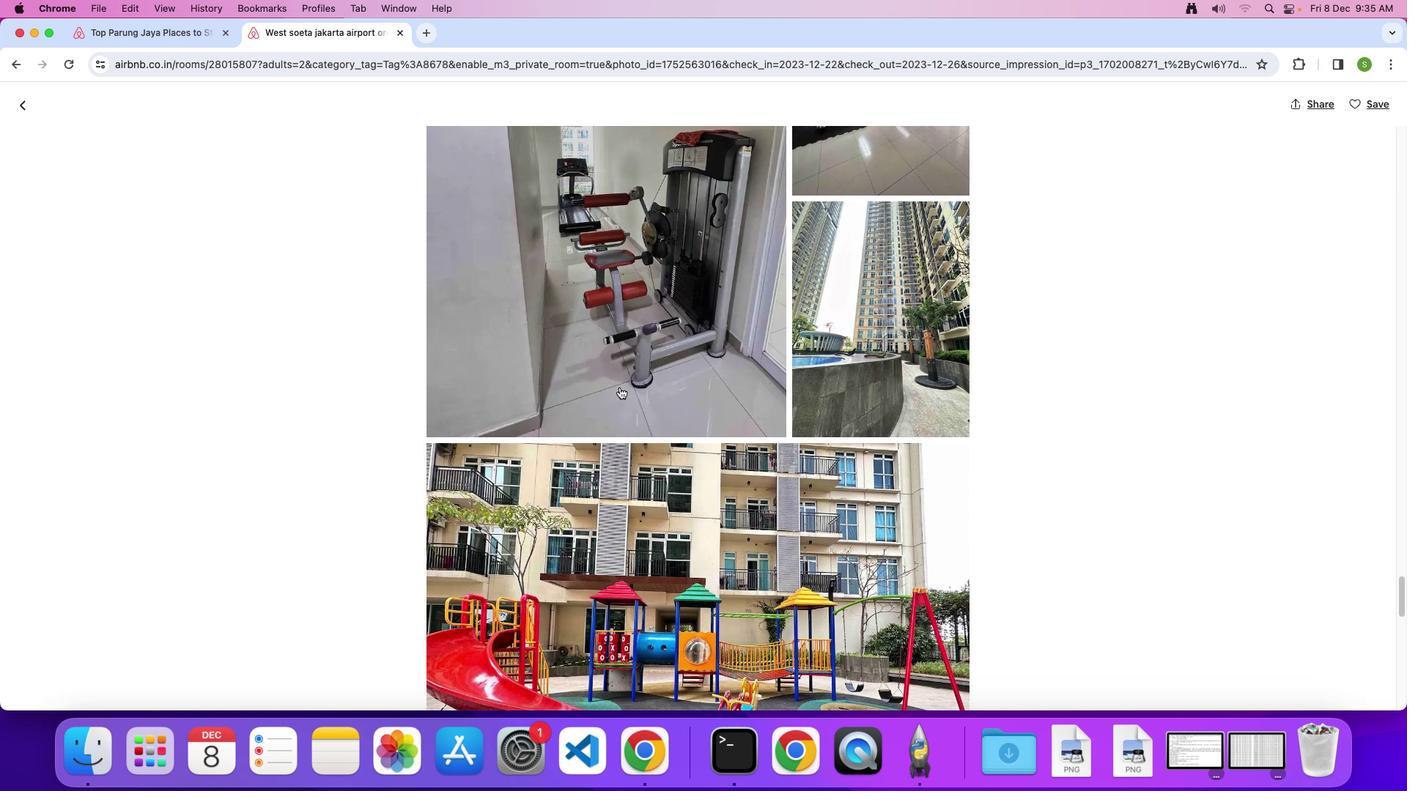 
Action: Mouse scrolled (619, 387) with delta (0, -2)
Screenshot: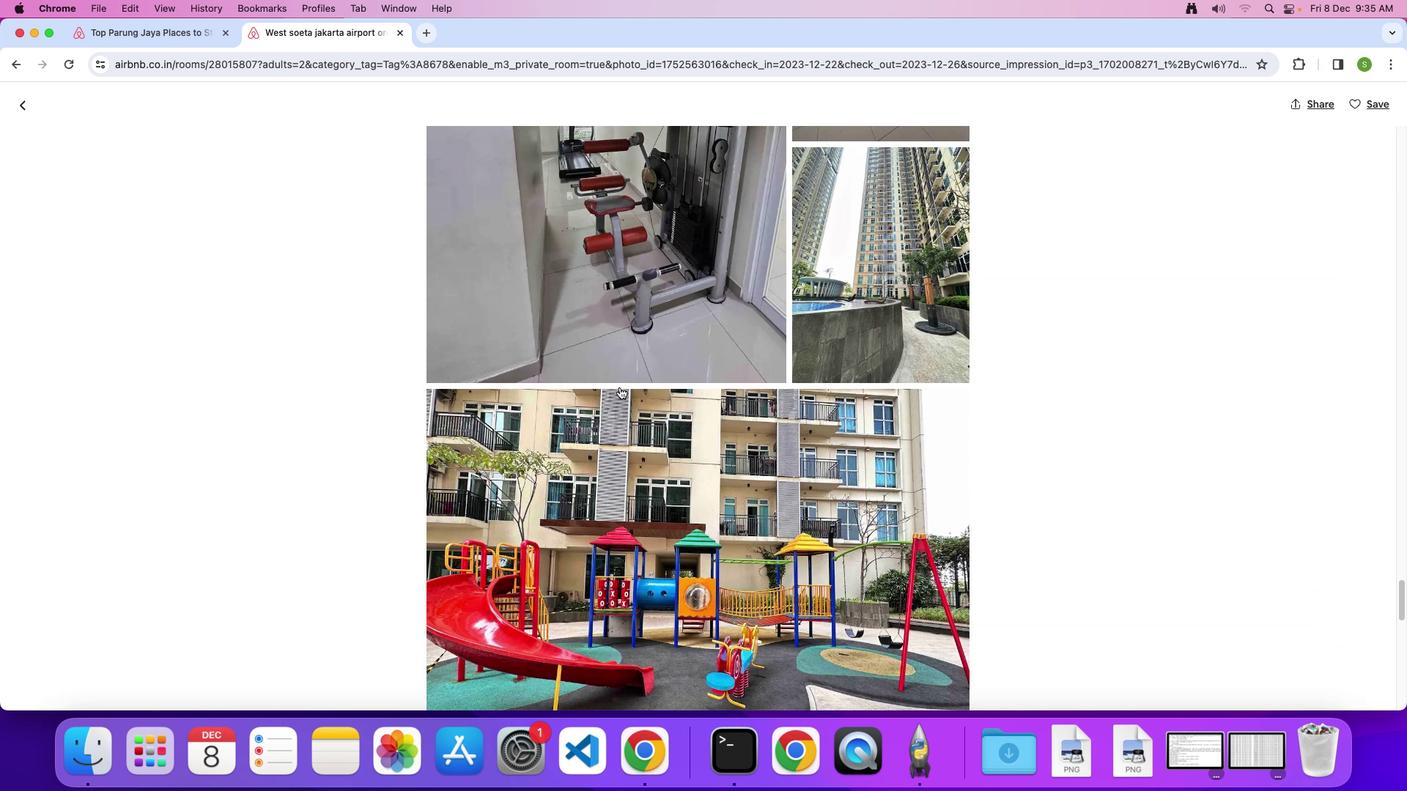 
Action: Mouse scrolled (619, 387) with delta (0, 0)
Screenshot: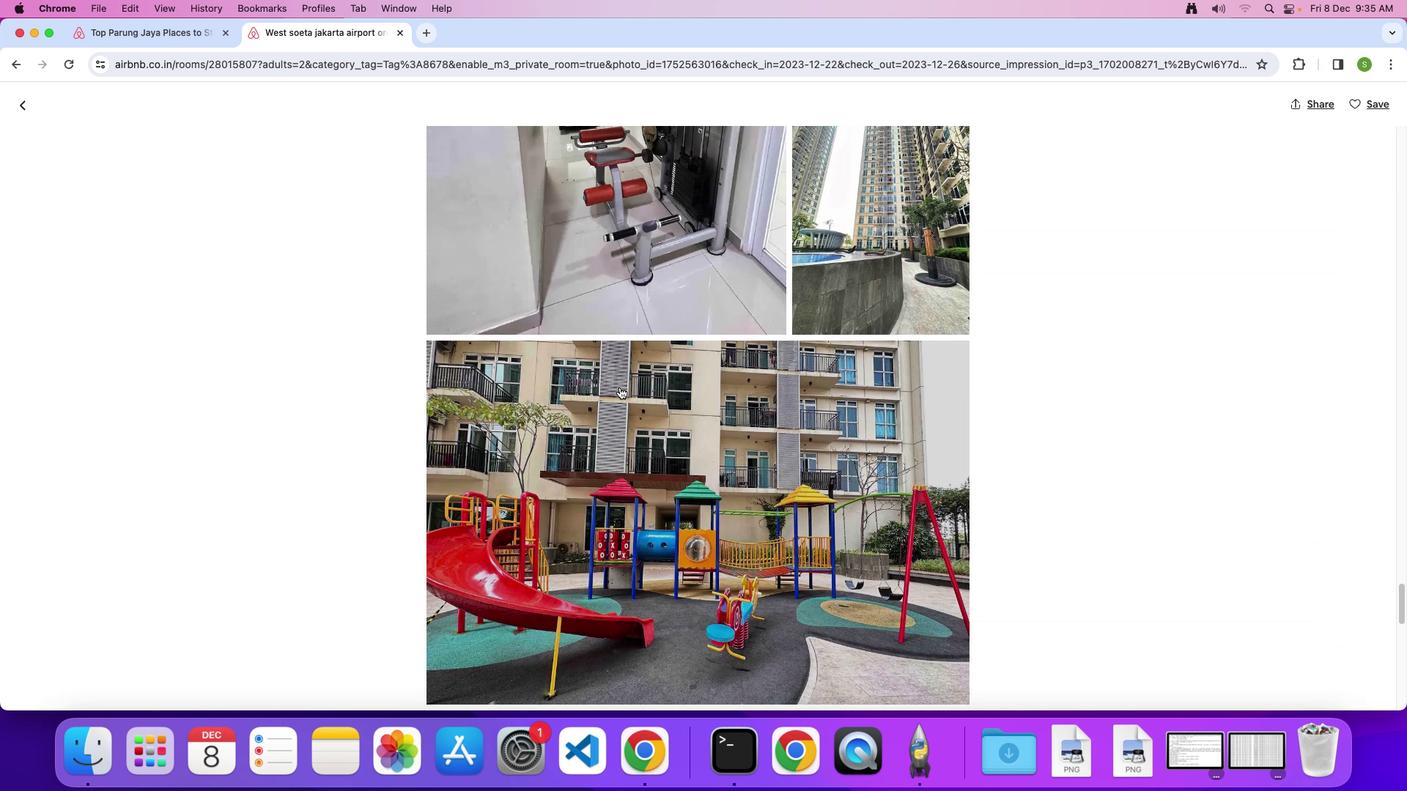 
Action: Mouse scrolled (619, 387) with delta (0, 0)
Screenshot: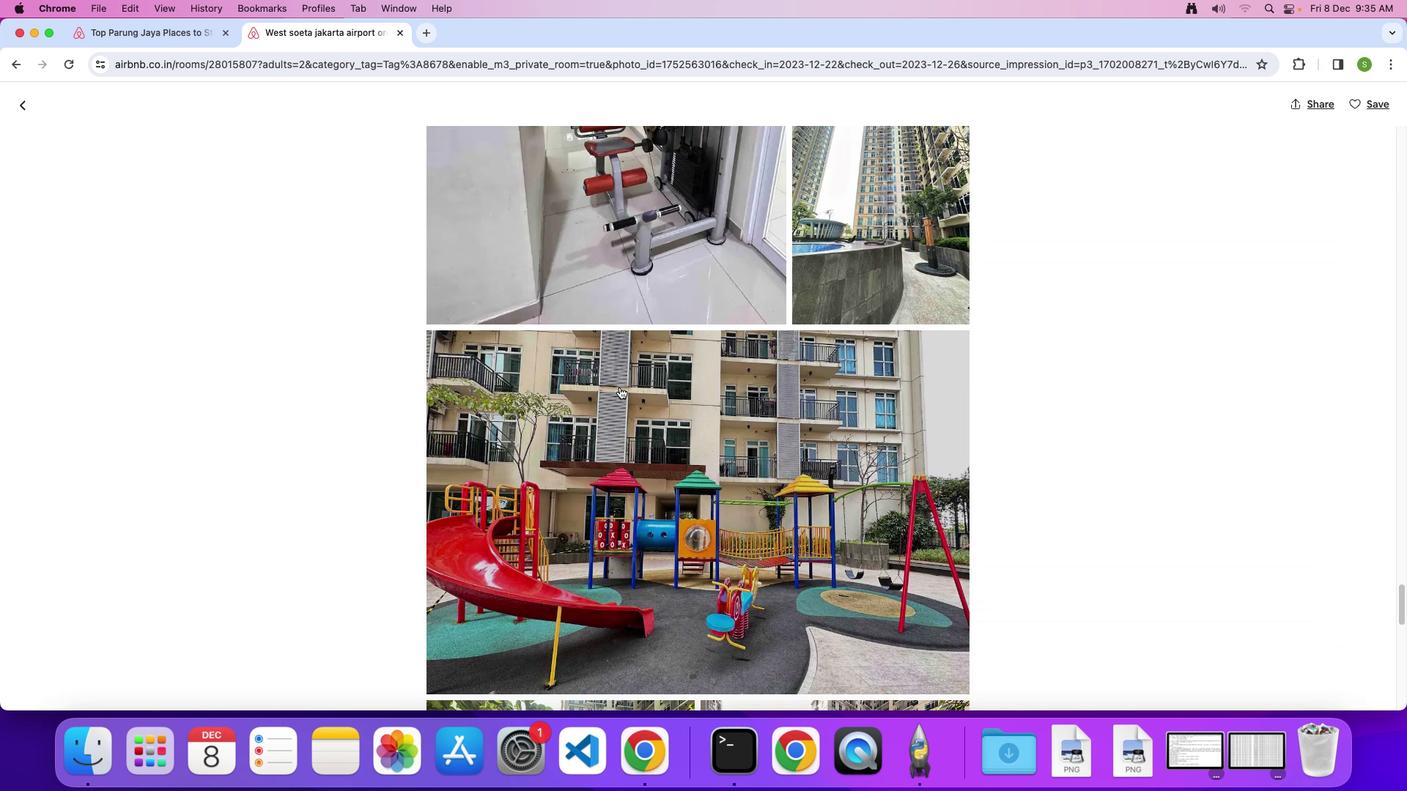 
Action: Mouse scrolled (619, 387) with delta (0, -1)
Screenshot: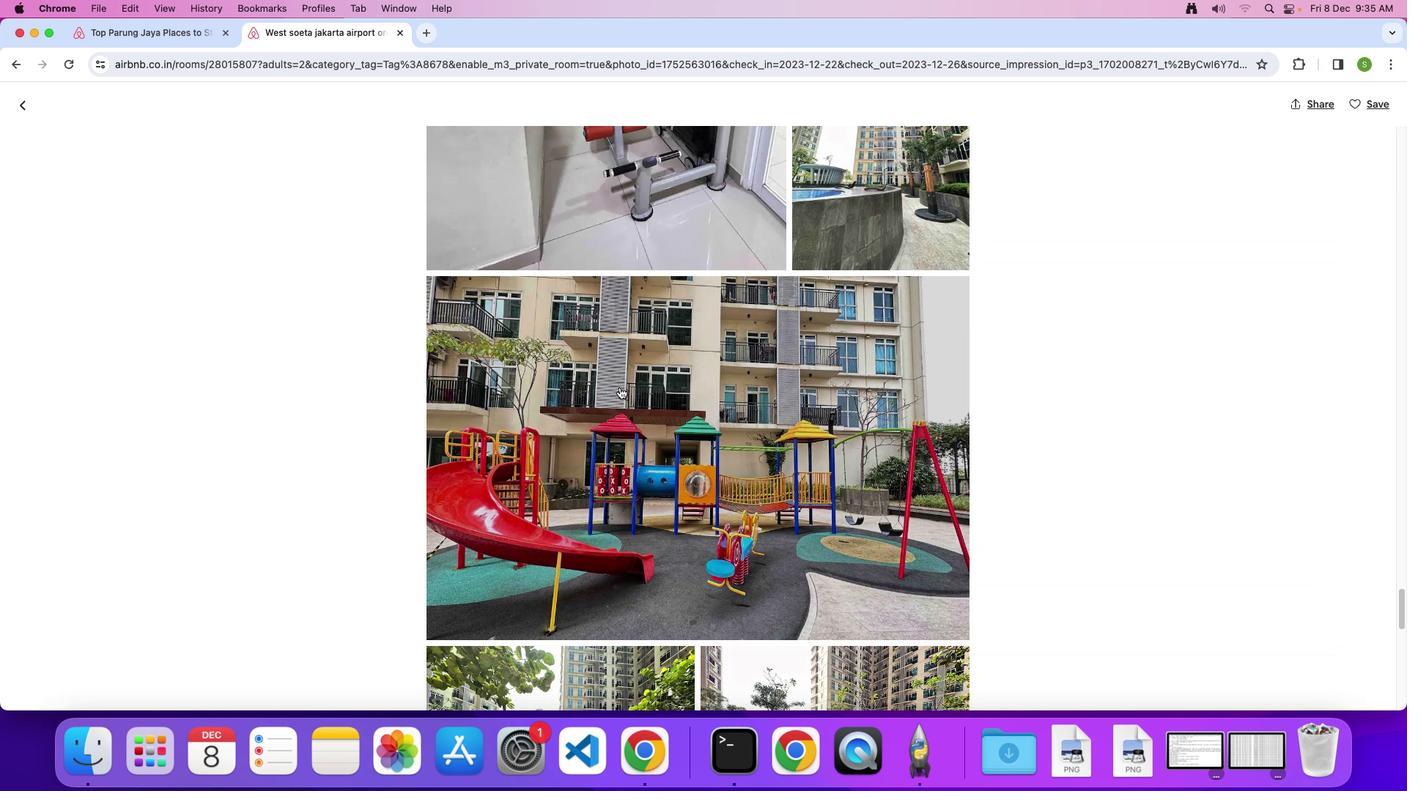 
Action: Mouse scrolled (619, 387) with delta (0, 0)
Screenshot: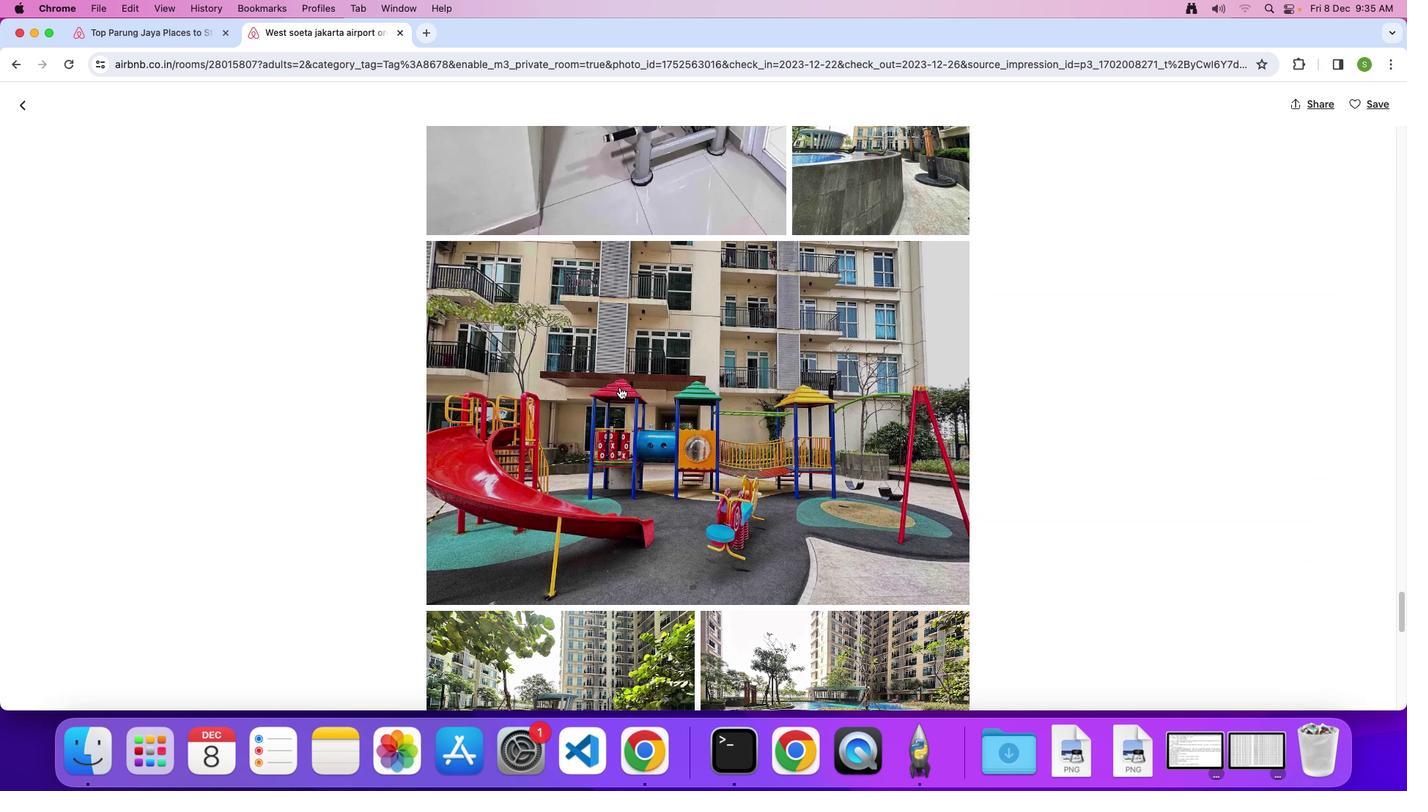 
Action: Mouse scrolled (619, 387) with delta (0, 0)
Screenshot: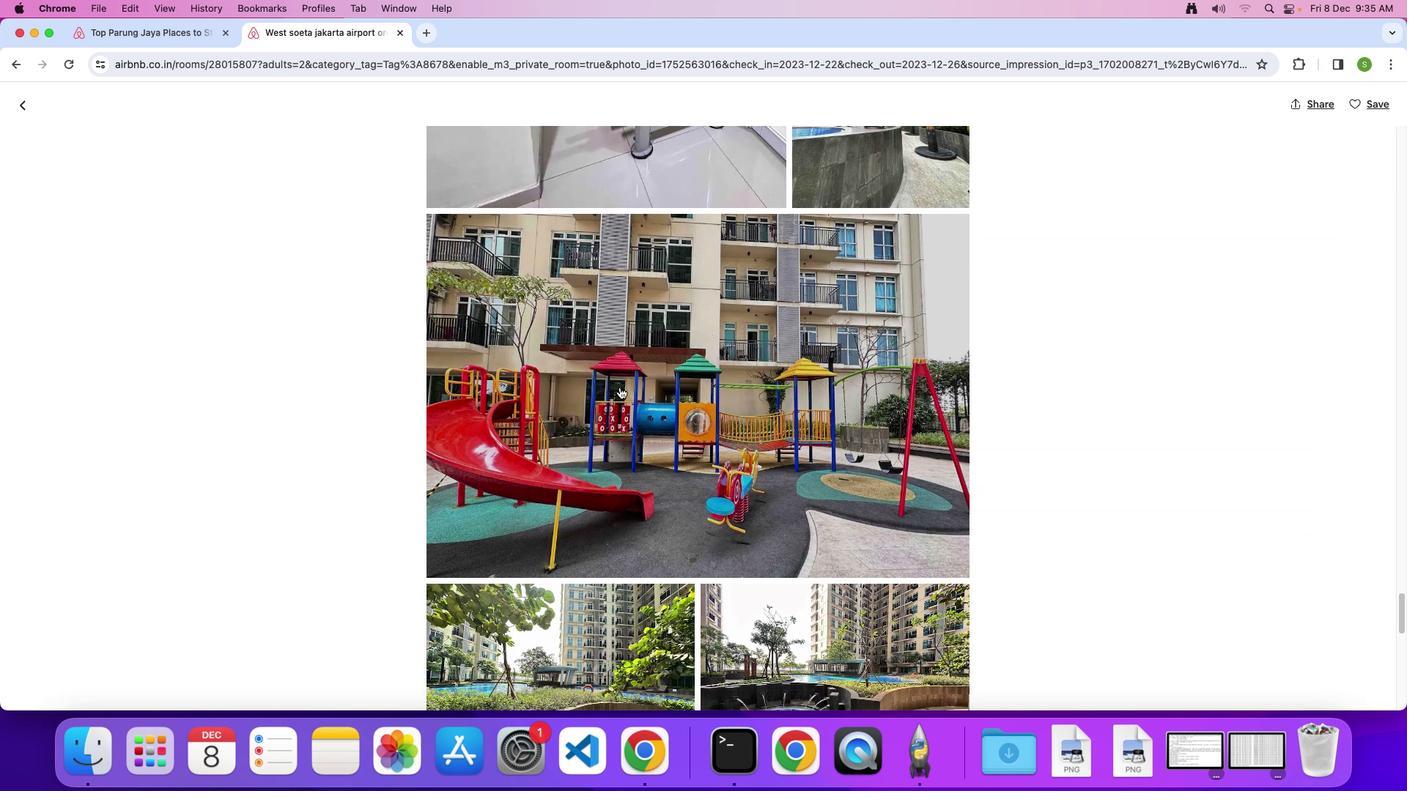 
Action: Mouse scrolled (619, 387) with delta (0, -2)
